 Task: Research Airbnb options in Yonmu, South Korea from 9th December, 2023 to 12th December, 2023 for 1 adult. Place can be entire room with 1  bedroom having 1 bed and 1 bathroom. Property type can be flat.
Action: Mouse moved to (609, 89)
Screenshot: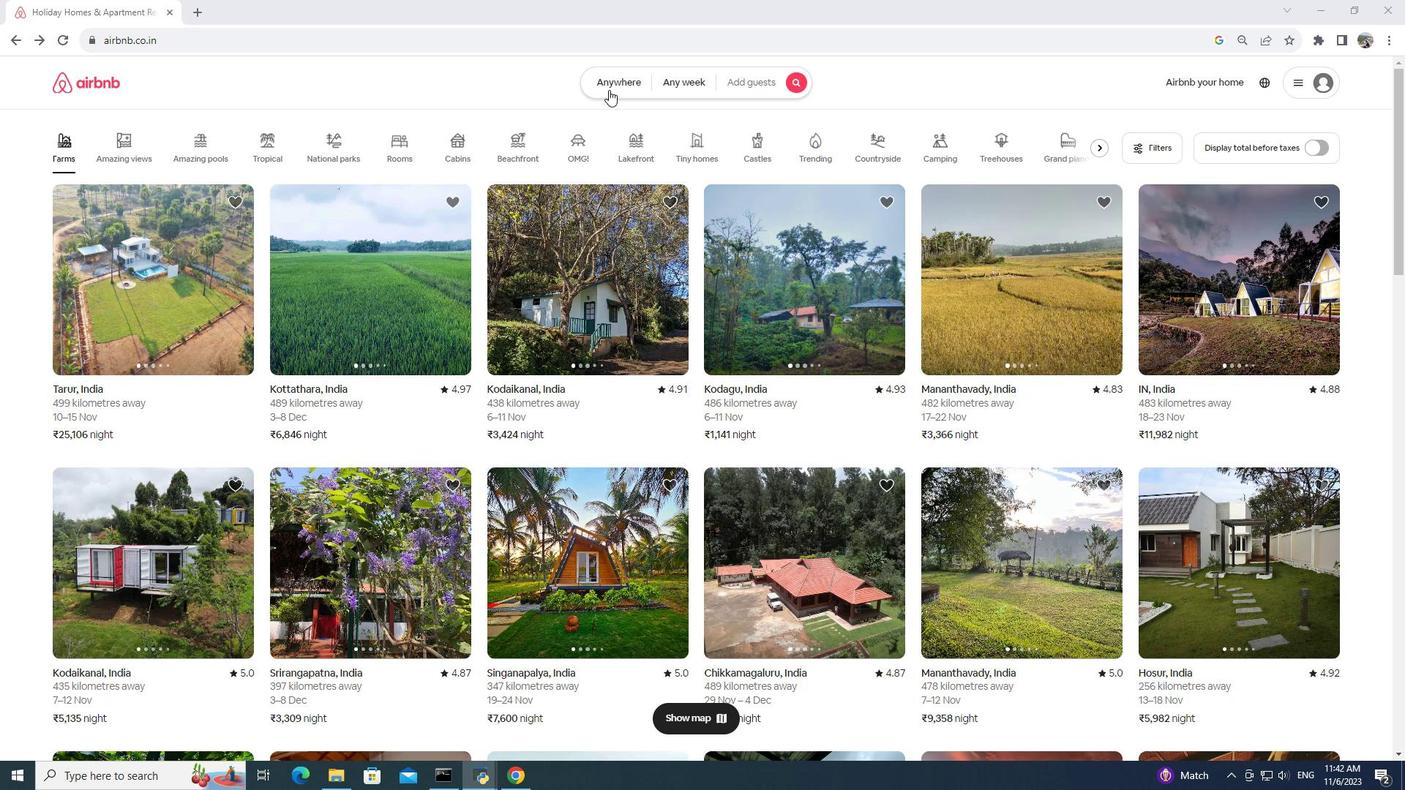 
Action: Mouse pressed left at (609, 89)
Screenshot: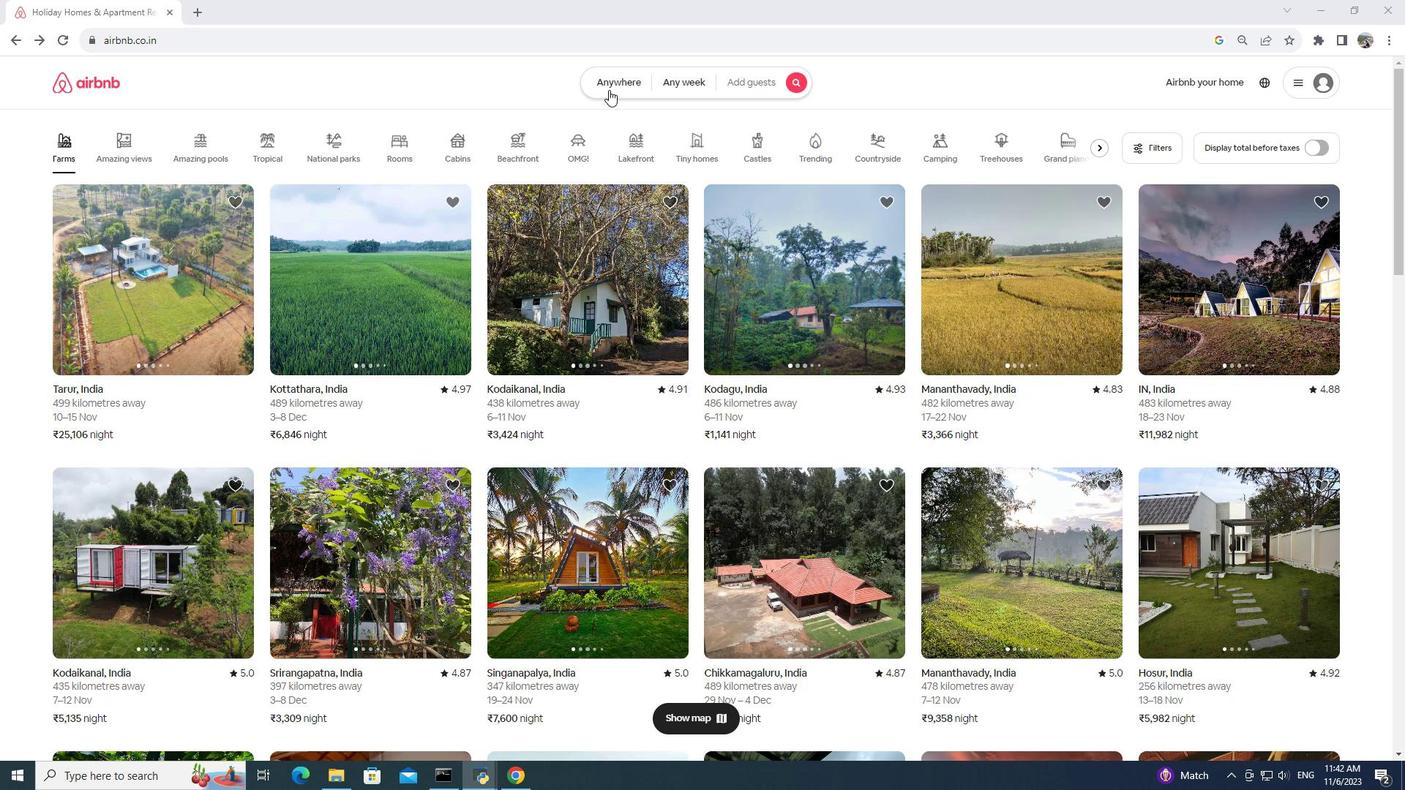 
Action: Mouse moved to (495, 131)
Screenshot: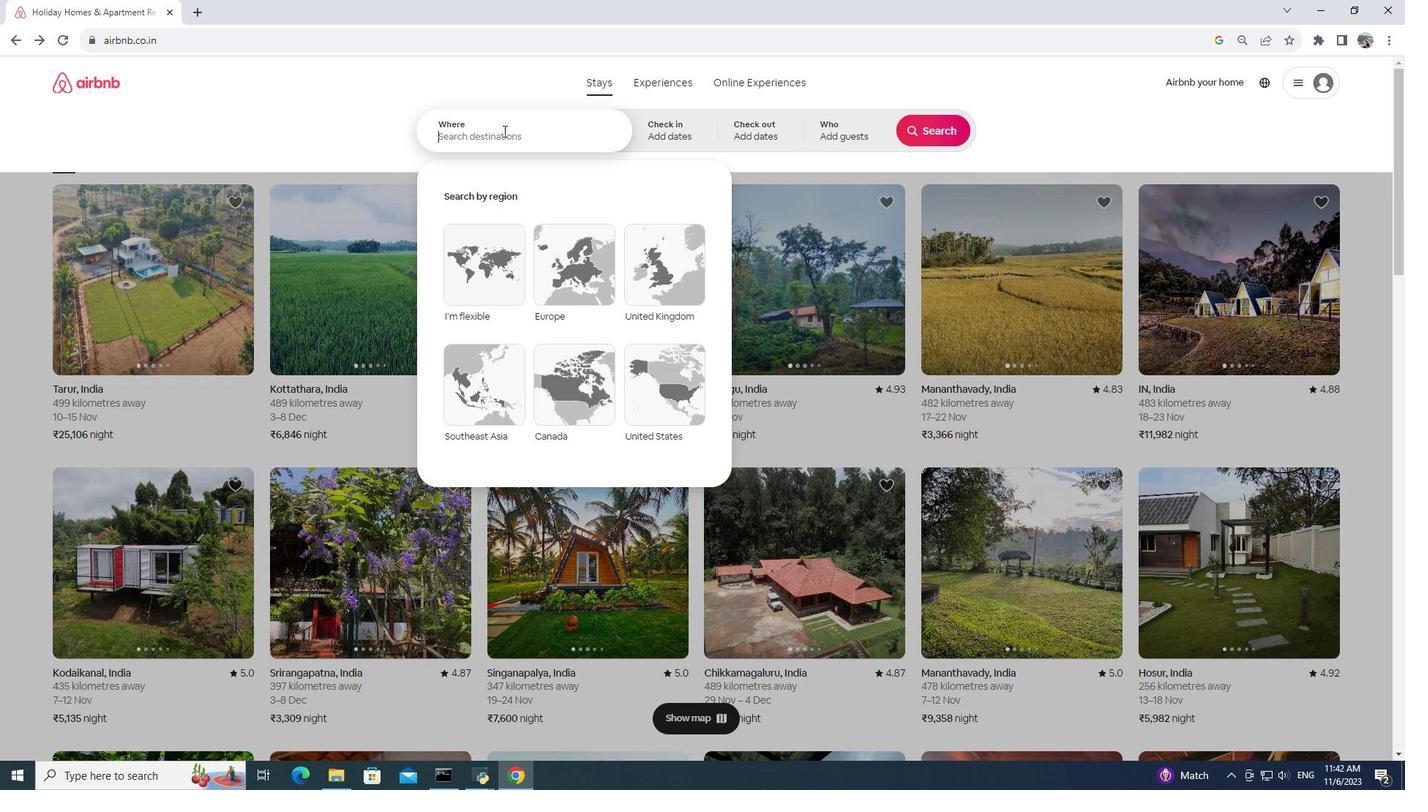 
Action: Mouse pressed left at (495, 131)
Screenshot: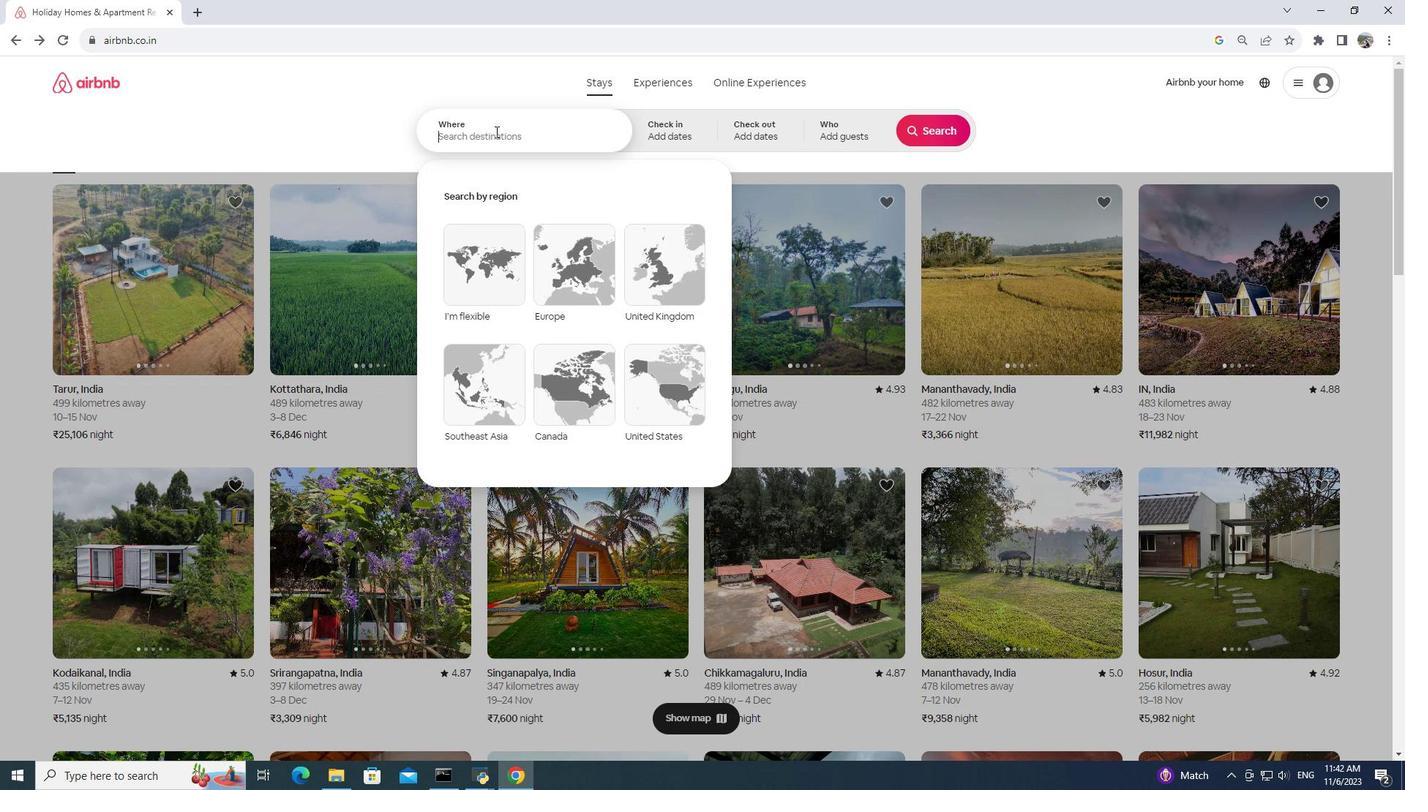 
Action: Key pressed yom<Key.backspace>nmu,<Key.space>south<Key.space>korea
Screenshot: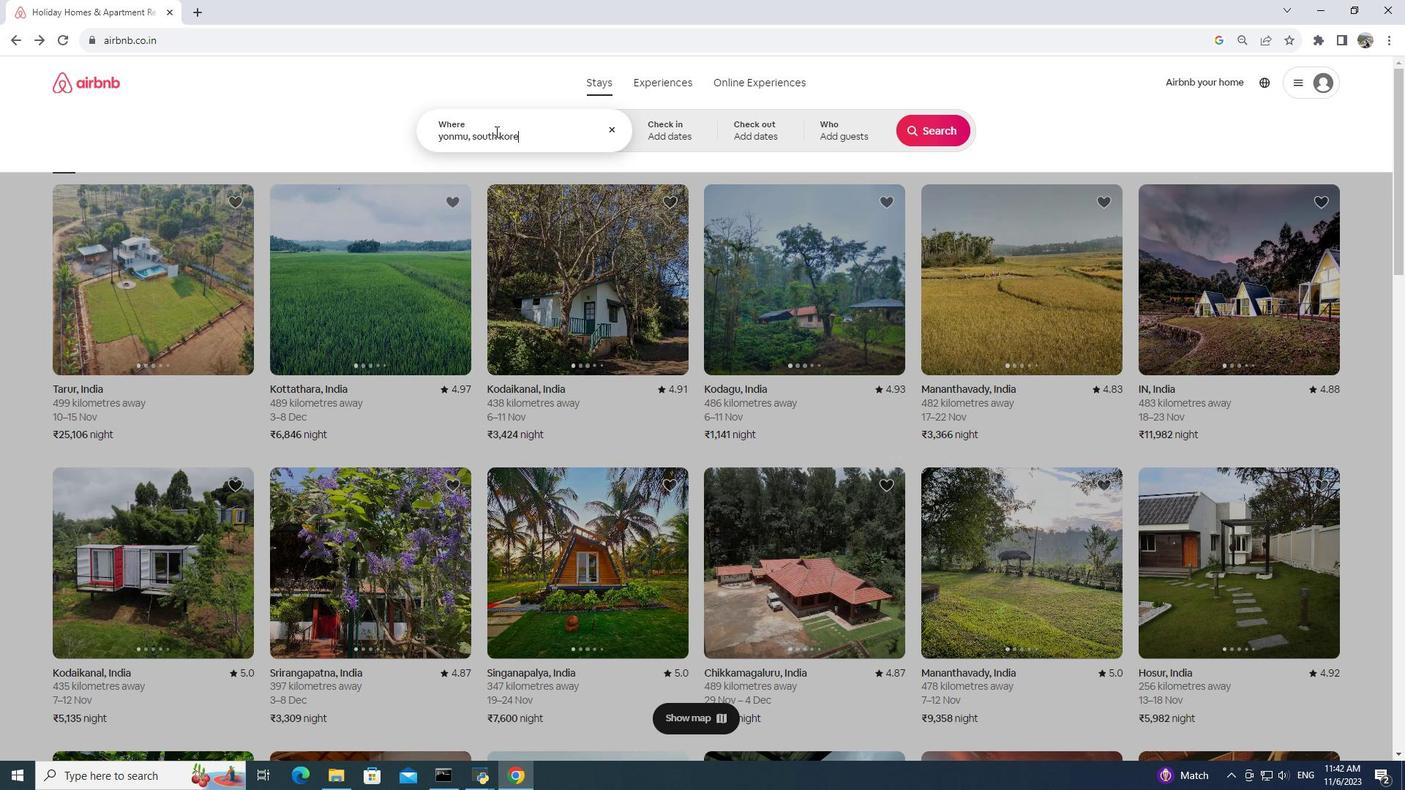 
Action: Mouse moved to (682, 120)
Screenshot: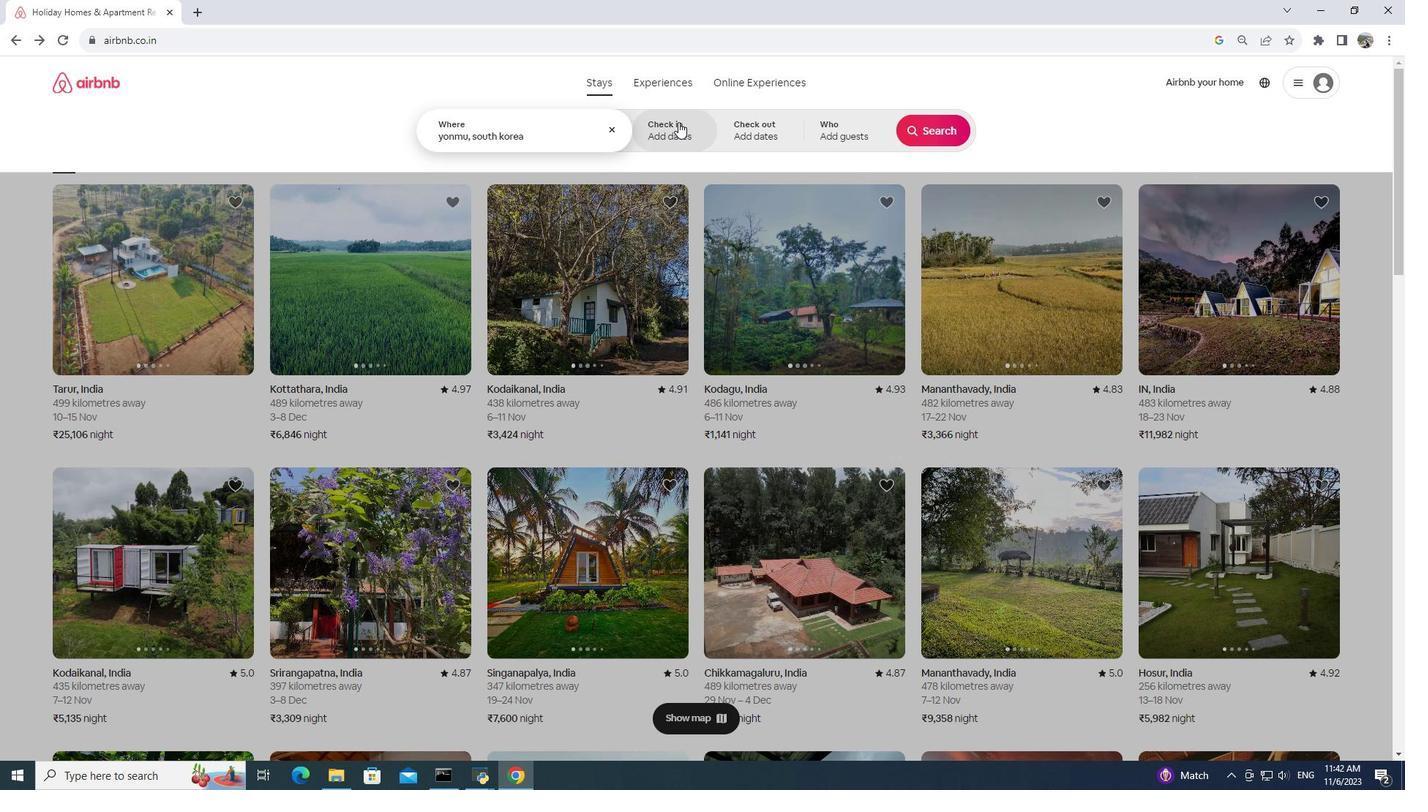 
Action: Mouse pressed left at (682, 120)
Screenshot: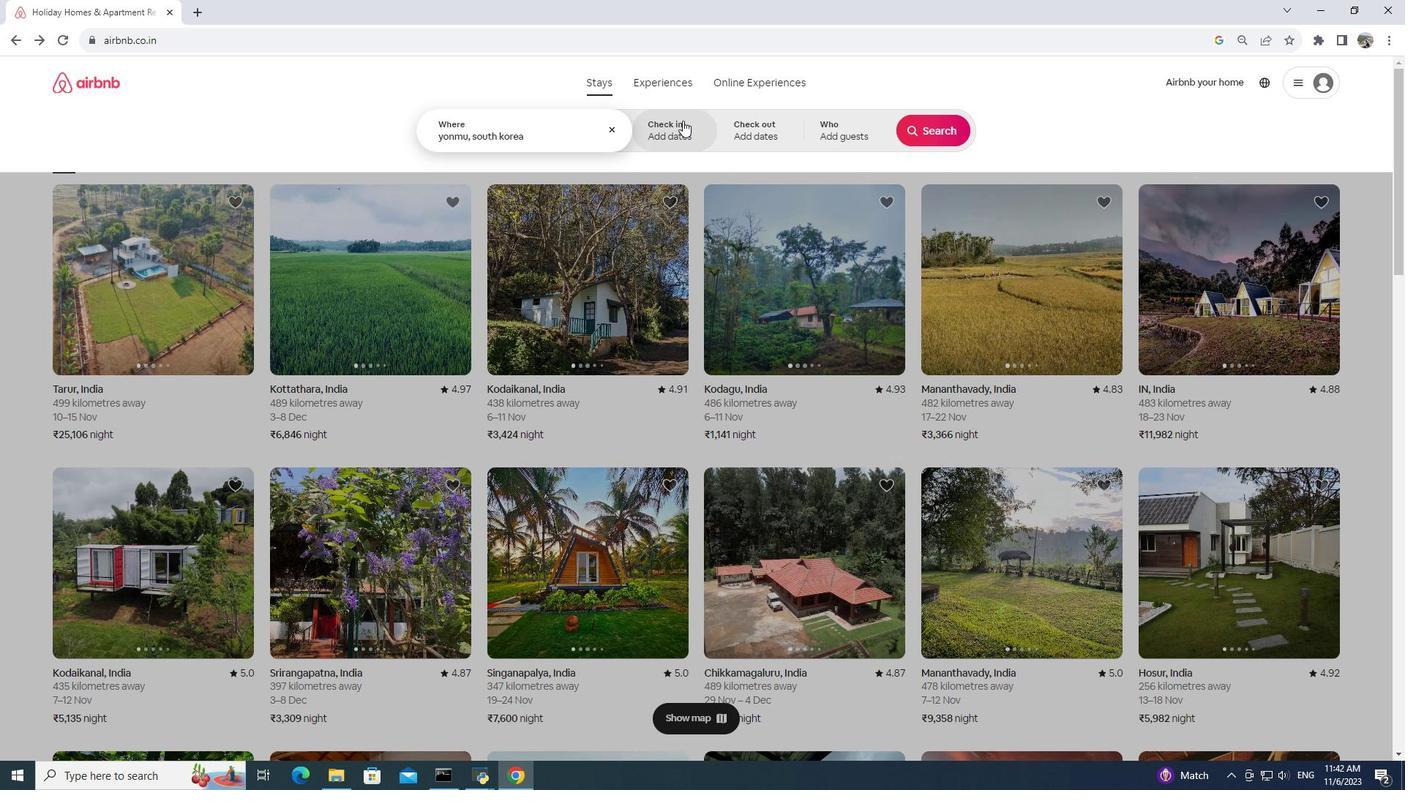 
Action: Mouse moved to (909, 327)
Screenshot: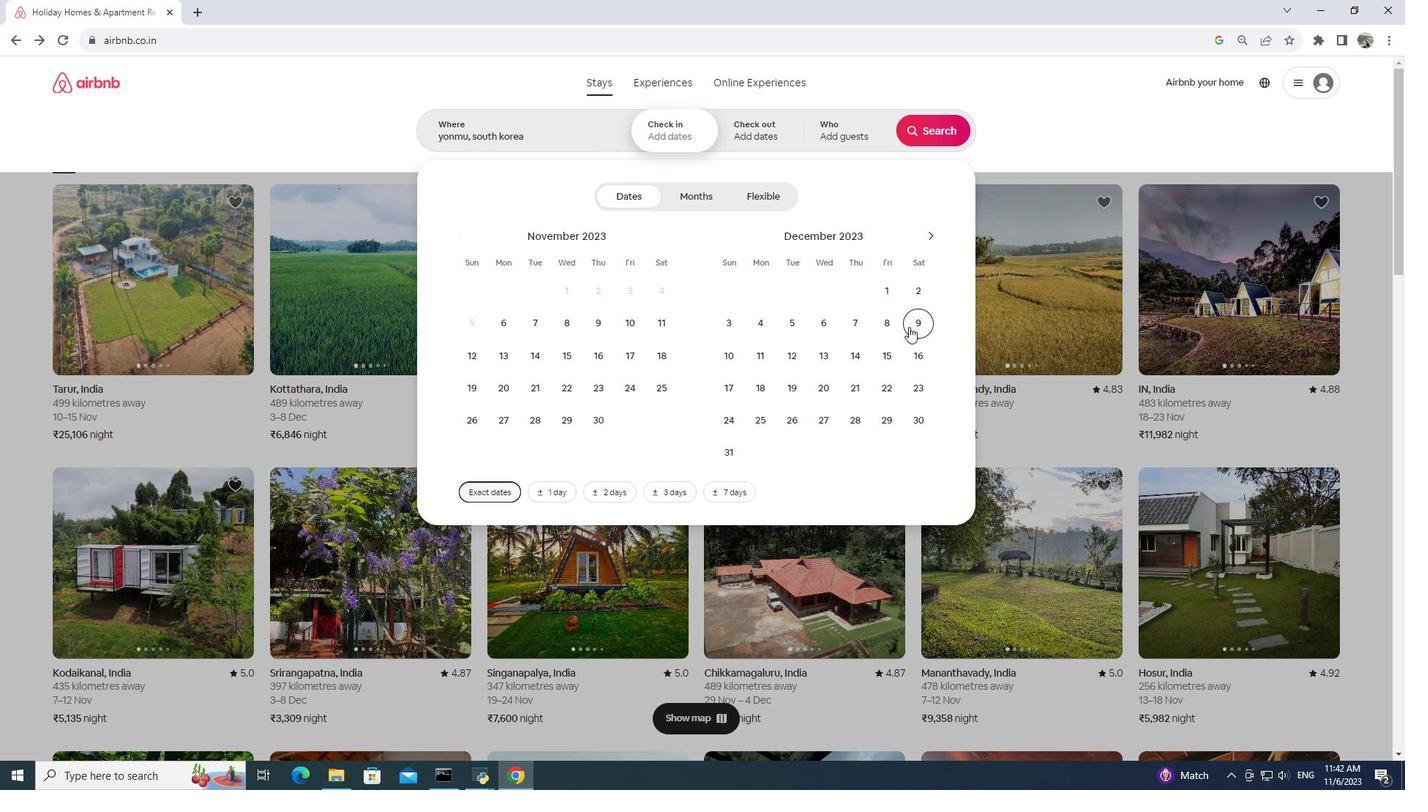 
Action: Mouse pressed left at (909, 327)
Screenshot: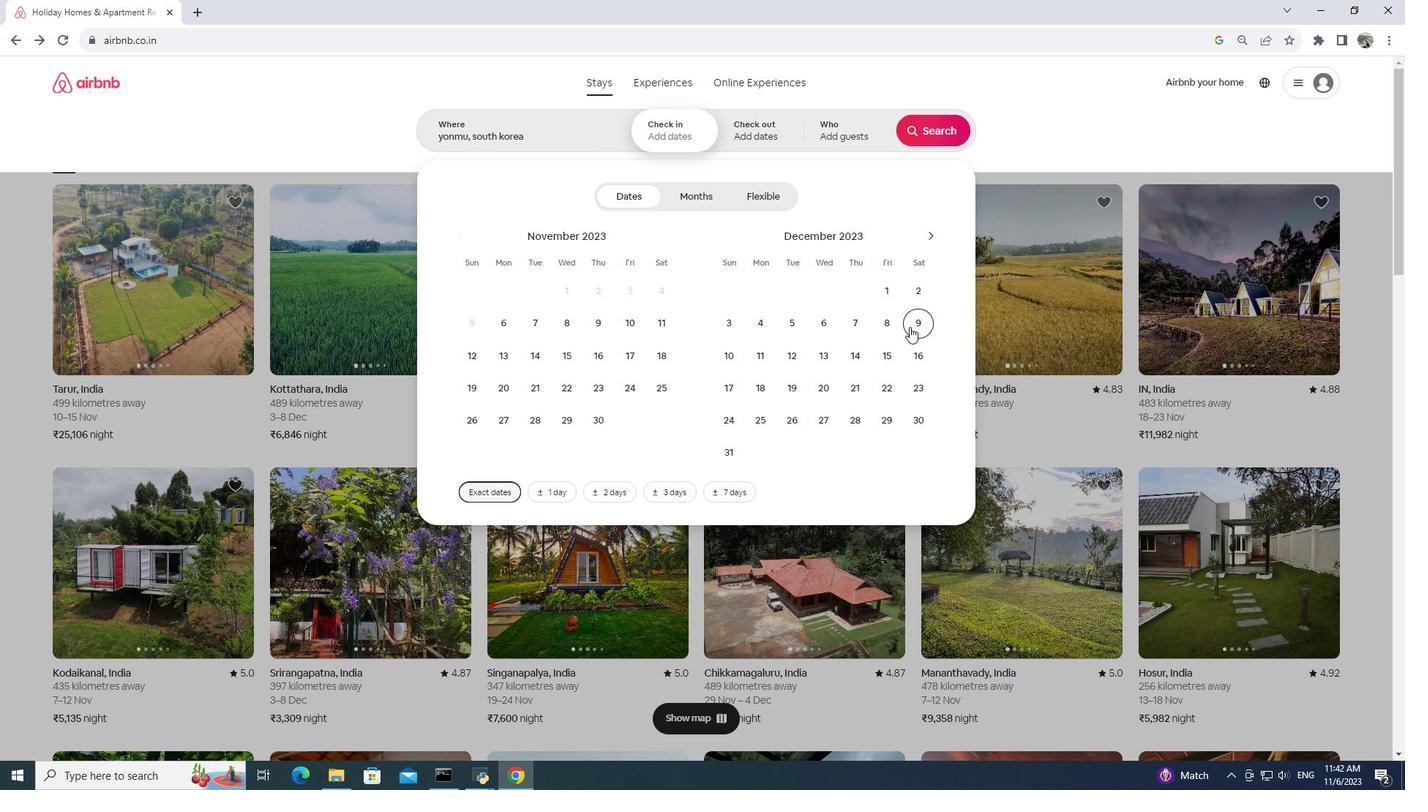 
Action: Mouse moved to (786, 357)
Screenshot: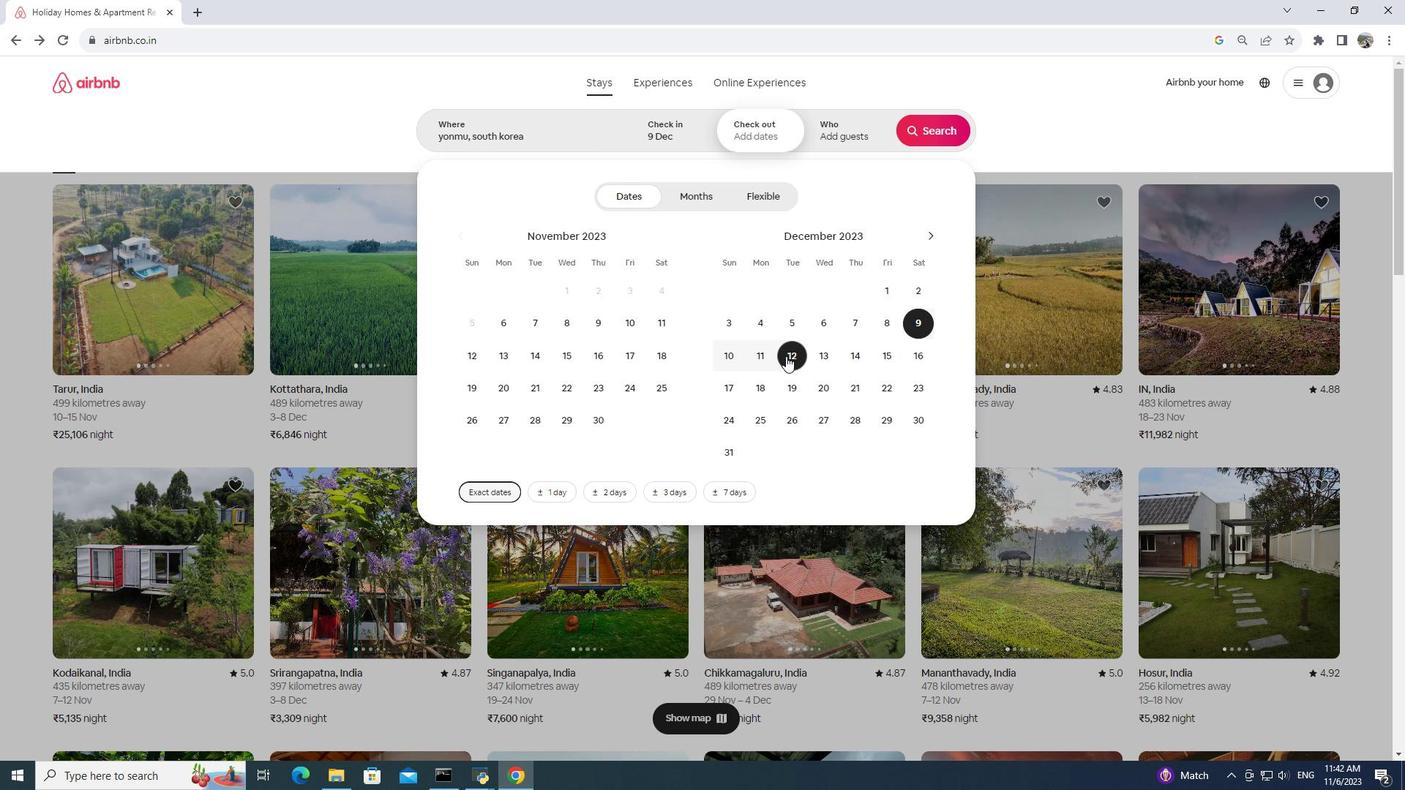 
Action: Mouse pressed left at (786, 357)
Screenshot: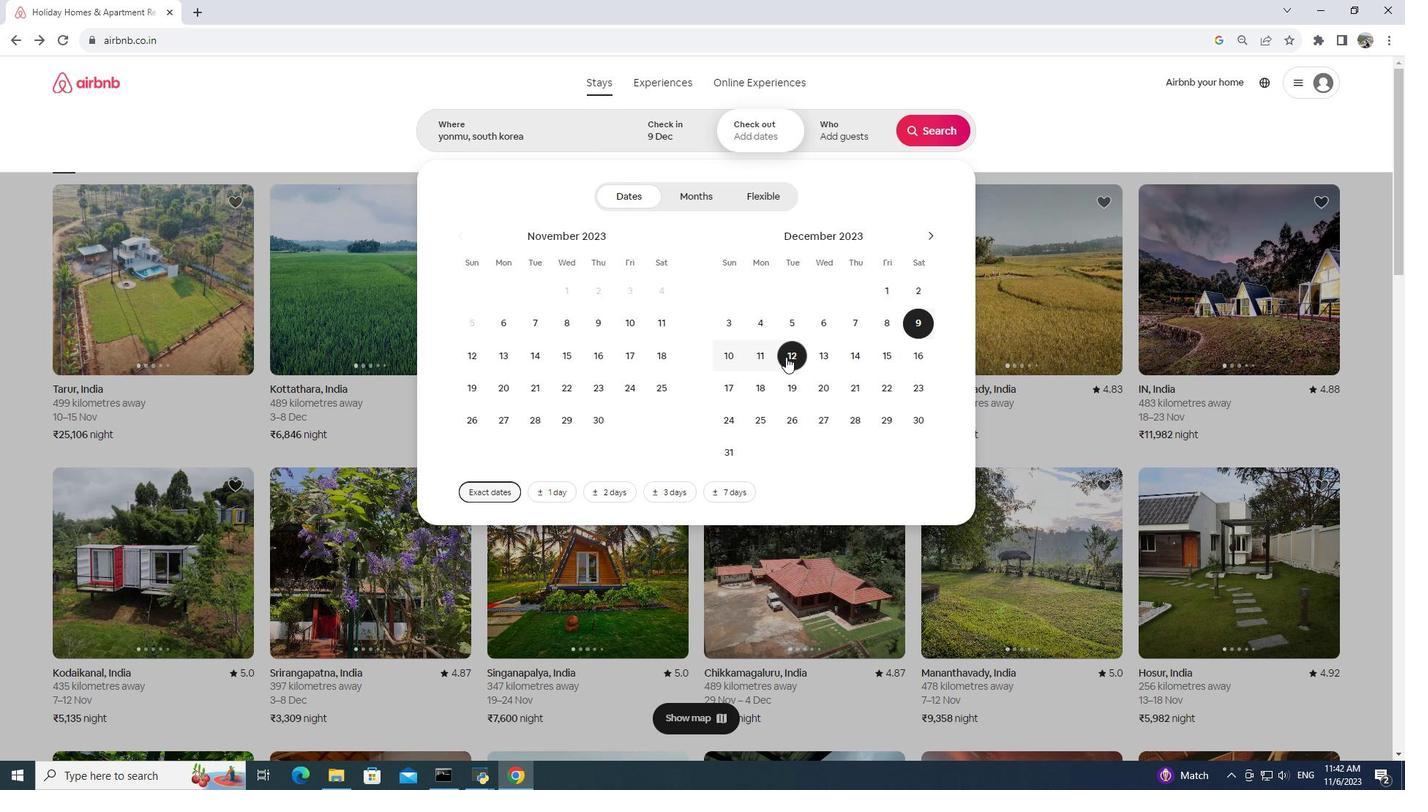 
Action: Mouse moved to (842, 121)
Screenshot: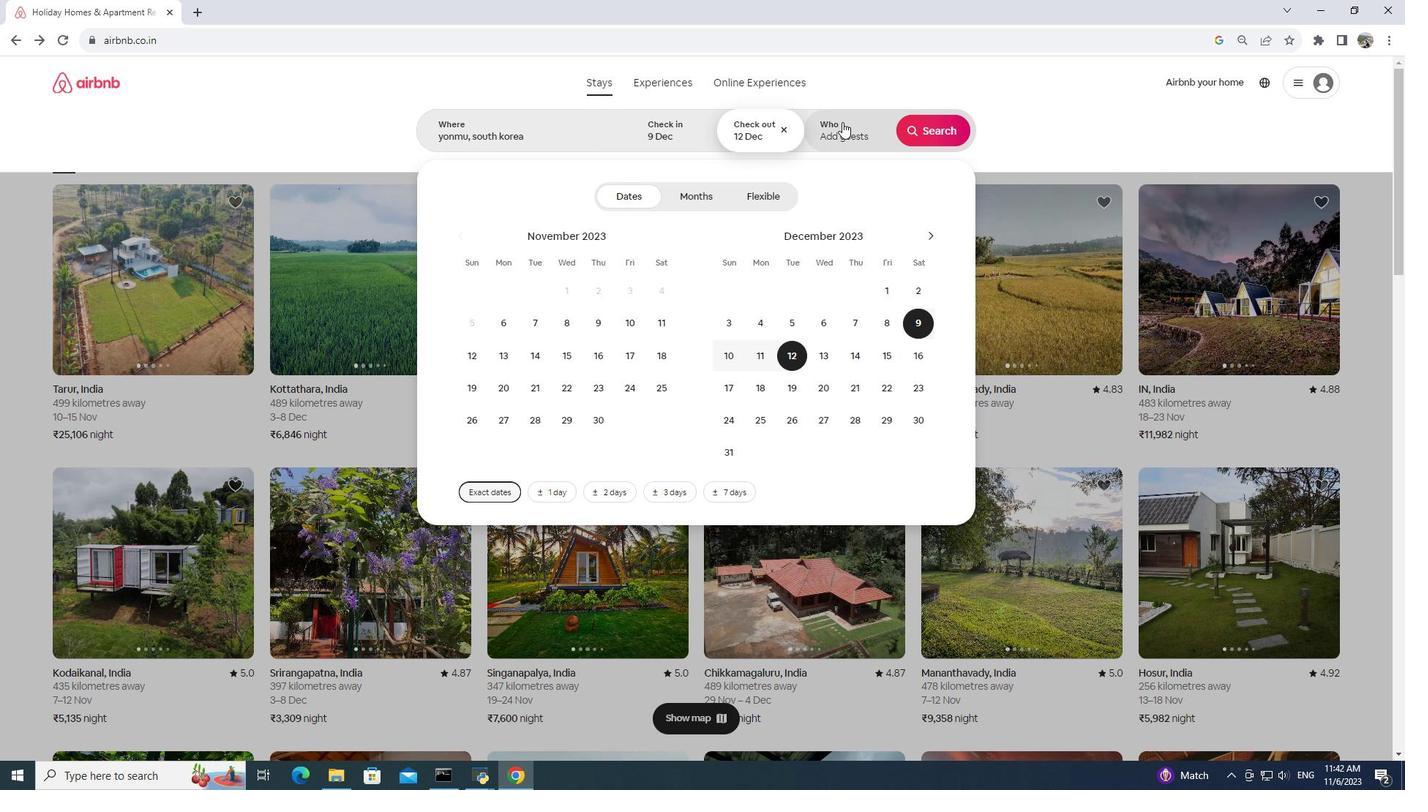 
Action: Mouse pressed left at (842, 121)
Screenshot: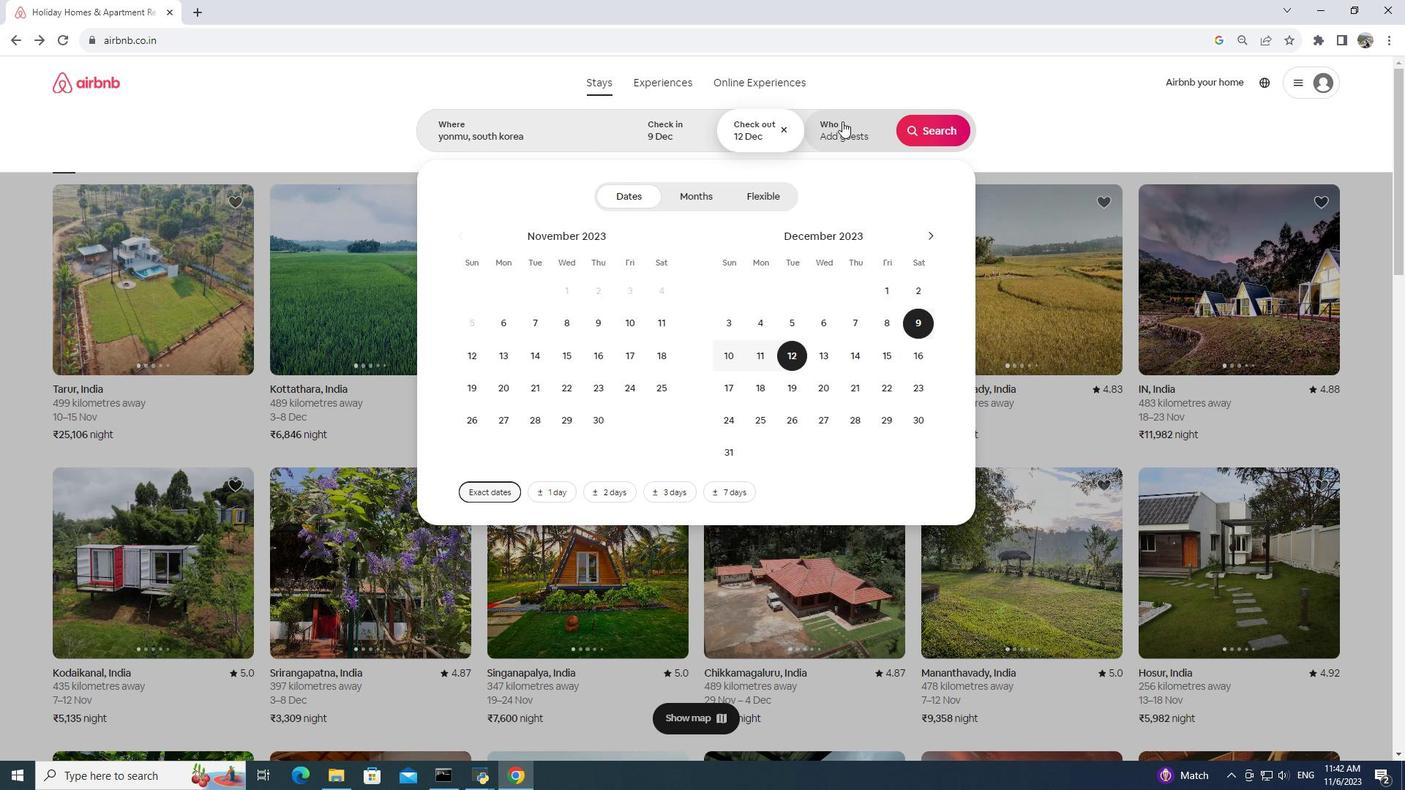 
Action: Mouse moved to (944, 197)
Screenshot: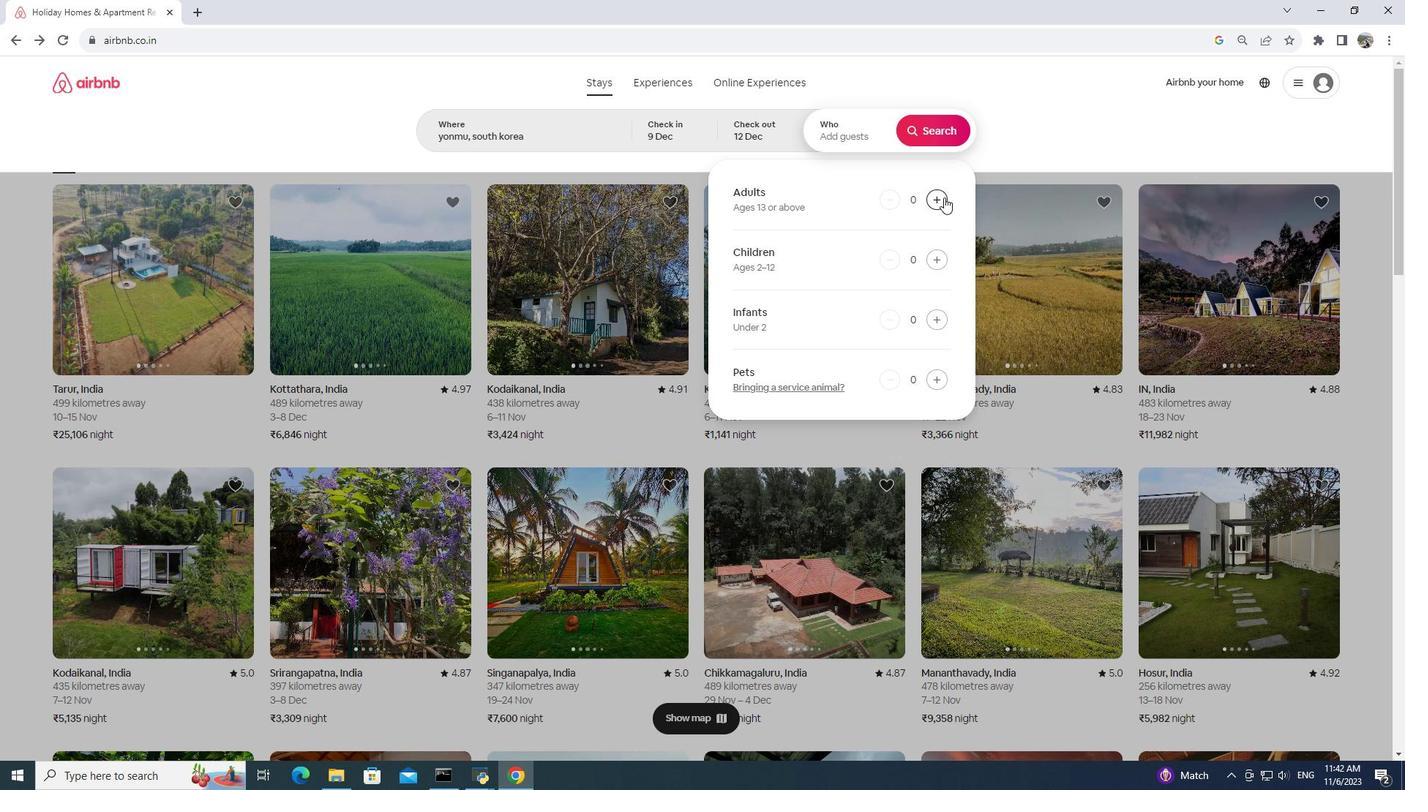 
Action: Mouse pressed left at (944, 197)
Screenshot: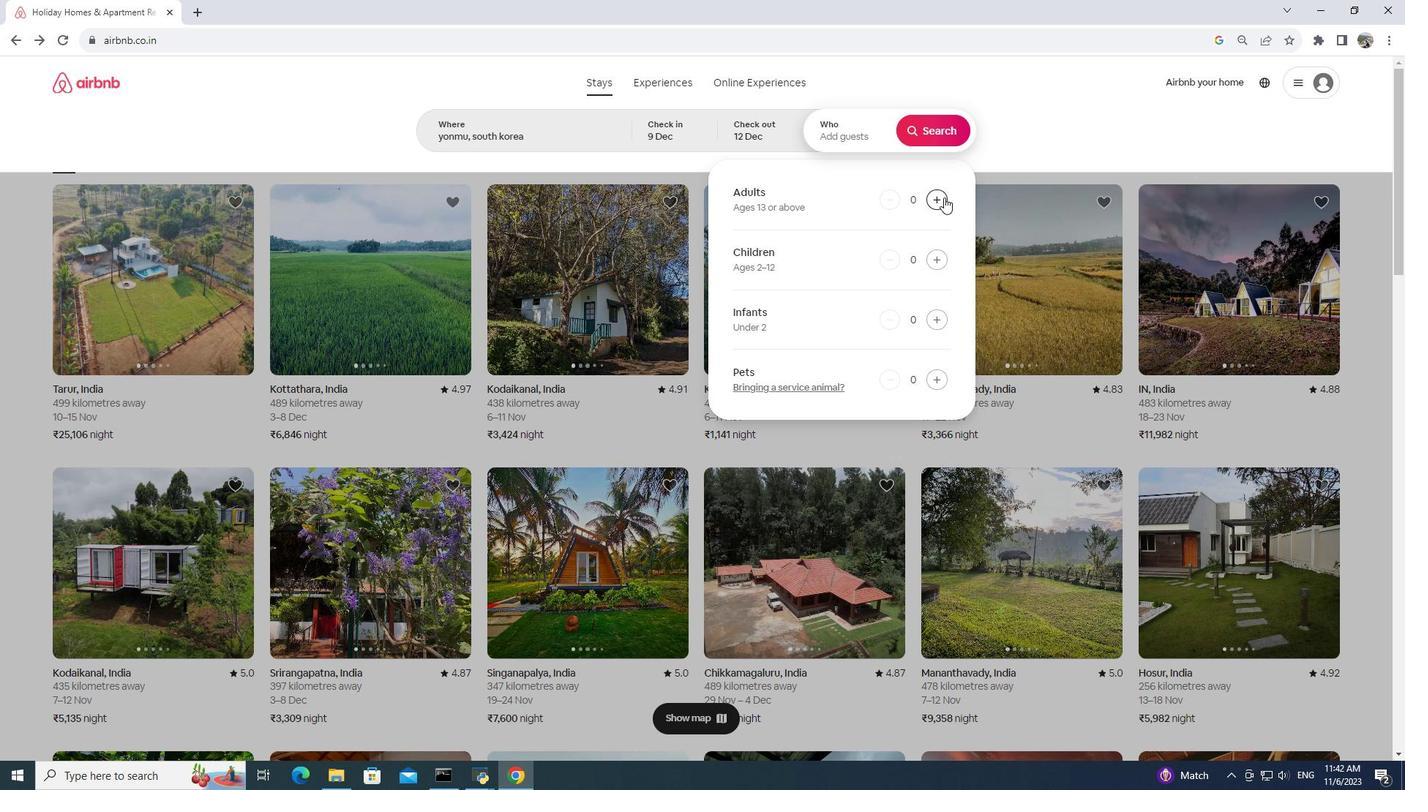 
Action: Mouse moved to (929, 136)
Screenshot: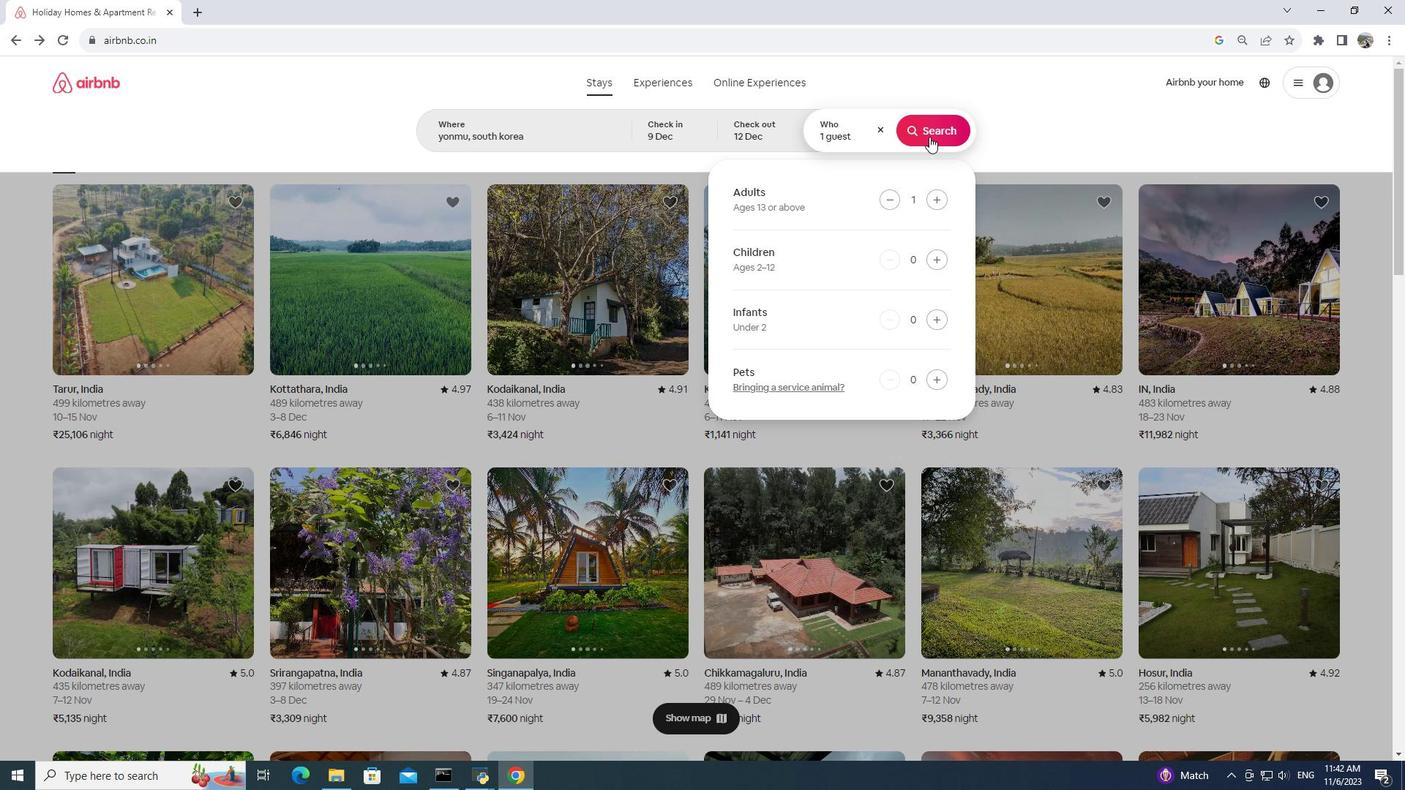 
Action: Mouse pressed left at (929, 136)
Screenshot: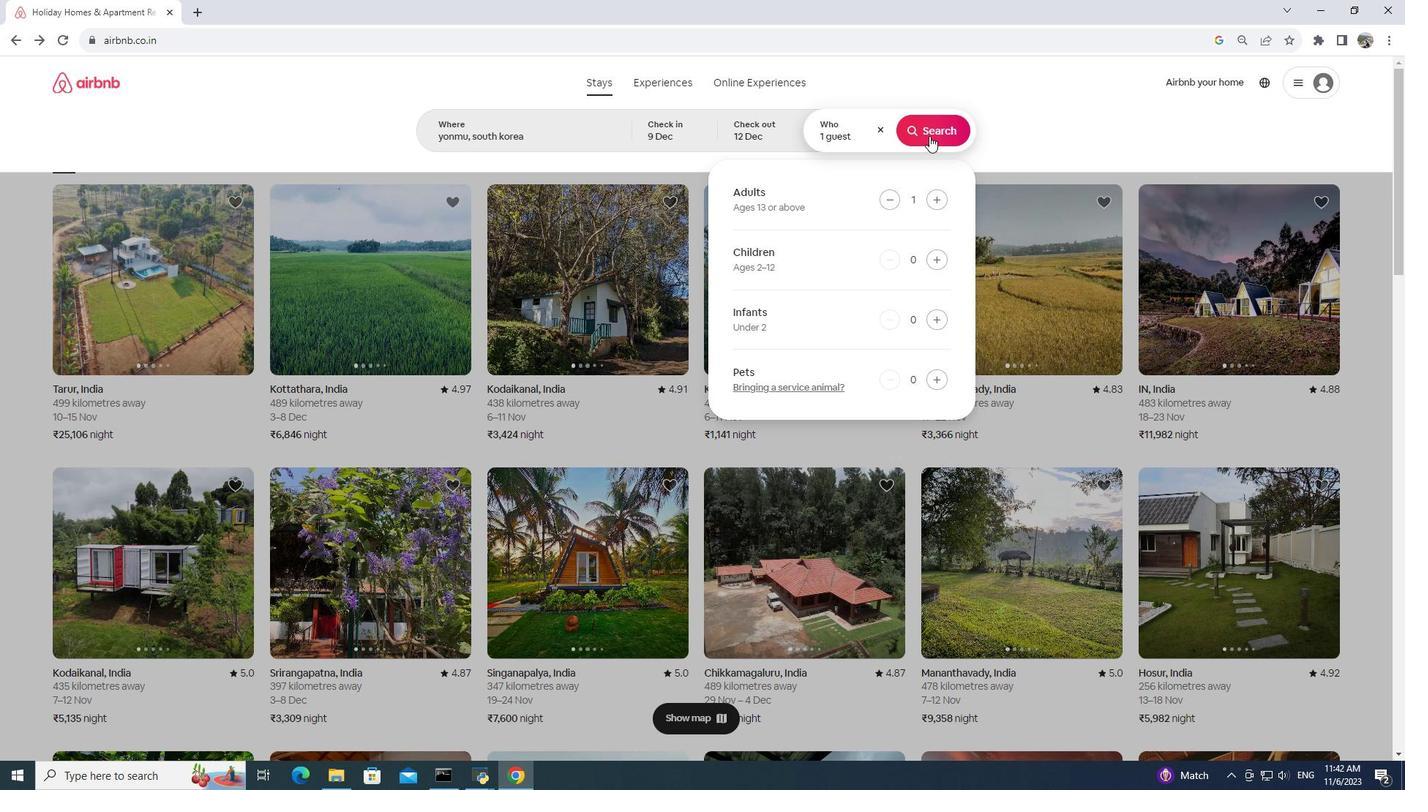 
Action: Mouse moved to (1177, 139)
Screenshot: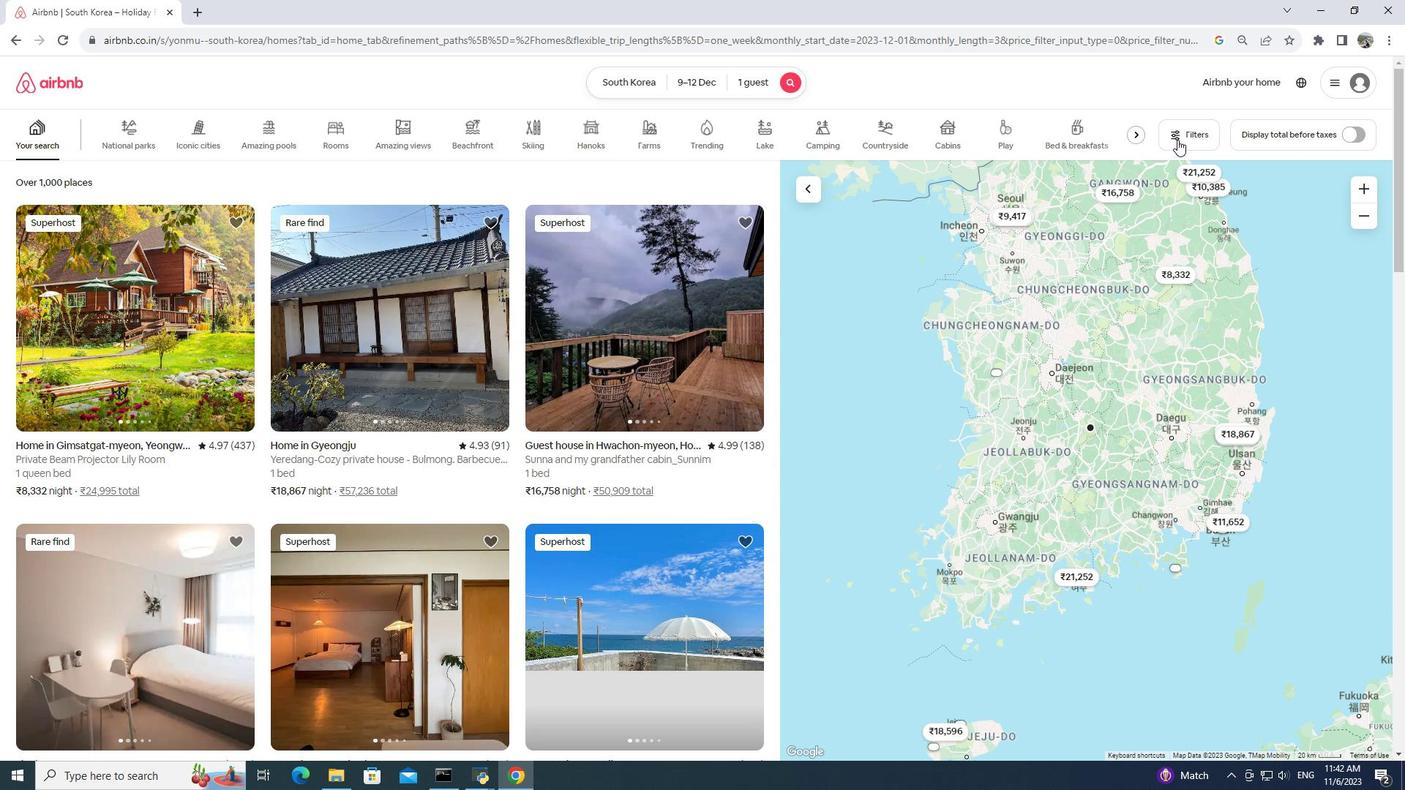 
Action: Mouse pressed left at (1177, 139)
Screenshot: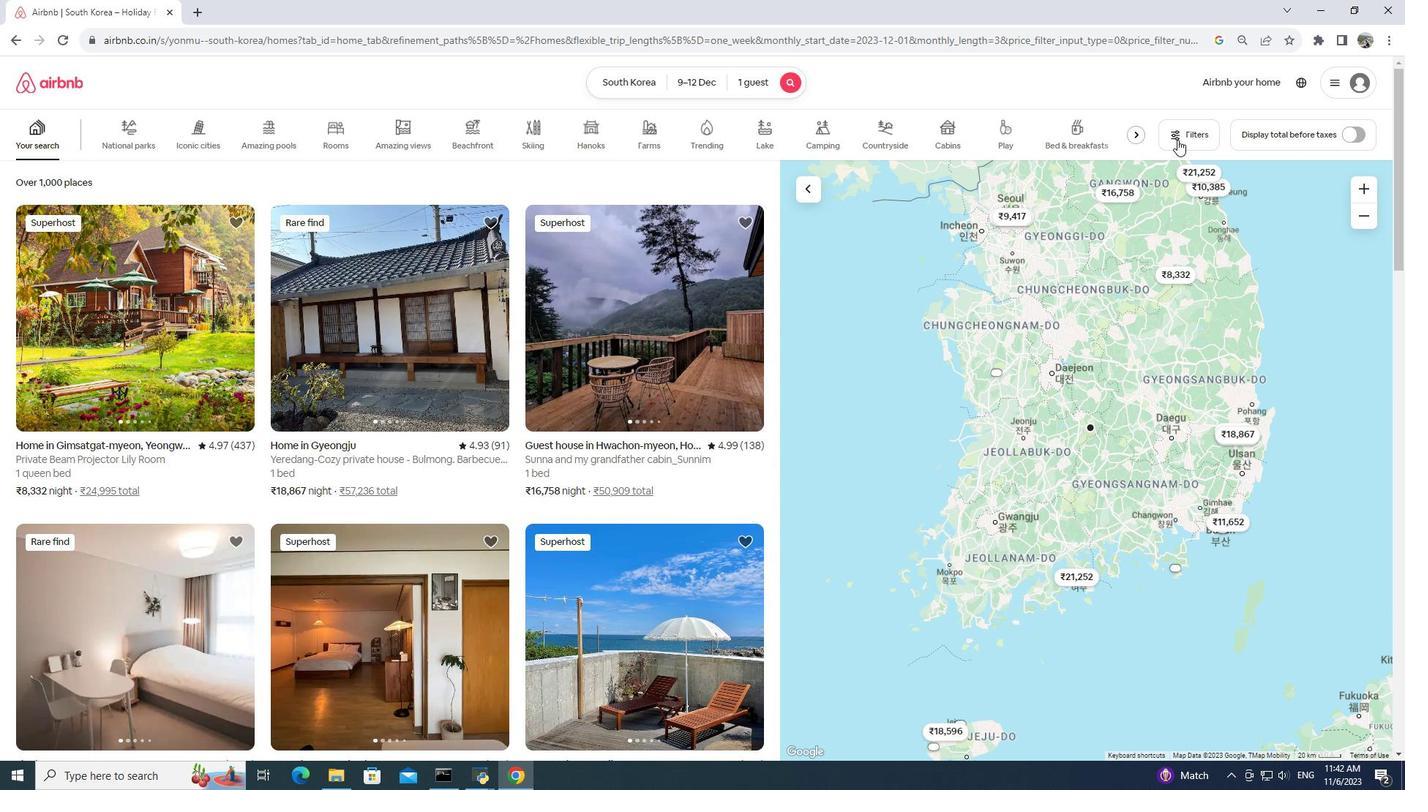 
Action: Mouse moved to (805, 210)
Screenshot: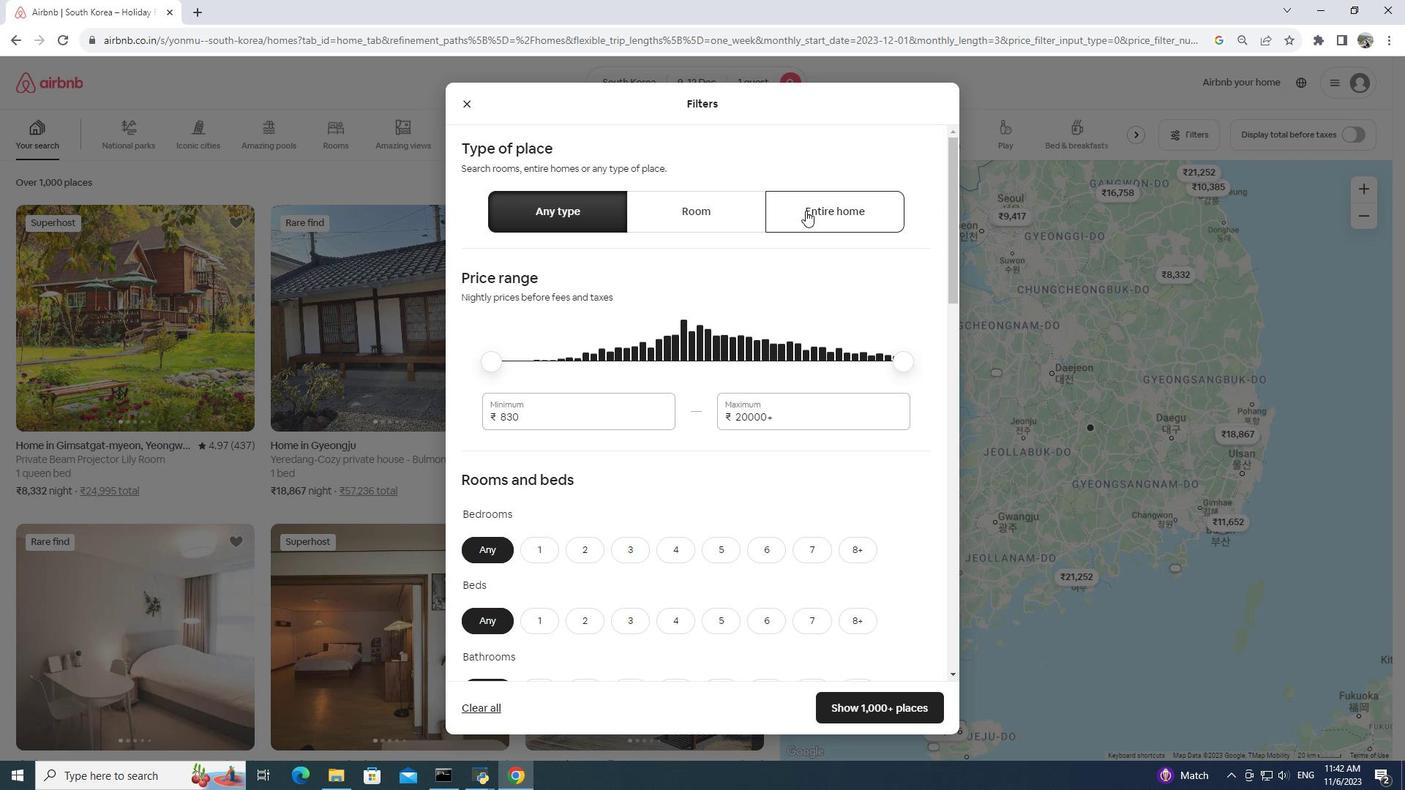 
Action: Mouse scrolled (805, 209) with delta (0, 0)
Screenshot: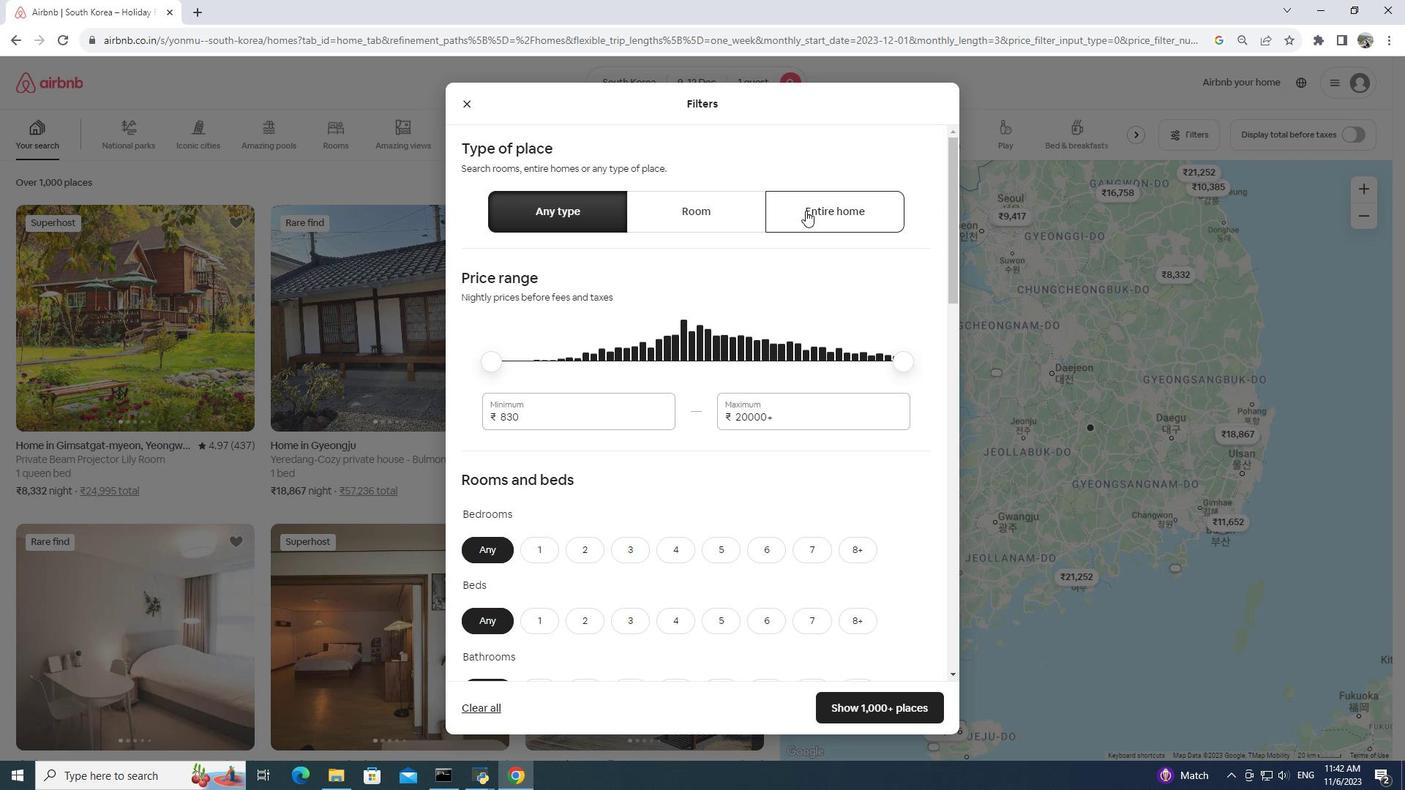 
Action: Mouse moved to (805, 208)
Screenshot: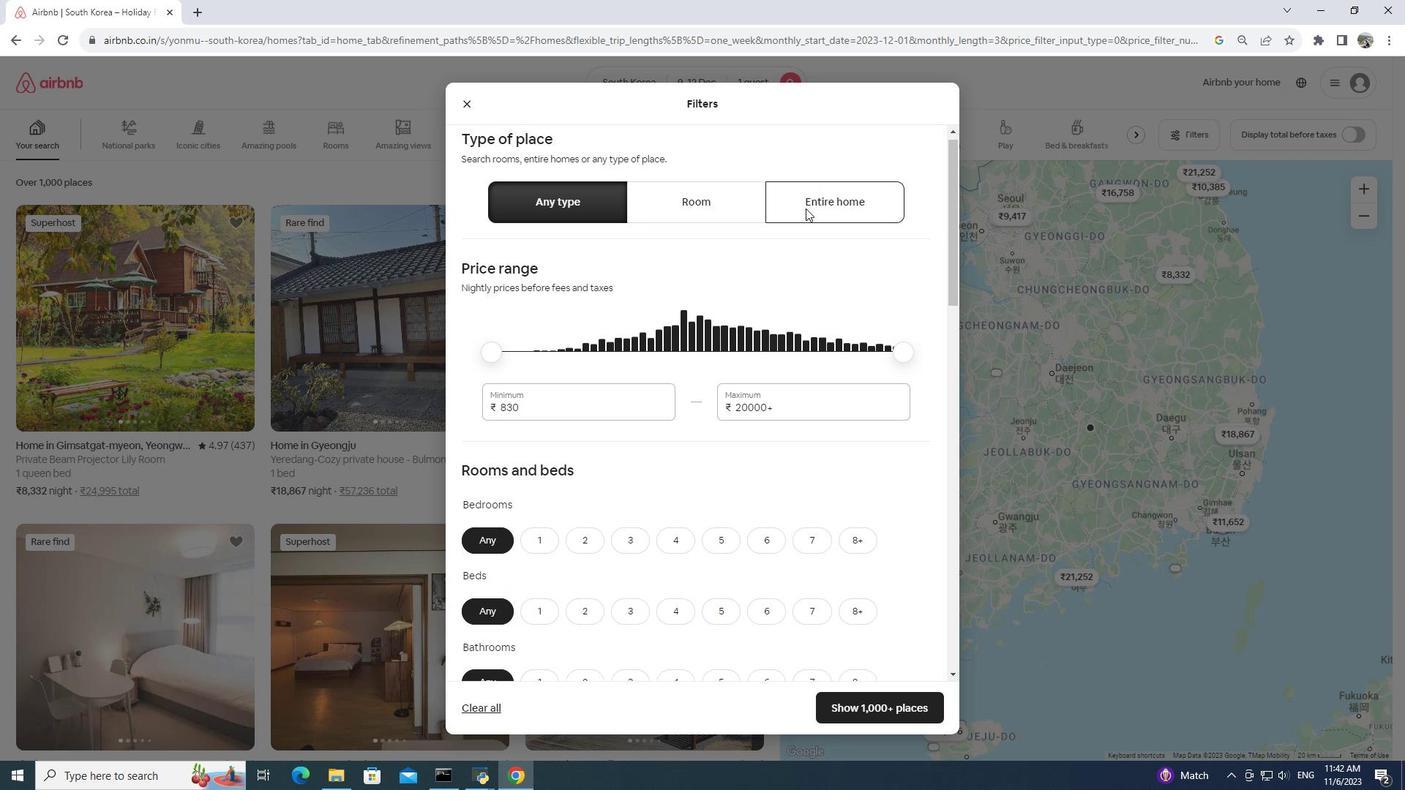 
Action: Mouse scrolled (805, 207) with delta (0, 0)
Screenshot: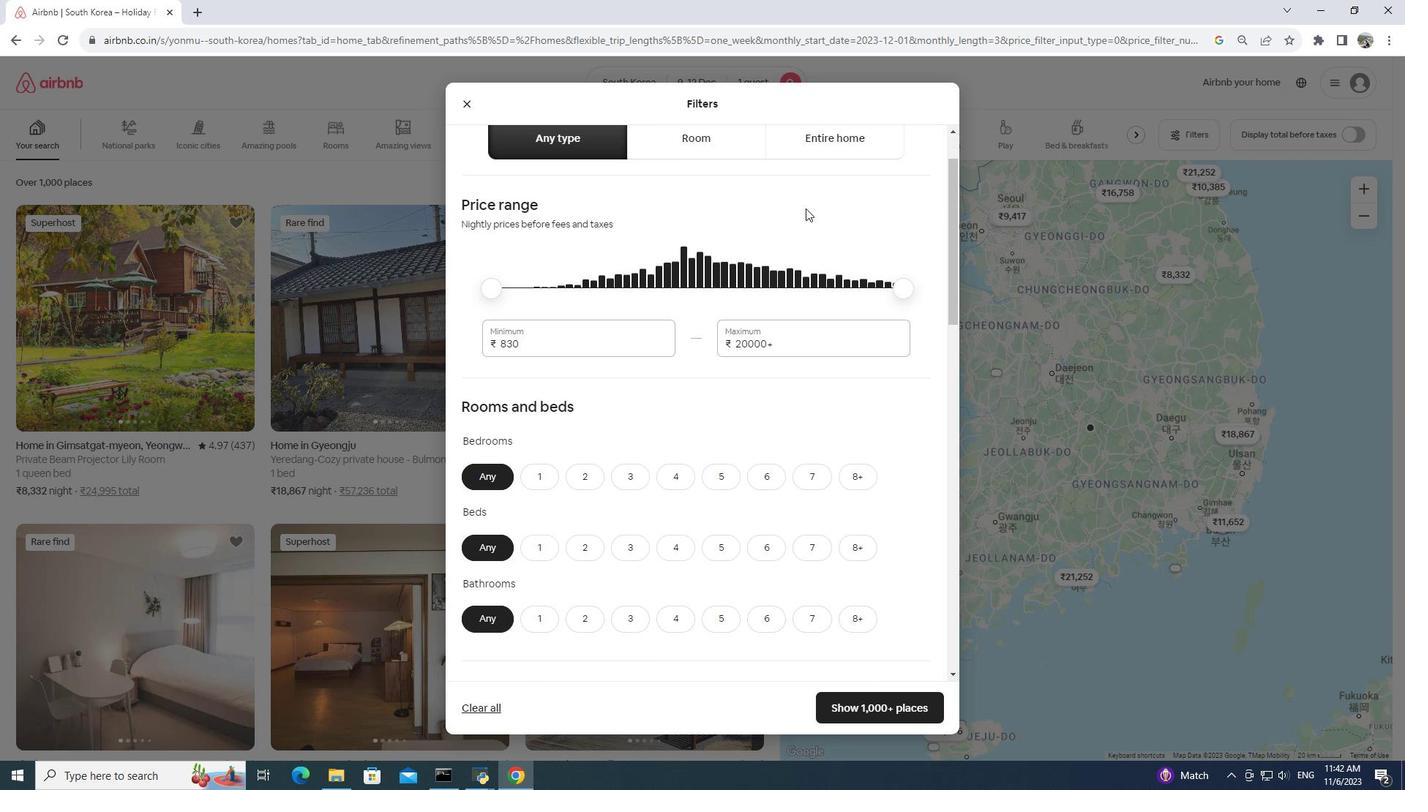 
Action: Mouse moved to (547, 410)
Screenshot: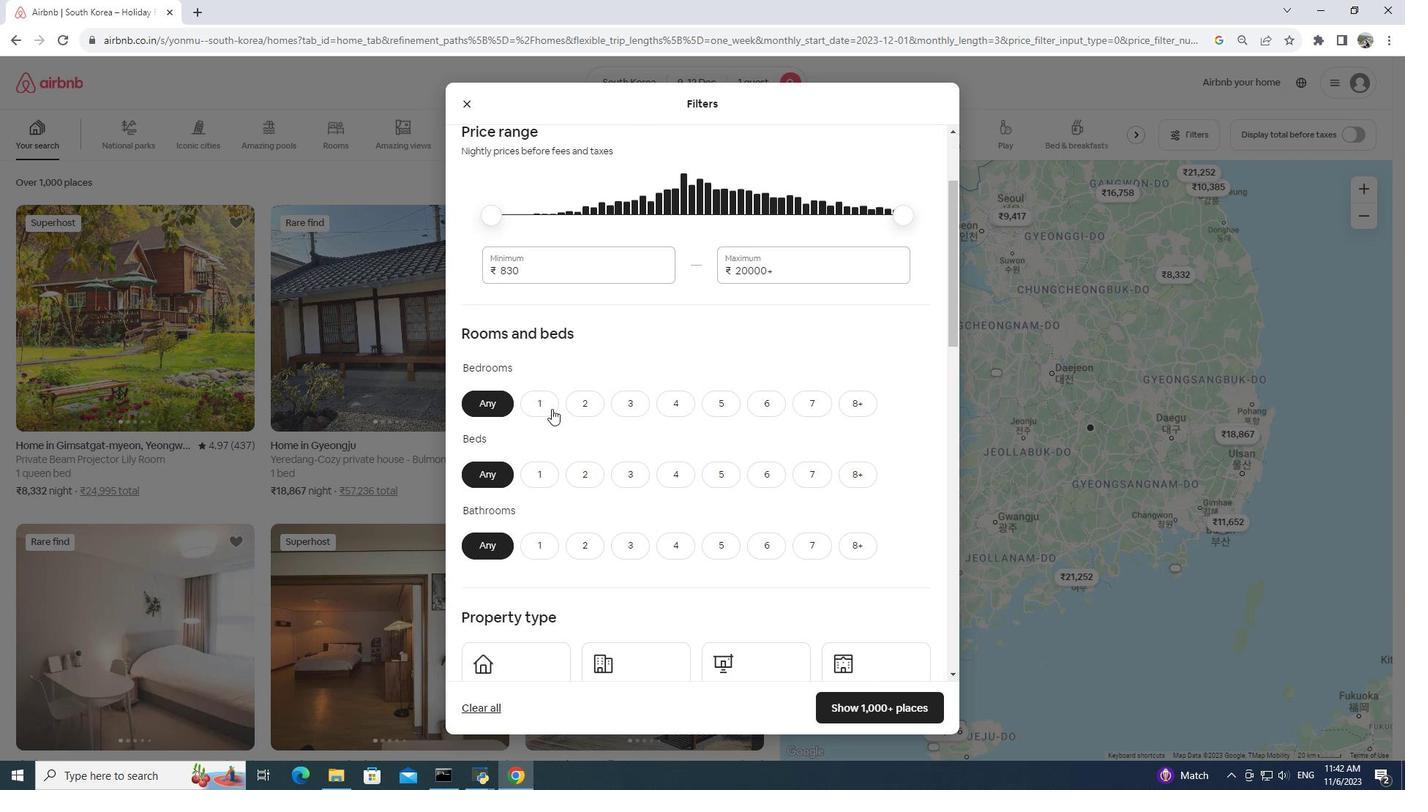 
Action: Mouse pressed left at (547, 410)
Screenshot: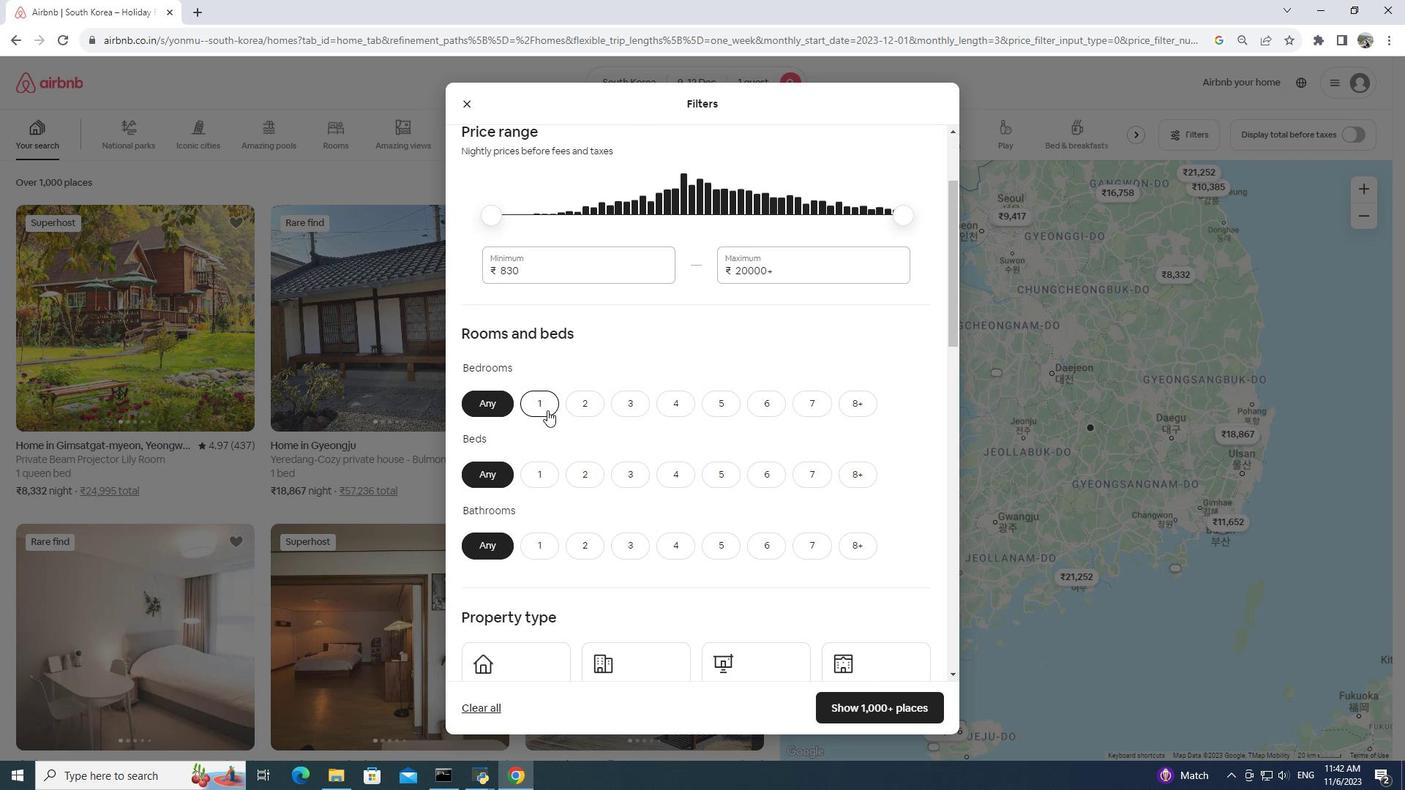 
Action: Mouse moved to (557, 478)
Screenshot: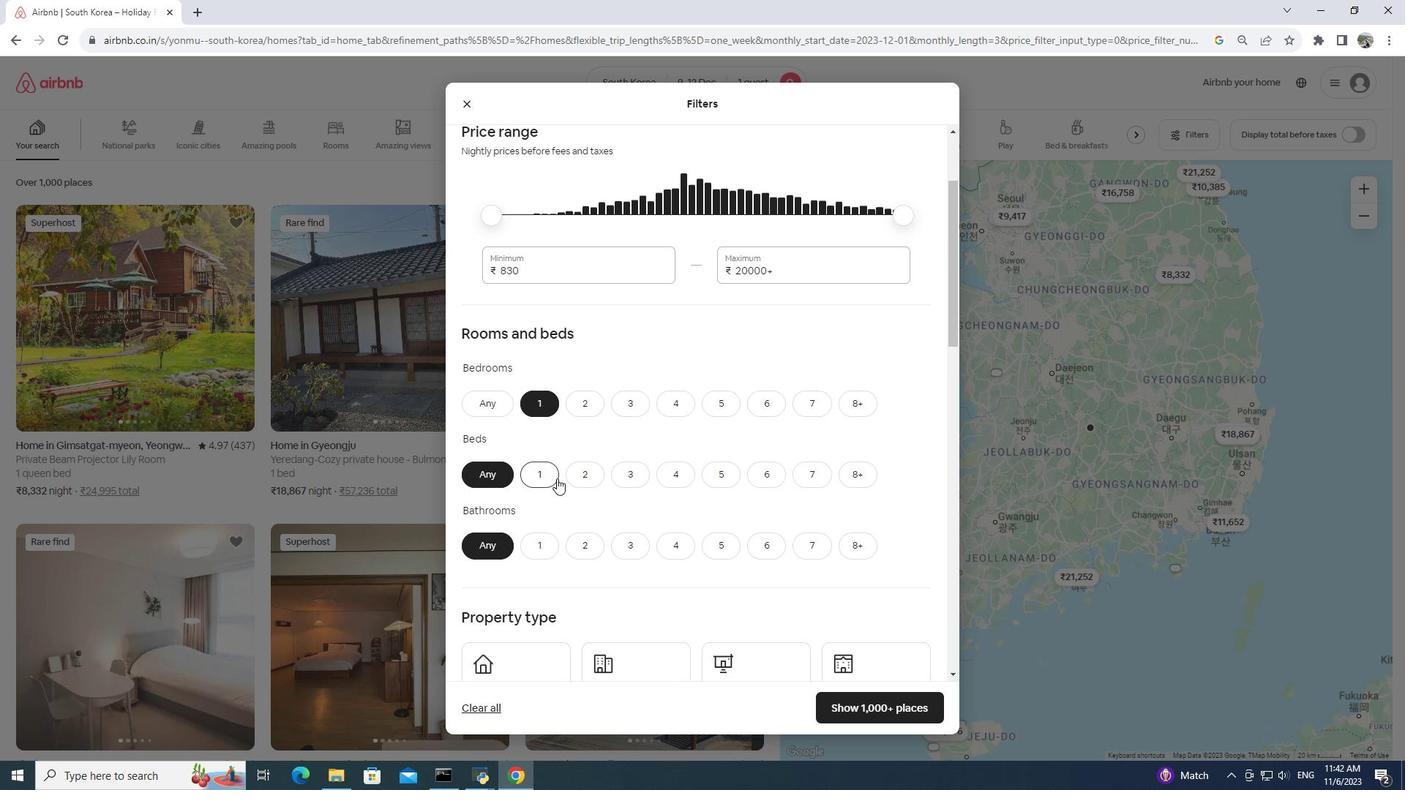 
Action: Mouse pressed left at (557, 478)
Screenshot: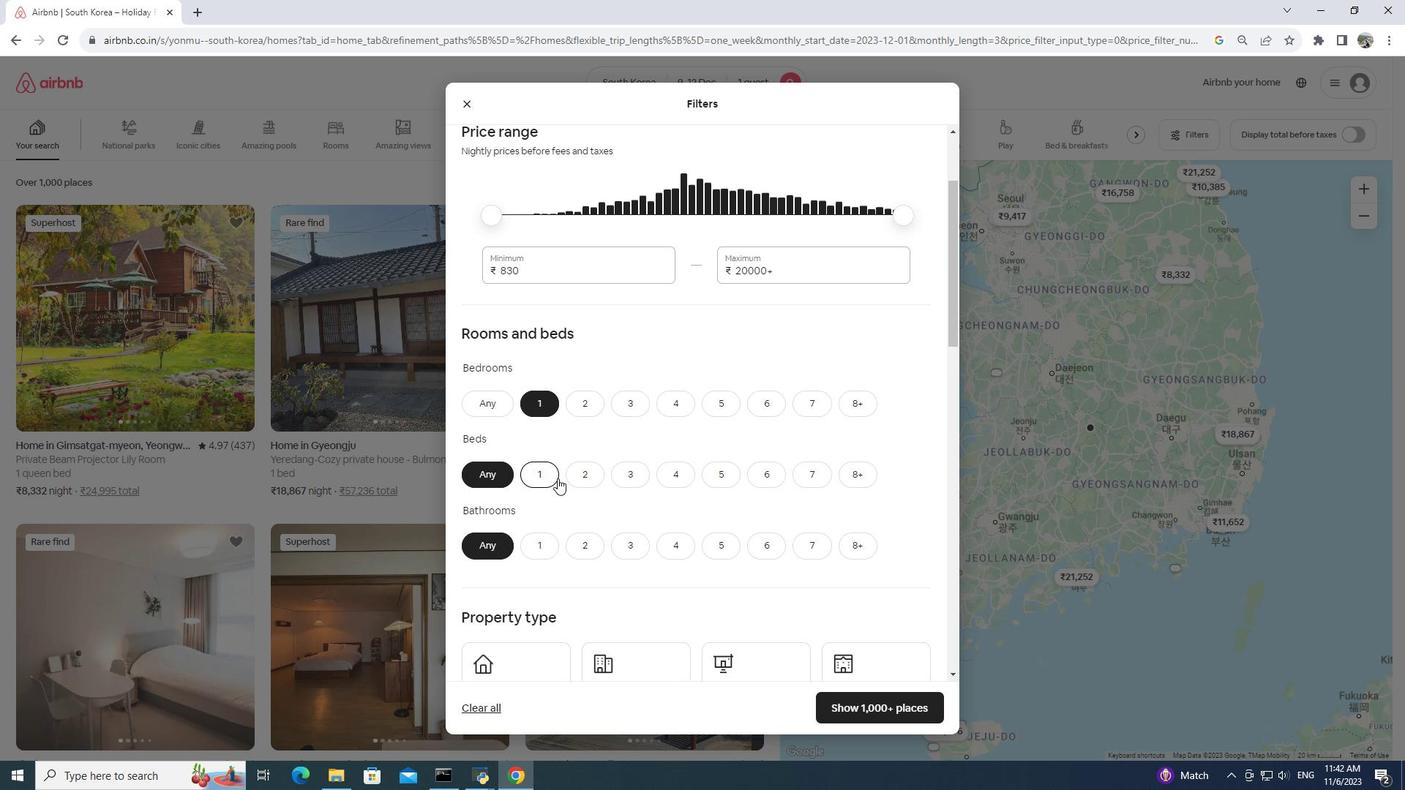 
Action: Mouse moved to (549, 477)
Screenshot: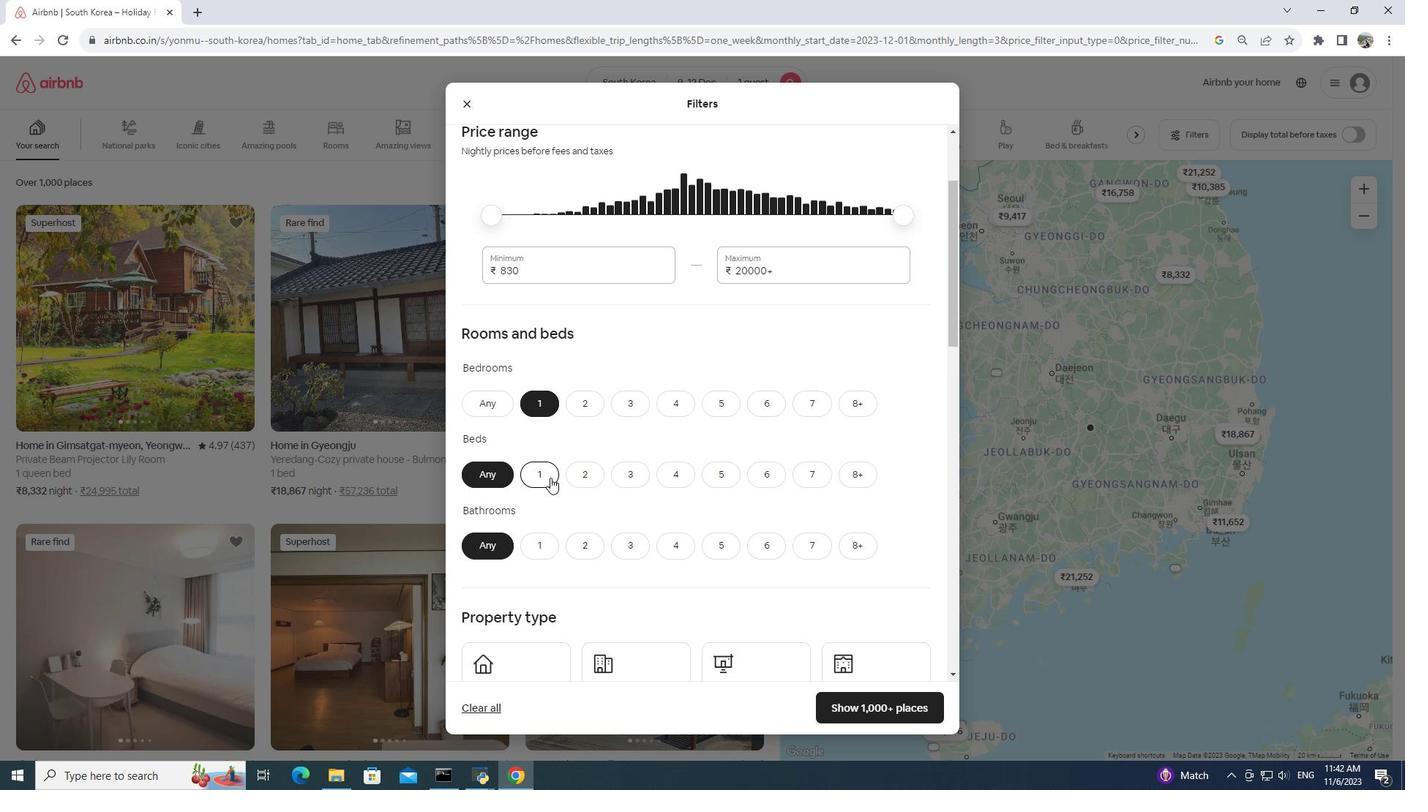 
Action: Mouse pressed left at (549, 477)
Screenshot: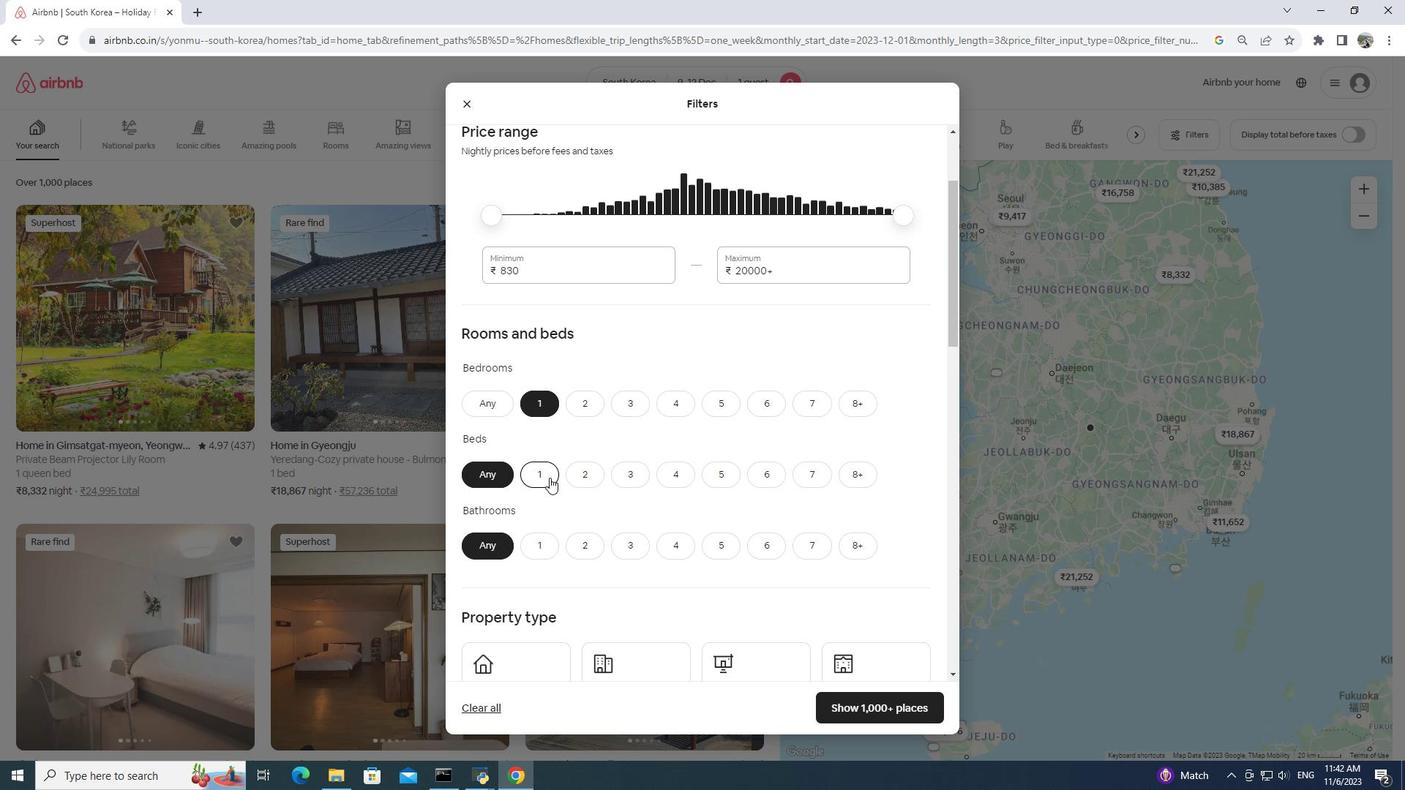 
Action: Mouse moved to (529, 542)
Screenshot: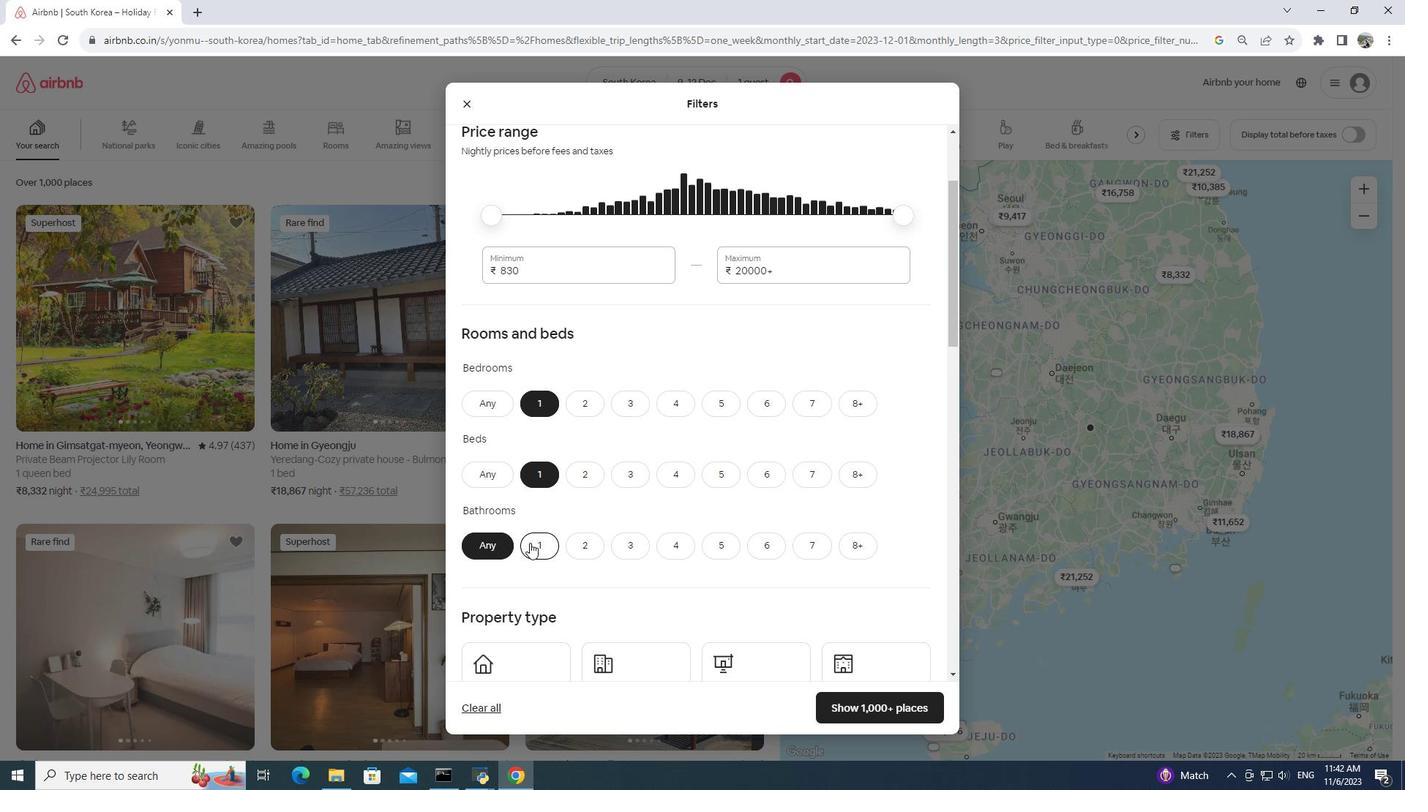 
Action: Mouse pressed left at (529, 542)
Screenshot: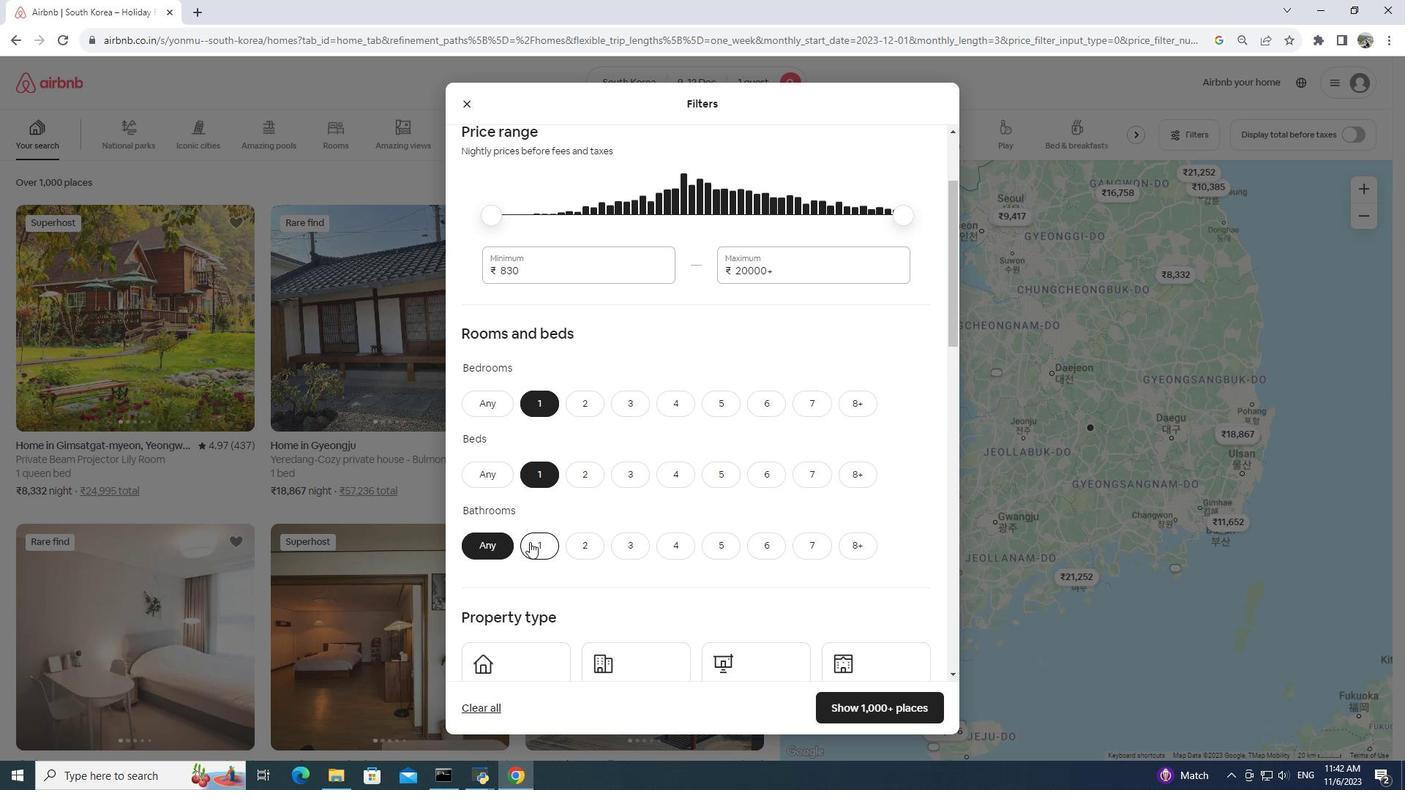 
Action: Mouse moved to (588, 474)
Screenshot: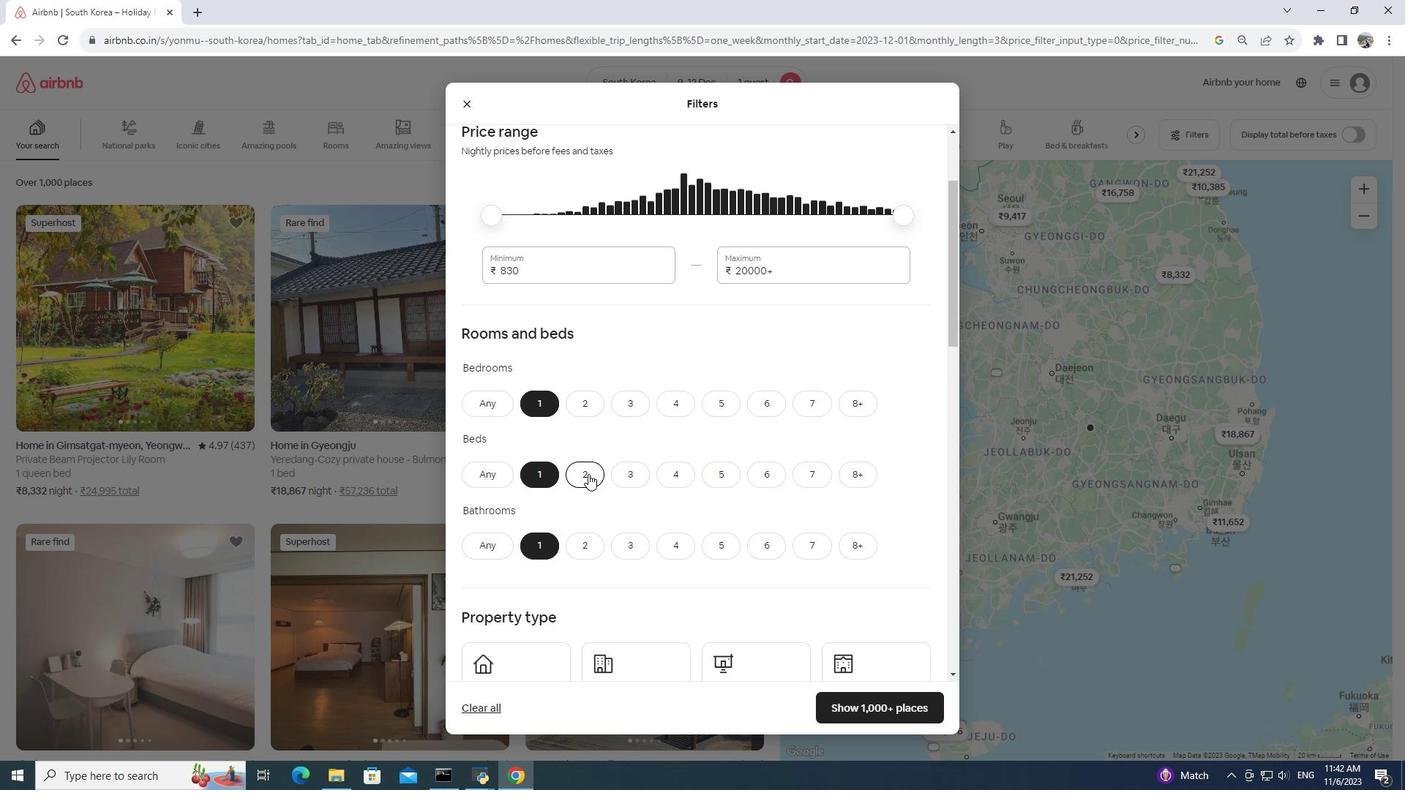 
Action: Mouse scrolled (588, 473) with delta (0, 0)
Screenshot: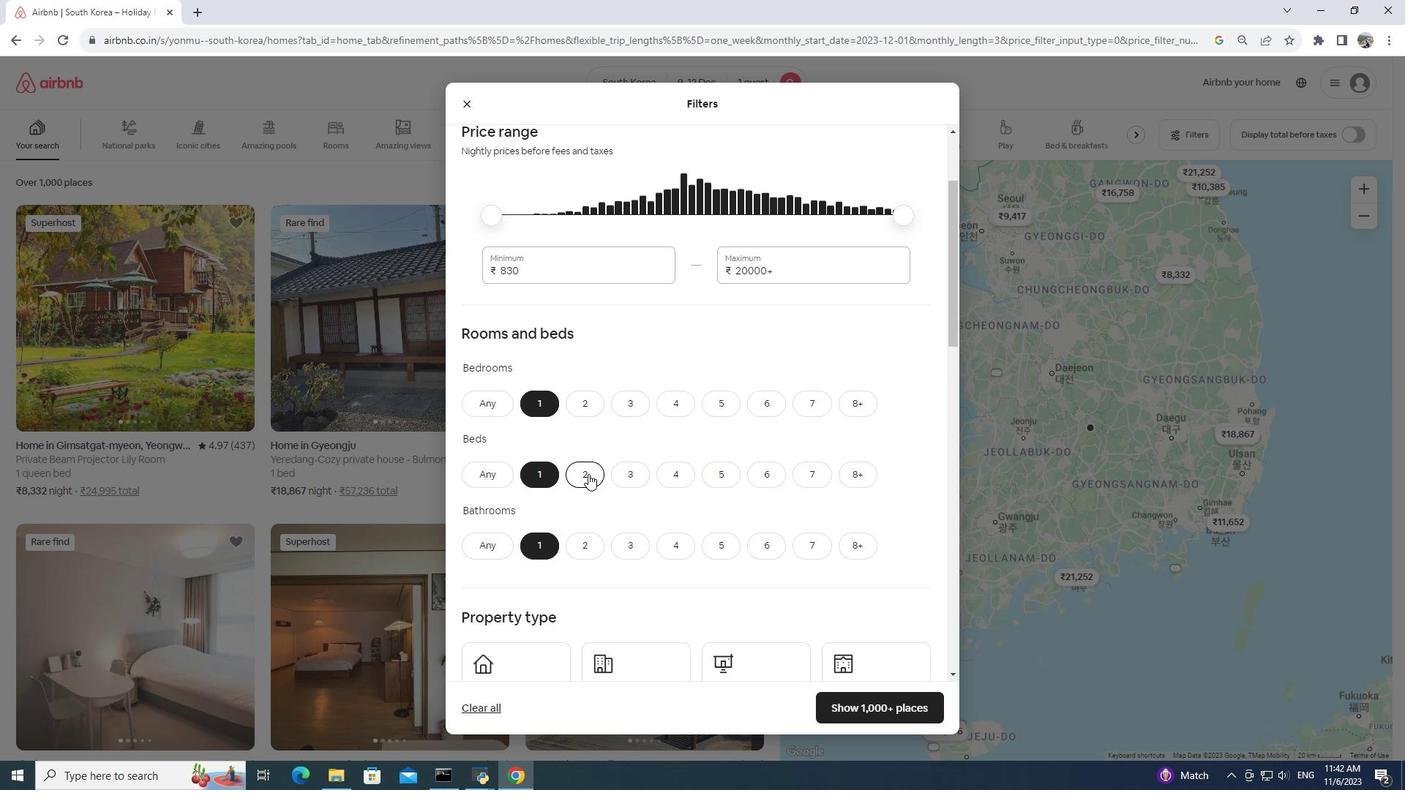 
Action: Mouse moved to (588, 474)
Screenshot: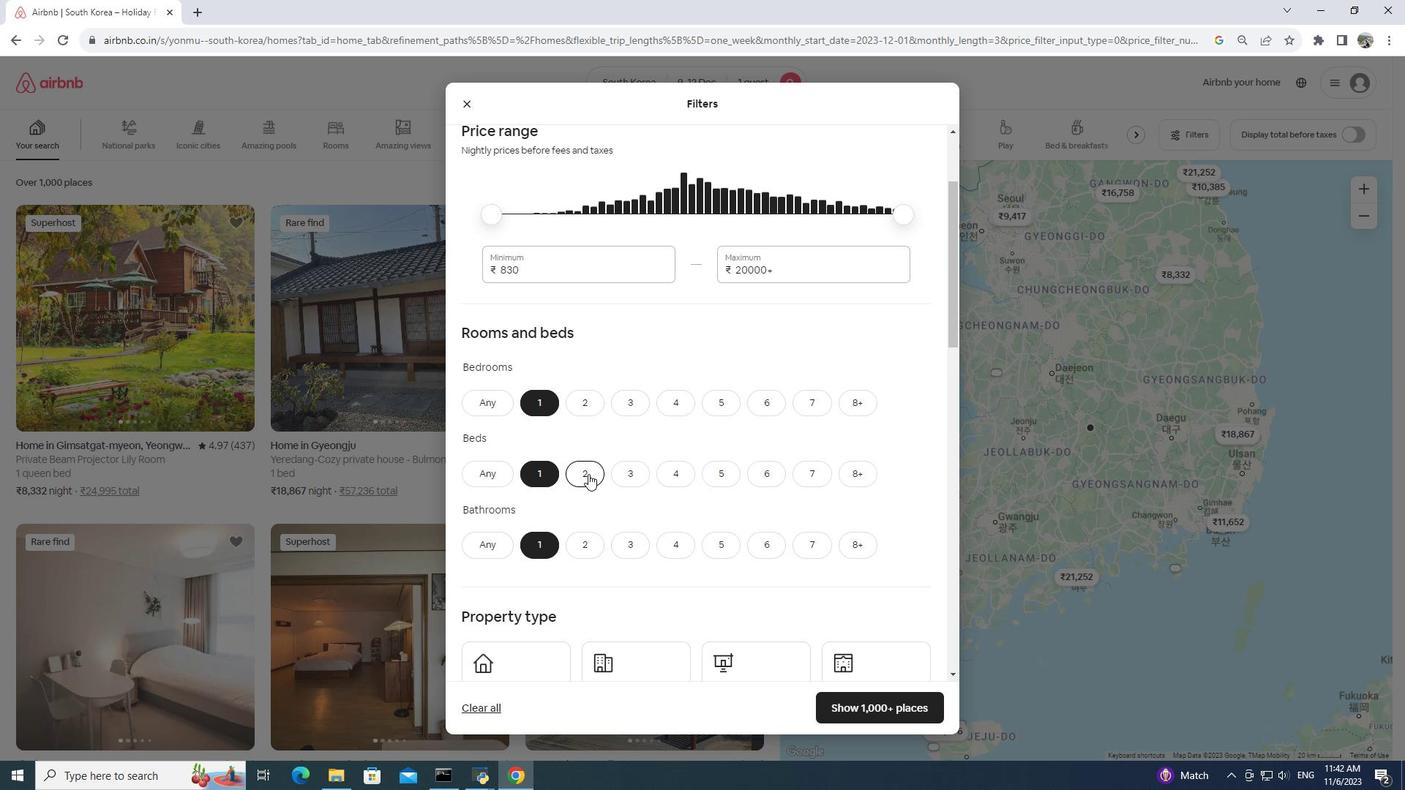 
Action: Mouse scrolled (588, 473) with delta (0, 0)
Screenshot: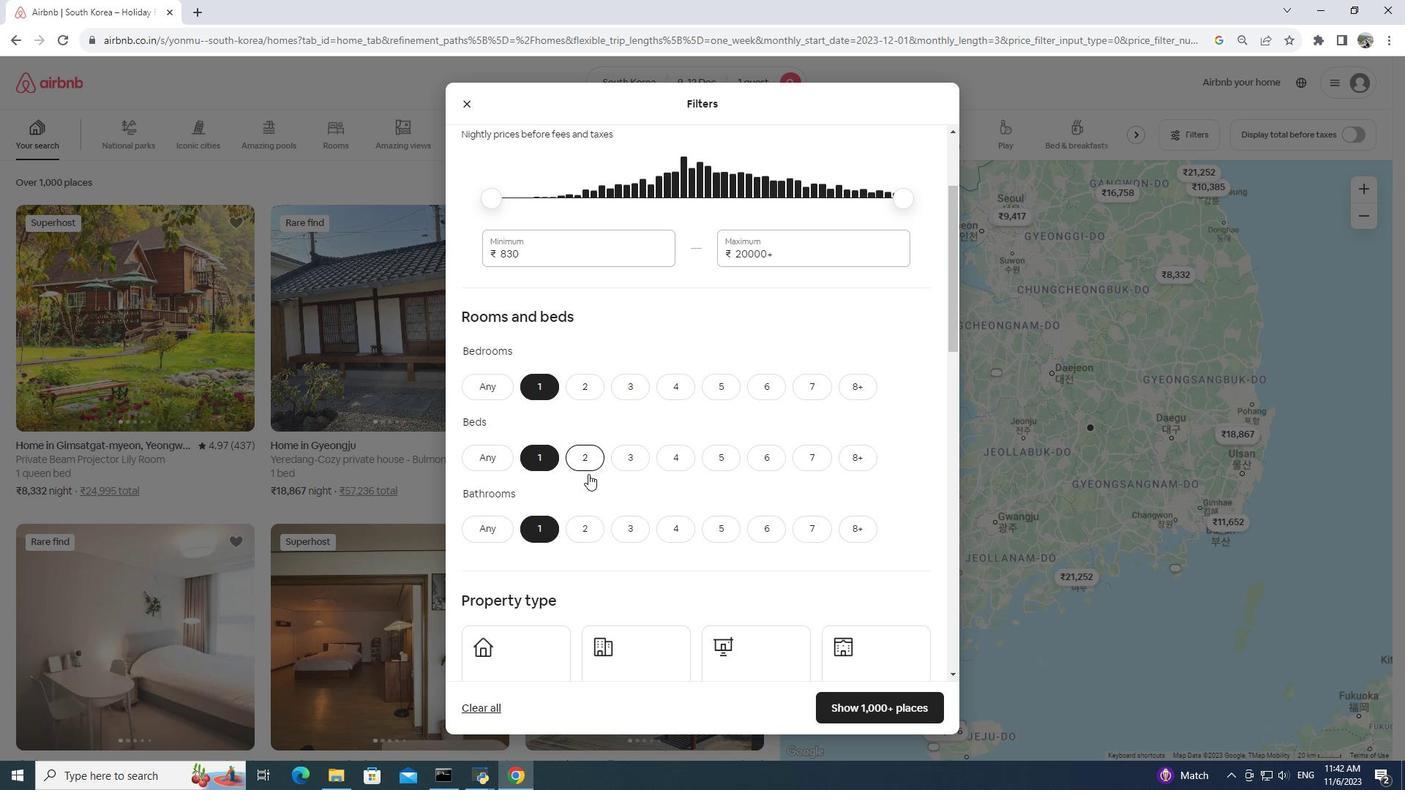 
Action: Mouse scrolled (588, 473) with delta (0, 0)
Screenshot: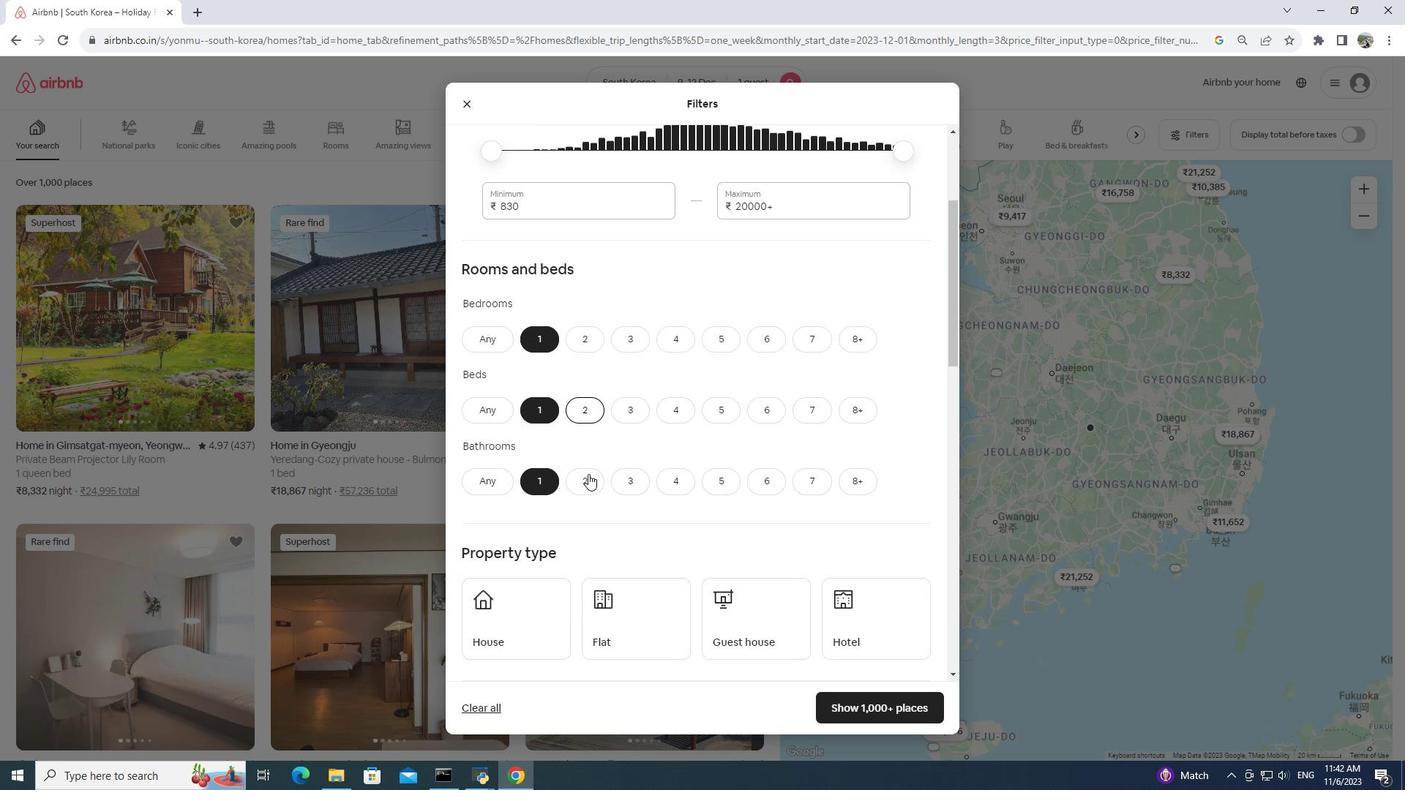 
Action: Mouse moved to (588, 480)
Screenshot: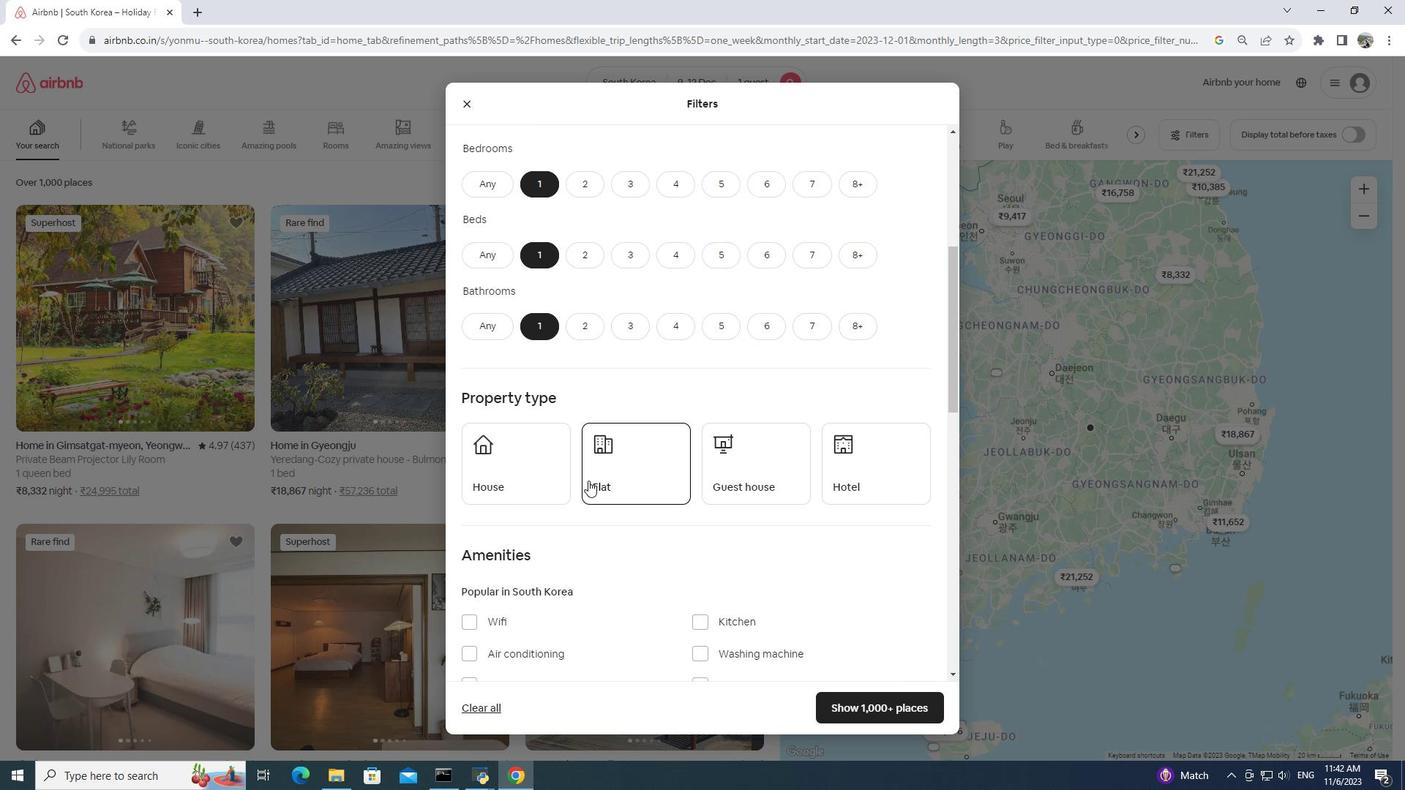 
Action: Mouse pressed left at (588, 480)
Screenshot: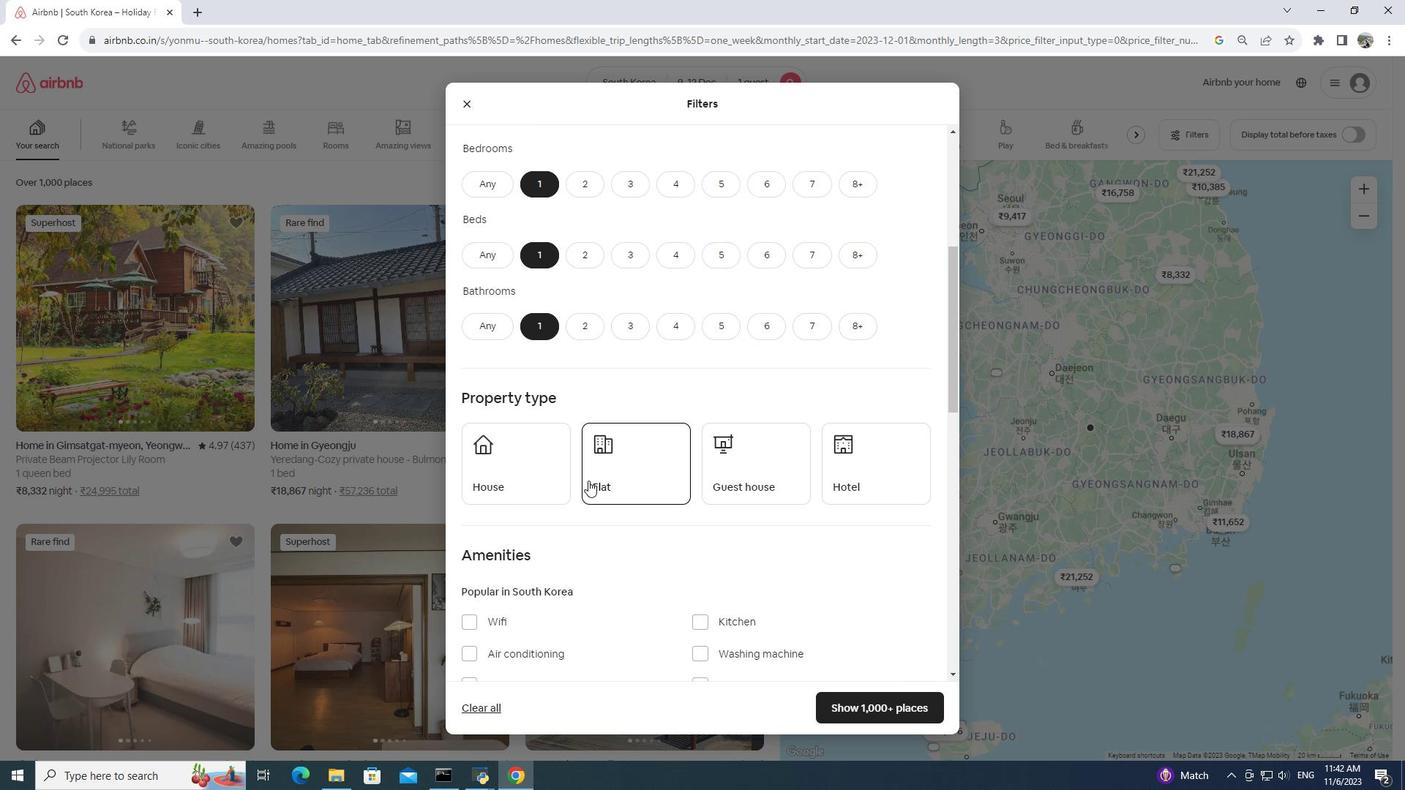 
Action: Mouse moved to (873, 704)
Screenshot: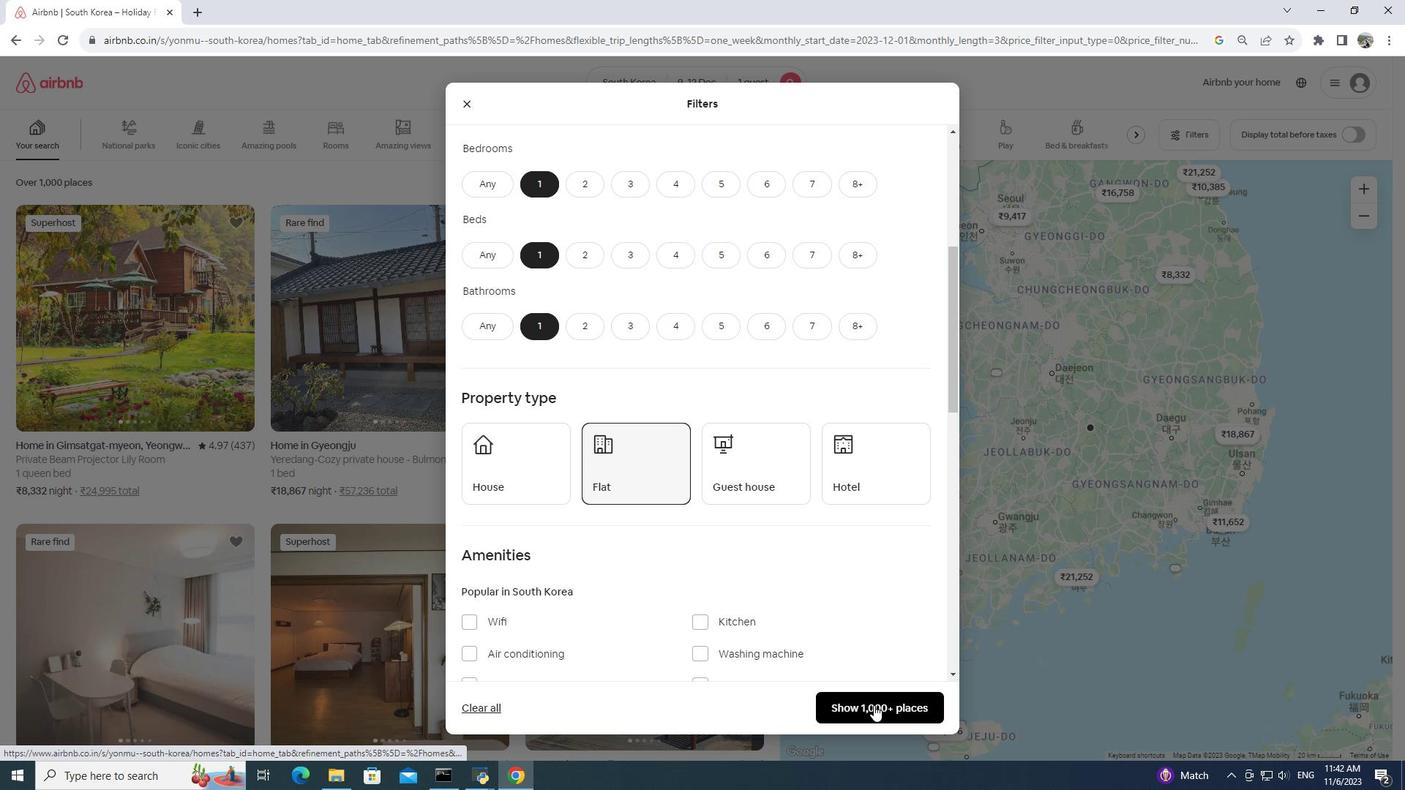 
Action: Mouse pressed left at (873, 704)
Screenshot: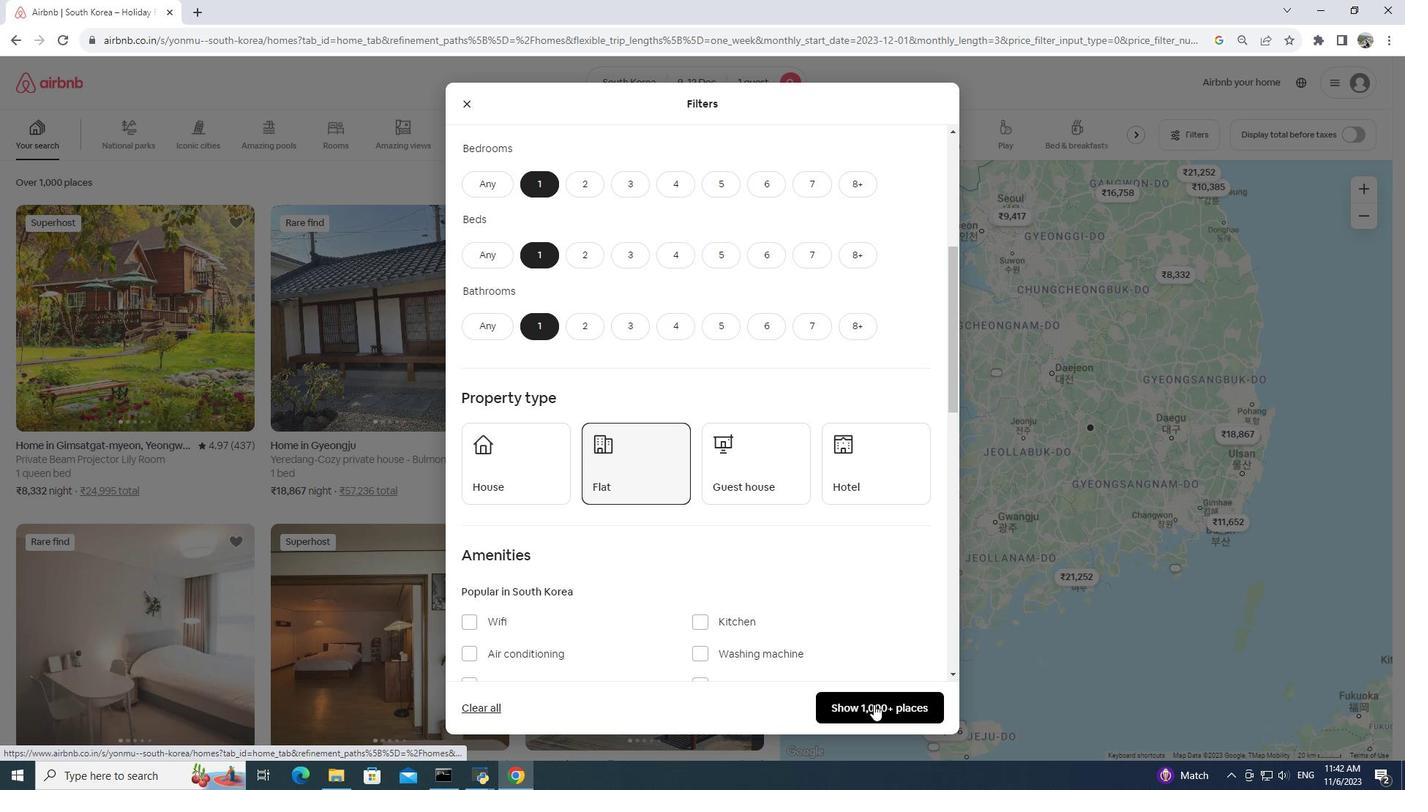 
Action: Mouse moved to (179, 379)
Screenshot: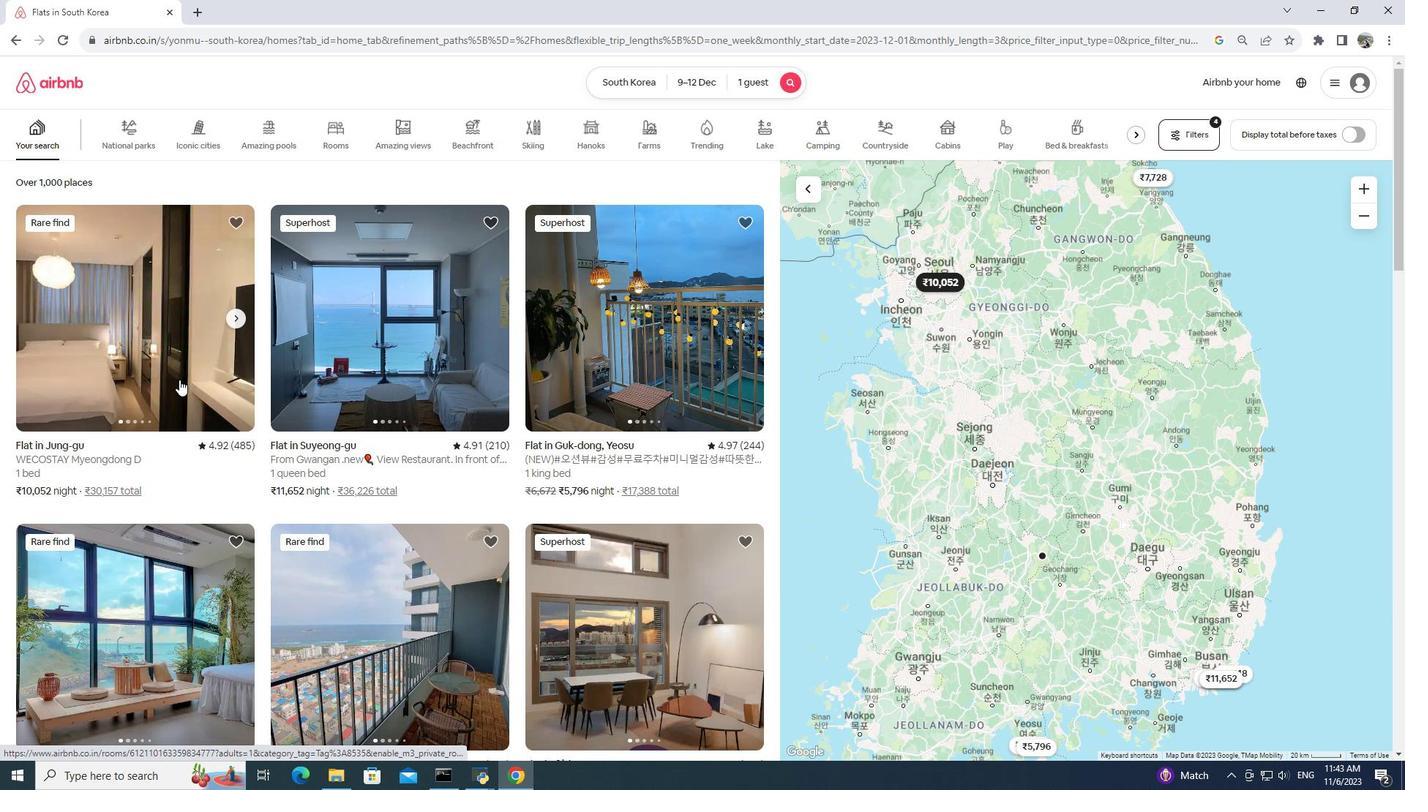 
Action: Mouse pressed left at (179, 379)
Screenshot: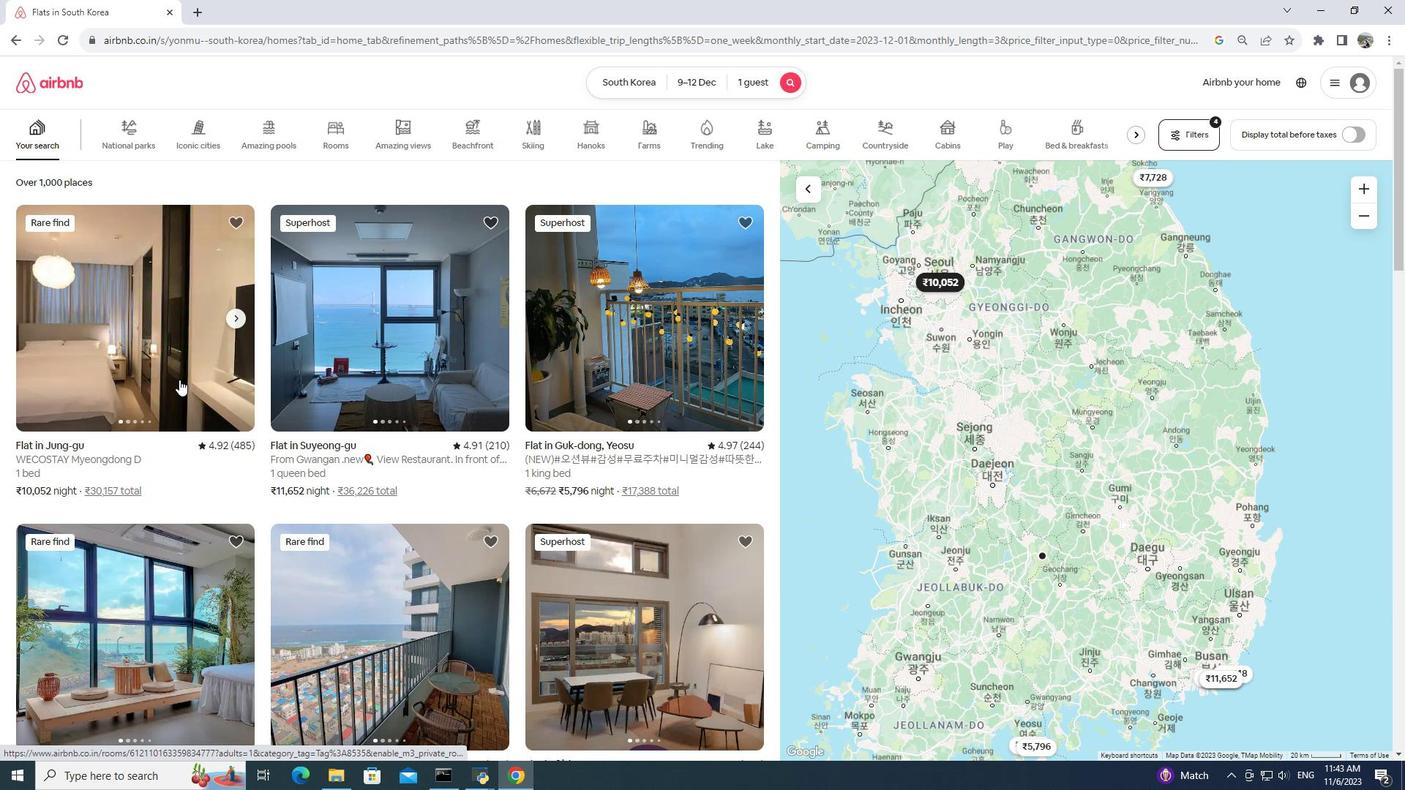 
Action: Mouse pressed left at (179, 379)
Screenshot: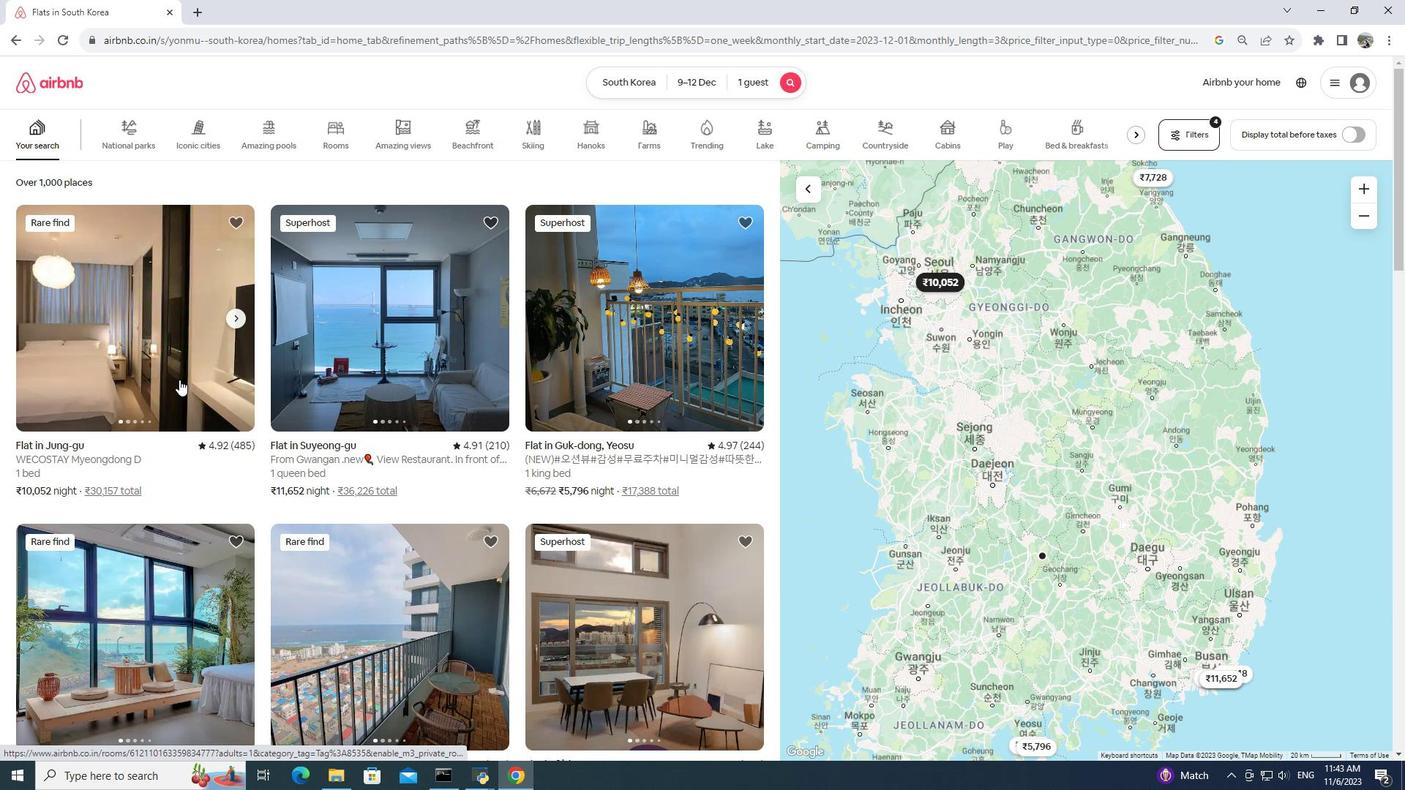 
Action: Mouse moved to (1017, 511)
Screenshot: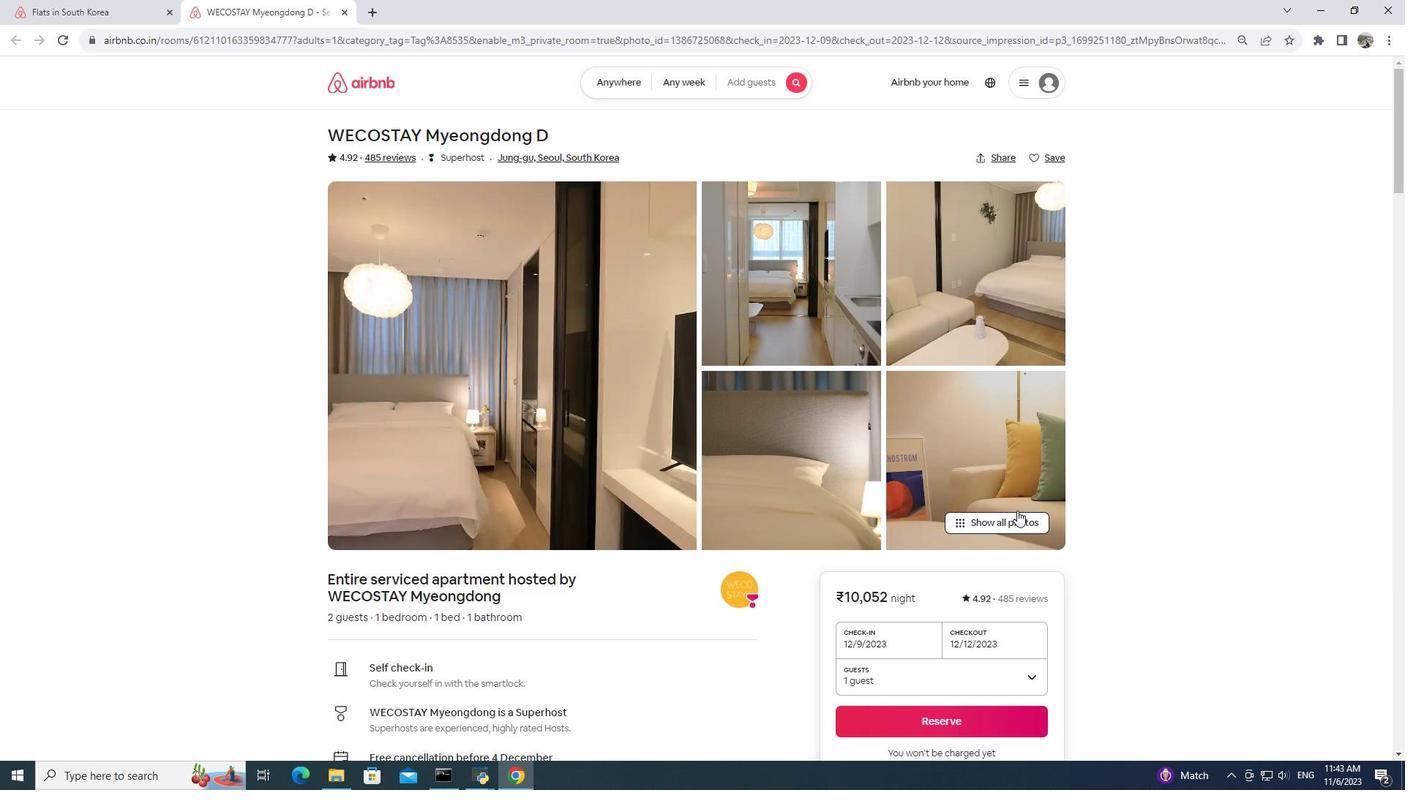 
Action: Mouse pressed left at (1017, 511)
Screenshot: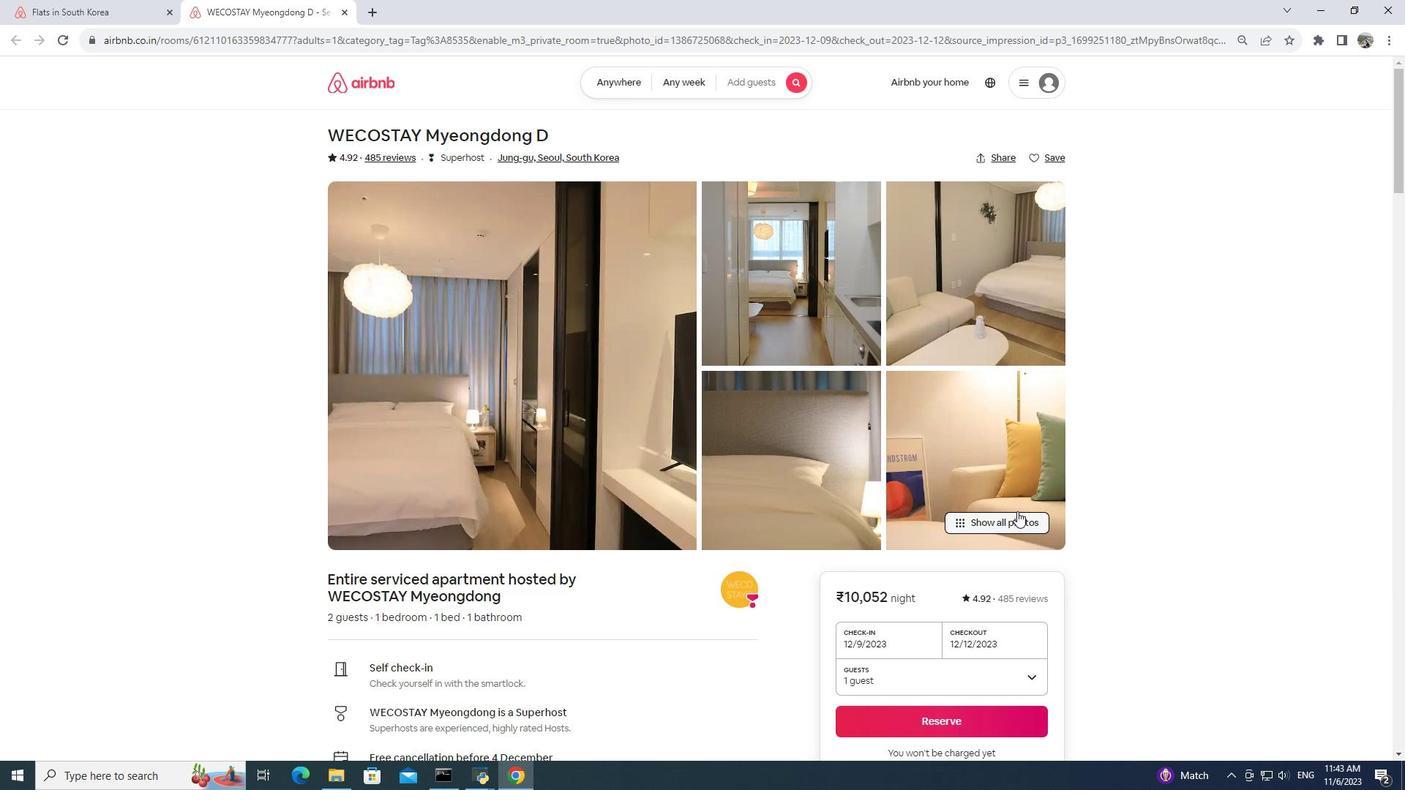 
Action: Mouse moved to (1016, 515)
Screenshot: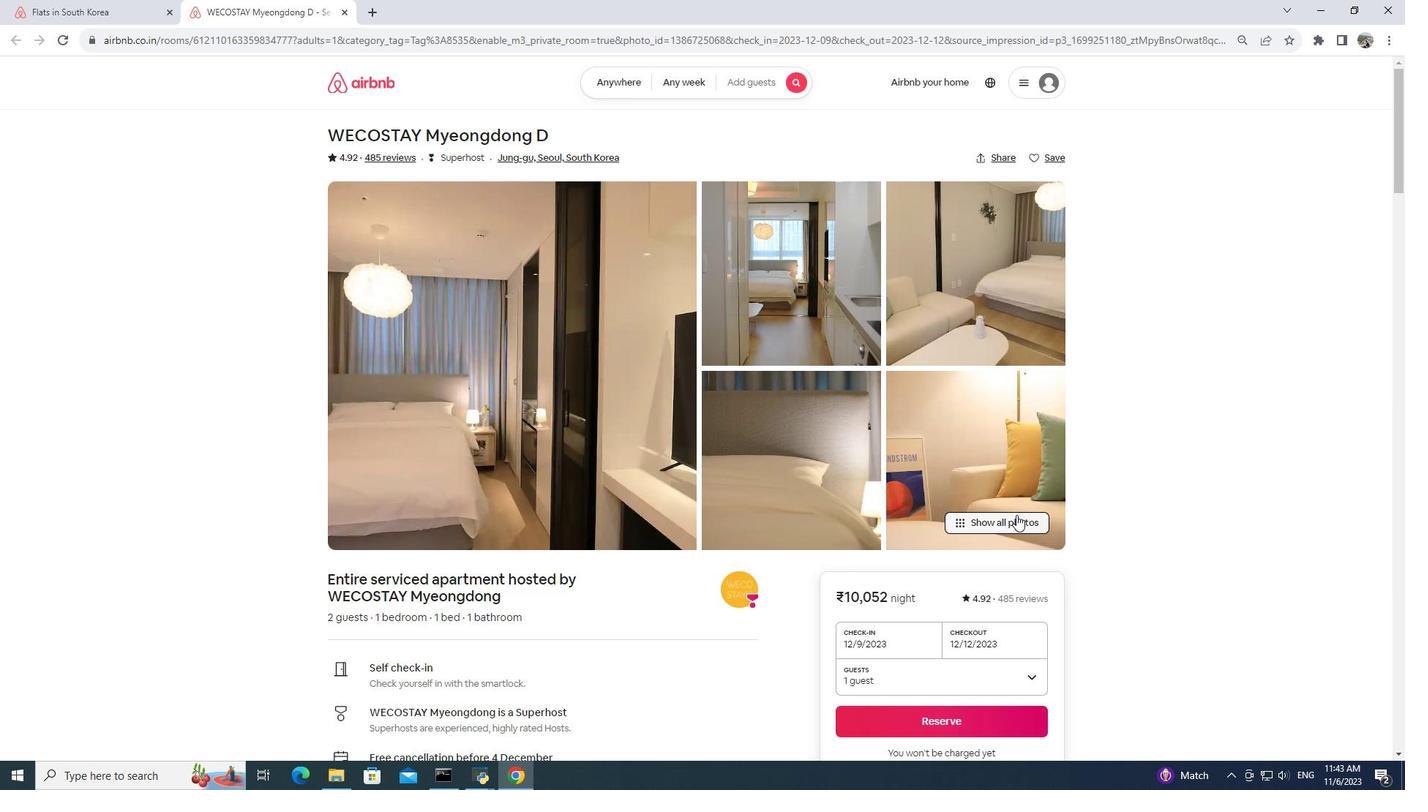 
Action: Mouse pressed left at (1016, 515)
Screenshot: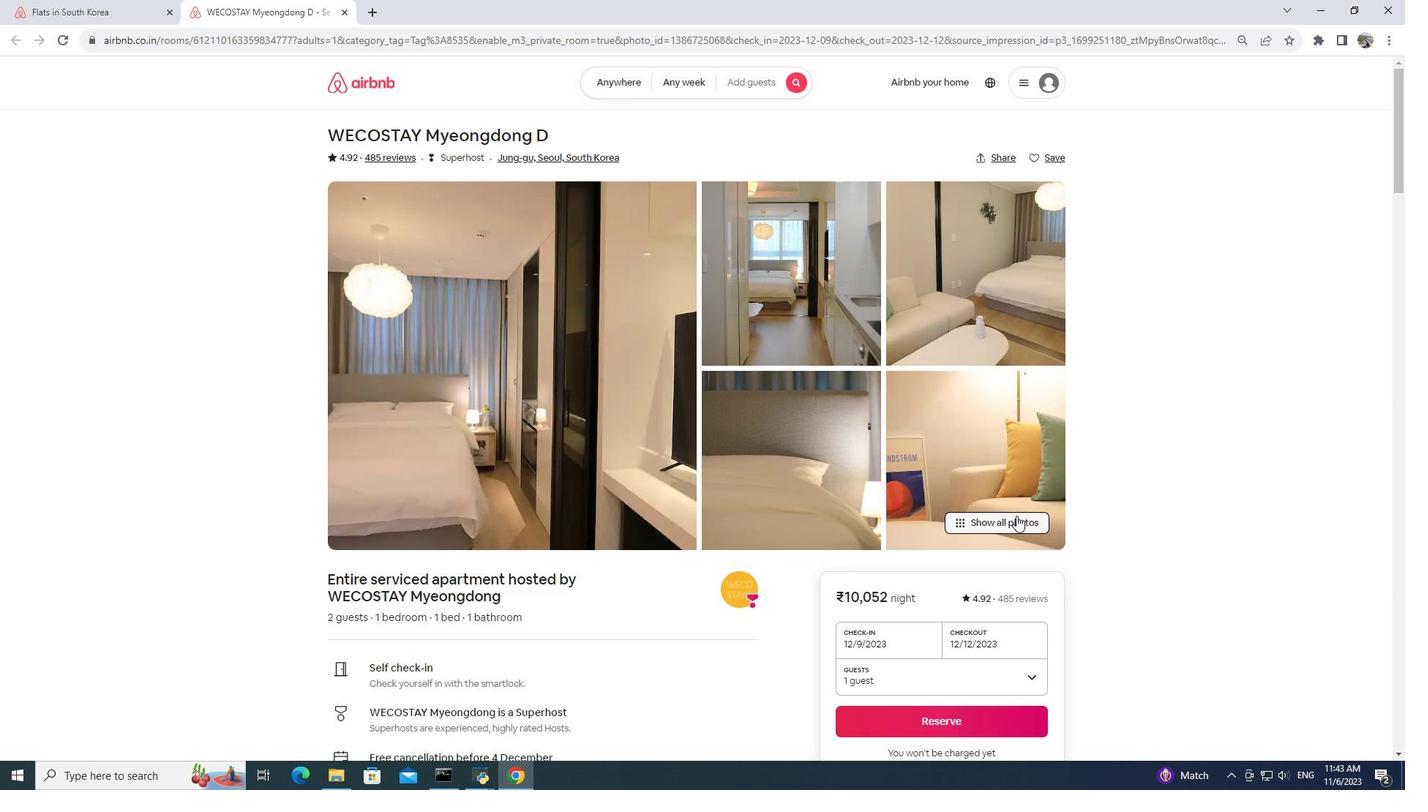 
Action: Mouse pressed left at (1016, 515)
Screenshot: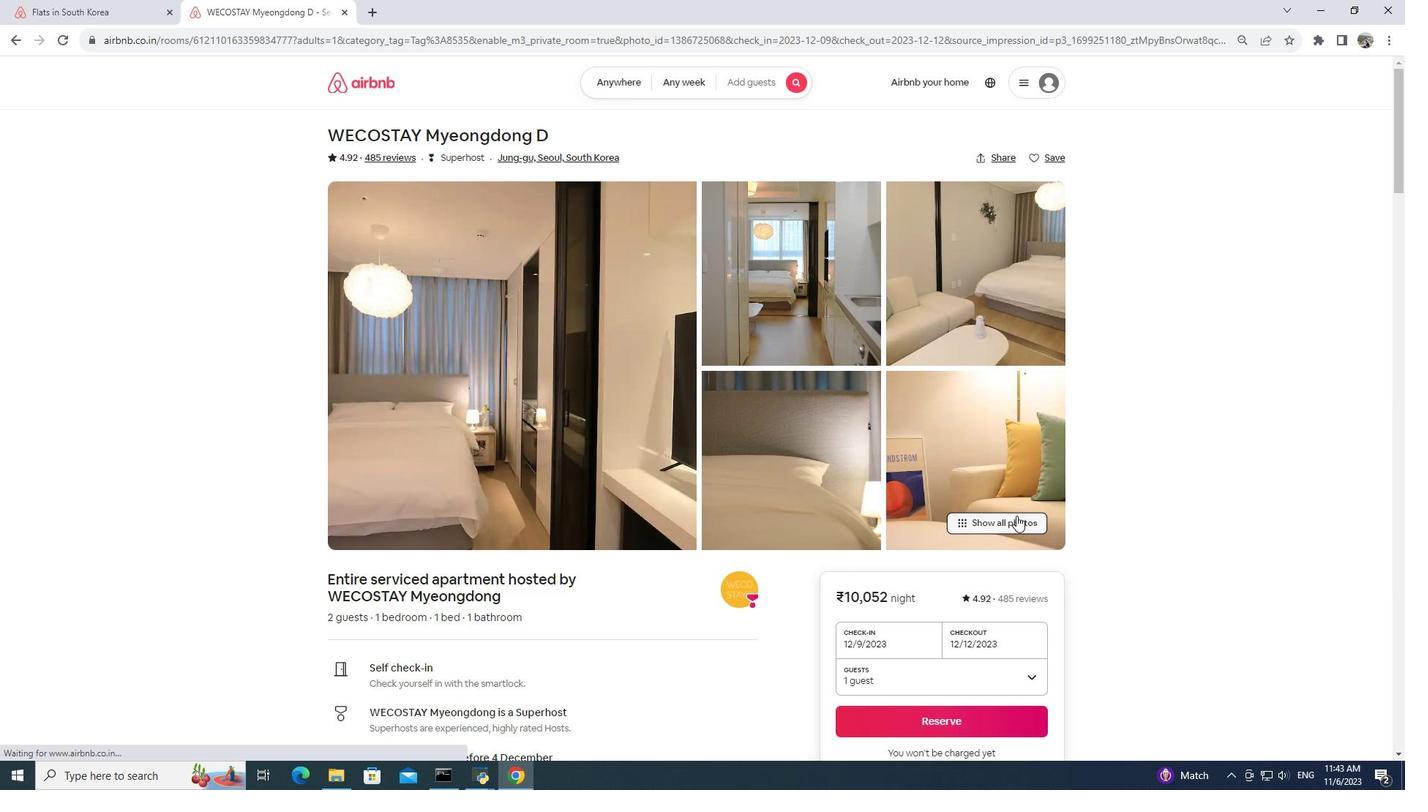 
Action: Mouse moved to (688, 496)
Screenshot: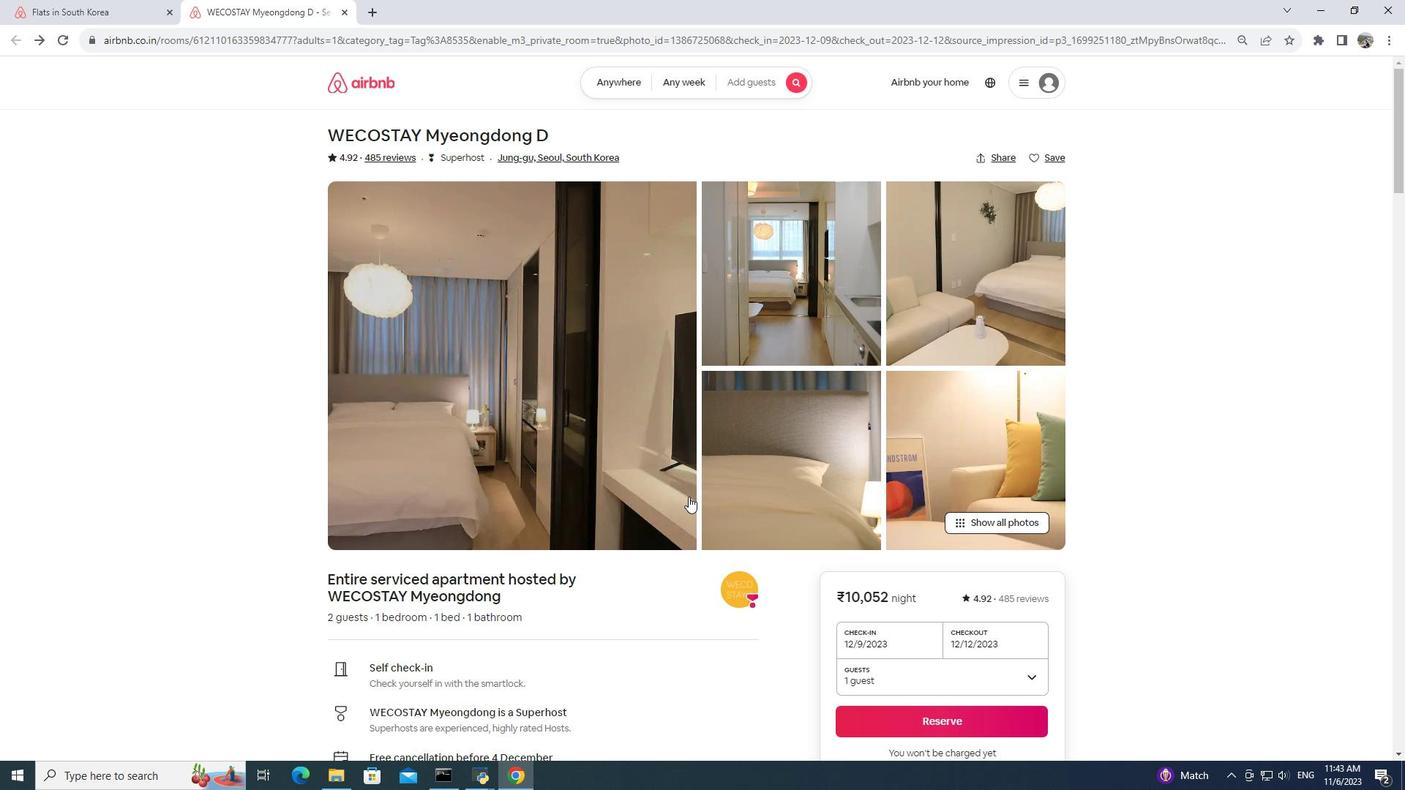 
Action: Mouse scrolled (688, 496) with delta (0, 0)
Screenshot: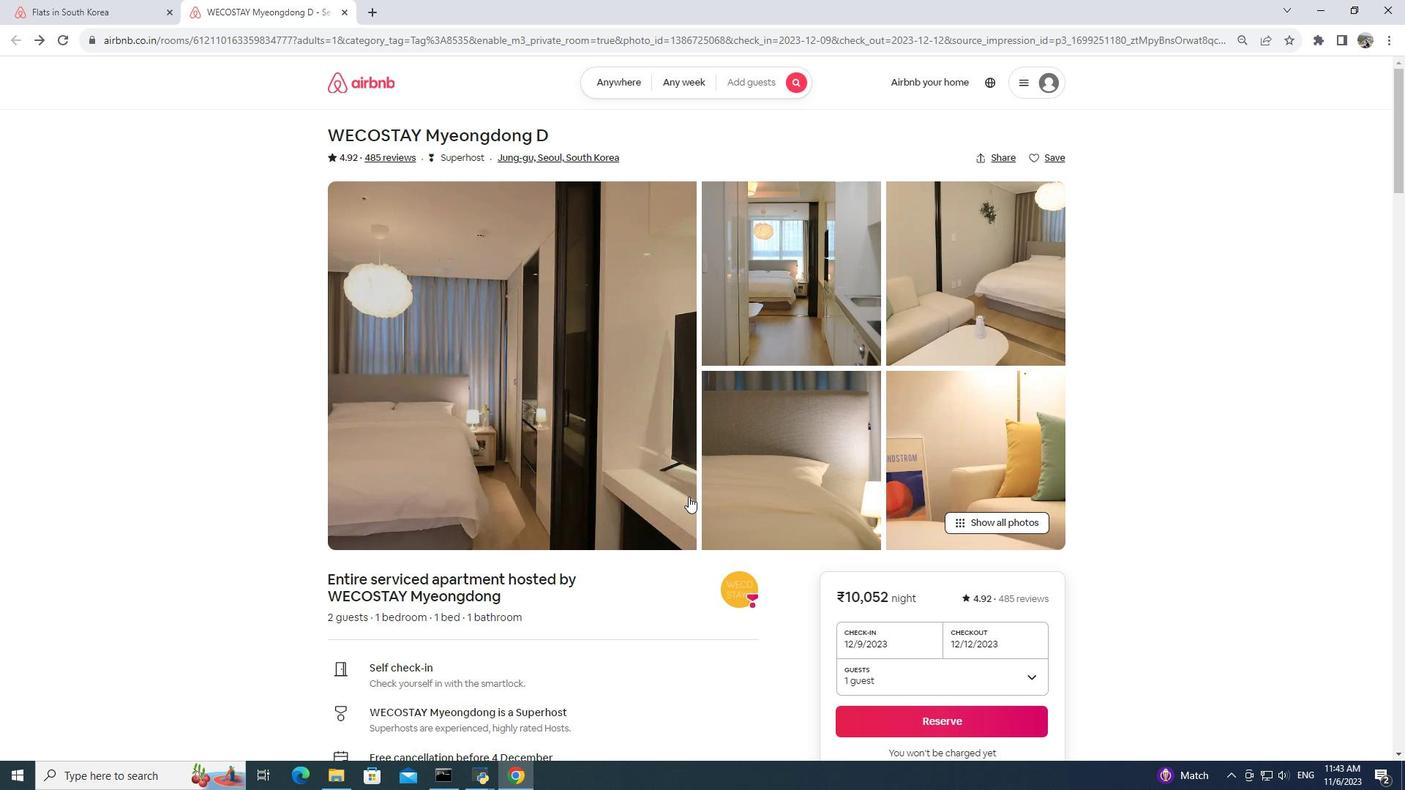 
Action: Mouse moved to (689, 496)
Screenshot: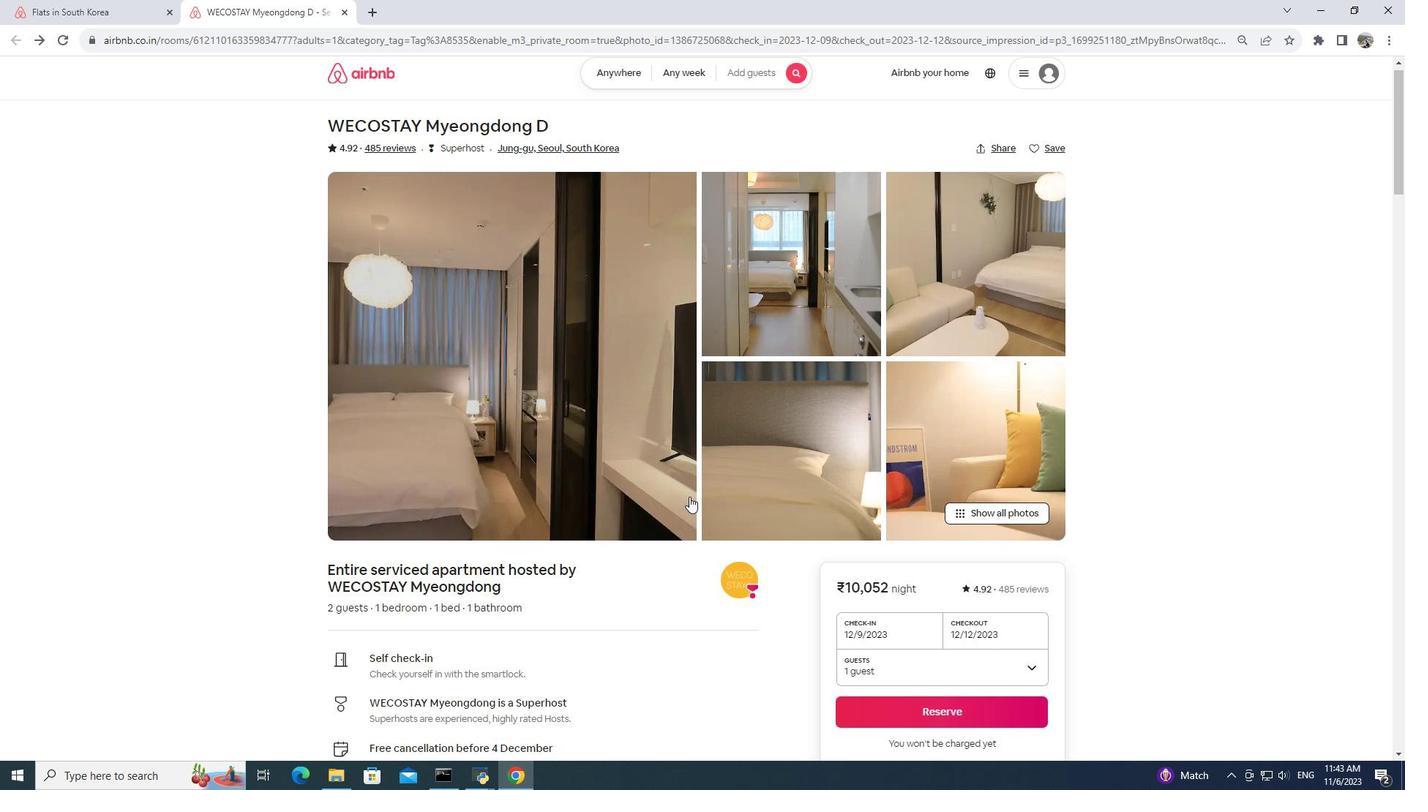 
Action: Mouse scrolled (689, 496) with delta (0, 0)
Screenshot: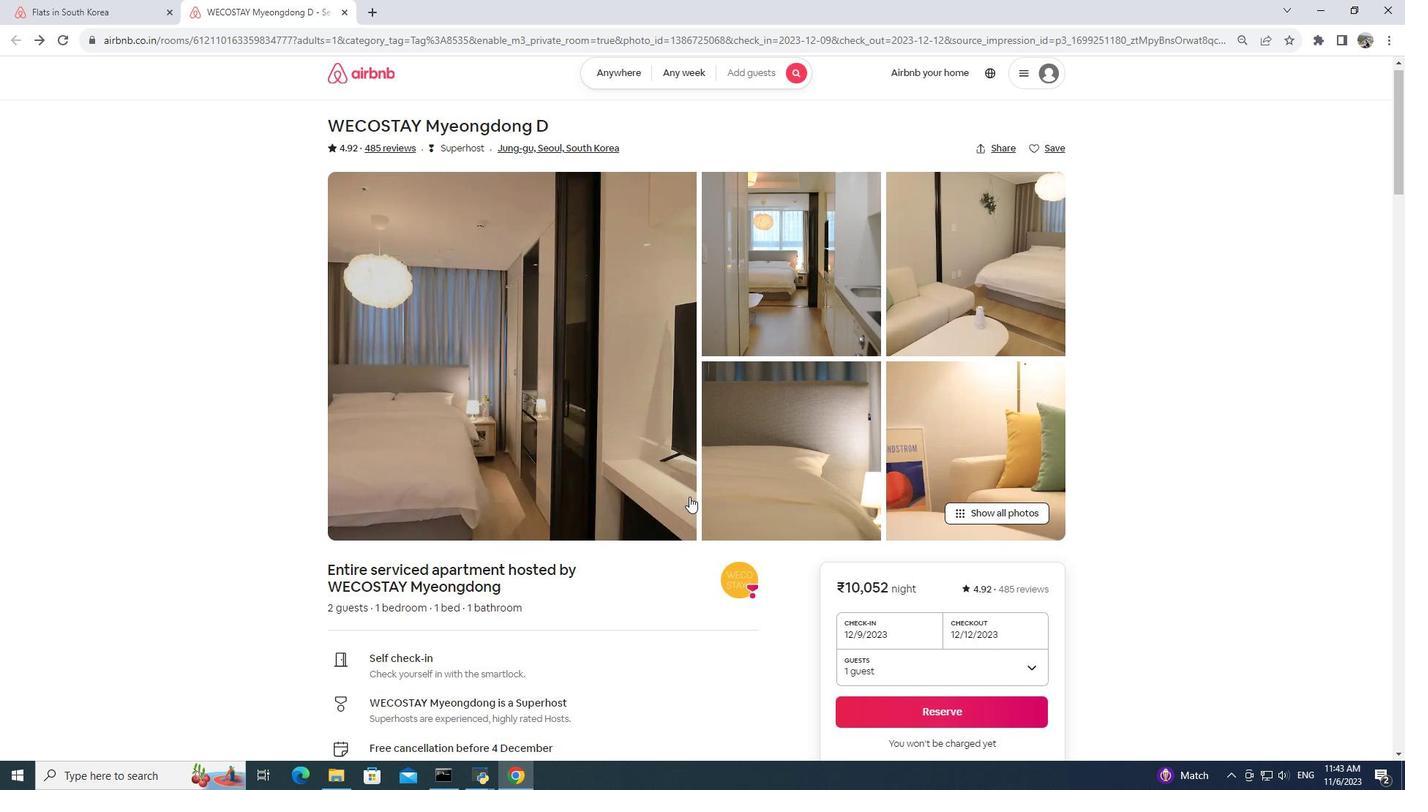 
Action: Mouse moved to (691, 493)
Screenshot: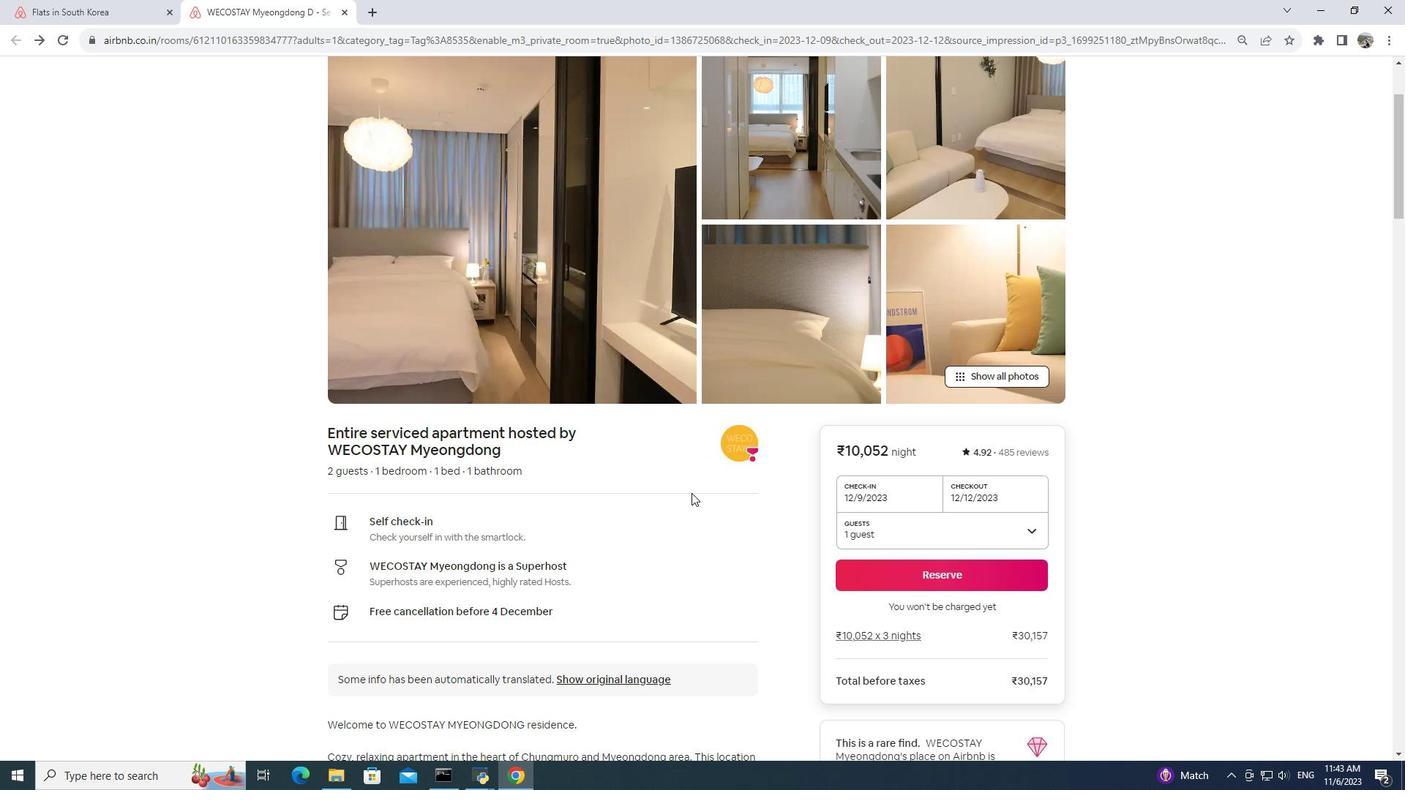 
Action: Mouse scrolled (691, 492) with delta (0, 0)
Screenshot: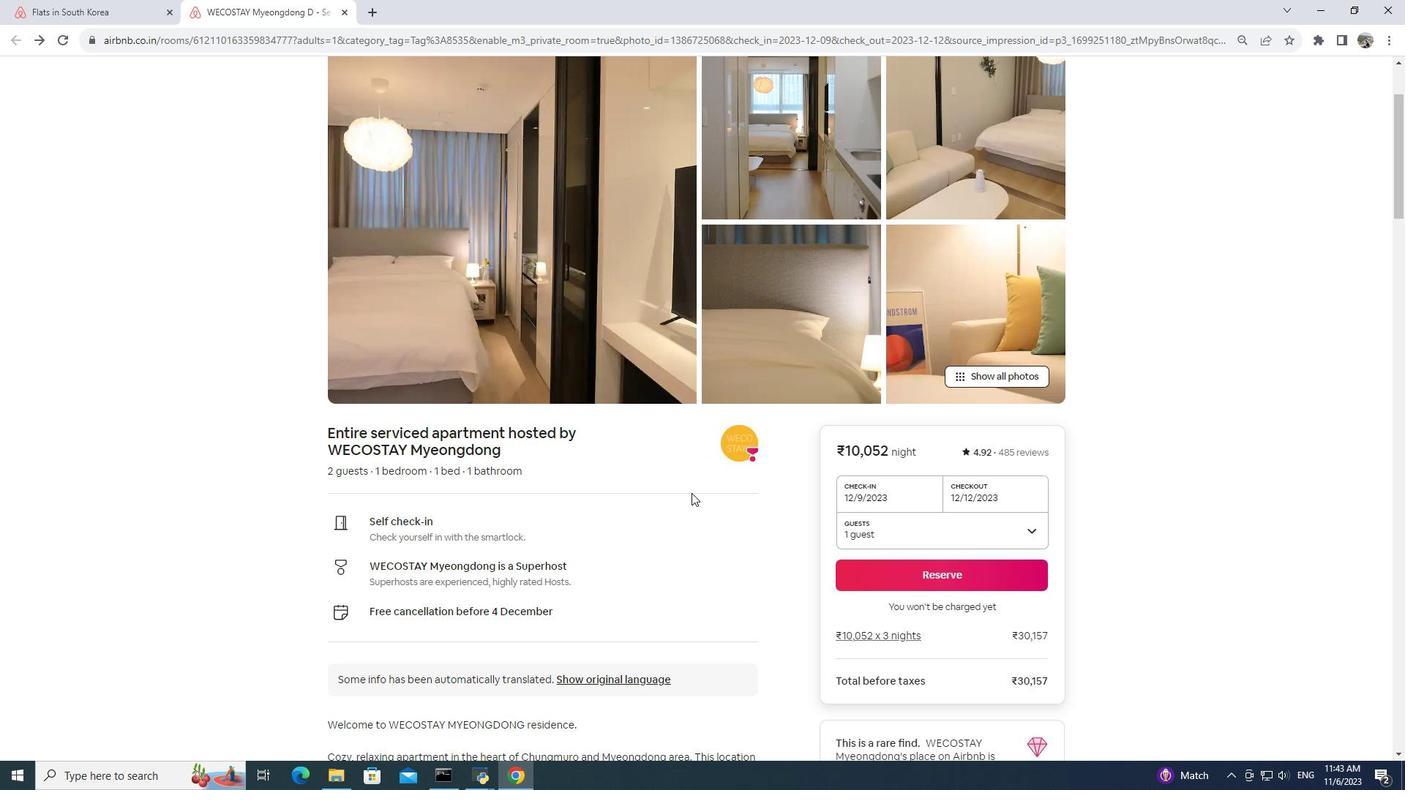 
Action: Mouse scrolled (691, 492) with delta (0, 0)
Screenshot: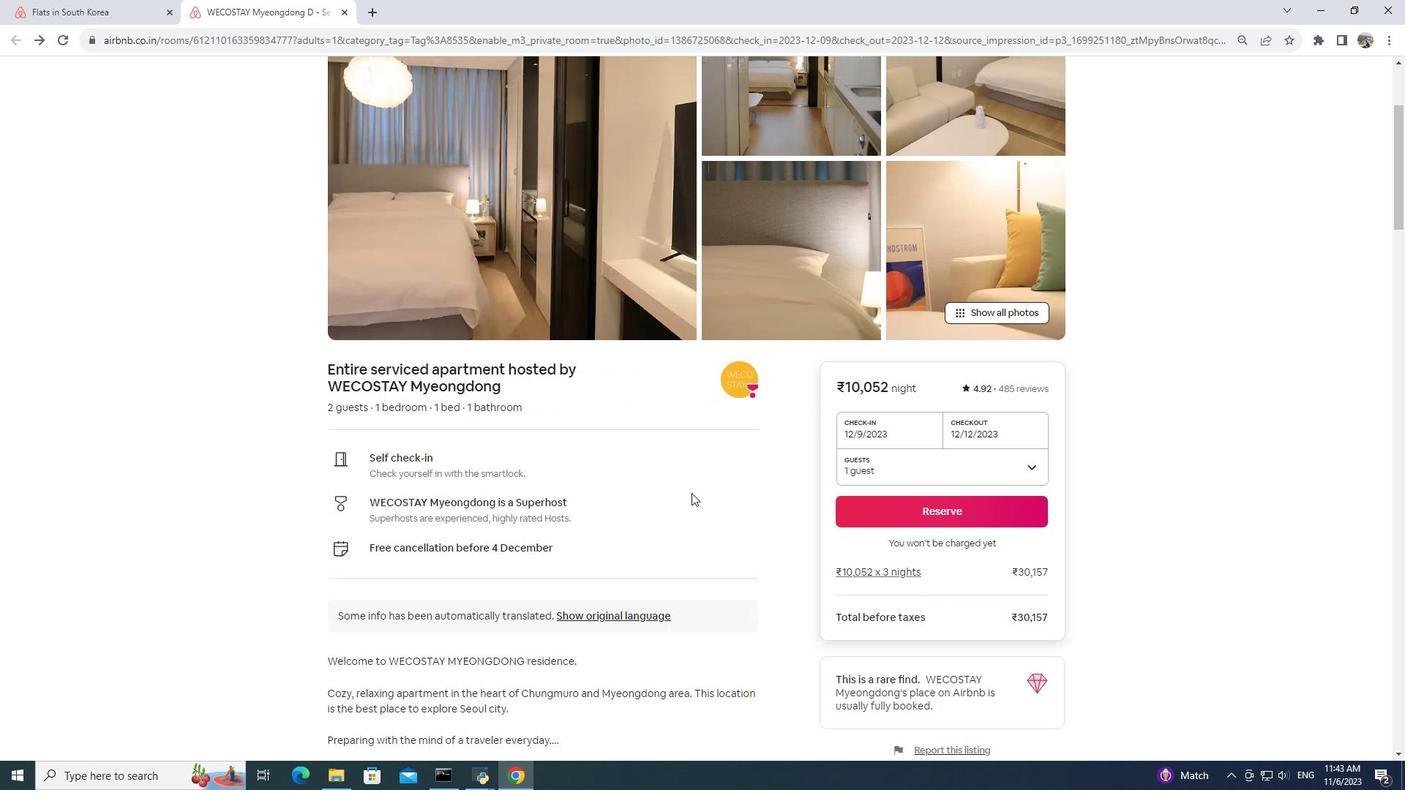 
Action: Mouse moved to (692, 491)
Screenshot: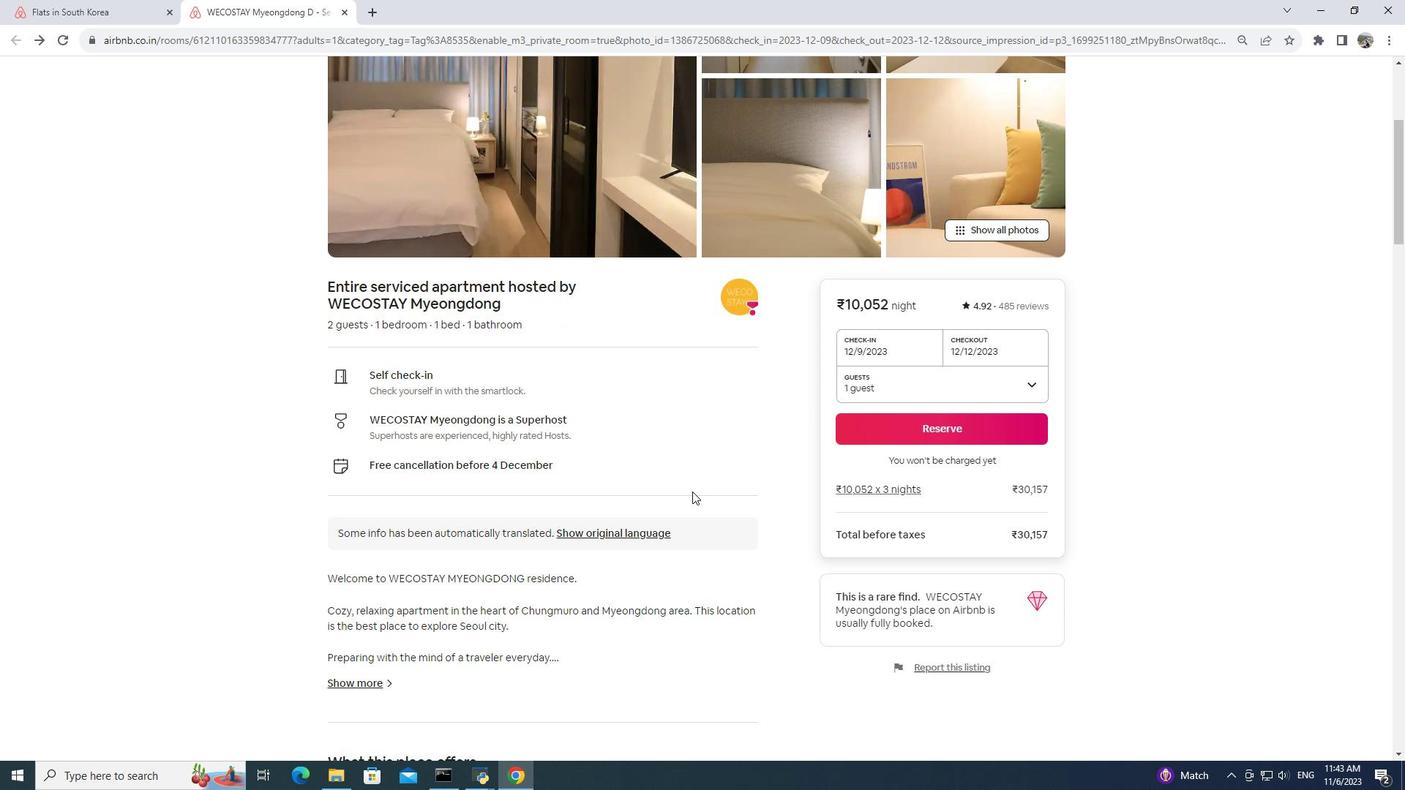
Action: Mouse scrolled (692, 490) with delta (0, 0)
Screenshot: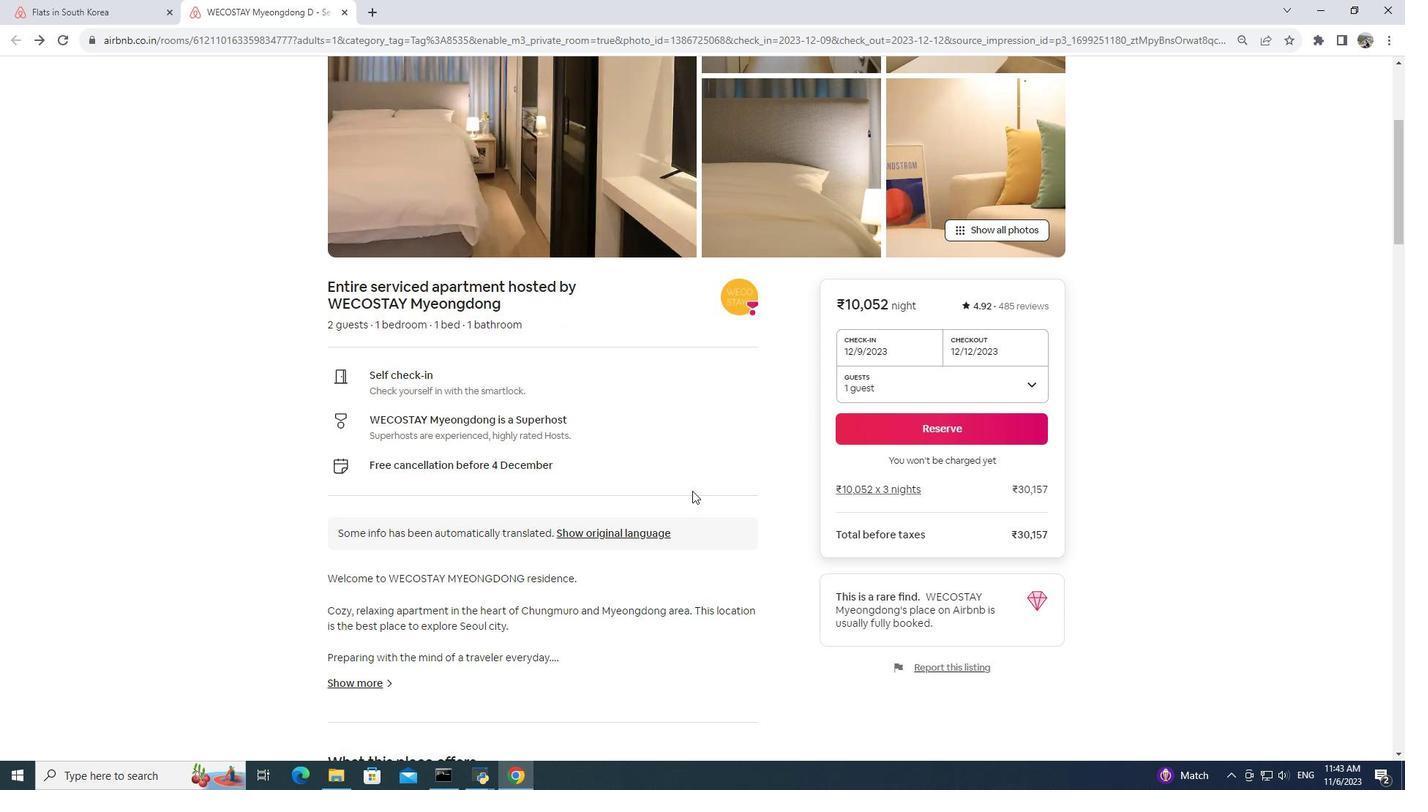 
Action: Mouse moved to (693, 490)
Screenshot: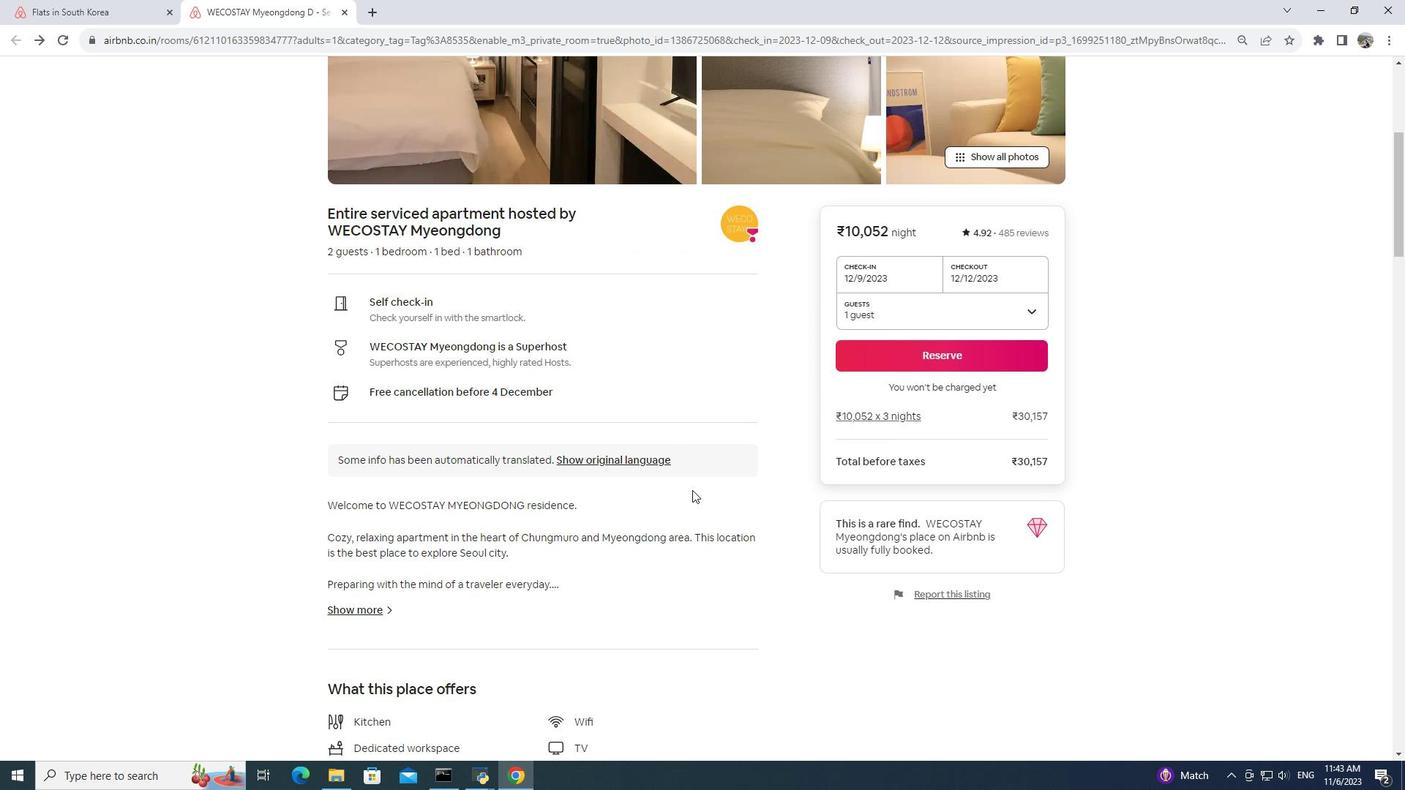 
Action: Mouse scrolled (693, 489) with delta (0, 0)
Screenshot: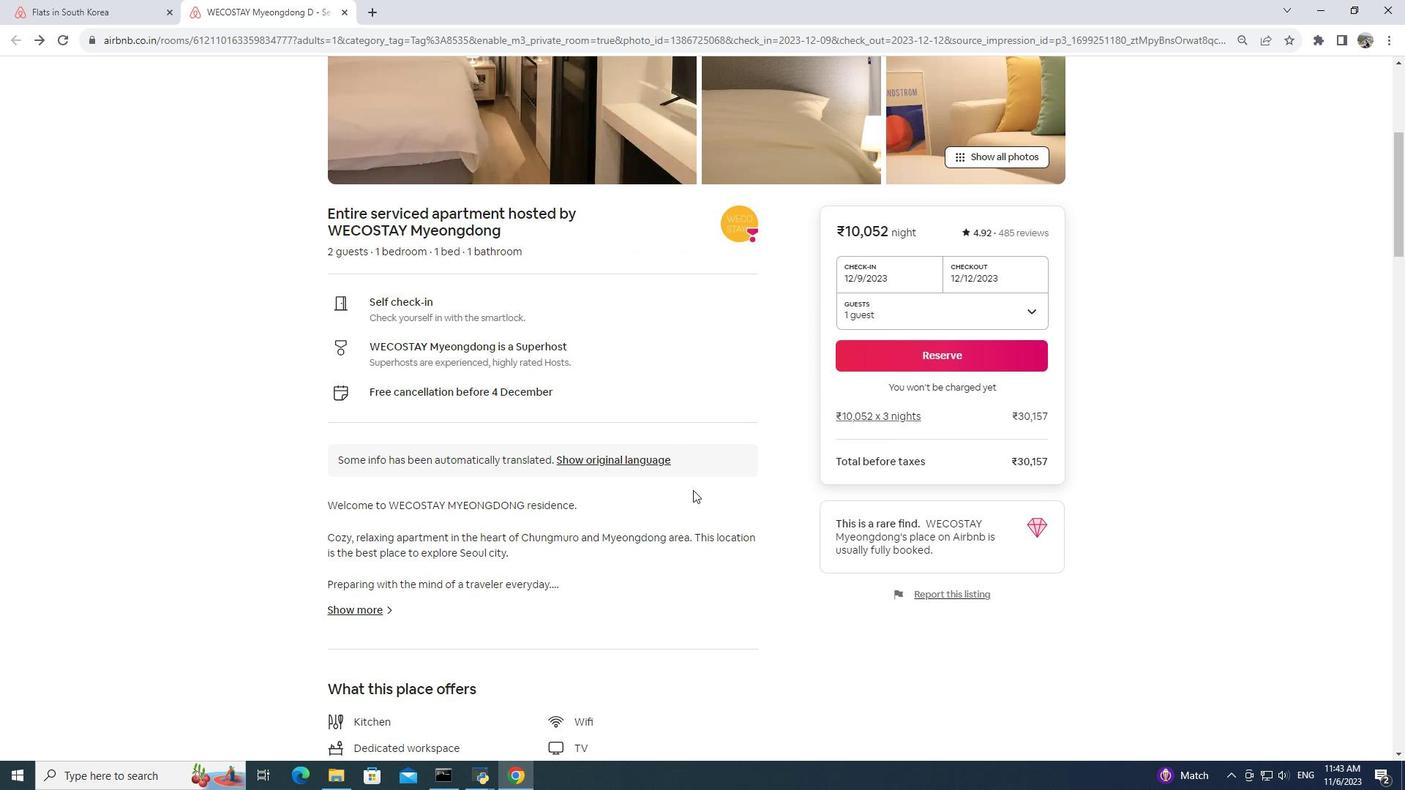 
Action: Mouse scrolled (693, 489) with delta (0, 0)
Screenshot: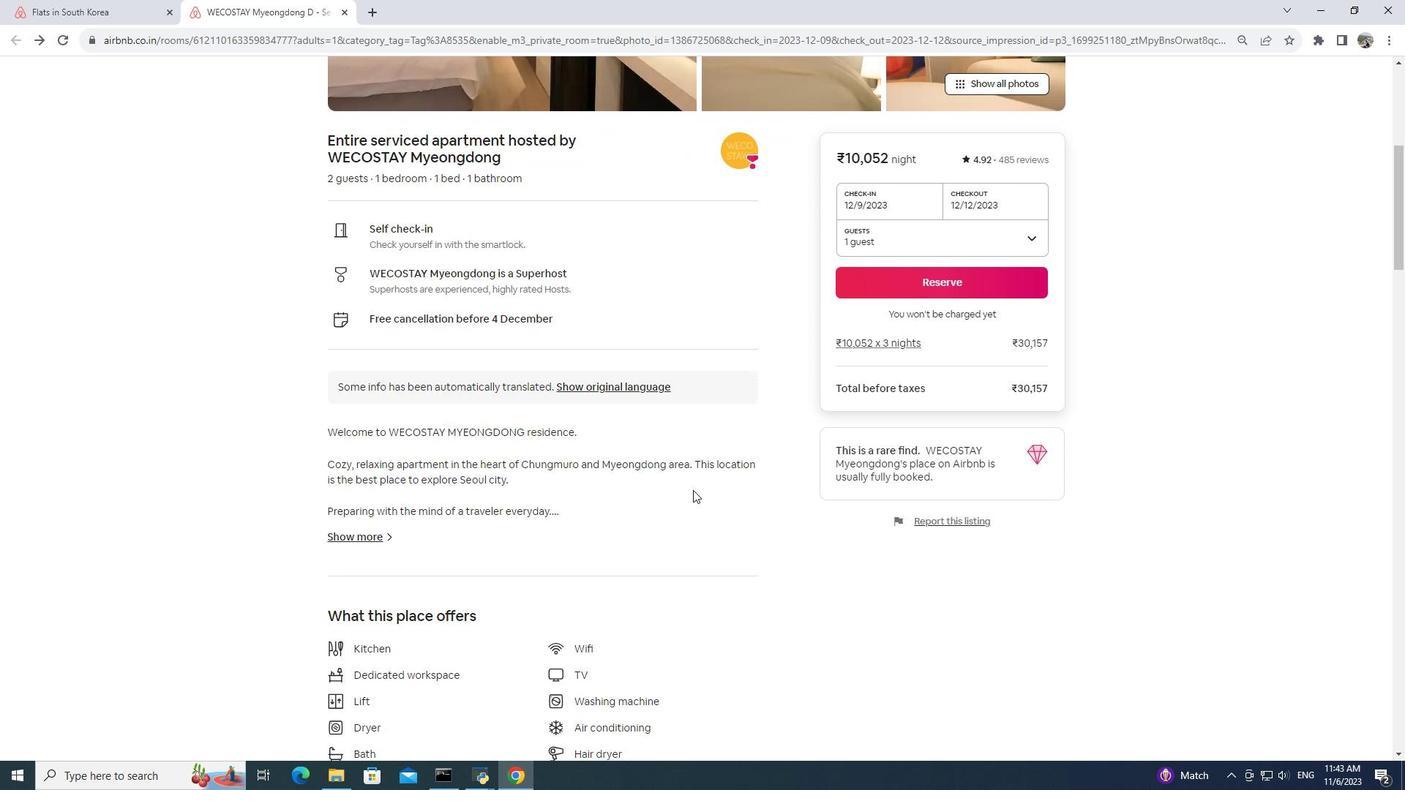 
Action: Mouse scrolled (693, 489) with delta (0, 0)
Screenshot: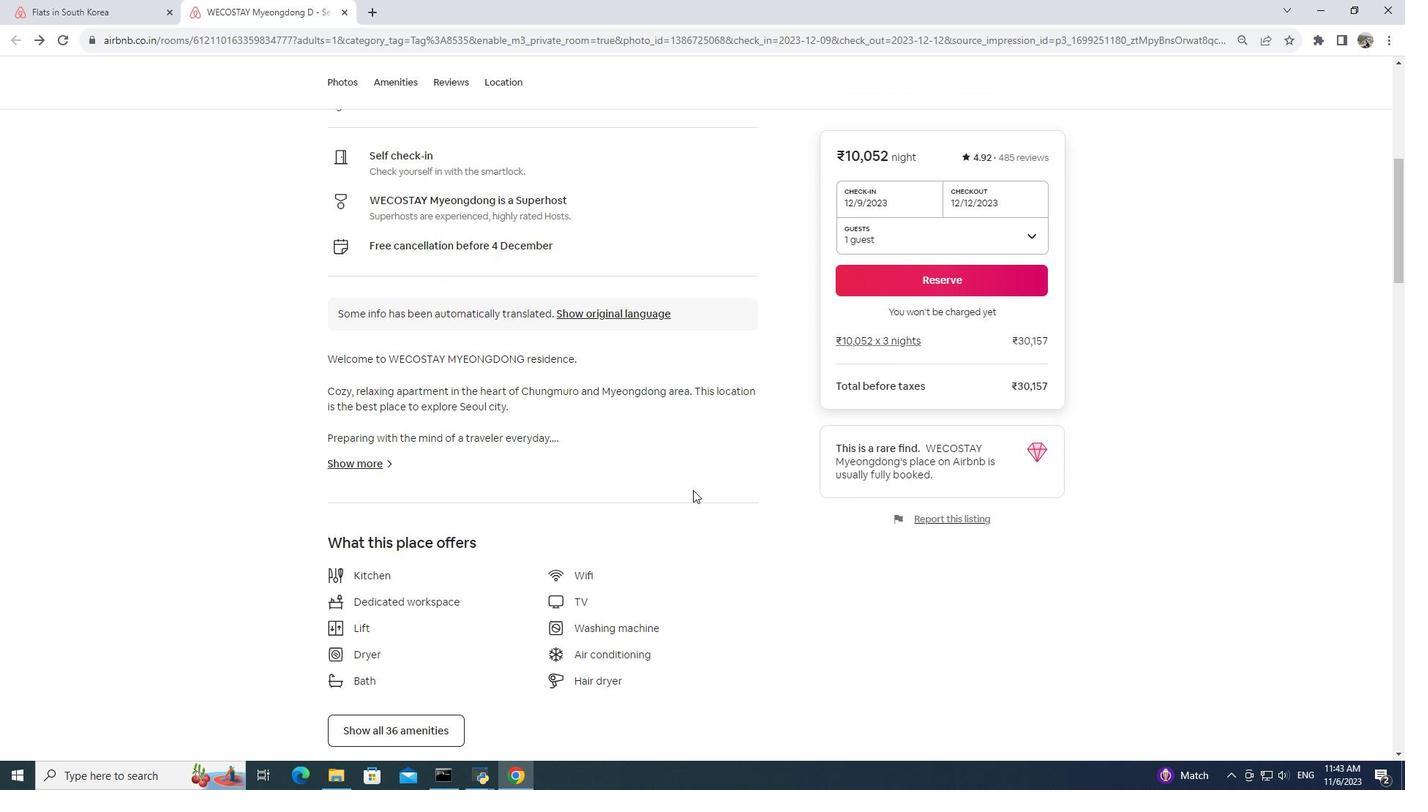 
Action: Mouse scrolled (693, 489) with delta (0, 0)
Screenshot: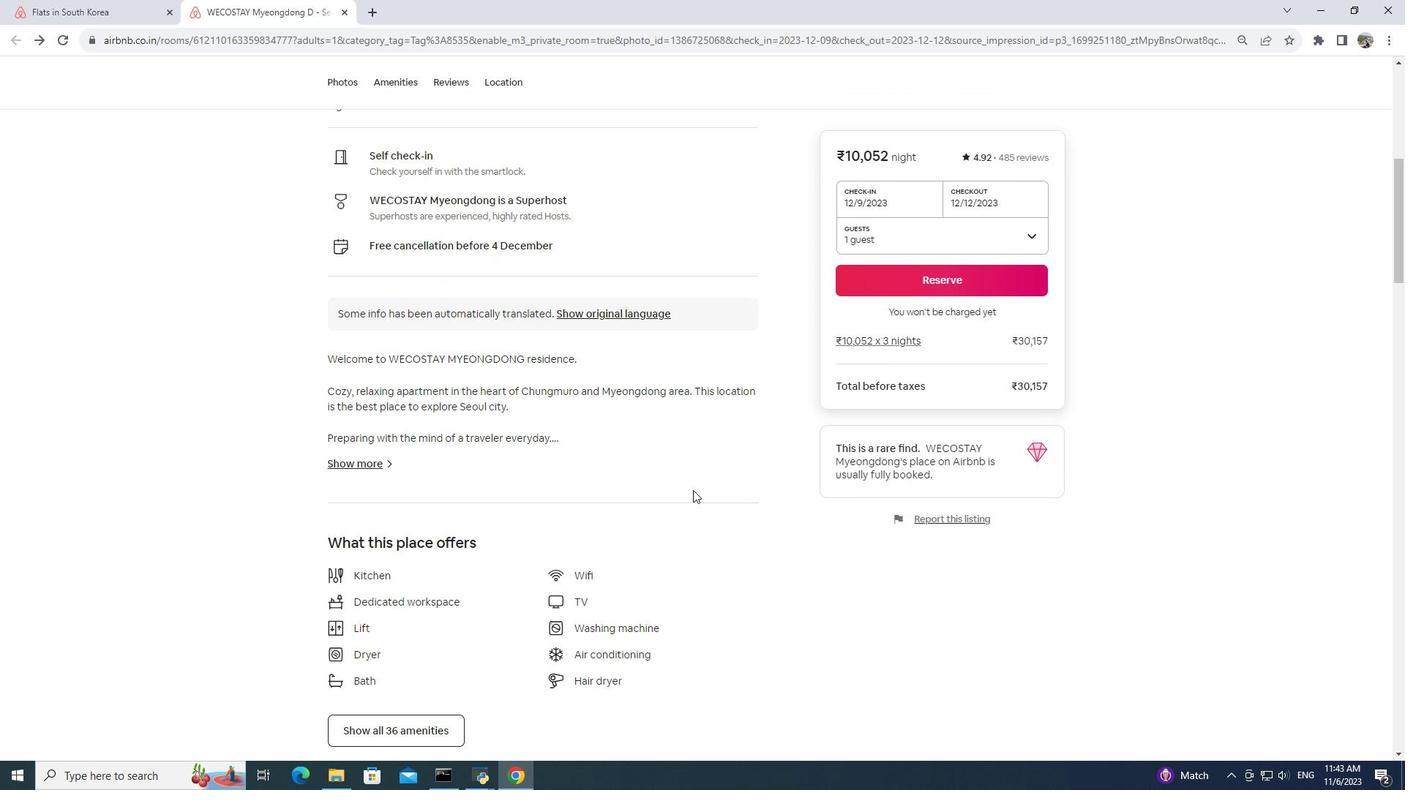 
Action: Mouse moved to (370, 318)
Screenshot: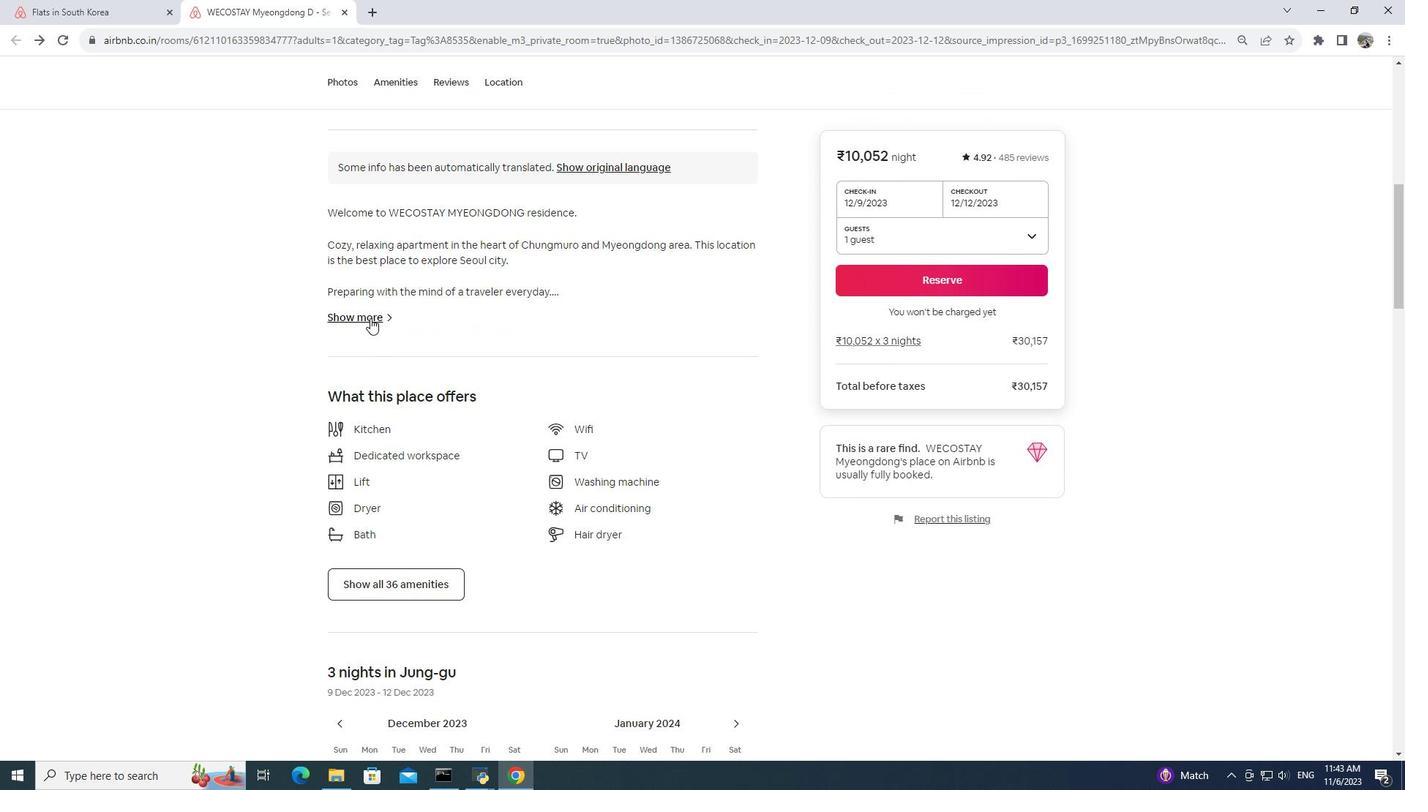
Action: Mouse pressed left at (370, 318)
Screenshot: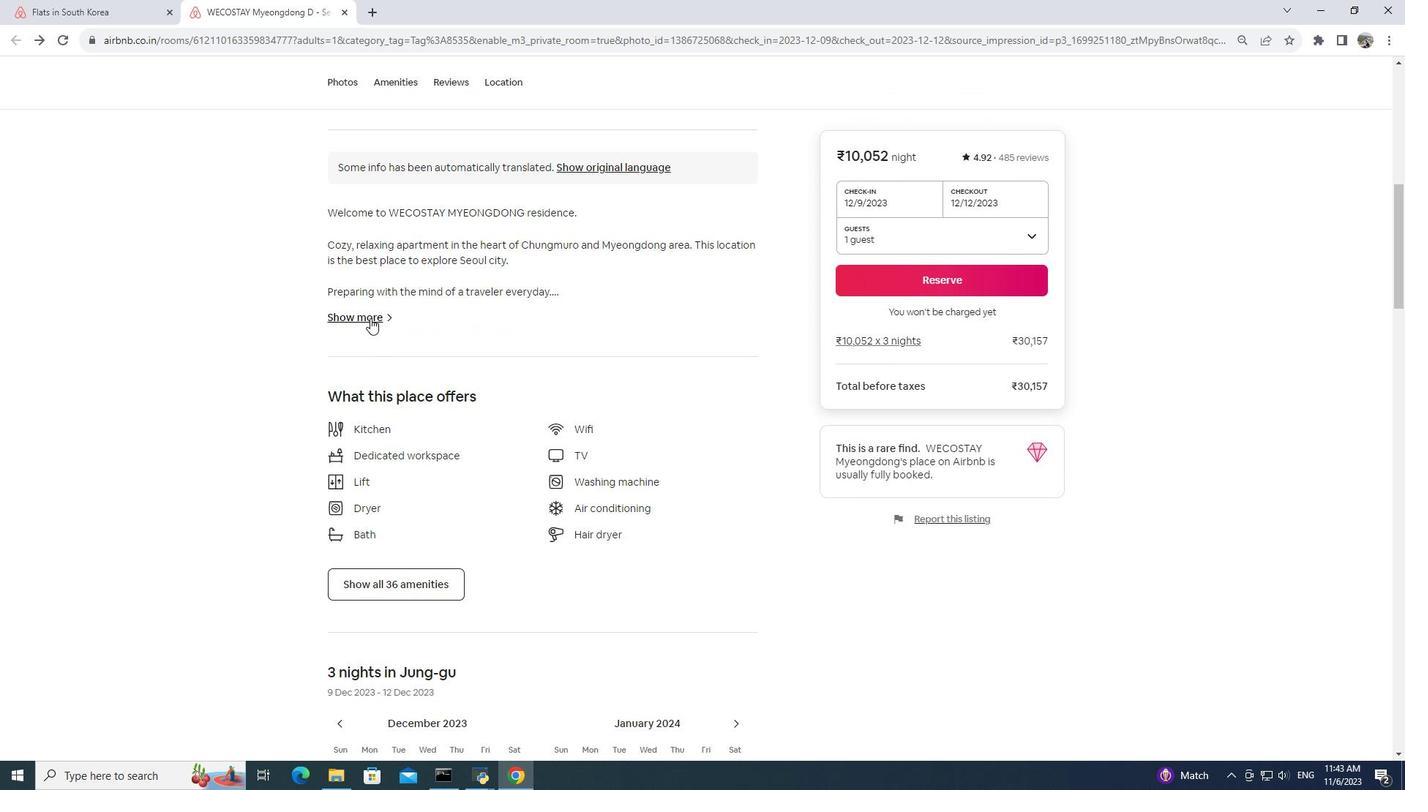 
Action: Mouse moved to (551, 331)
Screenshot: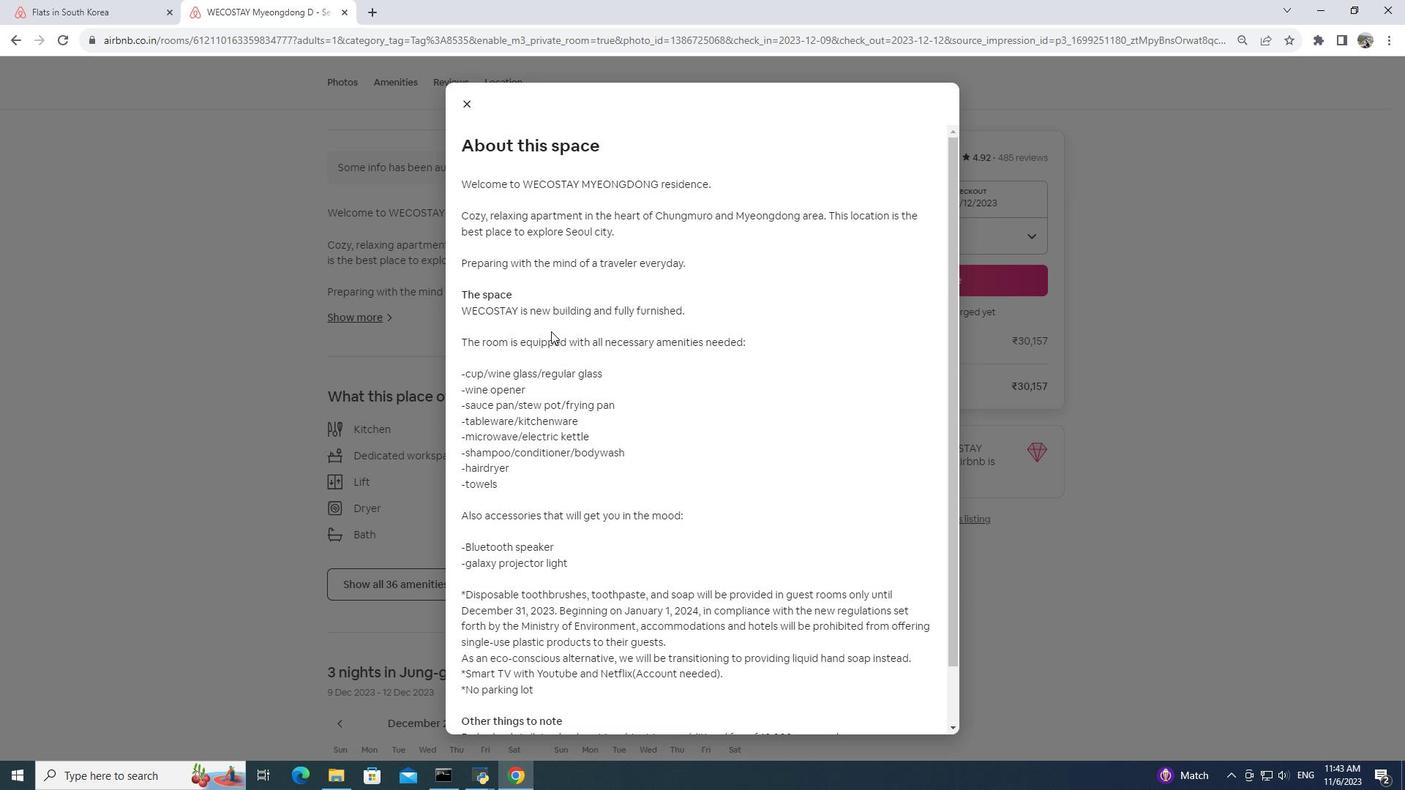 
Action: Mouse scrolled (551, 330) with delta (0, 0)
Screenshot: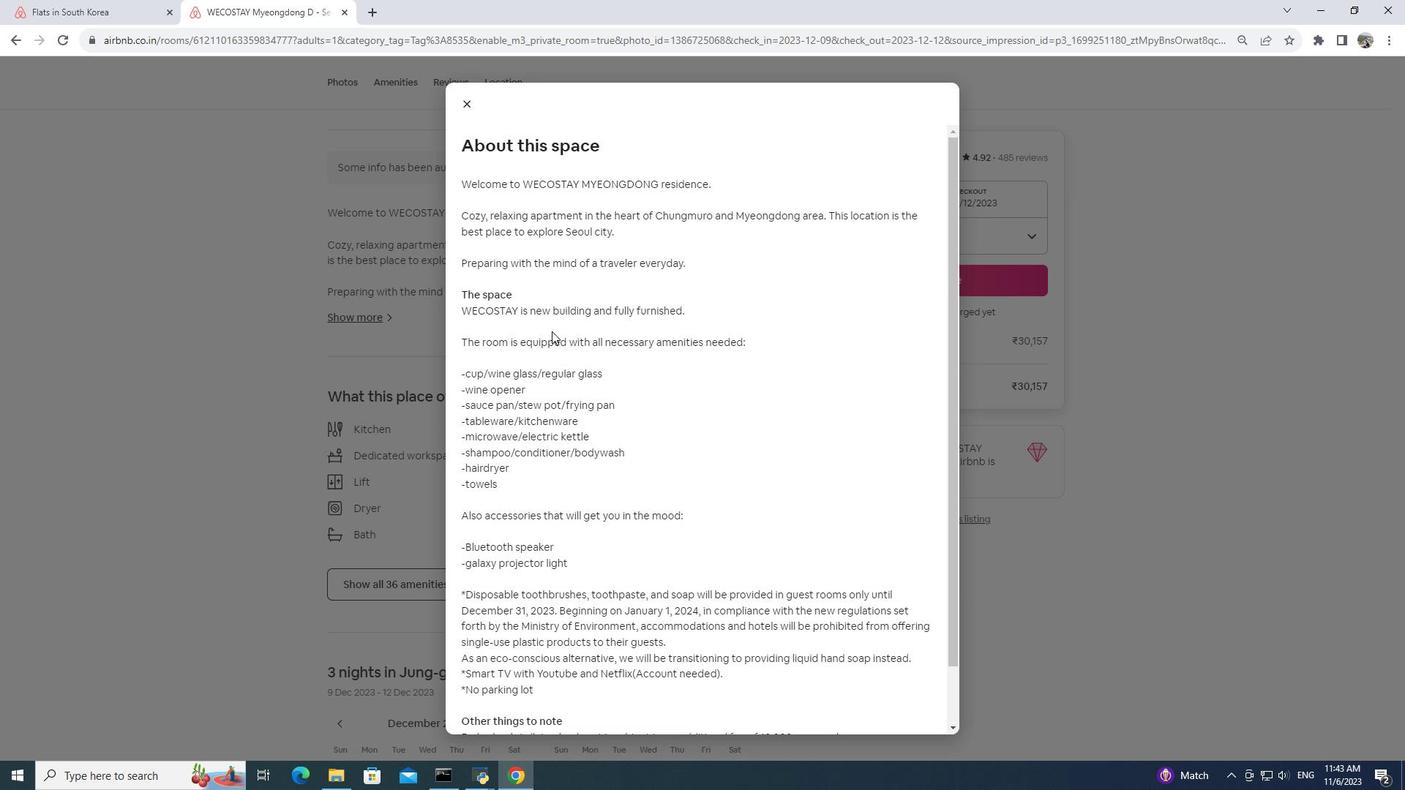 
Action: Mouse scrolled (551, 330) with delta (0, 0)
Screenshot: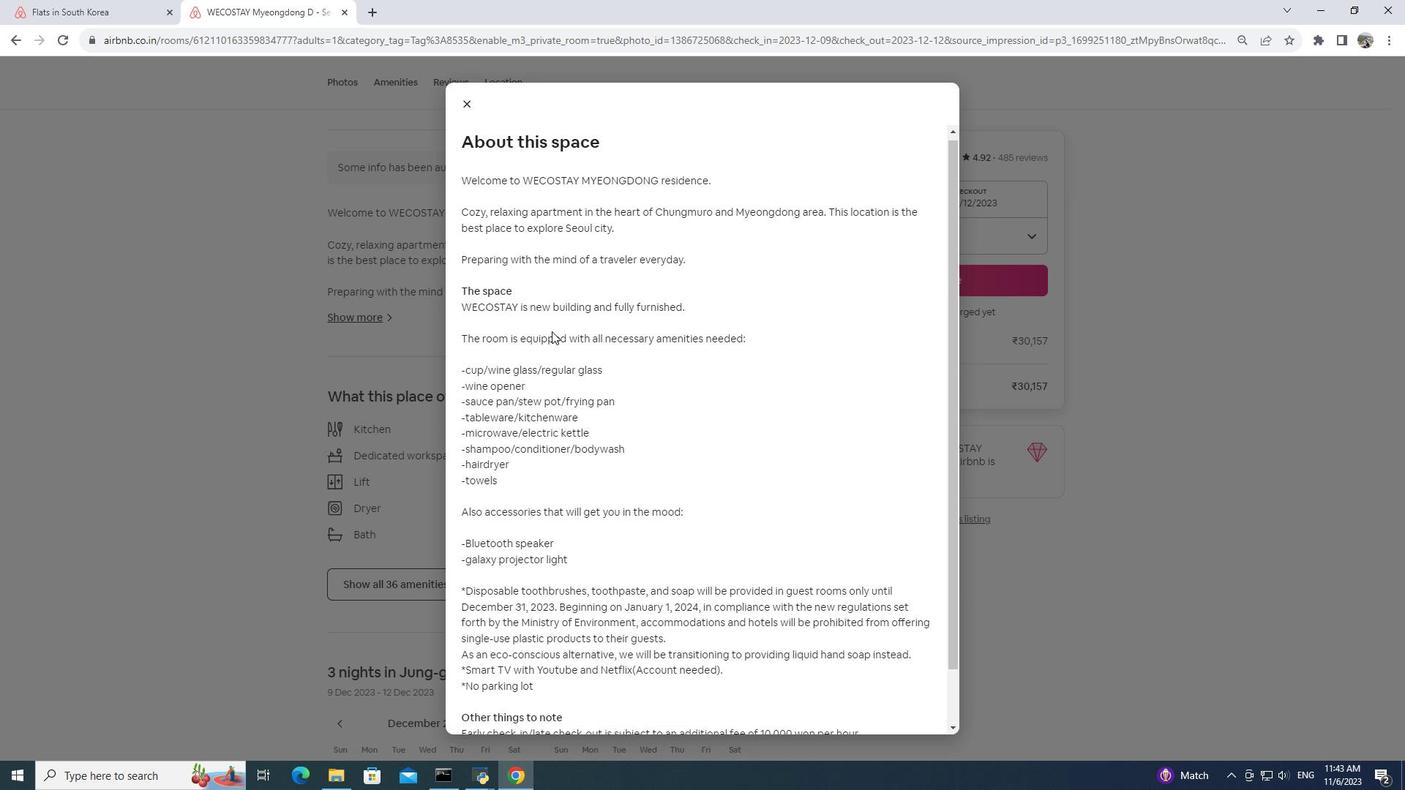 
Action: Mouse scrolled (551, 330) with delta (0, 0)
Screenshot: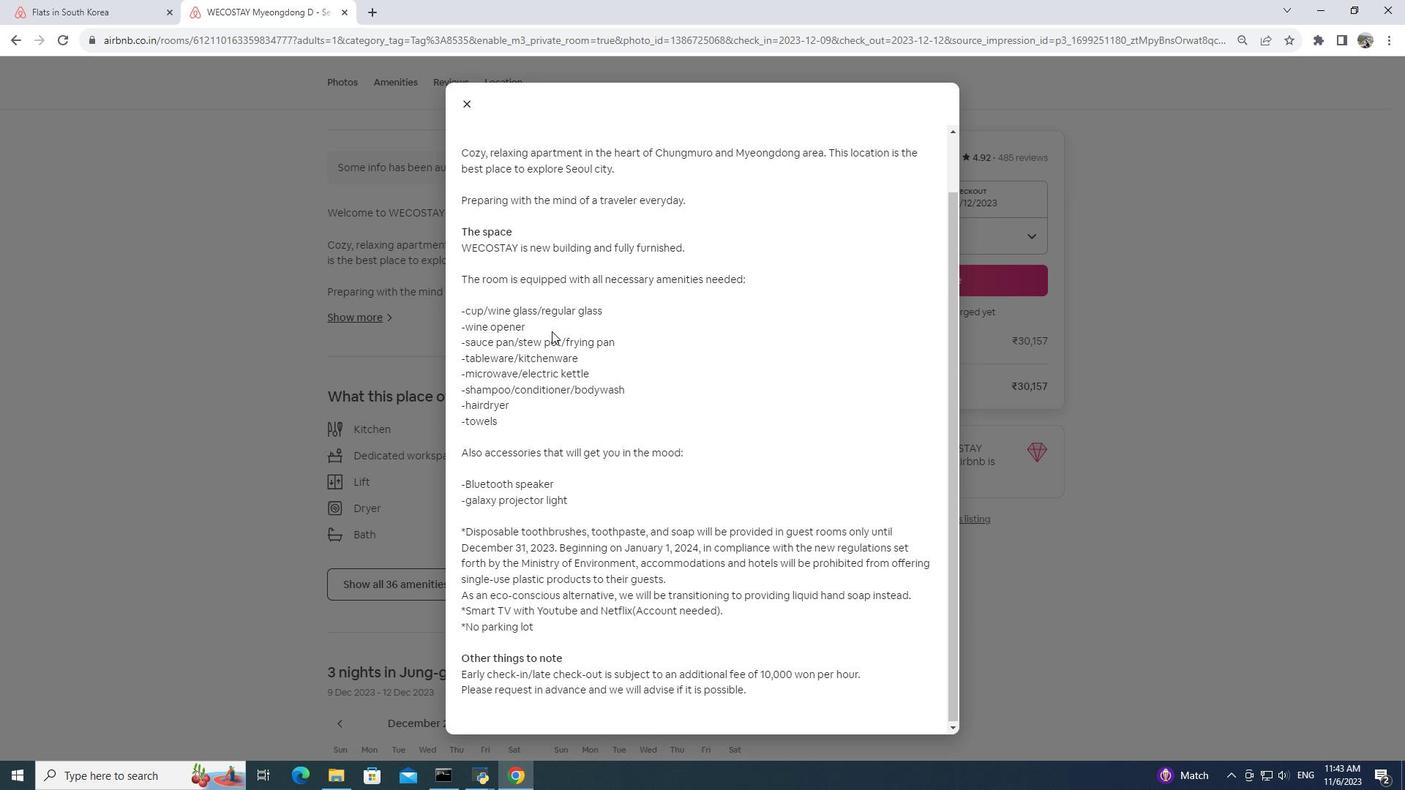 
Action: Mouse scrolled (551, 330) with delta (0, 0)
Screenshot: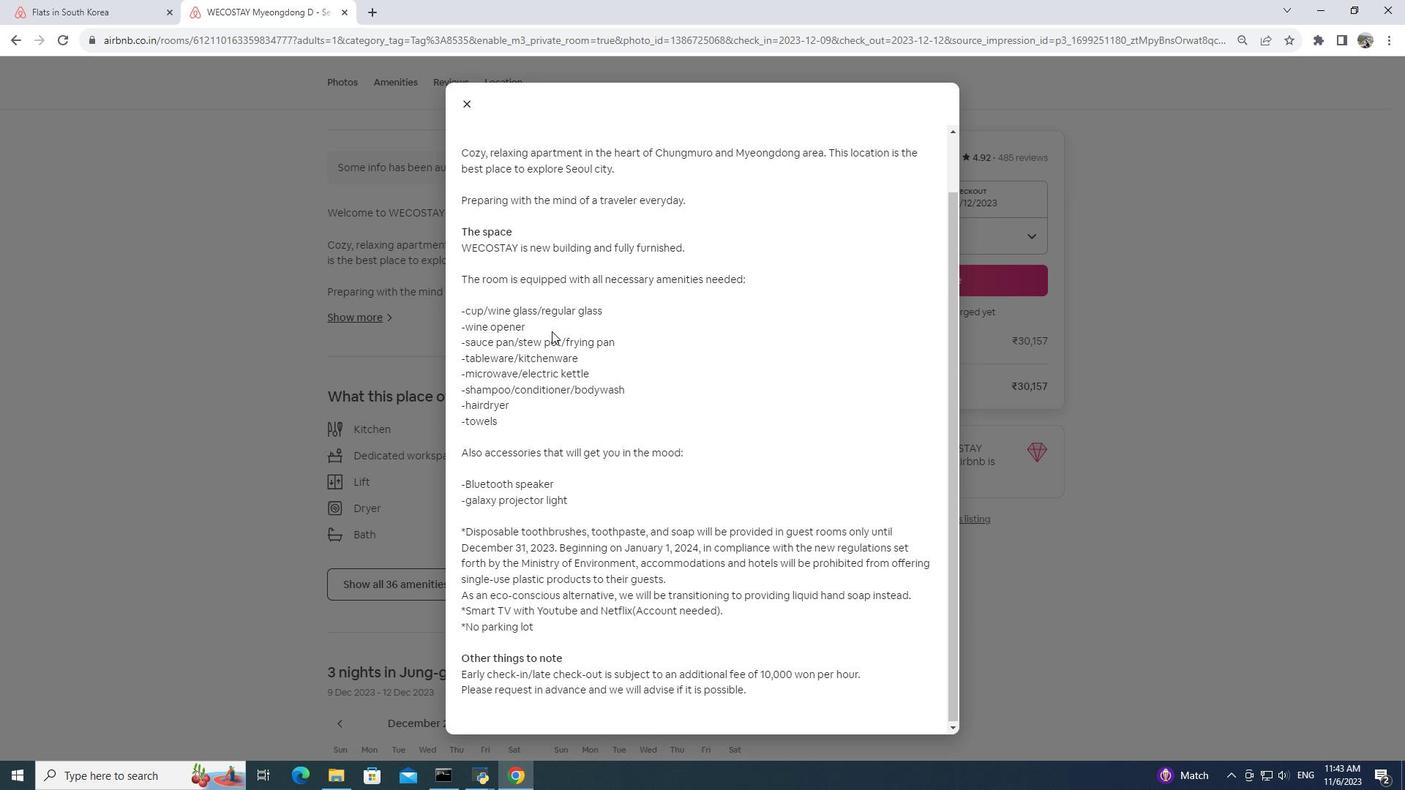 
Action: Mouse scrolled (551, 330) with delta (0, 0)
Screenshot: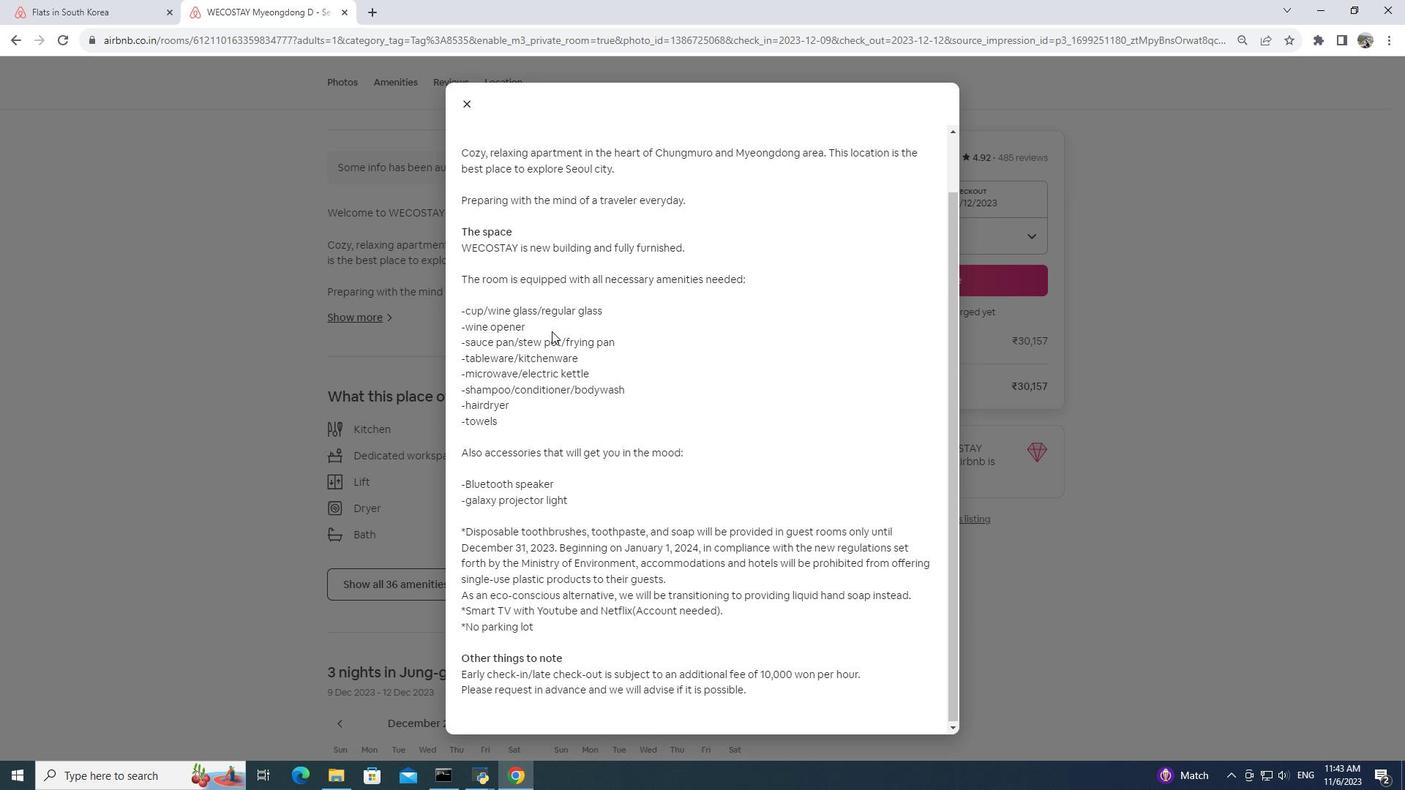 
Action: Mouse moved to (551, 331)
Screenshot: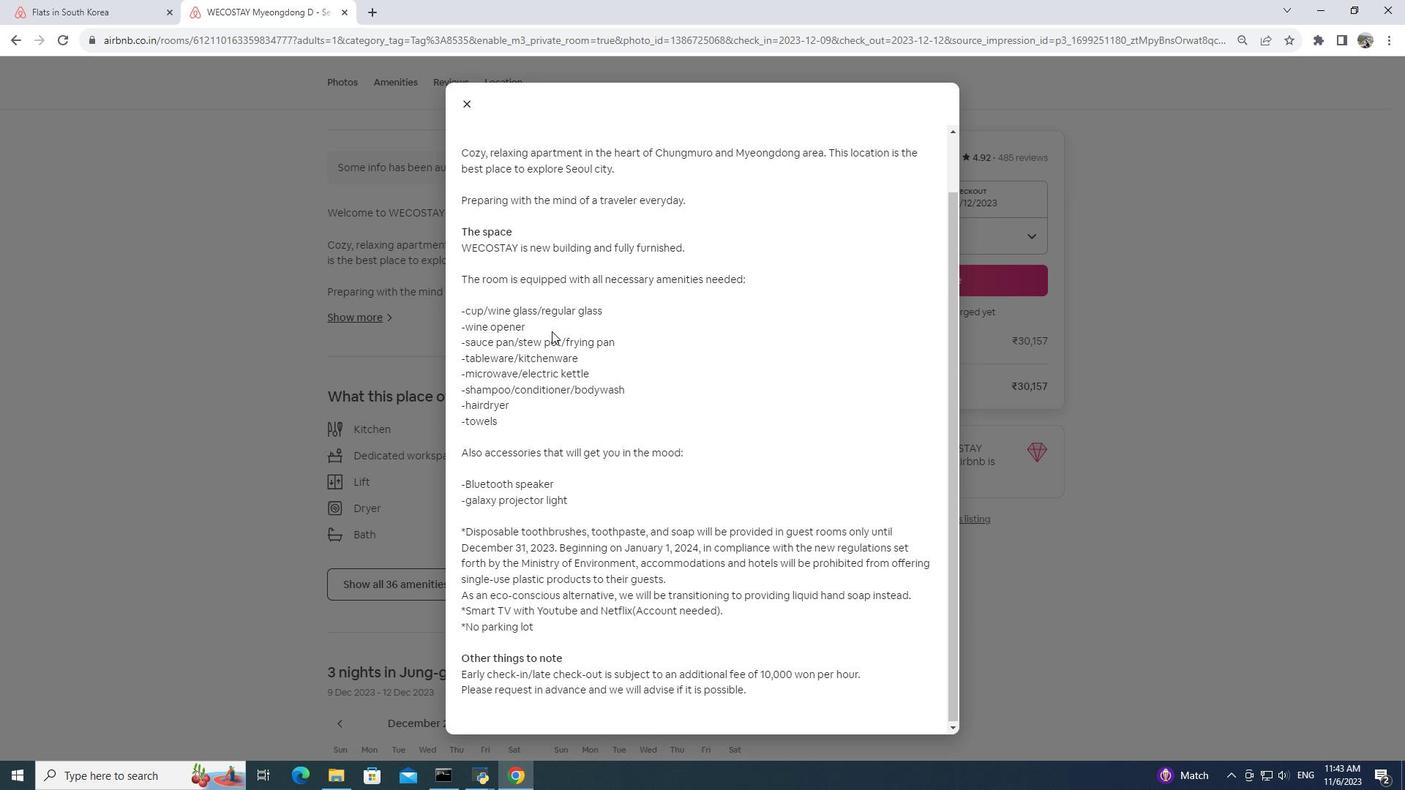 
Action: Mouse scrolled (551, 330) with delta (0, 0)
Screenshot: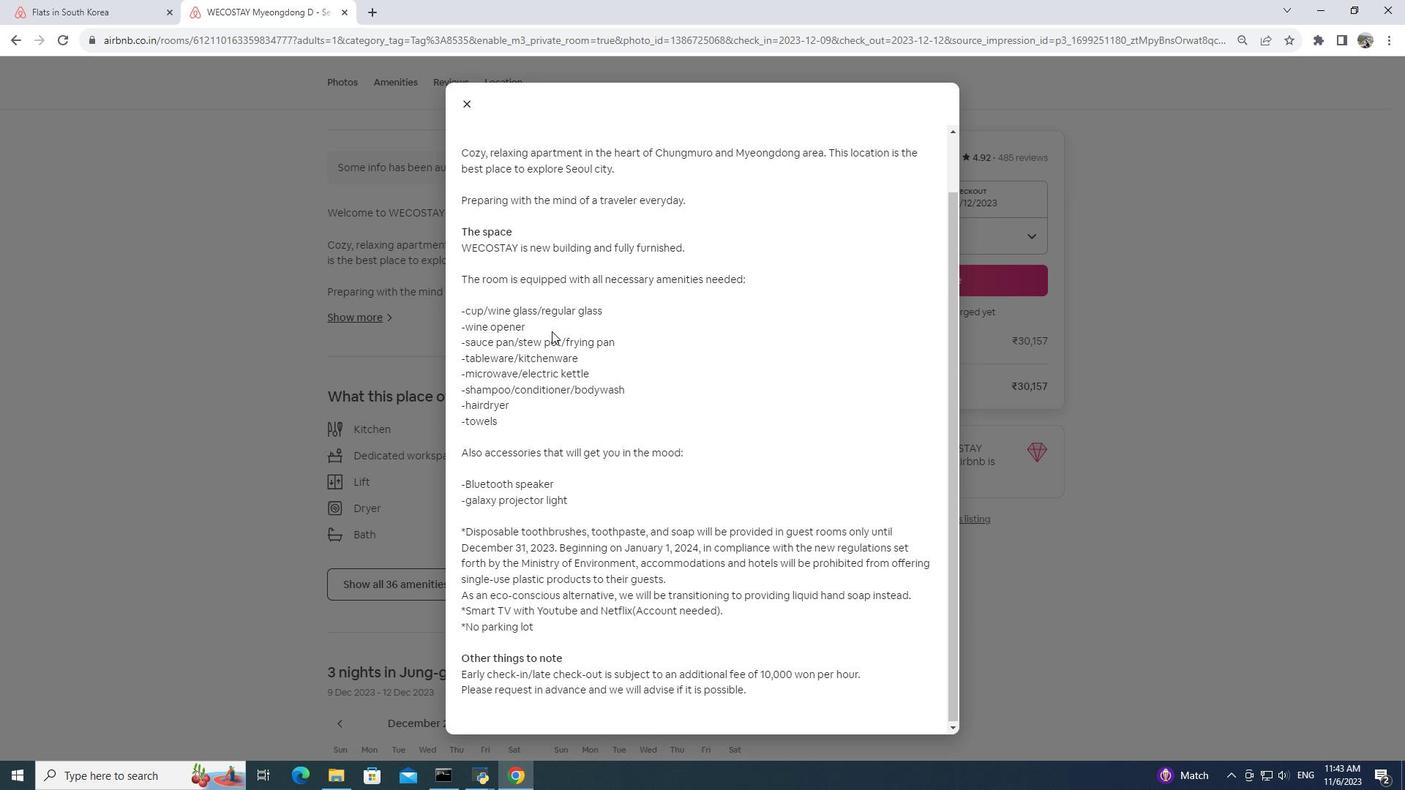 
Action: Mouse scrolled (551, 330) with delta (0, 0)
Screenshot: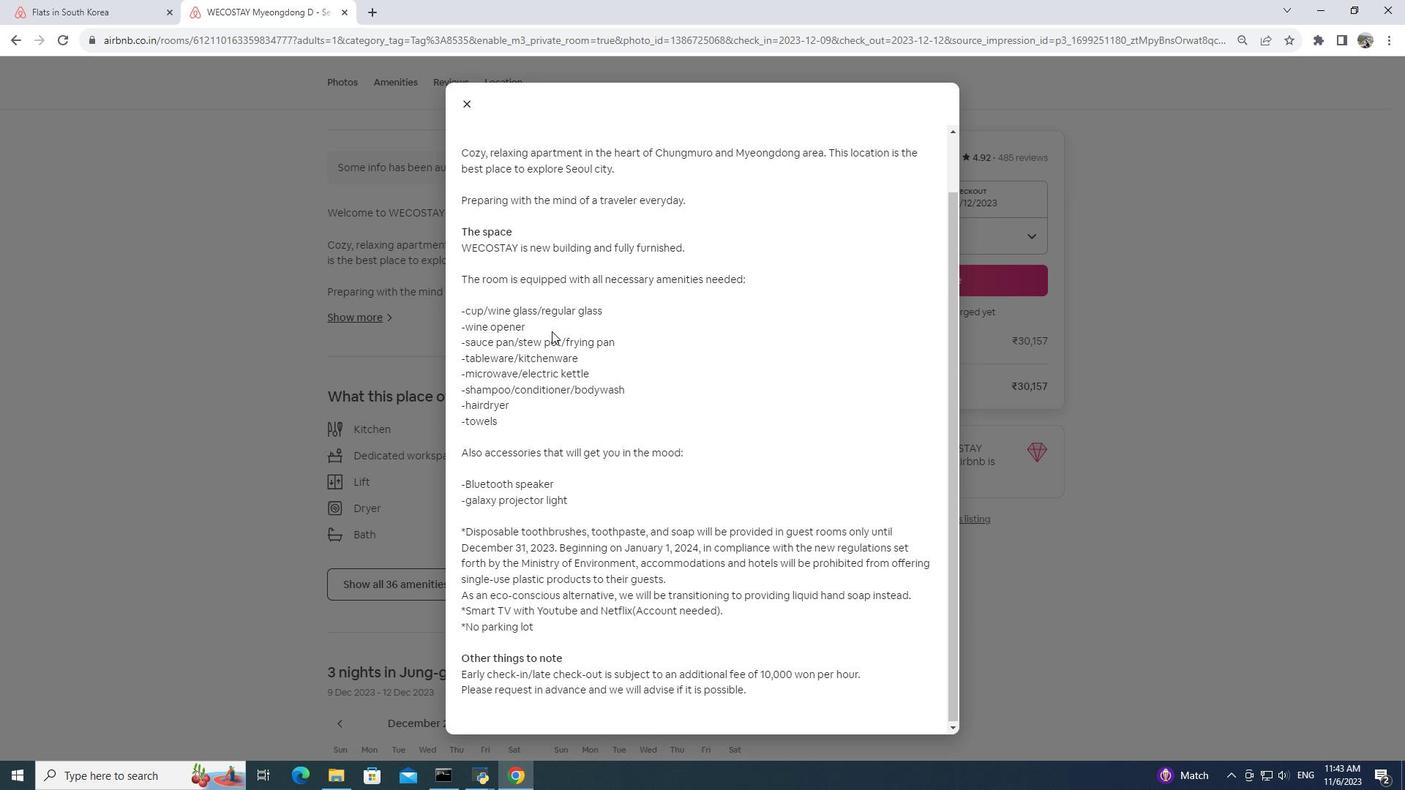 
Action: Mouse moved to (470, 107)
Screenshot: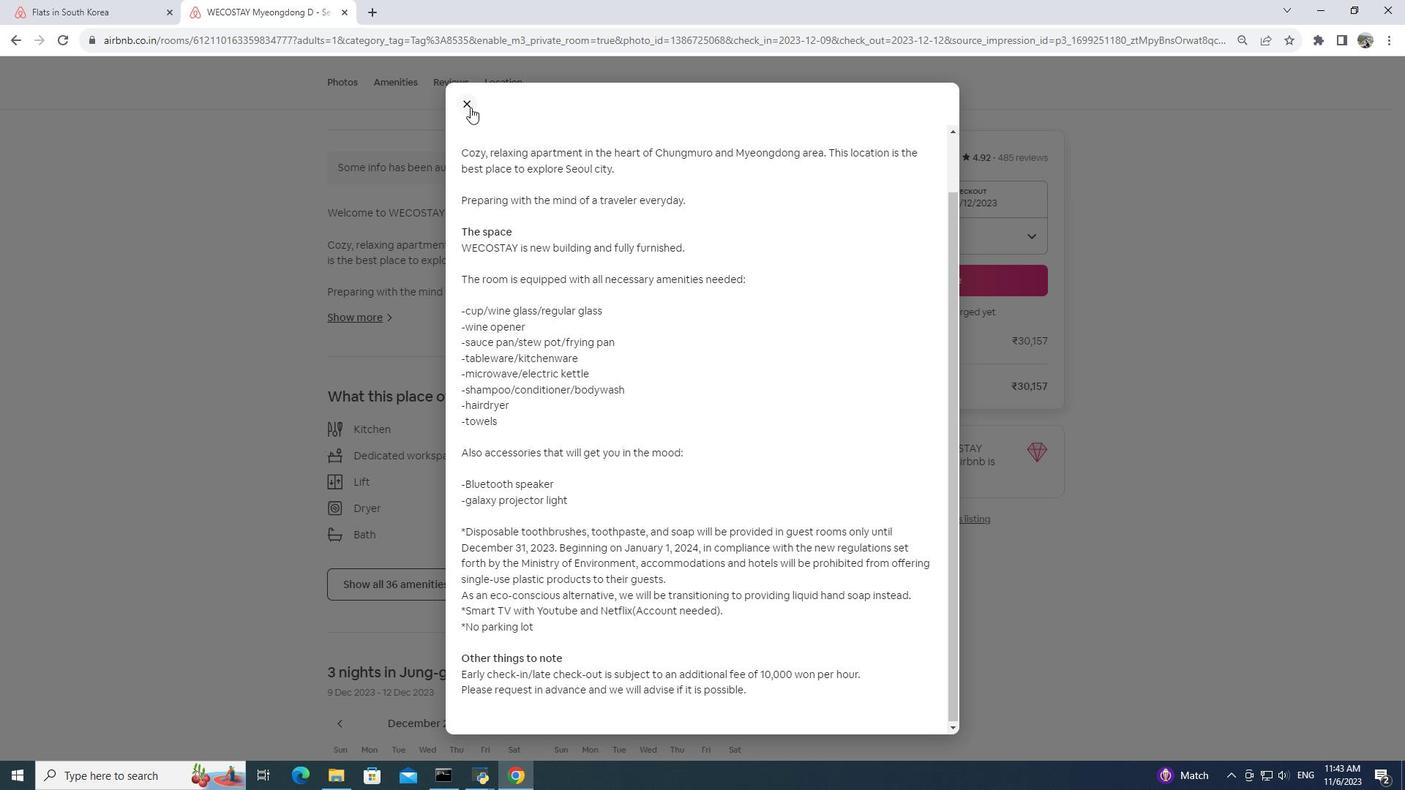 
Action: Mouse pressed left at (470, 107)
Screenshot: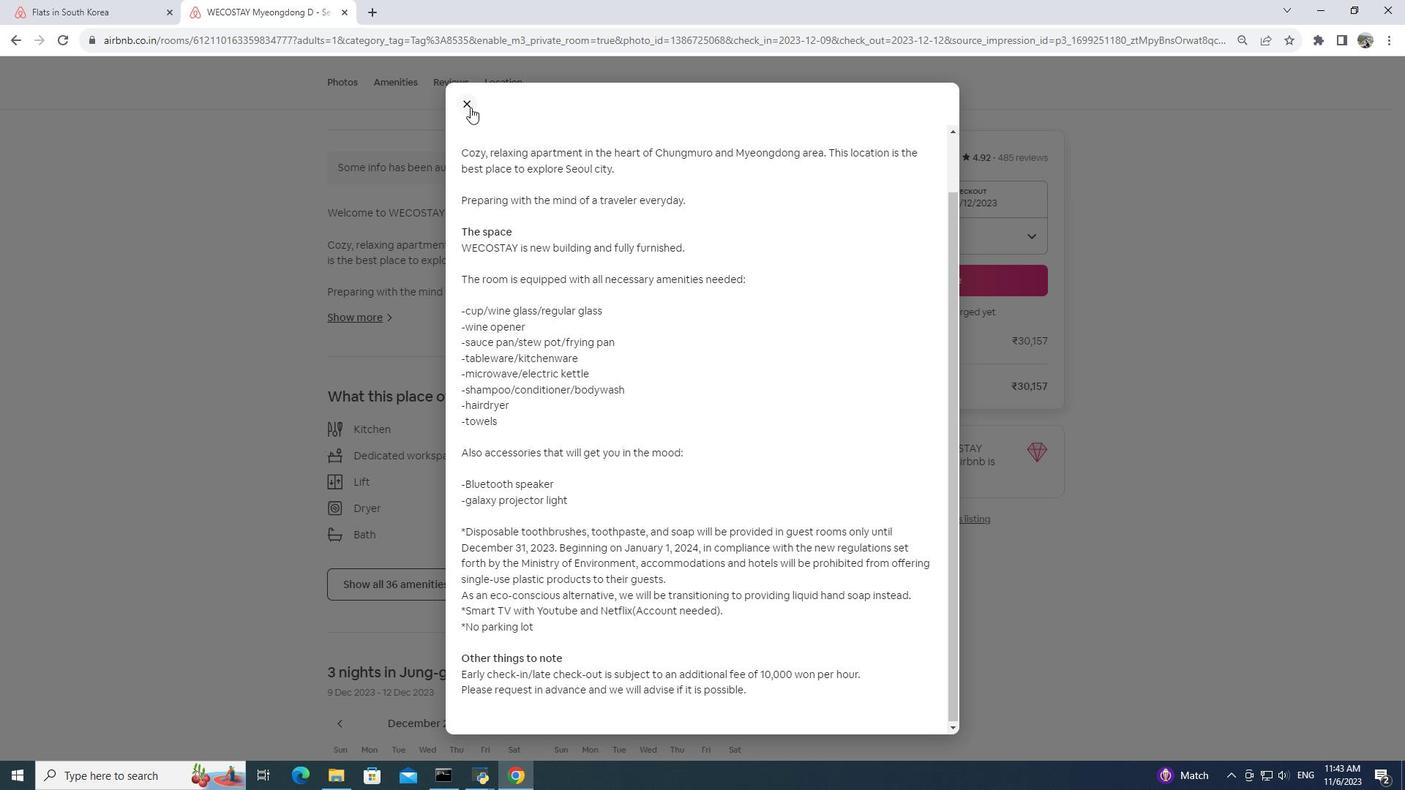 
Action: Mouse moved to (634, 278)
Screenshot: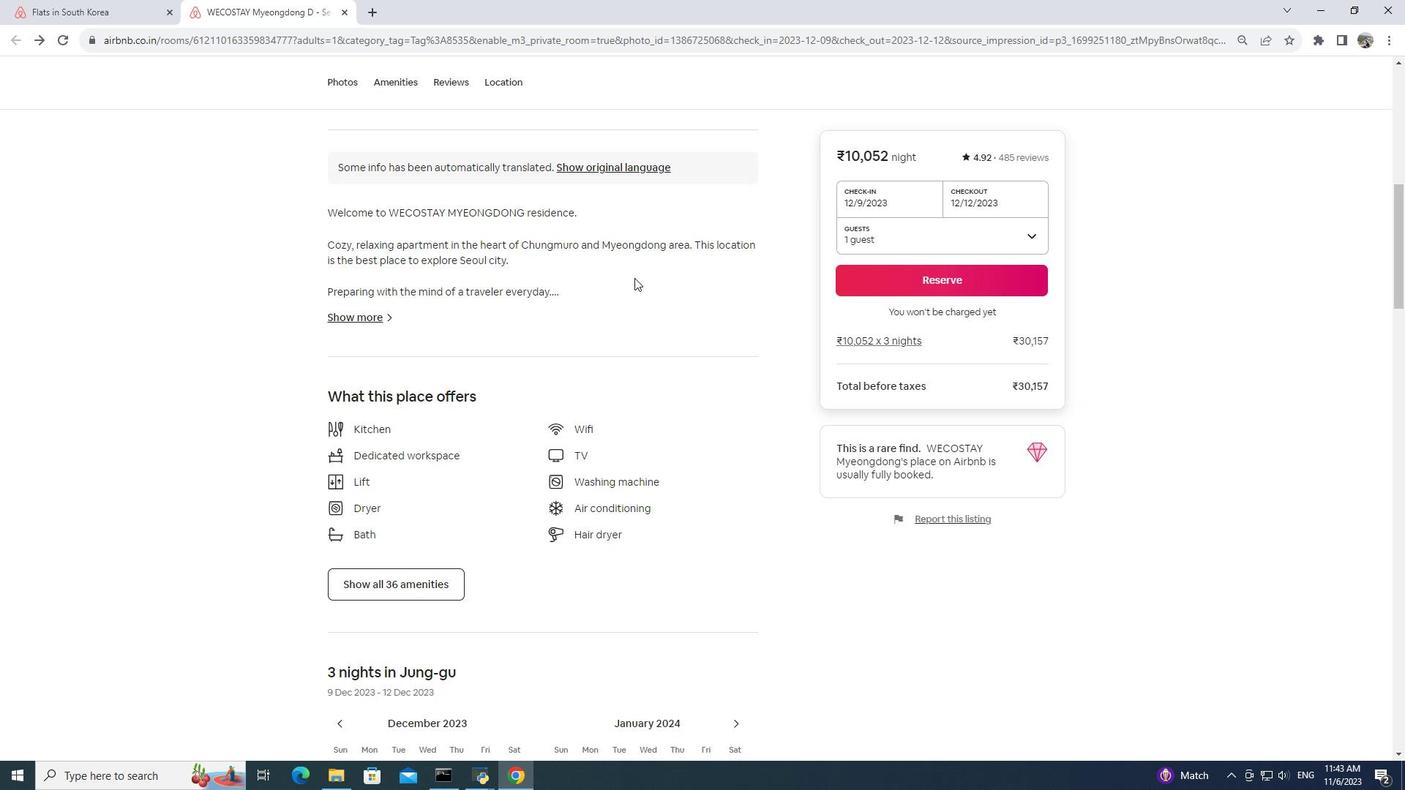 
Action: Mouse scrolled (634, 277) with delta (0, 0)
Screenshot: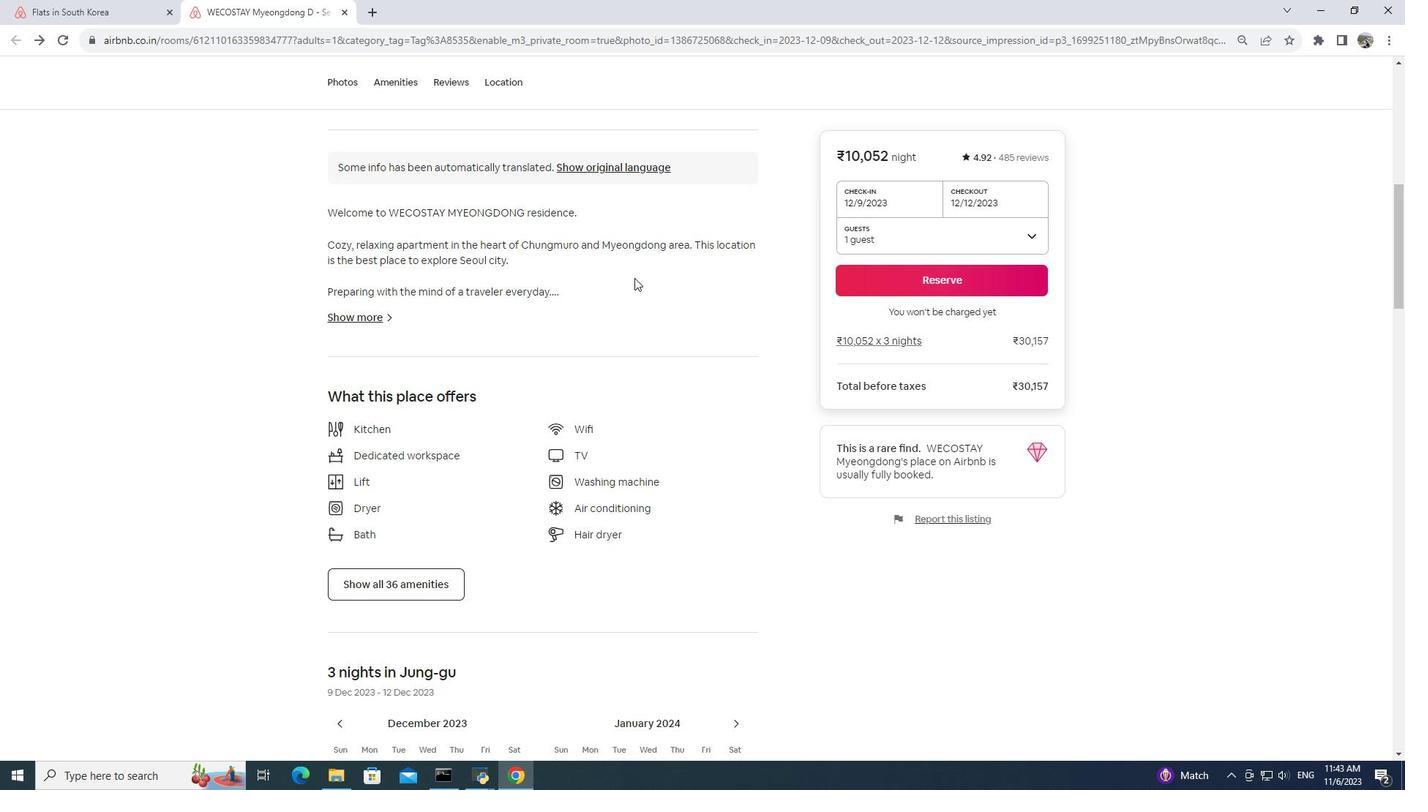 
Action: Mouse scrolled (634, 277) with delta (0, 0)
Screenshot: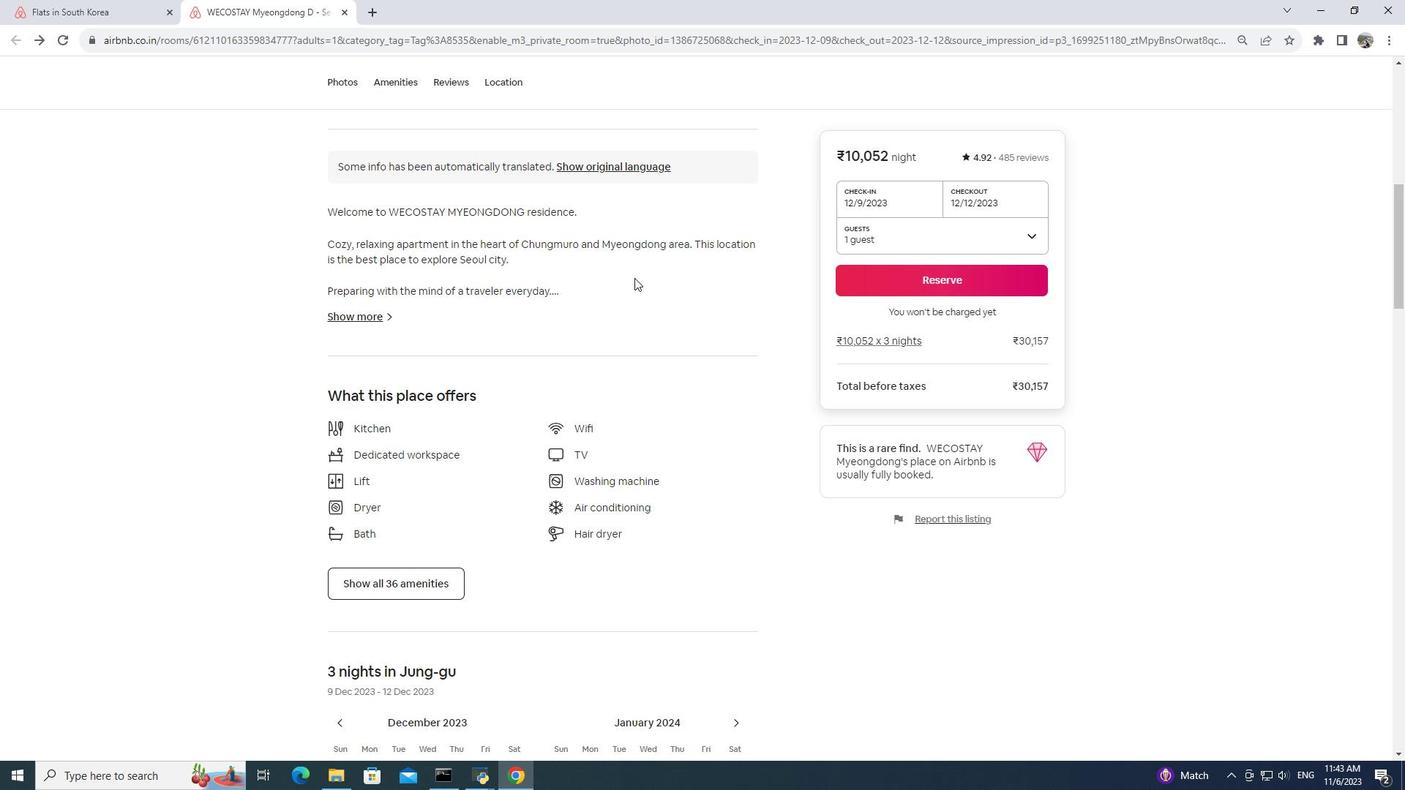 
Action: Mouse scrolled (634, 277) with delta (0, 0)
Screenshot: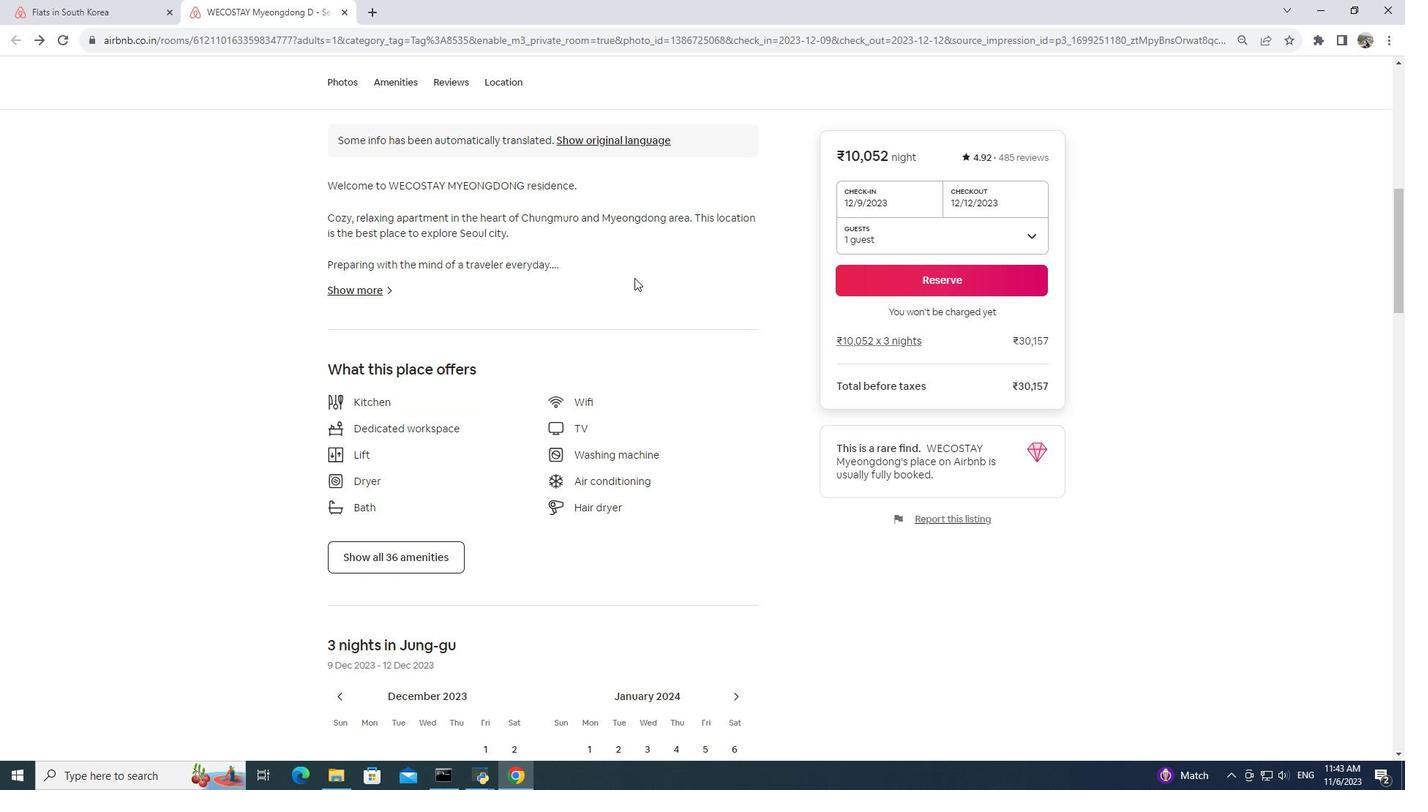 
Action: Mouse scrolled (634, 277) with delta (0, 0)
Screenshot: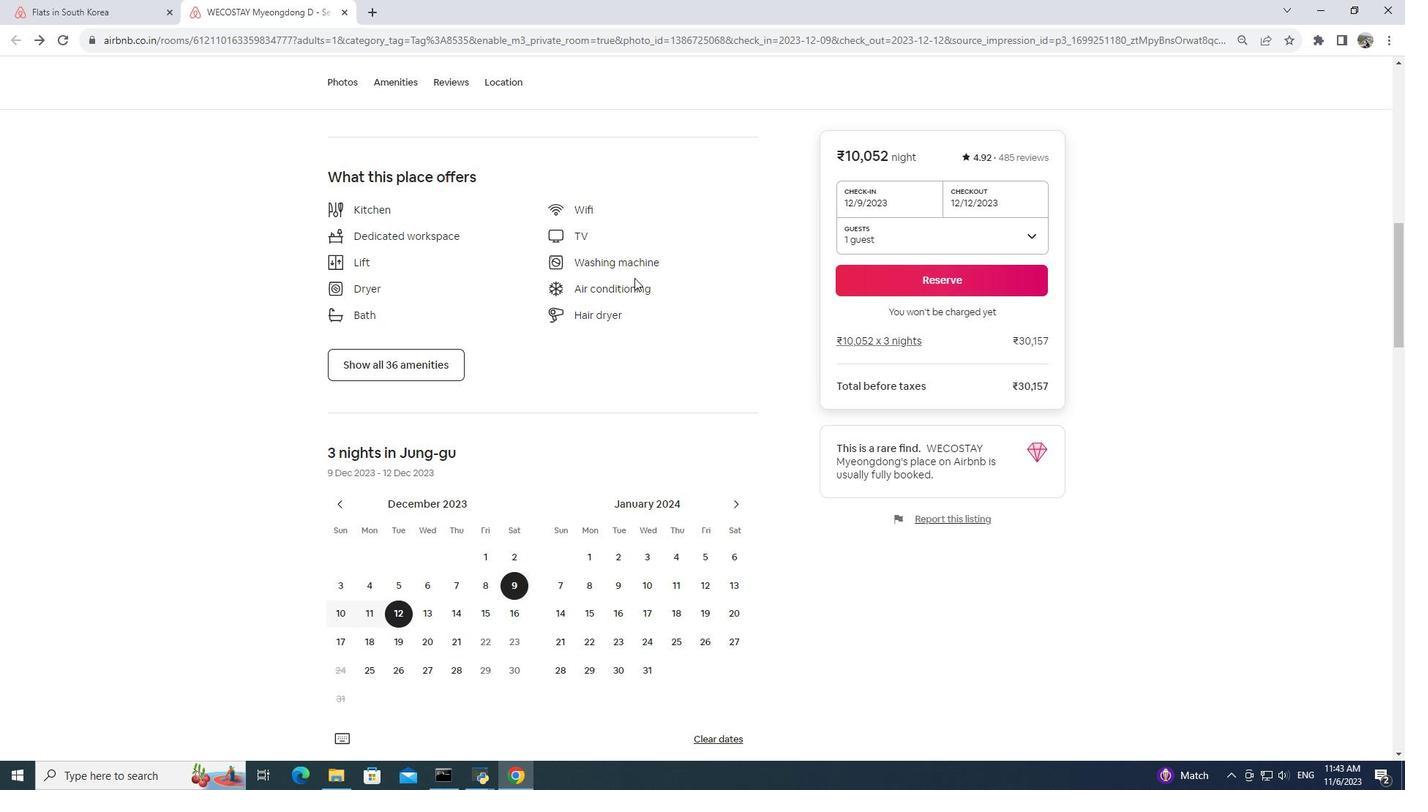 
Action: Mouse moved to (458, 286)
Screenshot: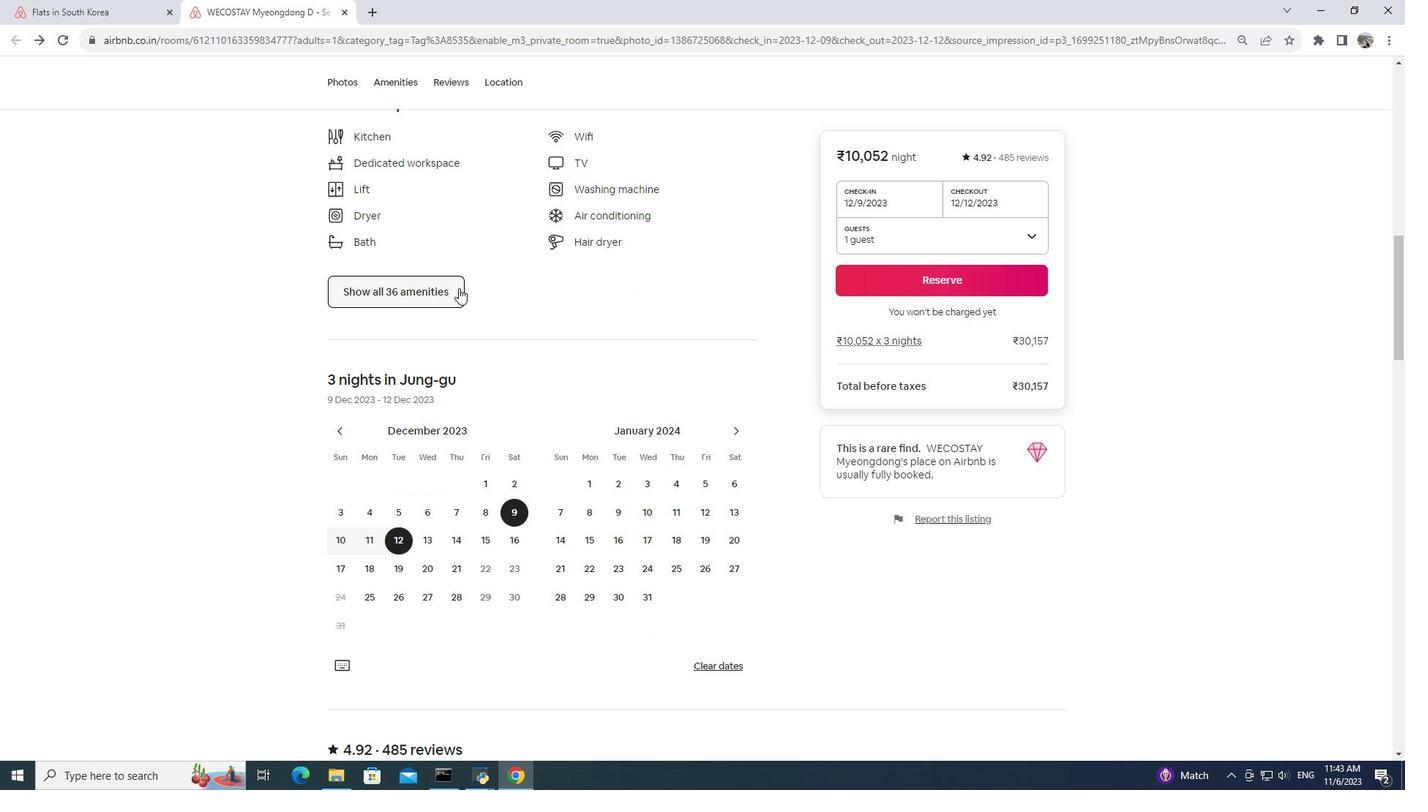 
Action: Mouse pressed left at (458, 286)
Screenshot: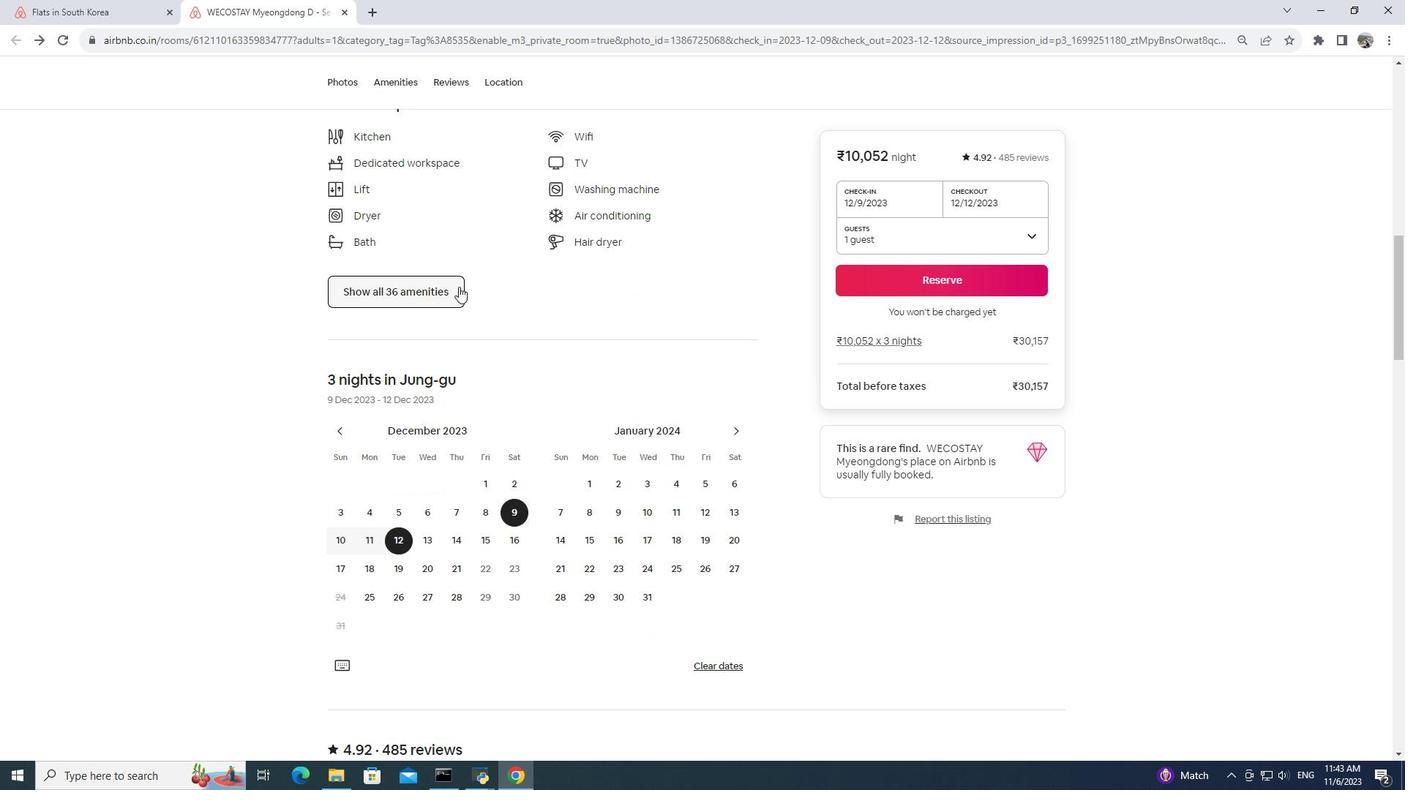 
Action: Mouse moved to (962, 376)
Screenshot: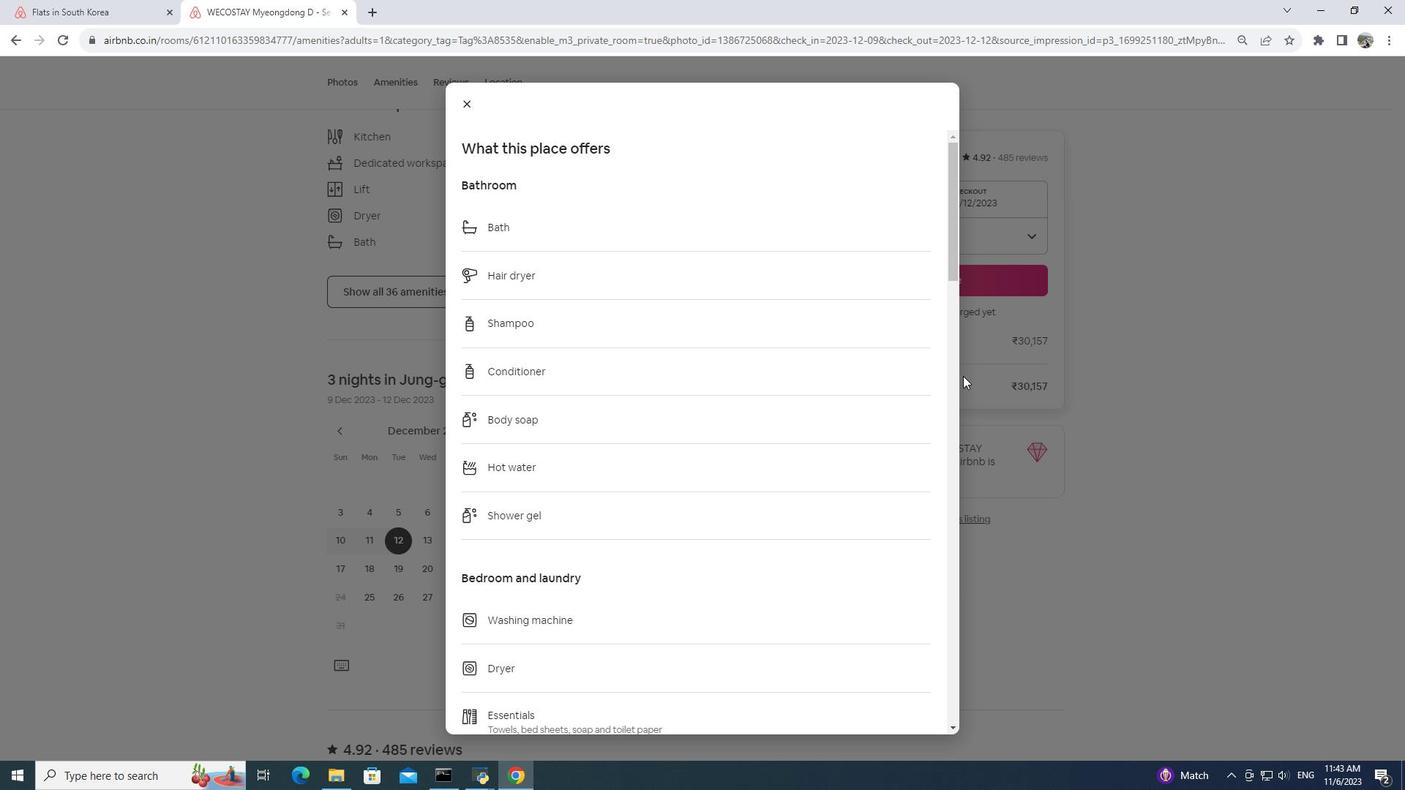 
Action: Mouse scrolled (962, 375) with delta (0, 0)
Screenshot: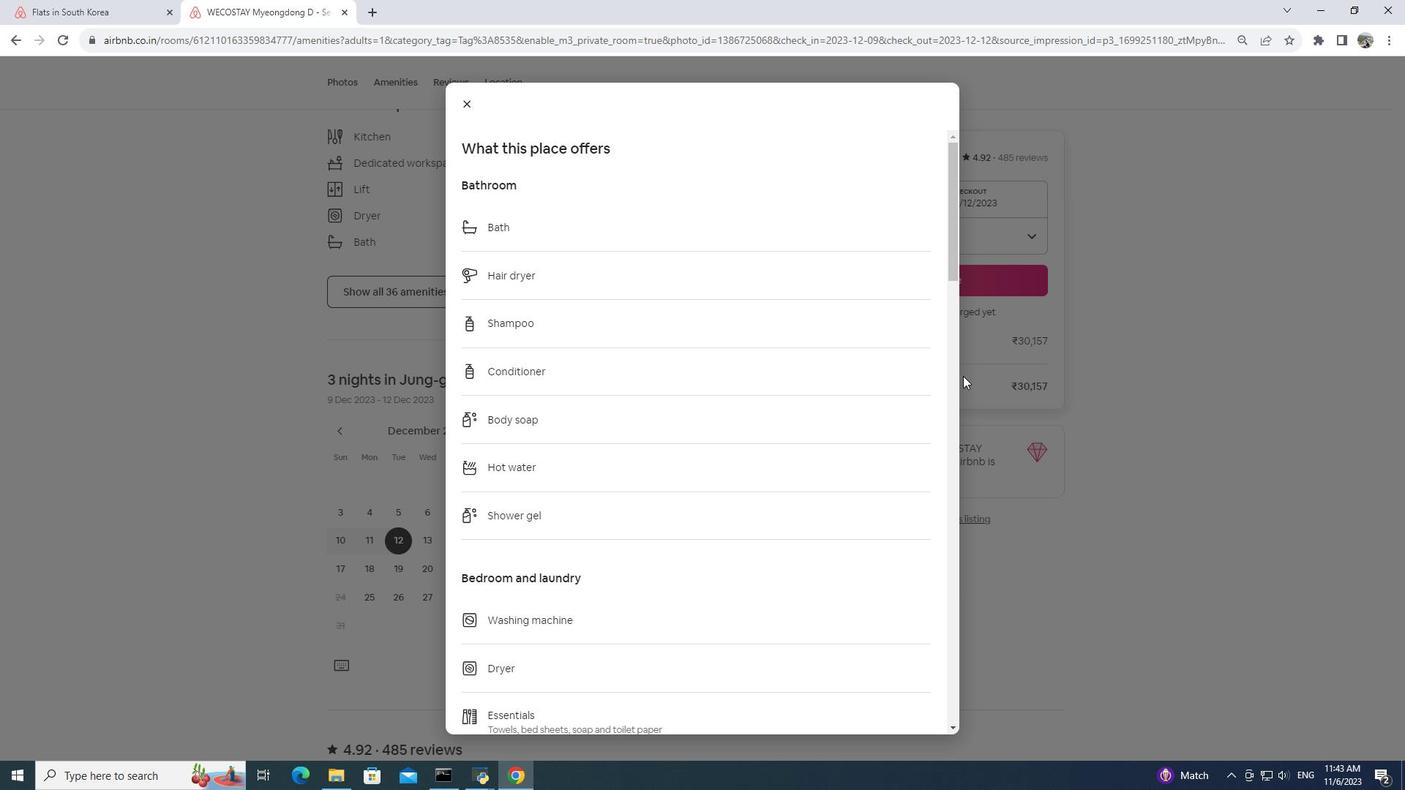 
Action: Mouse moved to (808, 379)
Screenshot: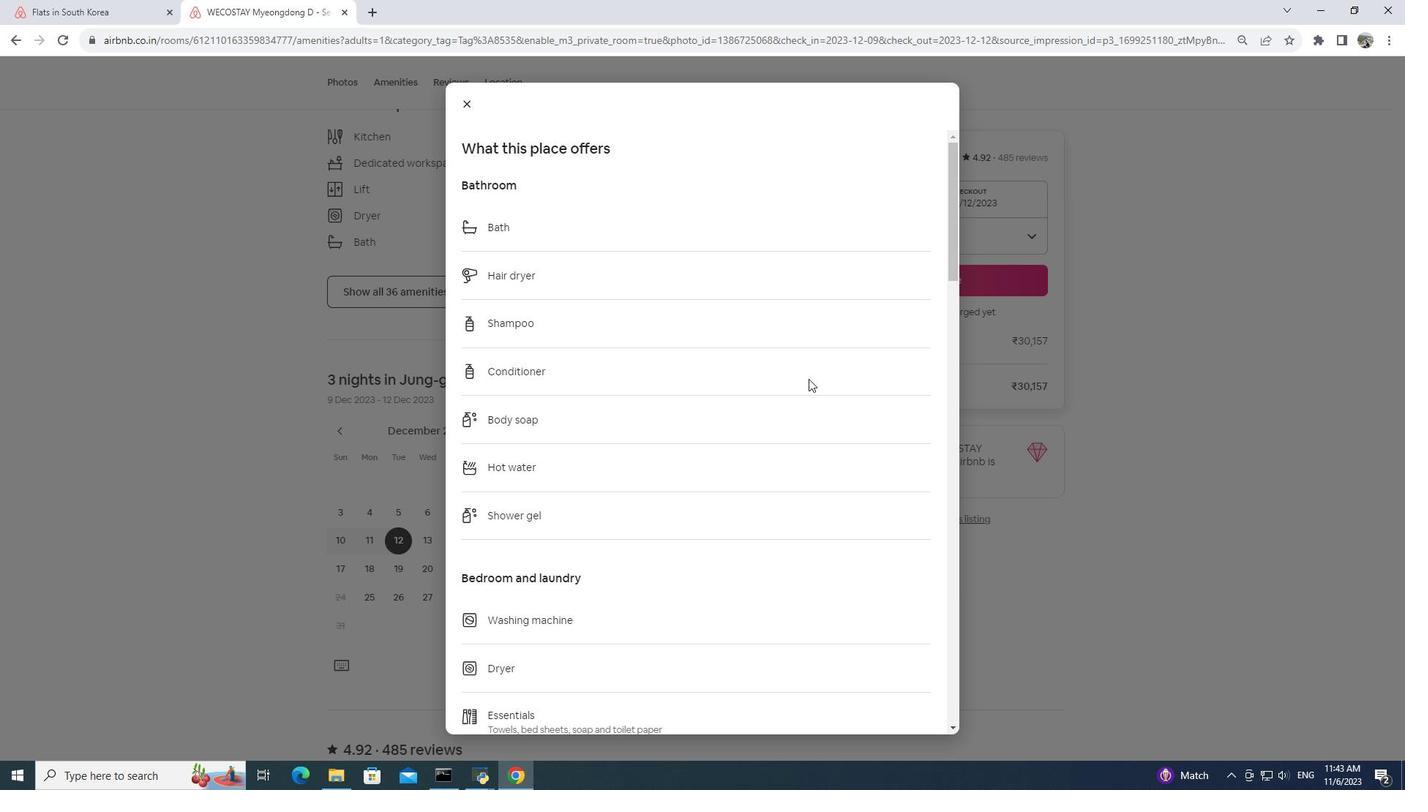
Action: Mouse scrolled (808, 378) with delta (0, 0)
Screenshot: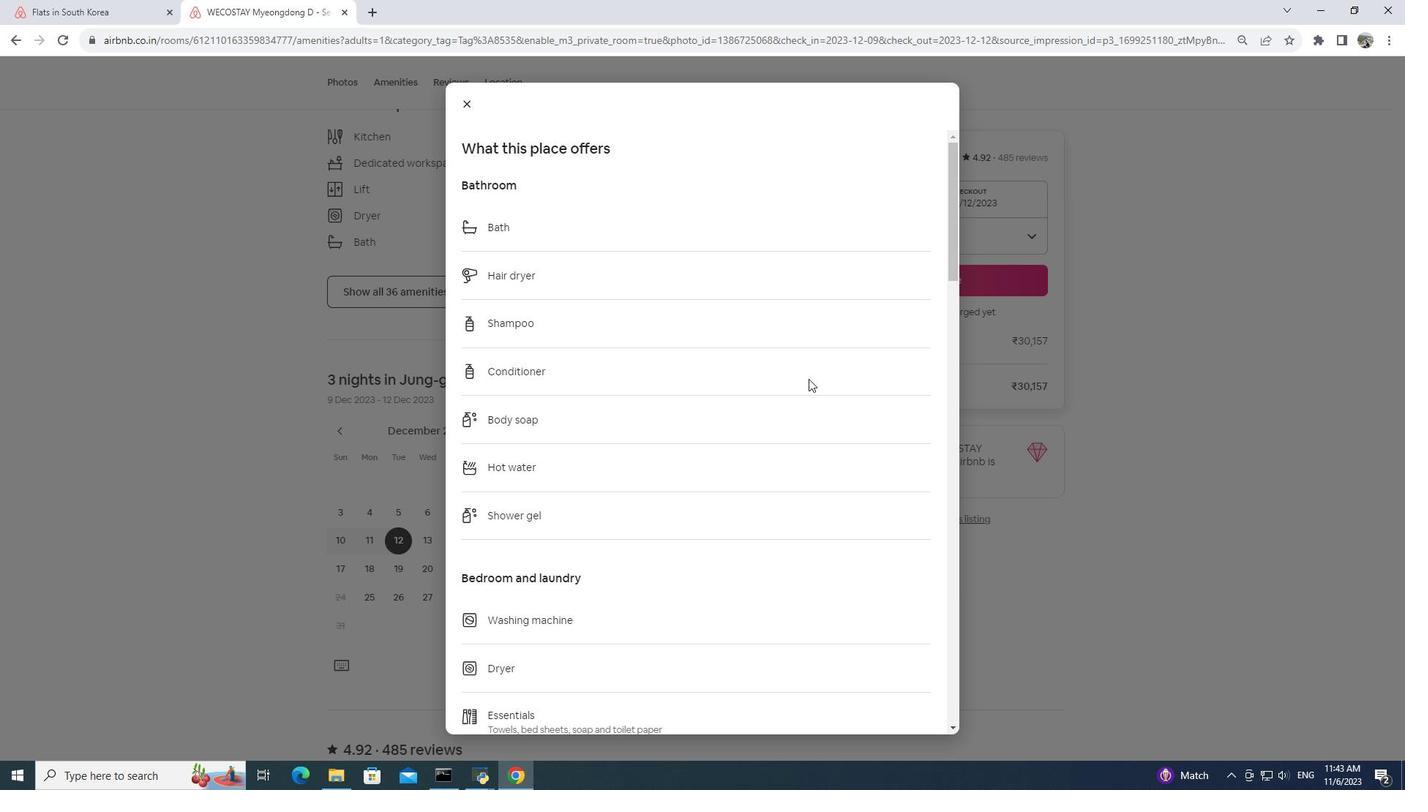
Action: Mouse scrolled (808, 378) with delta (0, 0)
Screenshot: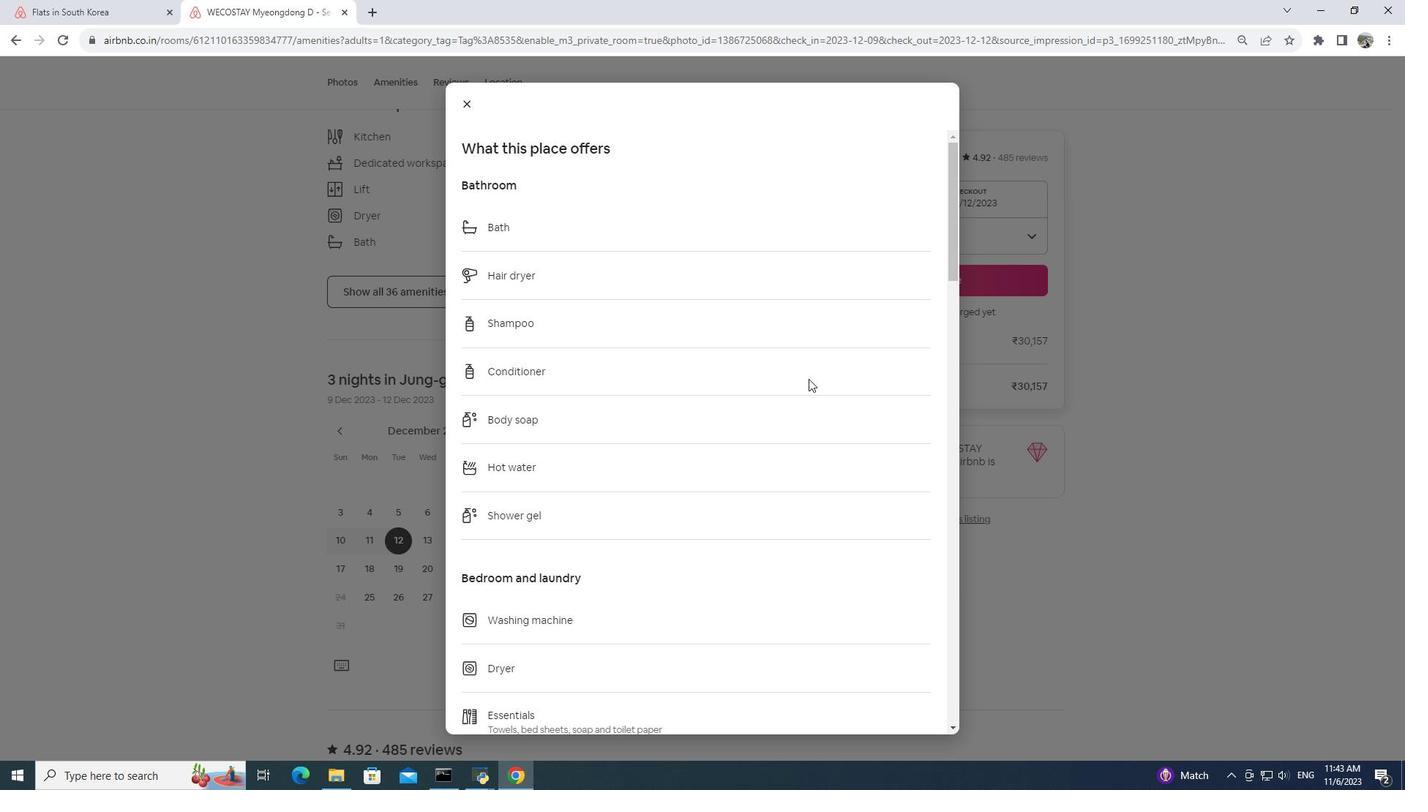 
Action: Mouse moved to (808, 378)
Screenshot: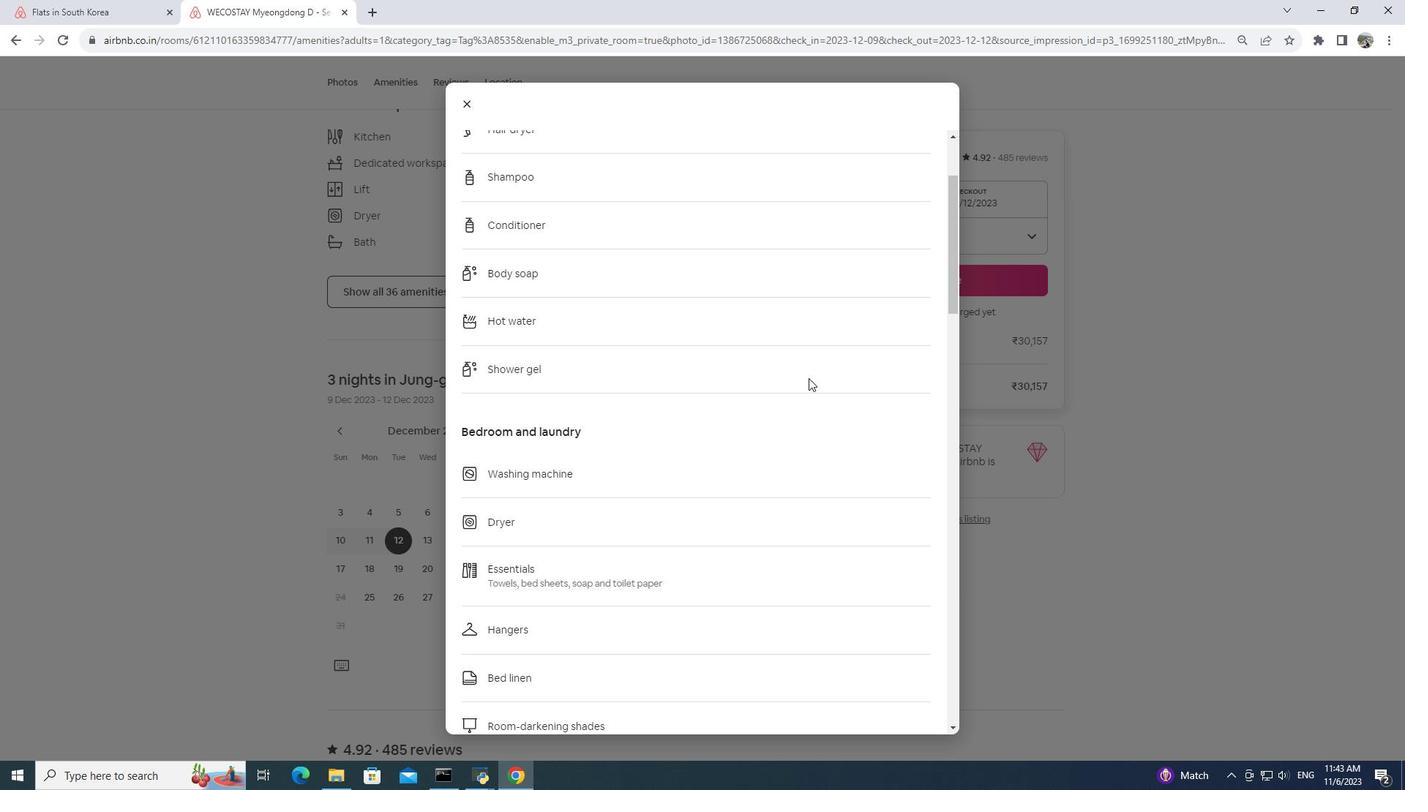 
Action: Mouse scrolled (808, 377) with delta (0, 0)
Screenshot: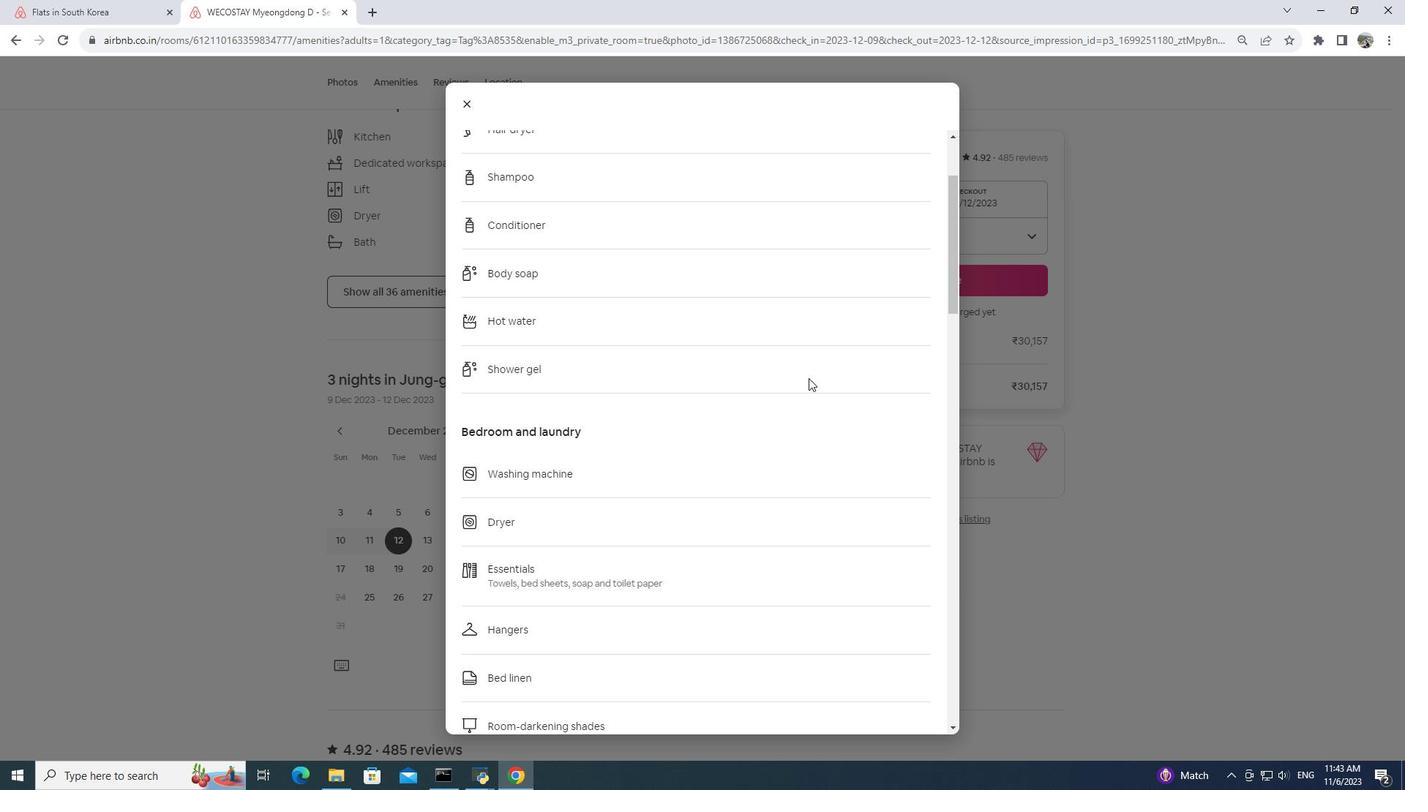 
Action: Mouse scrolled (808, 377) with delta (0, 0)
Screenshot: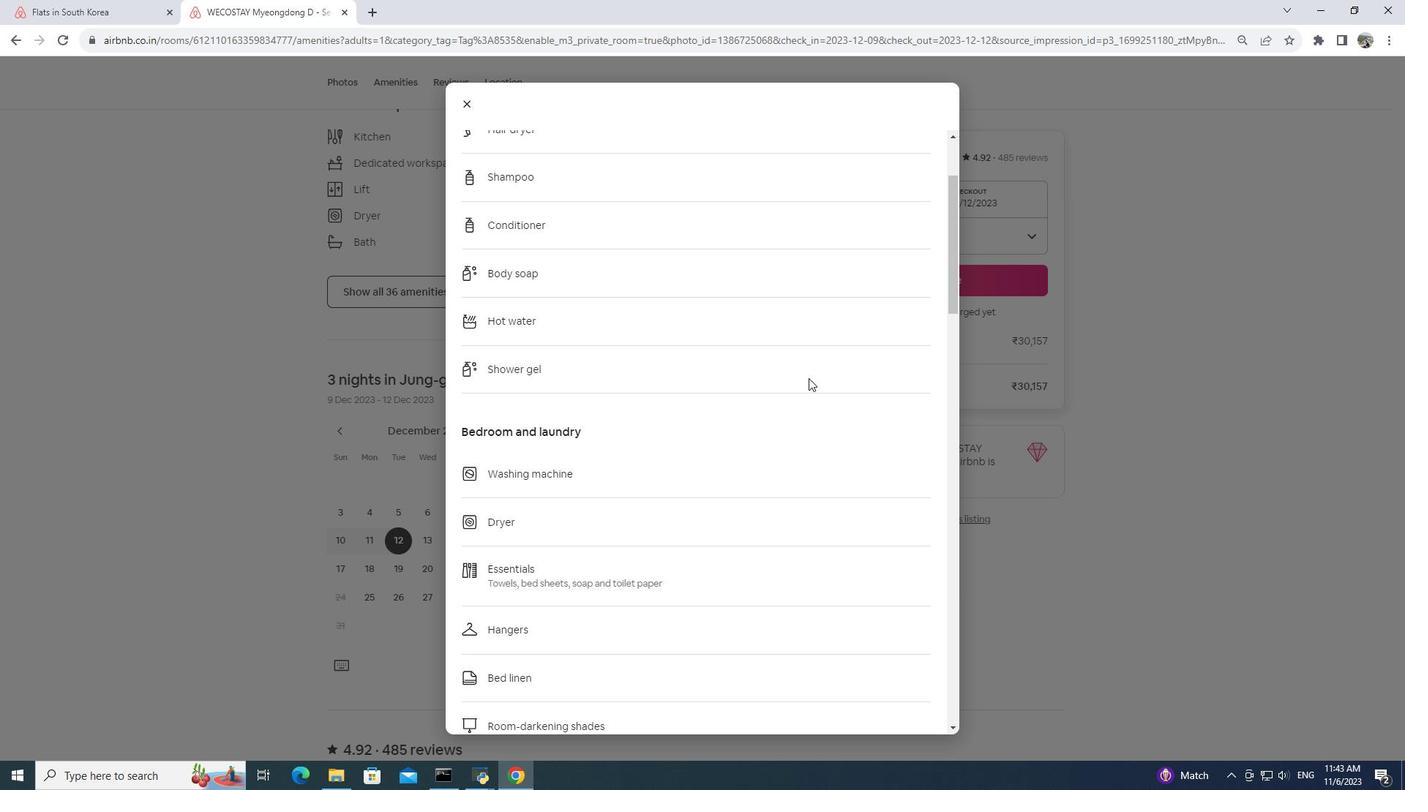 
Action: Mouse moved to (807, 378)
Screenshot: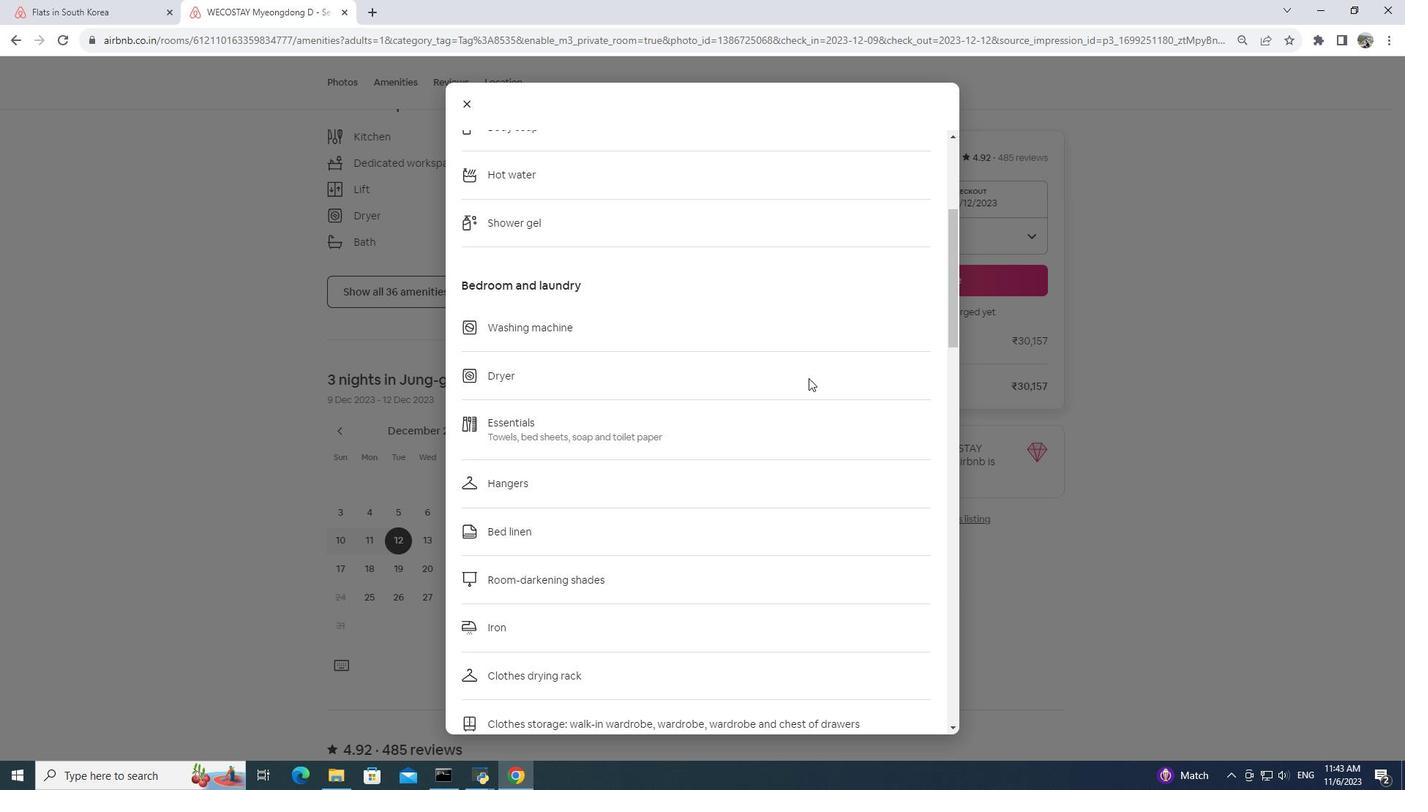 
Action: Mouse scrolled (807, 377) with delta (0, 0)
Screenshot: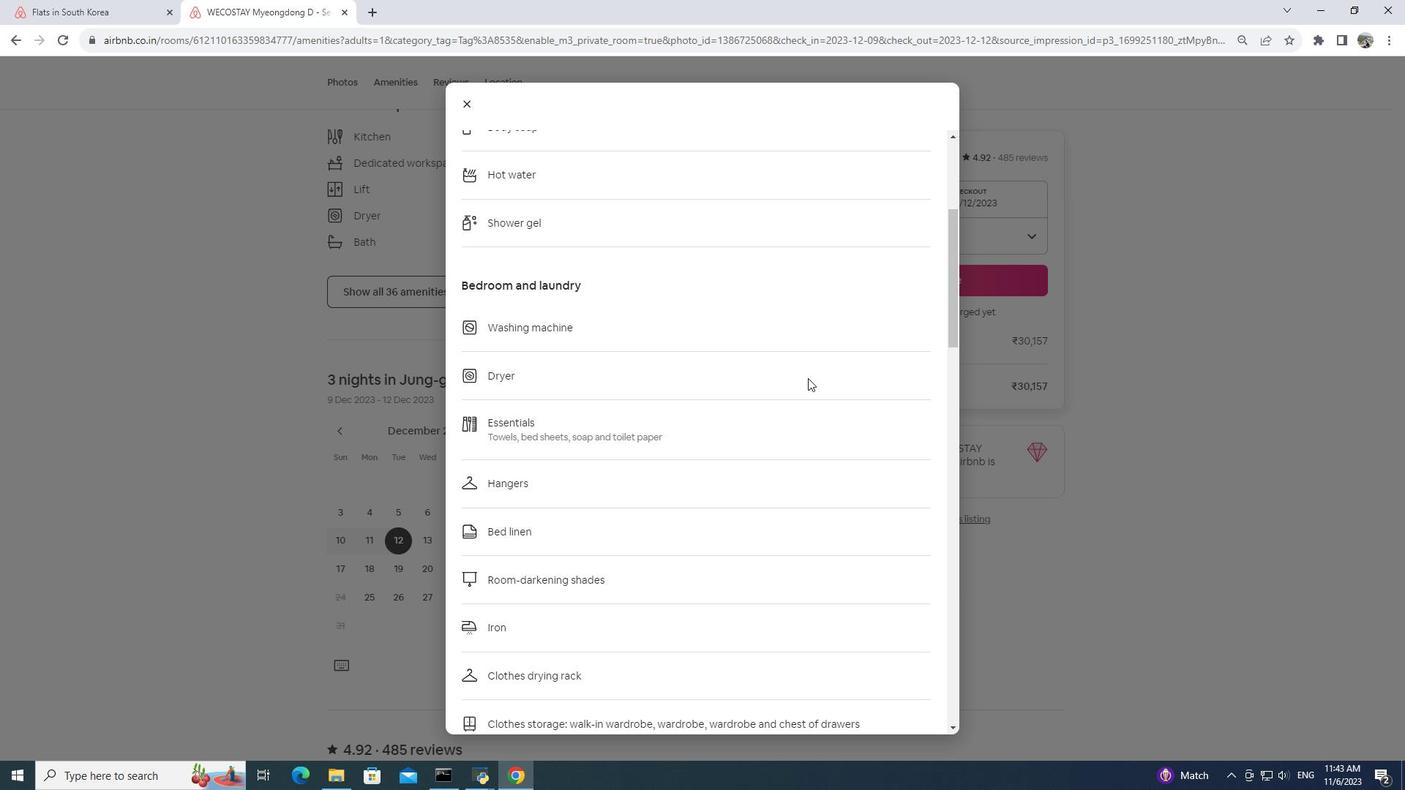 
Action: Mouse scrolled (807, 377) with delta (0, 0)
Screenshot: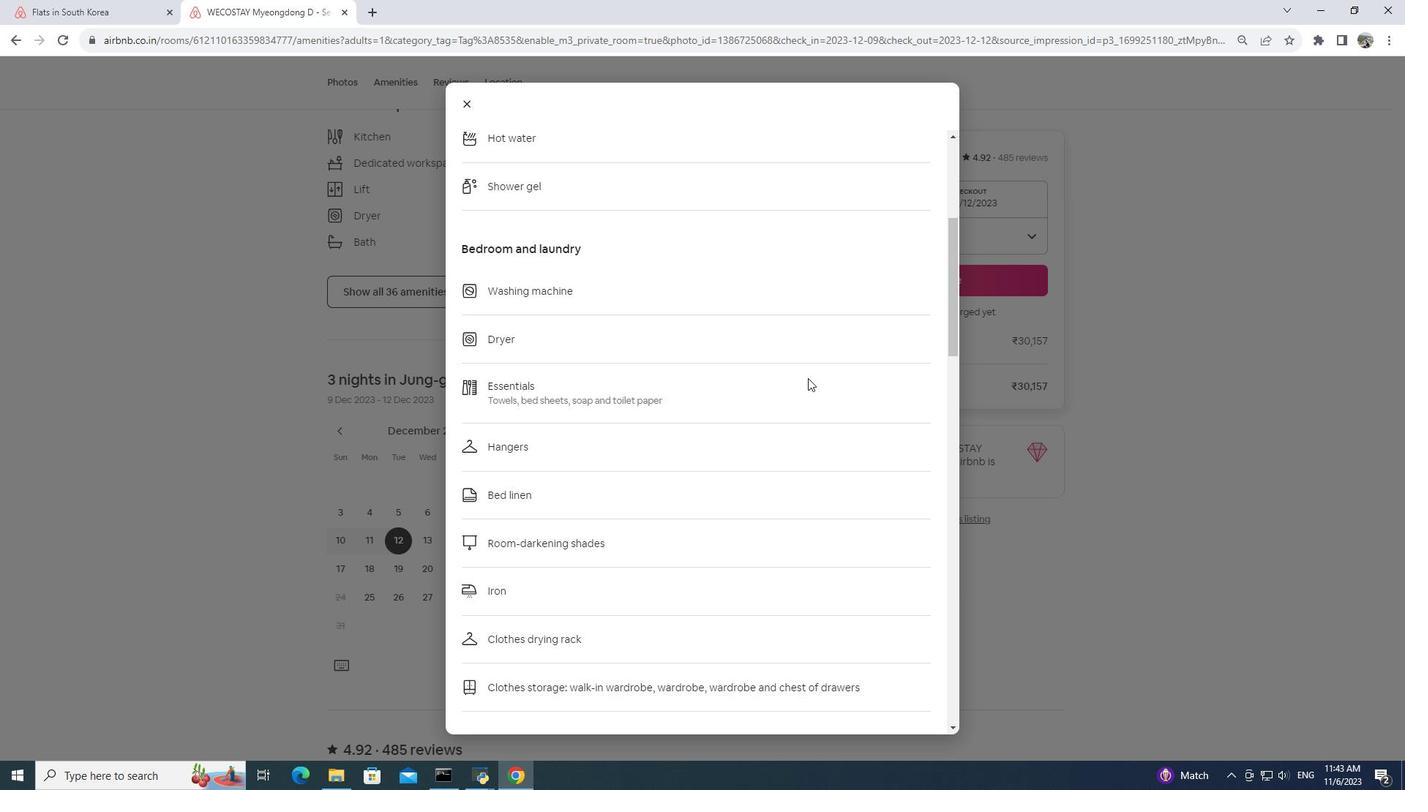 
Action: Mouse scrolled (807, 377) with delta (0, 0)
Screenshot: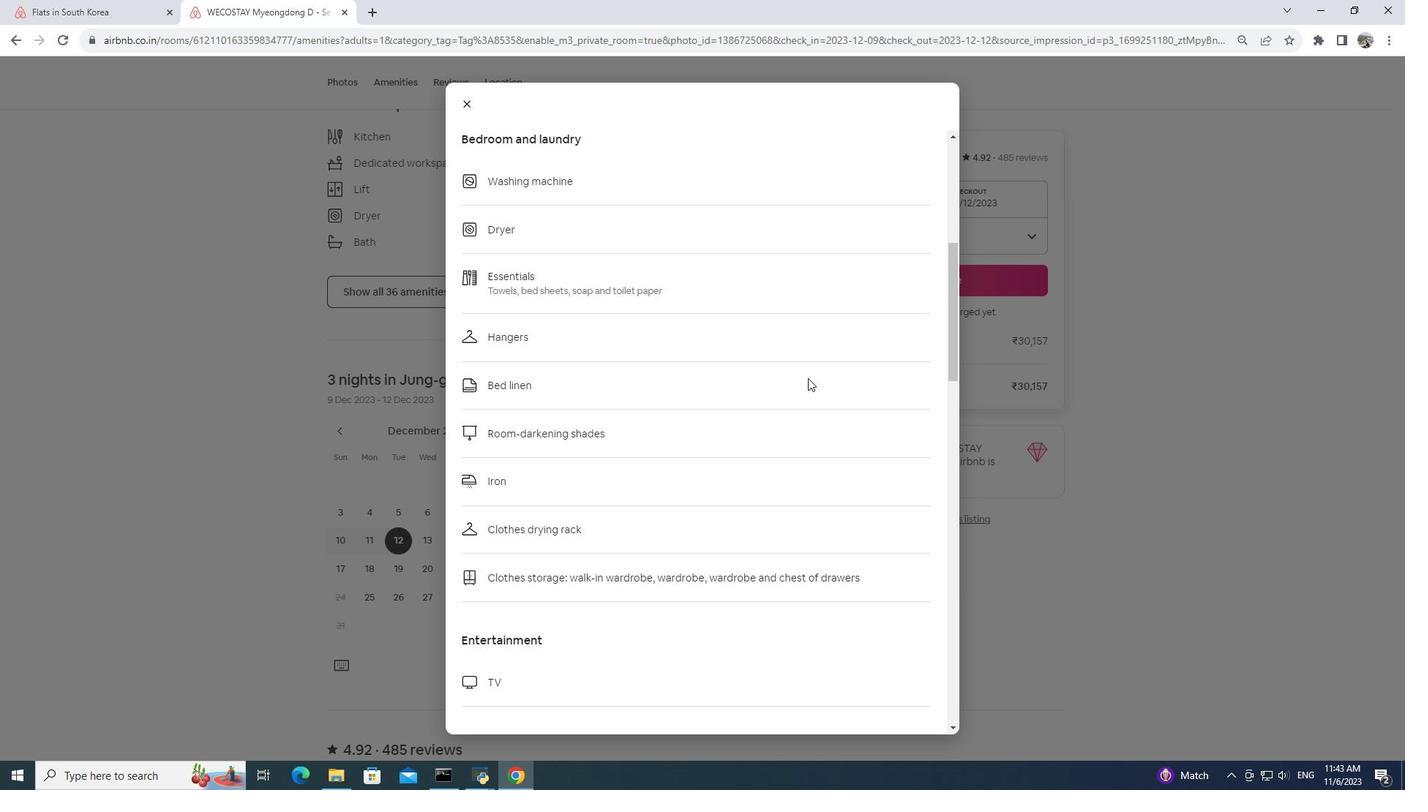 
Action: Mouse scrolled (807, 377) with delta (0, 0)
Screenshot: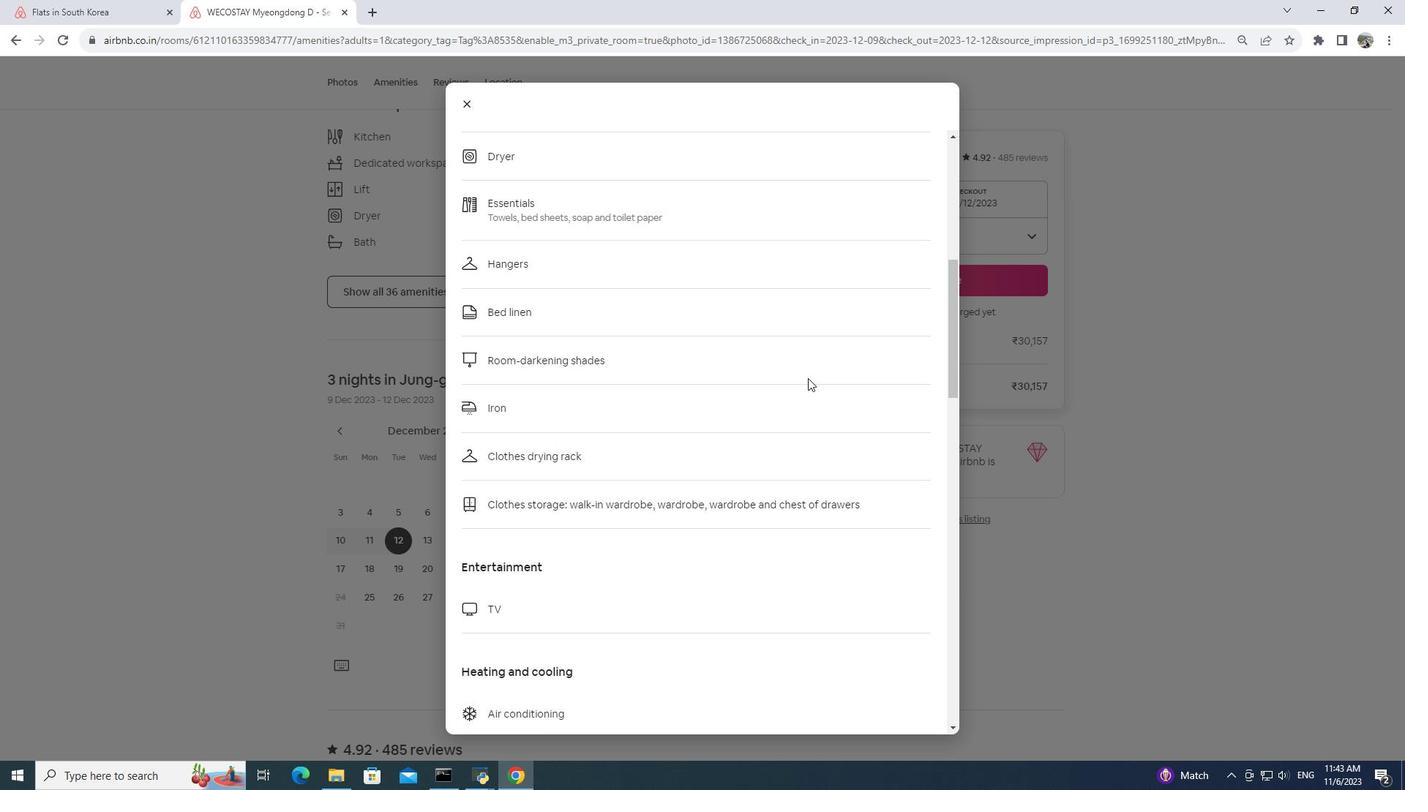 
Action: Mouse moved to (807, 376)
Screenshot: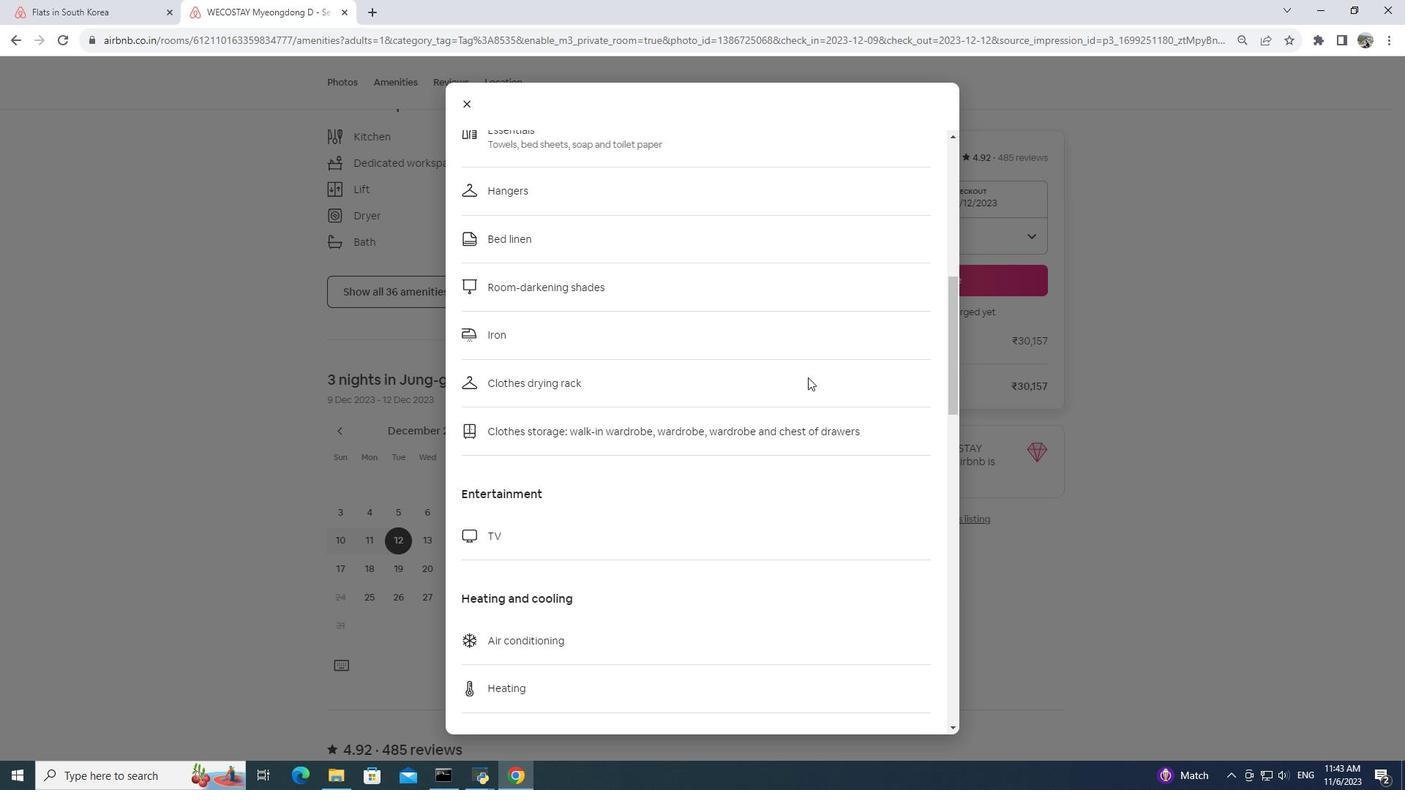 
Action: Mouse scrolled (807, 376) with delta (0, 0)
Screenshot: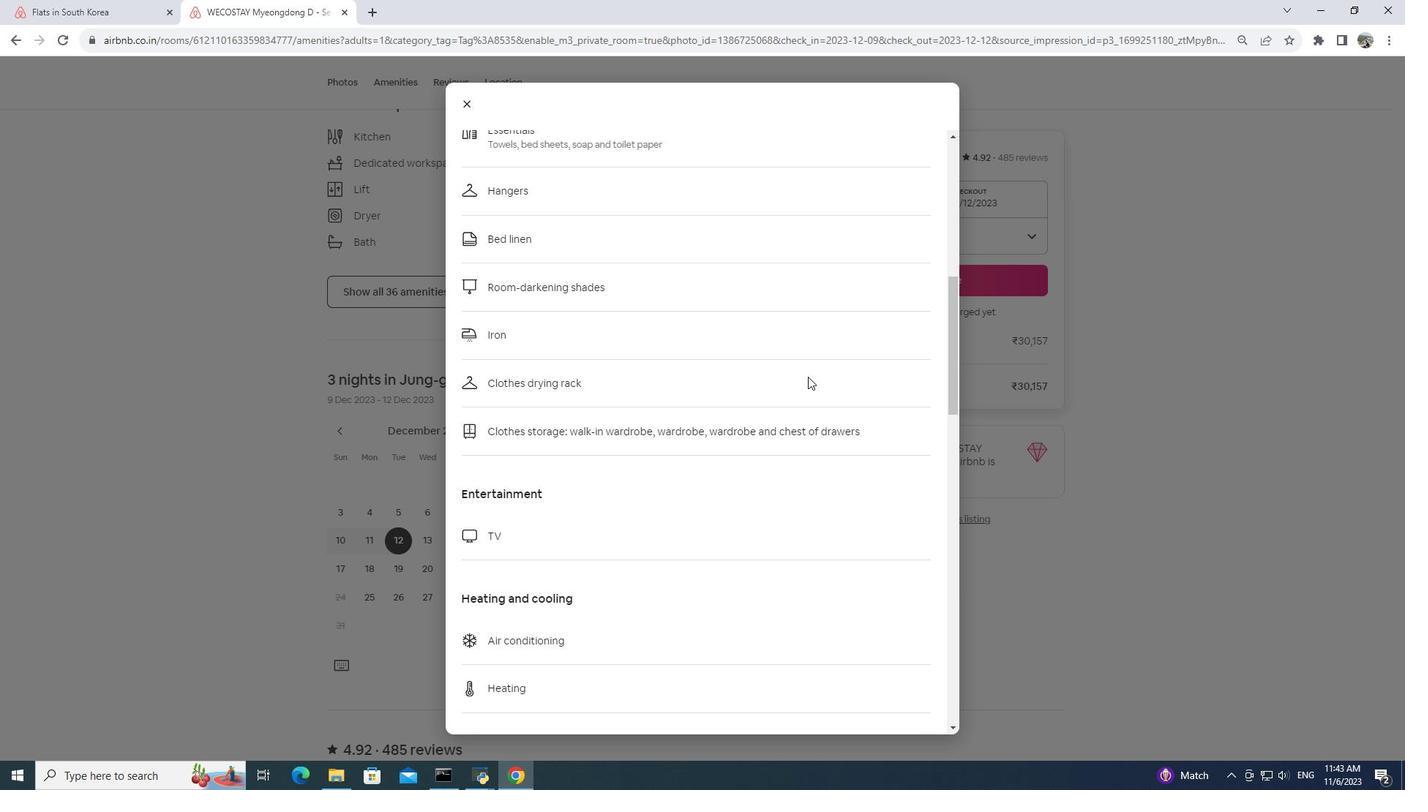 
Action: Mouse scrolled (807, 376) with delta (0, 0)
Screenshot: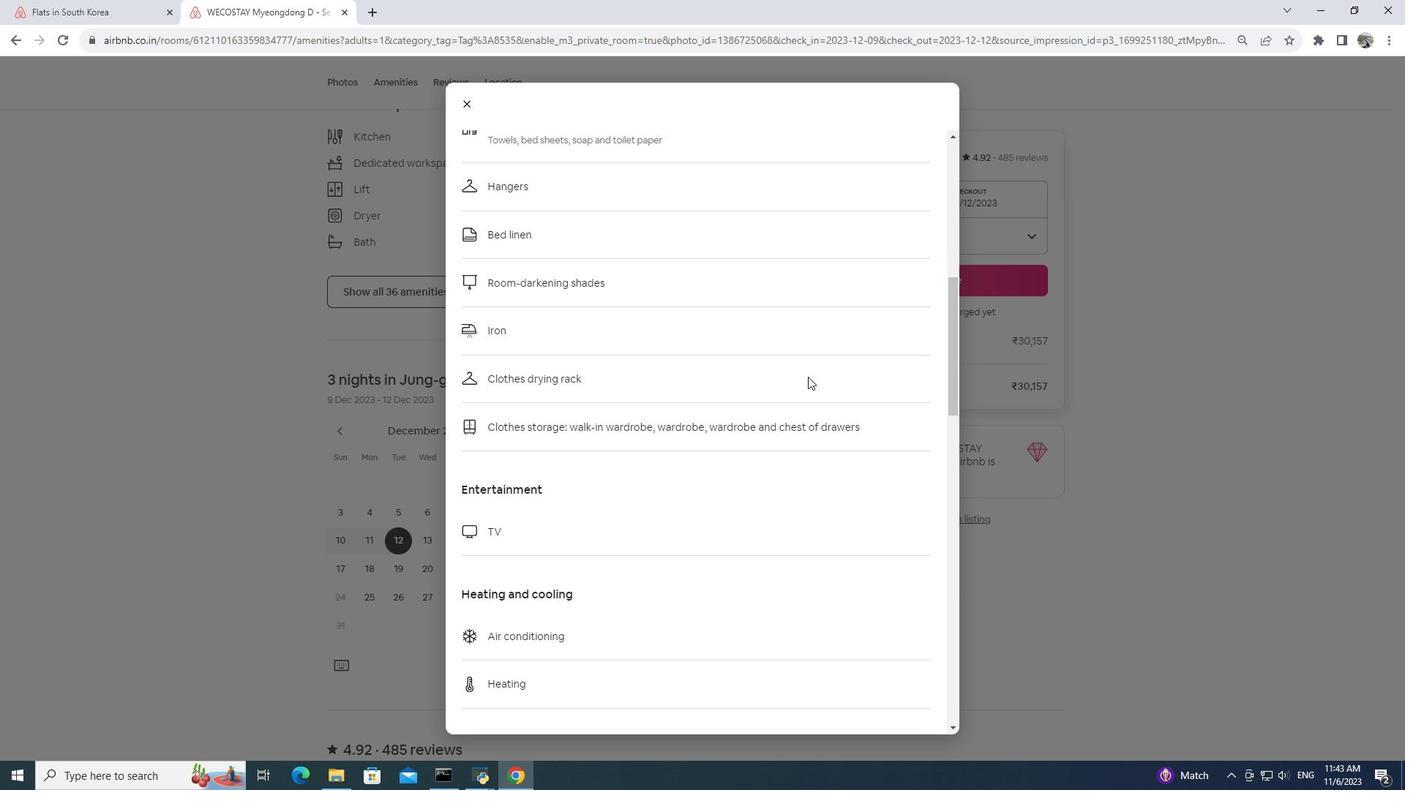 
Action: Mouse scrolled (807, 376) with delta (0, 0)
Screenshot: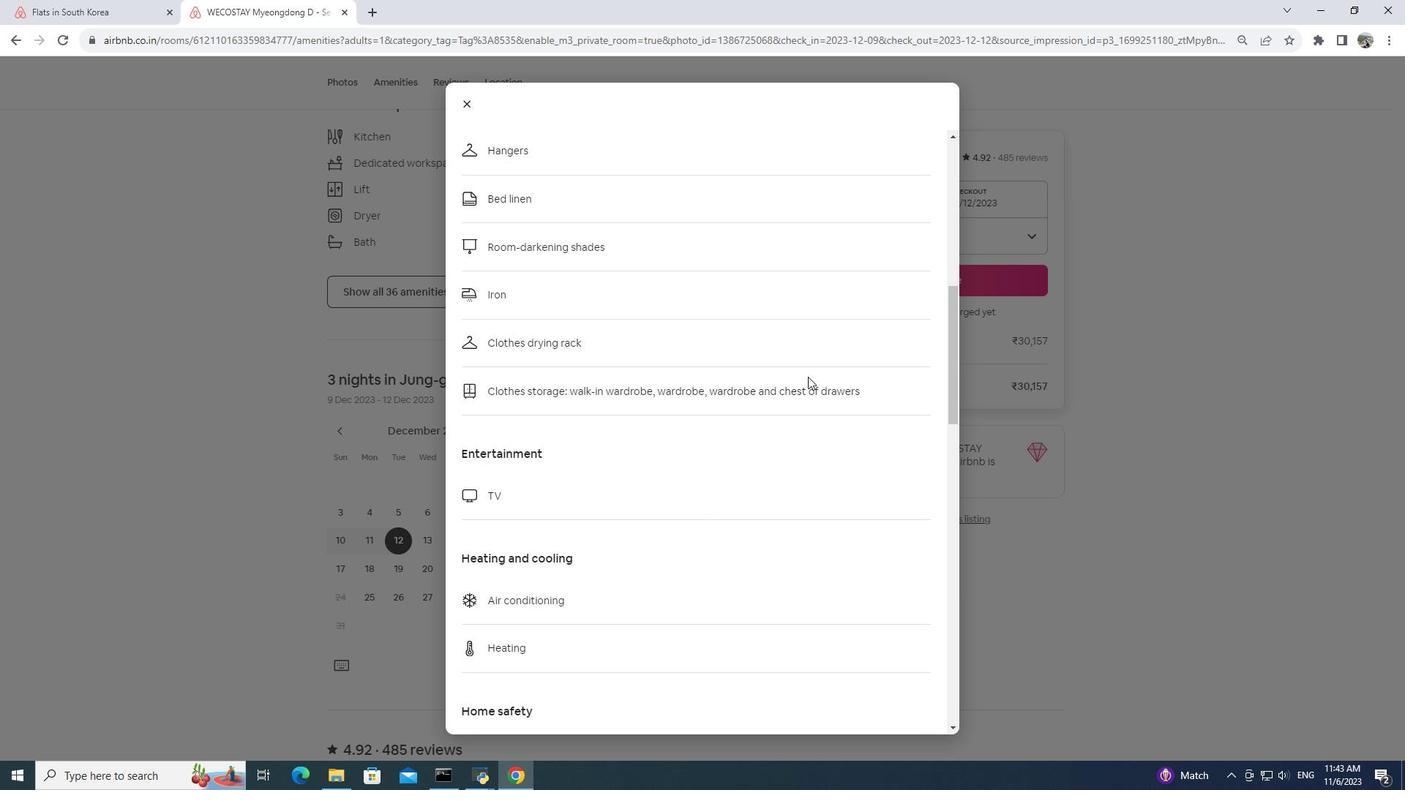 
Action: Mouse moved to (807, 375)
Screenshot: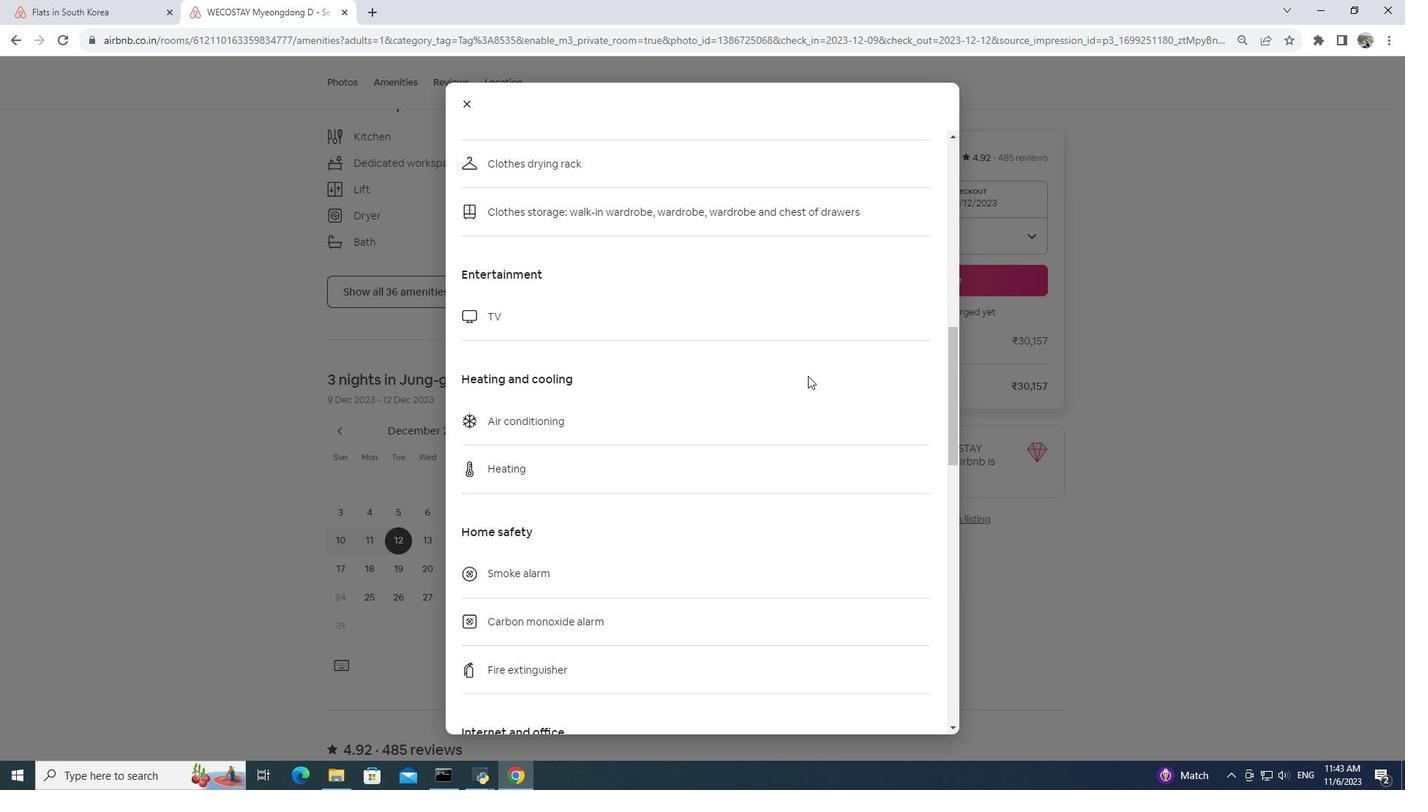
Action: Mouse scrolled (807, 374) with delta (0, 0)
Screenshot: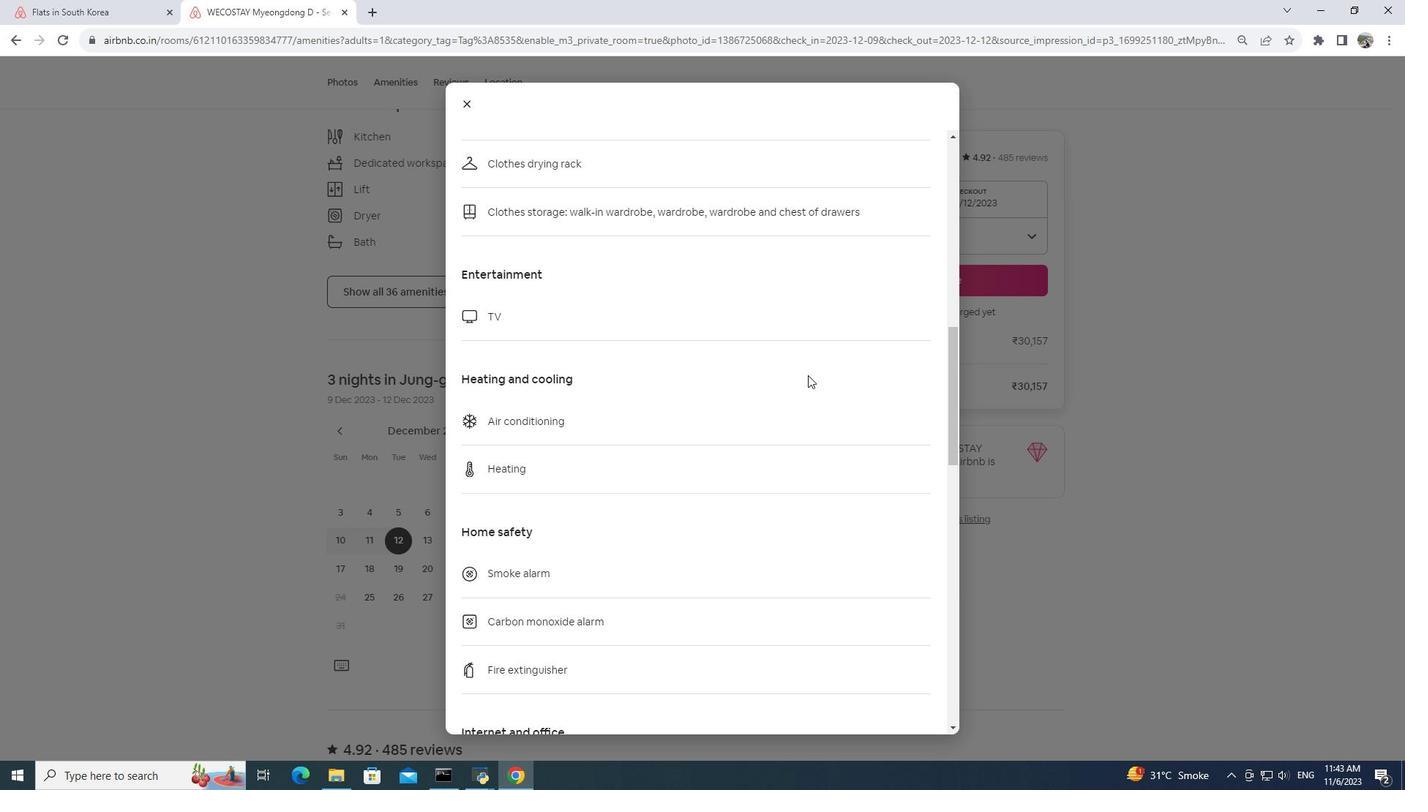 
Action: Mouse scrolled (807, 374) with delta (0, 0)
Screenshot: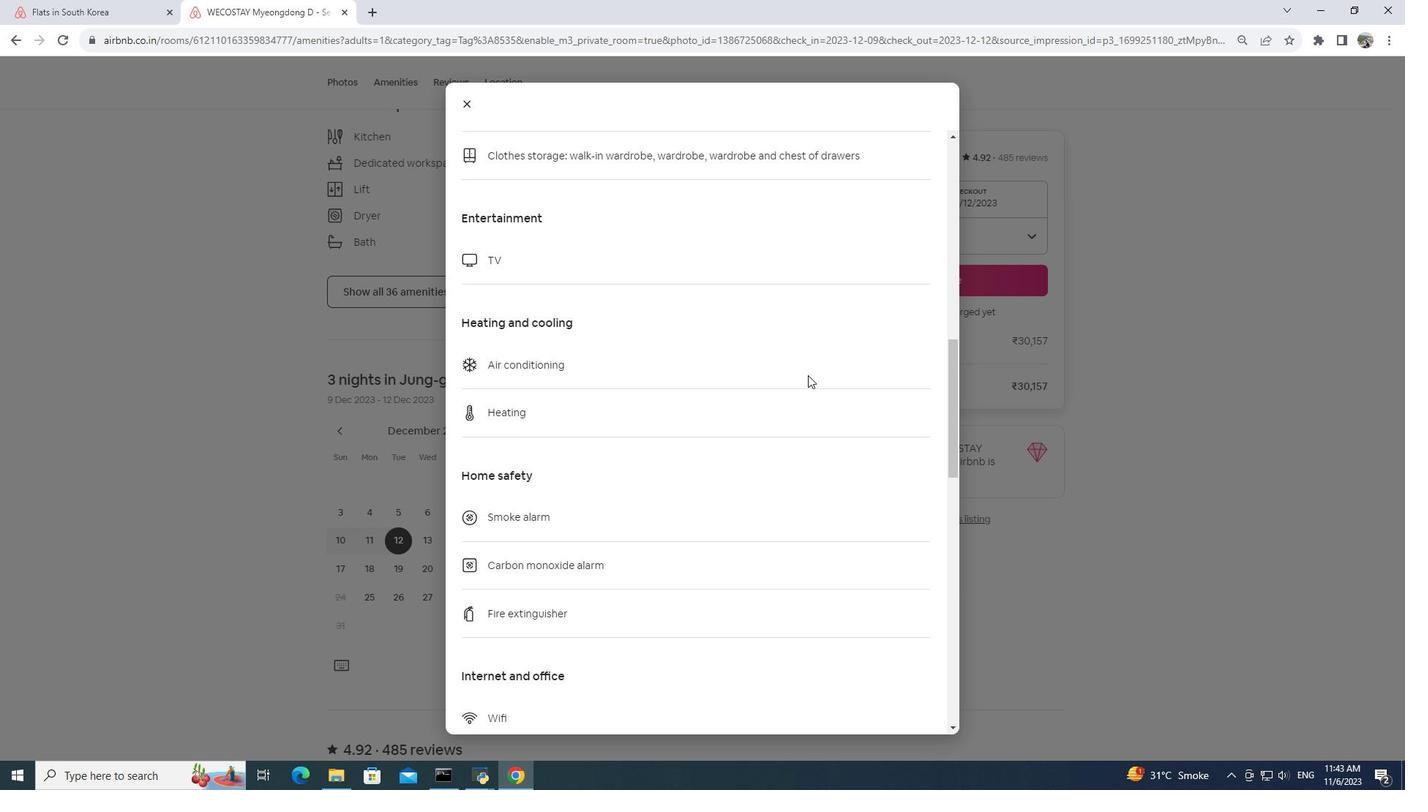 
Action: Mouse scrolled (807, 374) with delta (0, 0)
Screenshot: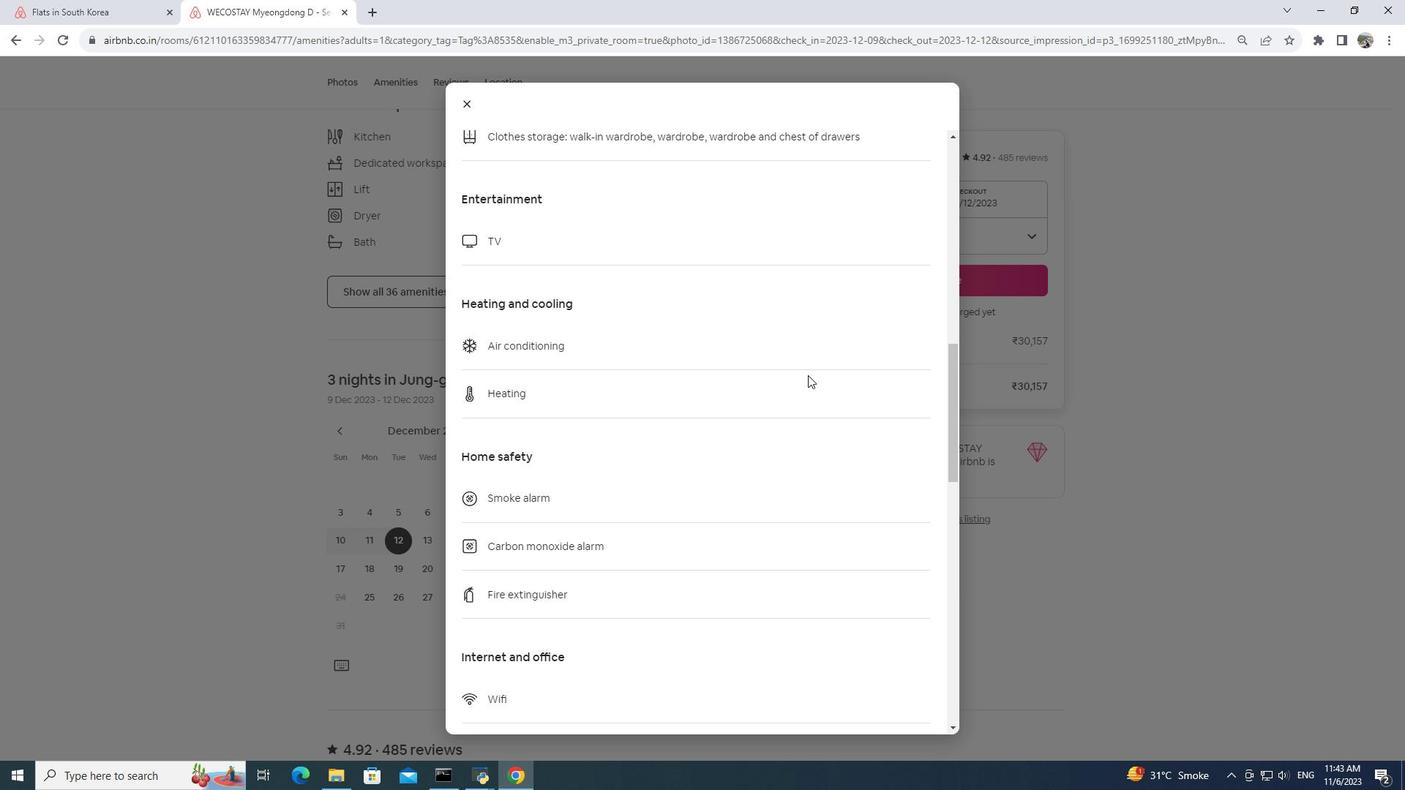 
Action: Mouse scrolled (807, 374) with delta (0, 0)
Screenshot: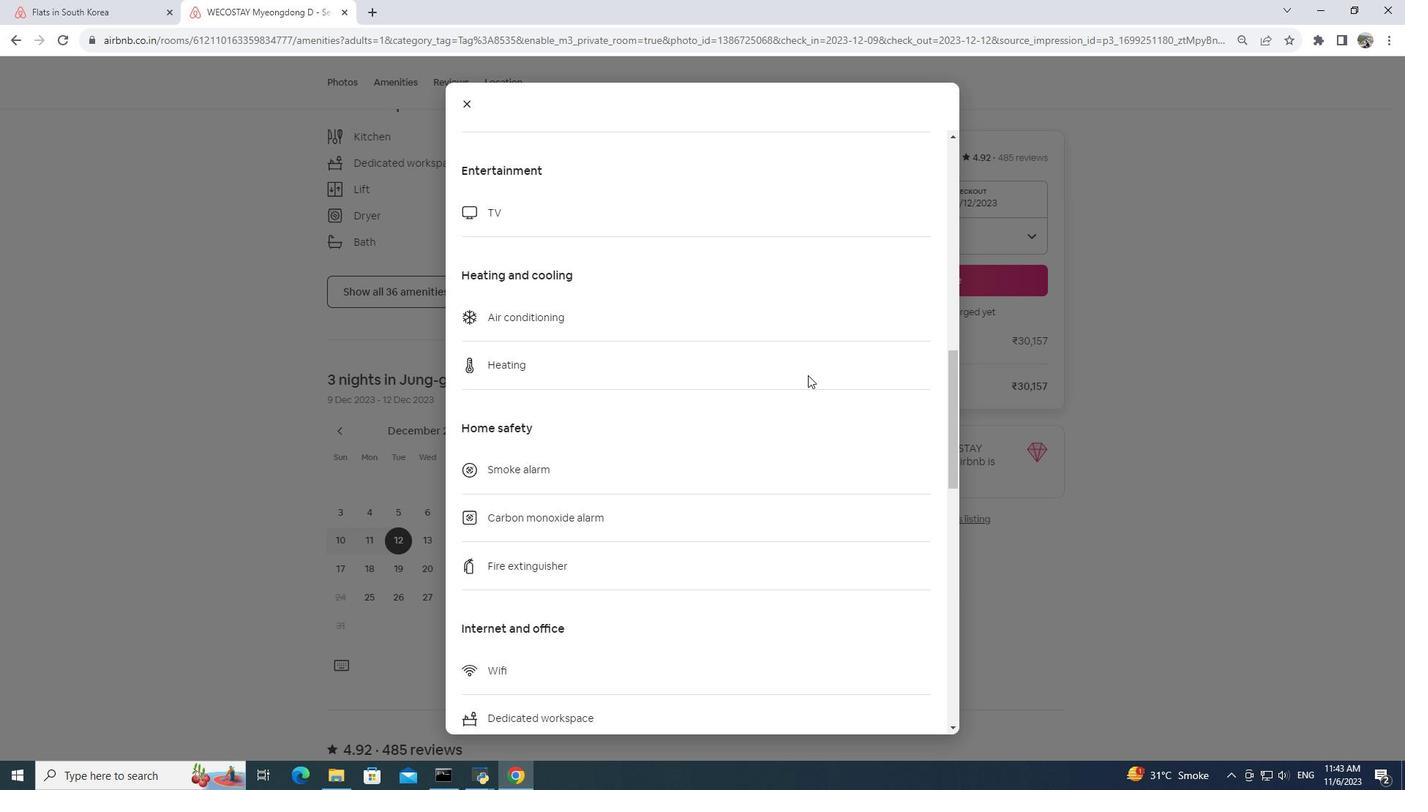 
Action: Mouse scrolled (807, 374) with delta (0, 0)
Screenshot: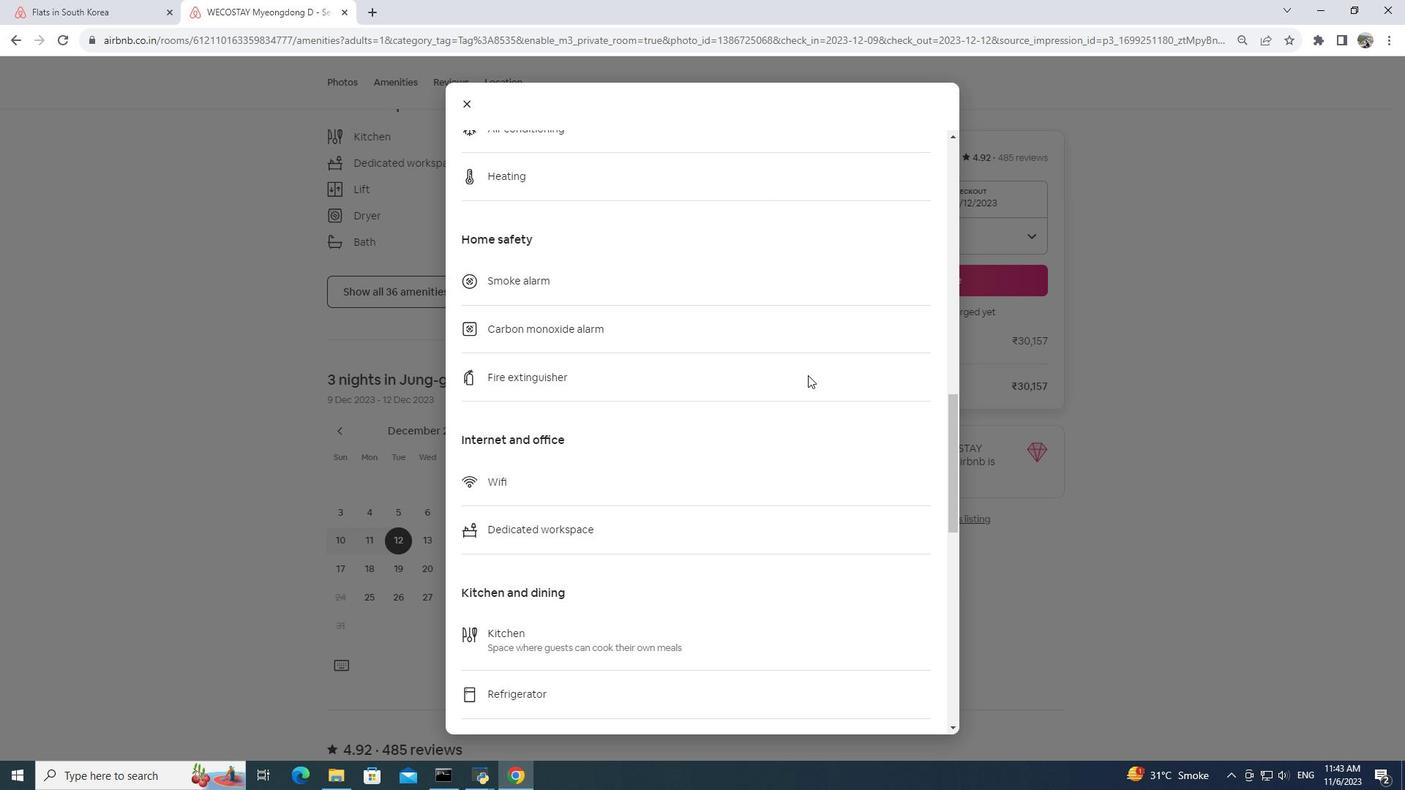 
Action: Mouse scrolled (807, 374) with delta (0, 0)
Screenshot: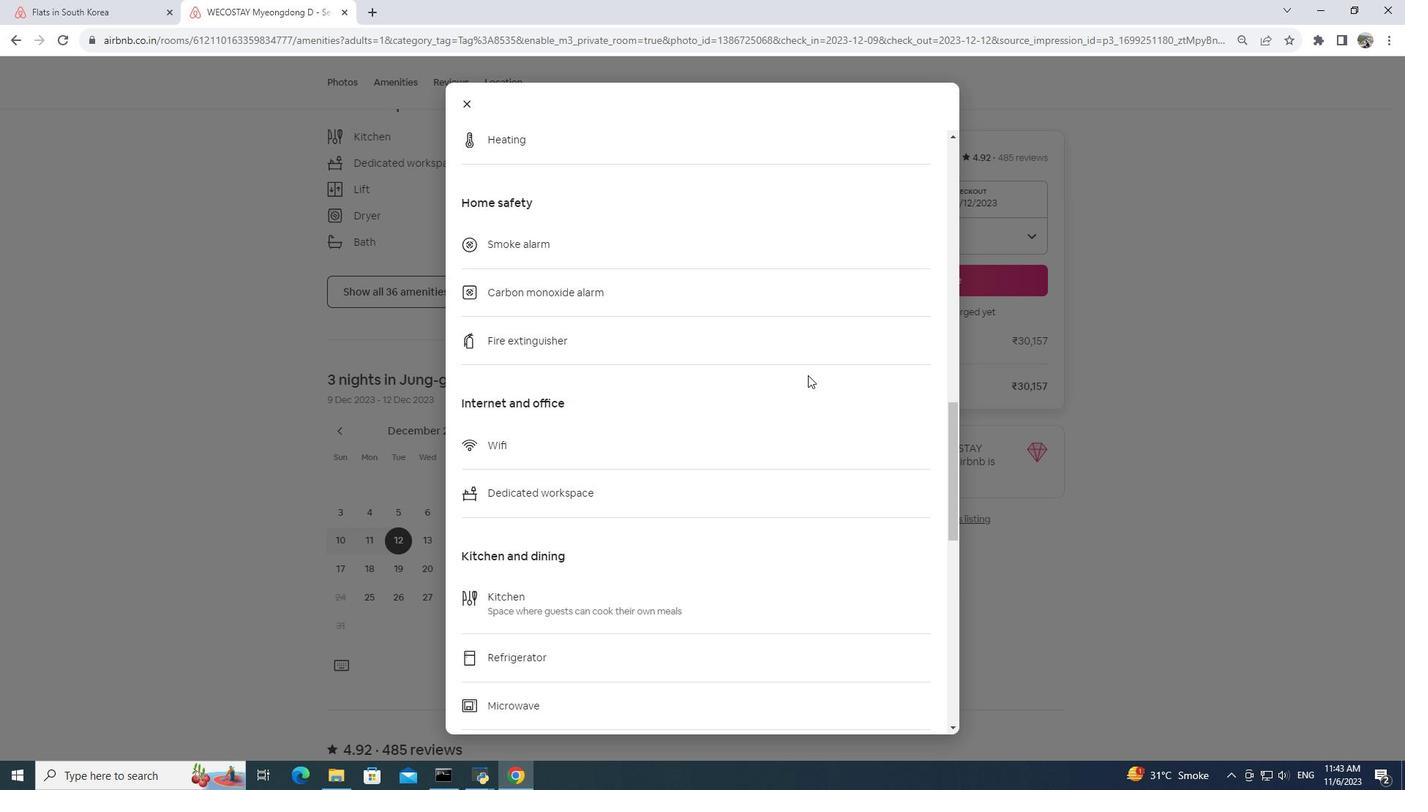 
Action: Mouse scrolled (807, 374) with delta (0, 0)
Screenshot: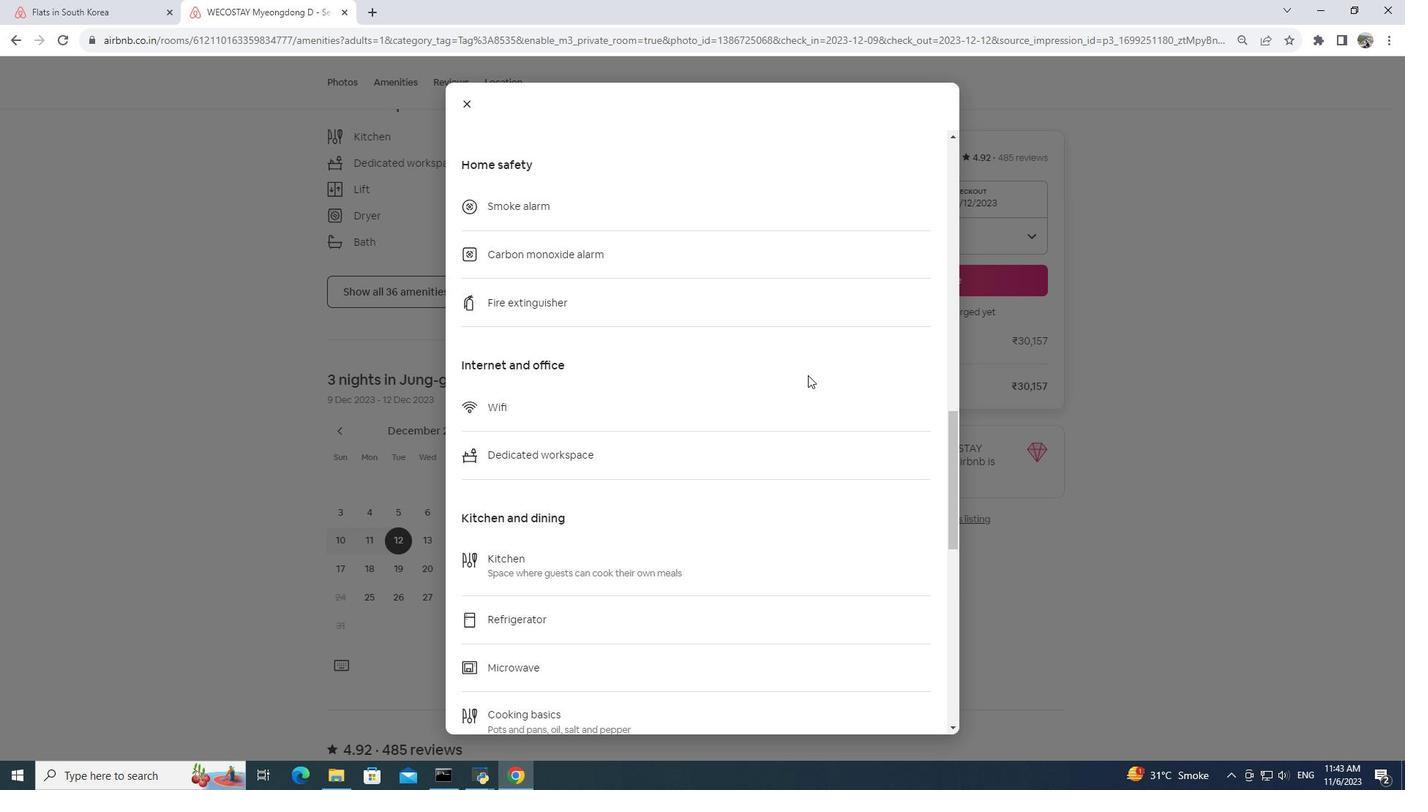 
Action: Mouse scrolled (807, 374) with delta (0, 0)
Screenshot: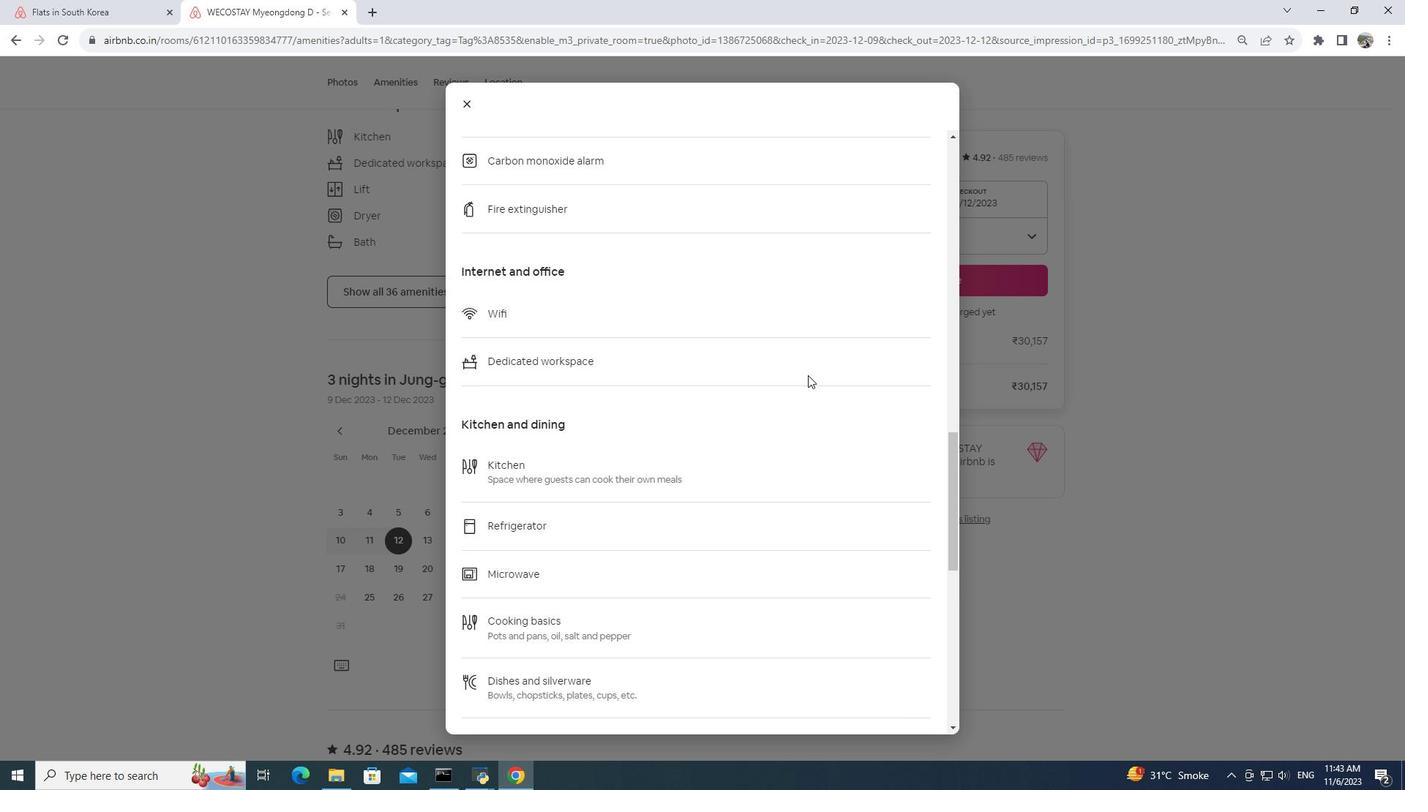 
Action: Mouse scrolled (807, 374) with delta (0, 0)
Screenshot: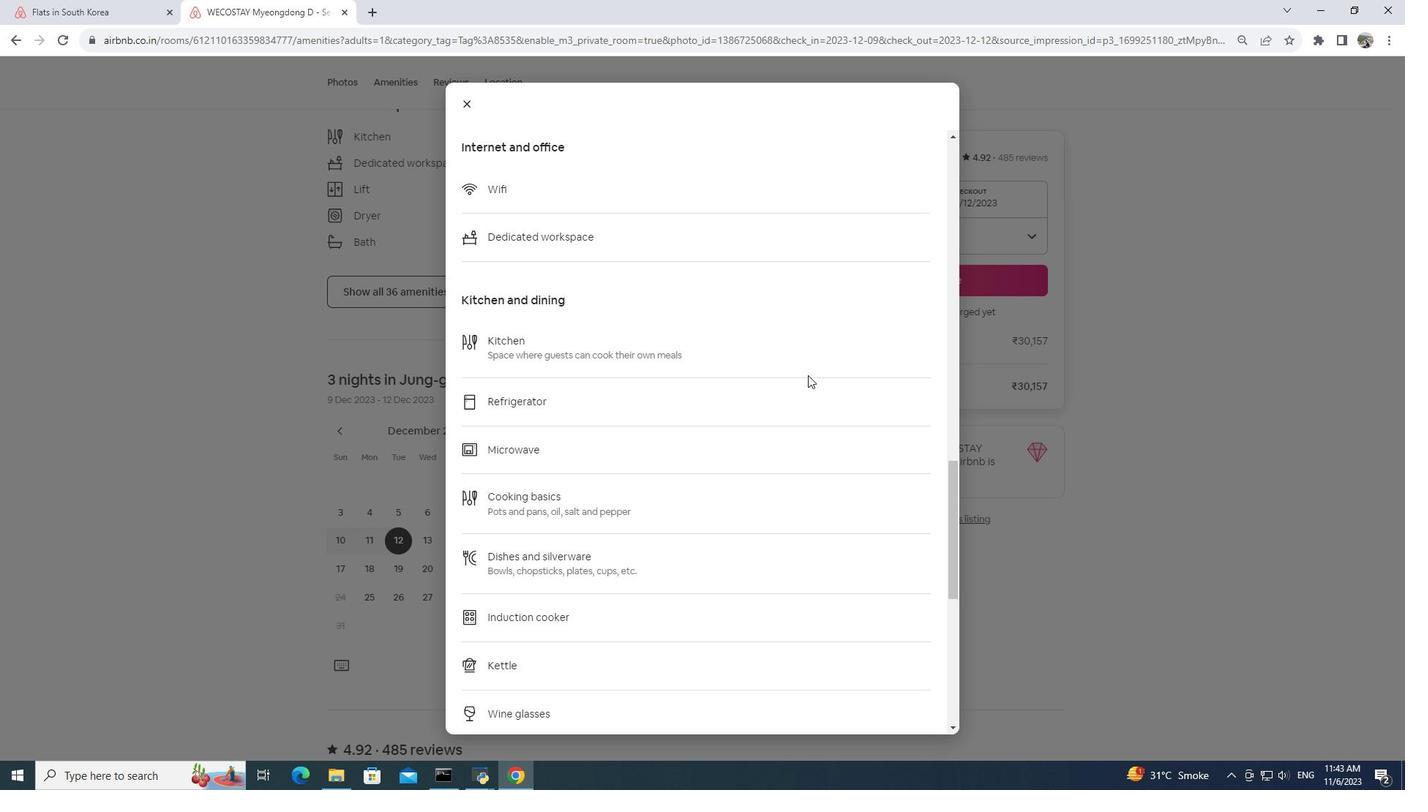 
Action: Mouse scrolled (807, 374) with delta (0, 0)
Screenshot: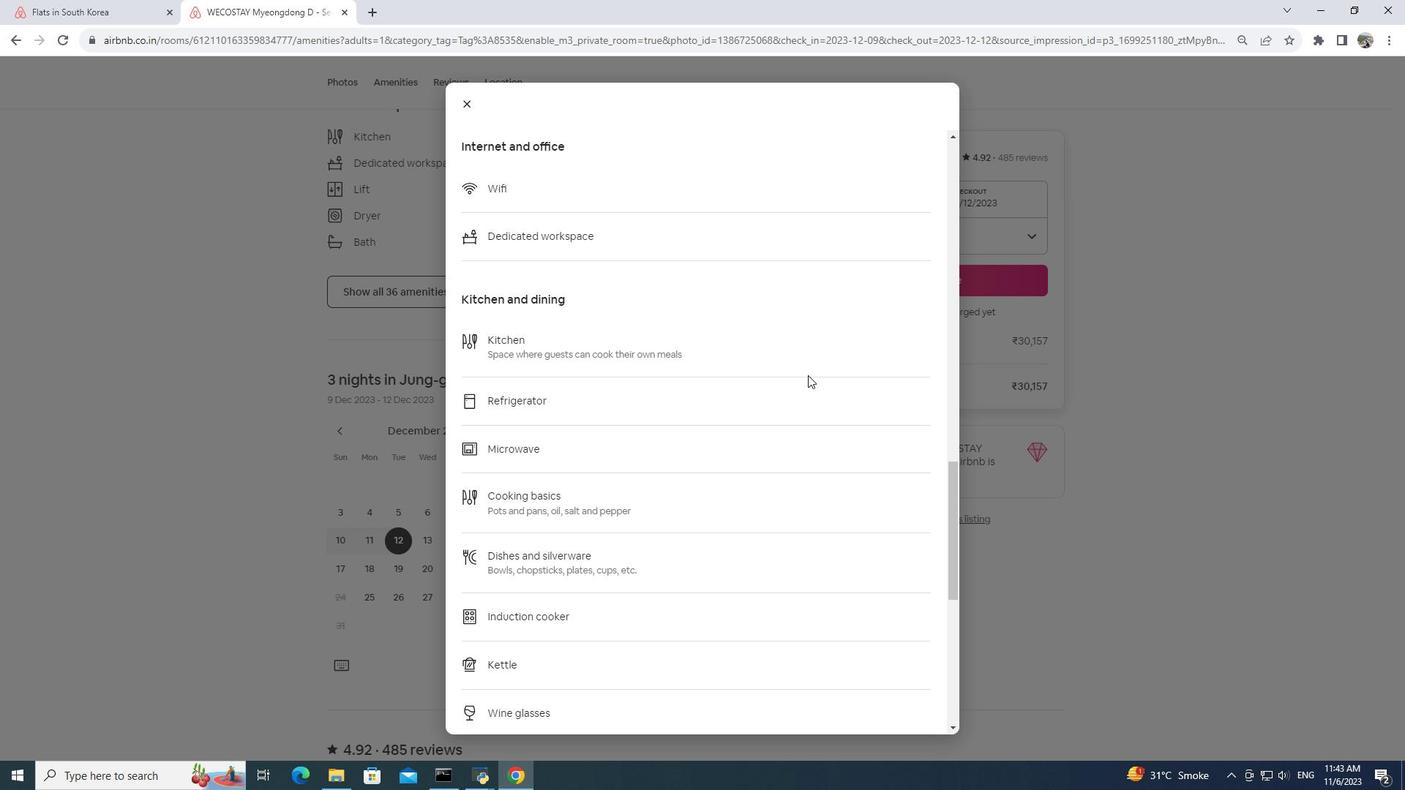 
Action: Mouse scrolled (807, 374) with delta (0, 0)
Screenshot: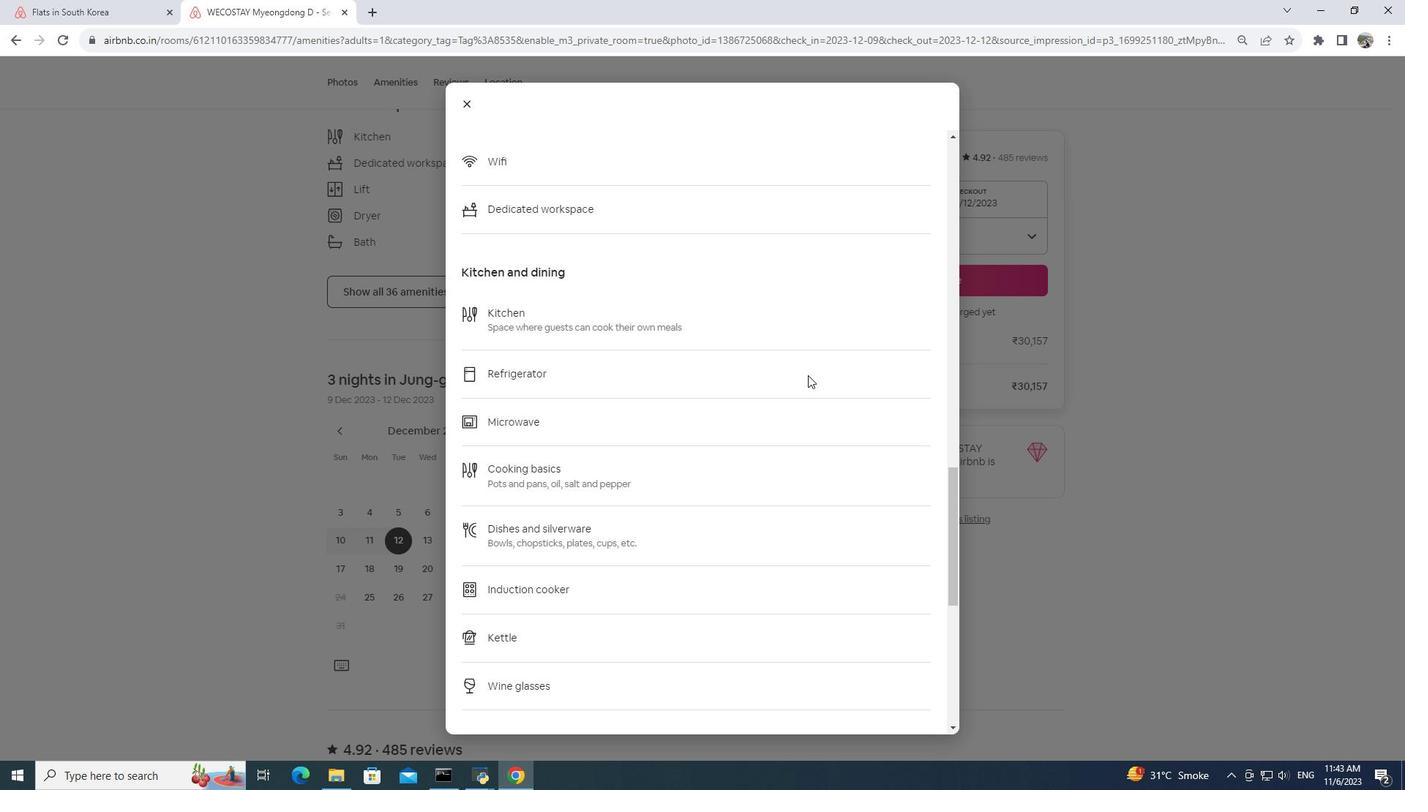 
Action: Mouse scrolled (807, 374) with delta (0, 0)
Screenshot: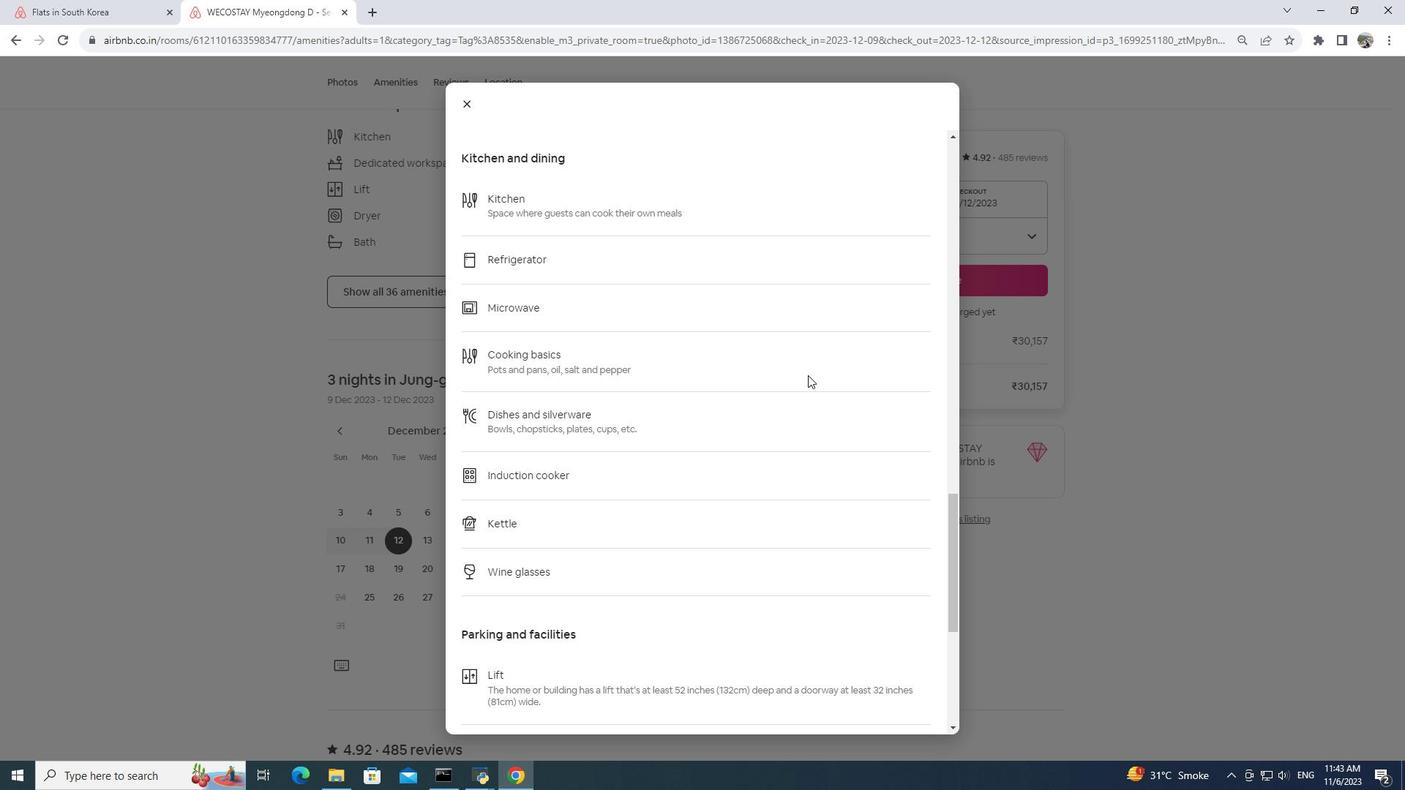 
Action: Mouse scrolled (807, 374) with delta (0, 0)
Screenshot: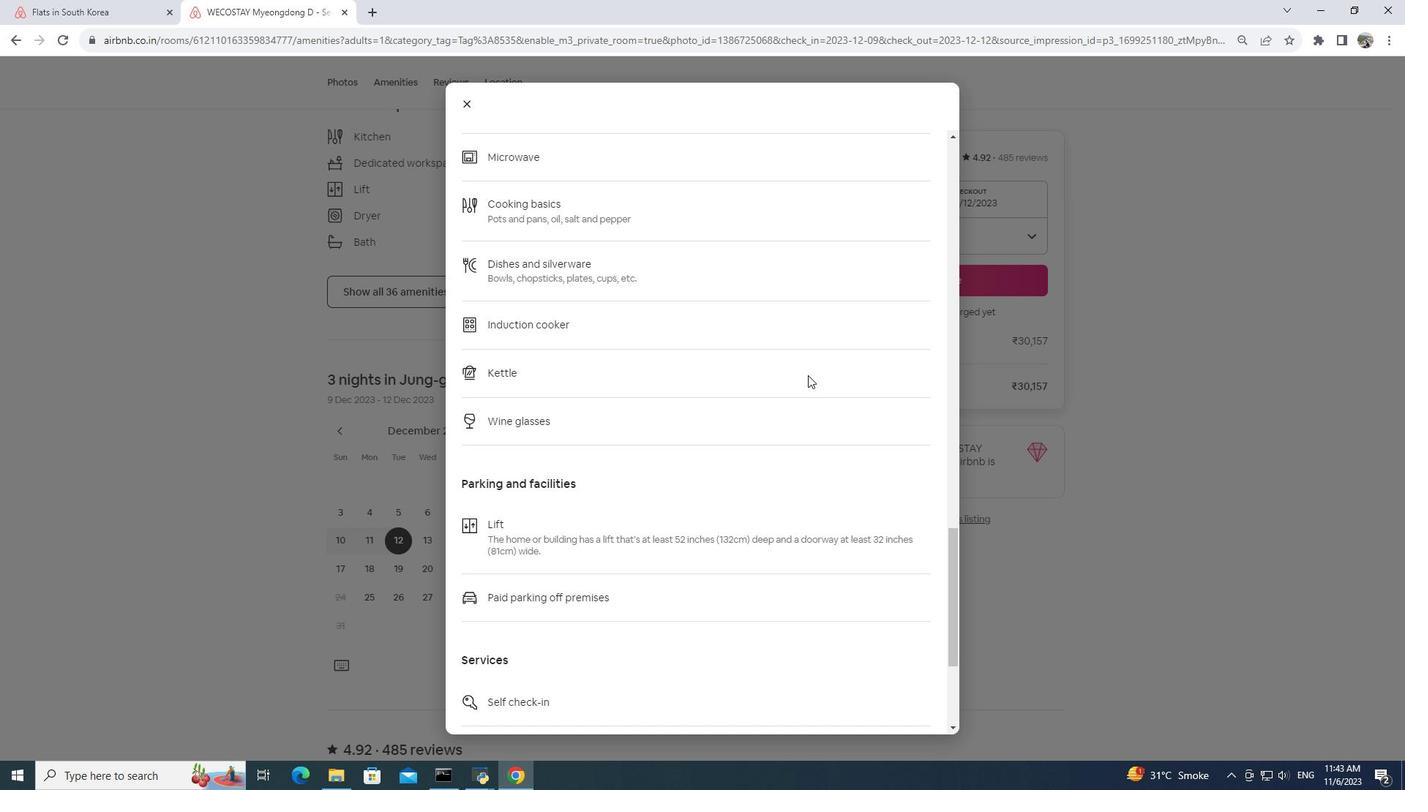 
Action: Mouse scrolled (807, 374) with delta (0, 0)
Screenshot: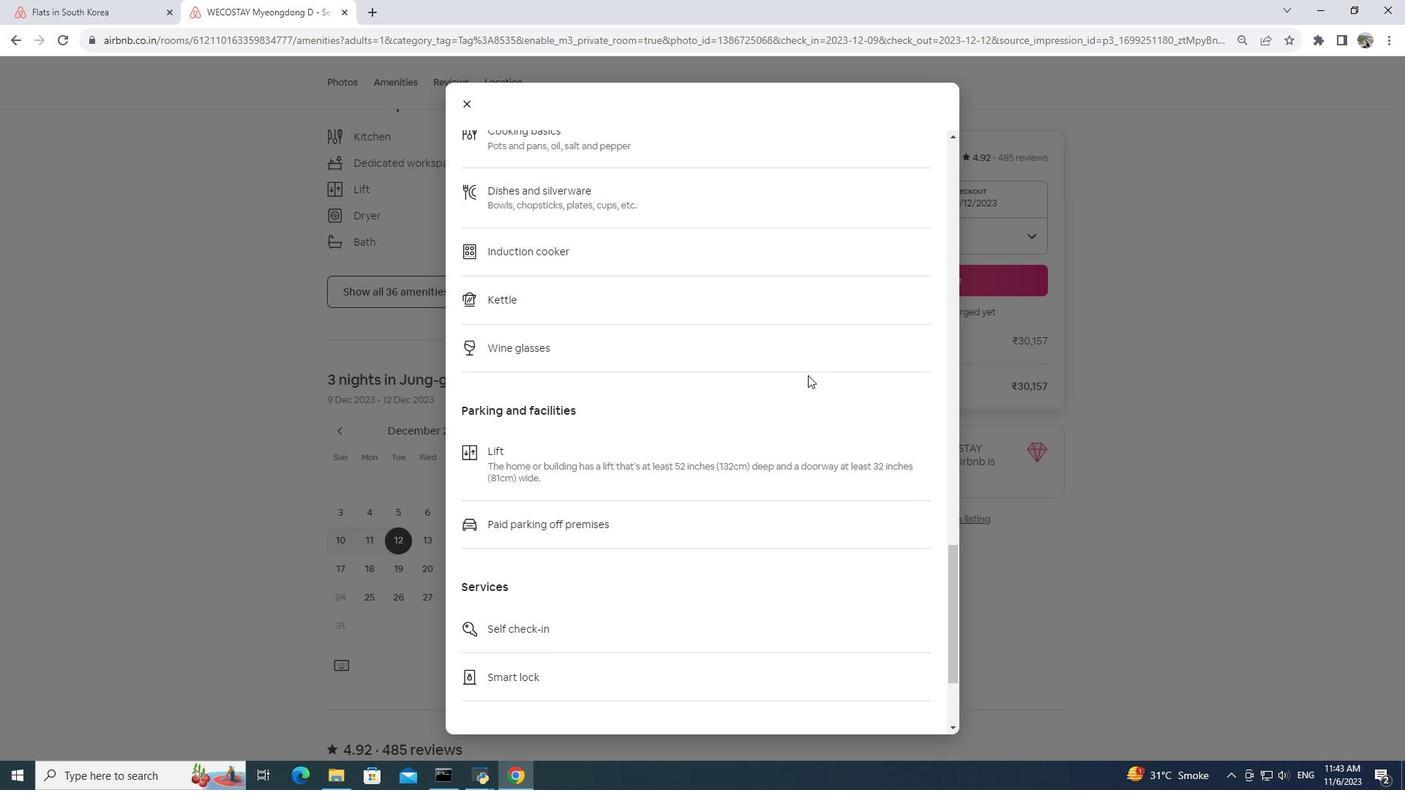 
Action: Mouse scrolled (807, 374) with delta (0, 0)
Screenshot: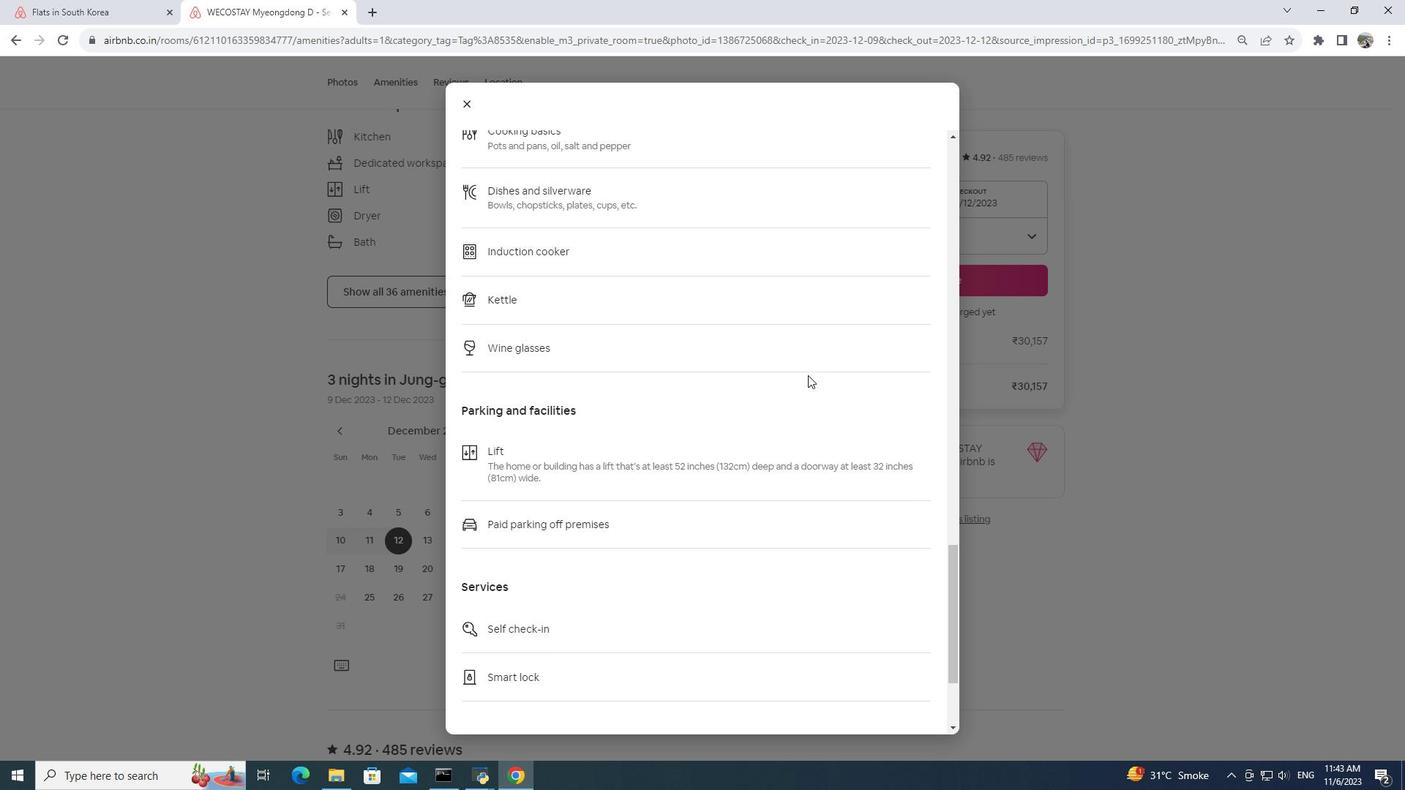 
Action: Mouse scrolled (807, 374) with delta (0, 0)
Screenshot: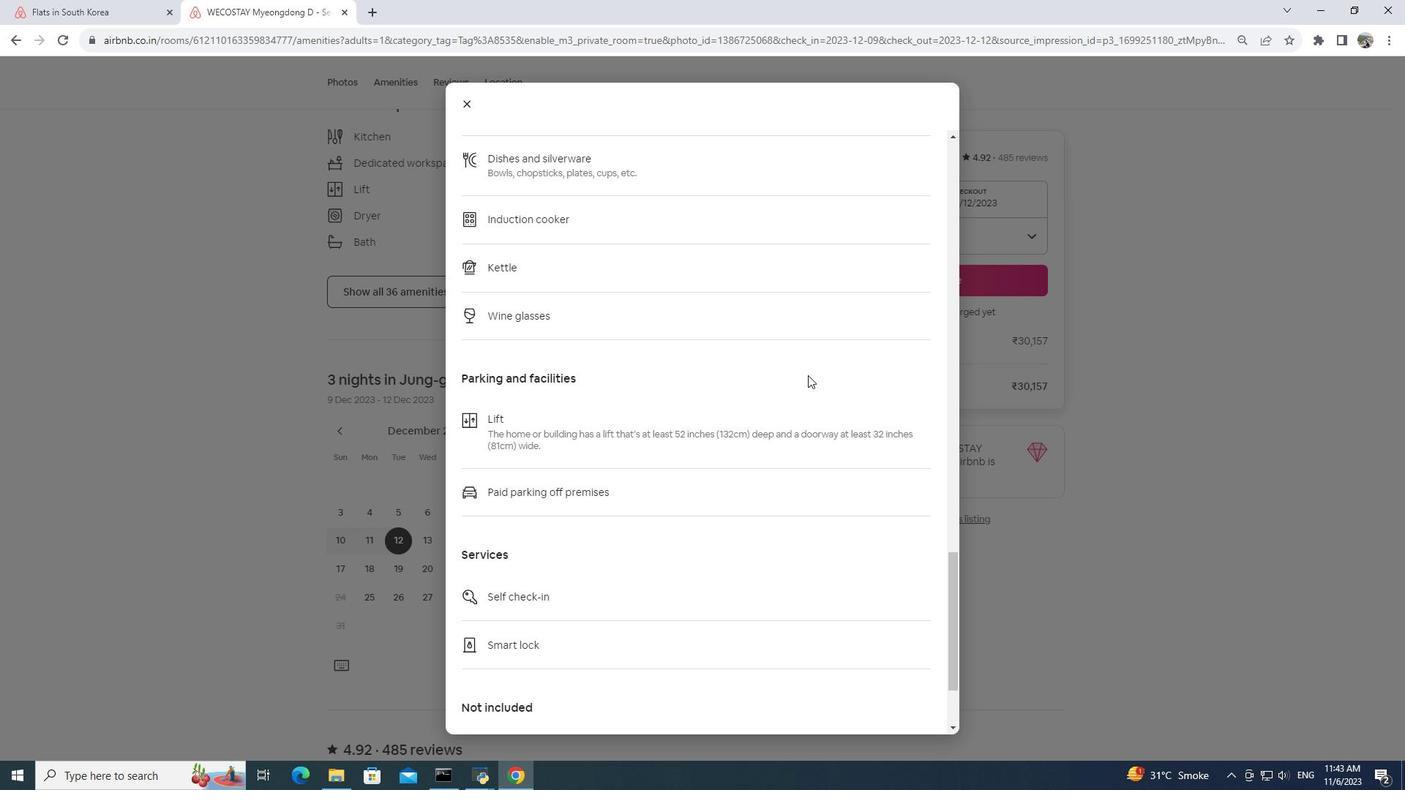 
Action: Mouse scrolled (807, 374) with delta (0, 0)
Screenshot: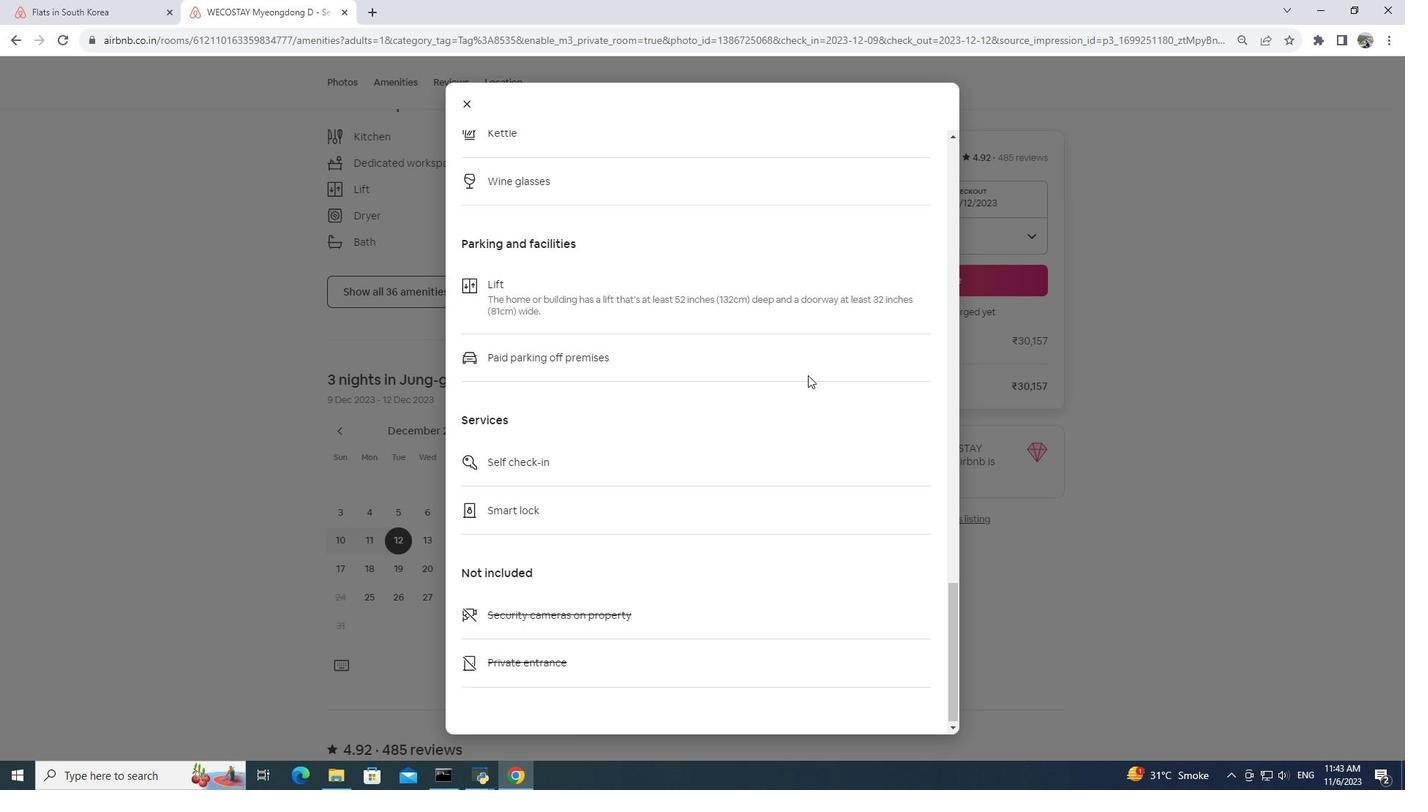 
Action: Mouse scrolled (807, 374) with delta (0, 0)
Screenshot: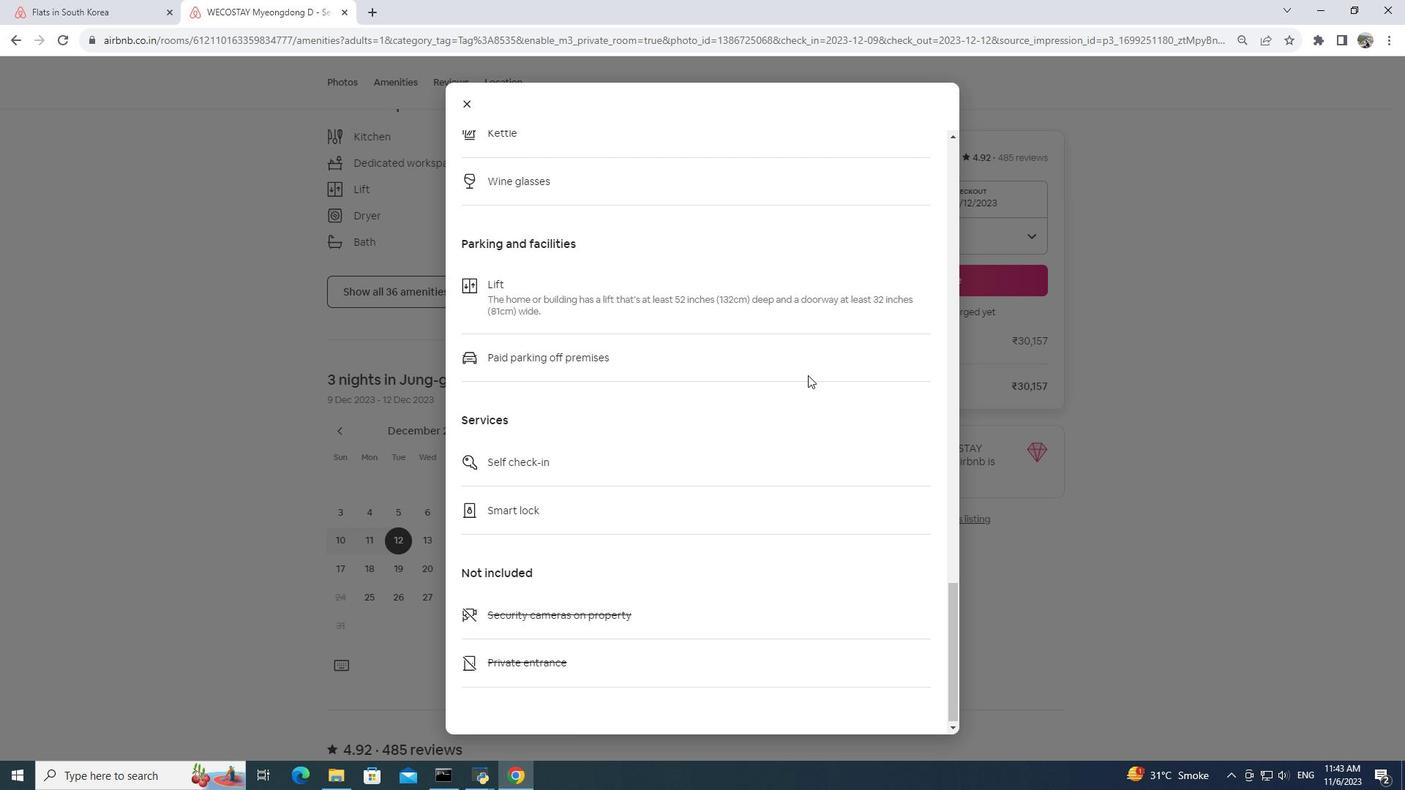 
Action: Mouse scrolled (807, 374) with delta (0, 0)
Screenshot: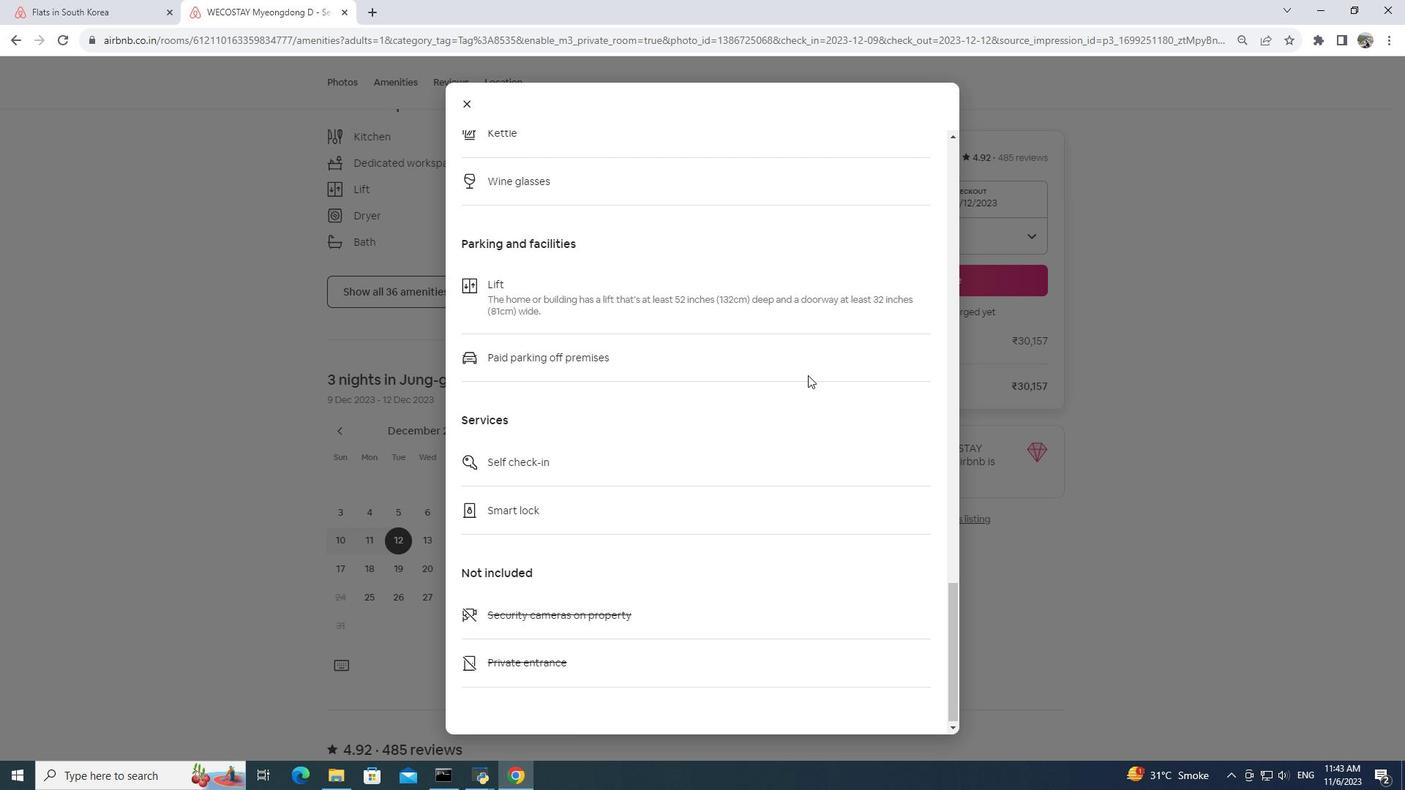 
Action: Mouse scrolled (807, 374) with delta (0, 0)
Screenshot: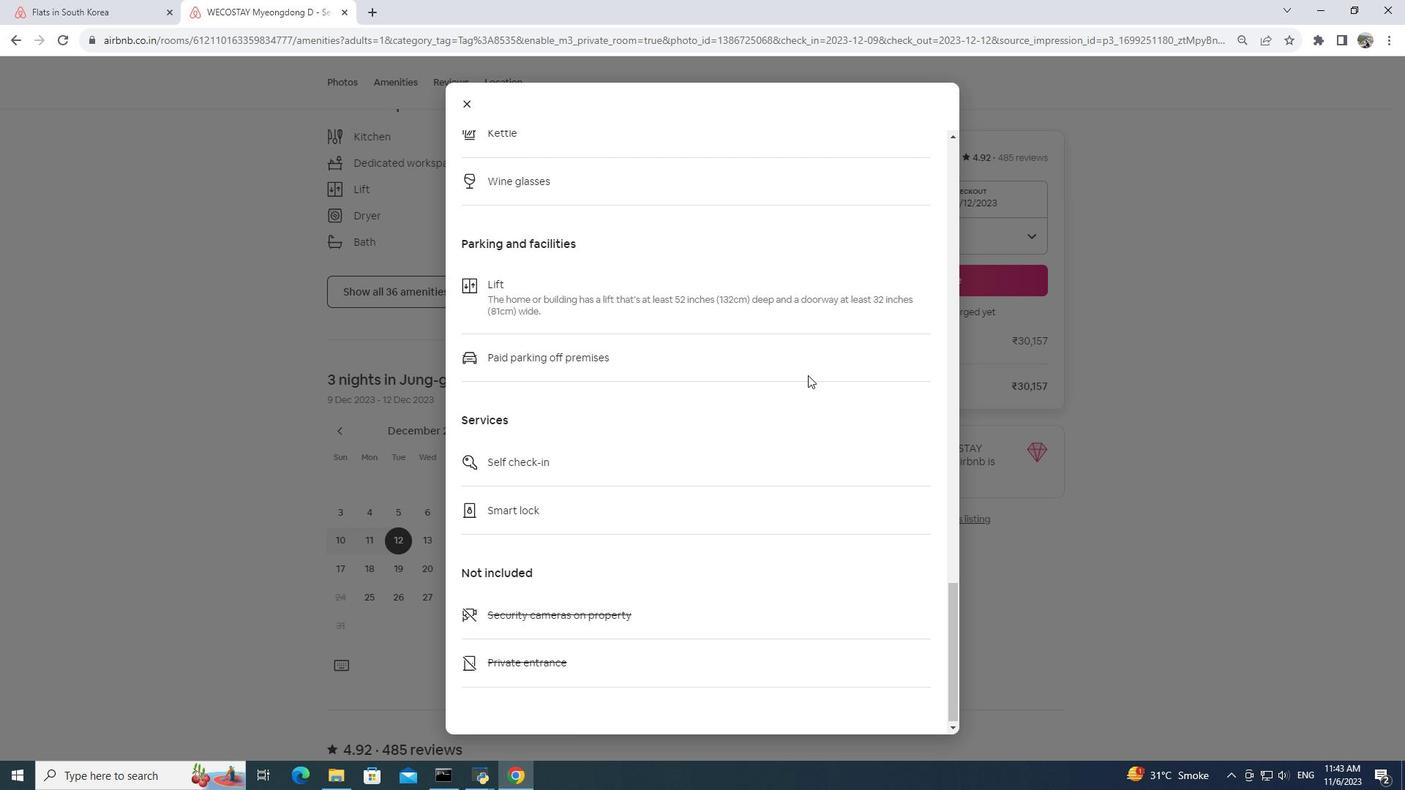 
Action: Mouse moved to (455, 101)
Screenshot: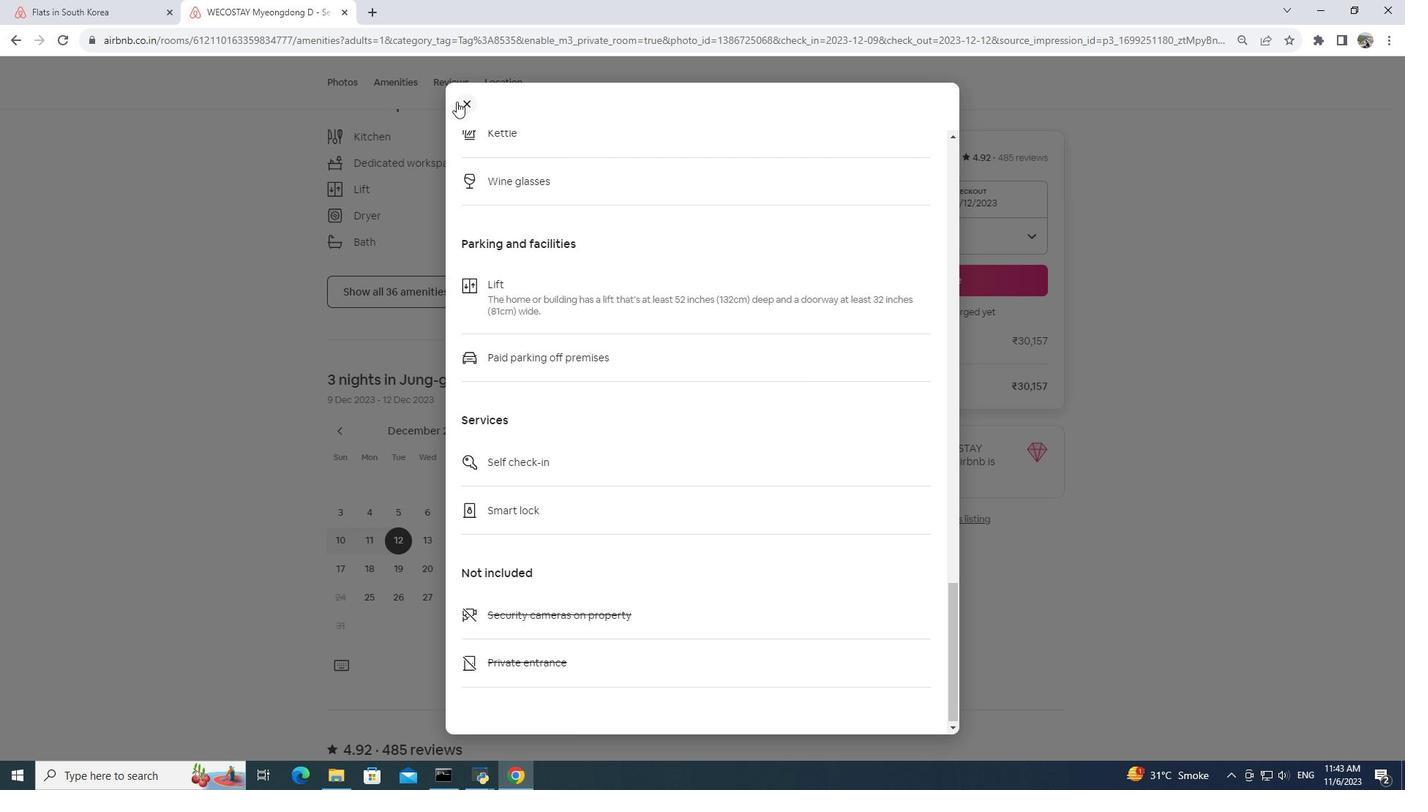 
Action: Mouse pressed left at (455, 101)
Screenshot: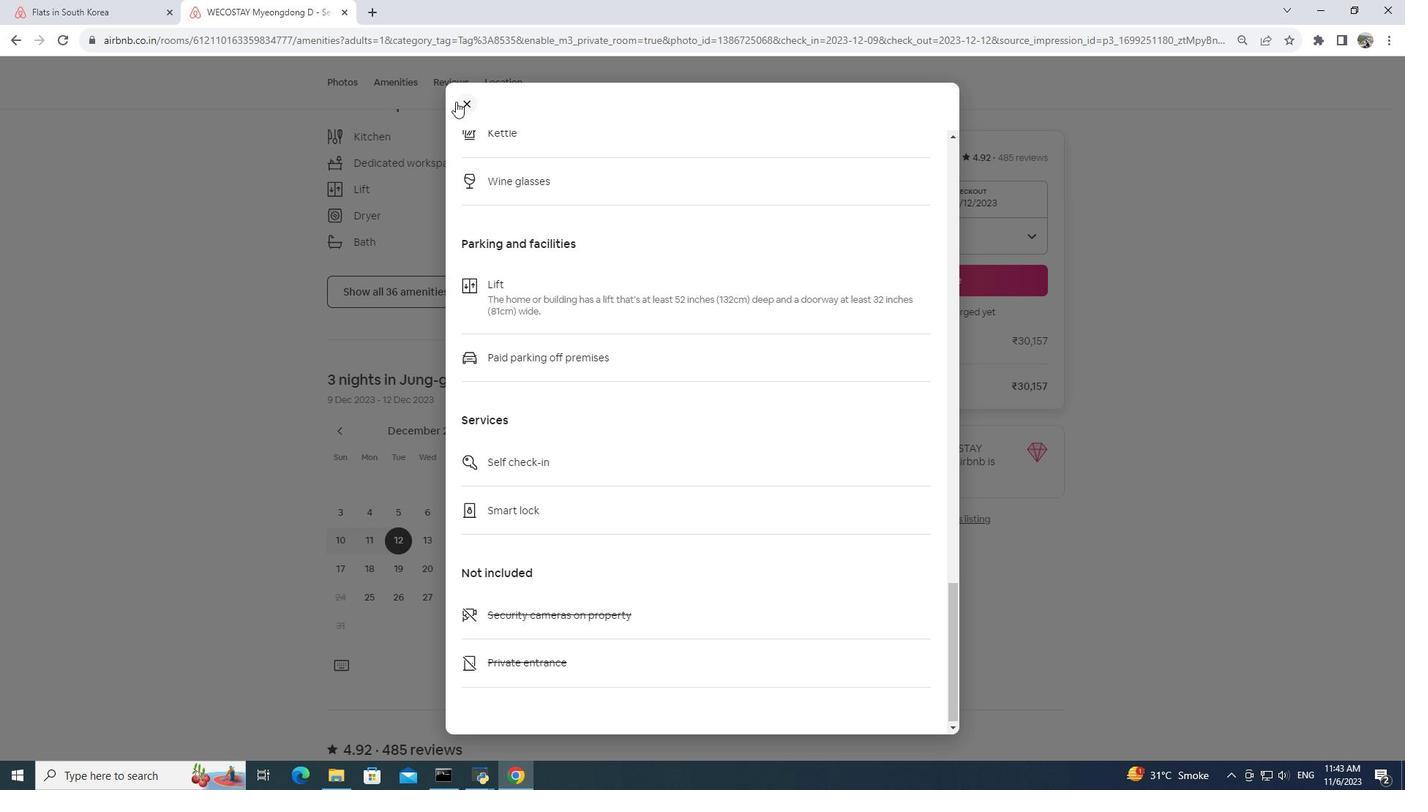 
Action: Mouse moved to (466, 103)
Screenshot: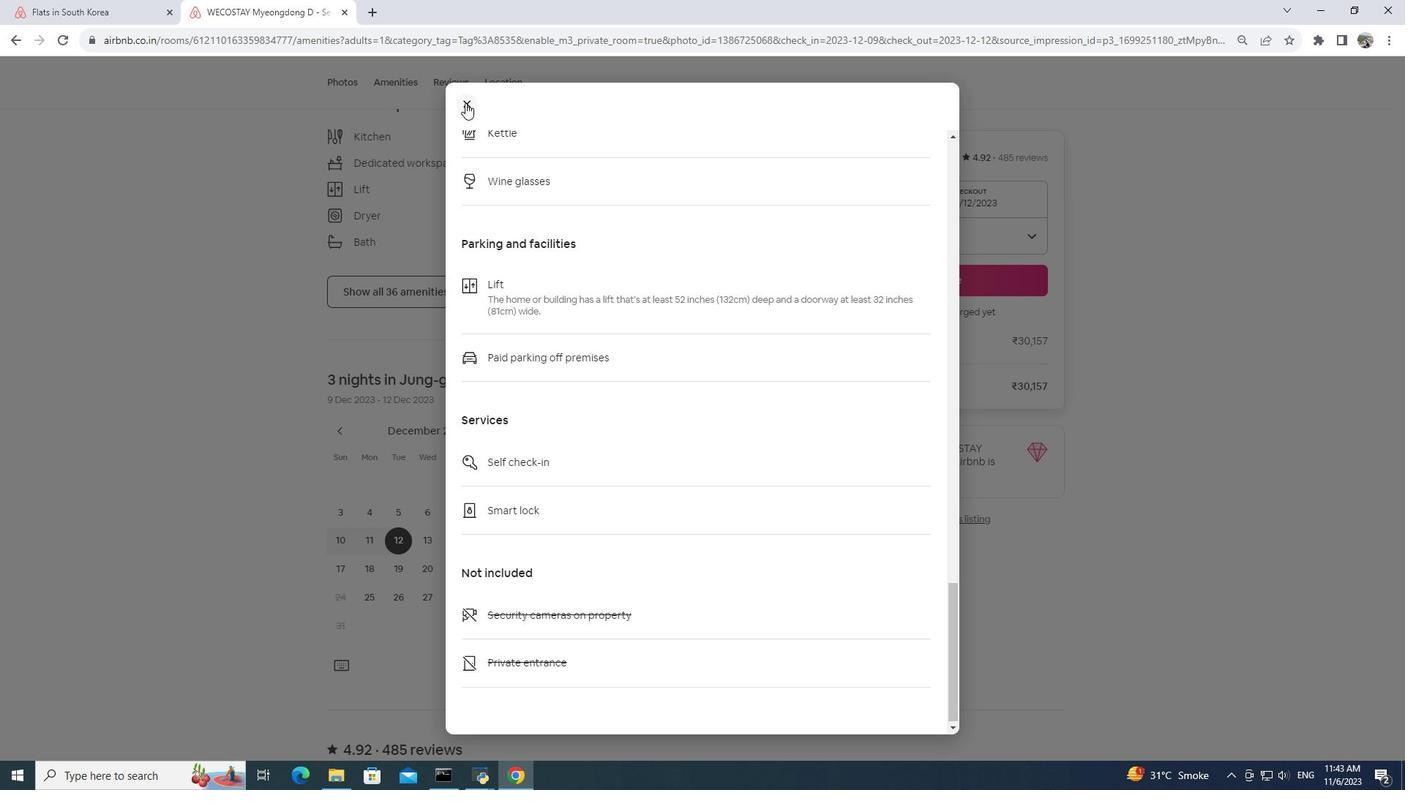 
Action: Mouse pressed left at (466, 103)
Screenshot: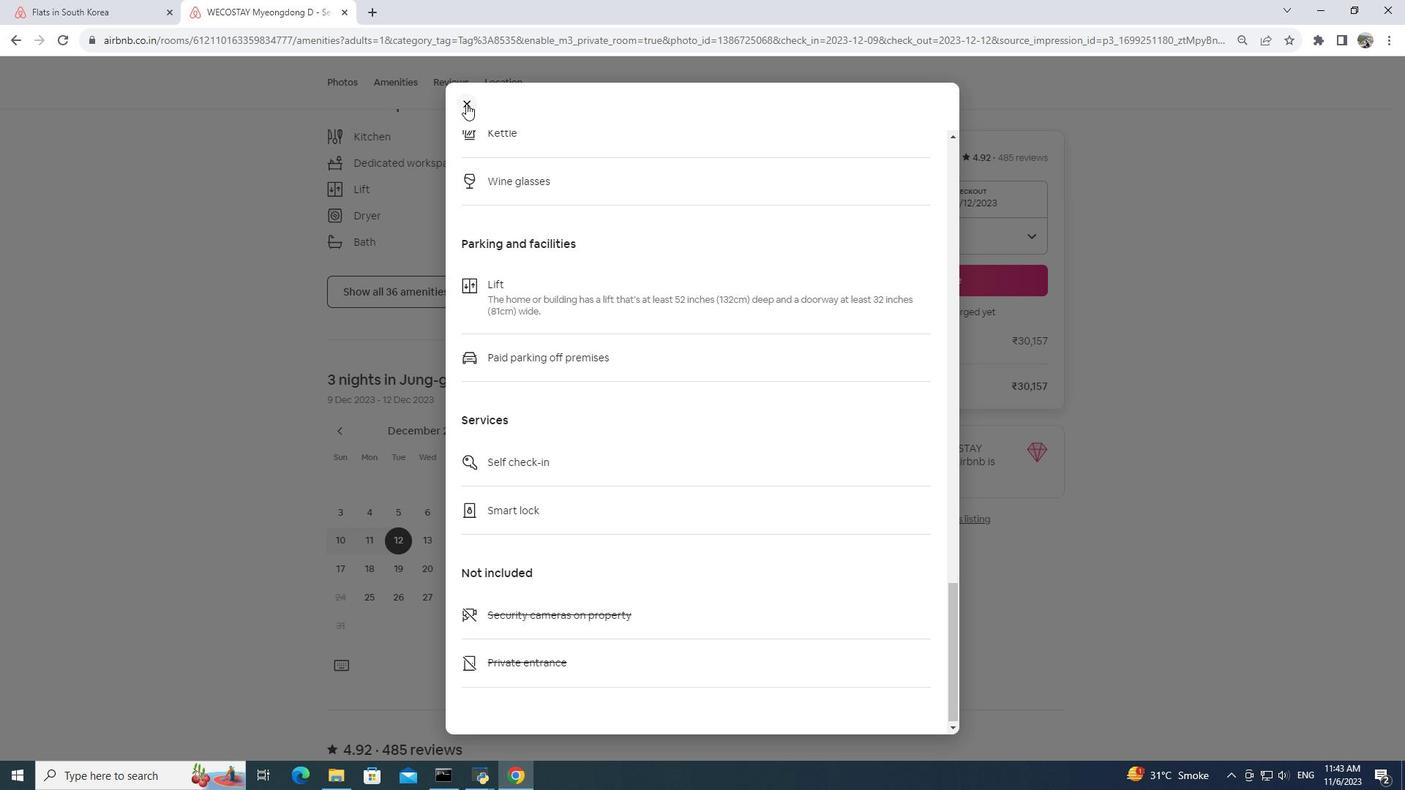 
Action: Mouse moved to (466, 314)
Screenshot: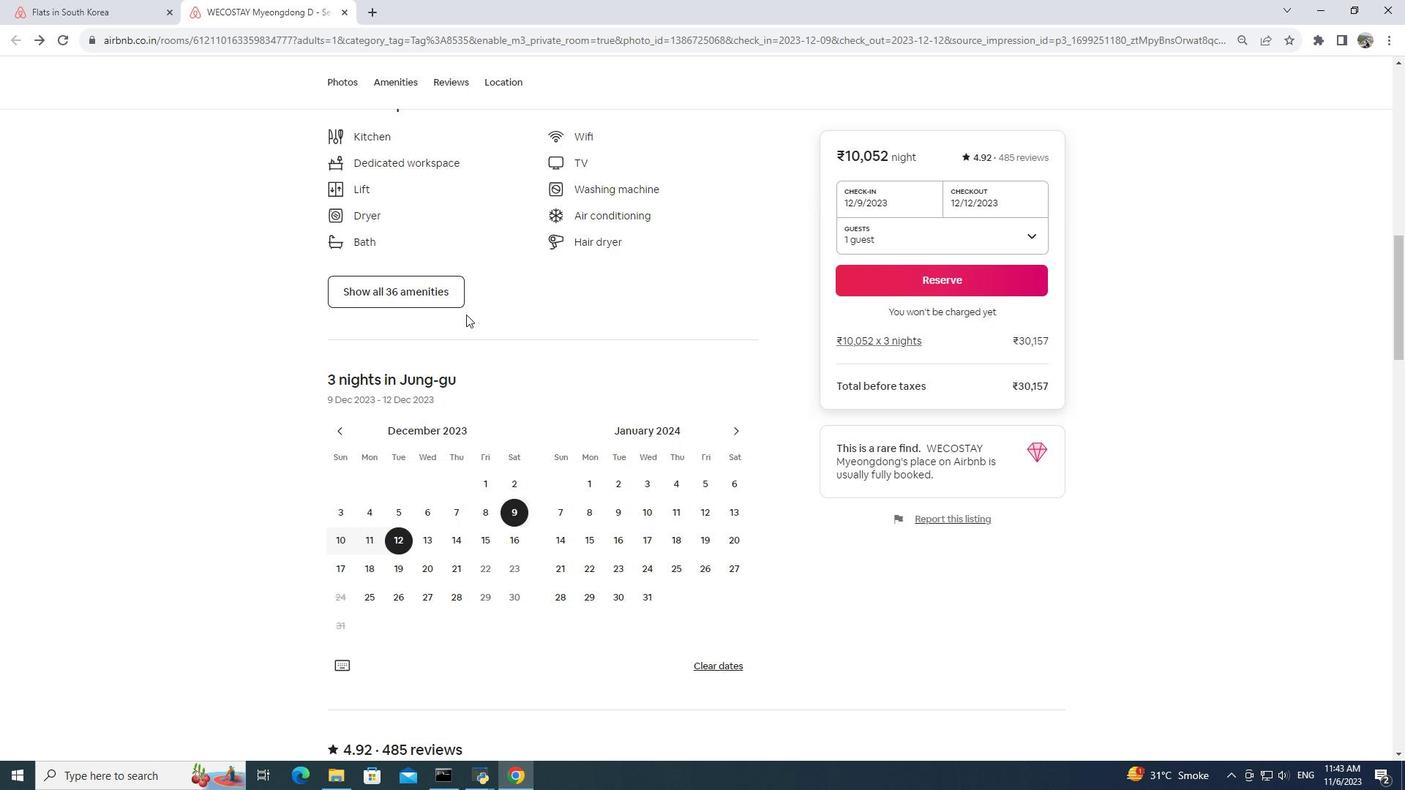 
Action: Mouse scrolled (466, 313) with delta (0, 0)
Screenshot: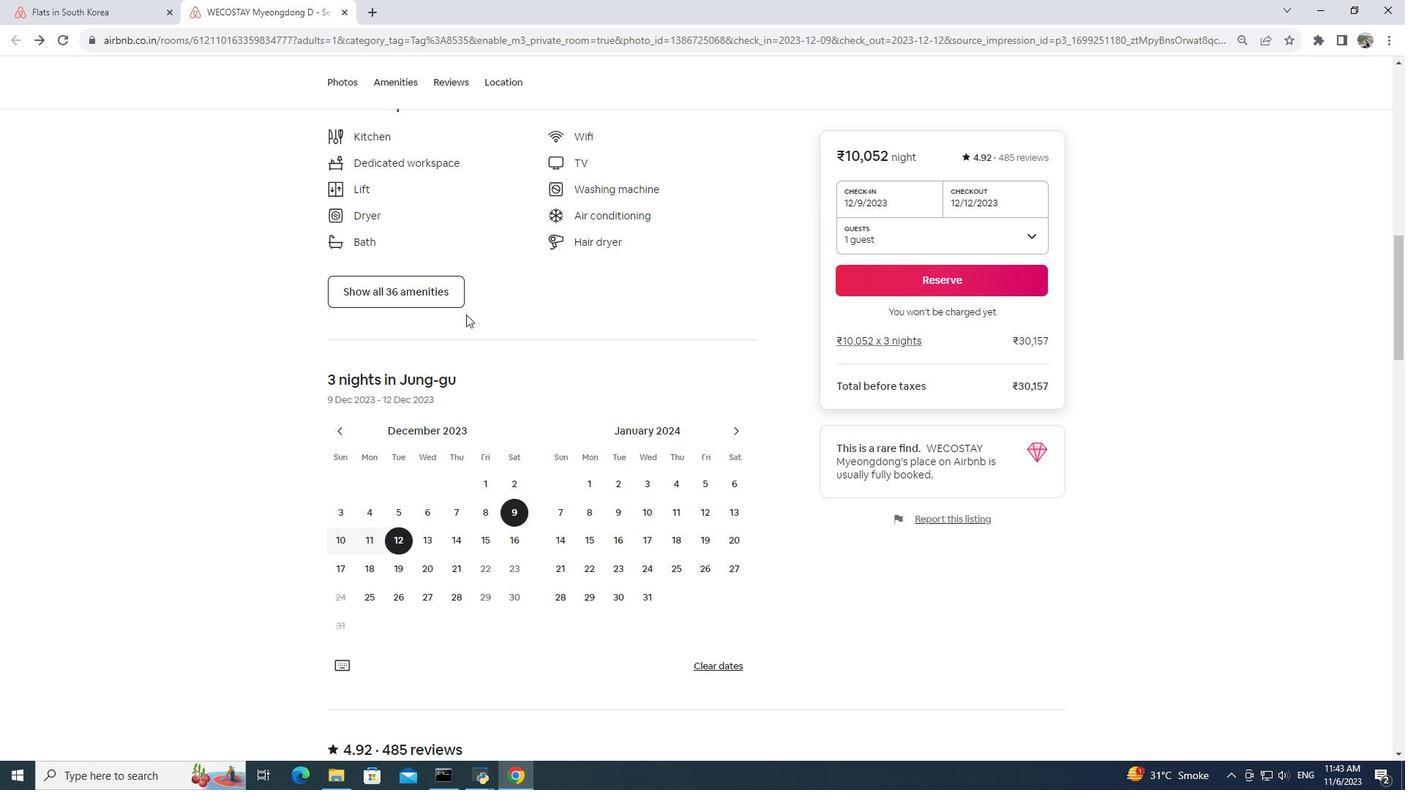 
Action: Mouse scrolled (466, 313) with delta (0, 0)
Screenshot: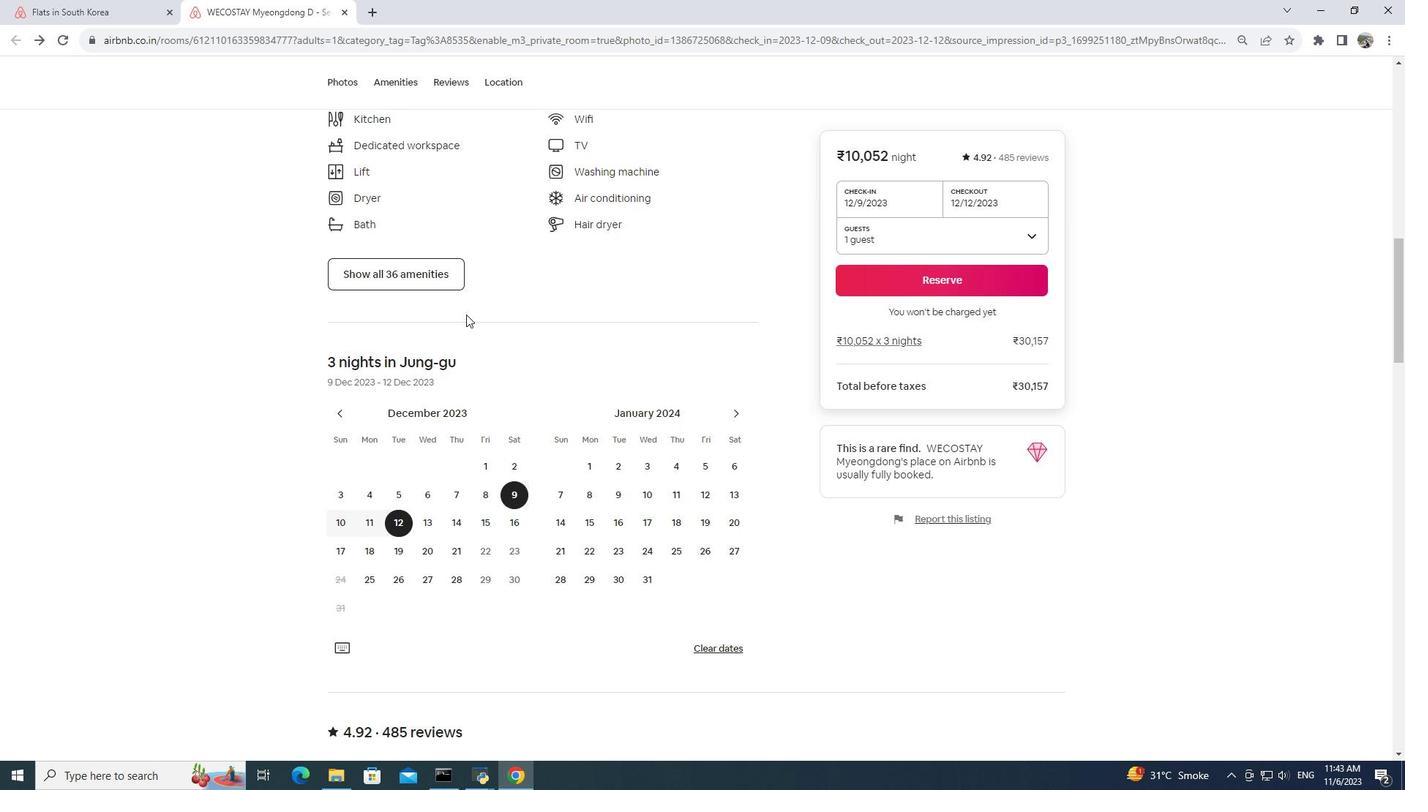 
Action: Mouse scrolled (466, 313) with delta (0, 0)
Screenshot: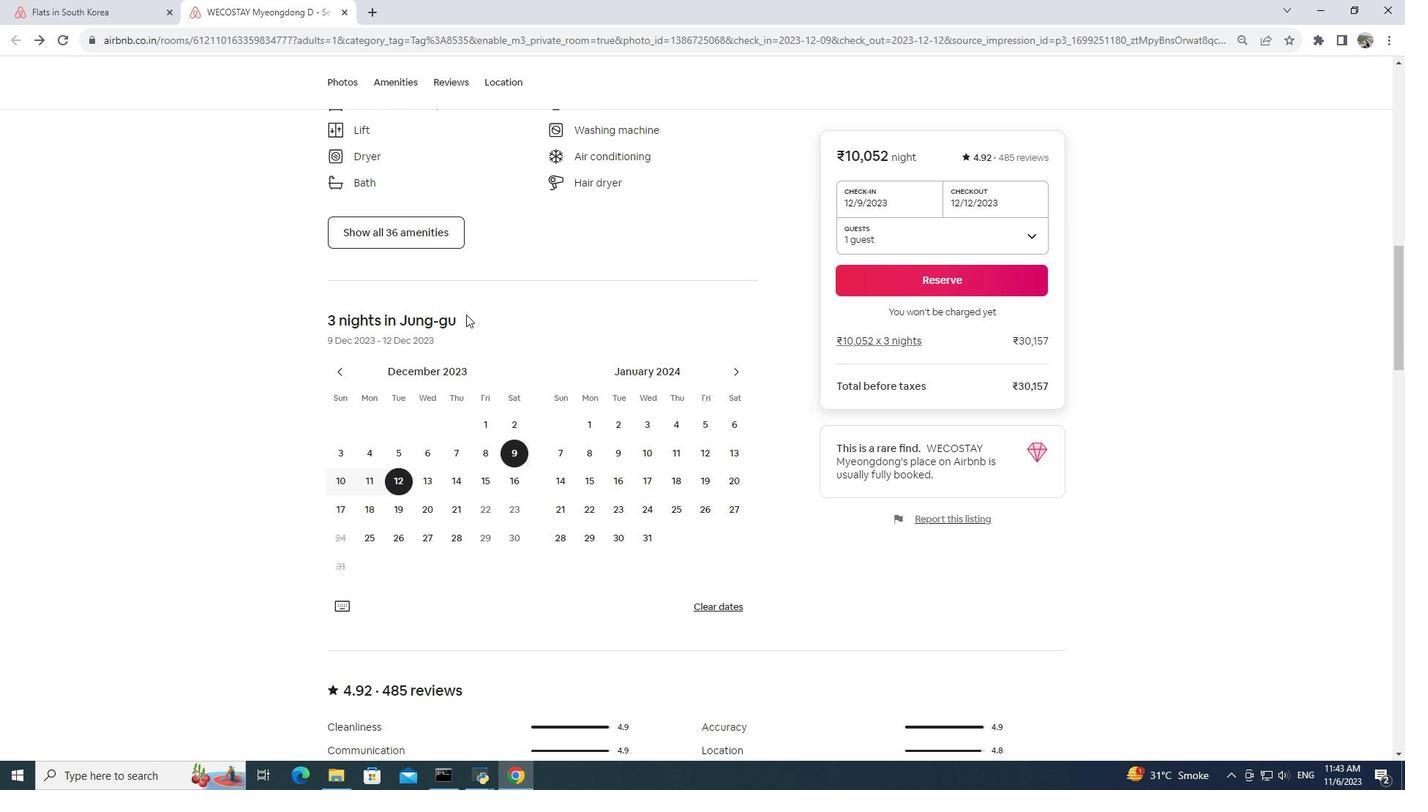 
Action: Mouse moved to (449, 373)
Screenshot: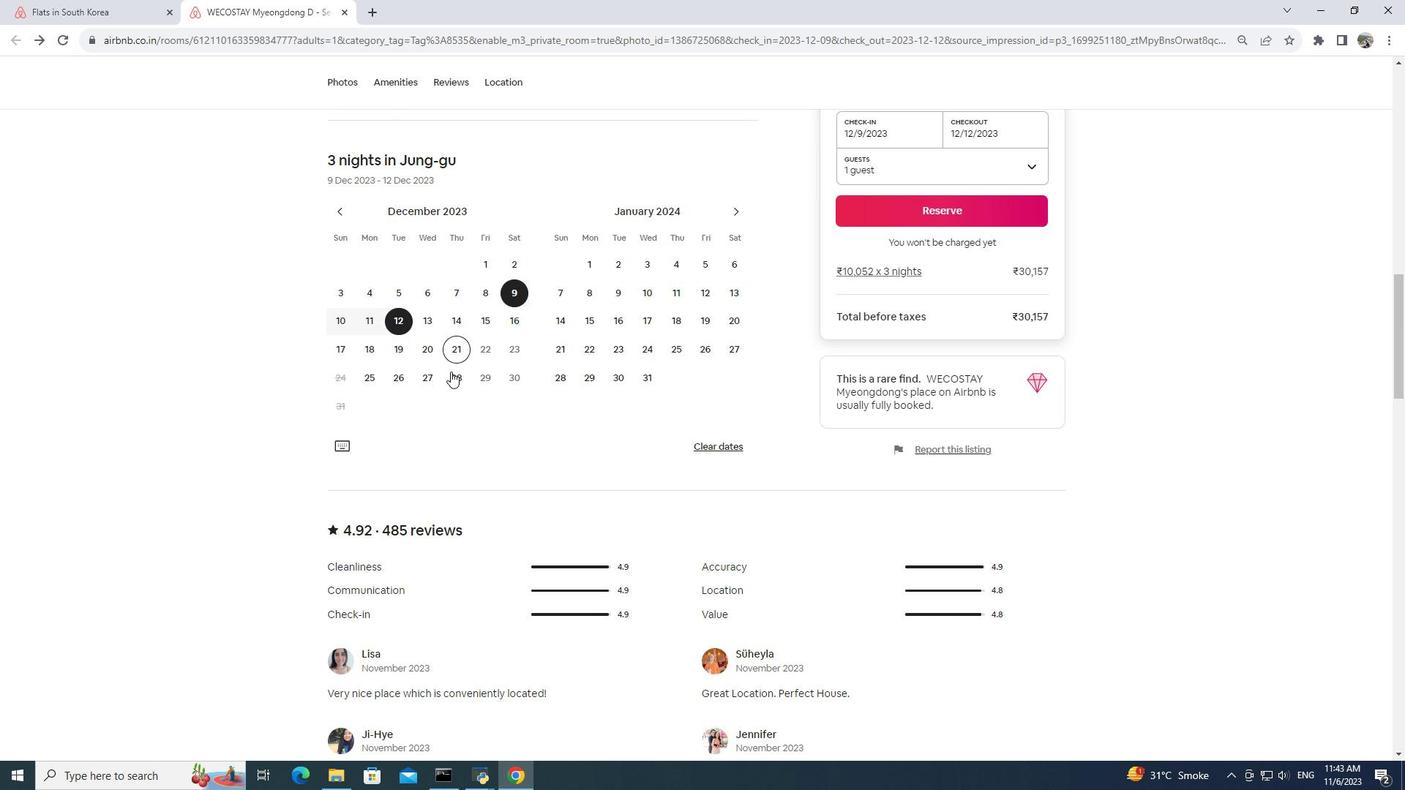 
Action: Mouse scrolled (449, 373) with delta (0, 0)
Screenshot: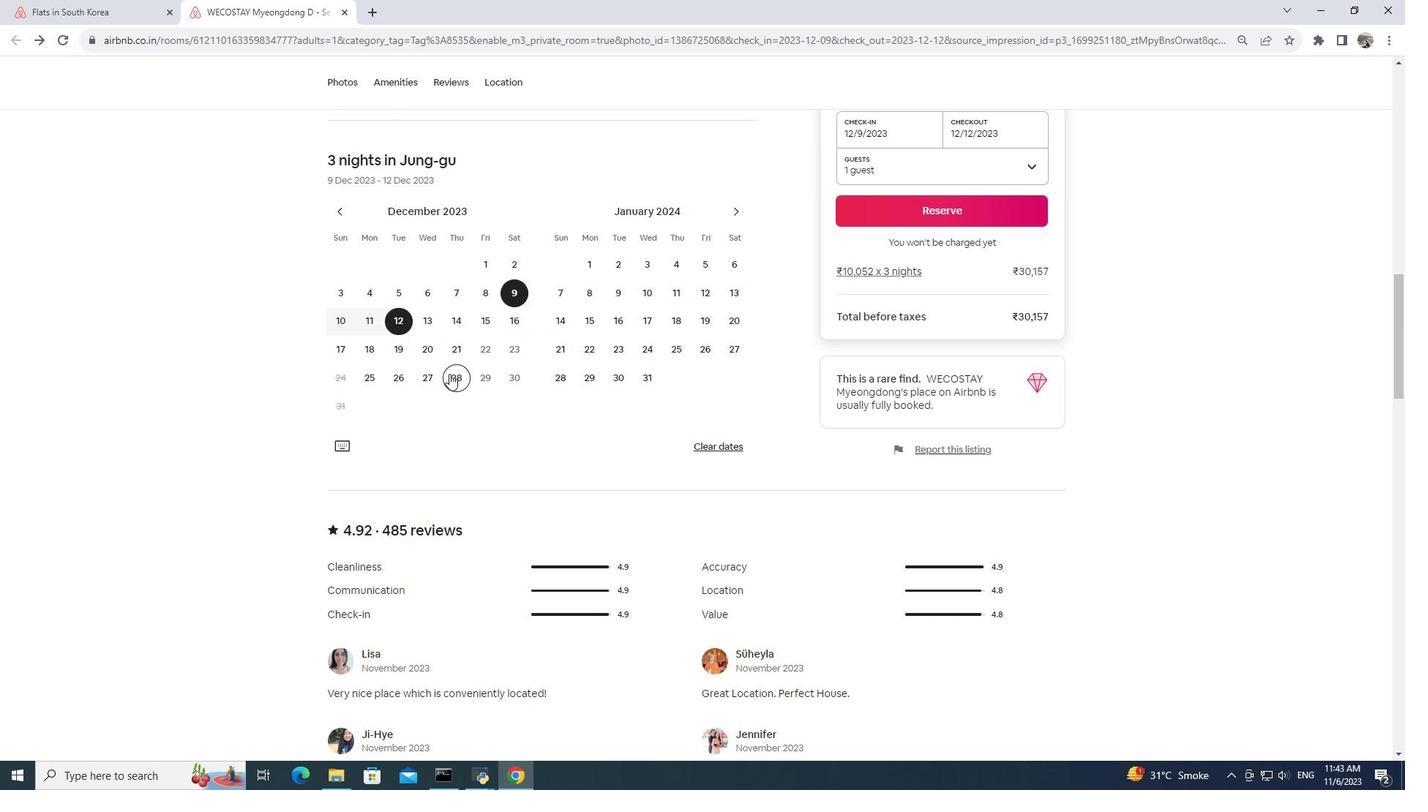 
Action: Mouse moved to (447, 335)
Screenshot: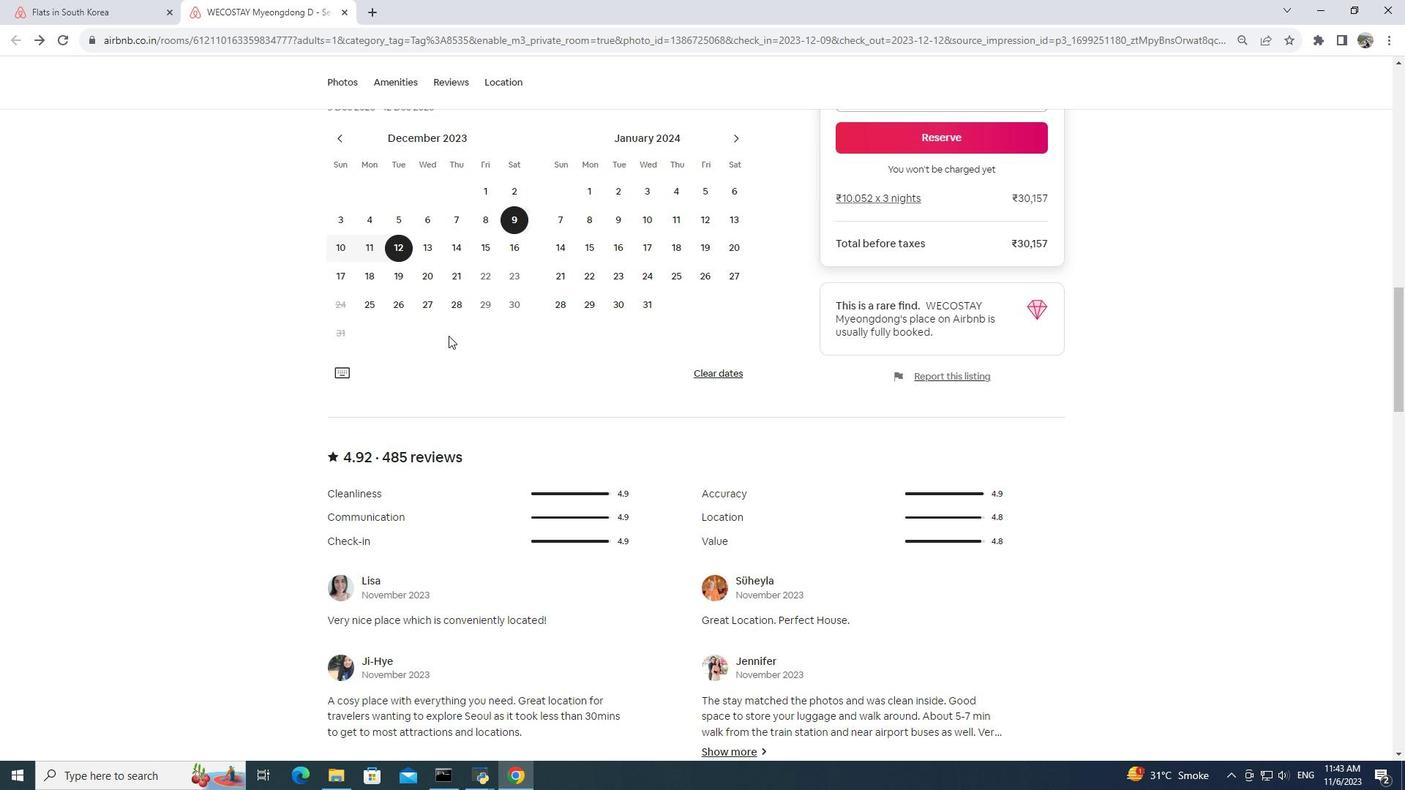 
Action: Mouse scrolled (447, 335) with delta (0, 0)
Screenshot: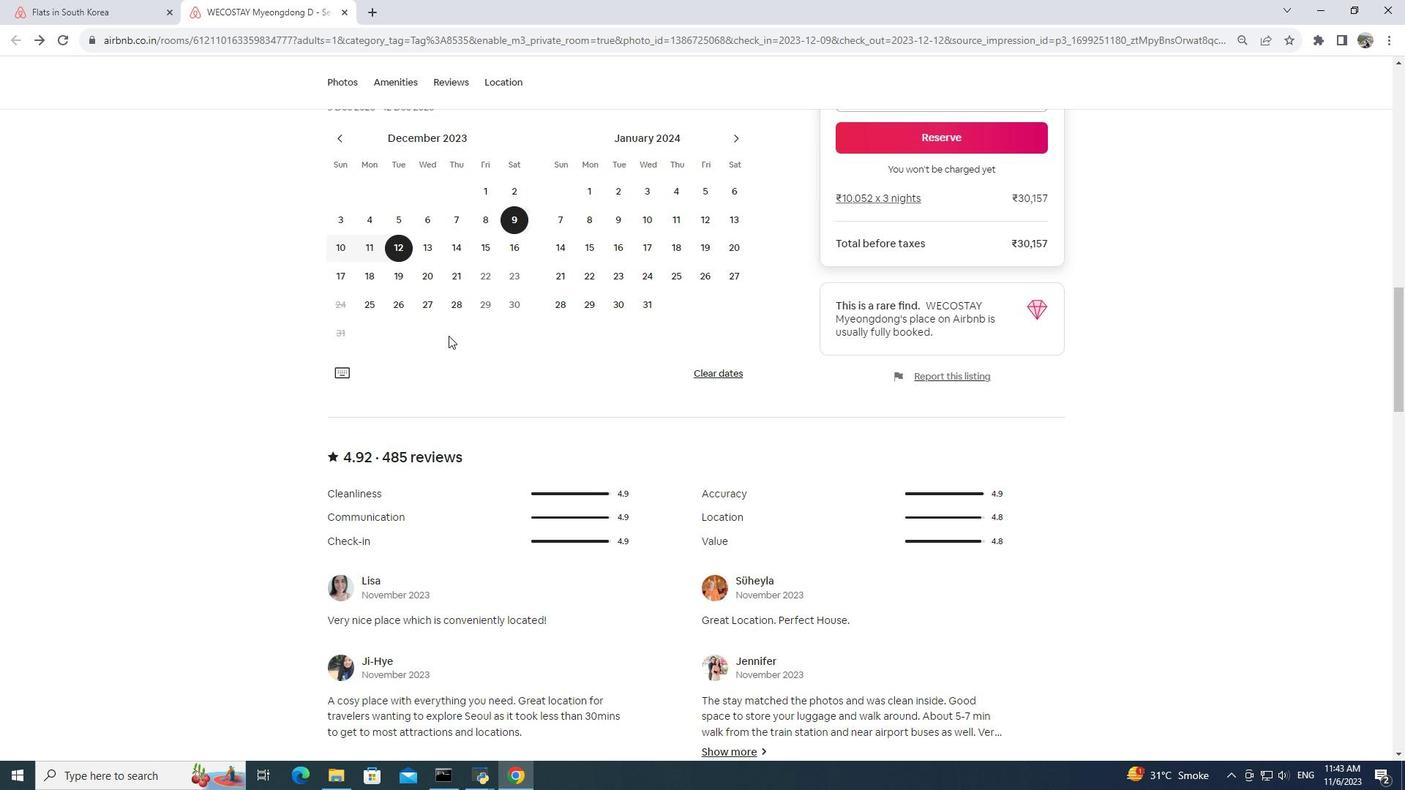 
Action: Mouse moved to (453, 335)
Screenshot: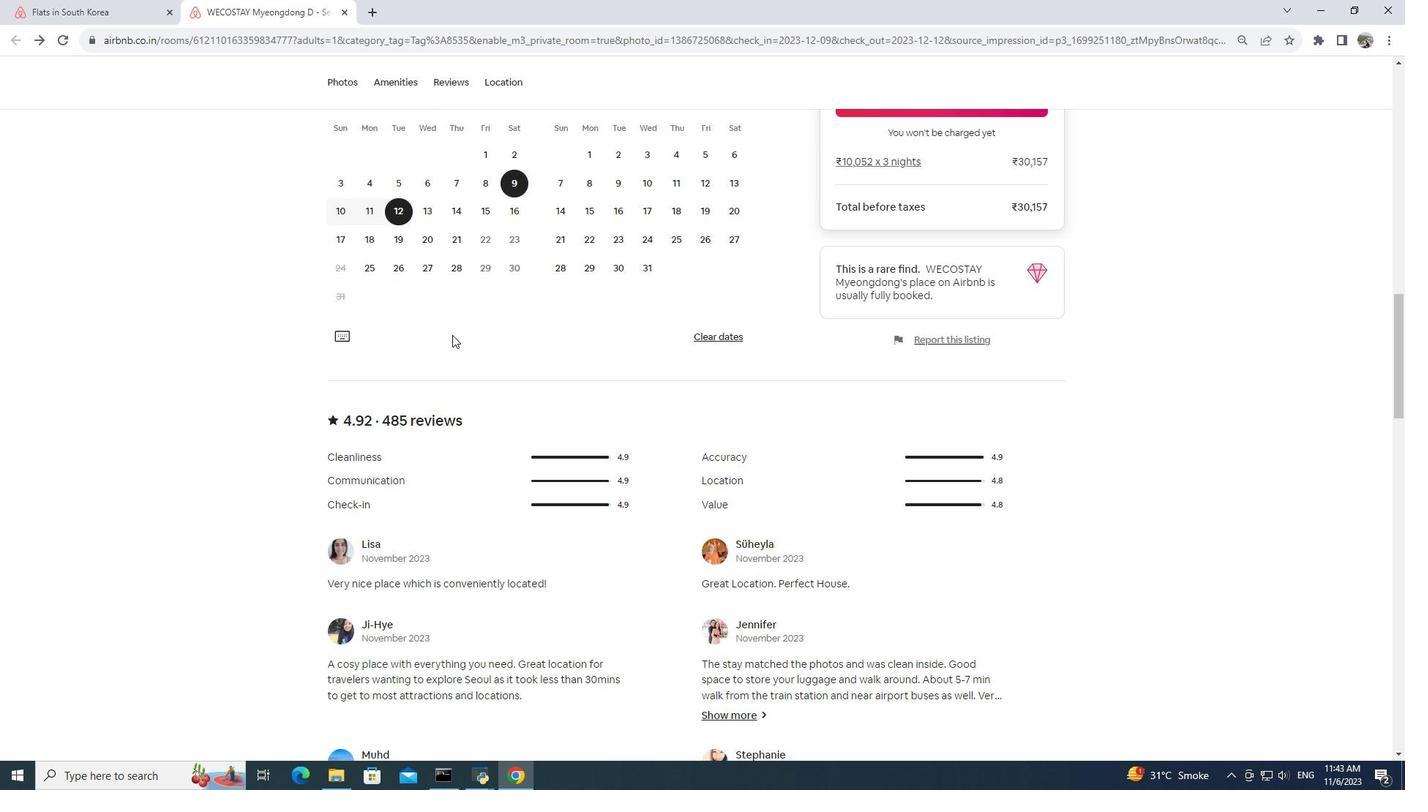 
Action: Mouse scrolled (453, 334) with delta (0, 0)
Screenshot: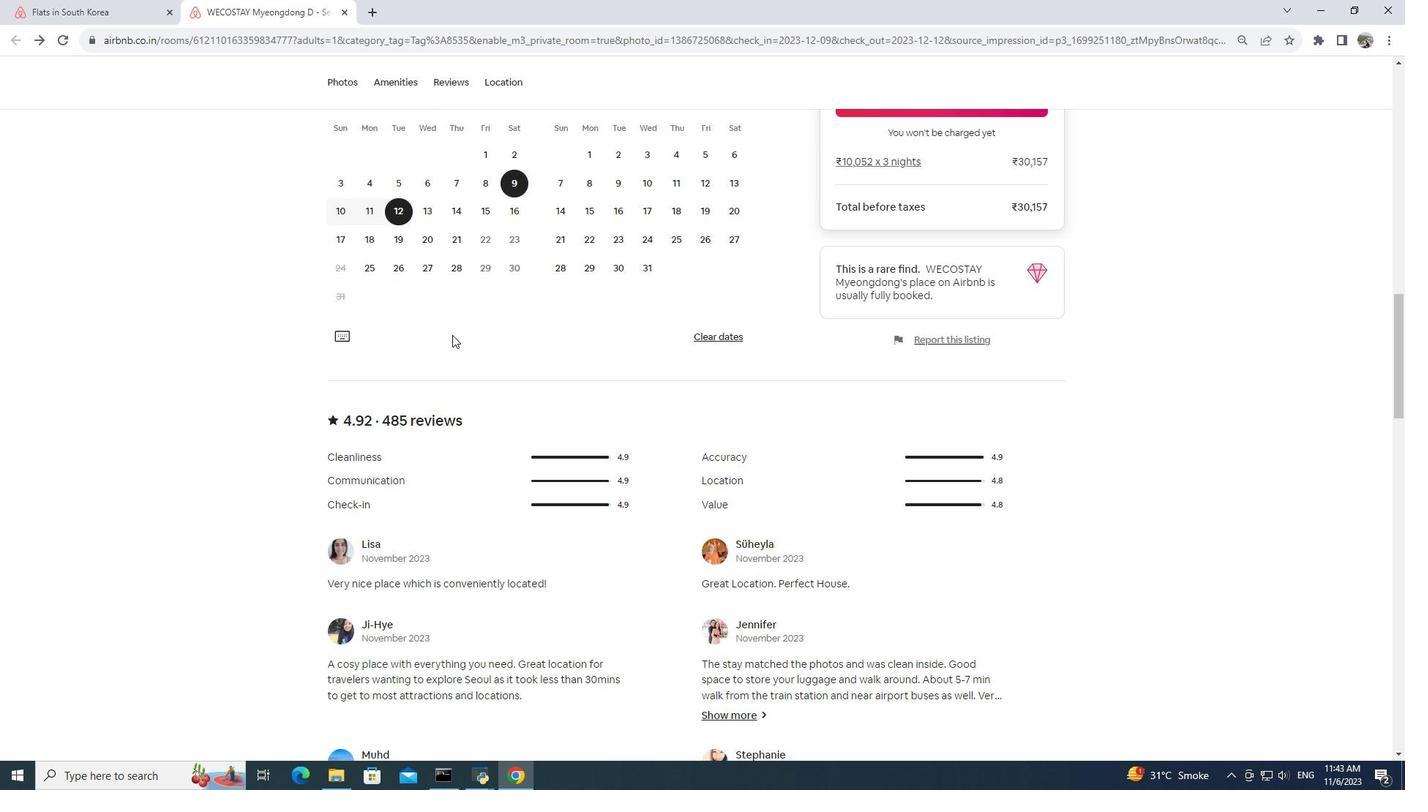 
Action: Mouse moved to (455, 332)
Screenshot: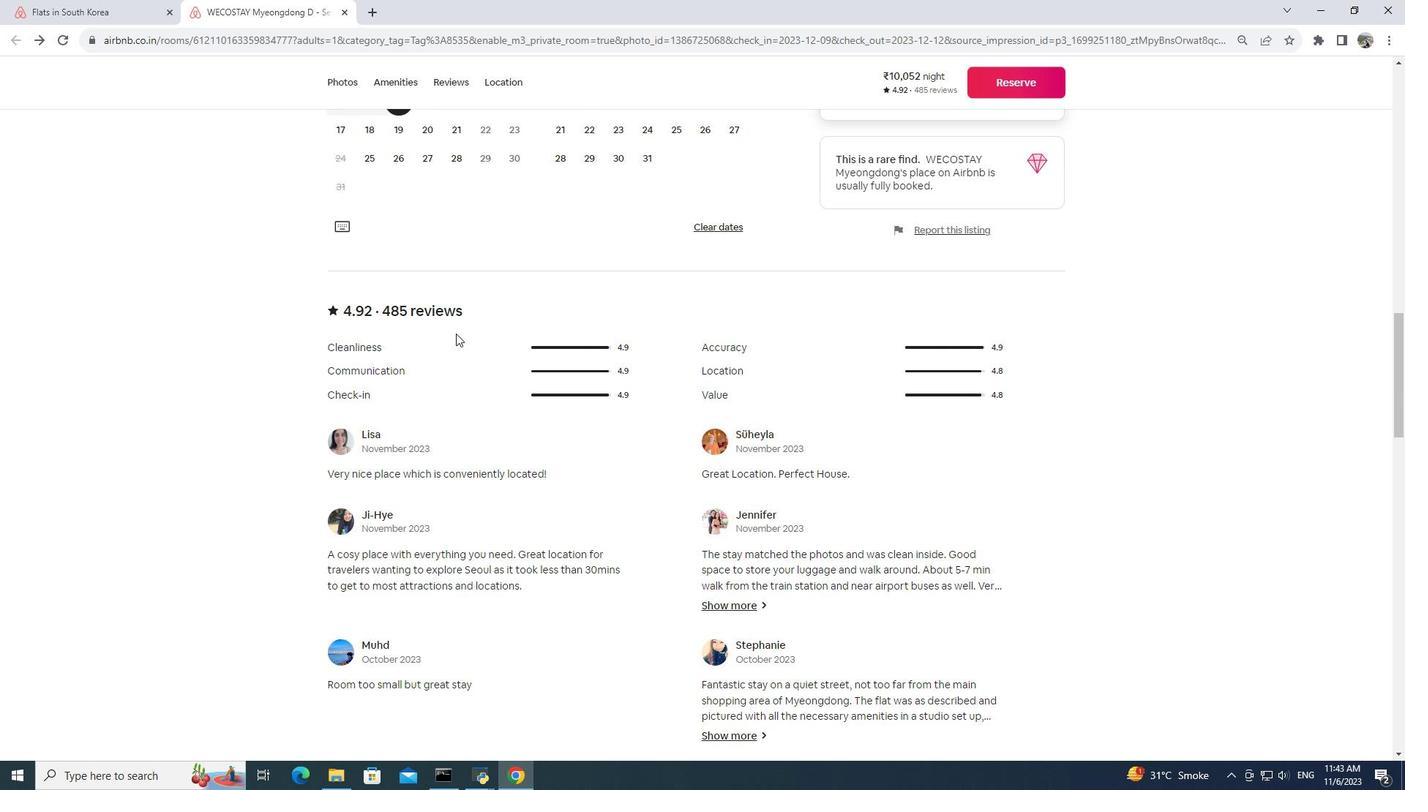 
Action: Mouse scrolled (455, 333) with delta (0, 0)
Screenshot: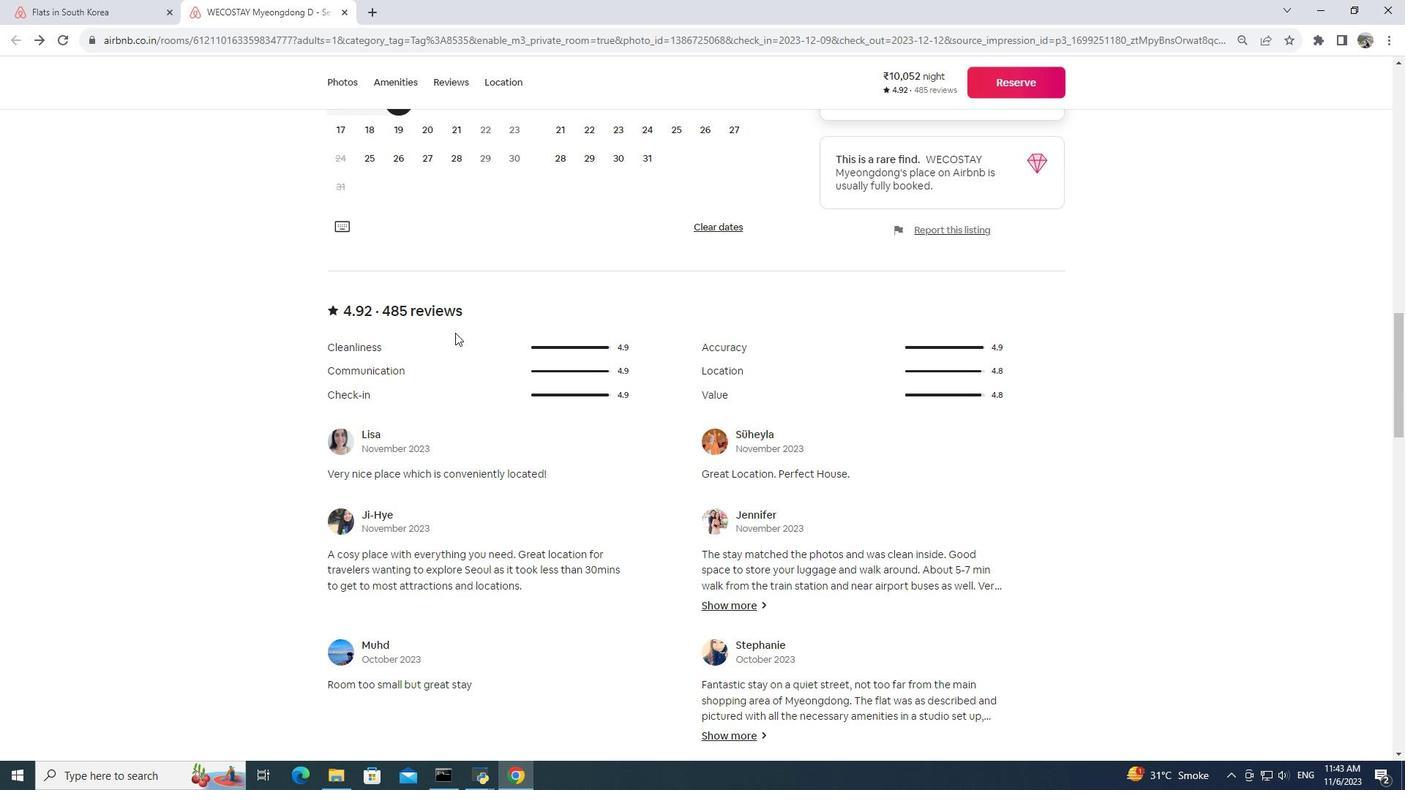 
Action: Mouse moved to (458, 328)
Screenshot: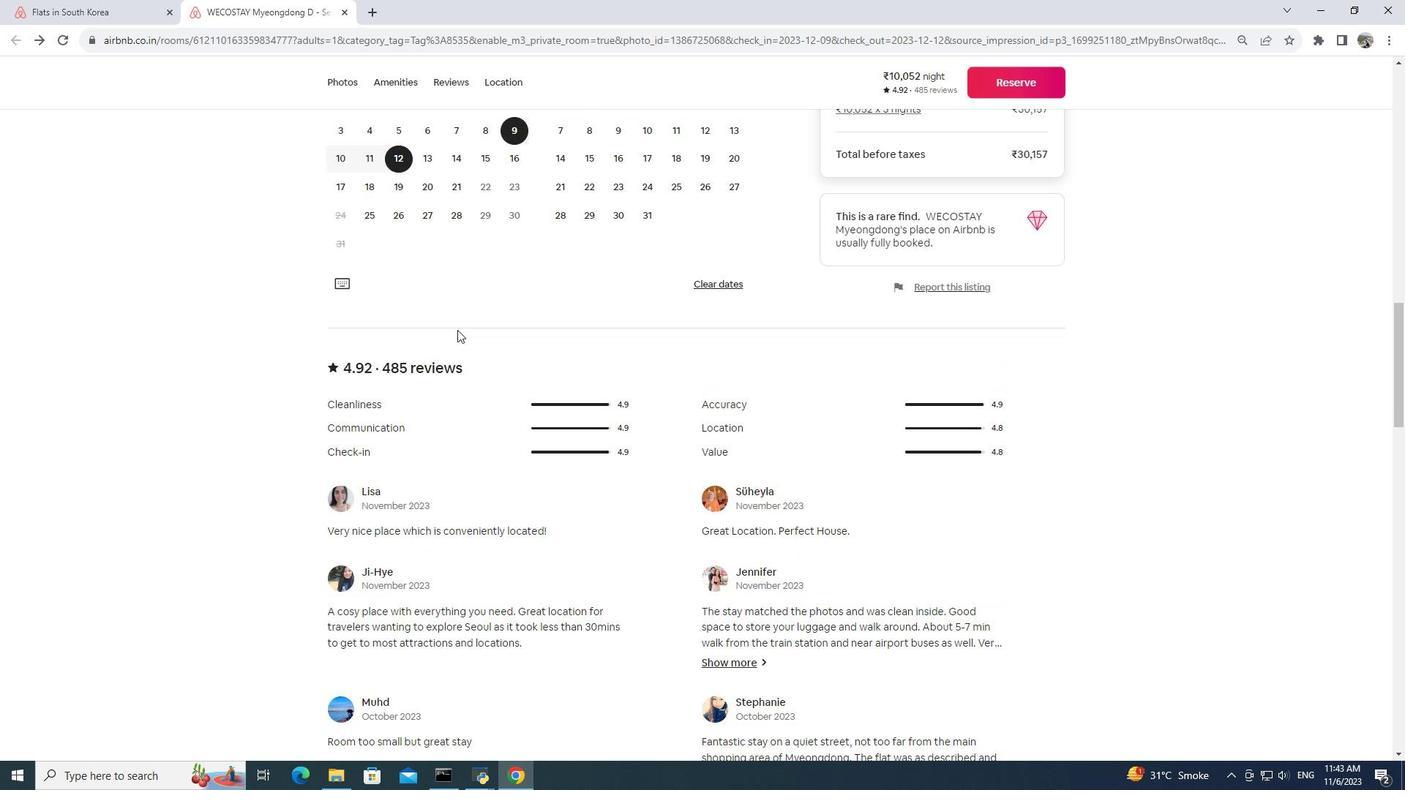
Action: Mouse scrolled (458, 327) with delta (0, 0)
Screenshot: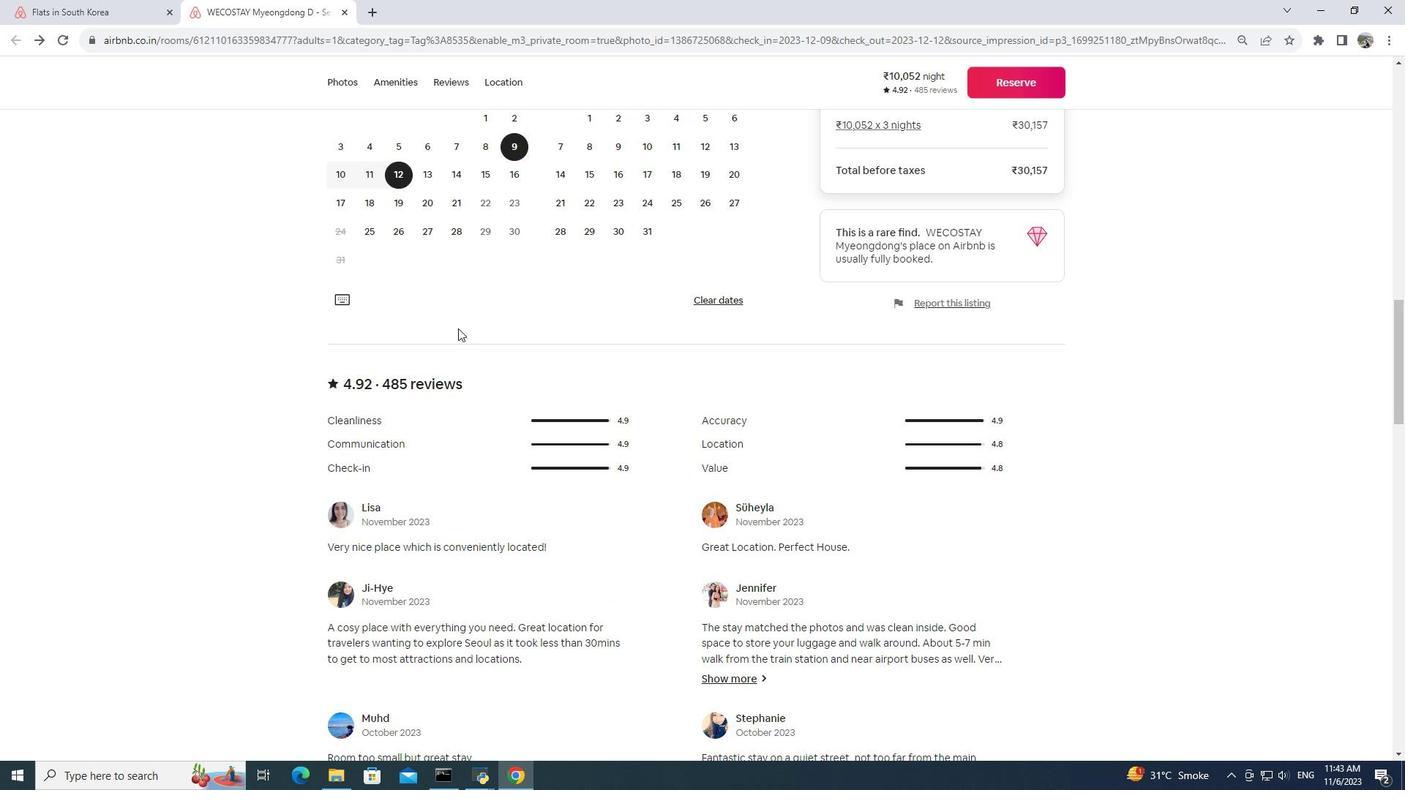 
Action: Mouse scrolled (458, 327) with delta (0, 0)
Screenshot: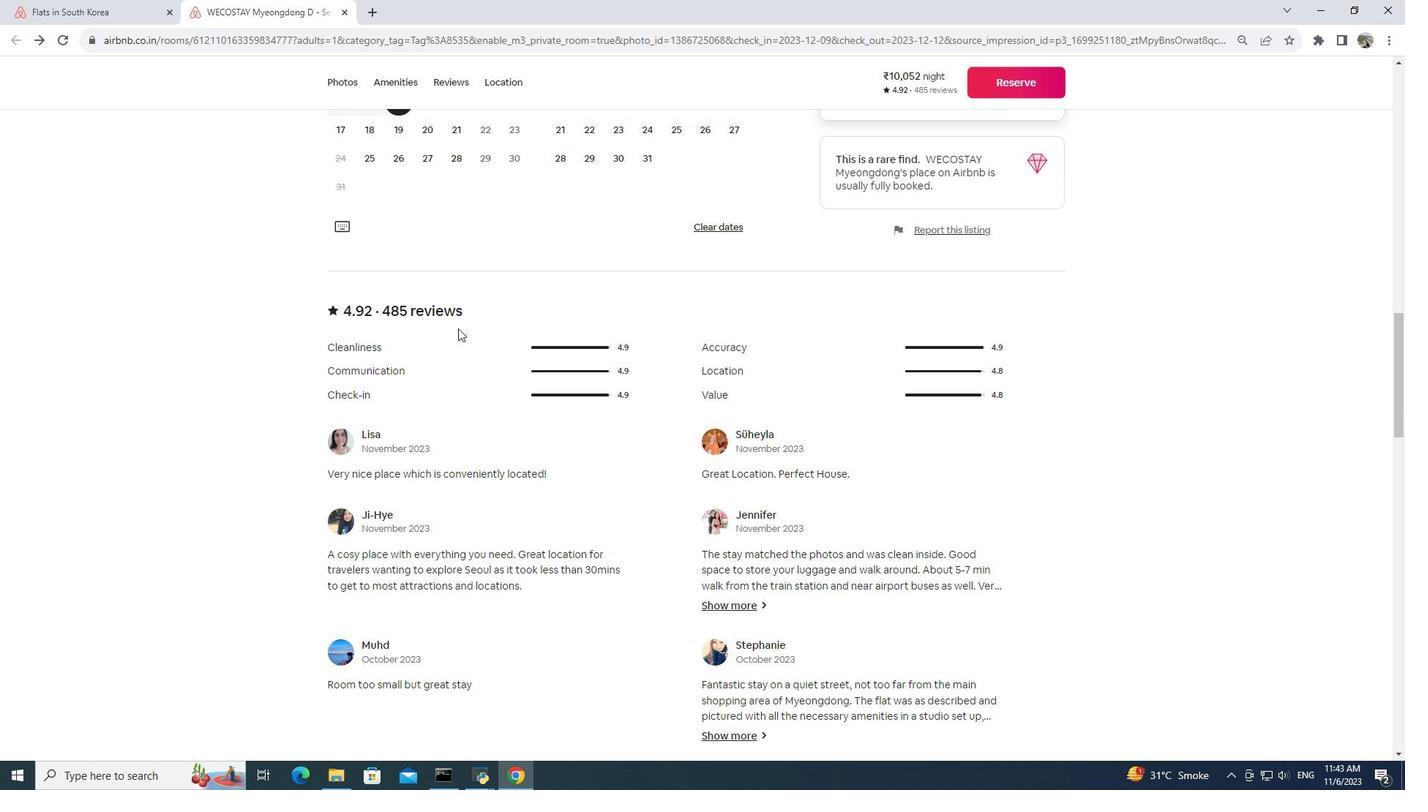 
Action: Mouse moved to (458, 329)
Screenshot: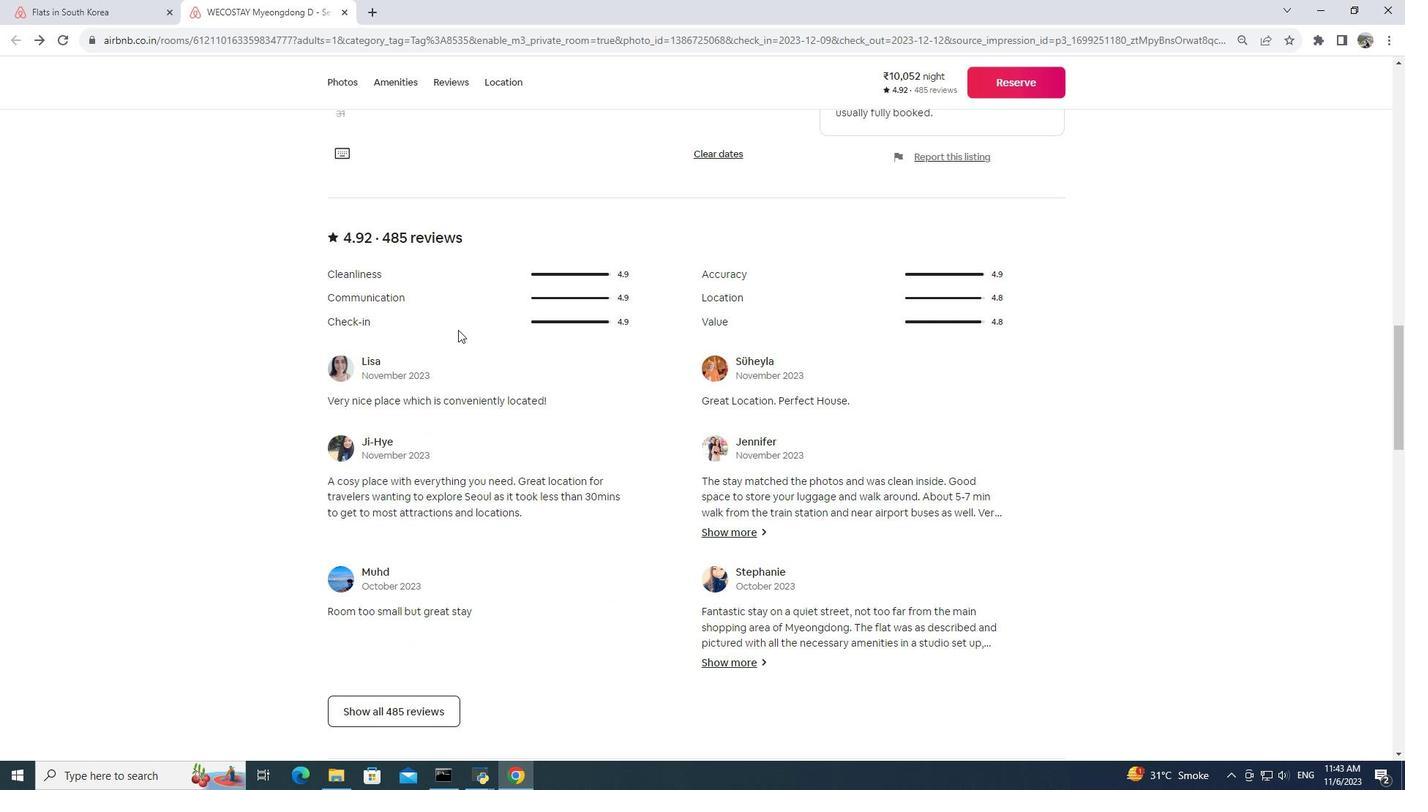 
Action: Mouse scrolled (458, 328) with delta (0, 0)
Screenshot: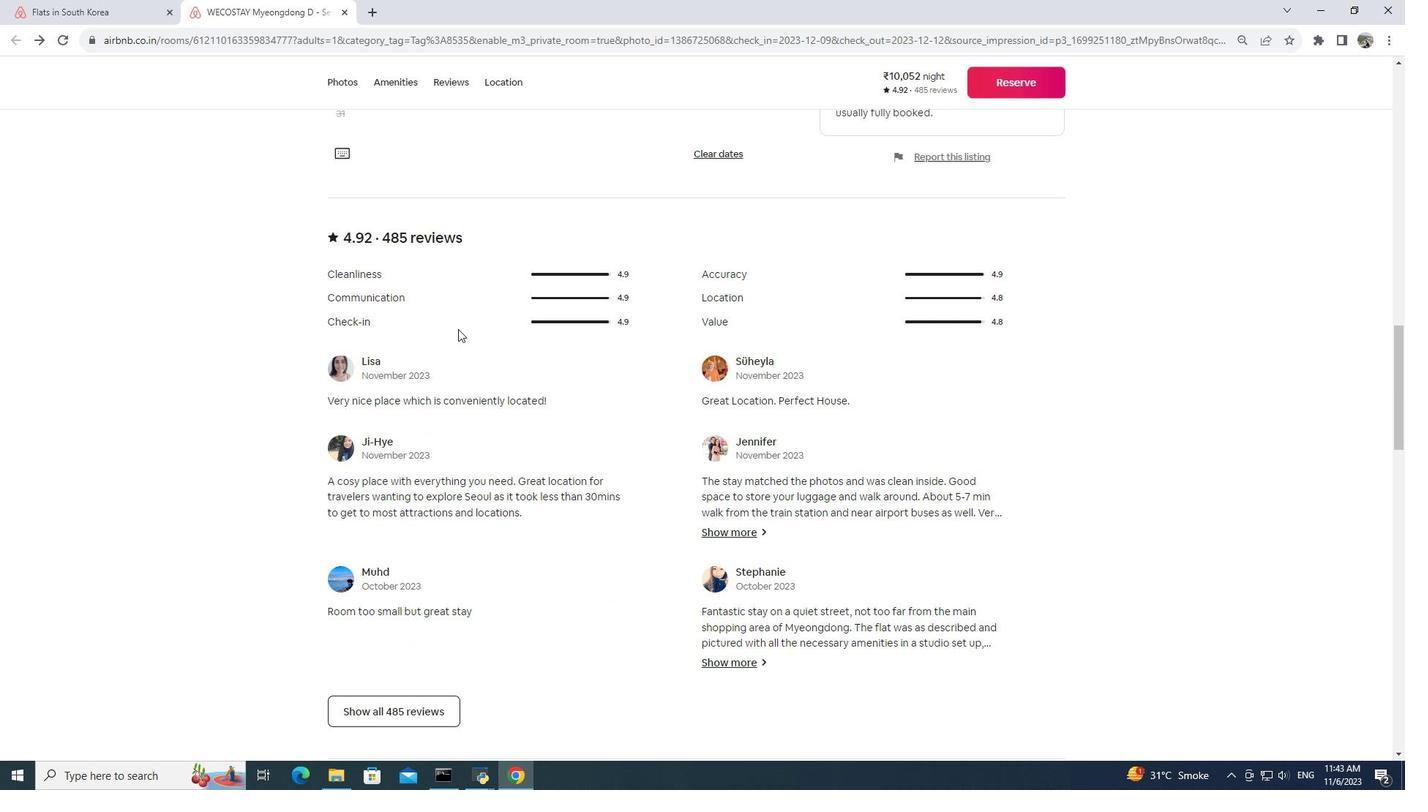 
Action: Mouse scrolled (458, 328) with delta (0, 0)
Screenshot: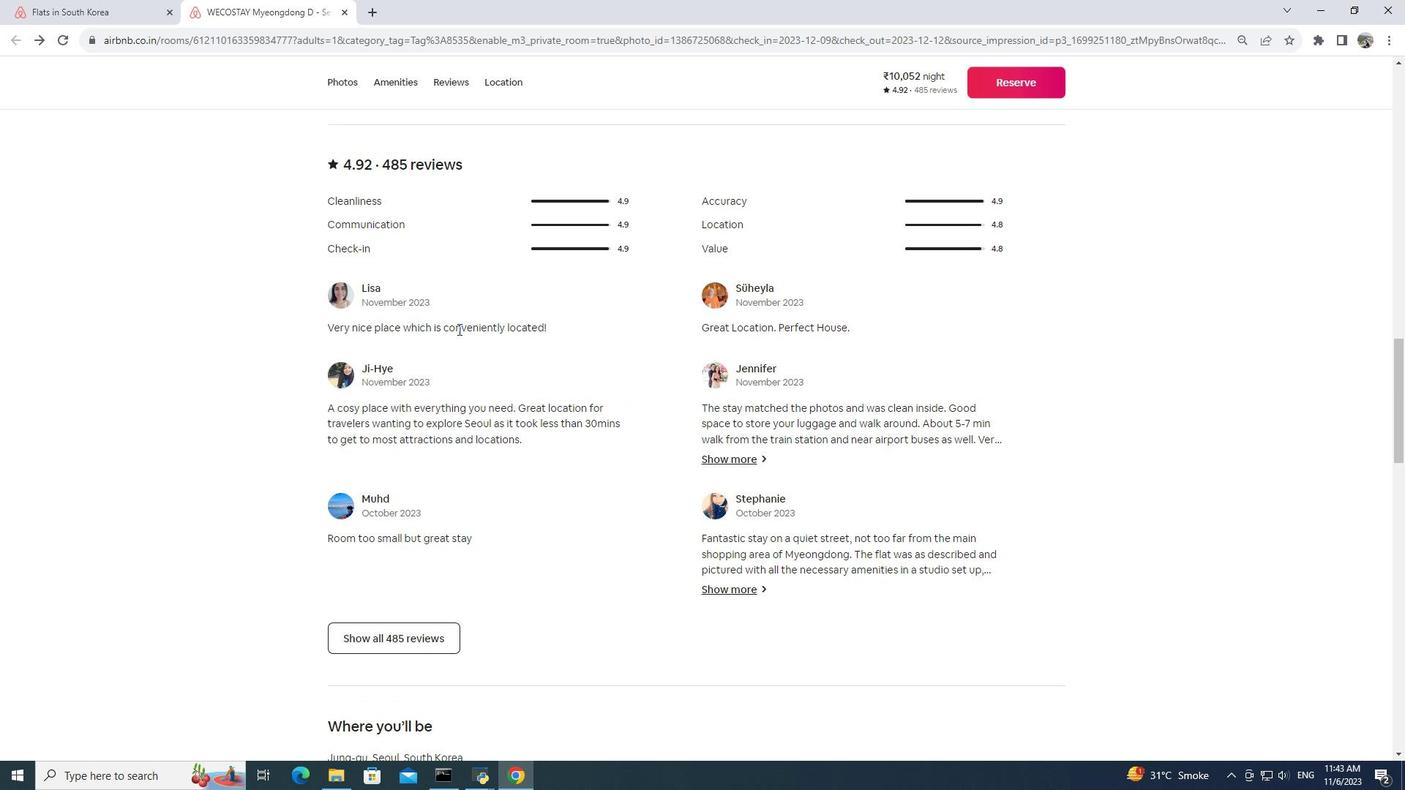 
Action: Mouse scrolled (458, 328) with delta (0, 0)
Screenshot: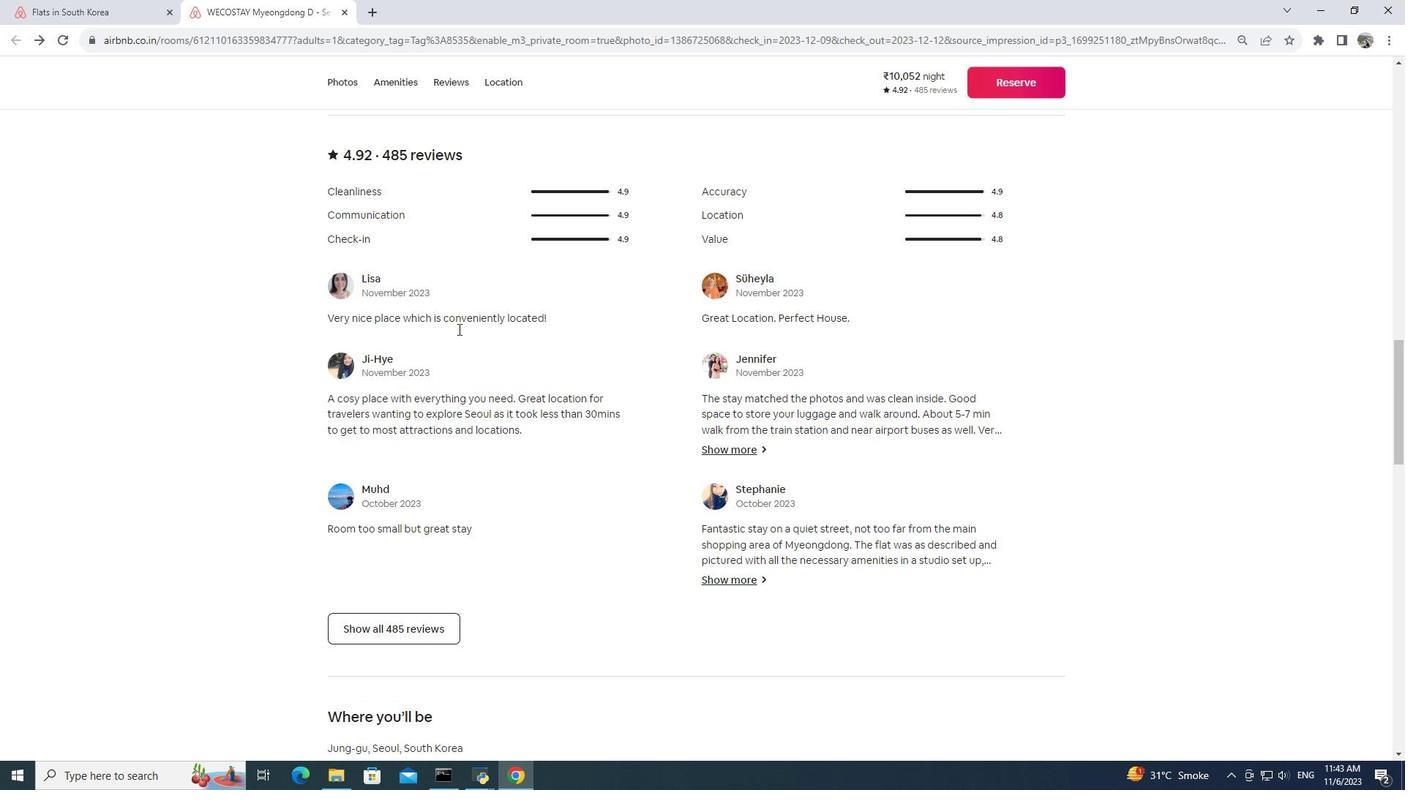 
Action: Mouse moved to (454, 328)
Screenshot: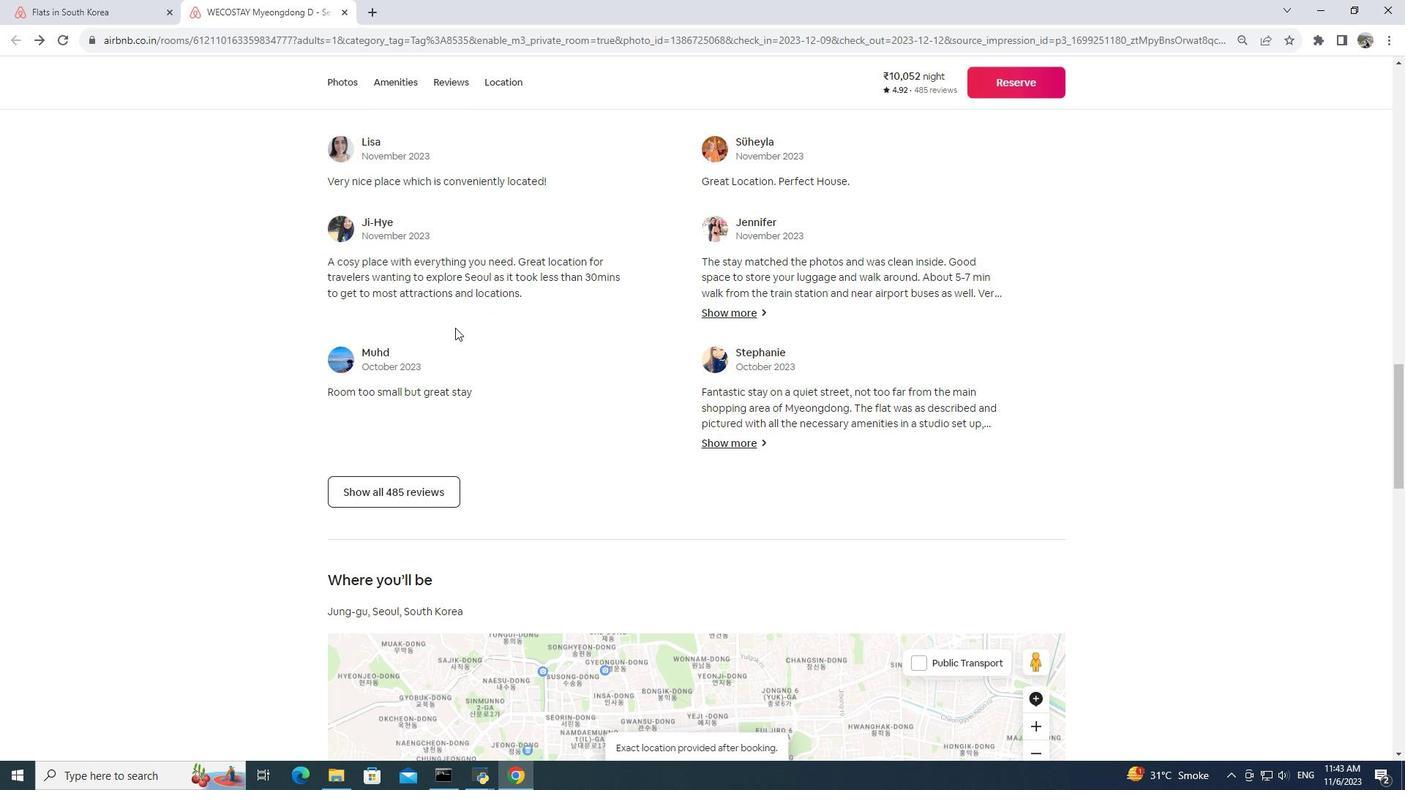 
Action: Mouse scrolled (454, 327) with delta (0, 0)
Screenshot: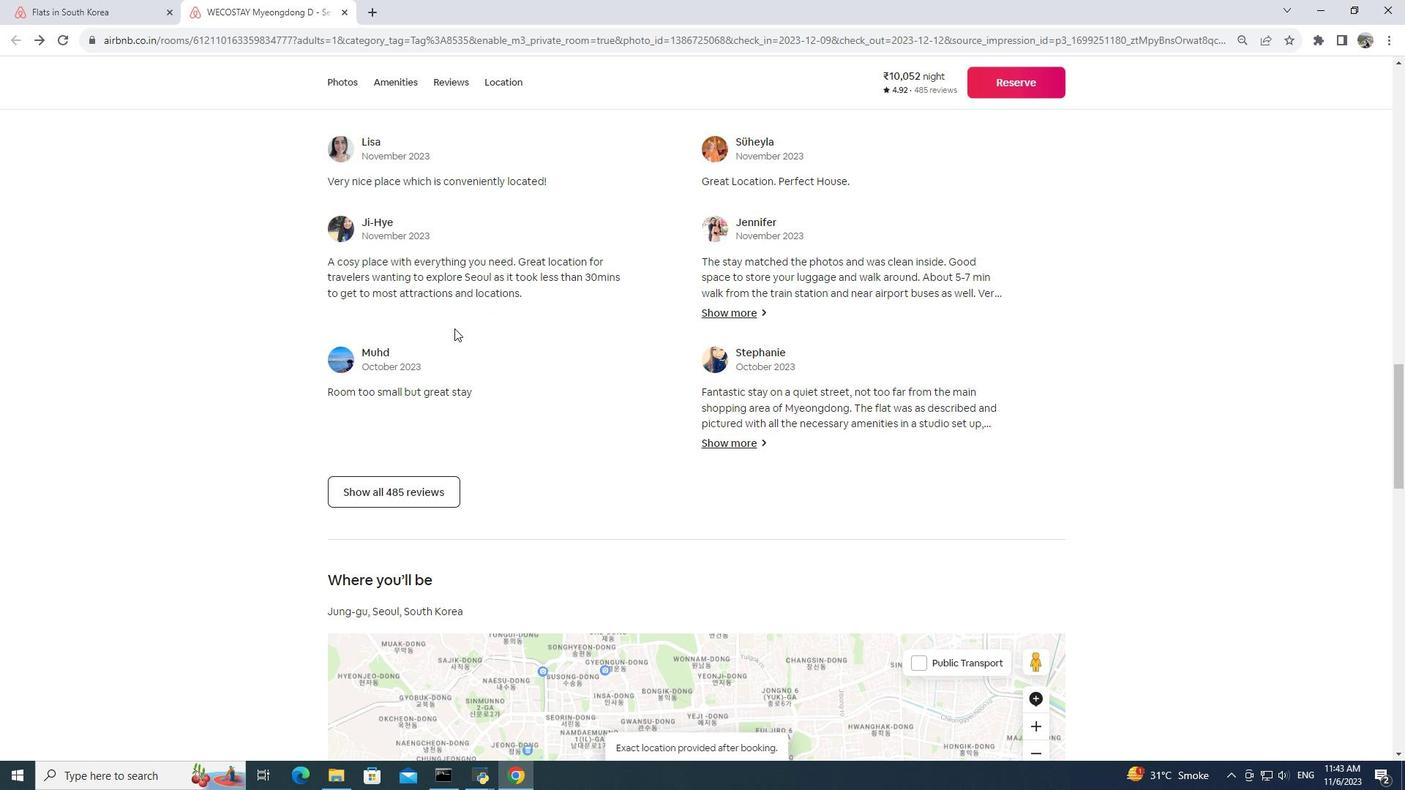 
Action: Mouse moved to (420, 412)
Screenshot: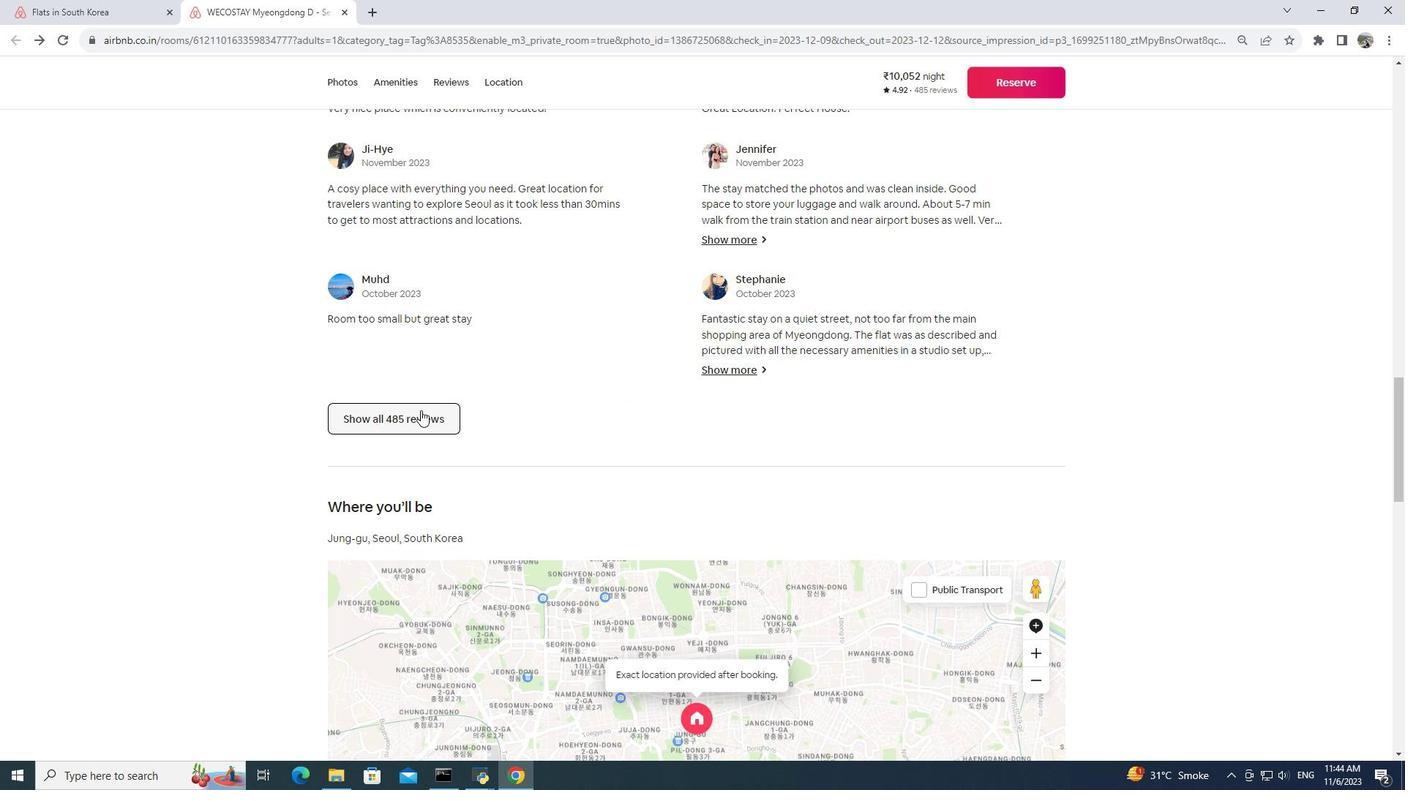 
Action: Mouse pressed left at (420, 412)
Screenshot: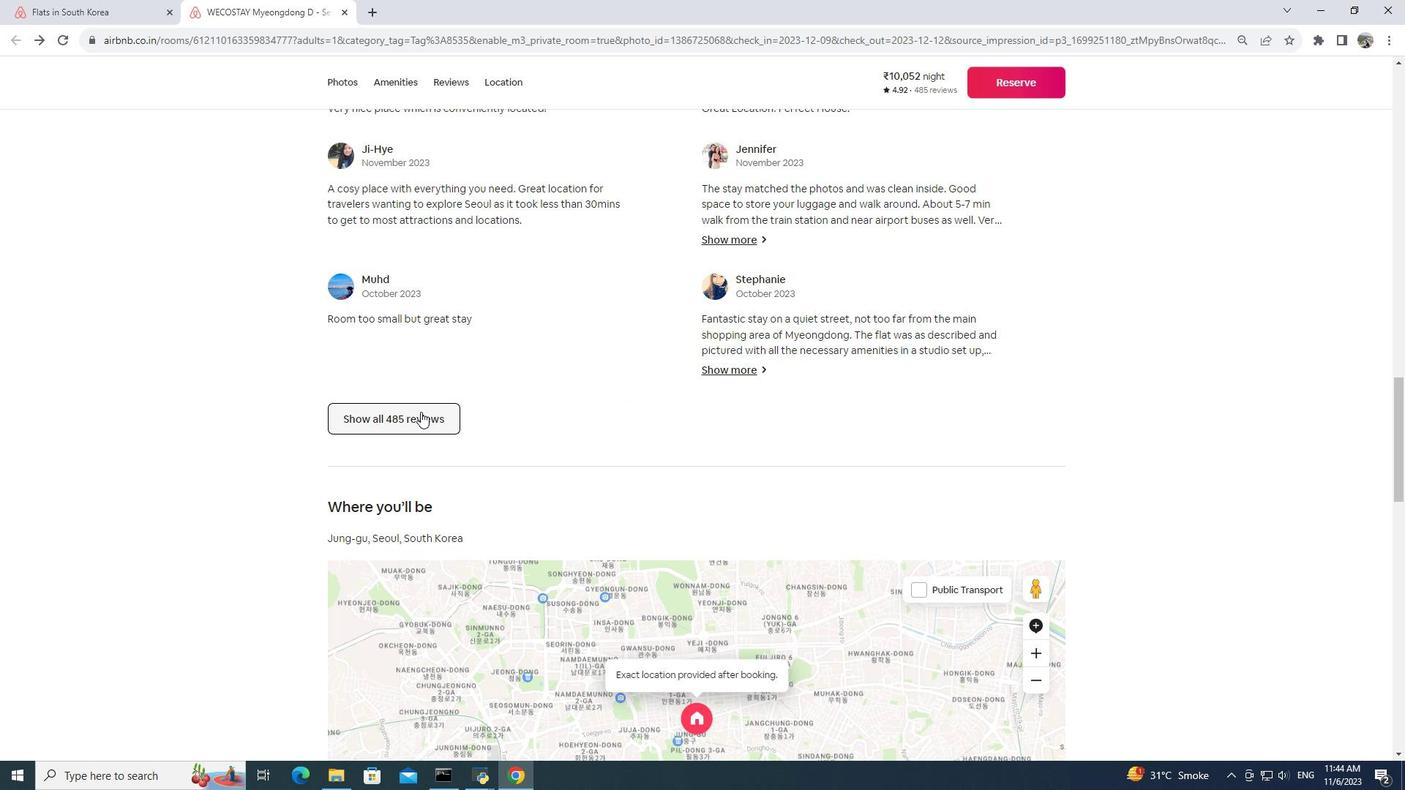 
Action: Mouse moved to (597, 379)
Screenshot: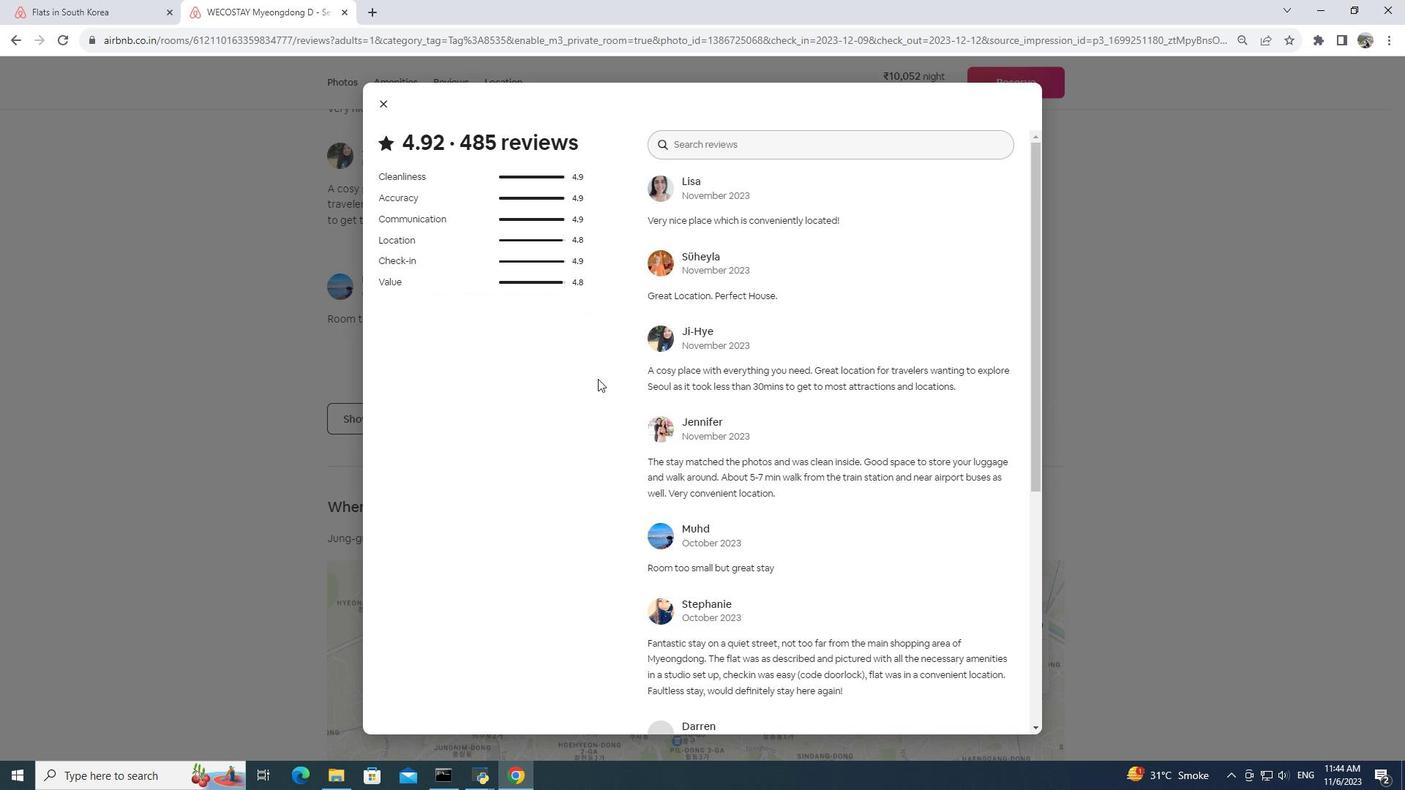 
Action: Mouse scrolled (597, 378) with delta (0, 0)
Screenshot: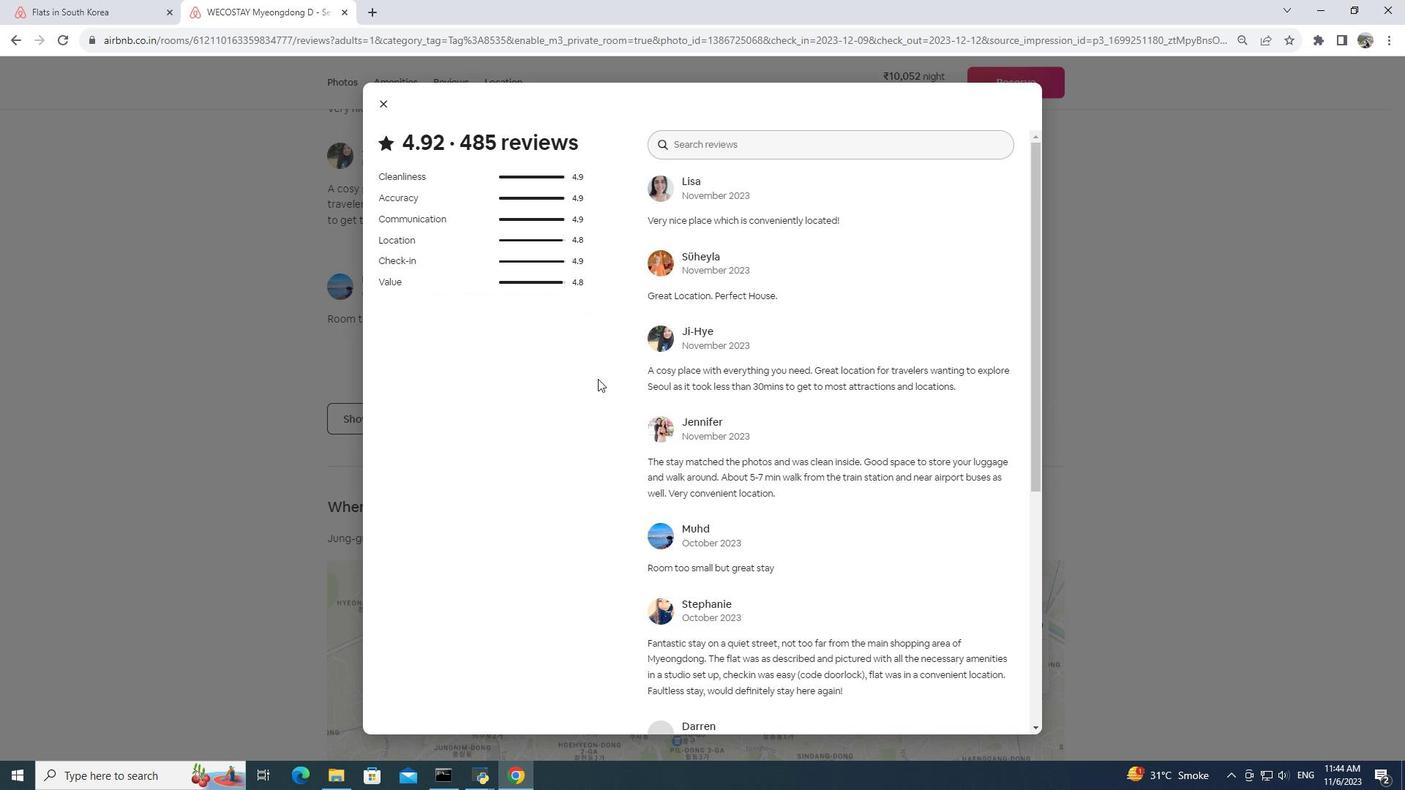 
Action: Mouse moved to (596, 378)
Screenshot: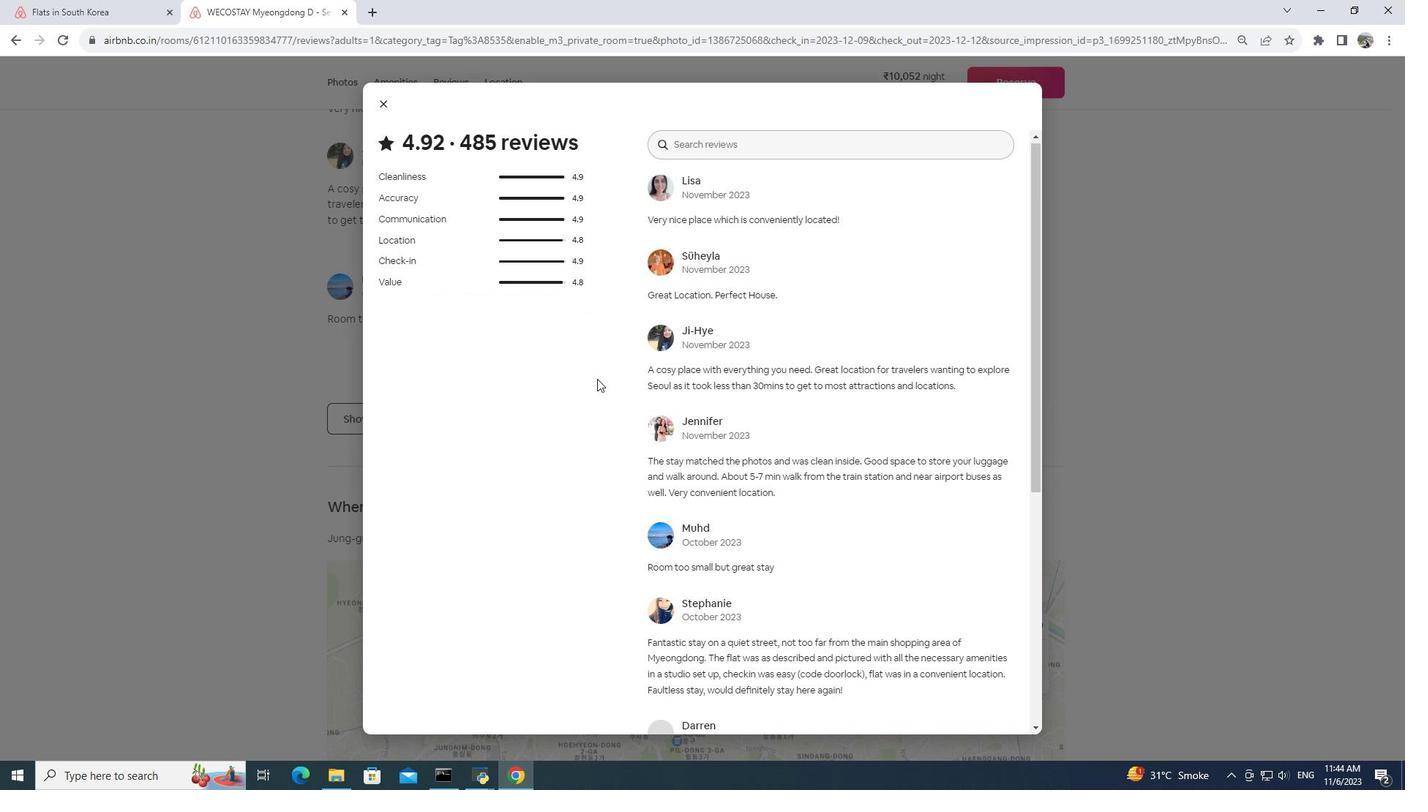 
Action: Mouse scrolled (596, 377) with delta (0, 0)
Screenshot: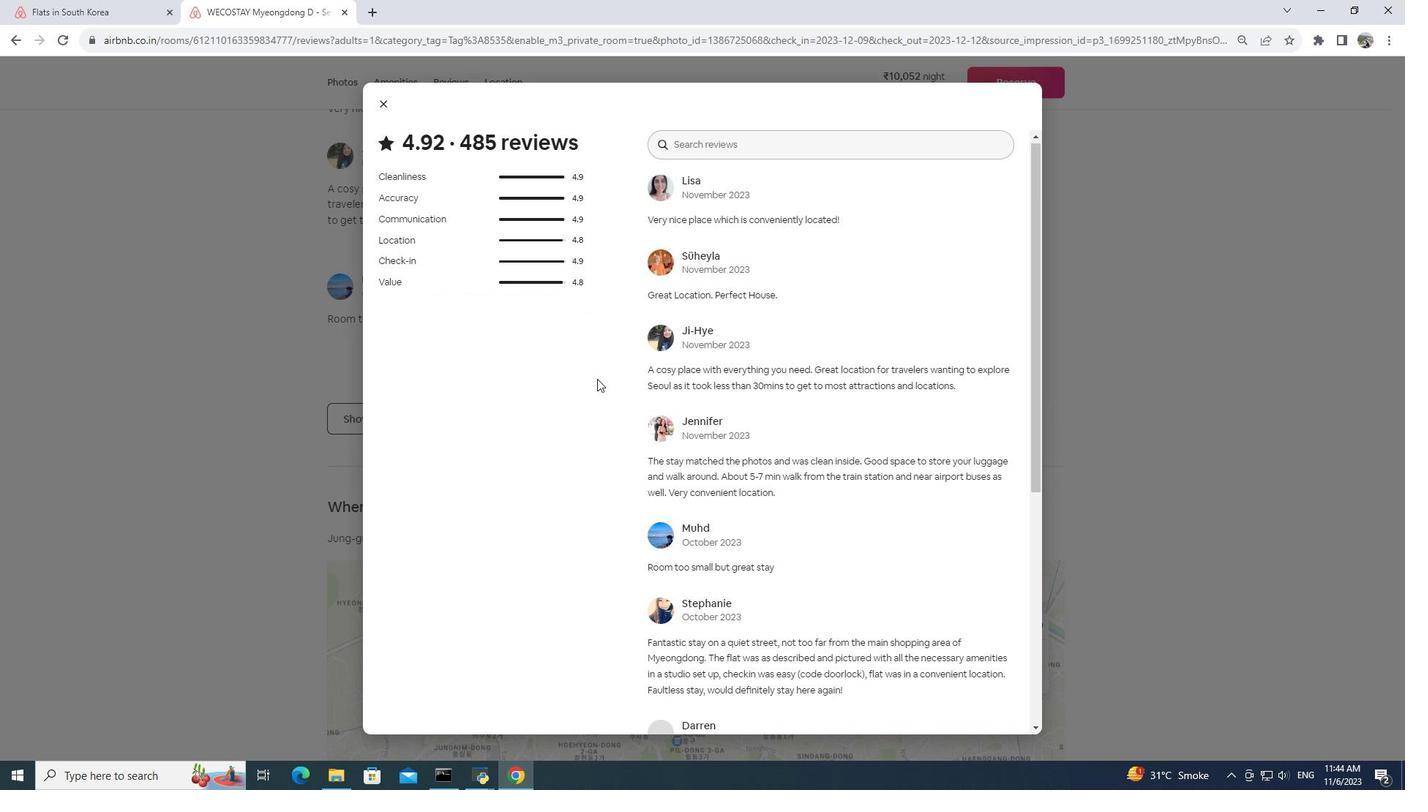 
Action: Mouse moved to (592, 355)
Screenshot: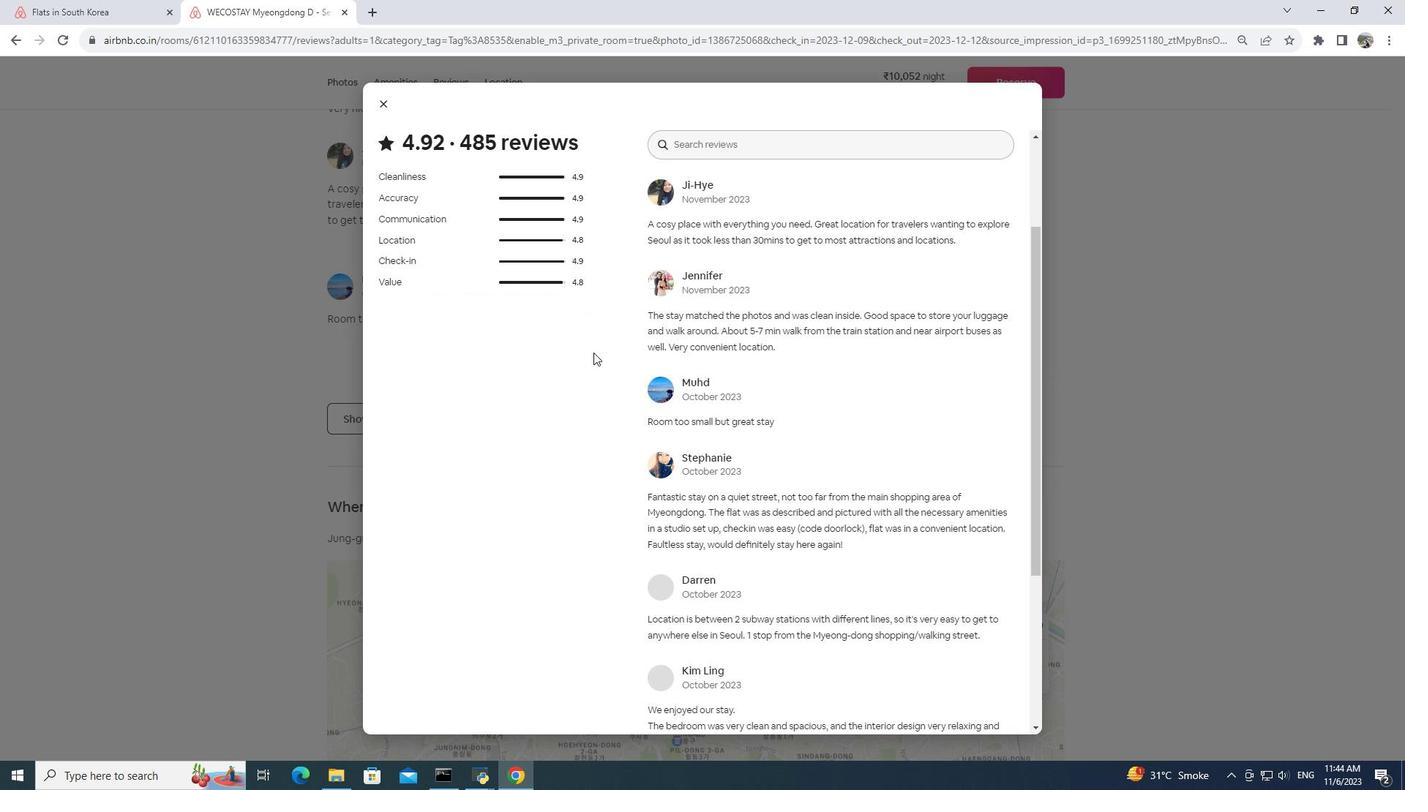 
Action: Mouse scrolled (592, 354) with delta (0, 0)
Screenshot: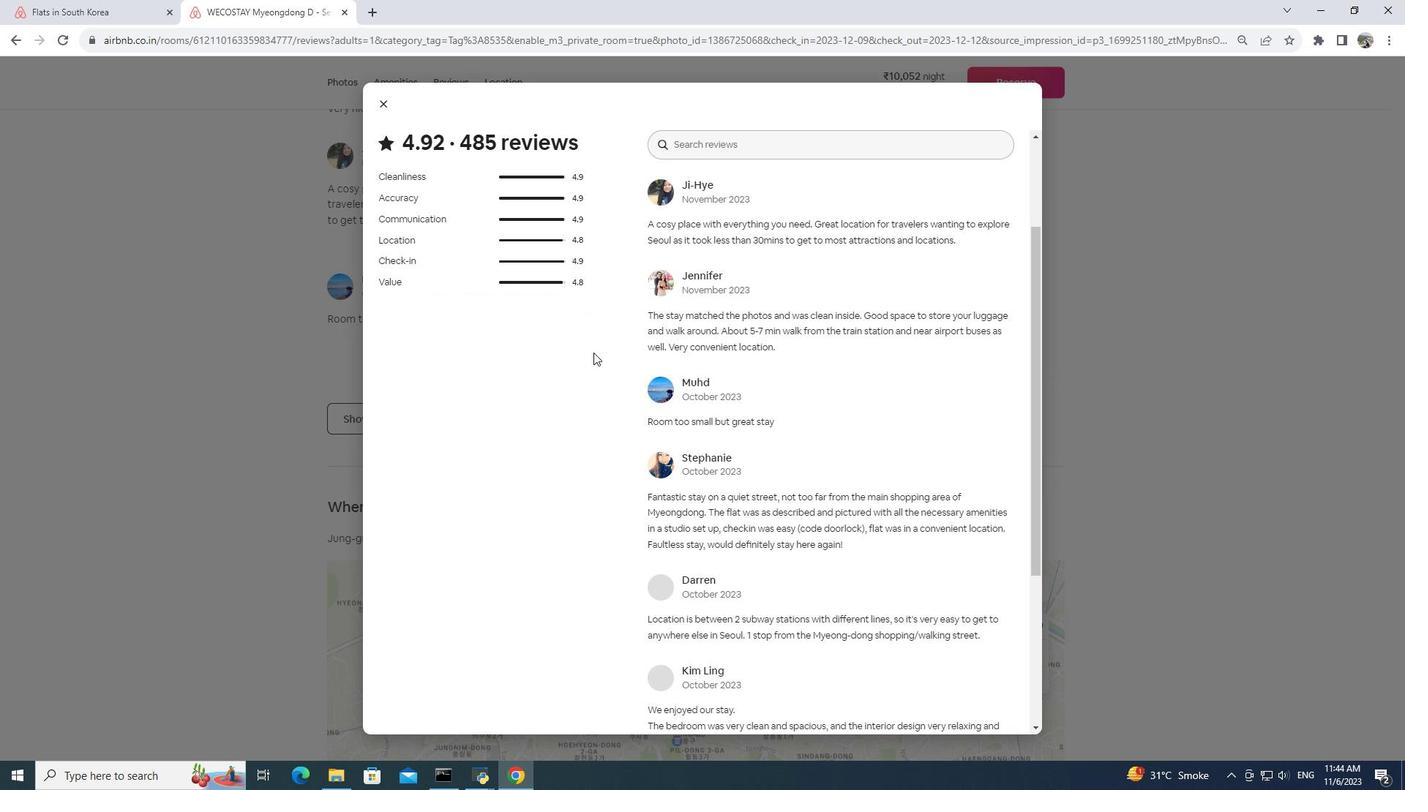
Action: Mouse moved to (593, 350)
Screenshot: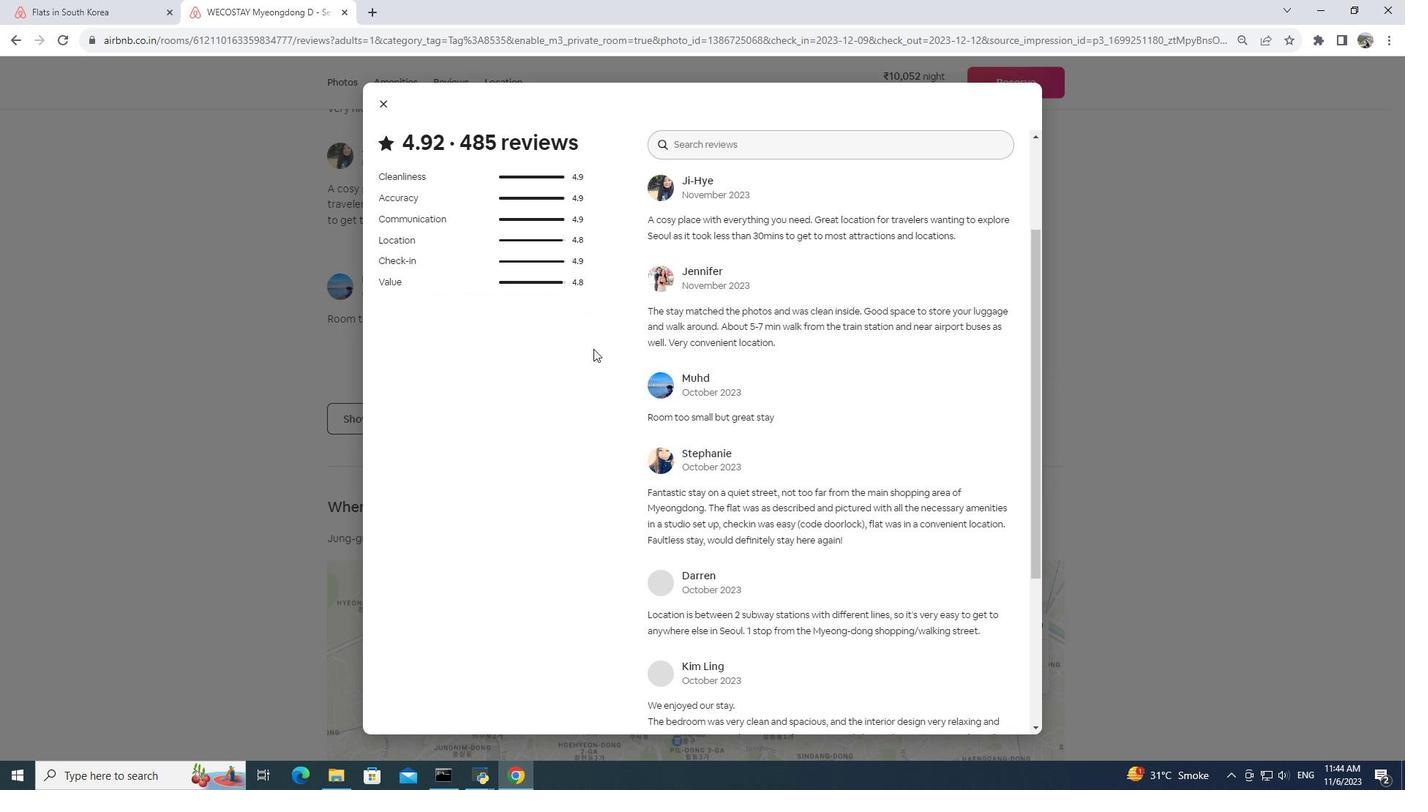 
Action: Mouse scrolled (593, 349) with delta (0, 0)
Screenshot: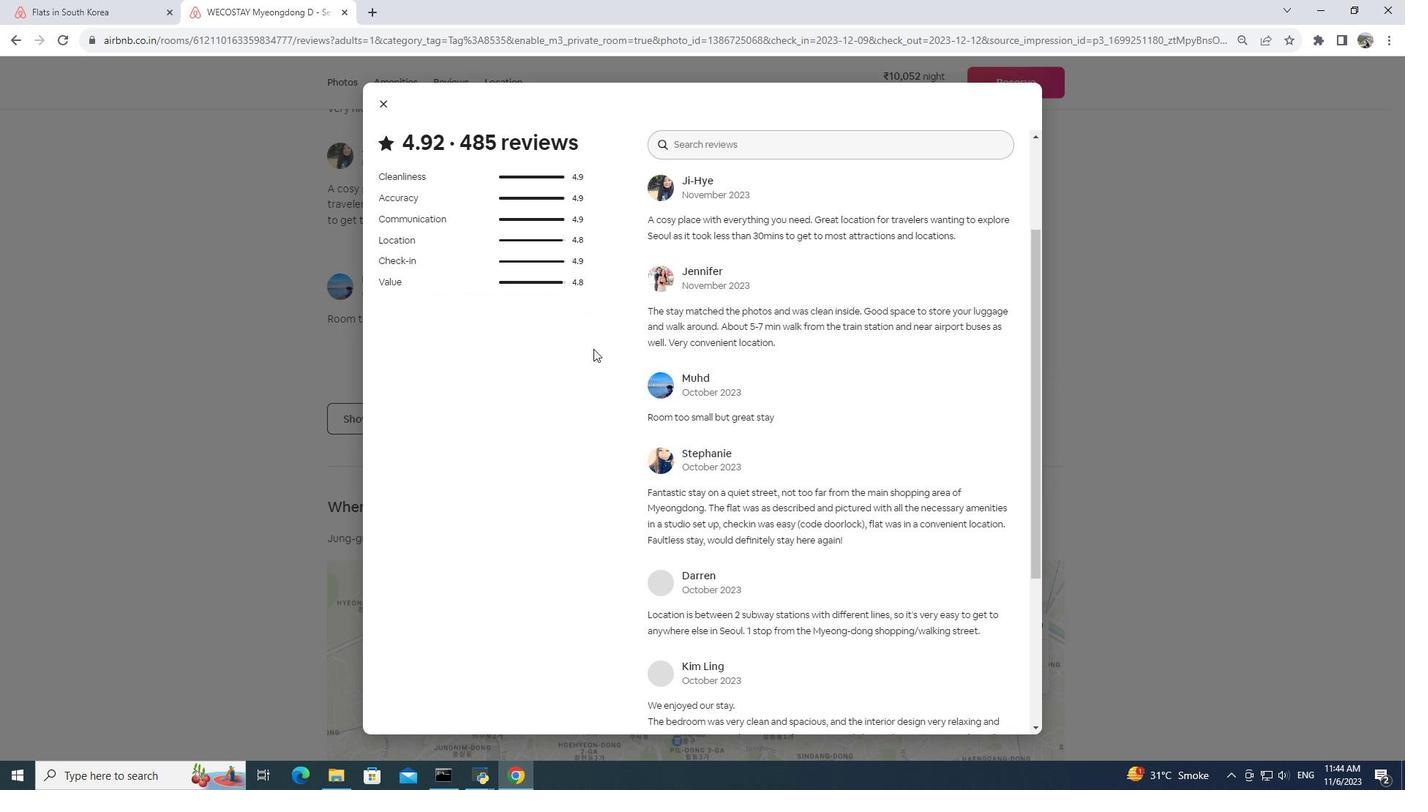 
Action: Mouse moved to (595, 324)
Screenshot: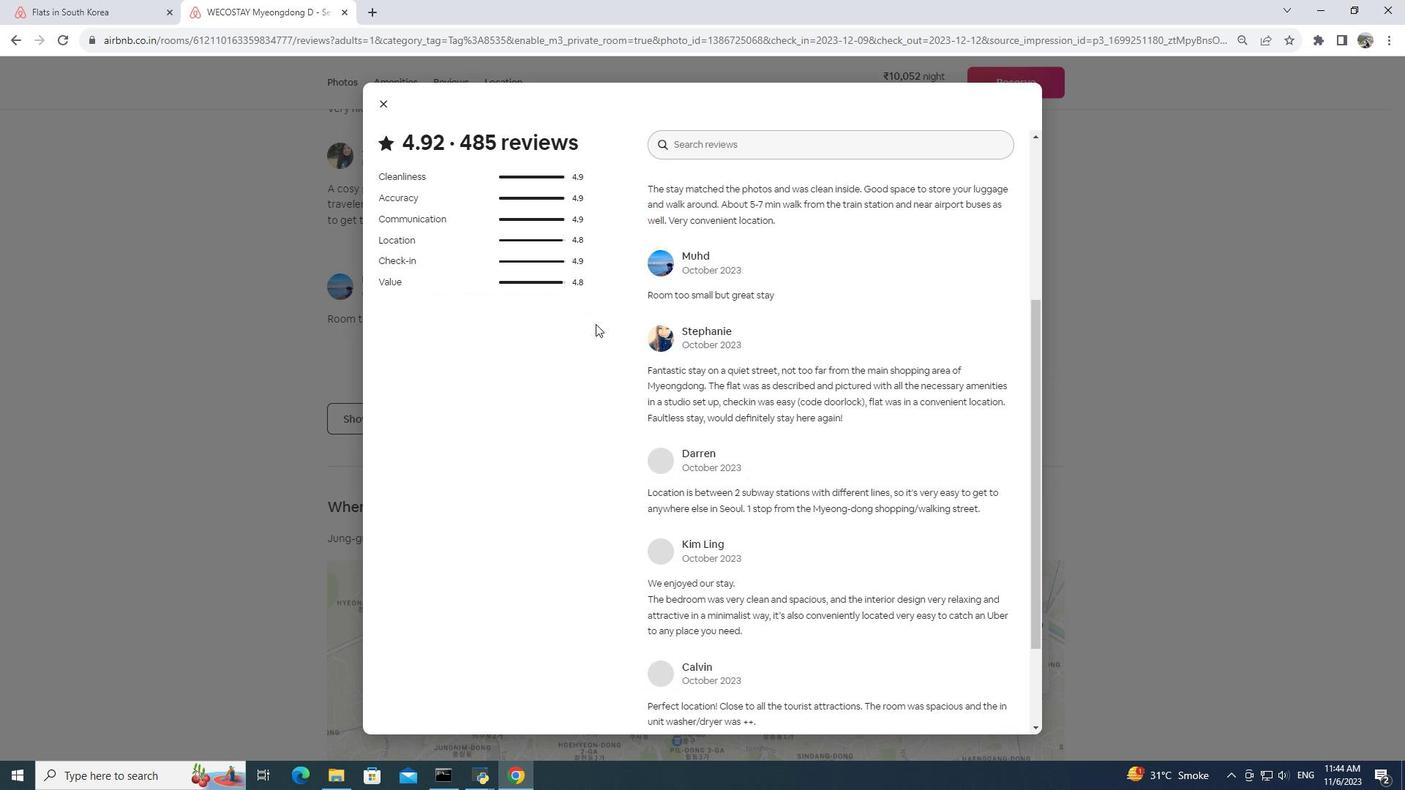 
Action: Mouse scrolled (595, 323) with delta (0, 0)
Screenshot: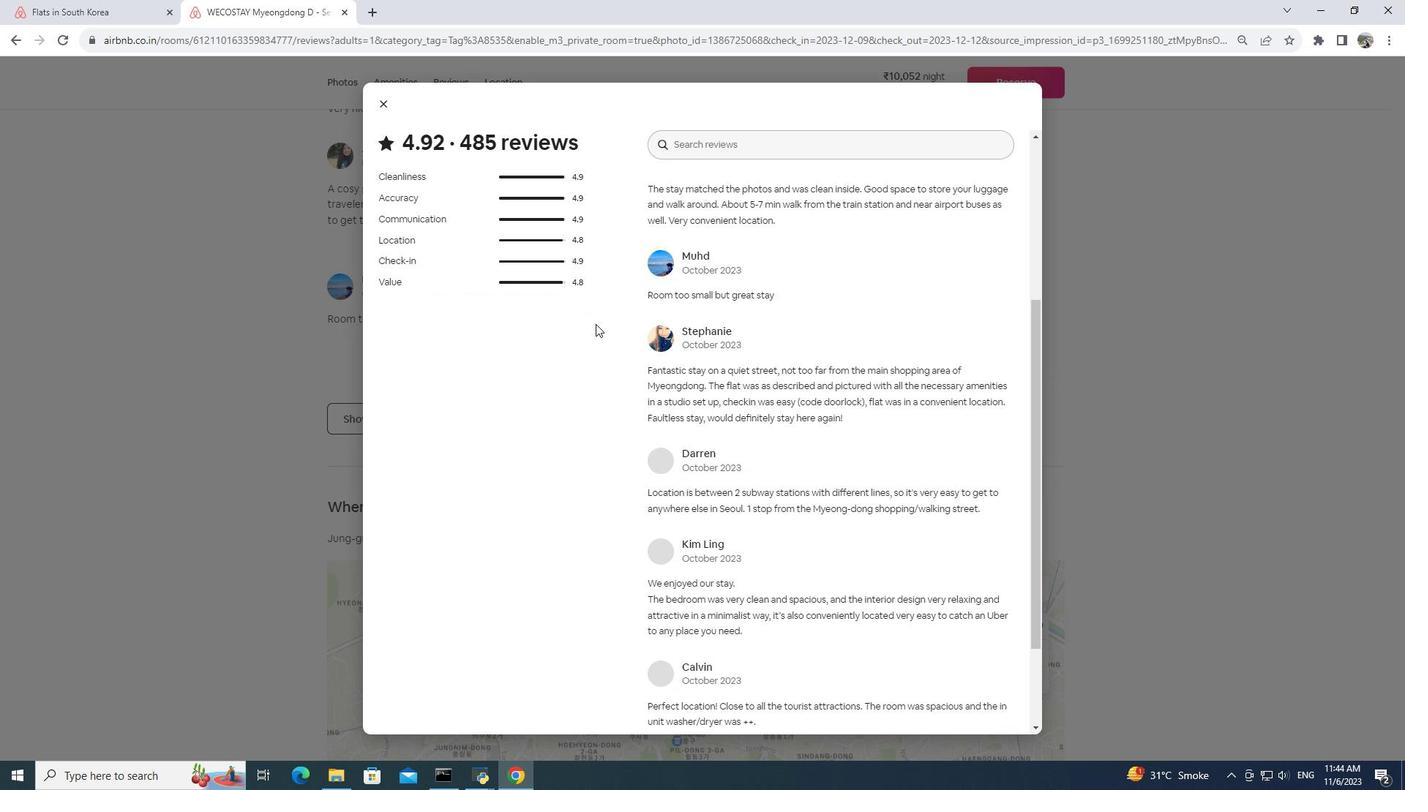 
Action: Mouse scrolled (595, 323) with delta (0, 0)
Screenshot: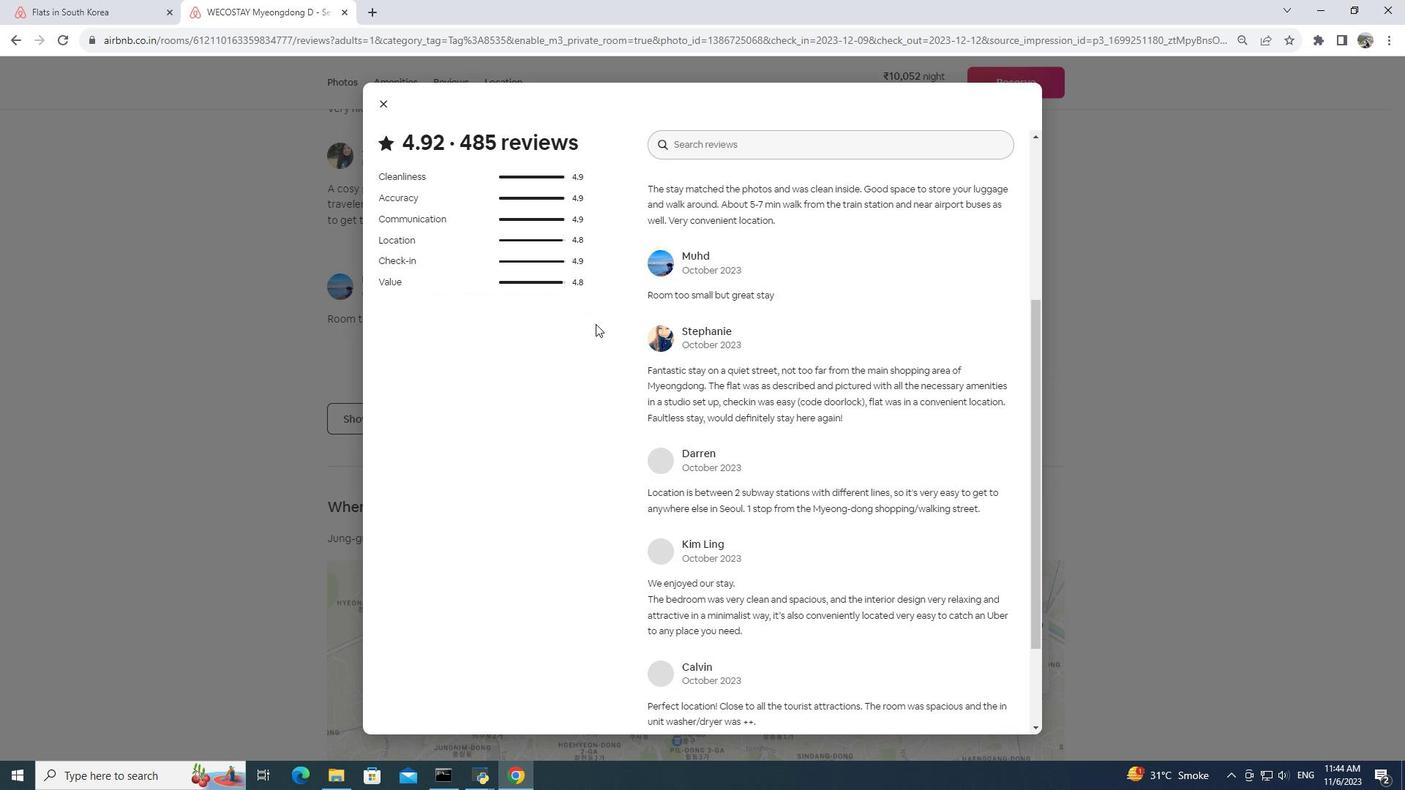 
Action: Mouse moved to (596, 323)
Screenshot: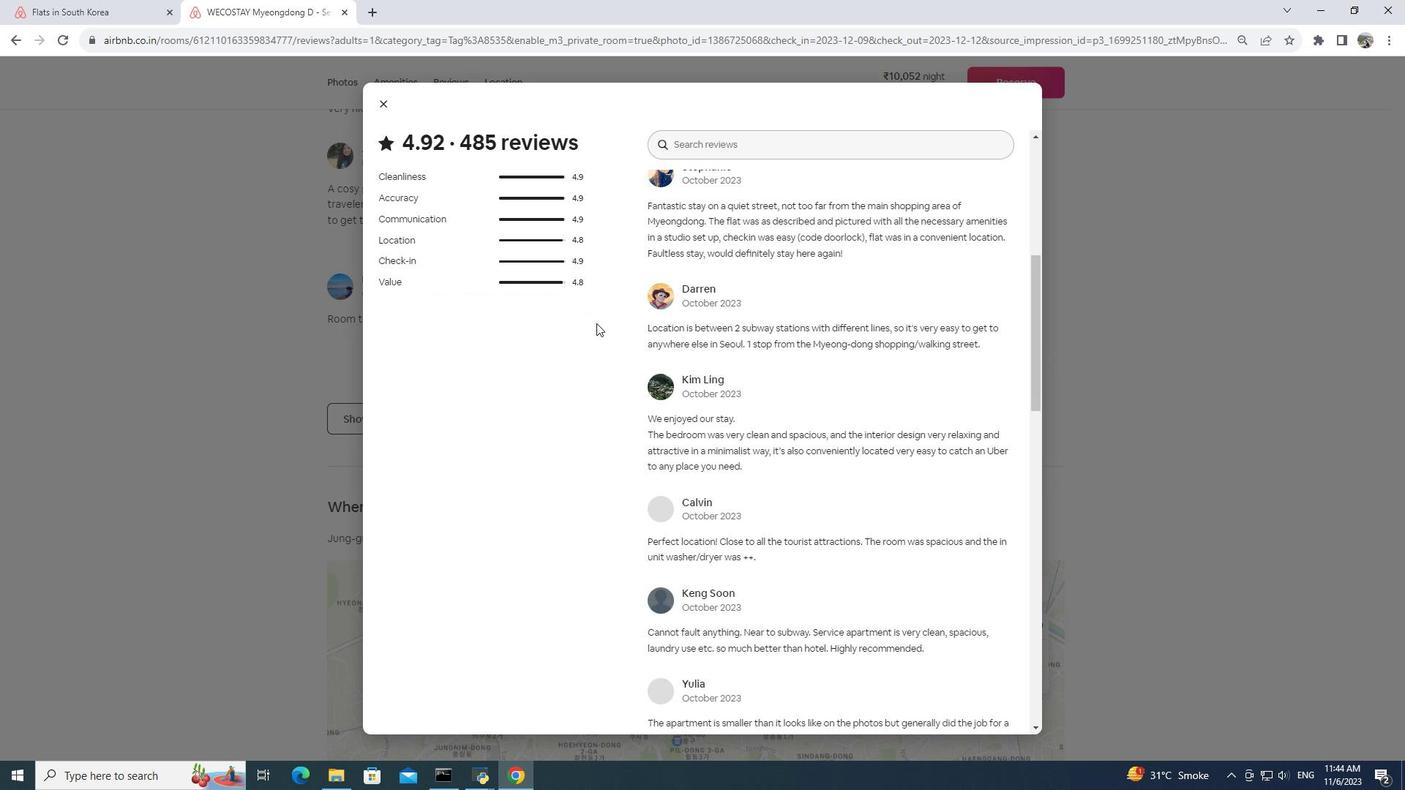 
Action: Mouse scrolled (596, 322) with delta (0, 0)
Screenshot: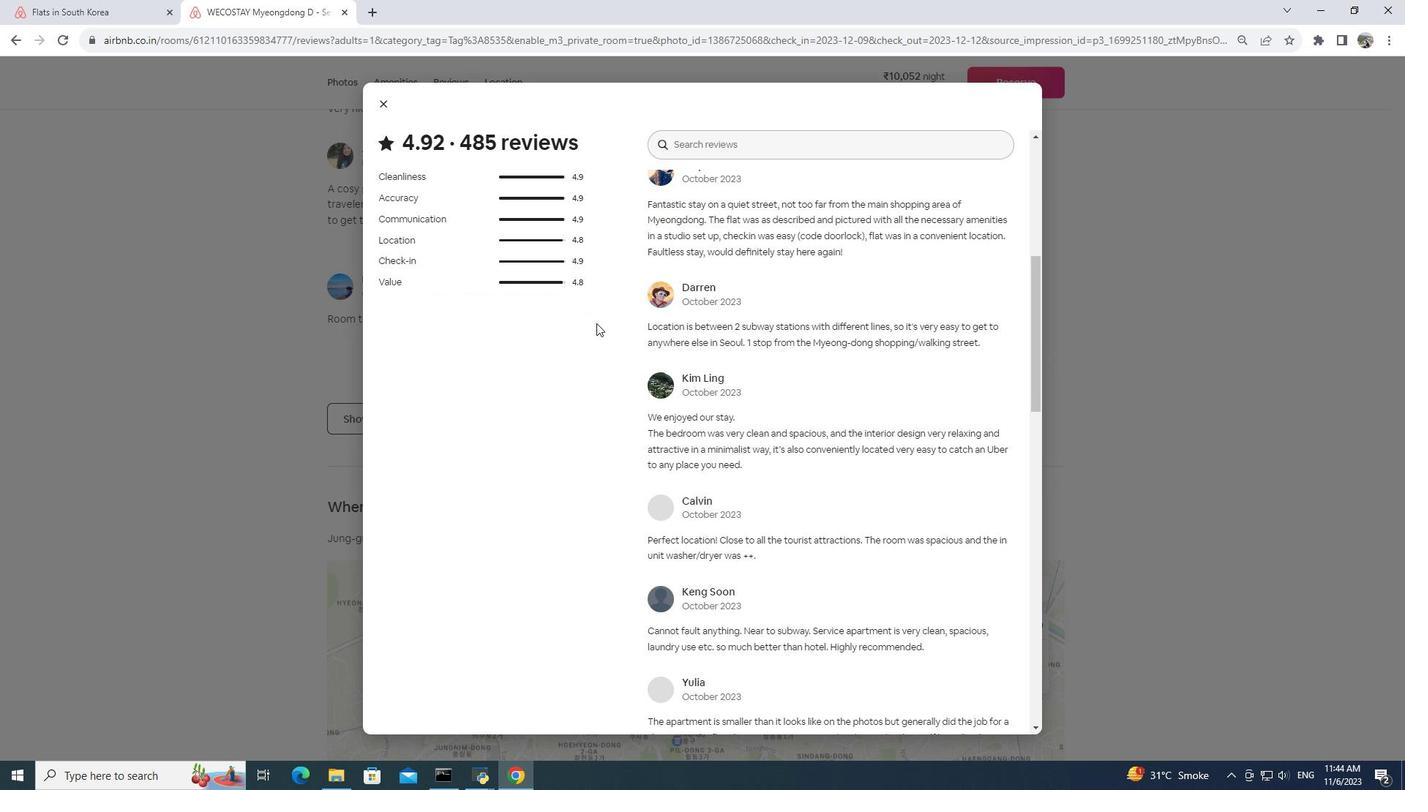 
Action: Mouse scrolled (596, 322) with delta (0, 0)
Screenshot: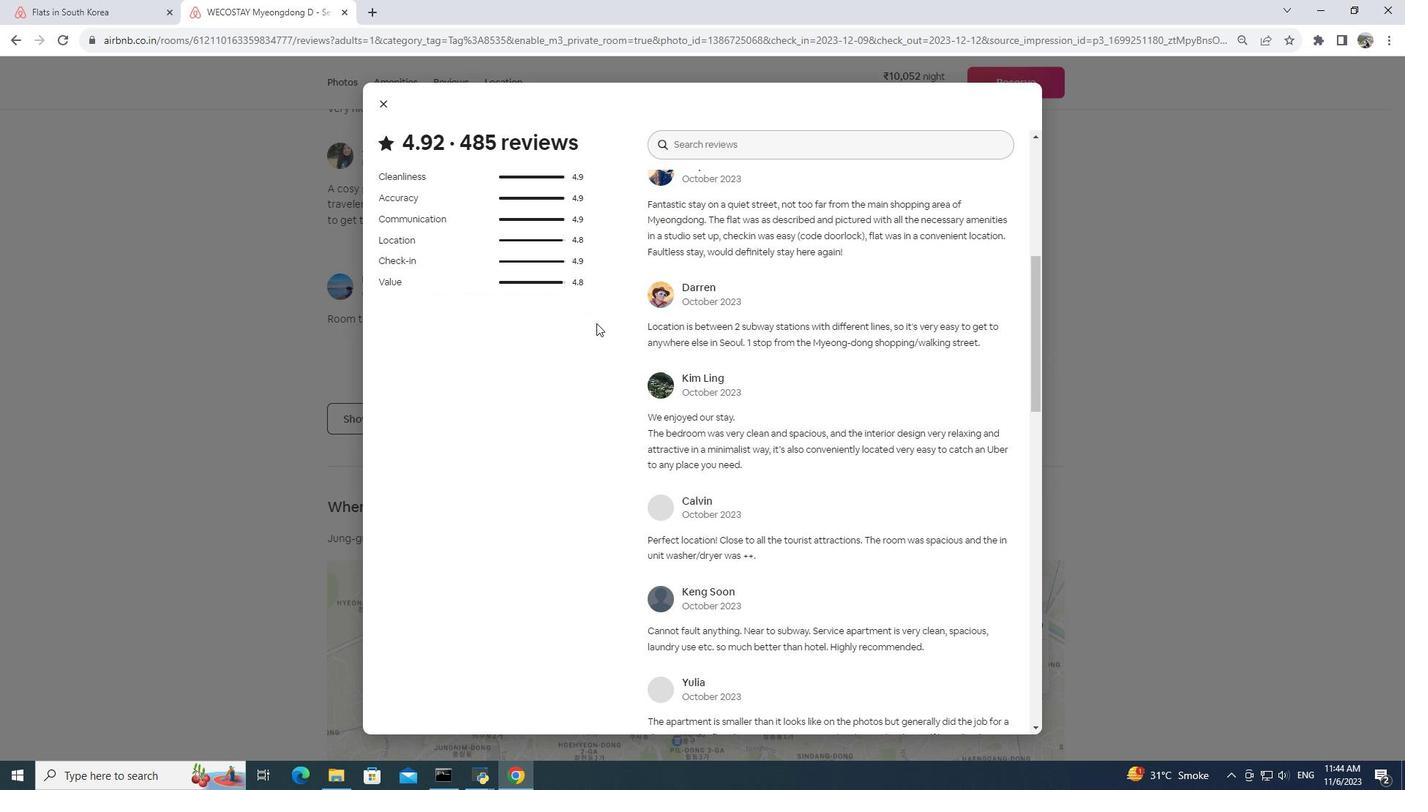 
Action: Mouse scrolled (596, 322) with delta (0, 0)
Screenshot: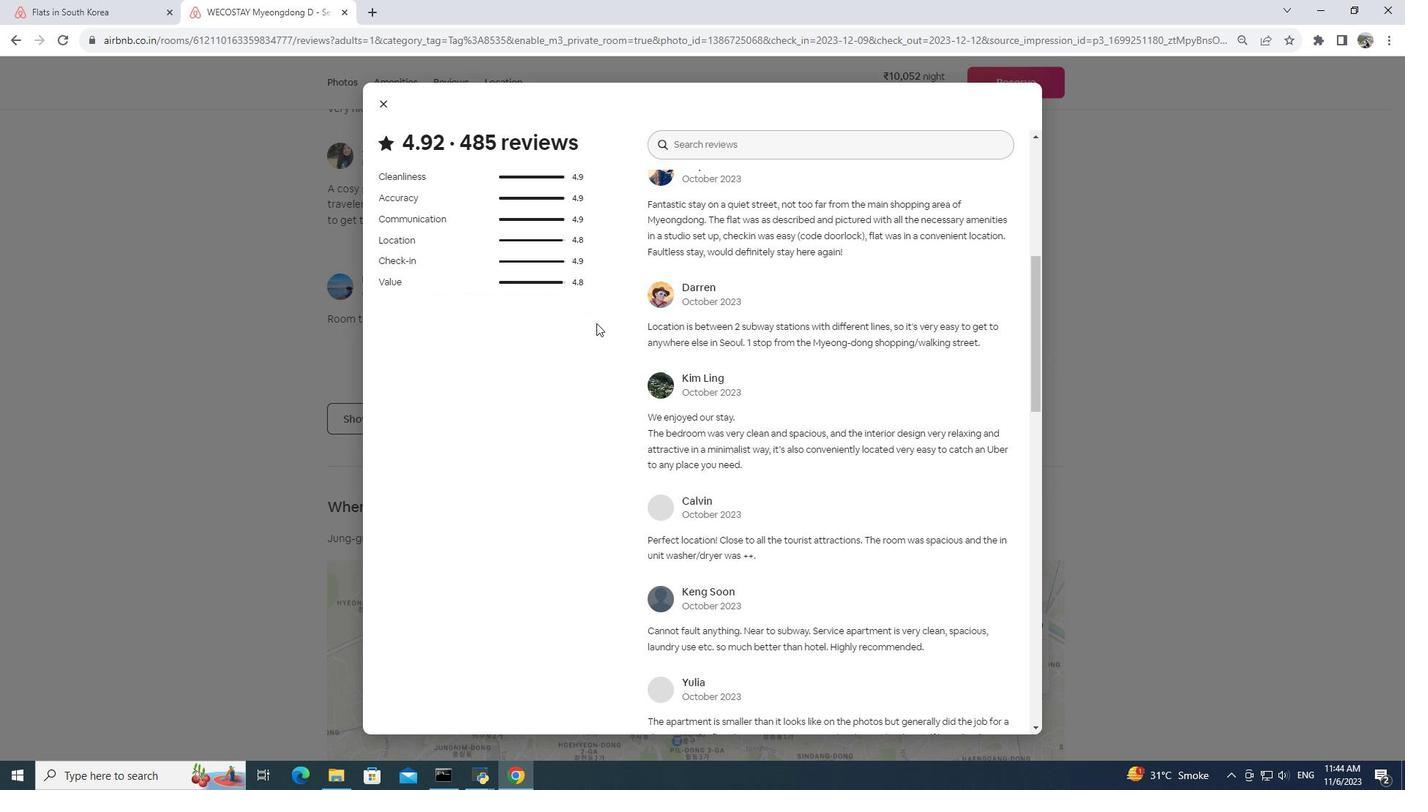 
Action: Mouse scrolled (596, 322) with delta (0, 0)
Screenshot: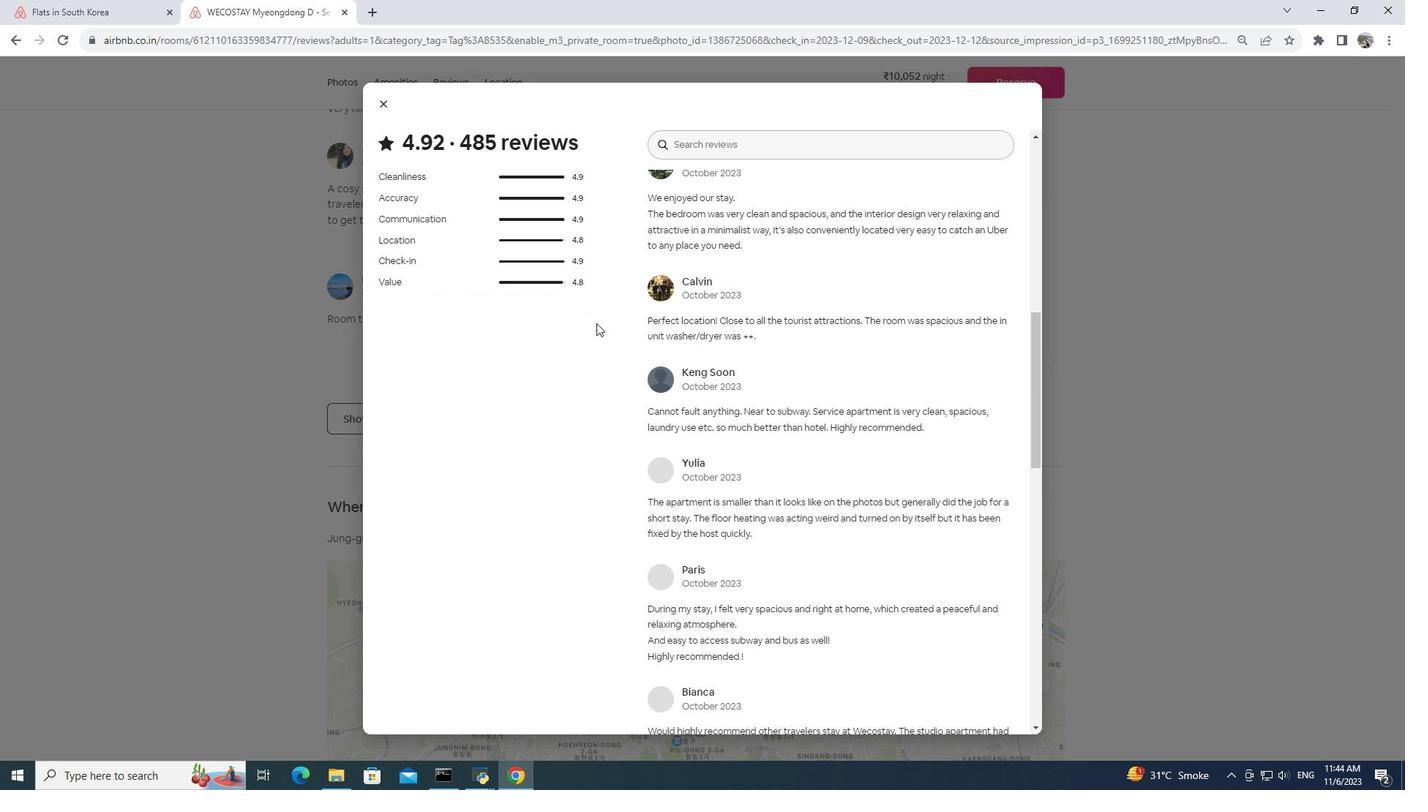 
Action: Mouse scrolled (596, 322) with delta (0, 0)
Screenshot: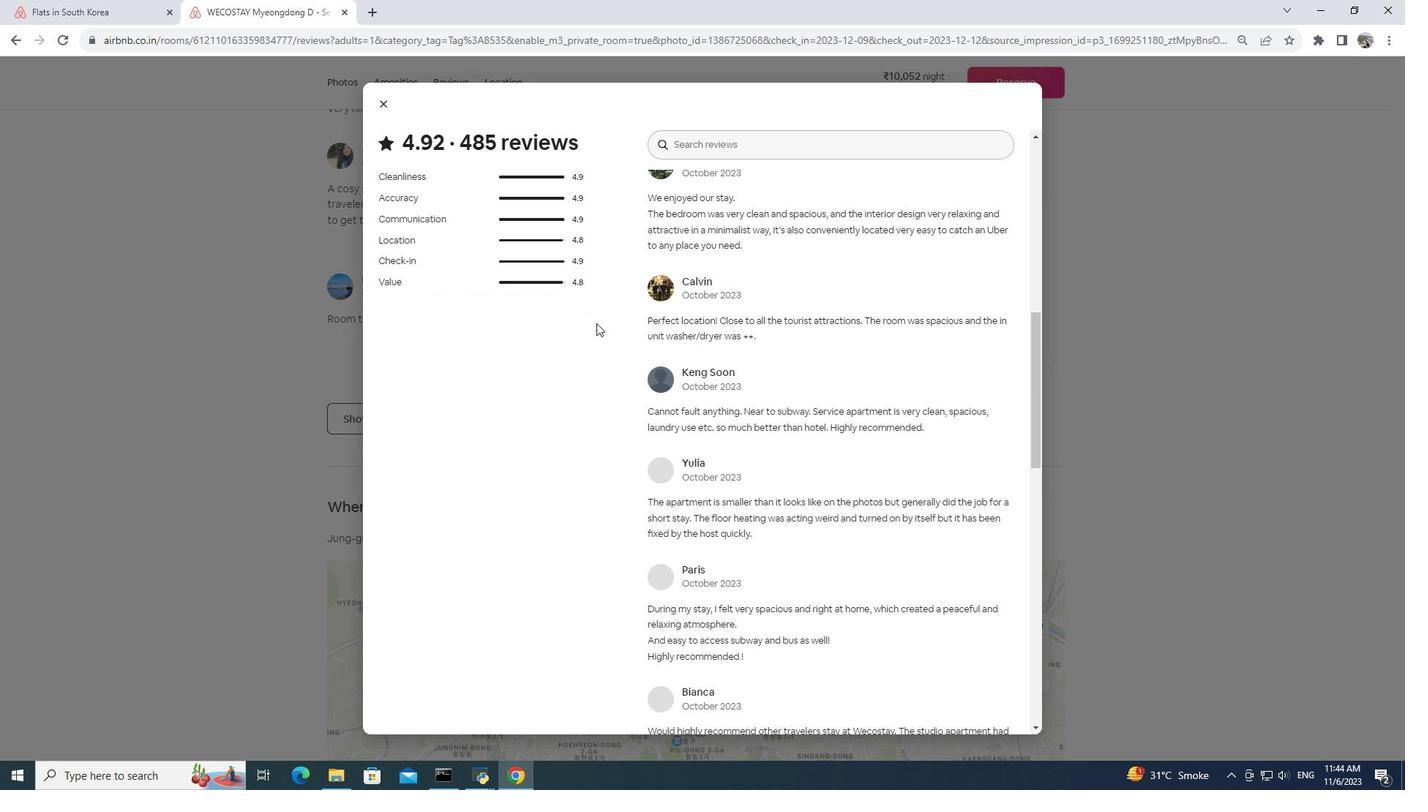 
Action: Mouse scrolled (596, 322) with delta (0, 0)
Screenshot: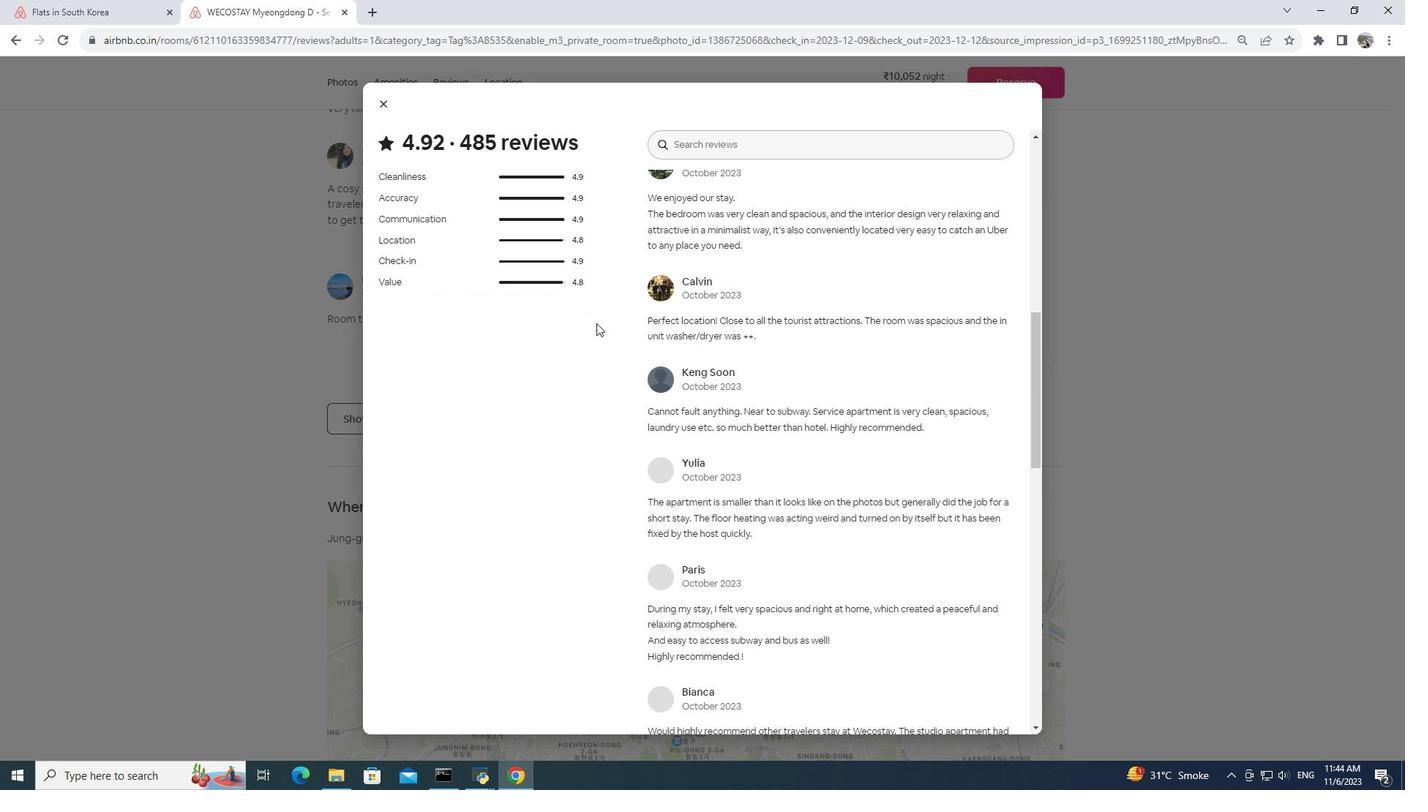 
Action: Mouse moved to (594, 316)
Screenshot: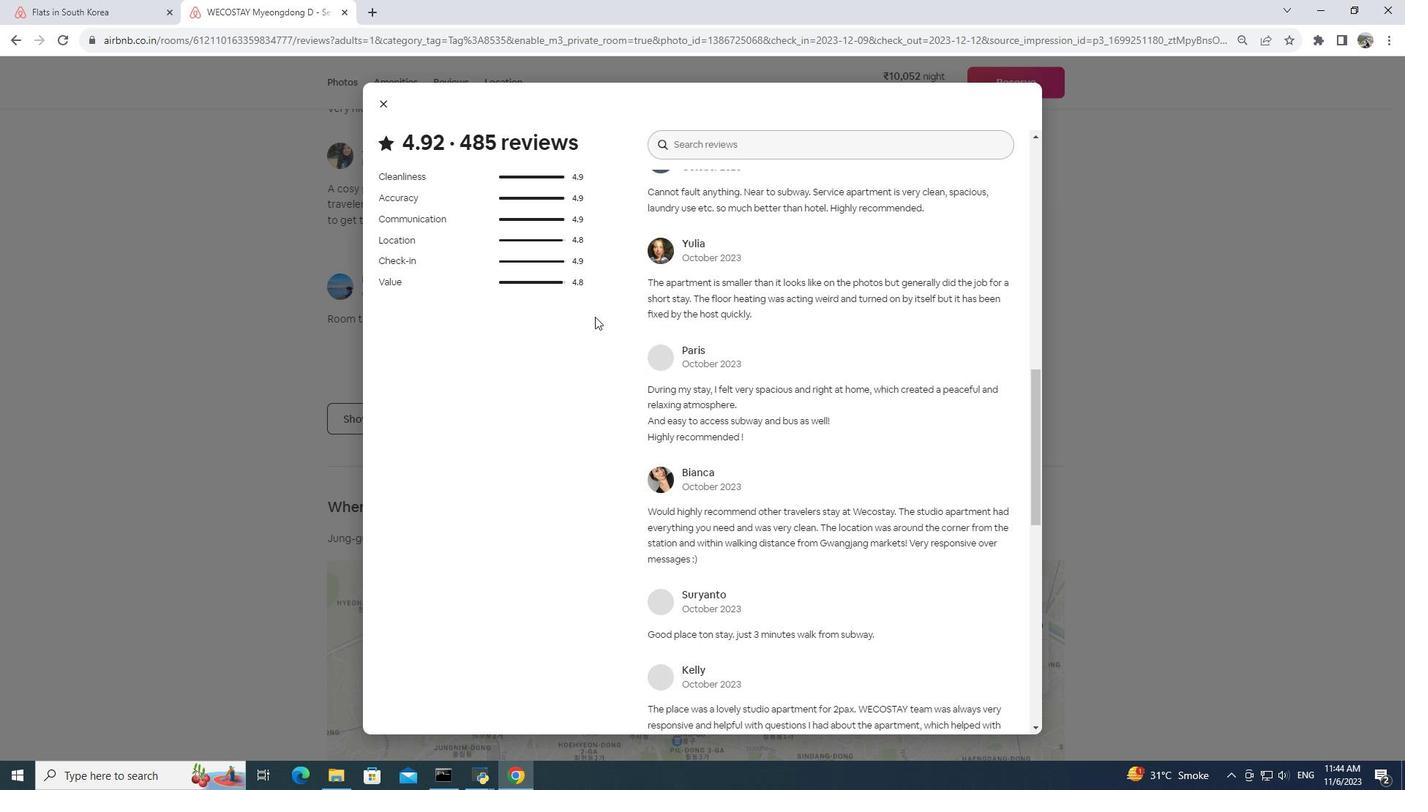 
Action: Mouse scrolled (594, 316) with delta (0, 0)
Screenshot: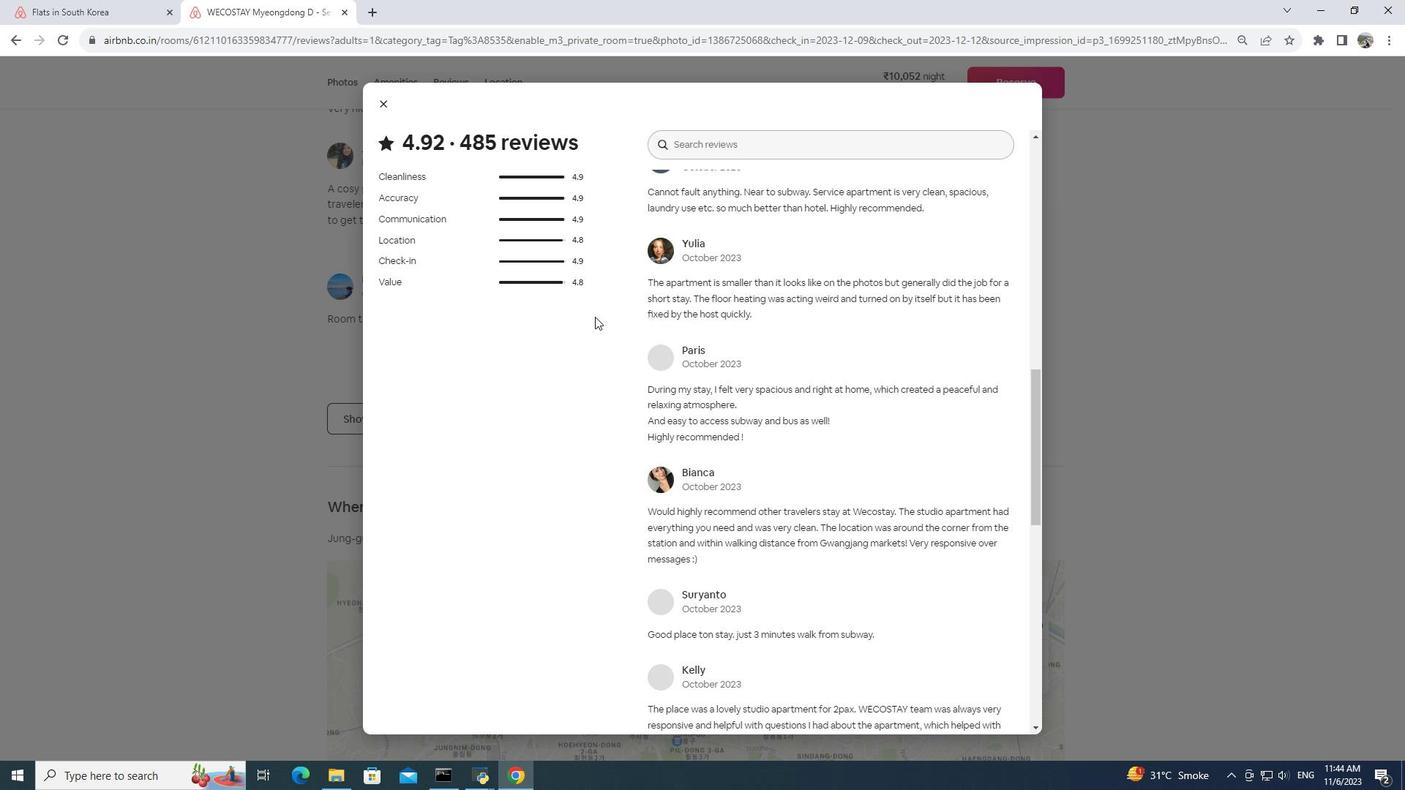 
Action: Mouse scrolled (594, 316) with delta (0, 0)
Screenshot: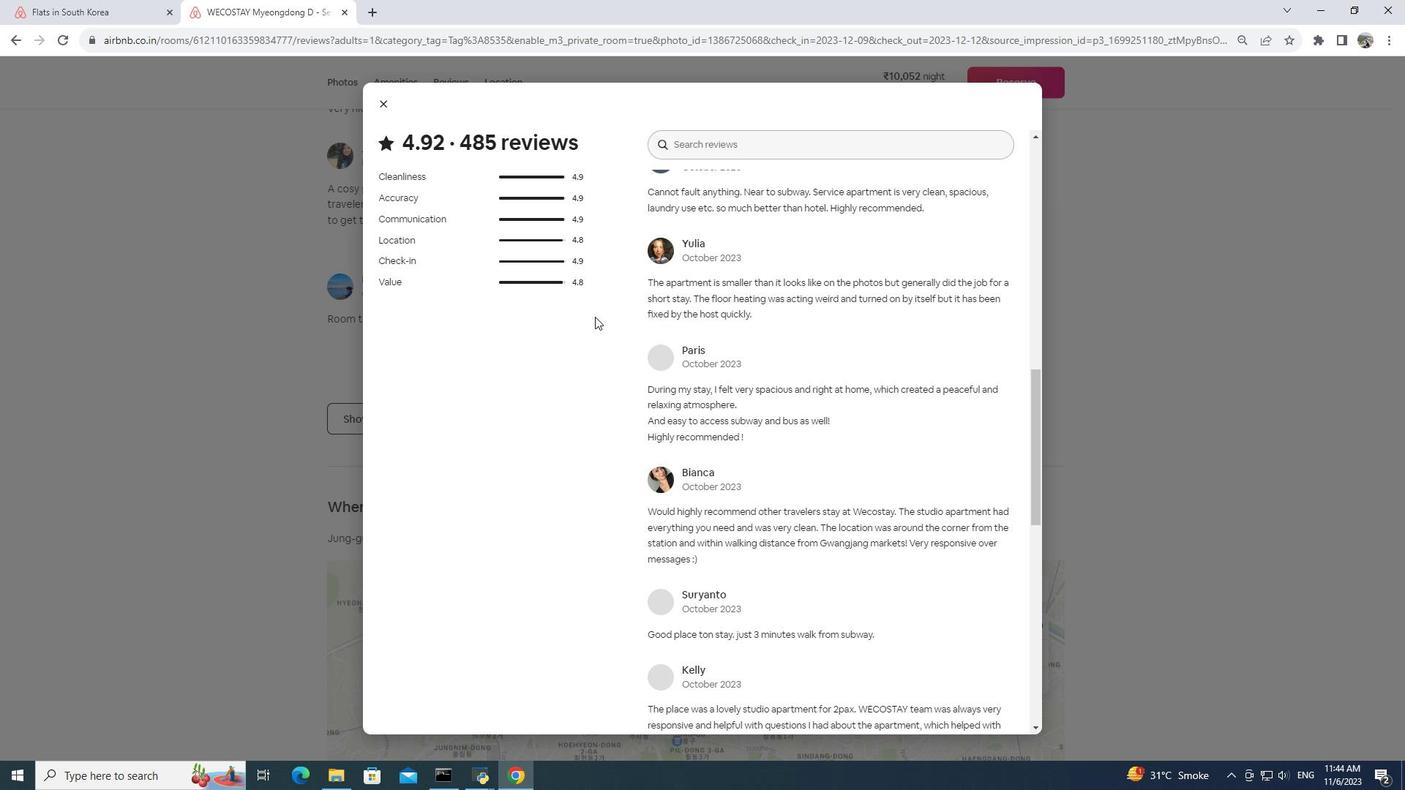 
Action: Mouse moved to (589, 325)
Screenshot: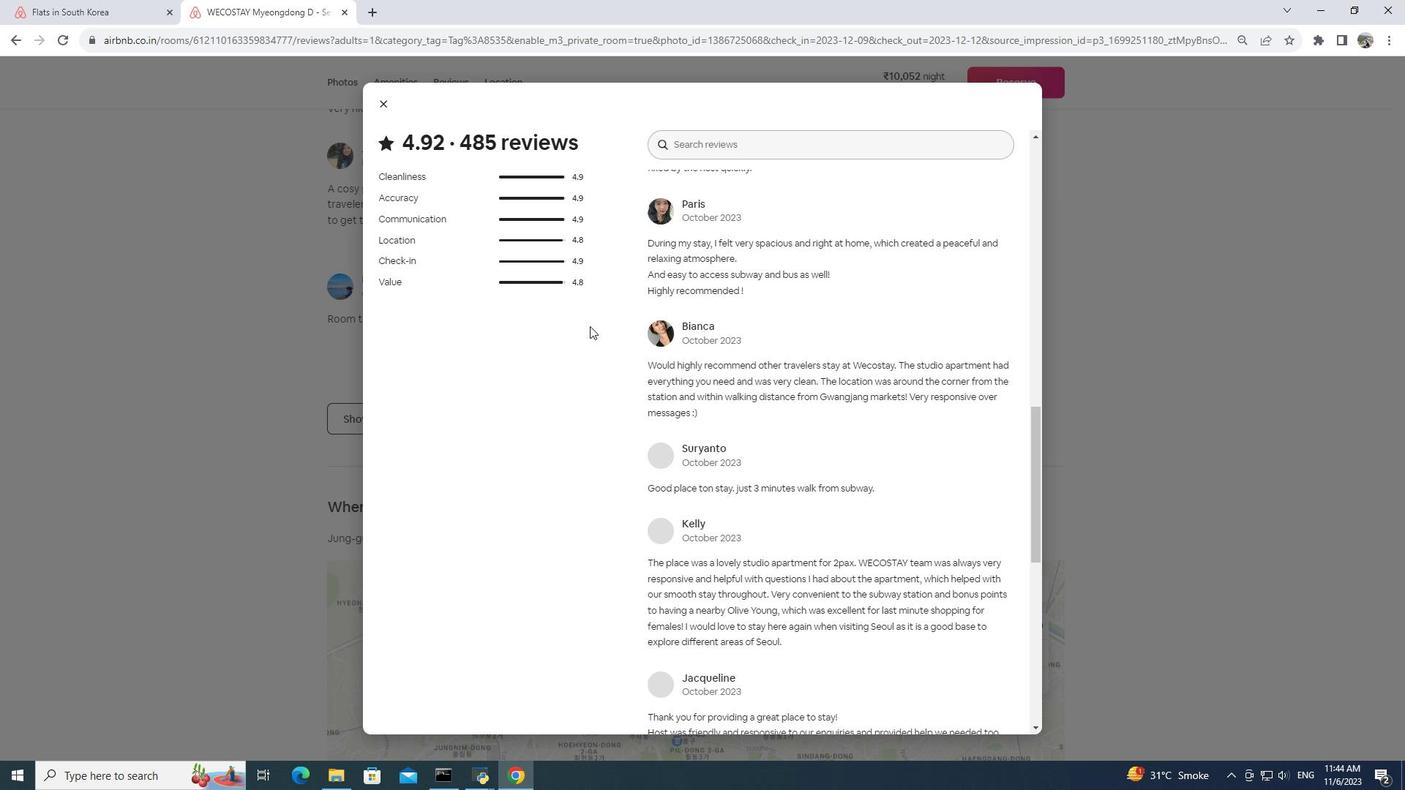 
Action: Mouse scrolled (589, 324) with delta (0, 0)
Screenshot: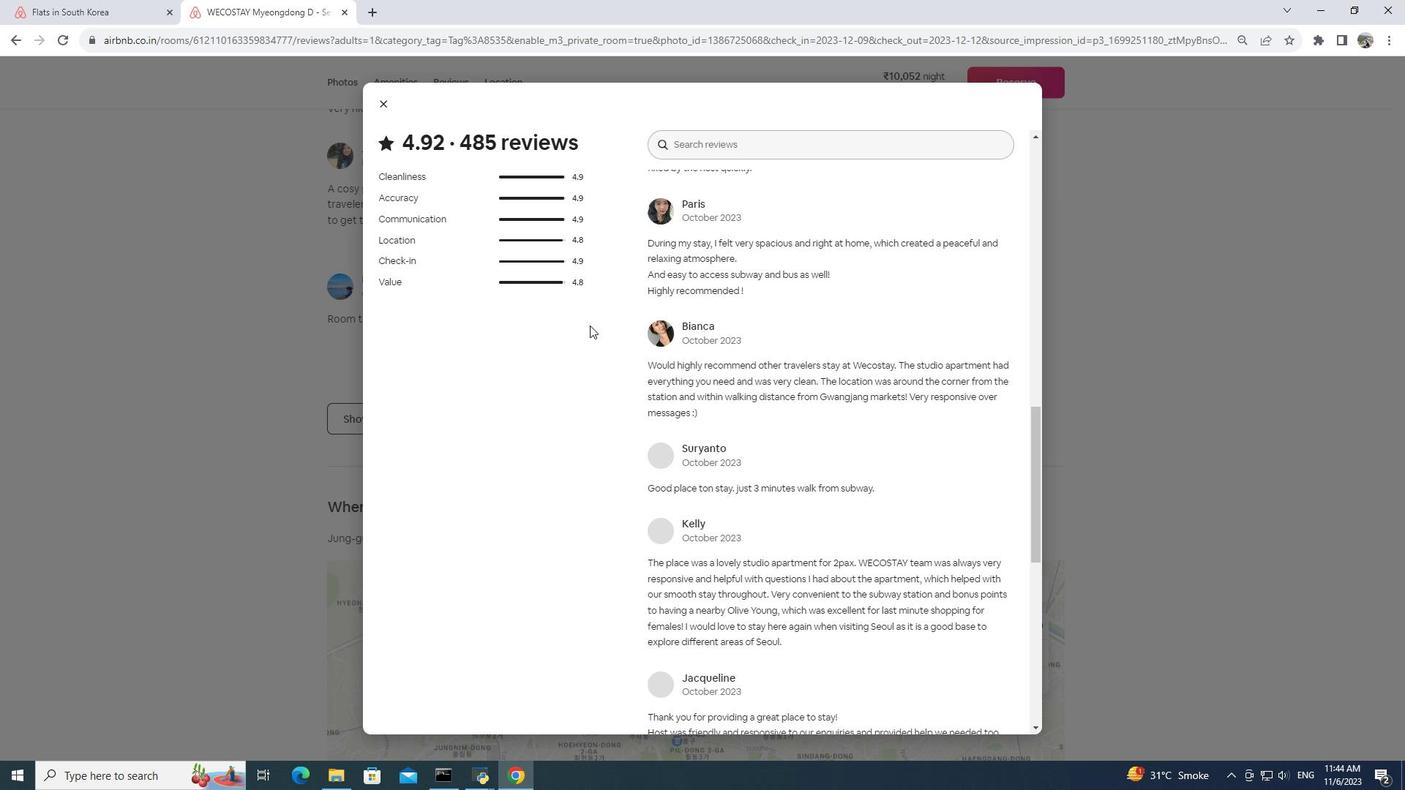 
Action: Mouse moved to (586, 327)
Screenshot: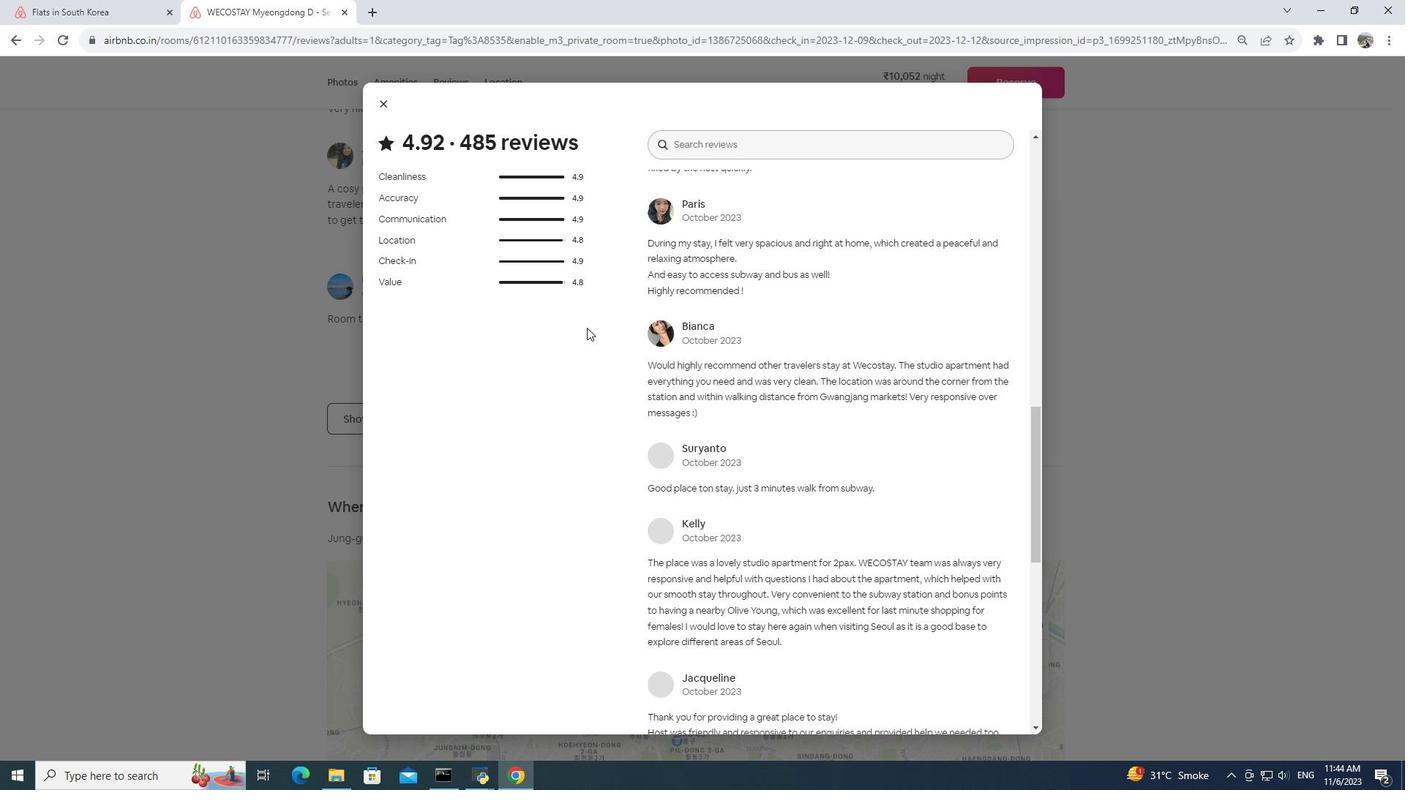 
Action: Mouse scrolled (586, 327) with delta (0, 0)
Screenshot: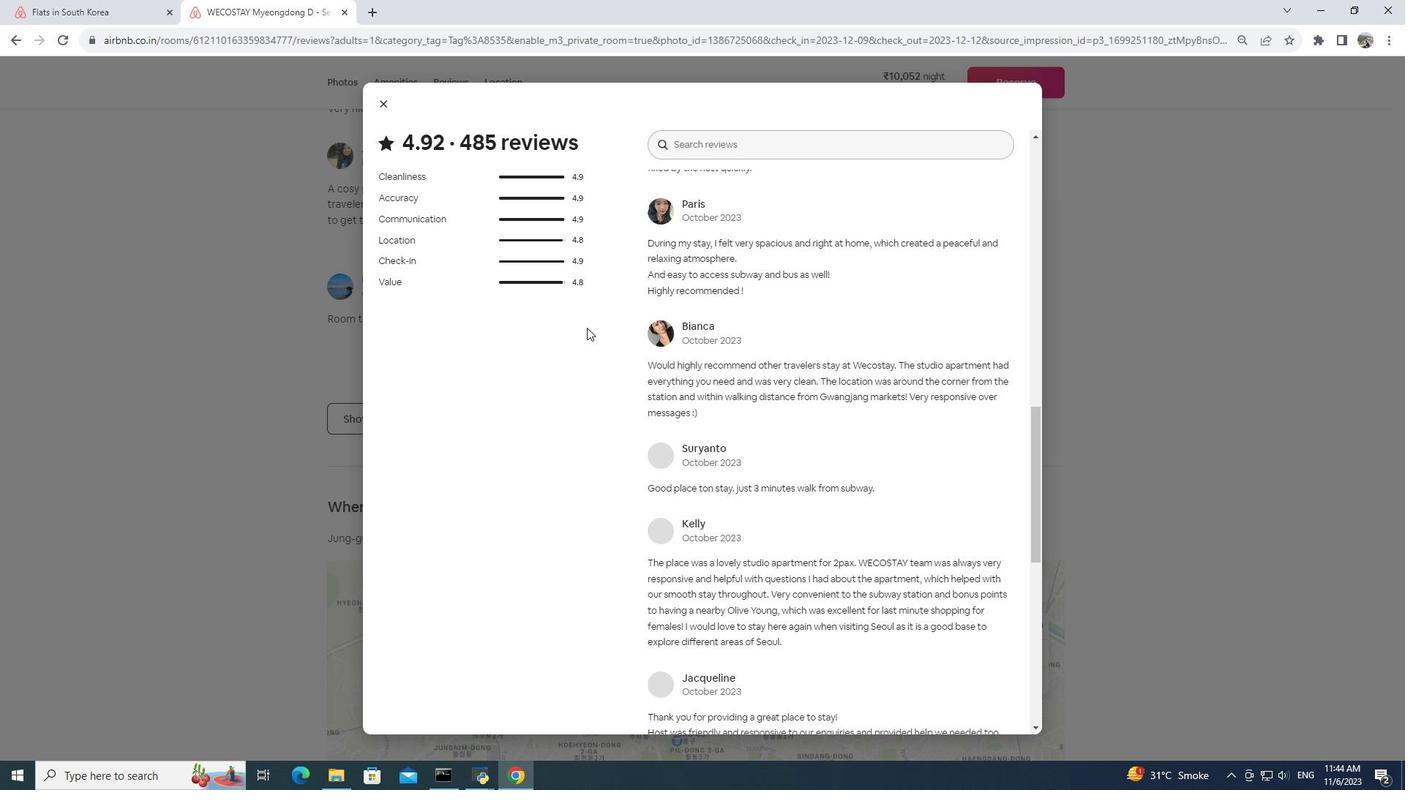 
Action: Mouse moved to (582, 318)
Screenshot: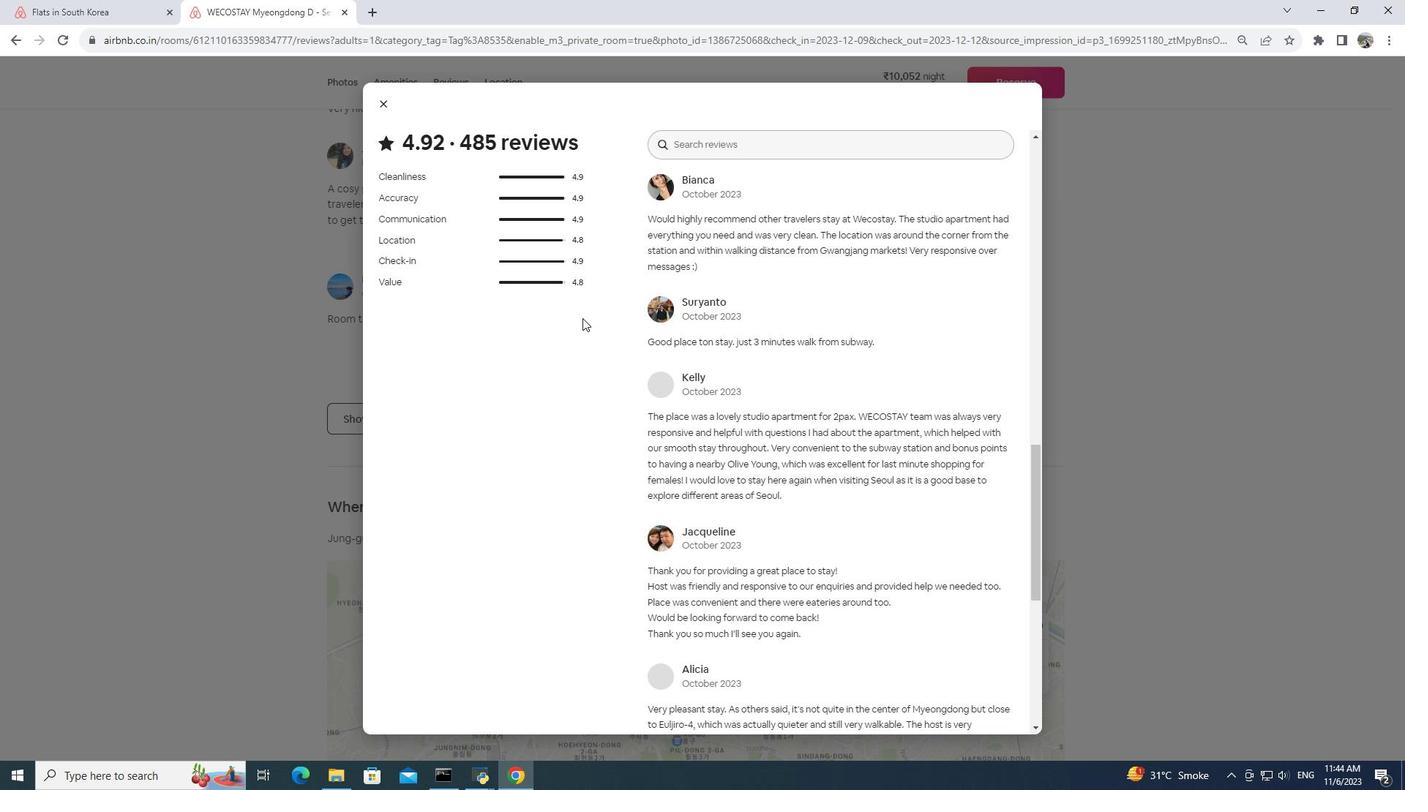 
Action: Mouse scrolled (582, 317) with delta (0, 0)
Screenshot: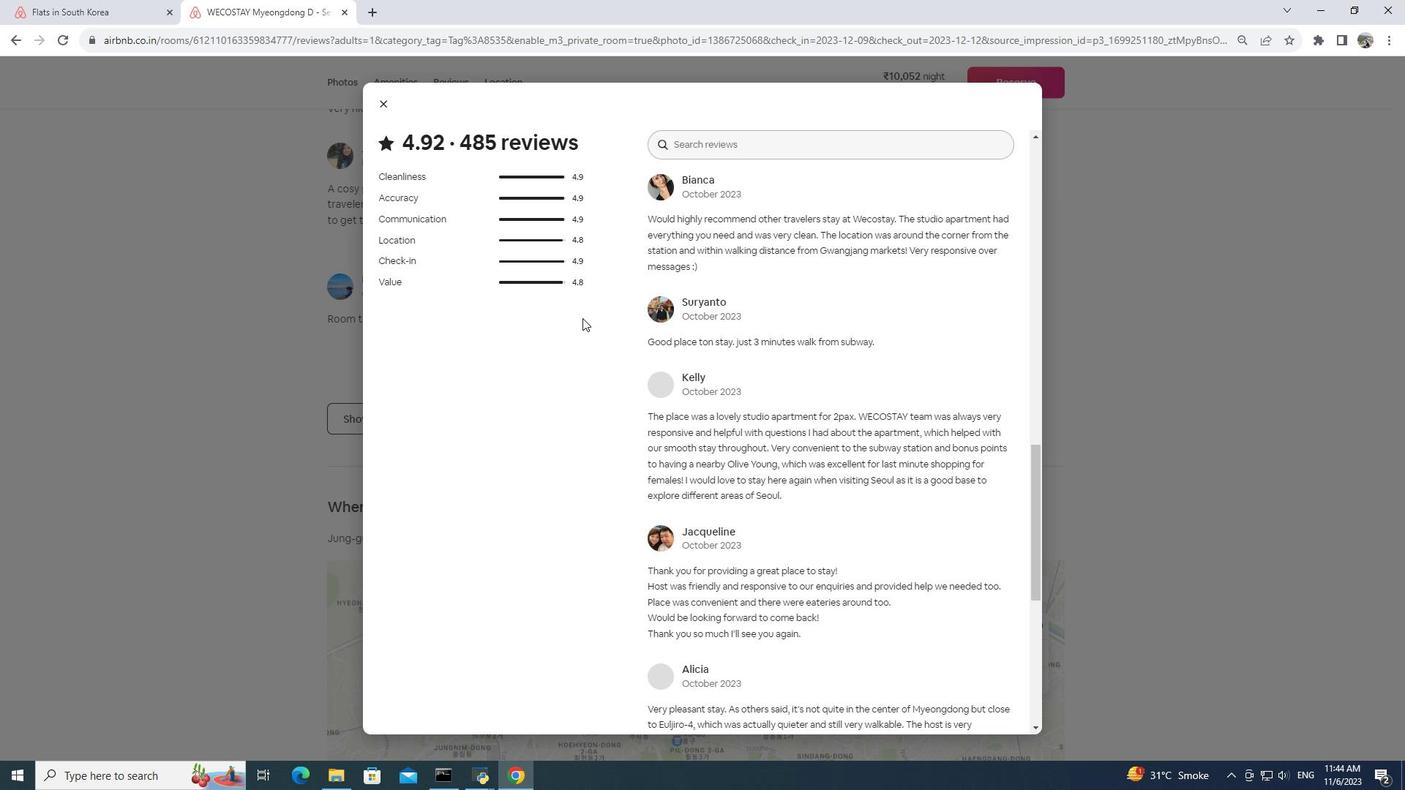 
Action: Mouse scrolled (582, 317) with delta (0, 0)
Screenshot: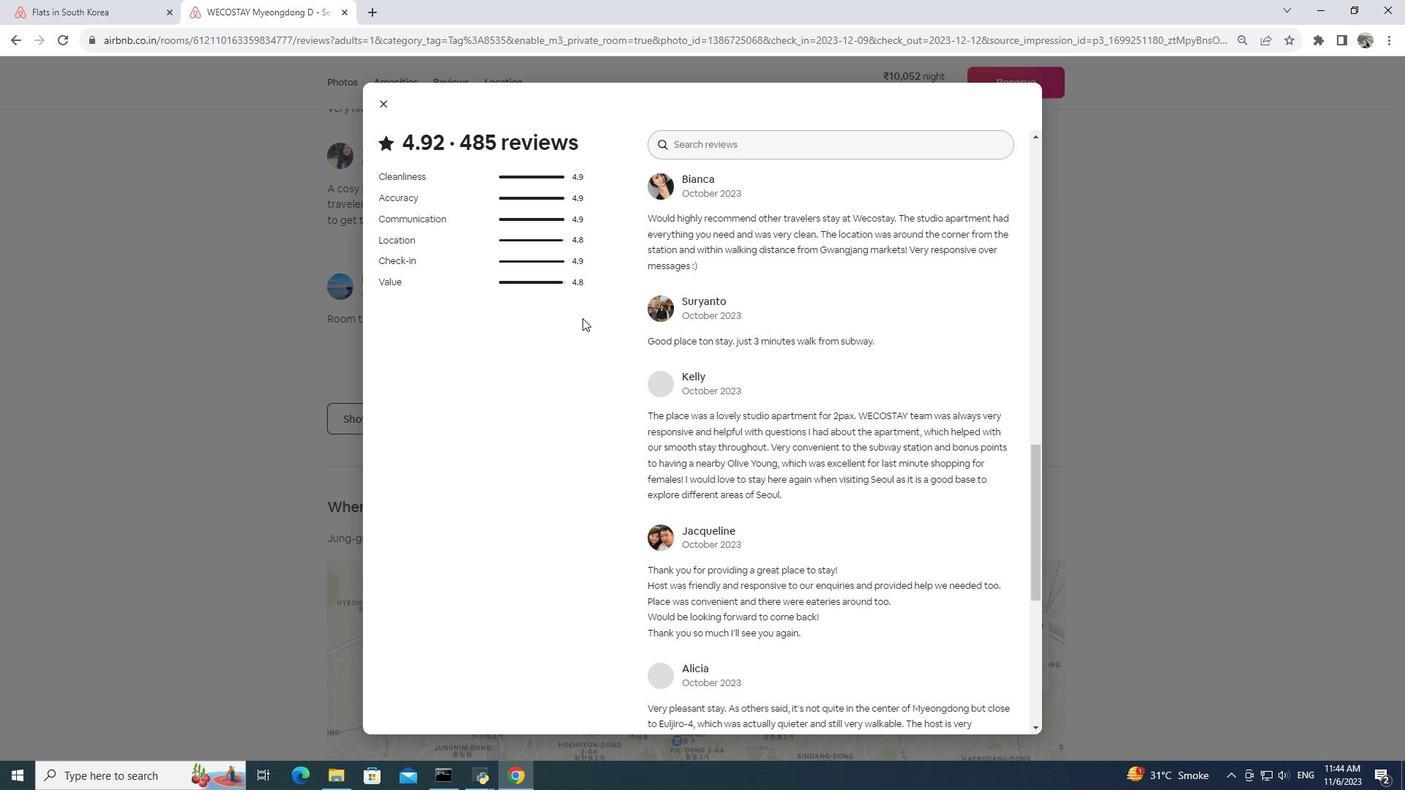 
Action: Mouse scrolled (582, 317) with delta (0, 0)
Screenshot: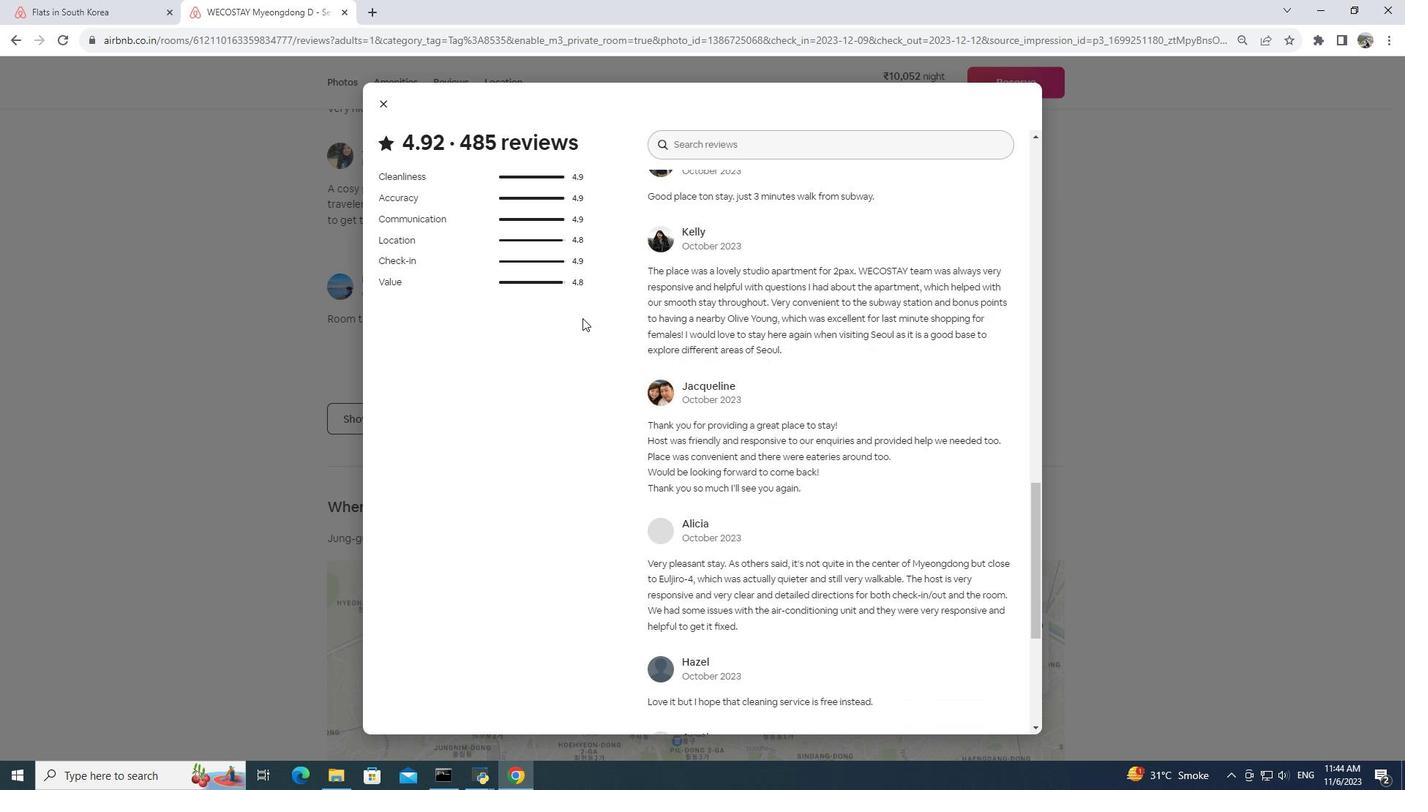 
Action: Mouse scrolled (582, 317) with delta (0, 0)
Screenshot: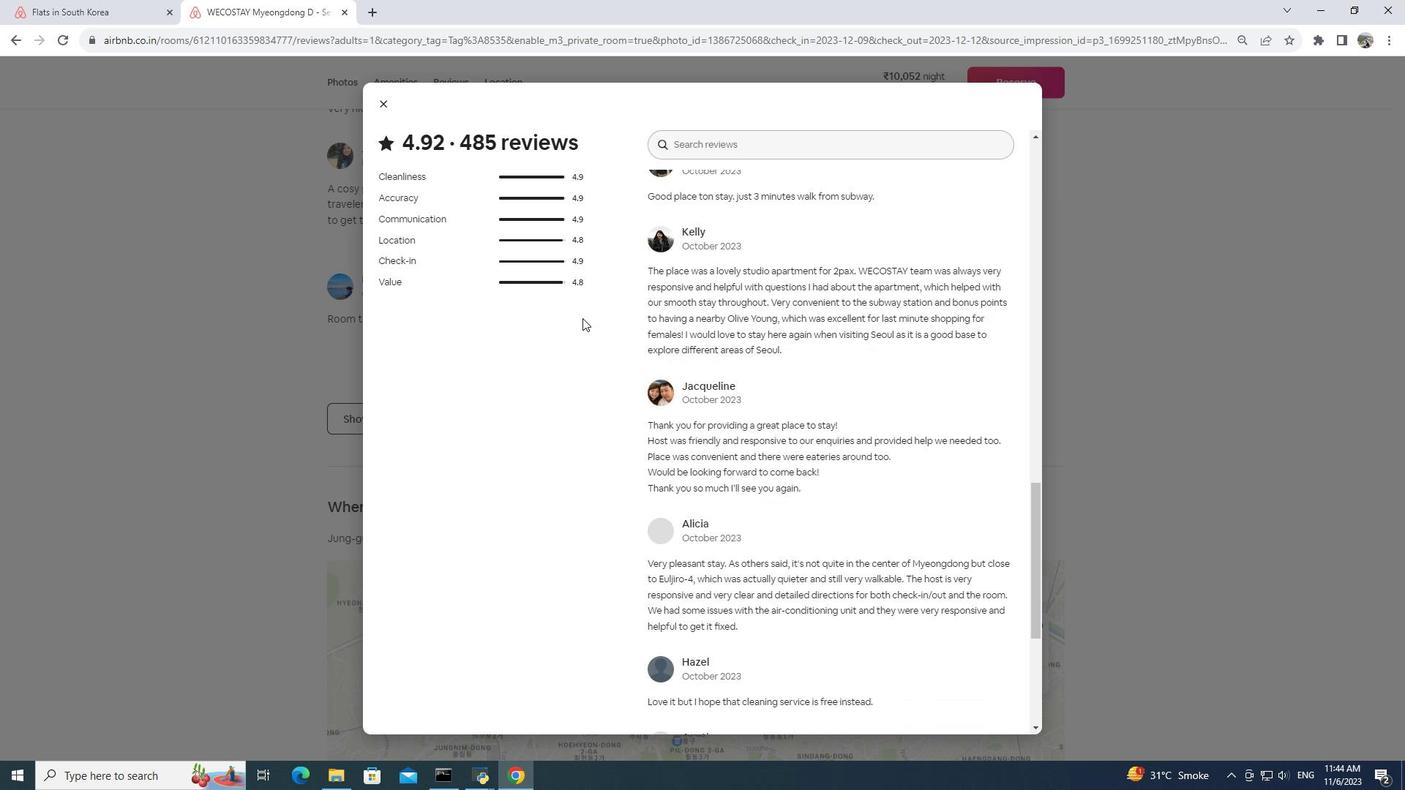 
Action: Mouse moved to (583, 317)
Screenshot: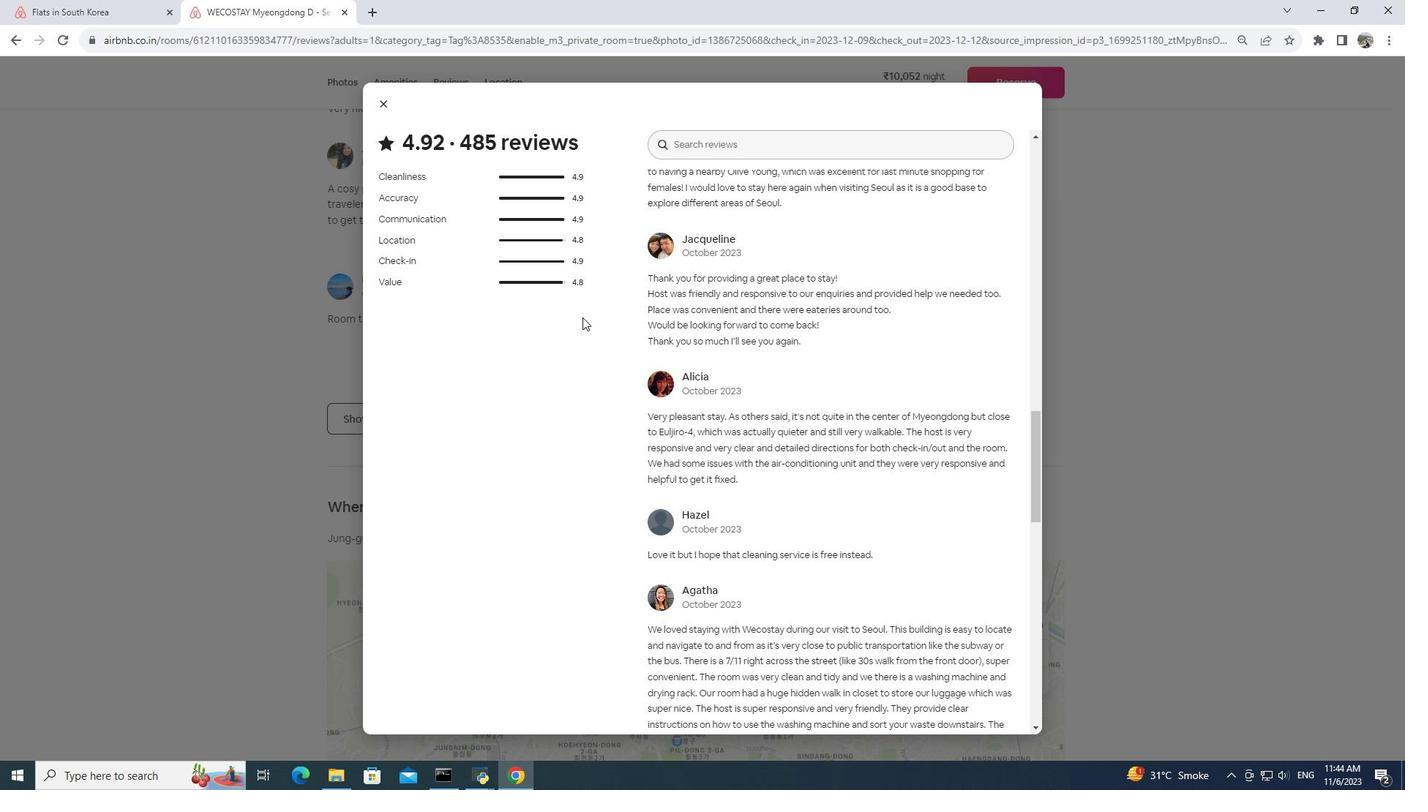 
Action: Mouse scrolled (583, 316) with delta (0, 0)
Screenshot: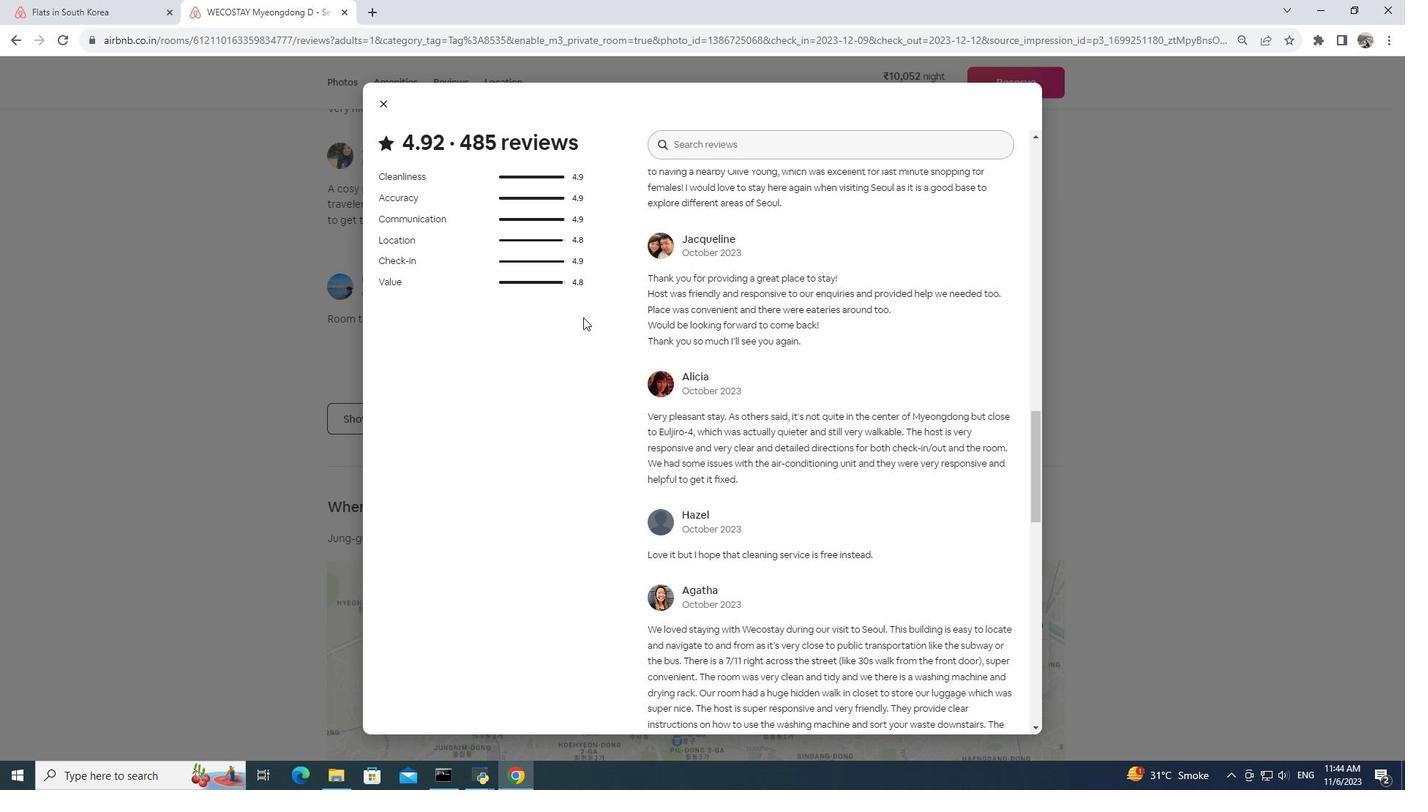 
Action: Mouse scrolled (583, 316) with delta (0, 0)
Screenshot: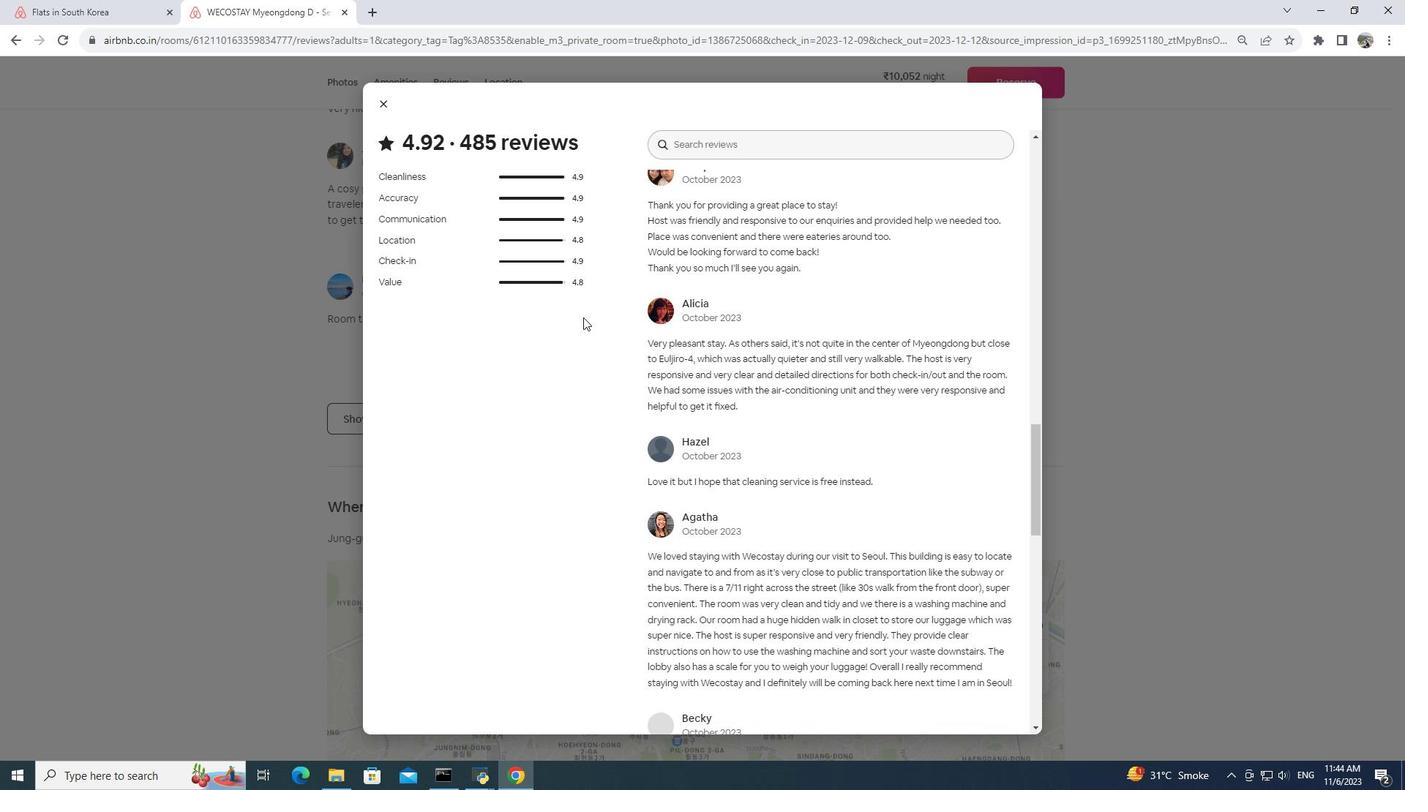 
Action: Mouse scrolled (583, 316) with delta (0, 0)
Screenshot: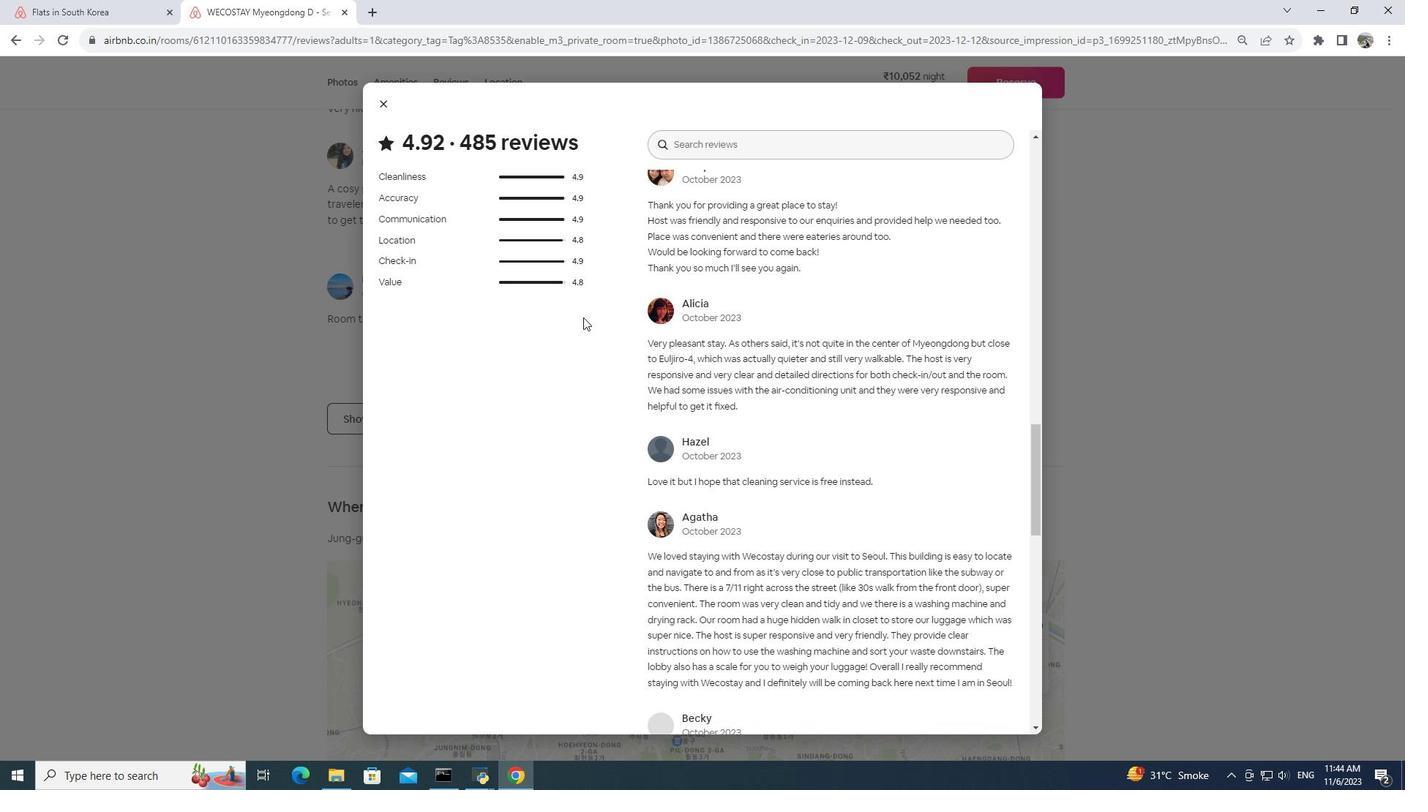 
Action: Mouse moved to (584, 313)
Screenshot: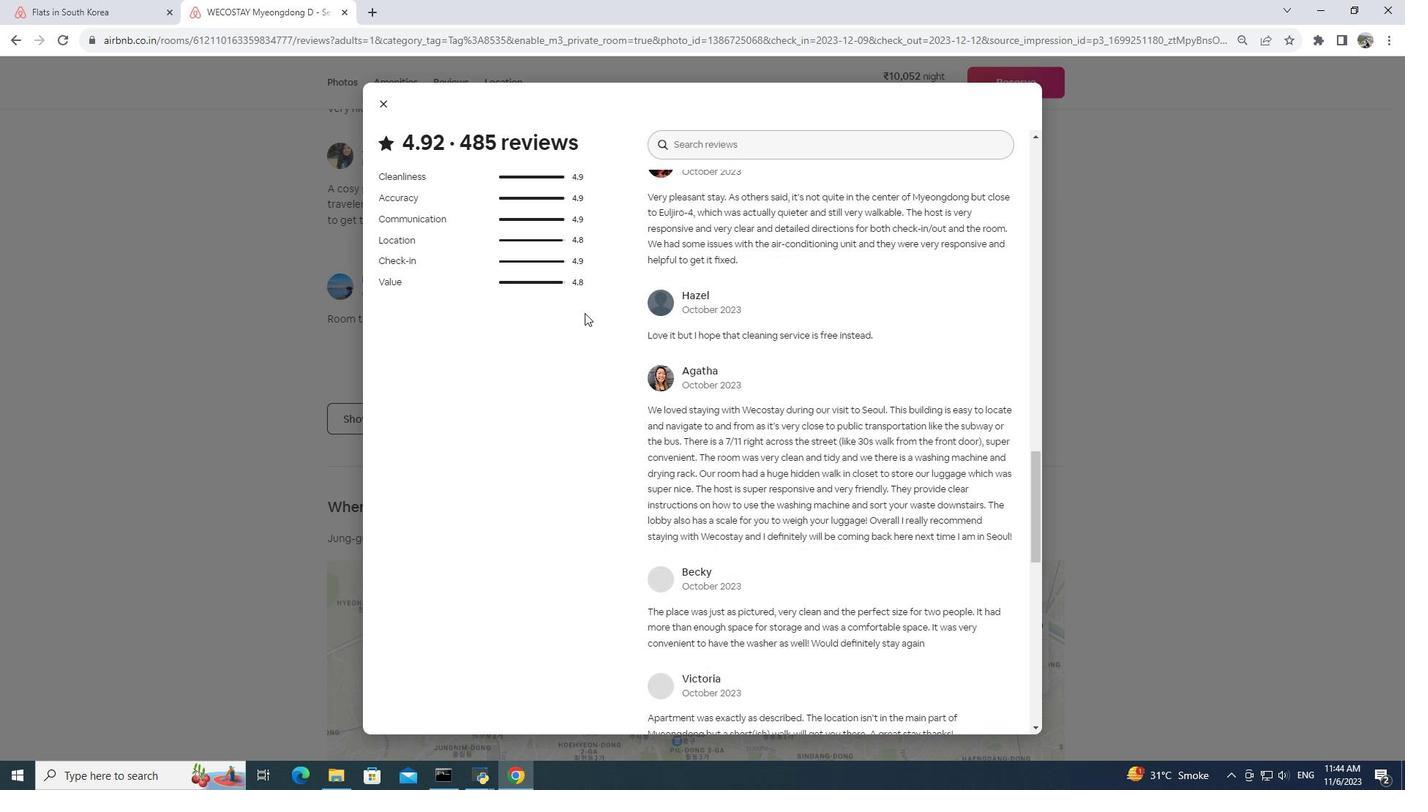 
Action: Mouse scrolled (584, 312) with delta (0, 0)
Screenshot: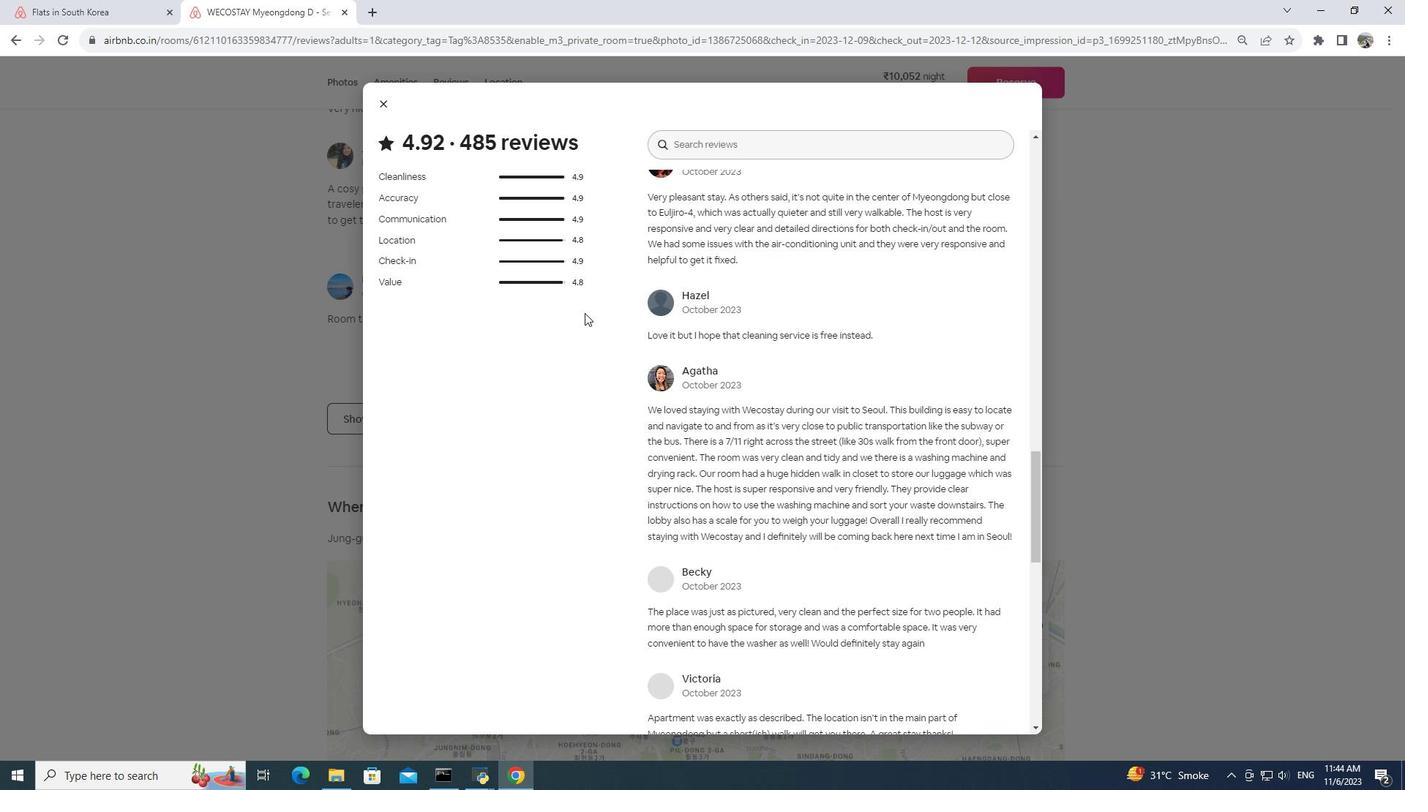 
Action: Mouse moved to (585, 313)
Screenshot: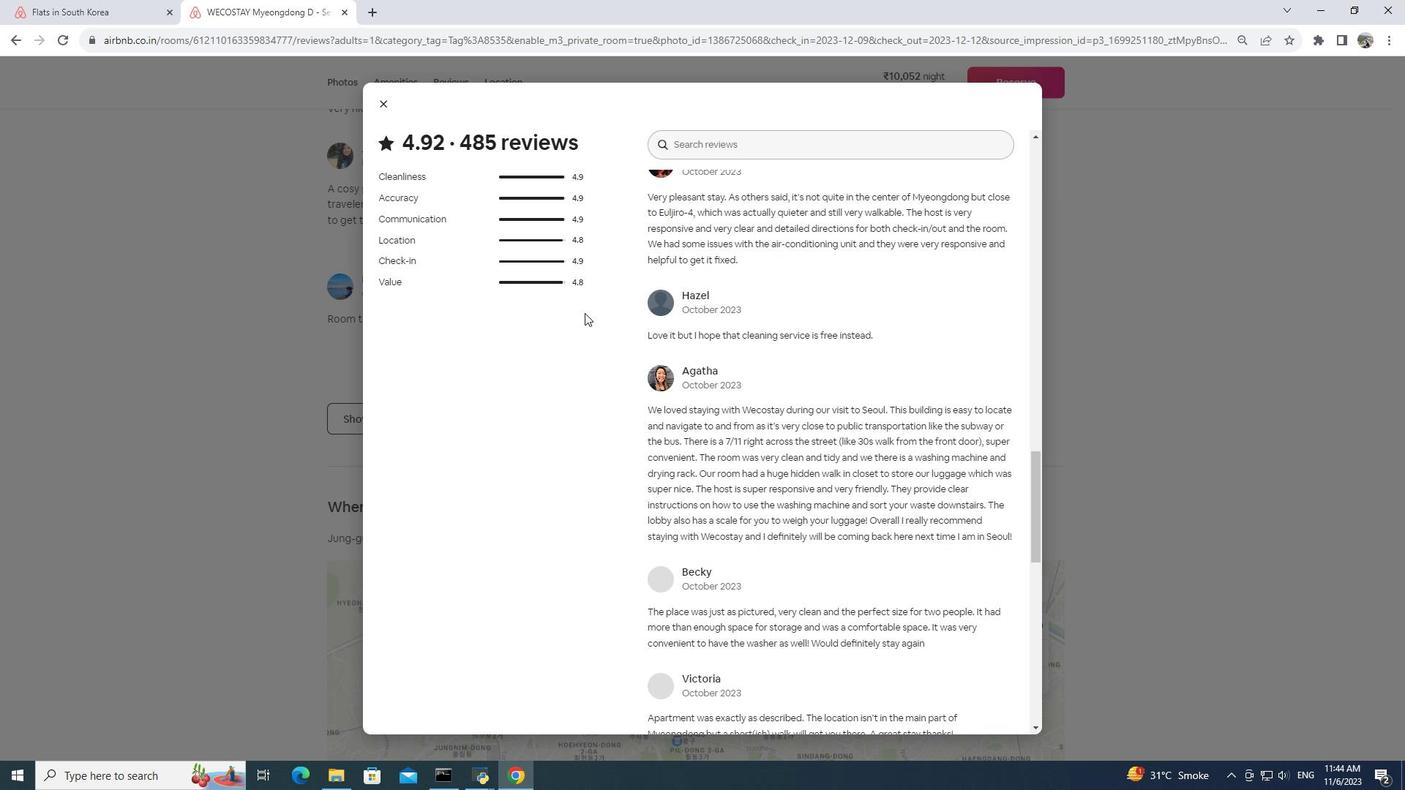 
Action: Mouse scrolled (585, 312) with delta (0, 0)
Screenshot: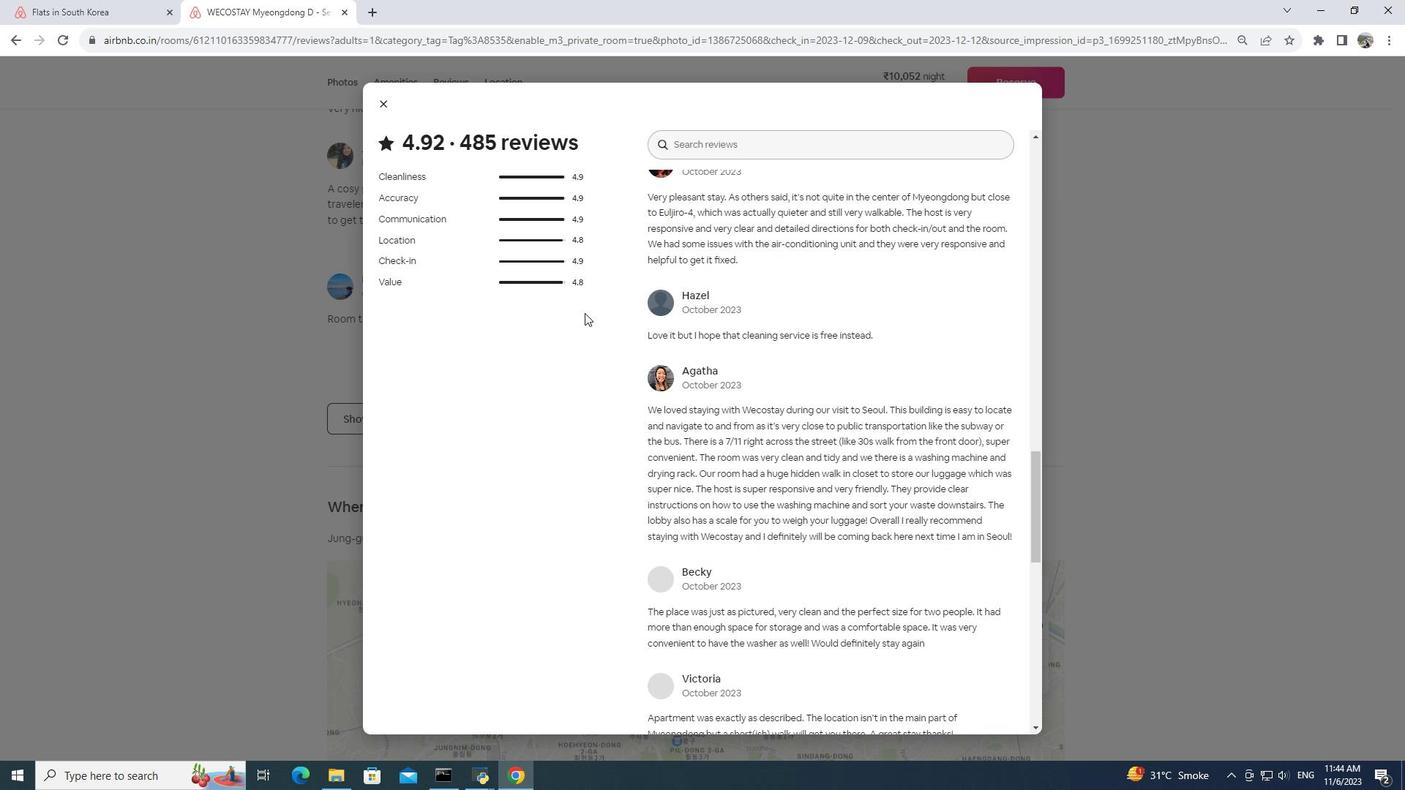 
Action: Mouse moved to (586, 312)
Screenshot: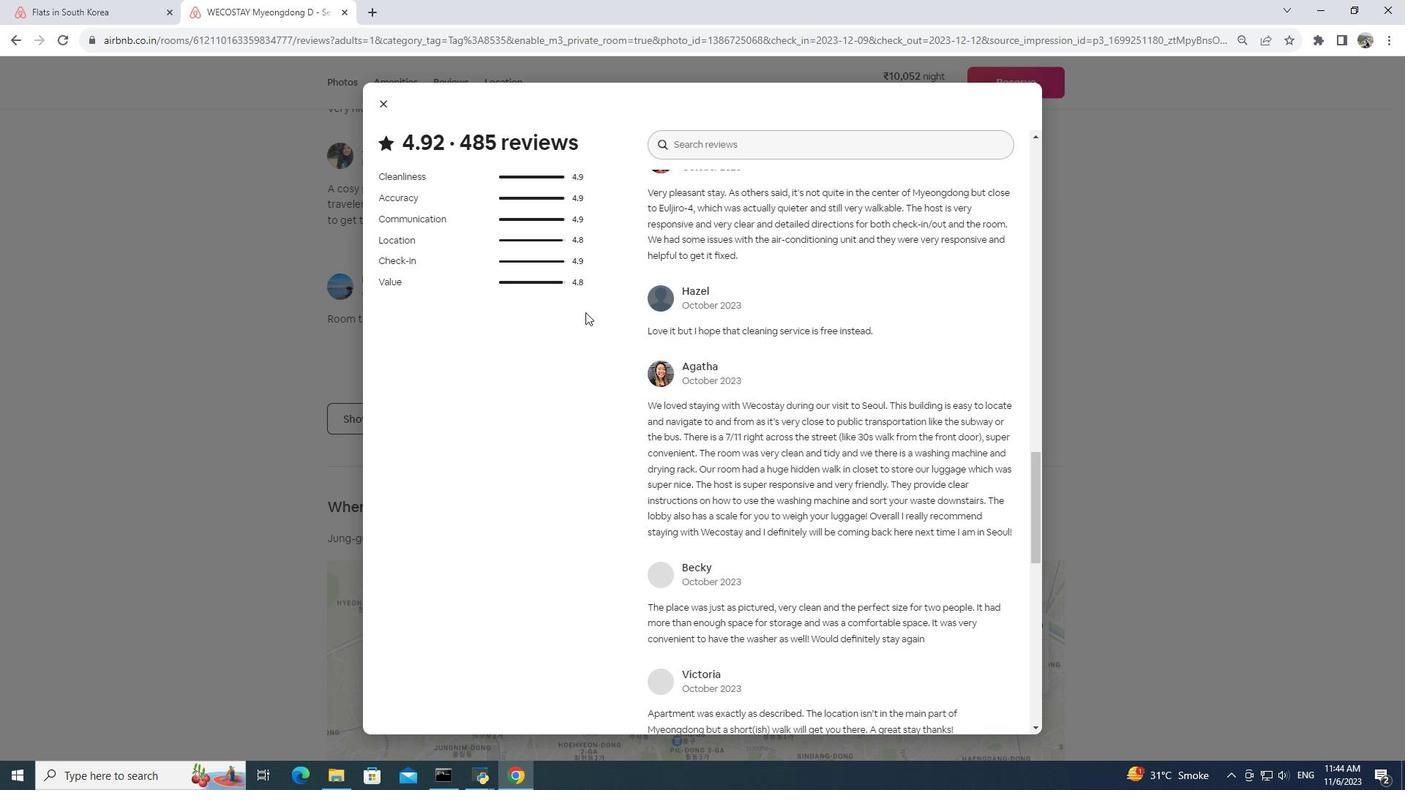
Action: Mouse scrolled (586, 311) with delta (0, 0)
Screenshot: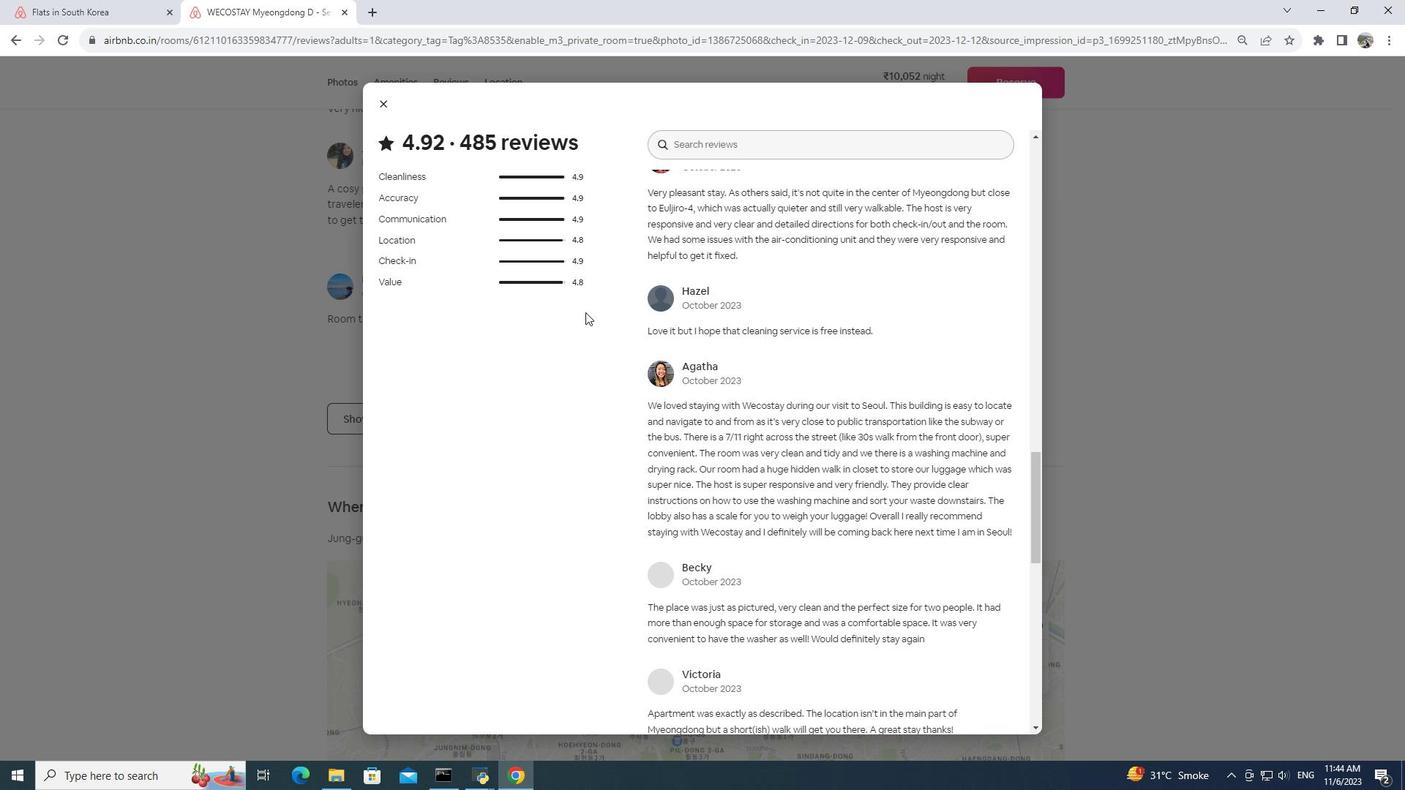 
Action: Mouse moved to (586, 312)
Screenshot: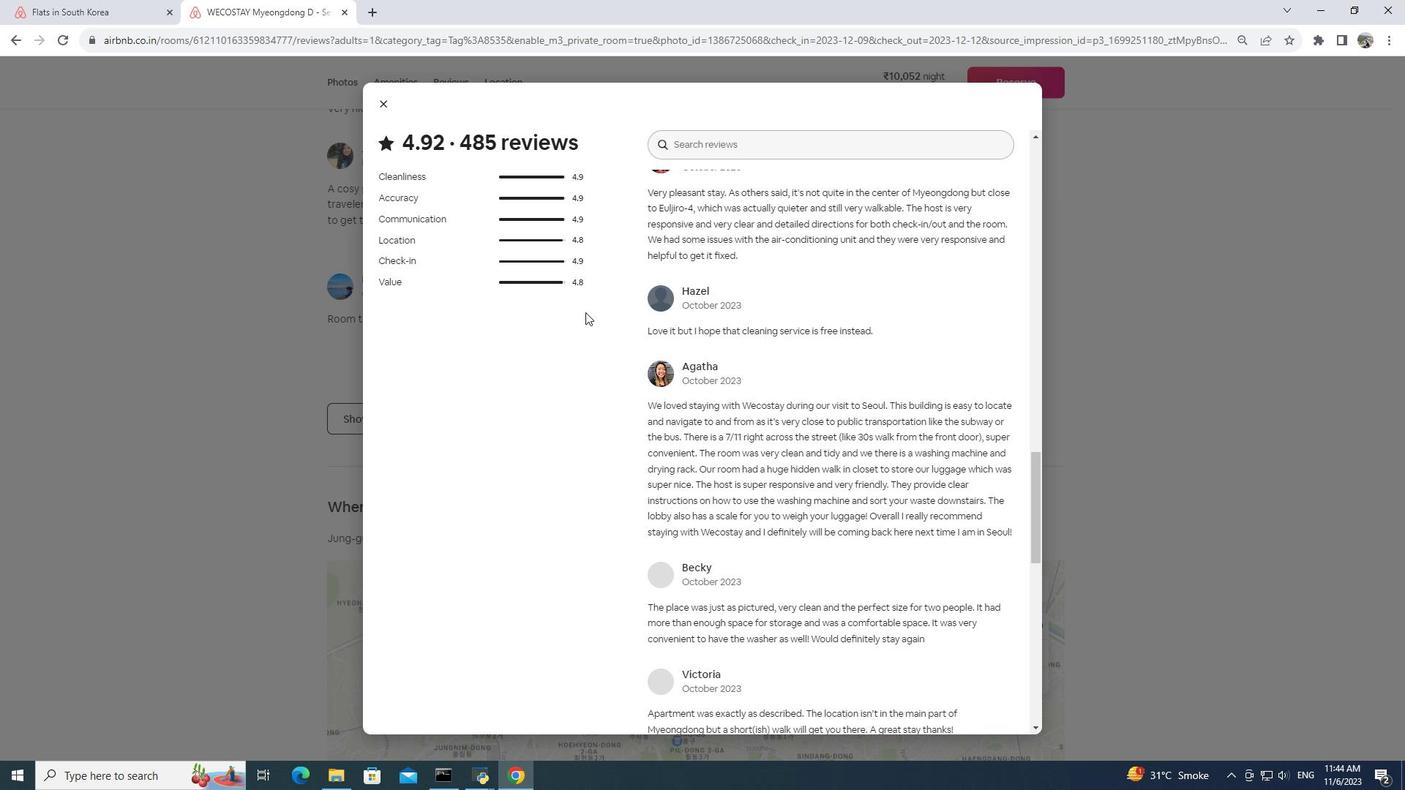 
Action: Mouse scrolled (586, 311) with delta (0, 0)
Screenshot: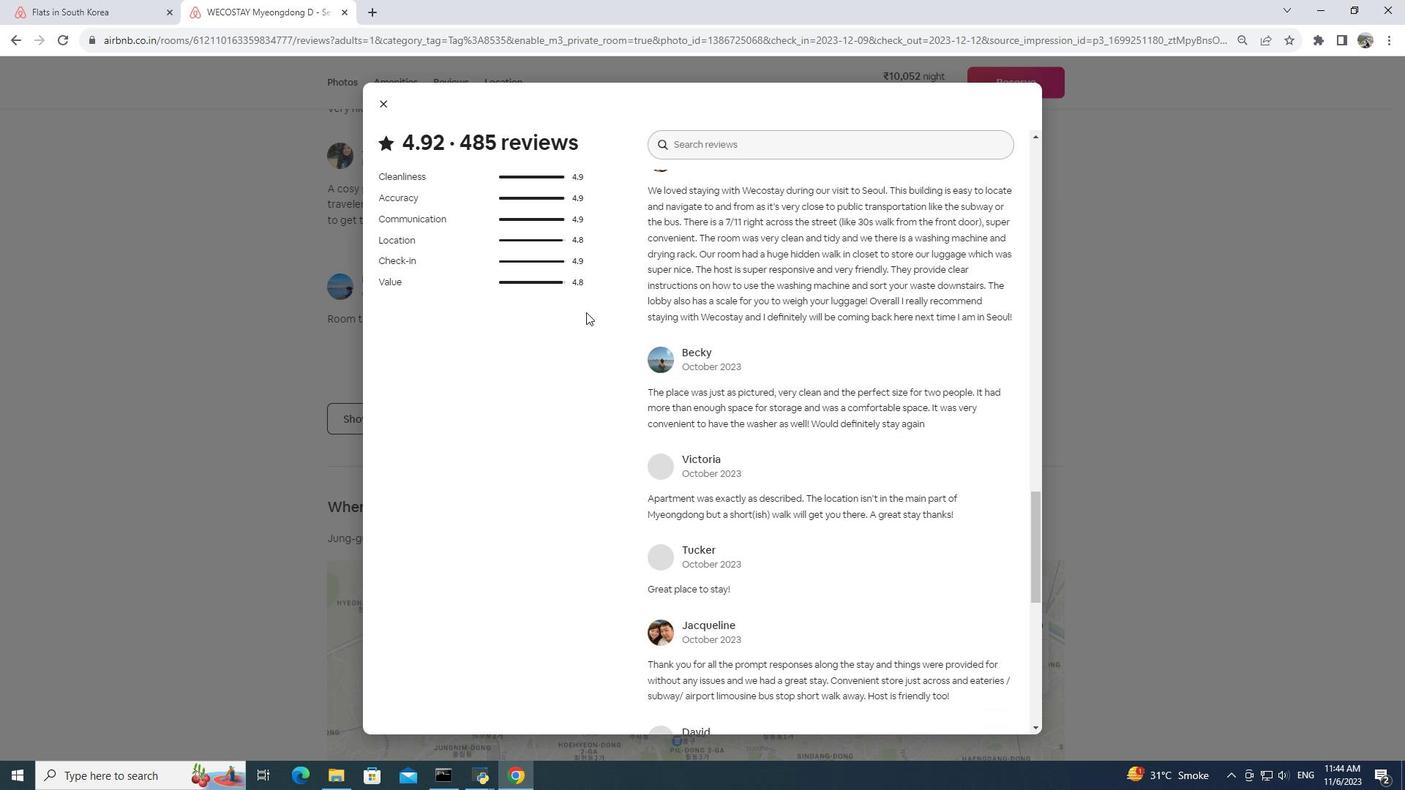 
Action: Mouse scrolled (586, 311) with delta (0, 0)
Screenshot: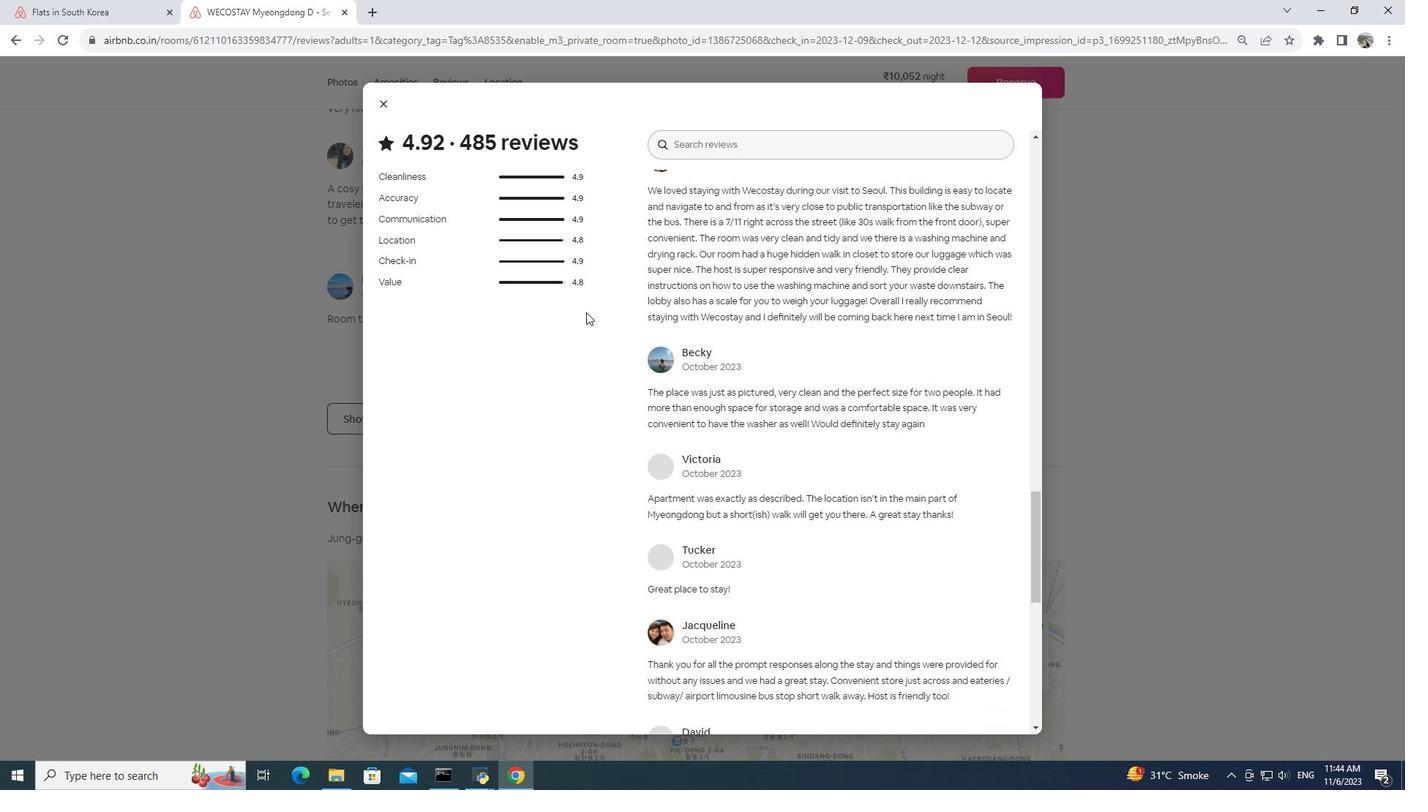 
Action: Mouse scrolled (586, 311) with delta (0, 0)
Screenshot: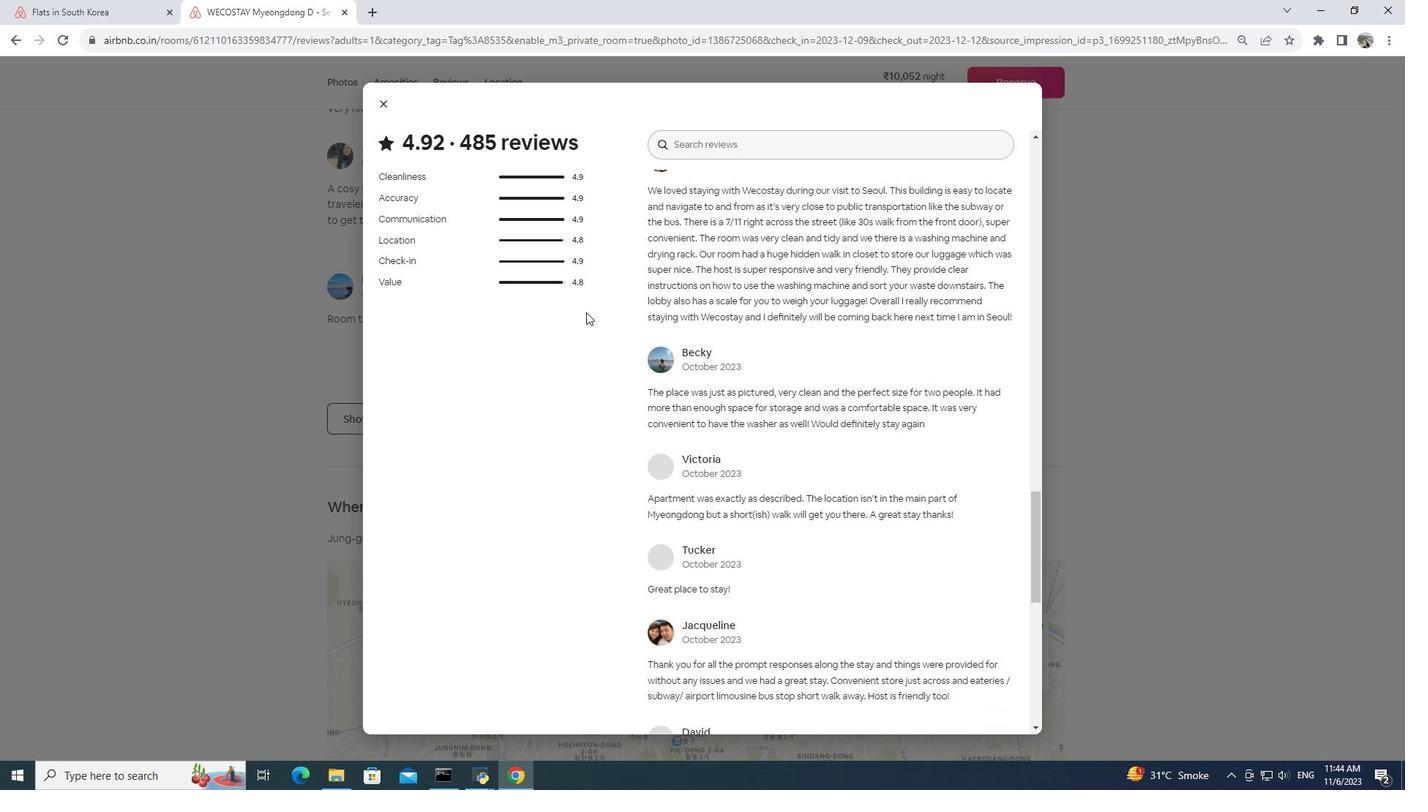 
Action: Mouse moved to (586, 308)
Screenshot: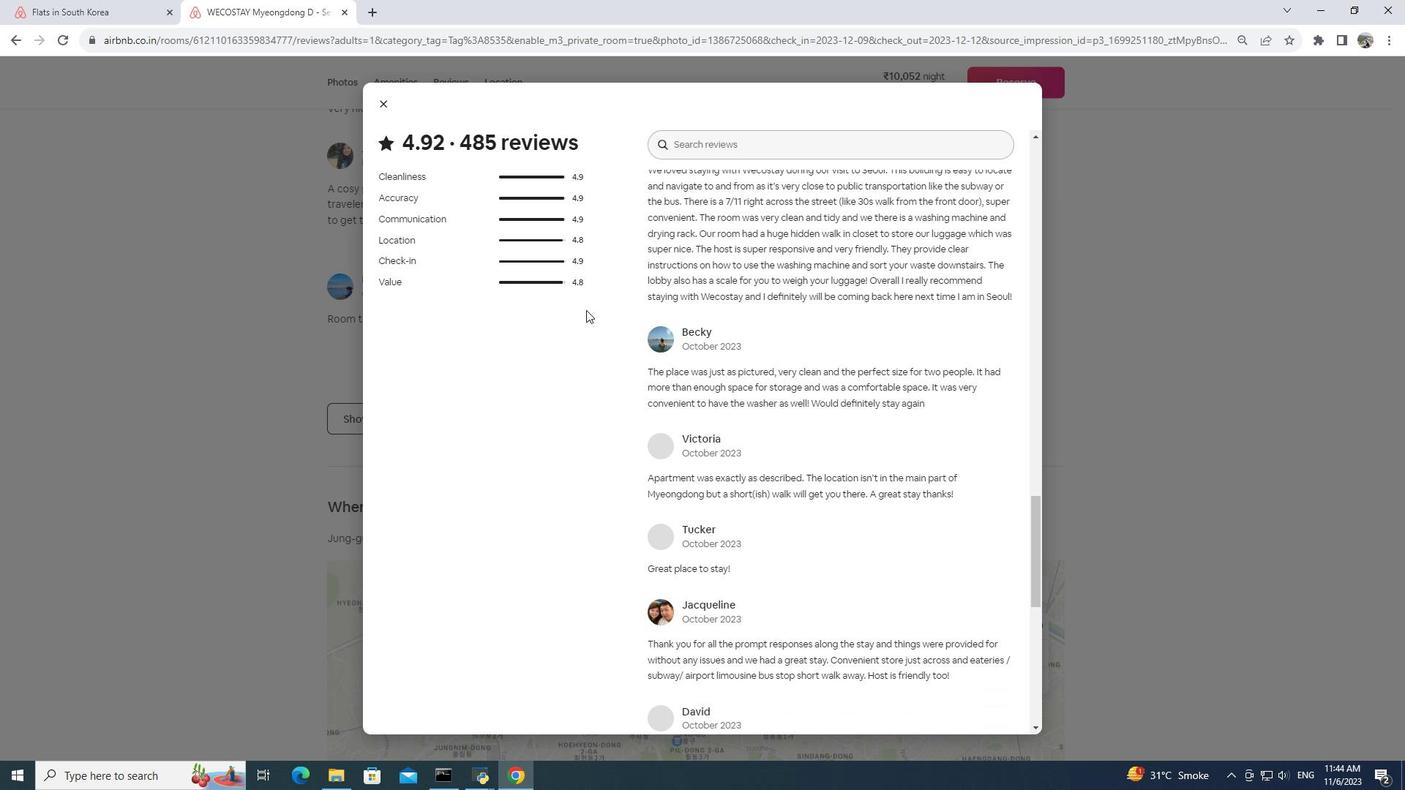 
Action: Mouse scrolled (586, 307) with delta (0, 0)
Screenshot: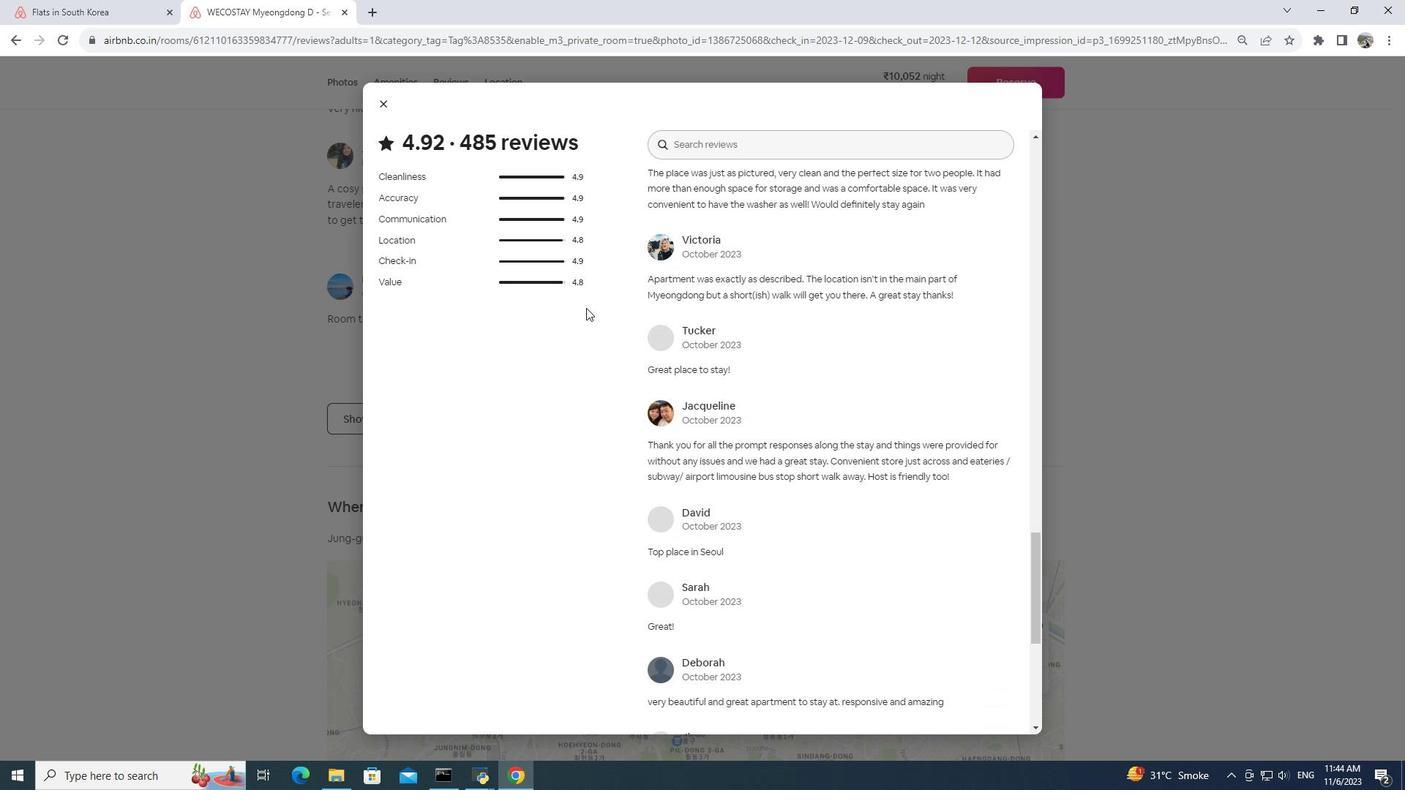 
Action: Mouse scrolled (586, 307) with delta (0, 0)
Screenshot: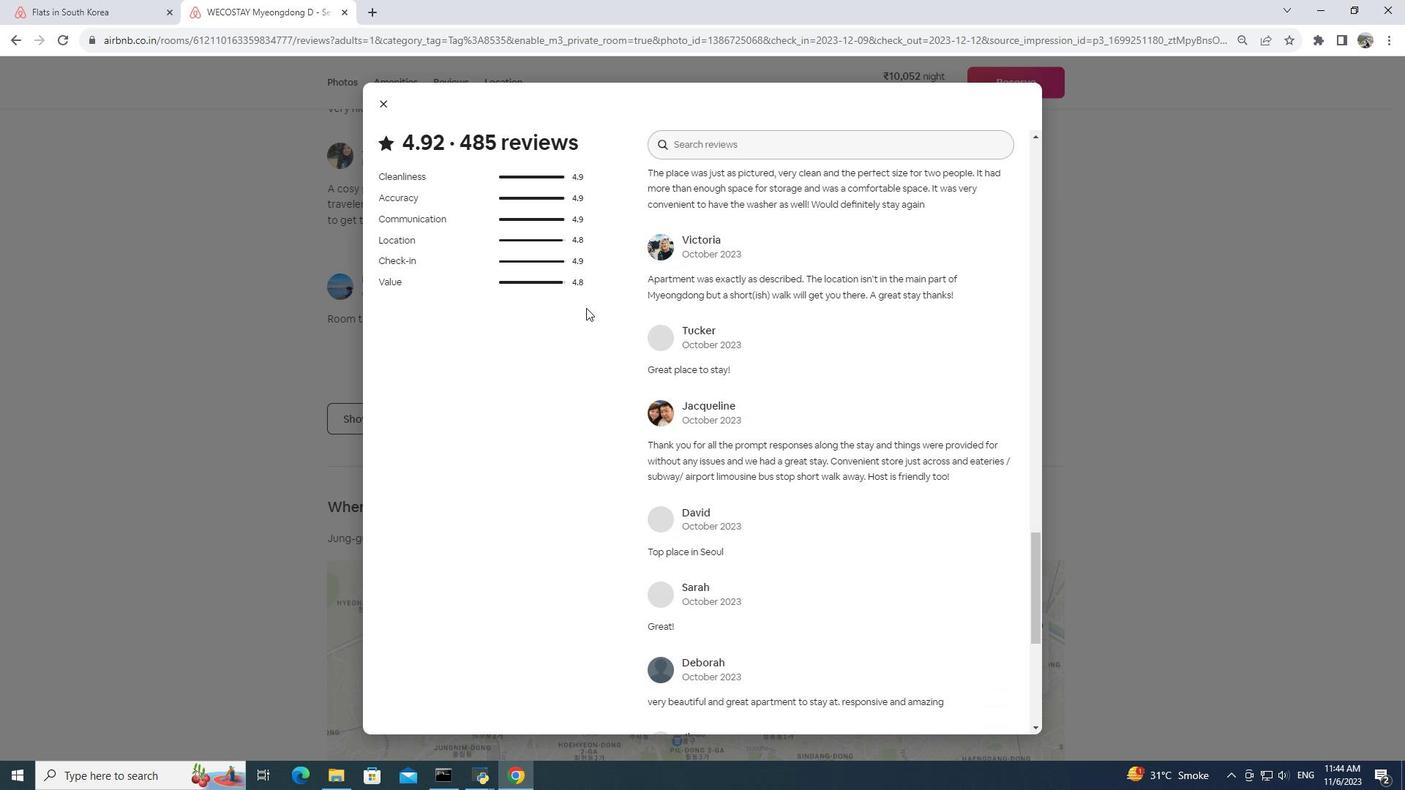 
Action: Mouse scrolled (586, 307) with delta (0, 0)
Screenshot: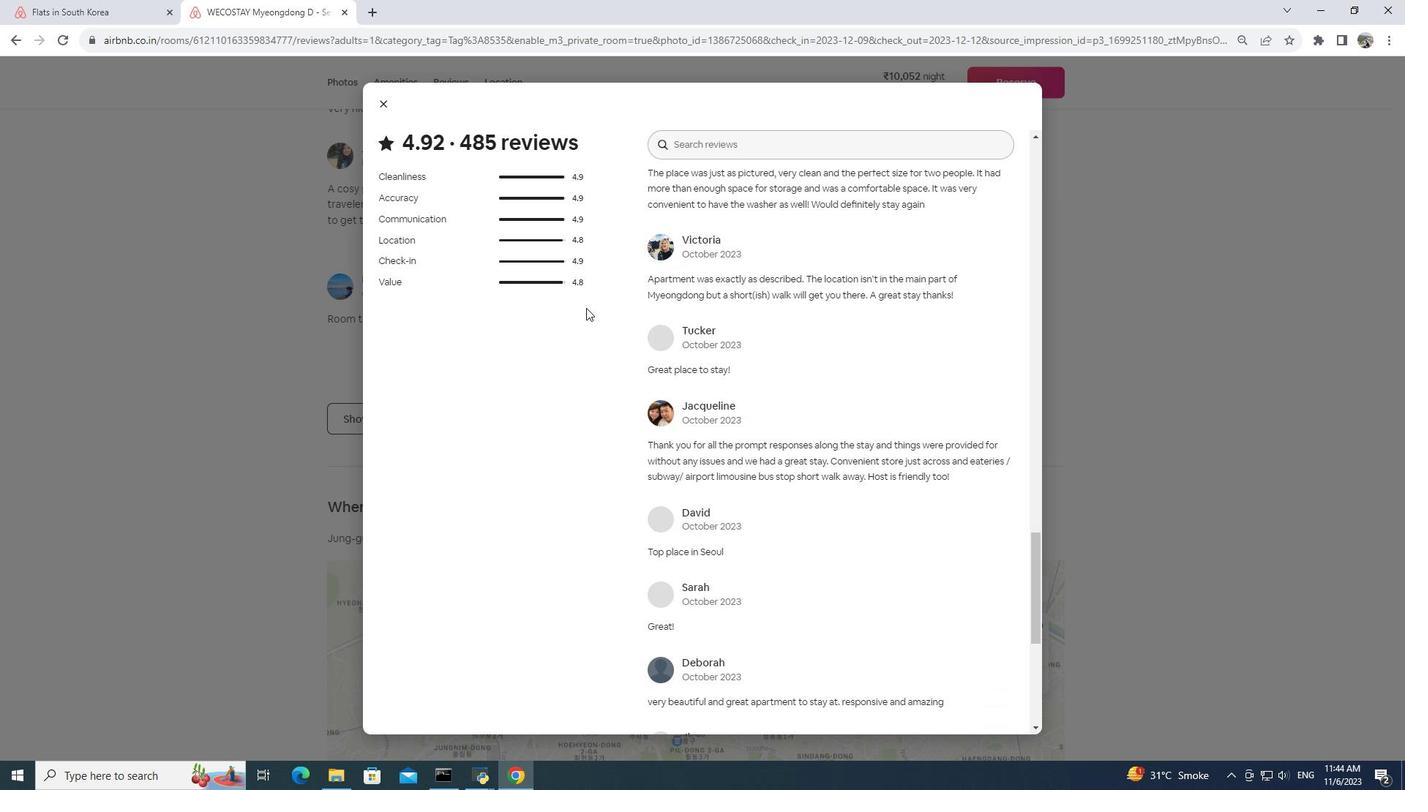 
Action: Mouse moved to (585, 319)
Screenshot: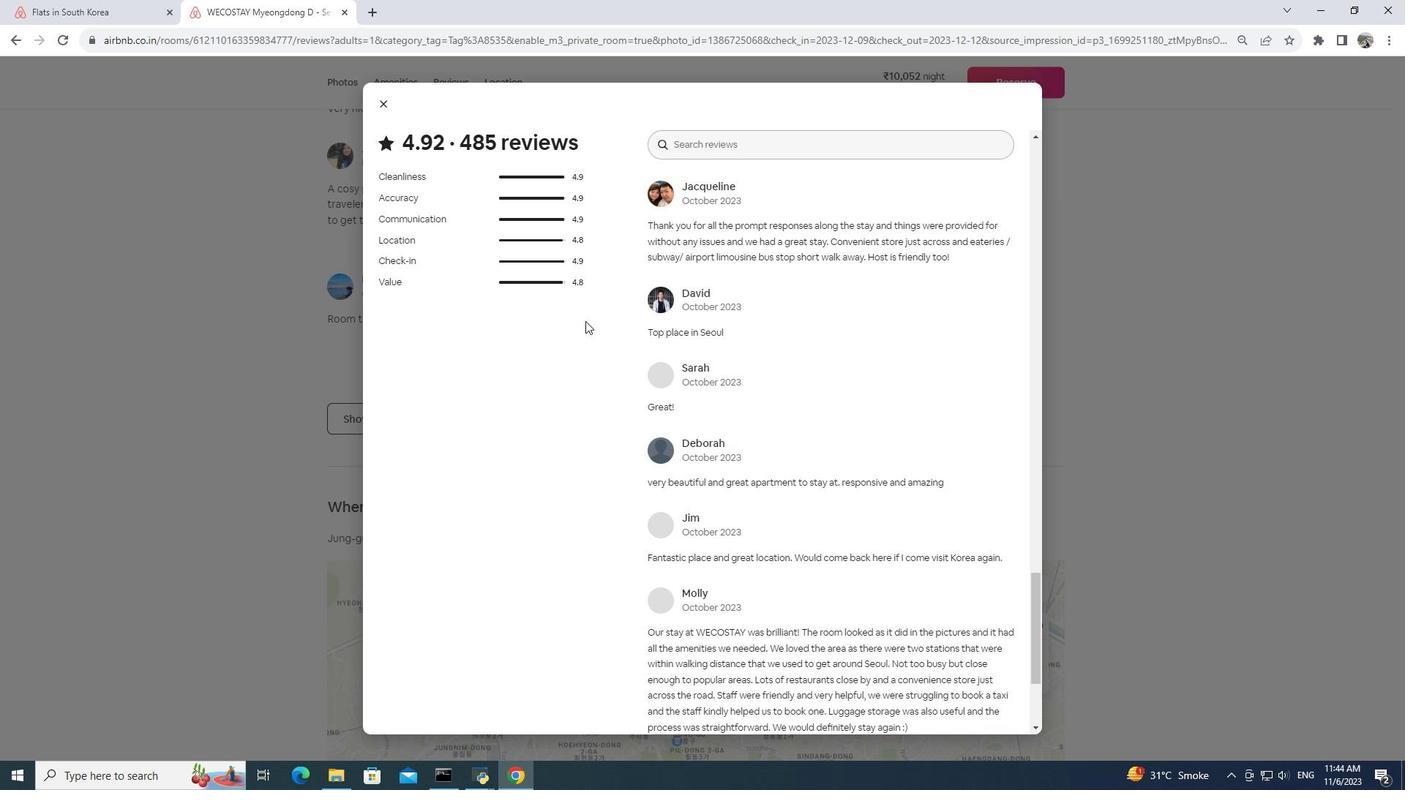 
Action: Mouse scrolled (585, 319) with delta (0, 0)
Screenshot: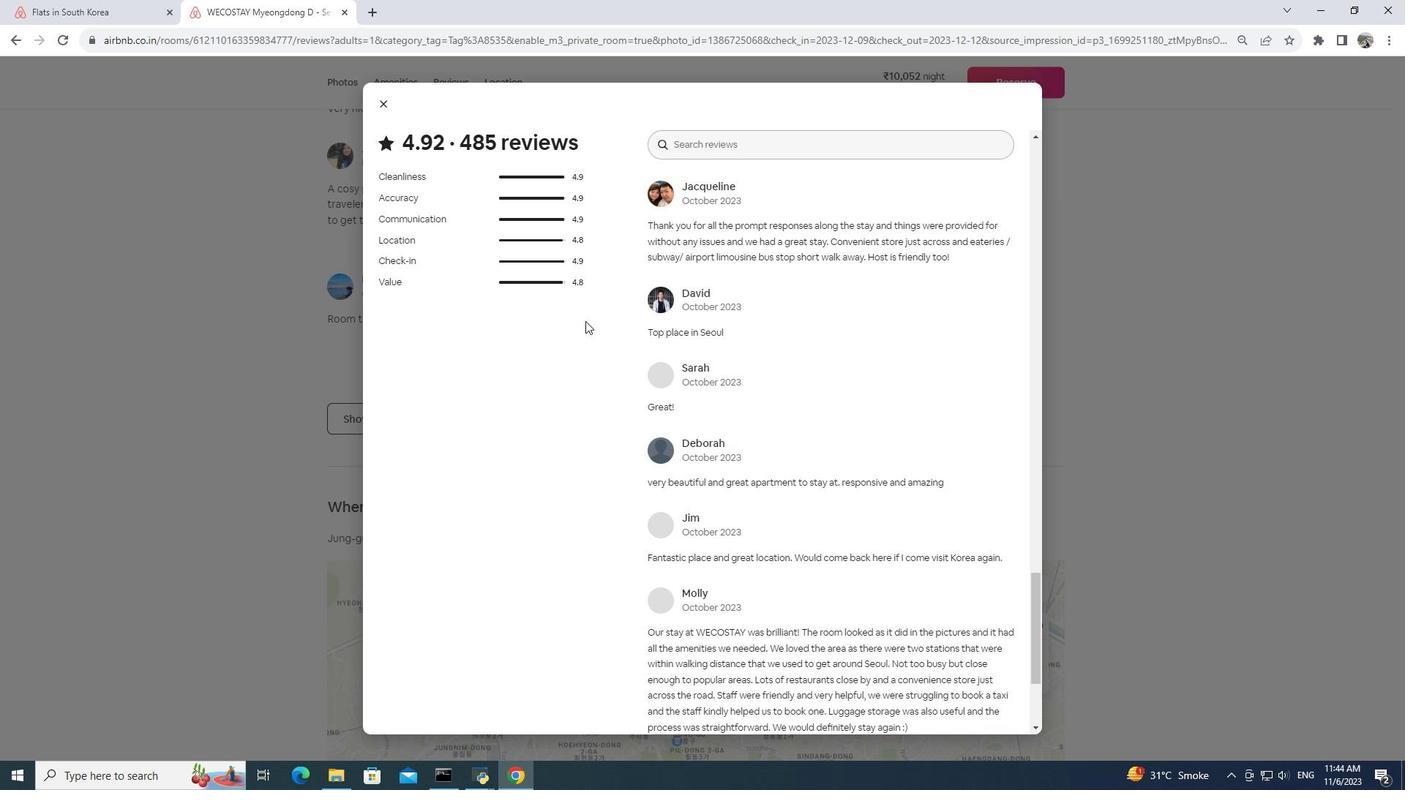 
Action: Mouse moved to (585, 320)
Screenshot: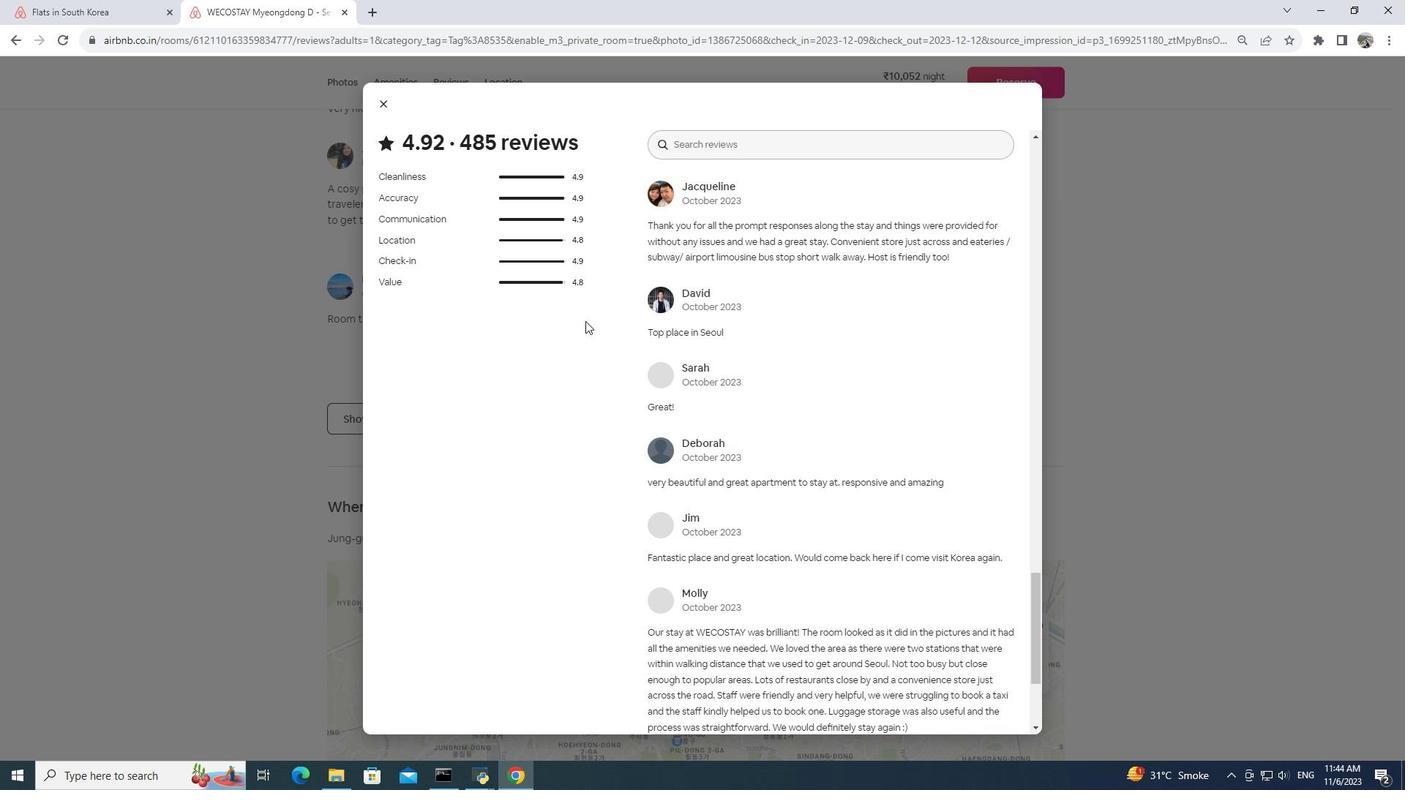 
Action: Mouse scrolled (585, 319) with delta (0, 0)
Screenshot: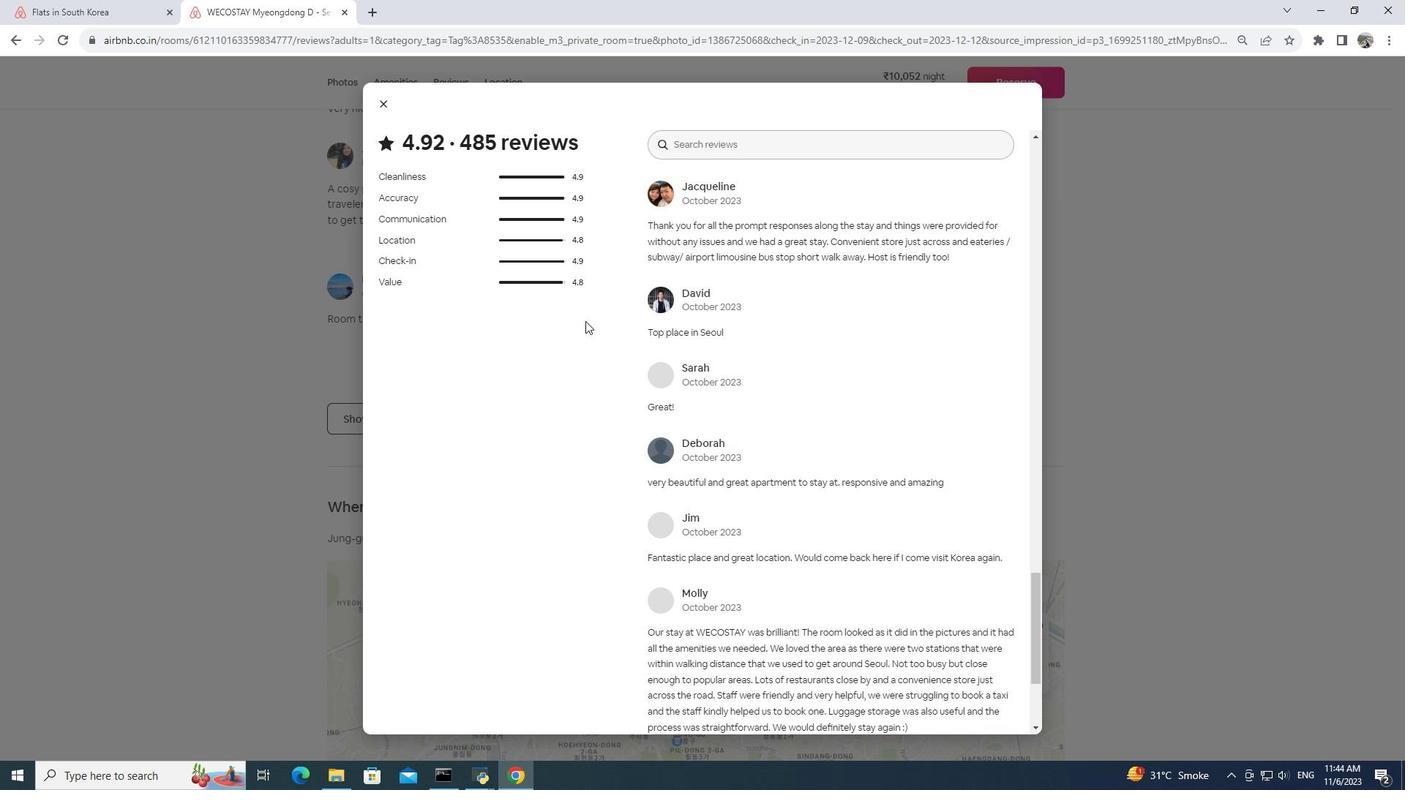 
Action: Mouse moved to (586, 322)
Screenshot: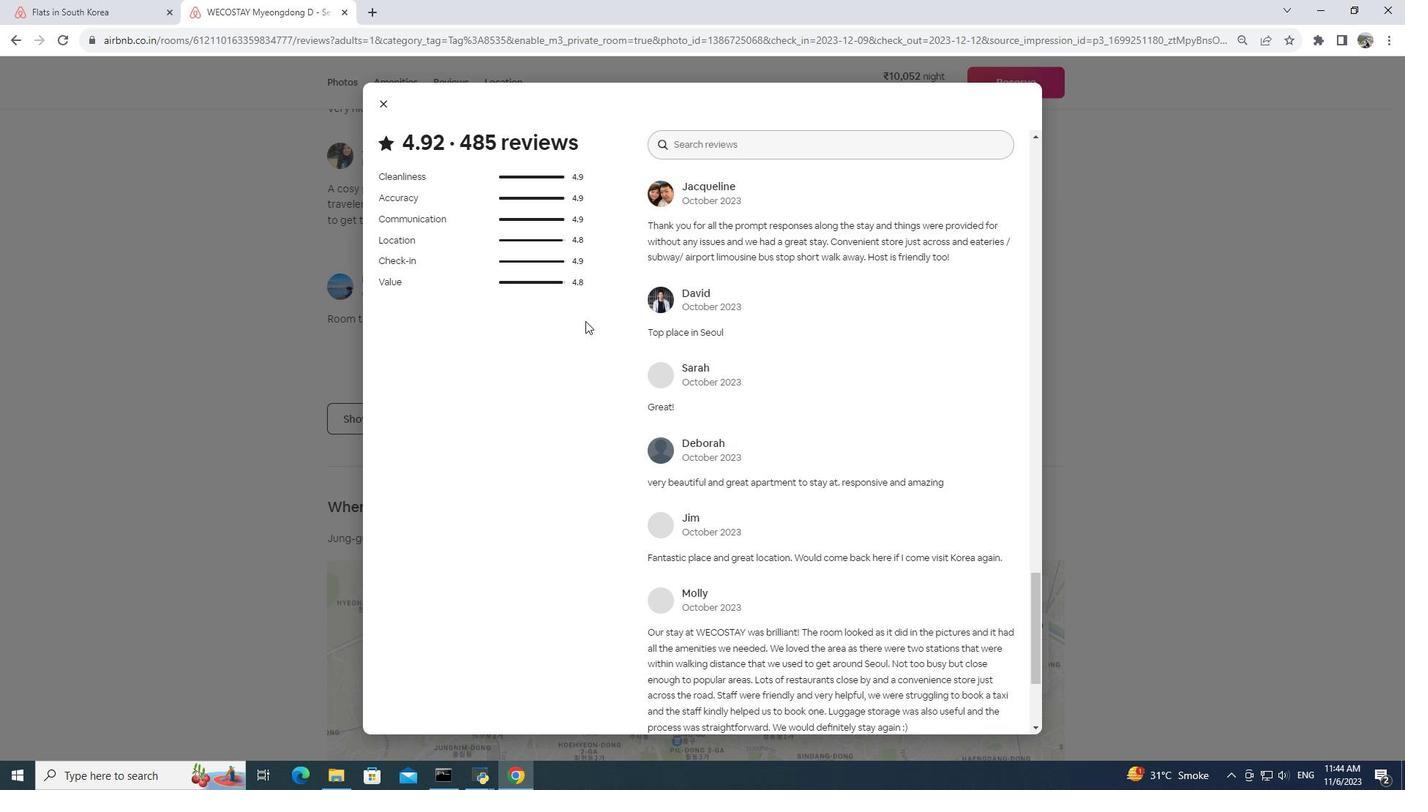 
Action: Mouse scrolled (586, 321) with delta (0, 0)
Screenshot: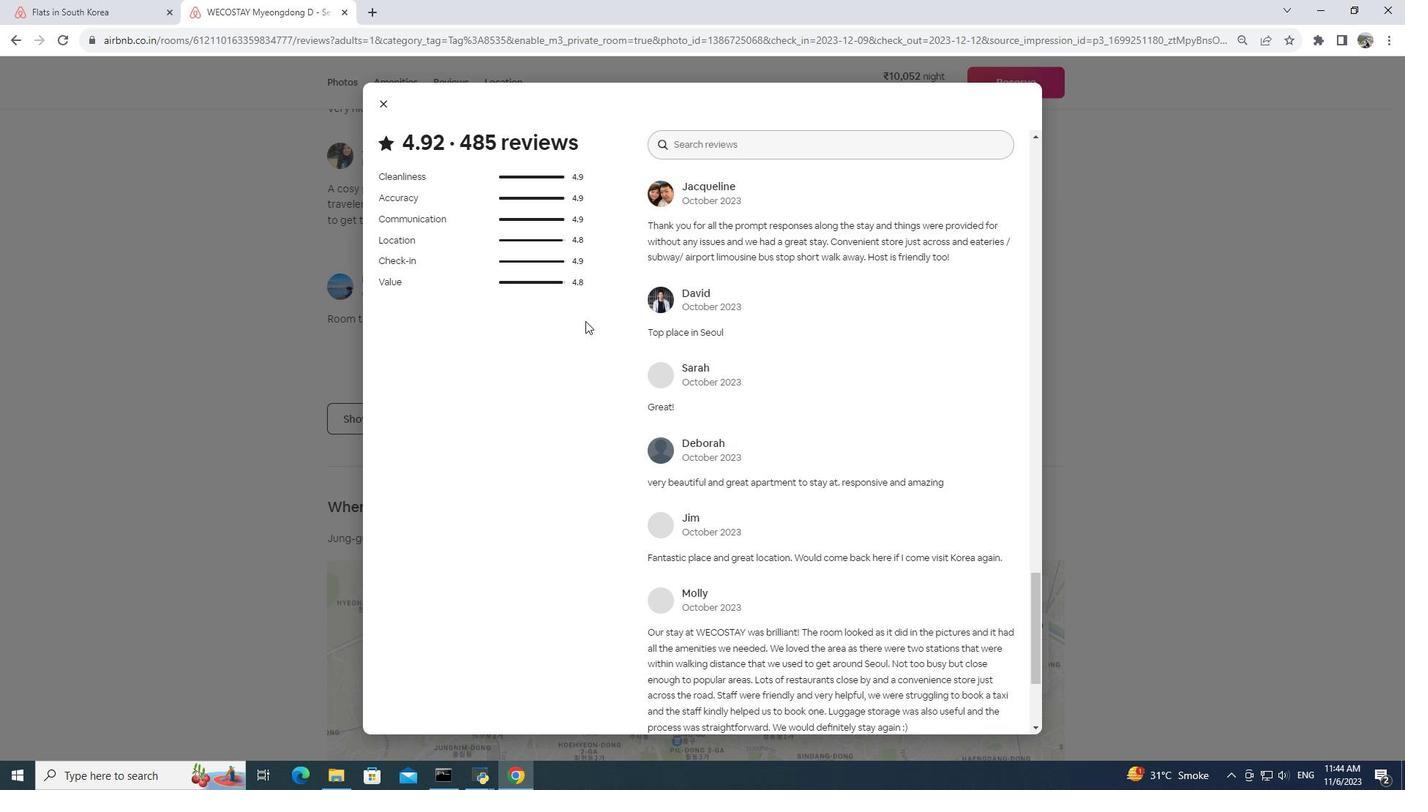 
Action: Mouse moved to (601, 327)
Screenshot: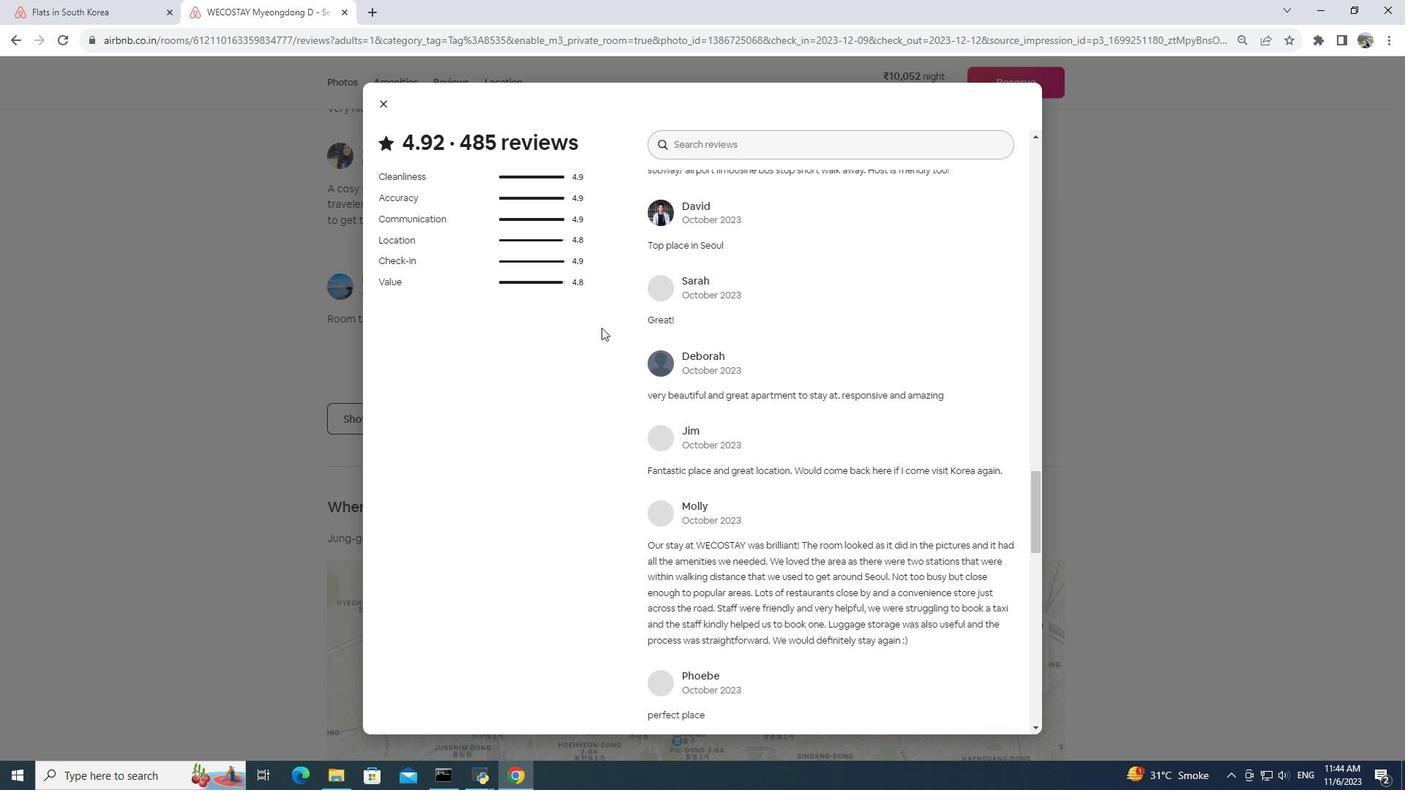 
Action: Mouse scrolled (601, 327) with delta (0, 0)
Screenshot: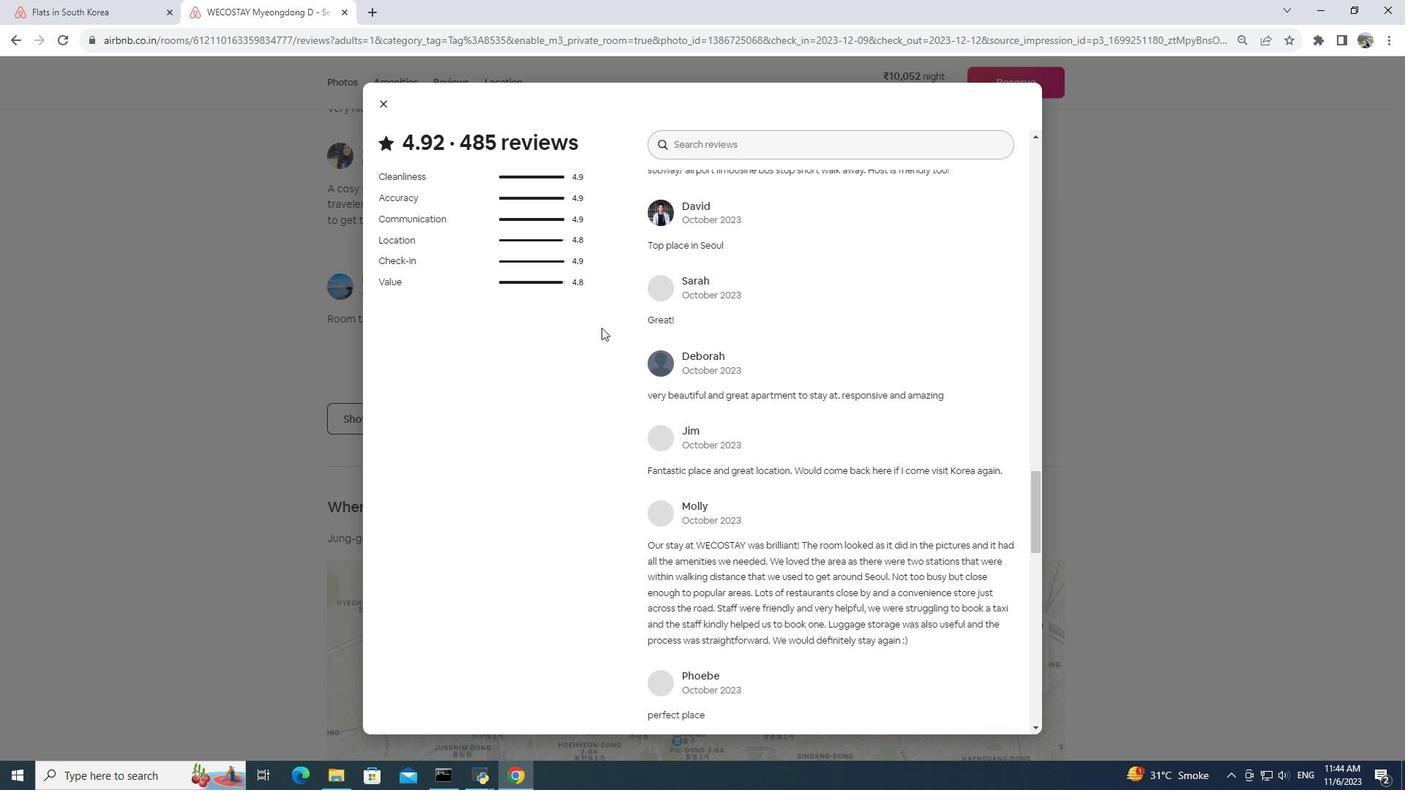 
Action: Mouse scrolled (601, 327) with delta (0, 0)
Screenshot: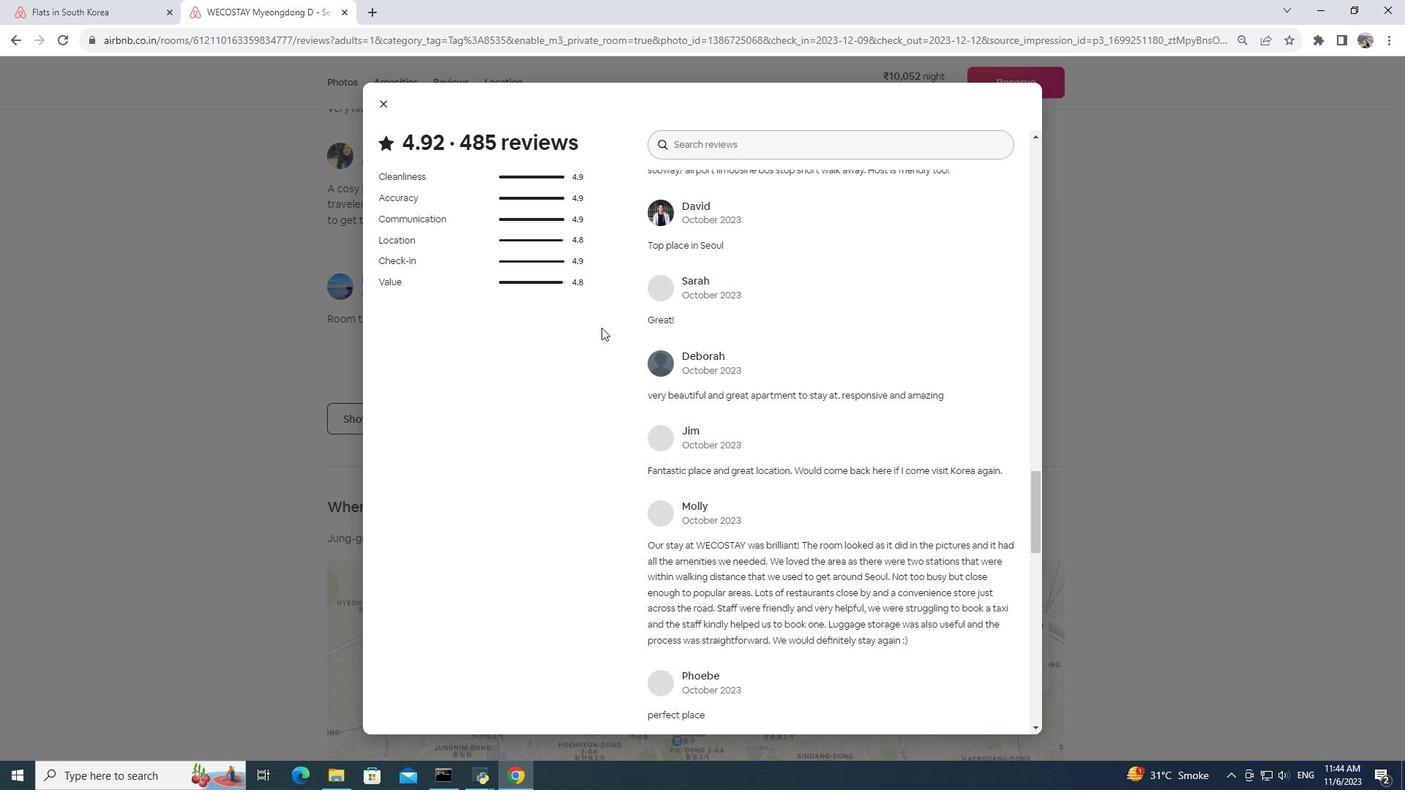 
Action: Mouse scrolled (601, 327) with delta (0, 0)
Screenshot: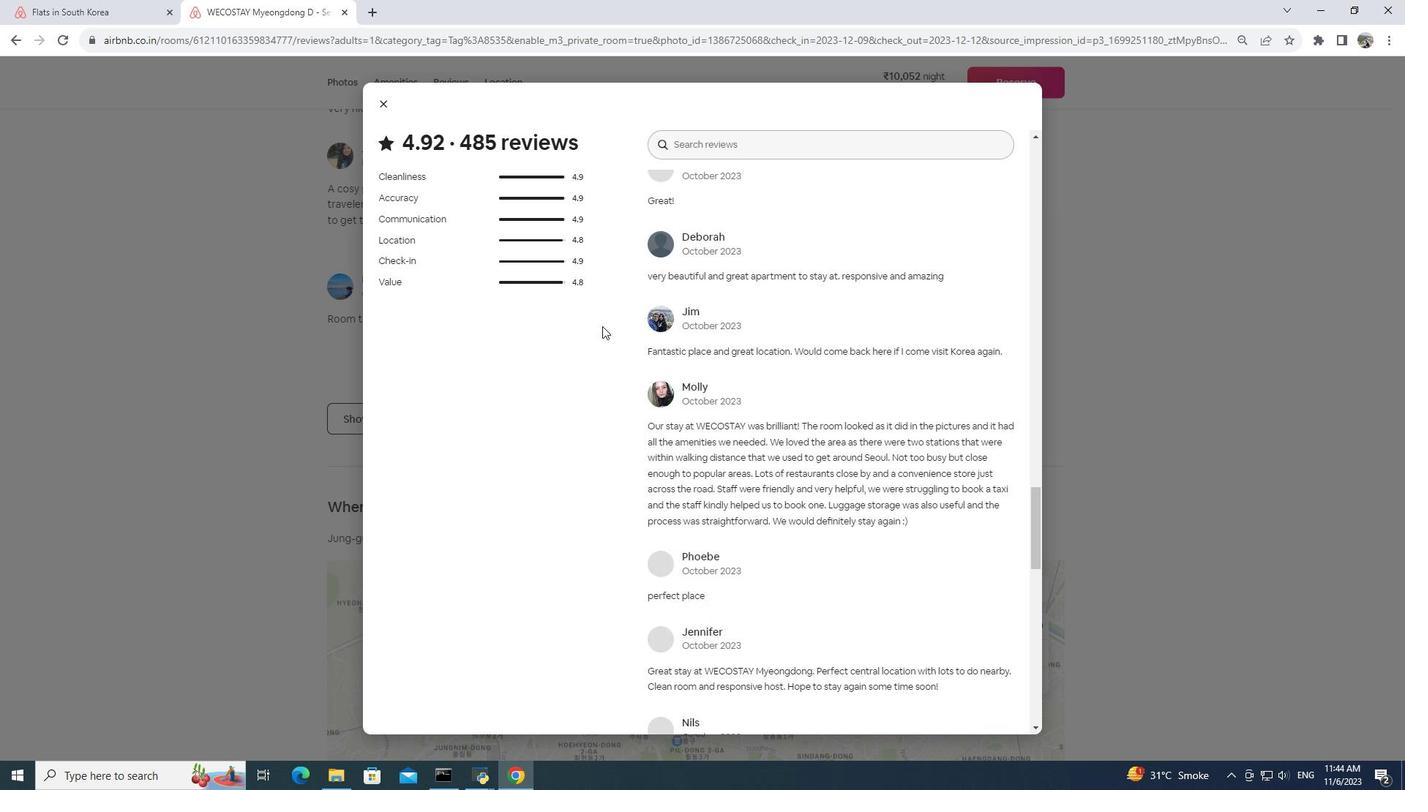 
Action: Mouse moved to (603, 316)
Screenshot: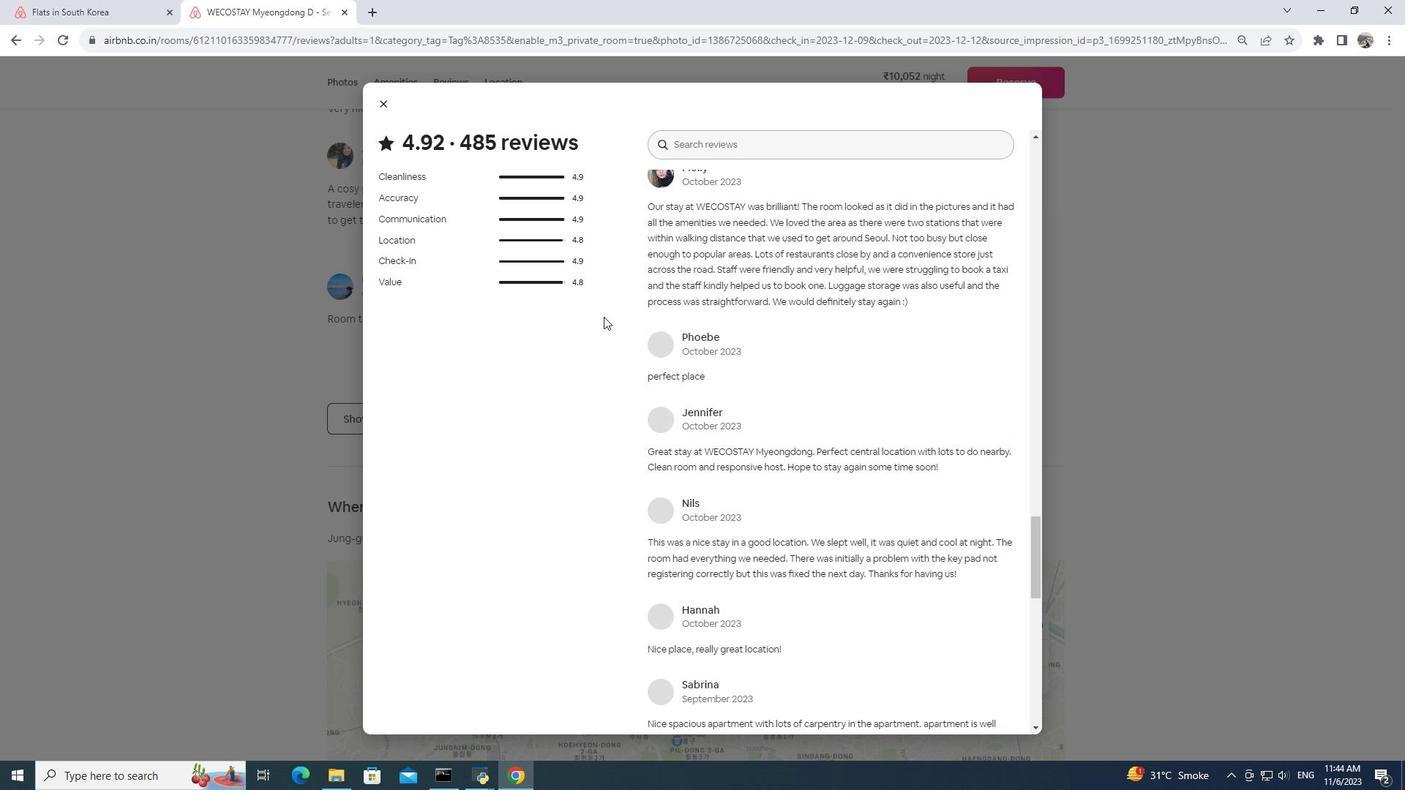 
Action: Mouse scrolled (603, 316) with delta (0, 0)
Screenshot: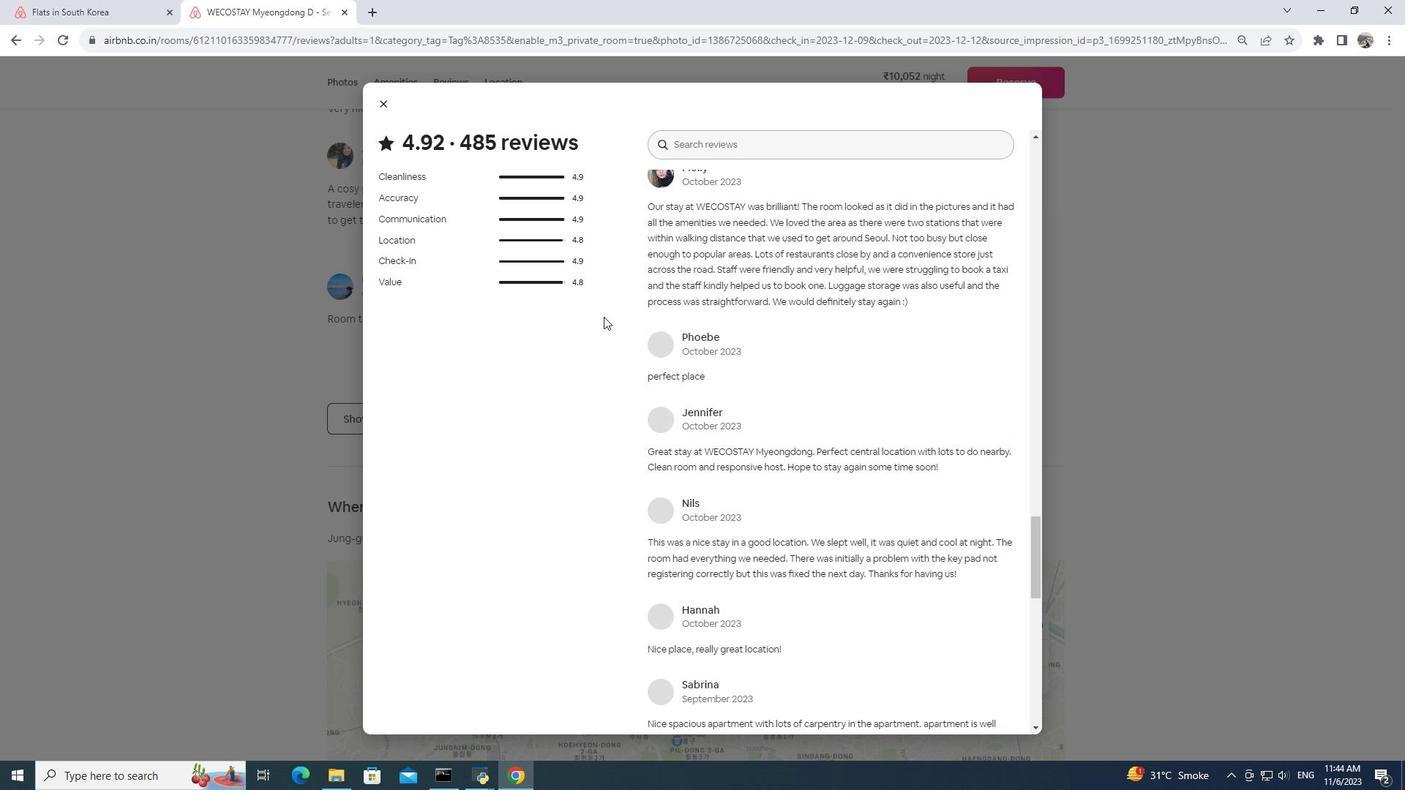 
Action: Mouse scrolled (603, 316) with delta (0, 0)
Screenshot: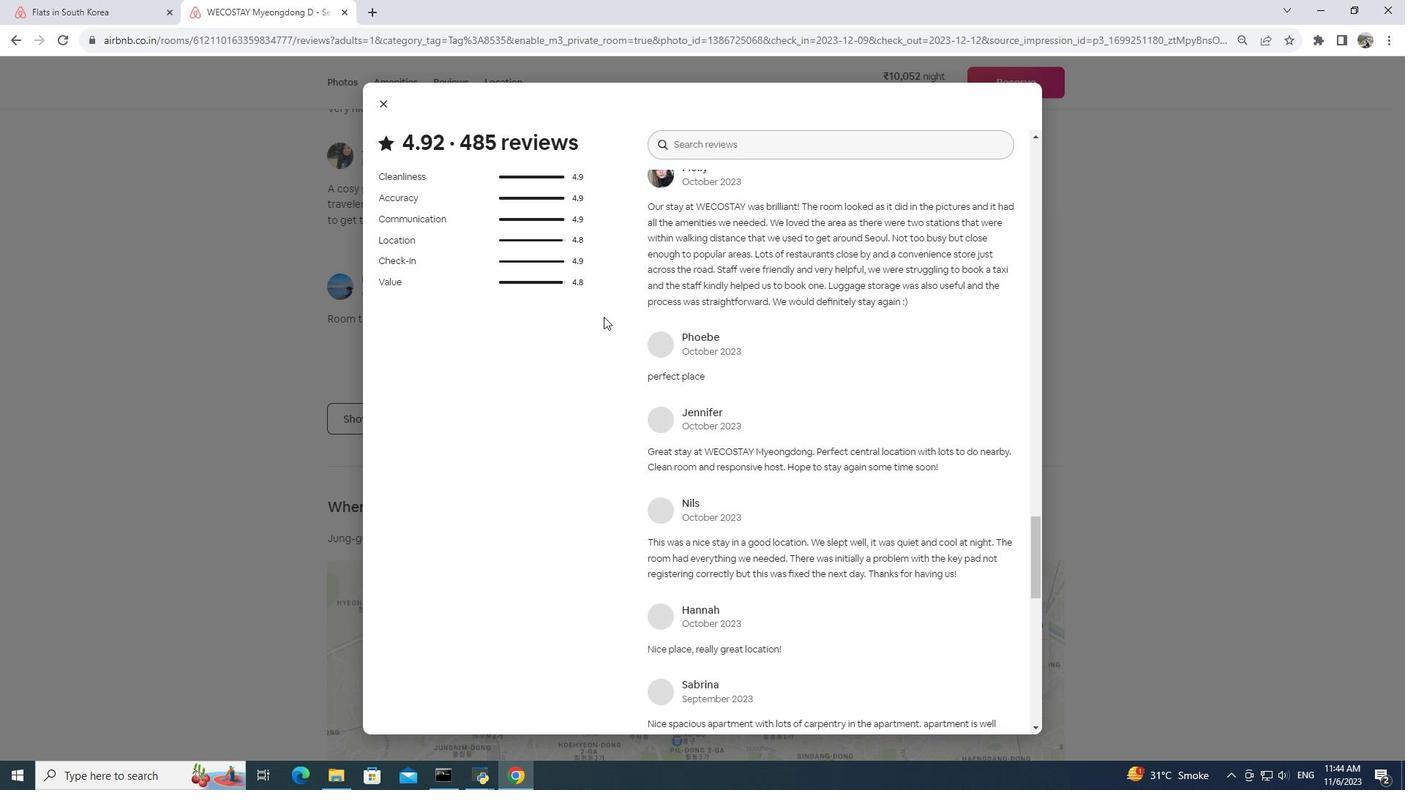 
Action: Mouse scrolled (603, 316) with delta (0, 0)
Screenshot: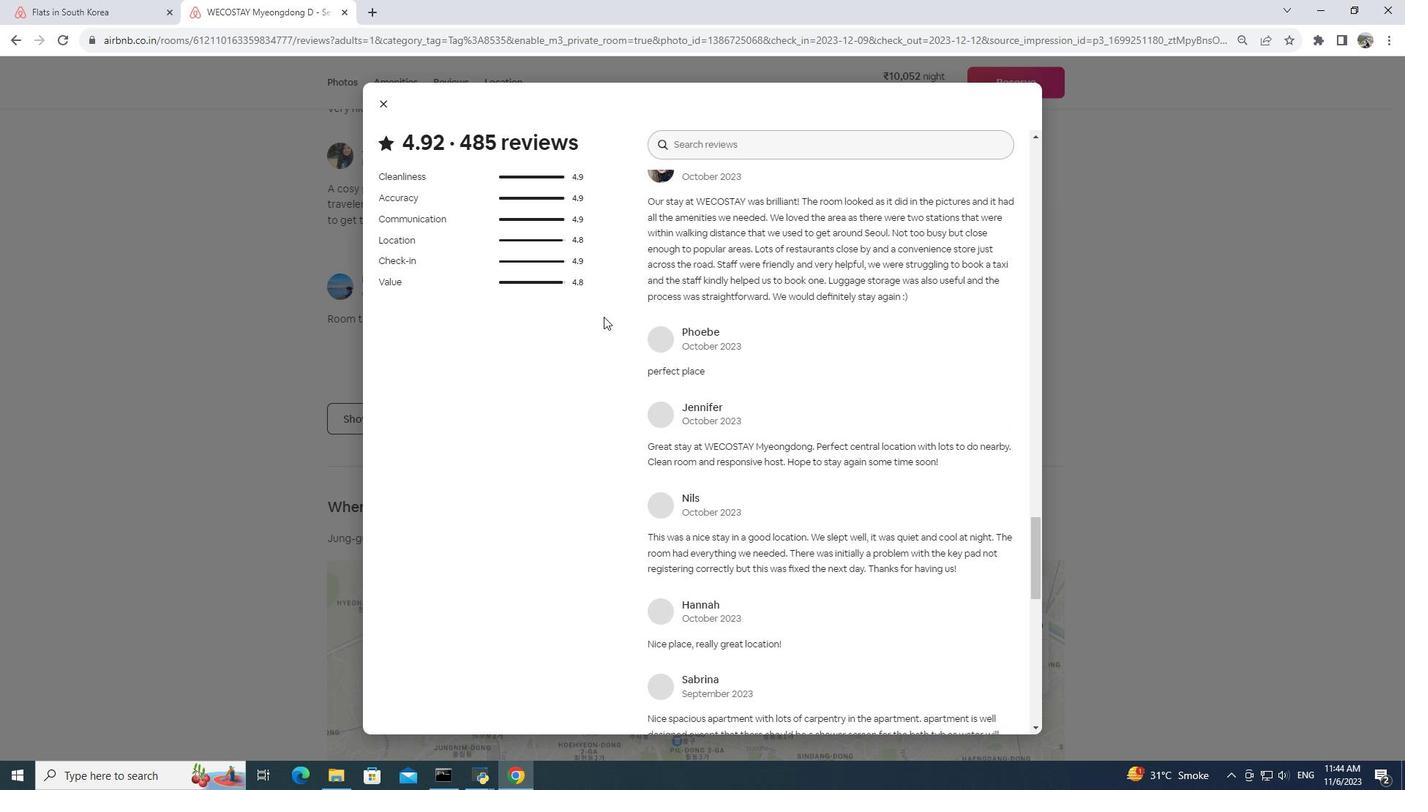 
Action: Mouse moved to (591, 301)
Screenshot: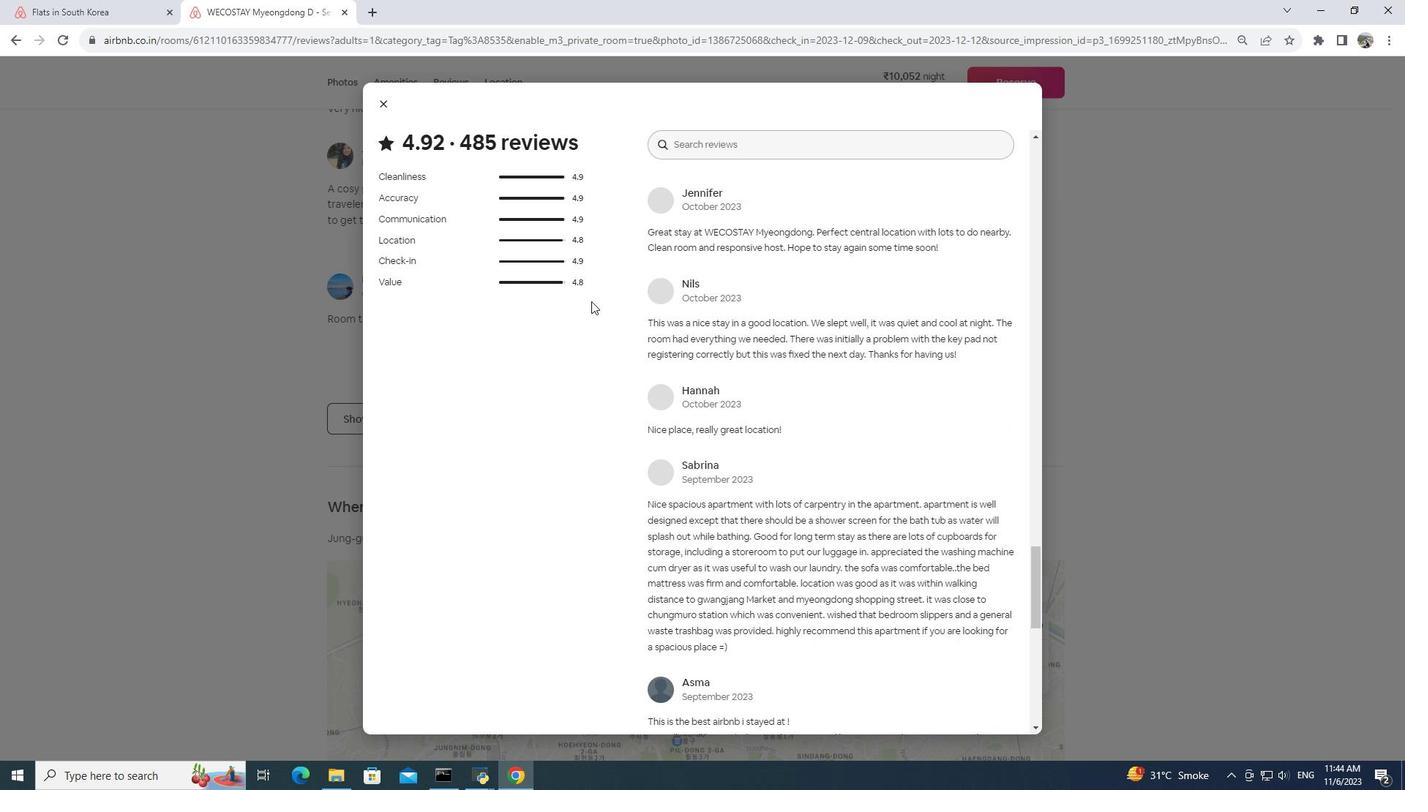 
Action: Mouse scrolled (591, 300) with delta (0, 0)
Screenshot: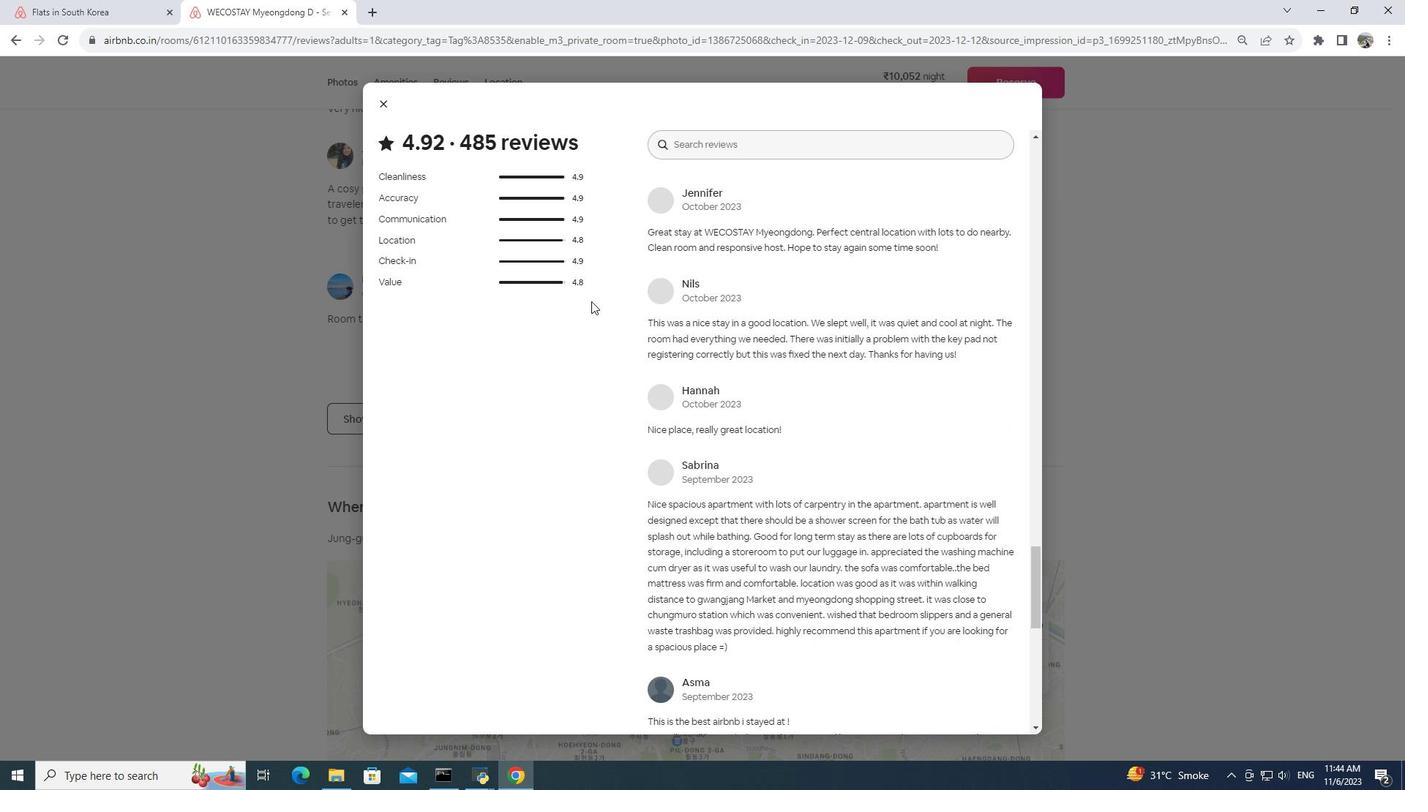 
Action: Mouse moved to (590, 303)
Screenshot: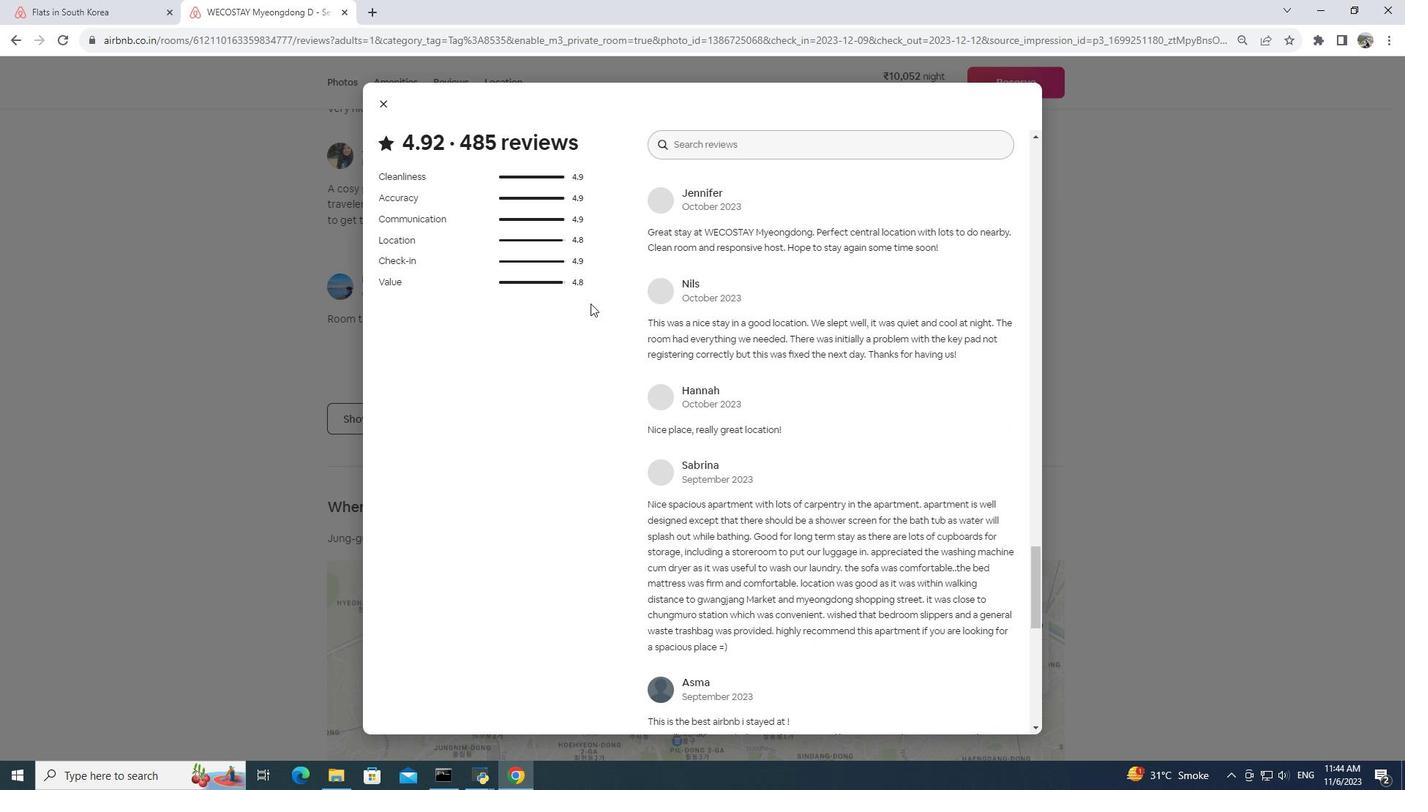 
Action: Mouse scrolled (590, 302) with delta (0, 0)
Screenshot: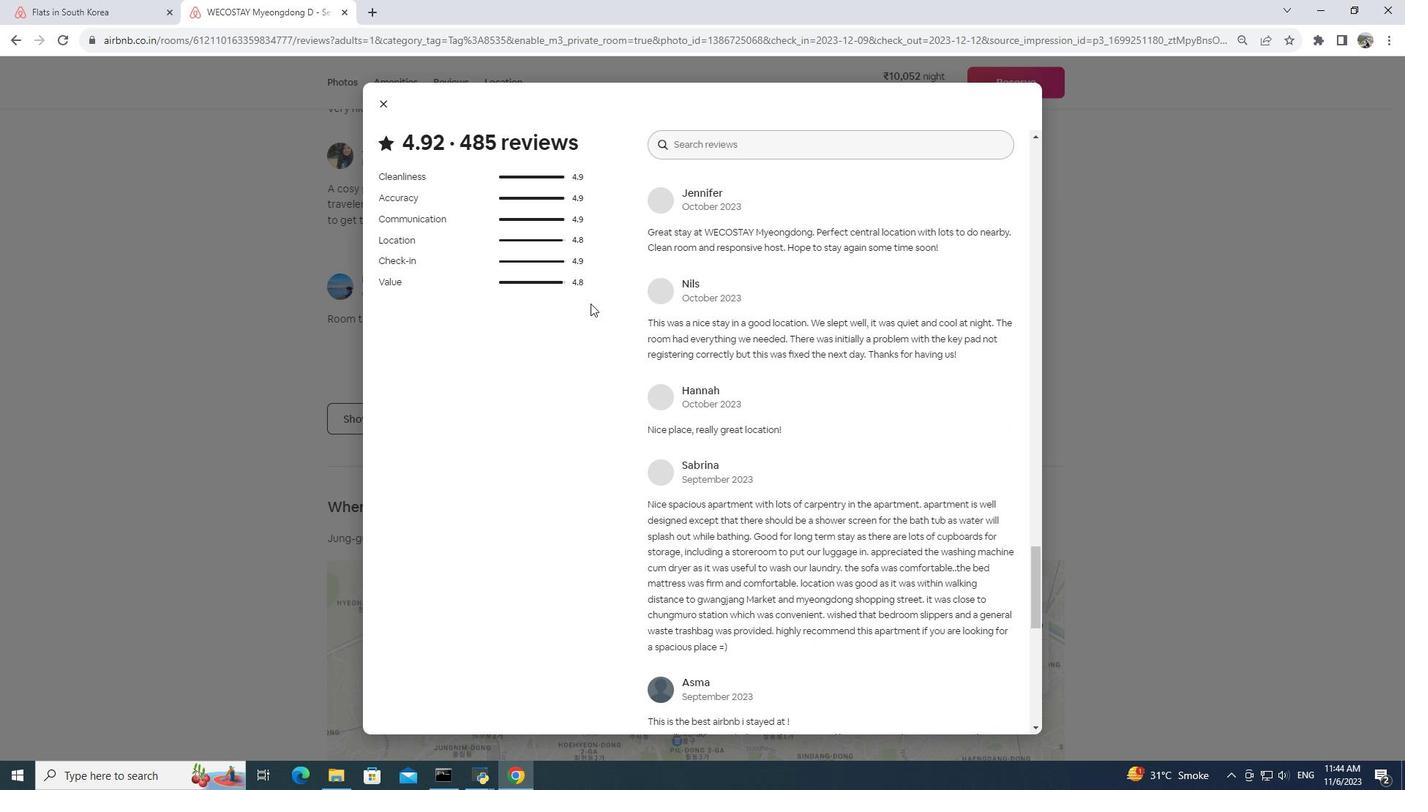 
Action: Mouse moved to (589, 305)
Screenshot: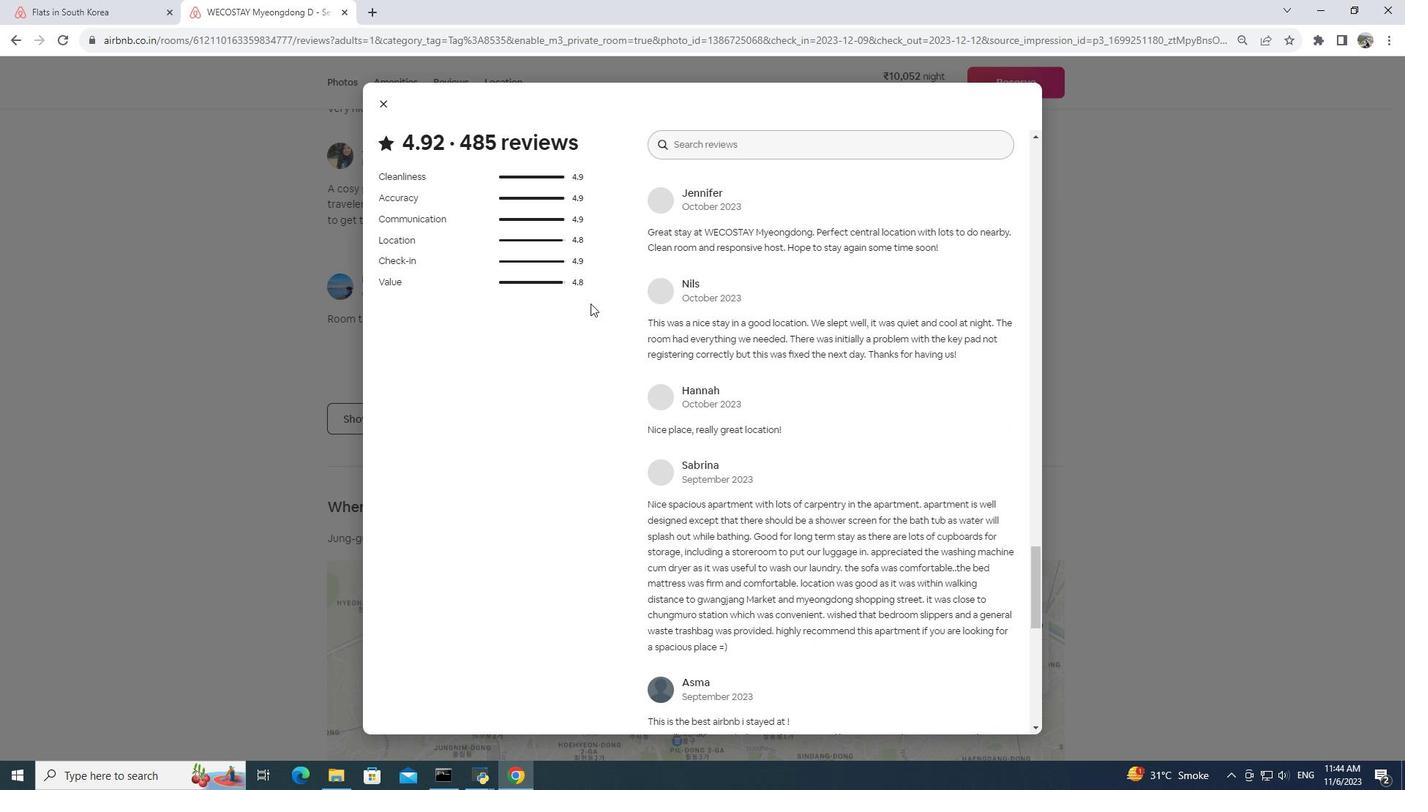 
Action: Mouse scrolled (589, 304) with delta (0, 0)
Screenshot: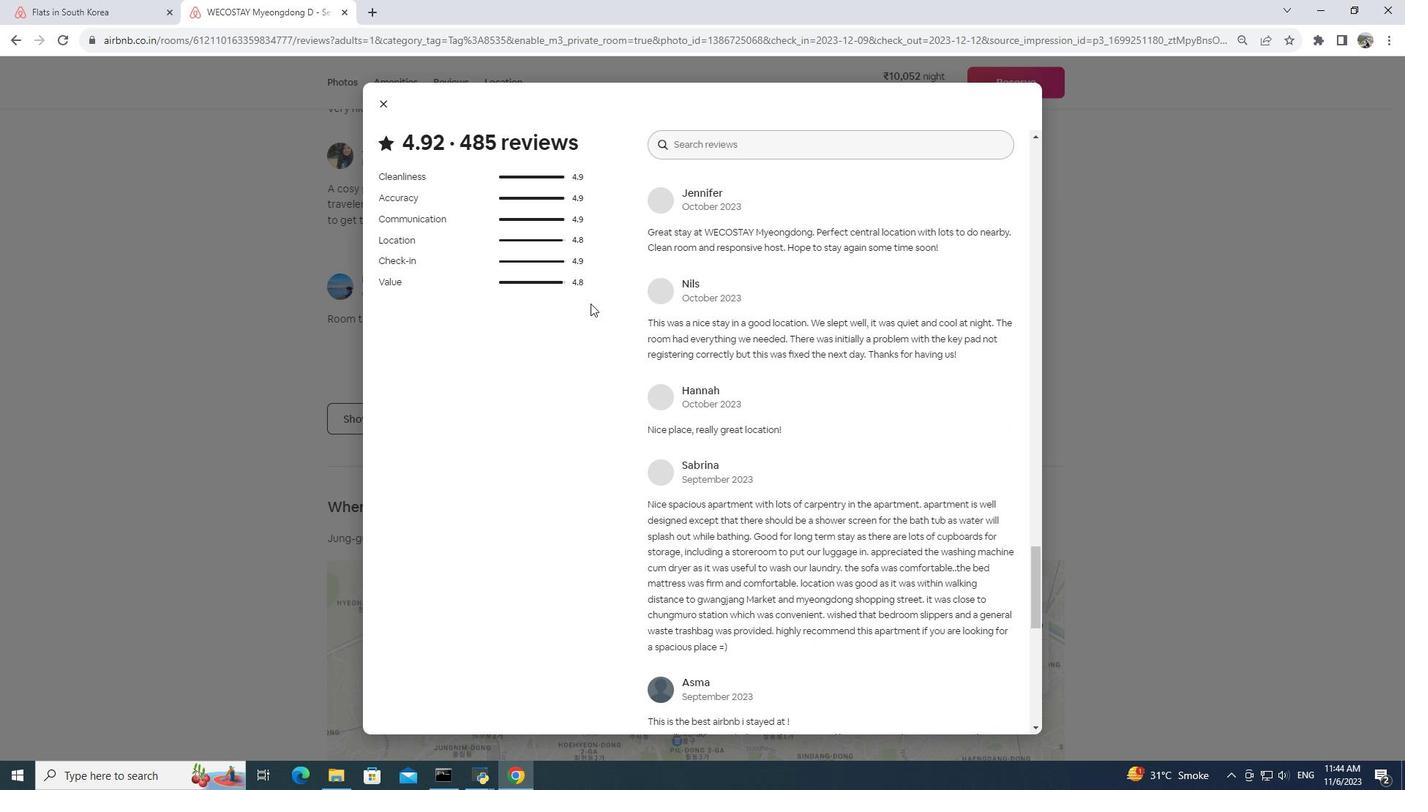 
Action: Mouse moved to (589, 305)
Screenshot: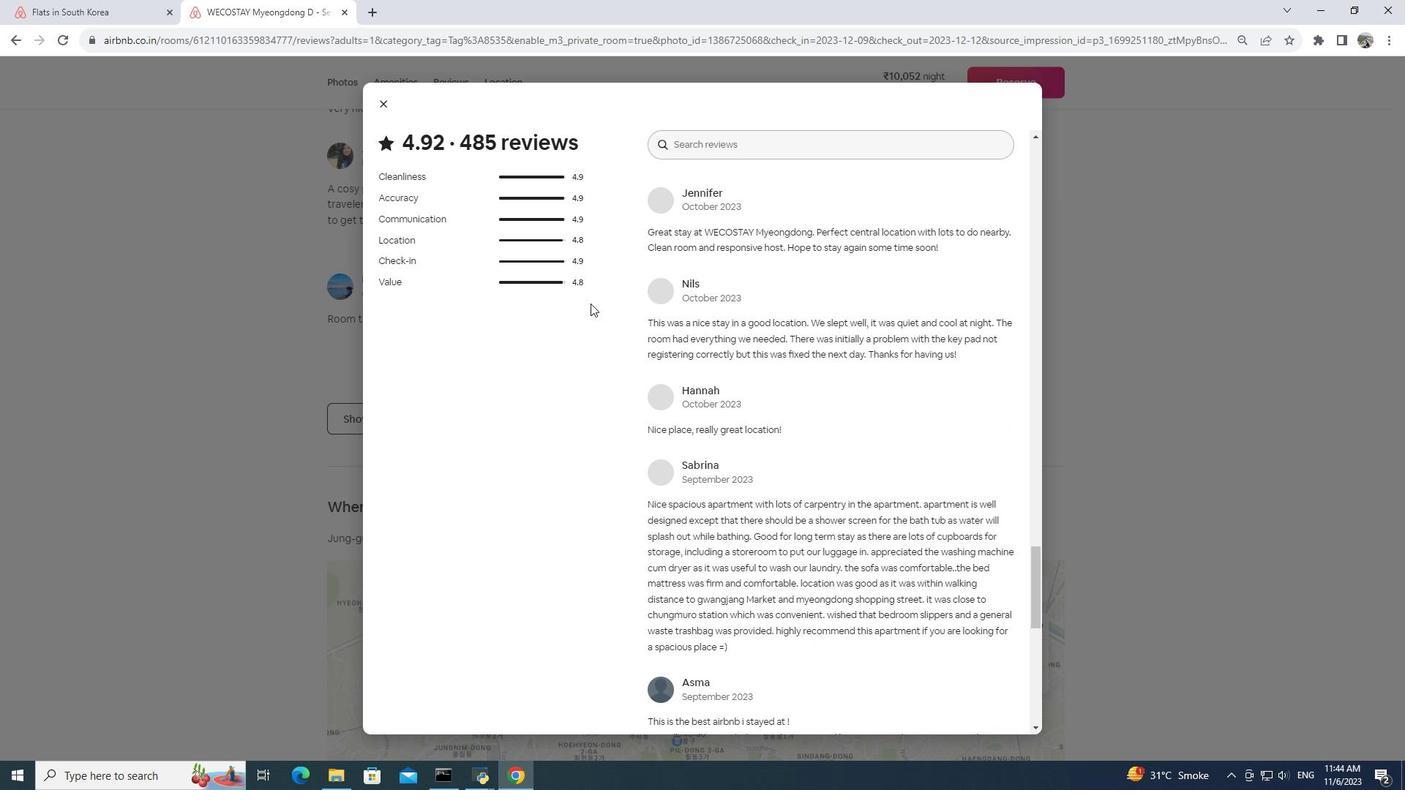 
Action: Mouse scrolled (589, 305) with delta (0, 0)
Screenshot: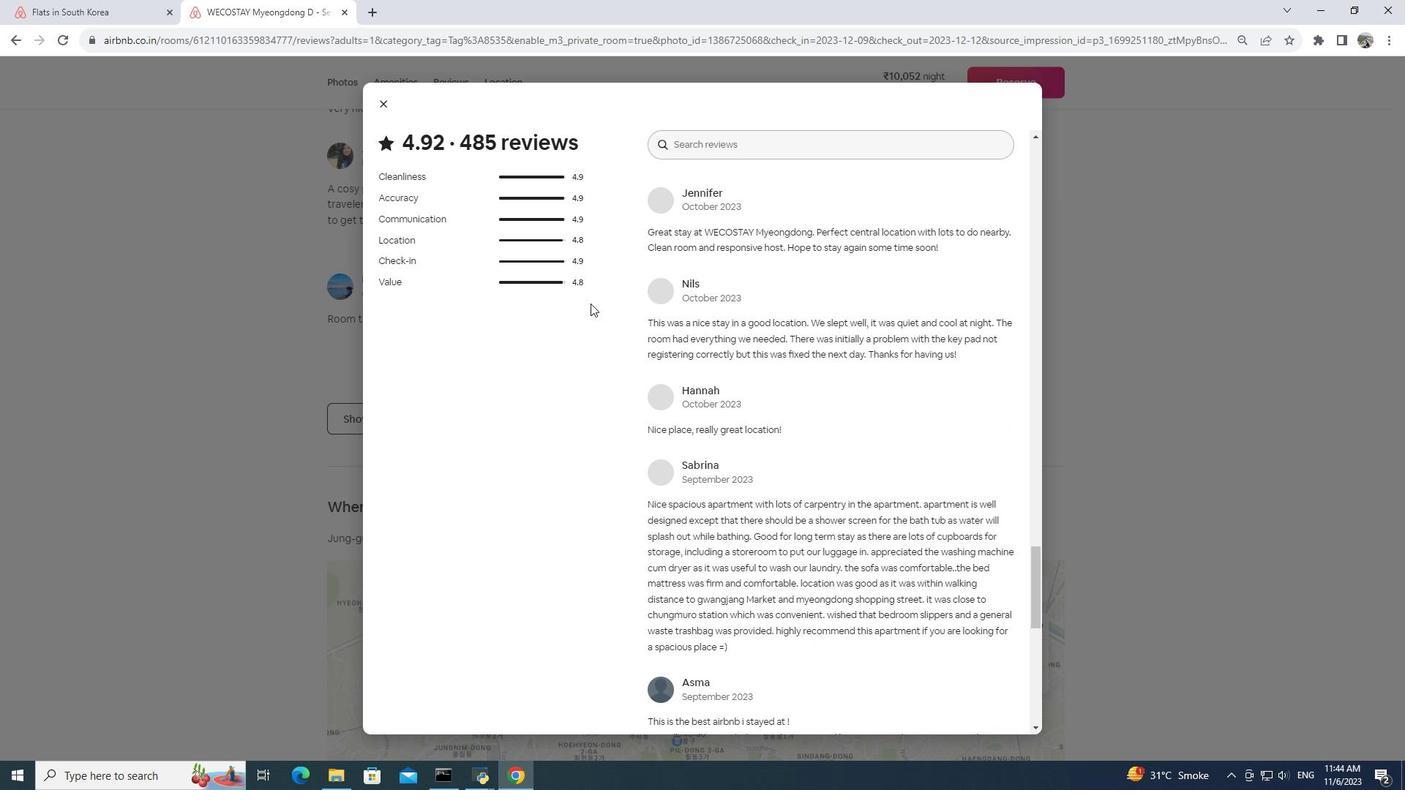 
Action: Mouse moved to (589, 306)
Screenshot: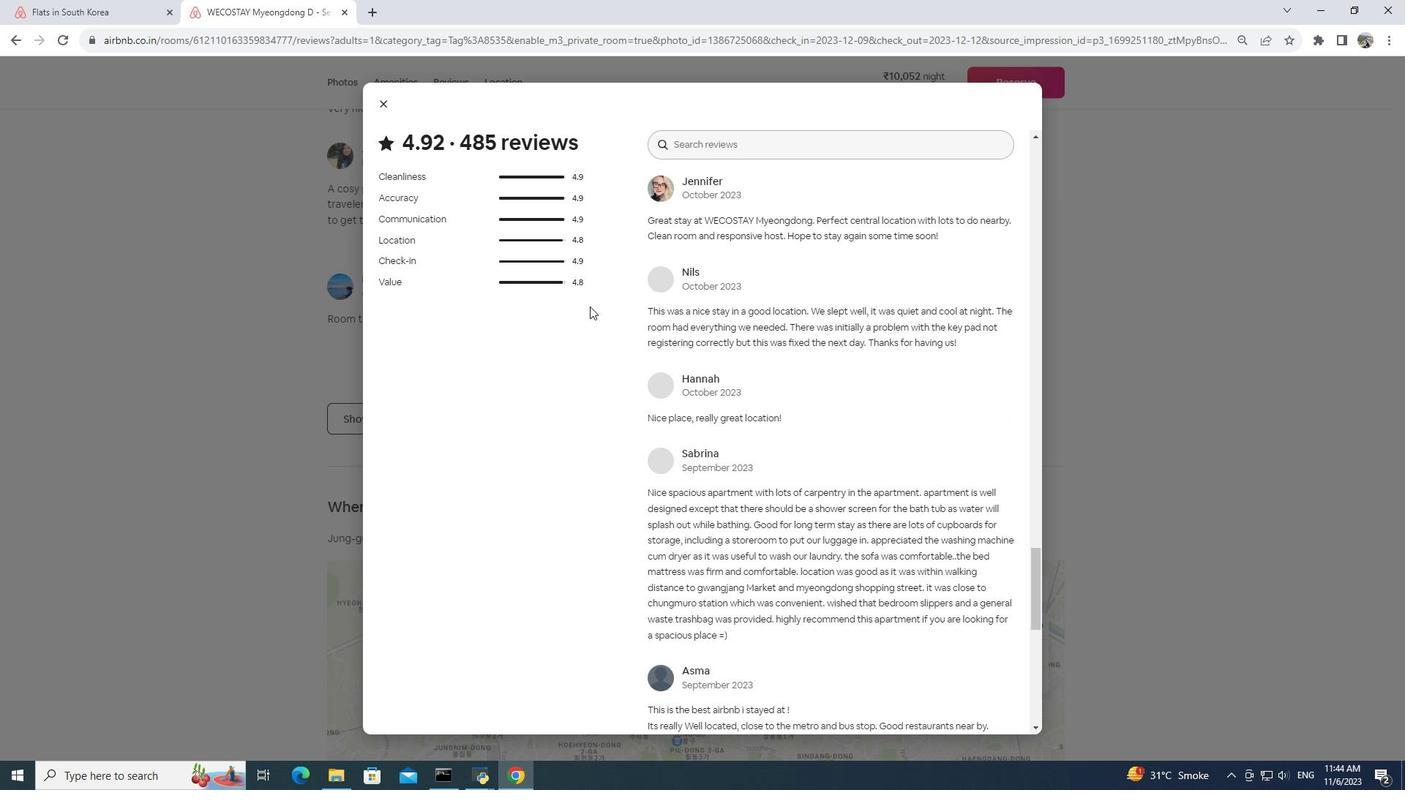 
Action: Mouse scrolled (589, 305) with delta (0, 0)
Screenshot: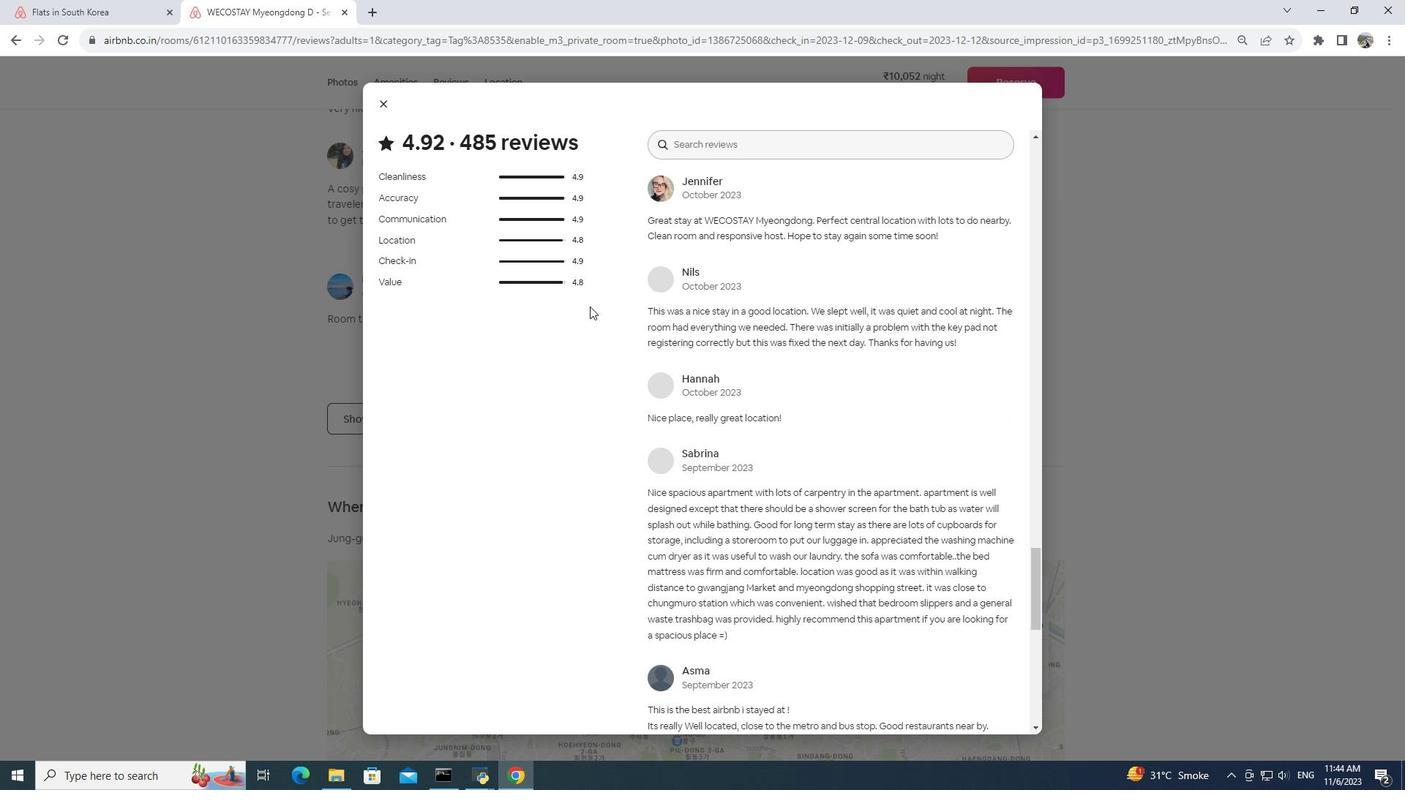 
Action: Mouse moved to (586, 307)
Screenshot: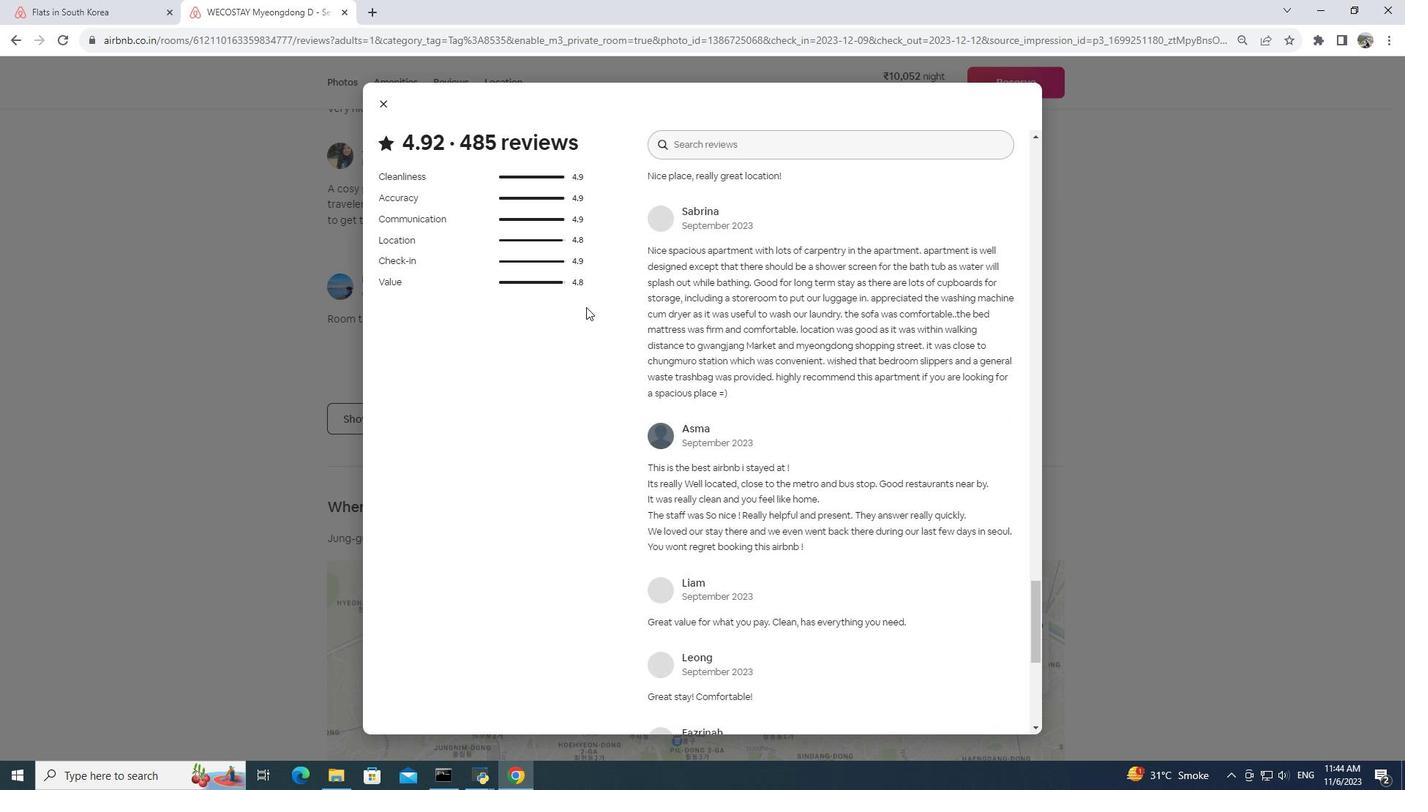 
Action: Mouse scrolled (586, 306) with delta (0, 0)
Screenshot: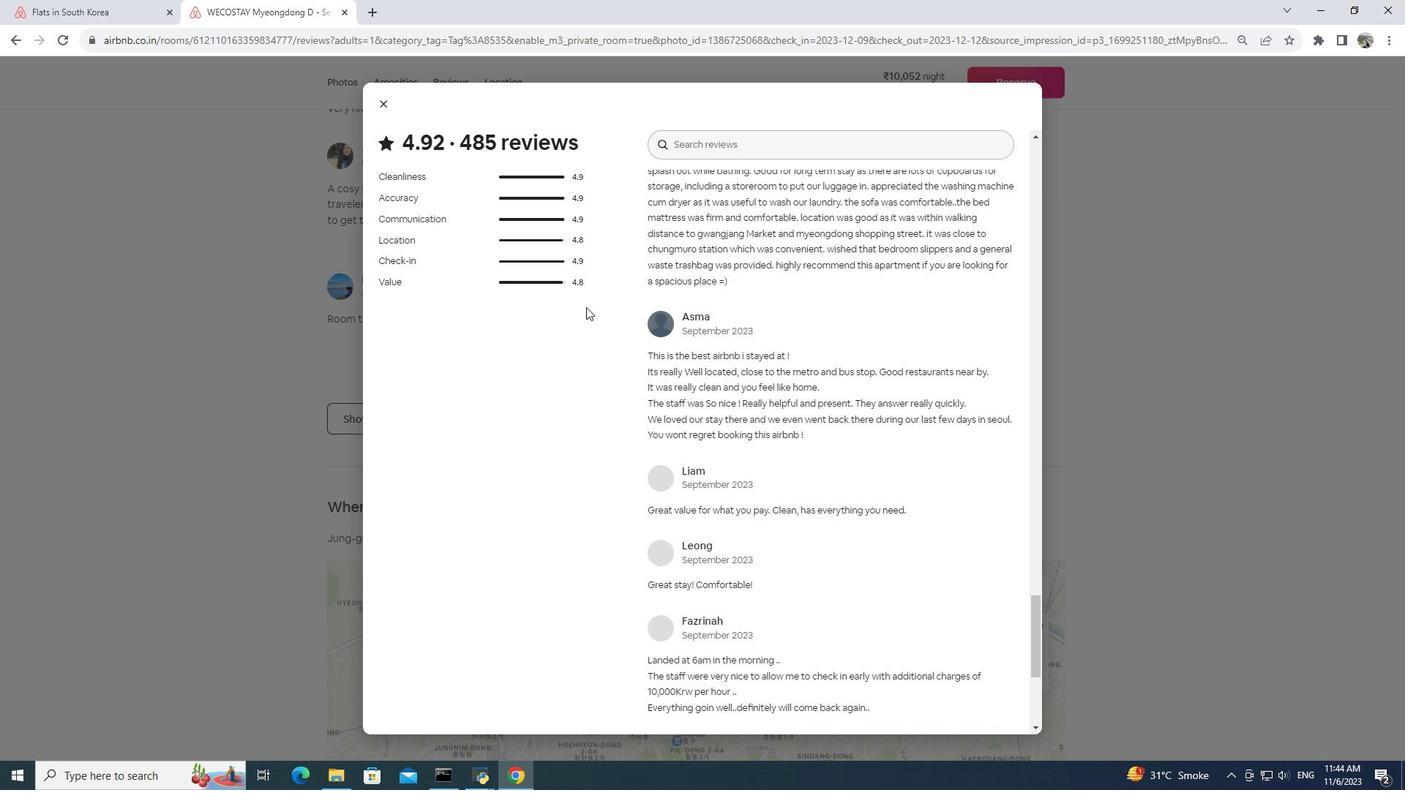
Action: Mouse scrolled (586, 306) with delta (0, 0)
Screenshot: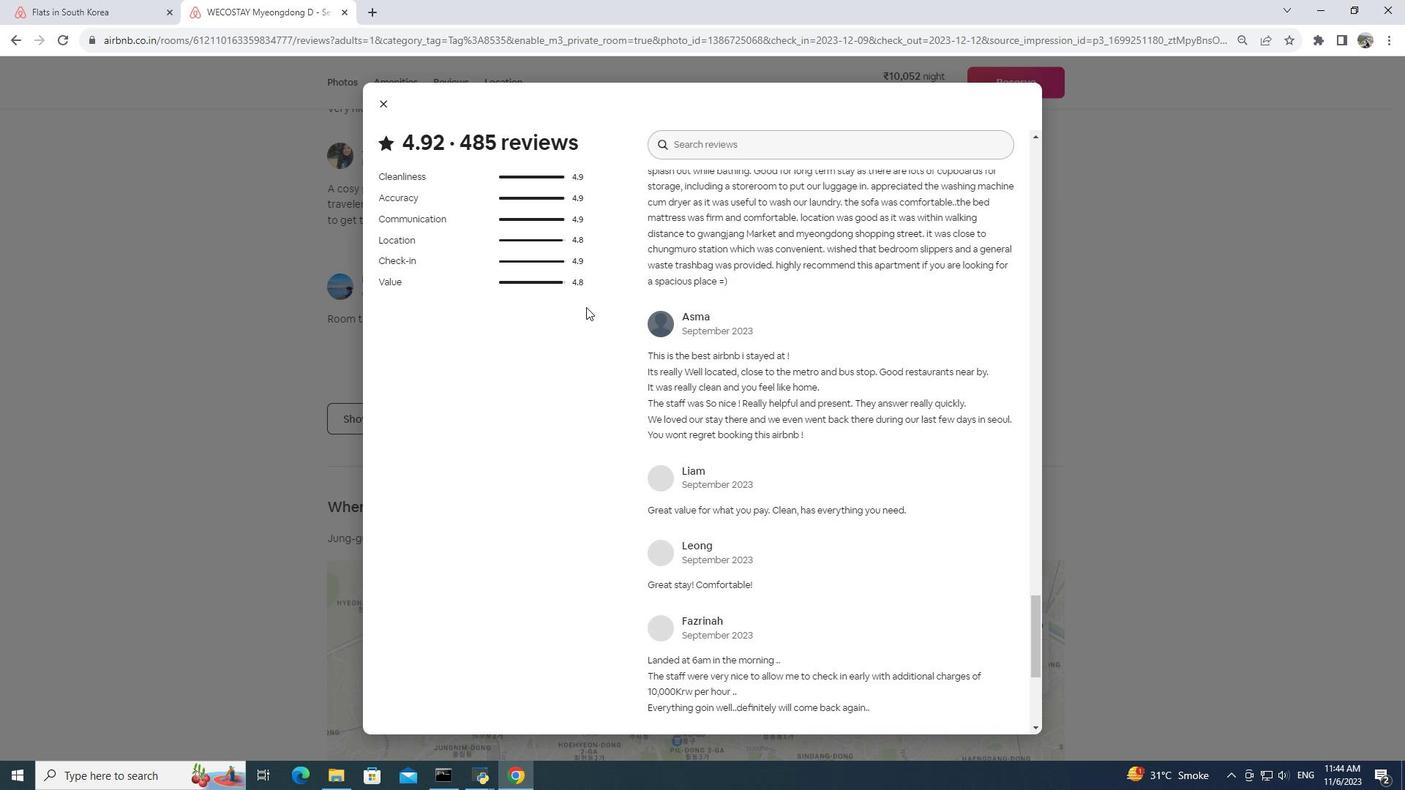 
Action: Mouse scrolled (586, 306) with delta (0, 0)
Screenshot: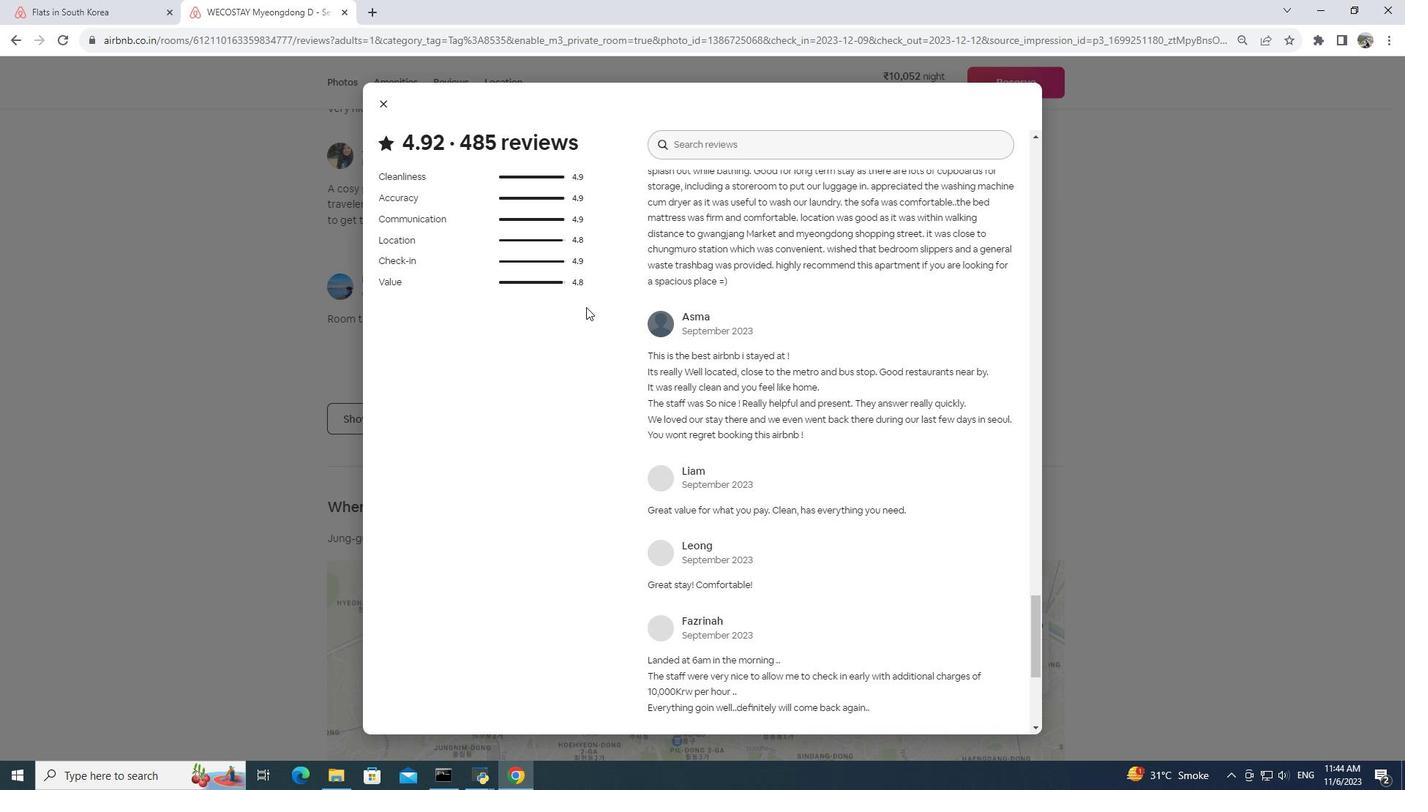 
Action: Mouse scrolled (586, 306) with delta (0, 0)
Screenshot: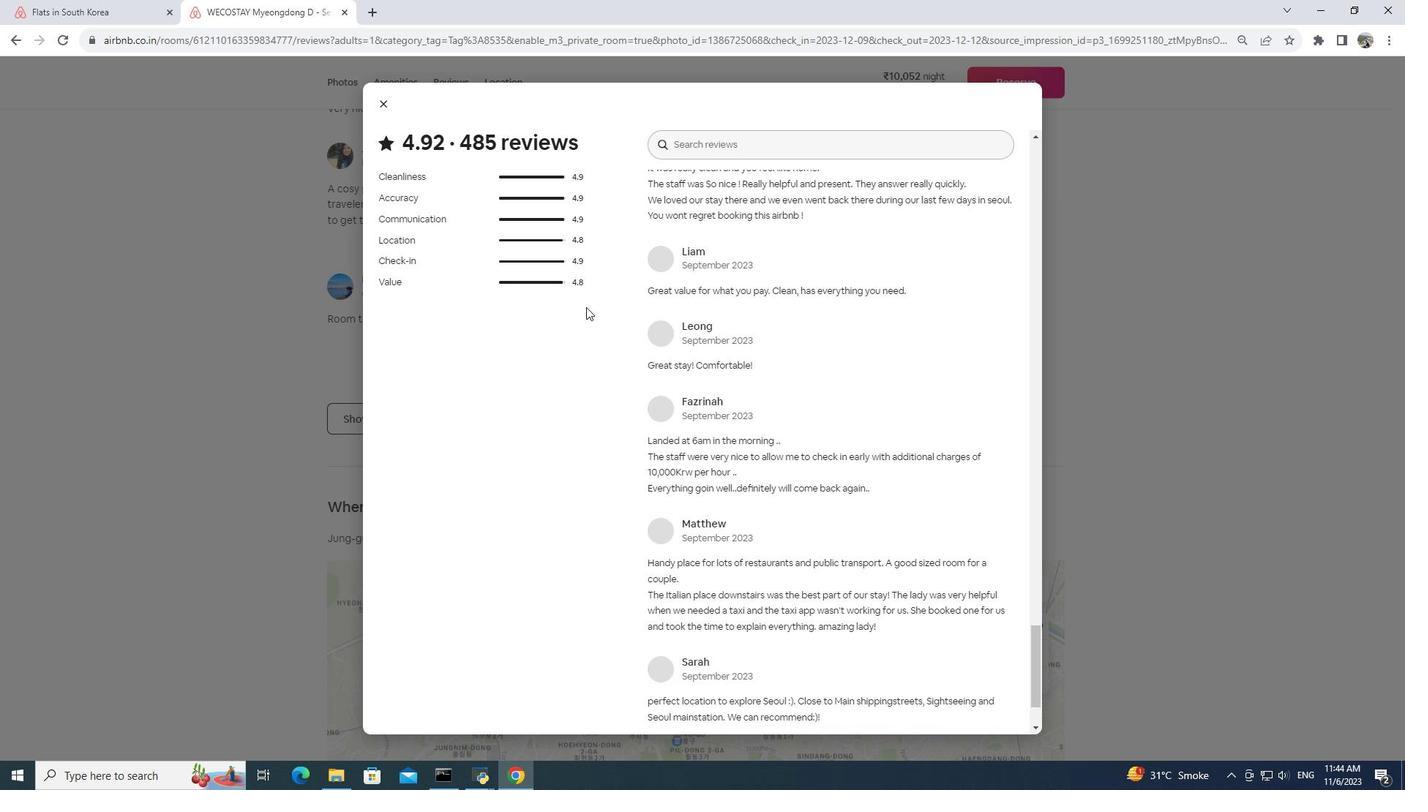 
Action: Mouse scrolled (586, 306) with delta (0, 0)
Screenshot: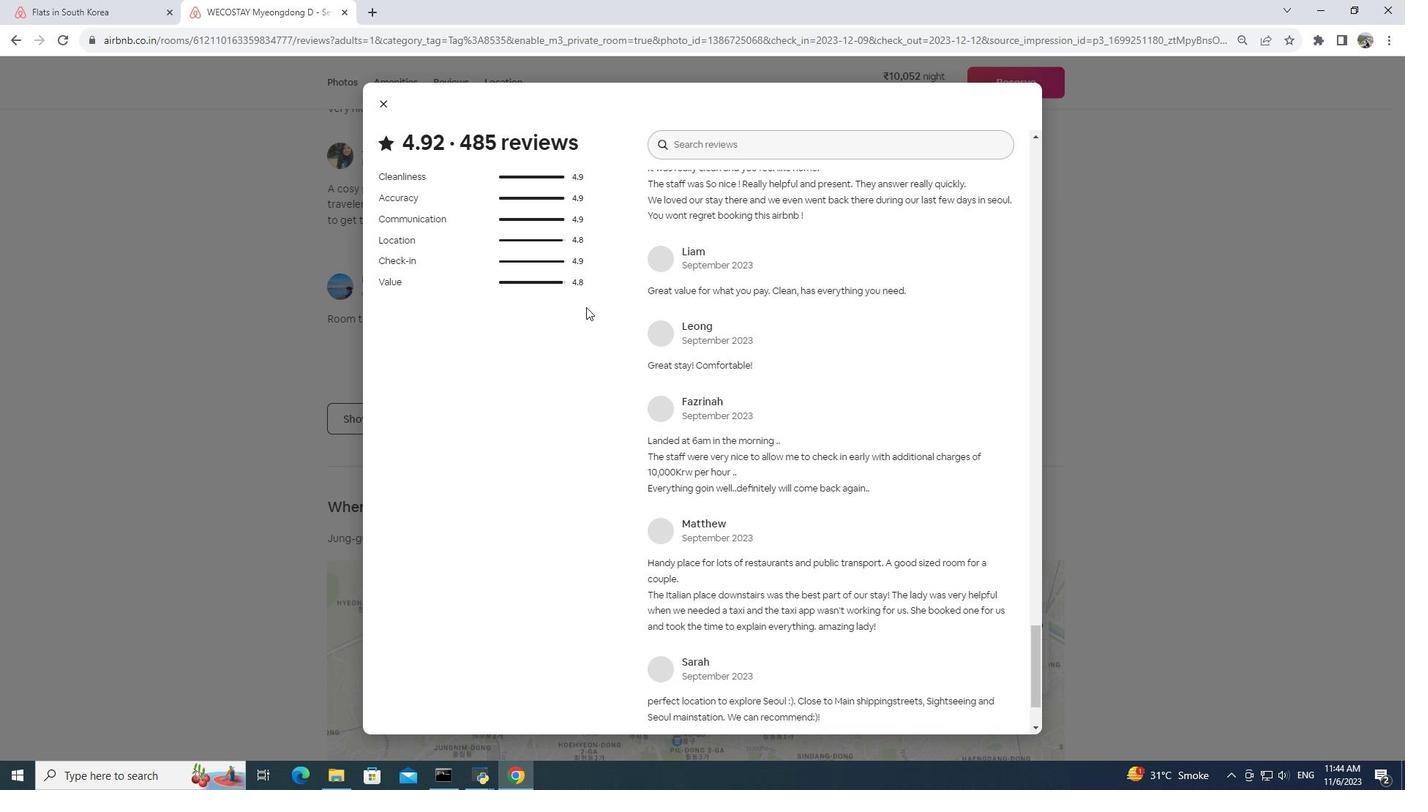 
Action: Mouse scrolled (586, 306) with delta (0, 0)
Screenshot: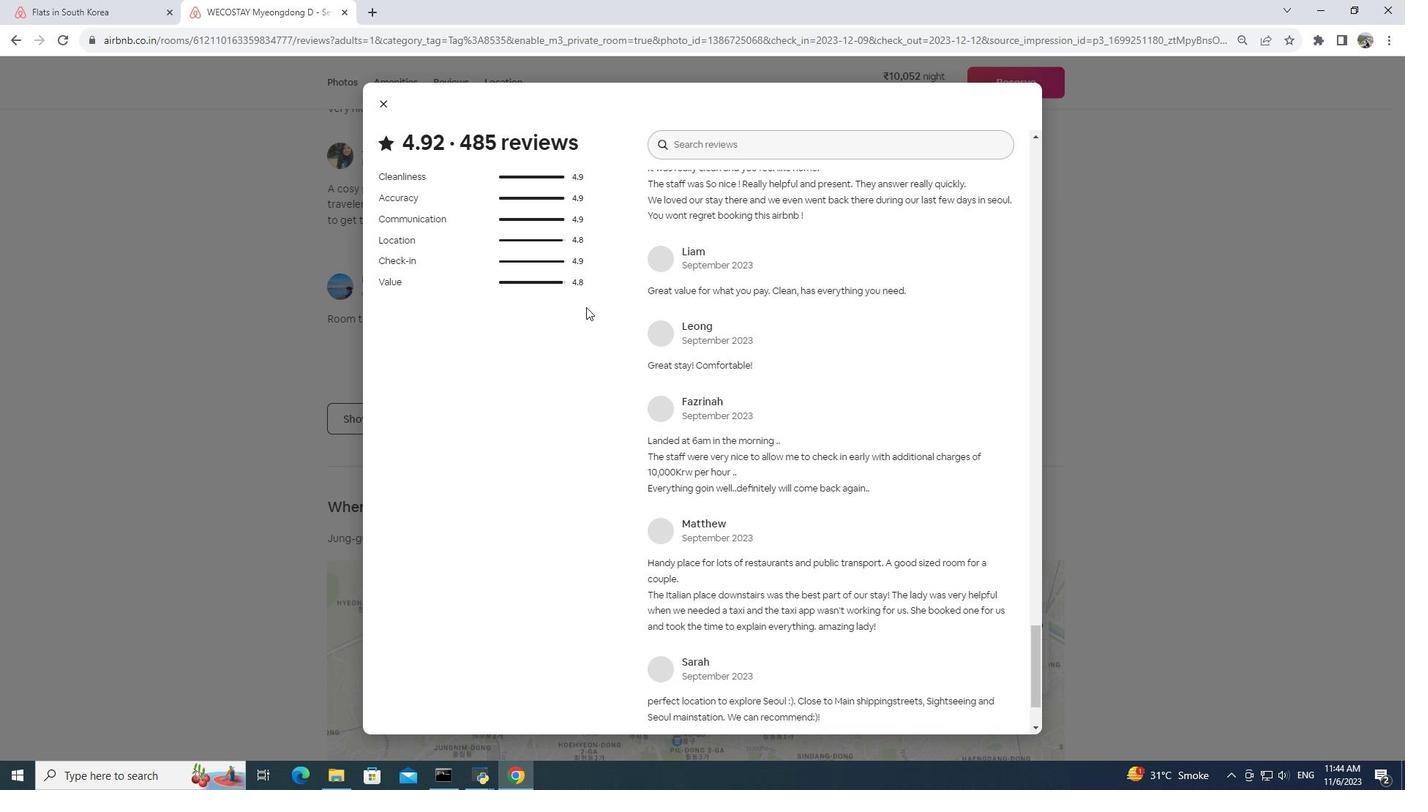 
Action: Mouse scrolled (586, 306) with delta (0, 0)
Screenshot: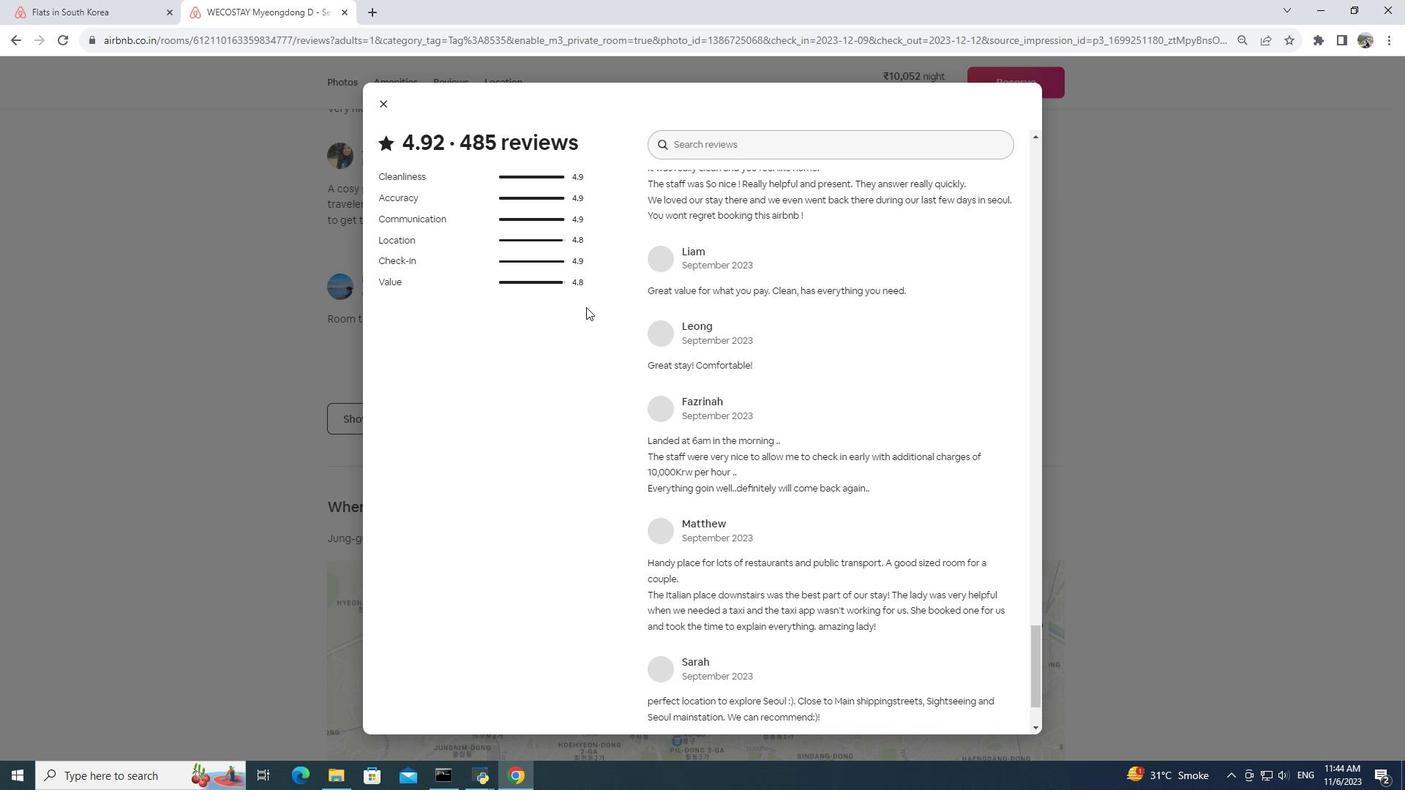 
Action: Mouse moved to (586, 308)
Screenshot: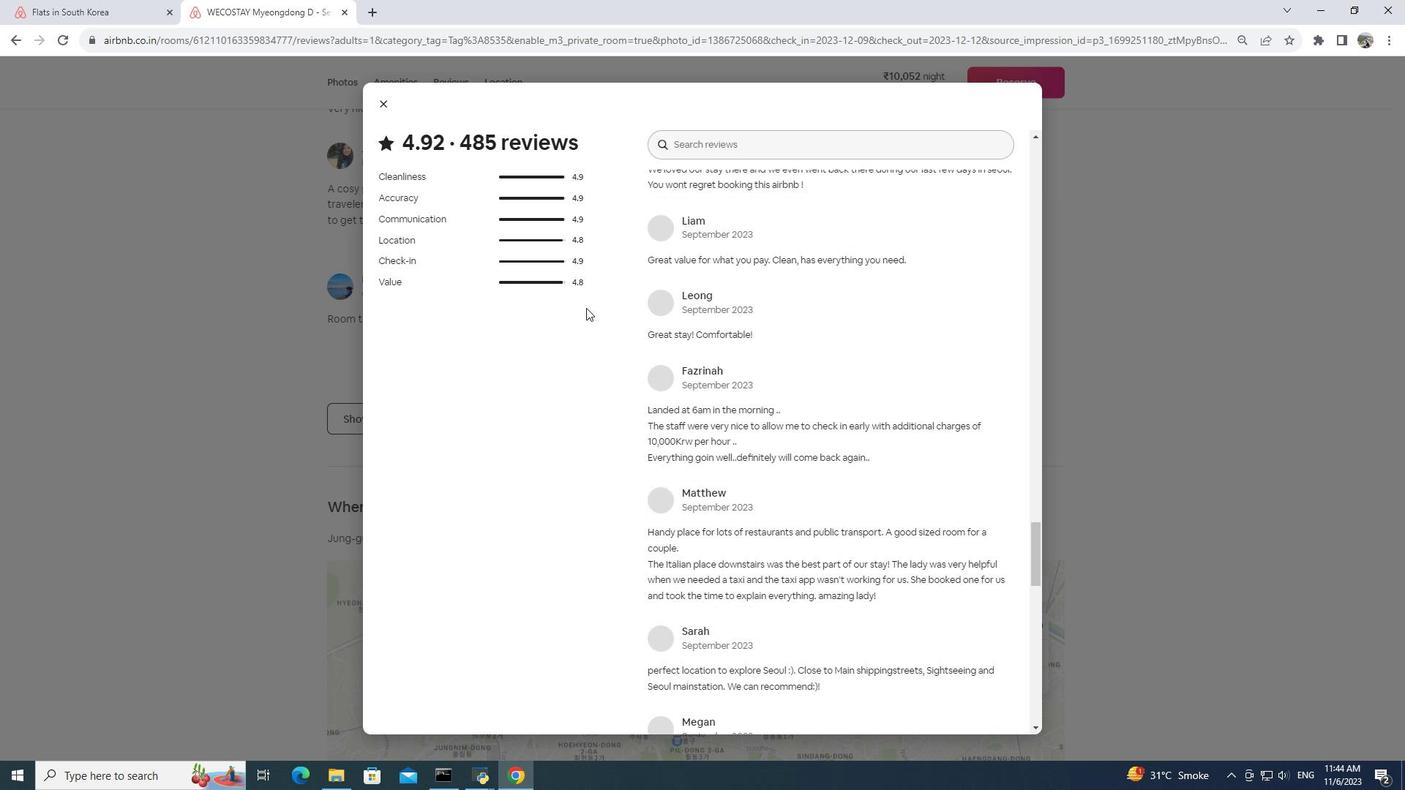 
Action: Mouse scrolled (586, 307) with delta (0, 0)
Screenshot: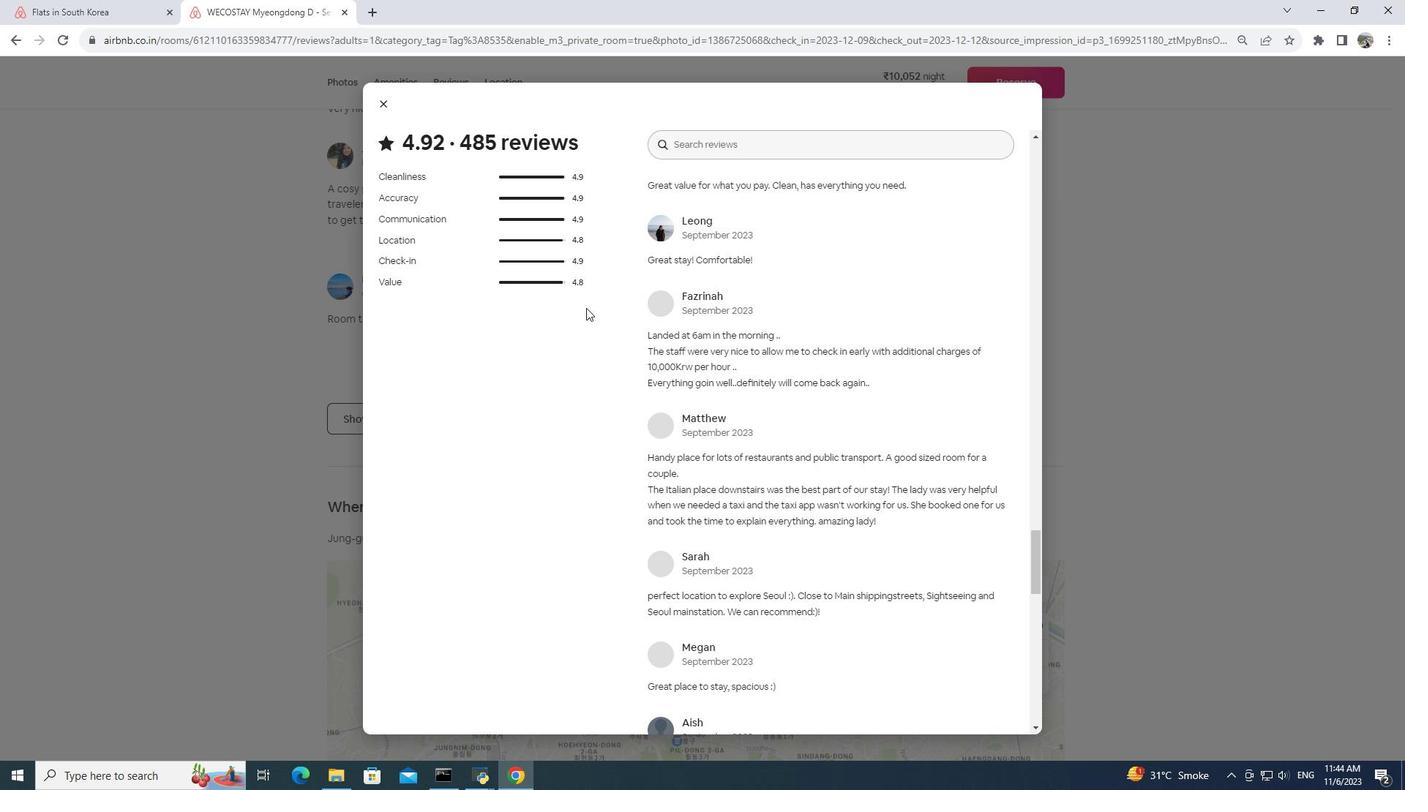 
Action: Mouse scrolled (586, 307) with delta (0, 0)
Screenshot: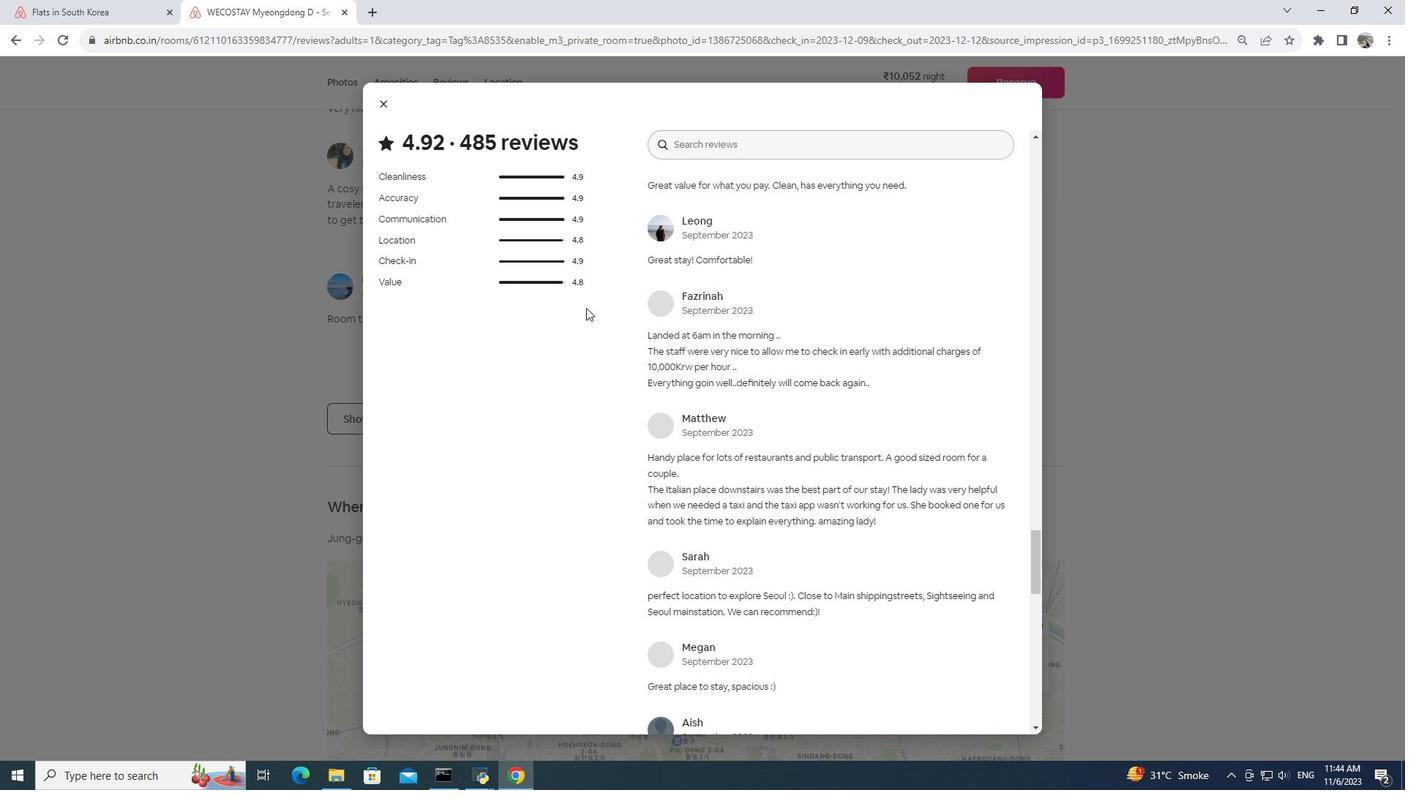 
Action: Mouse scrolled (586, 307) with delta (0, 0)
Screenshot: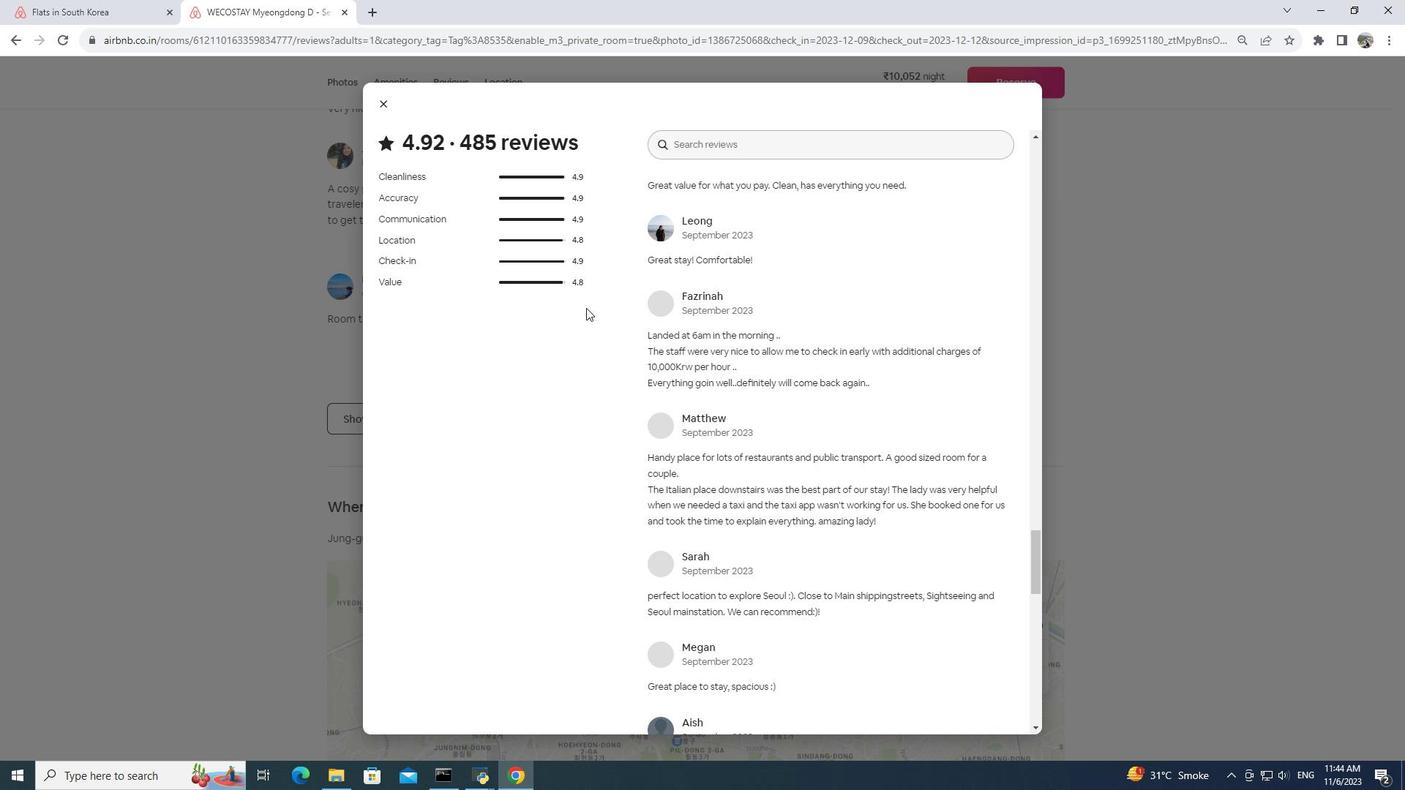 
Action: Mouse scrolled (586, 307) with delta (0, 0)
Screenshot: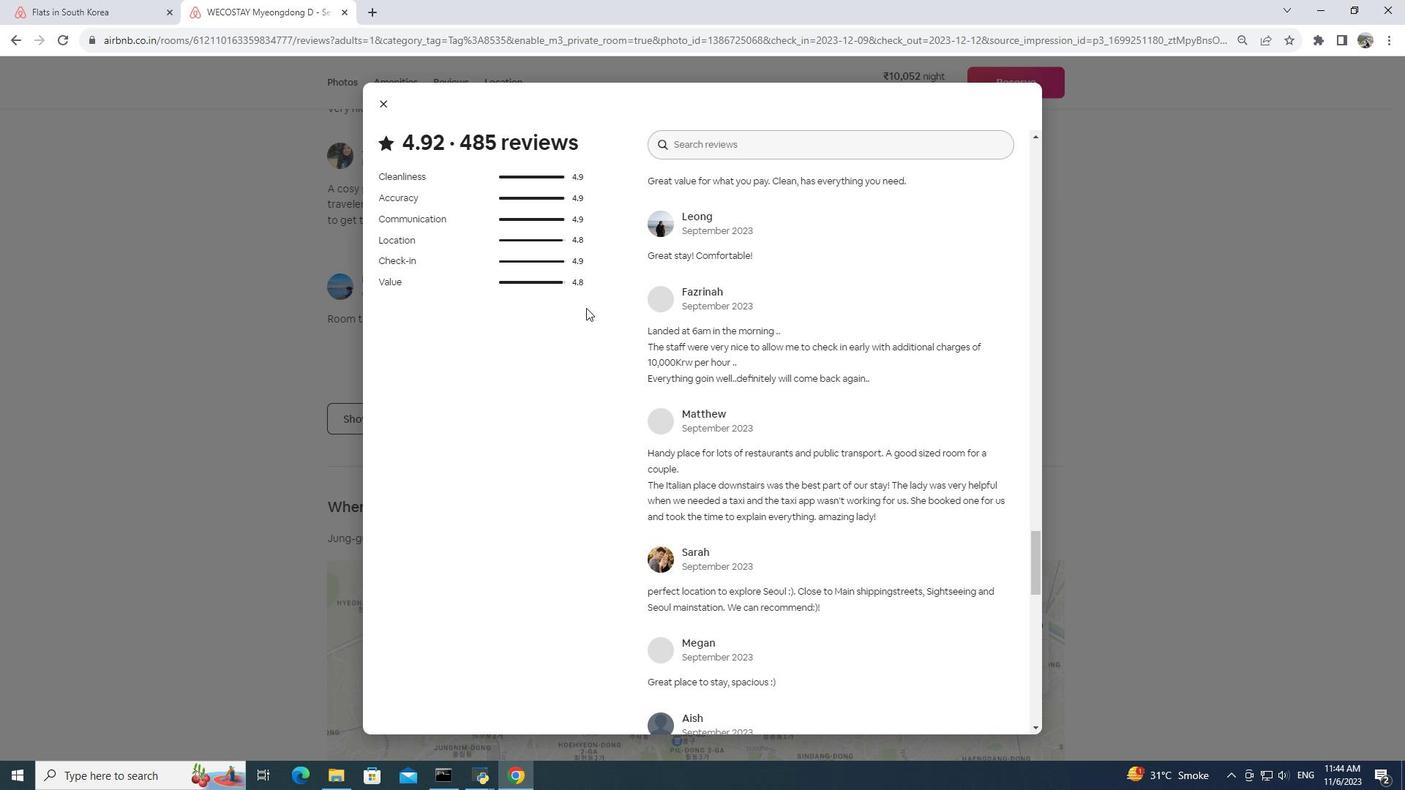 
Action: Mouse moved to (580, 297)
Screenshot: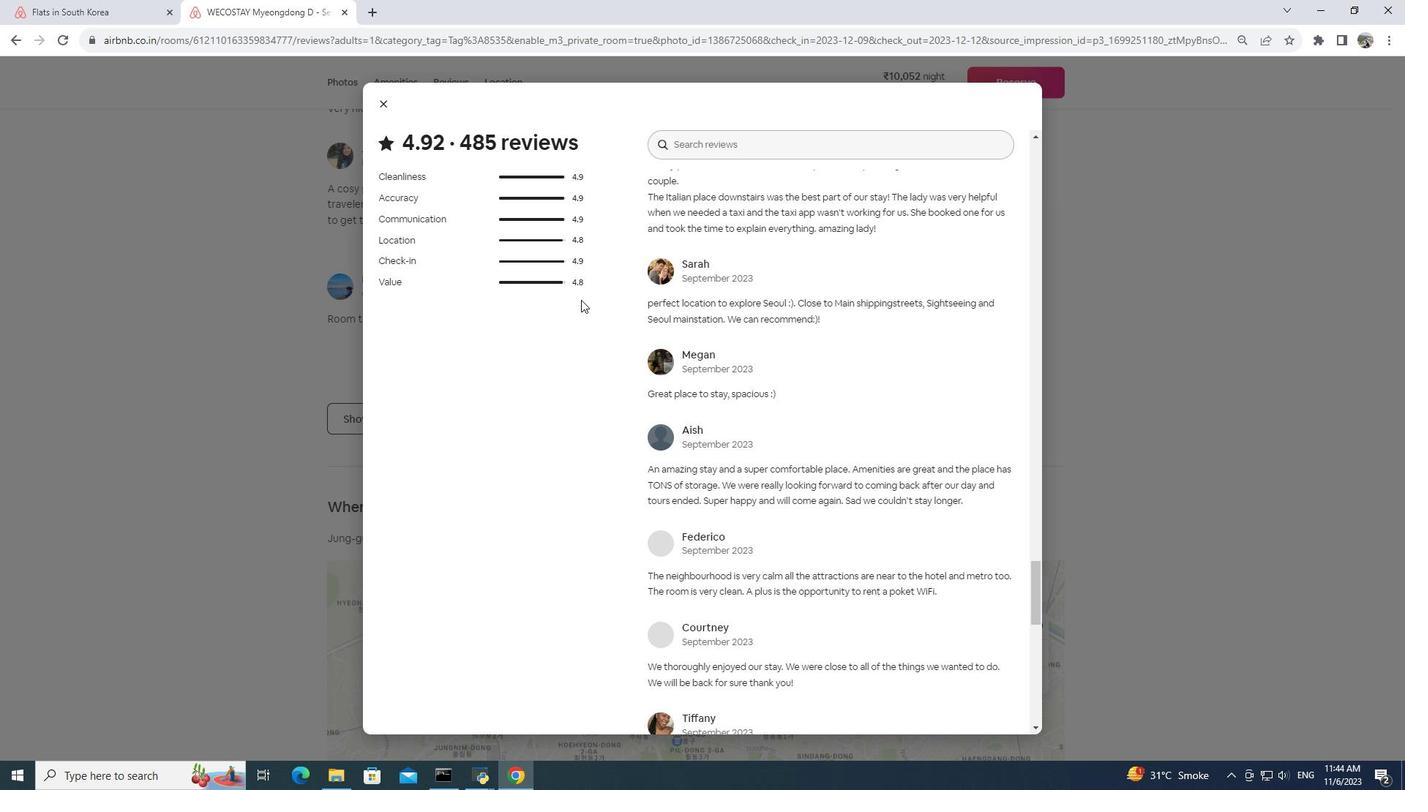 
Action: Mouse scrolled (580, 296) with delta (0, 0)
Screenshot: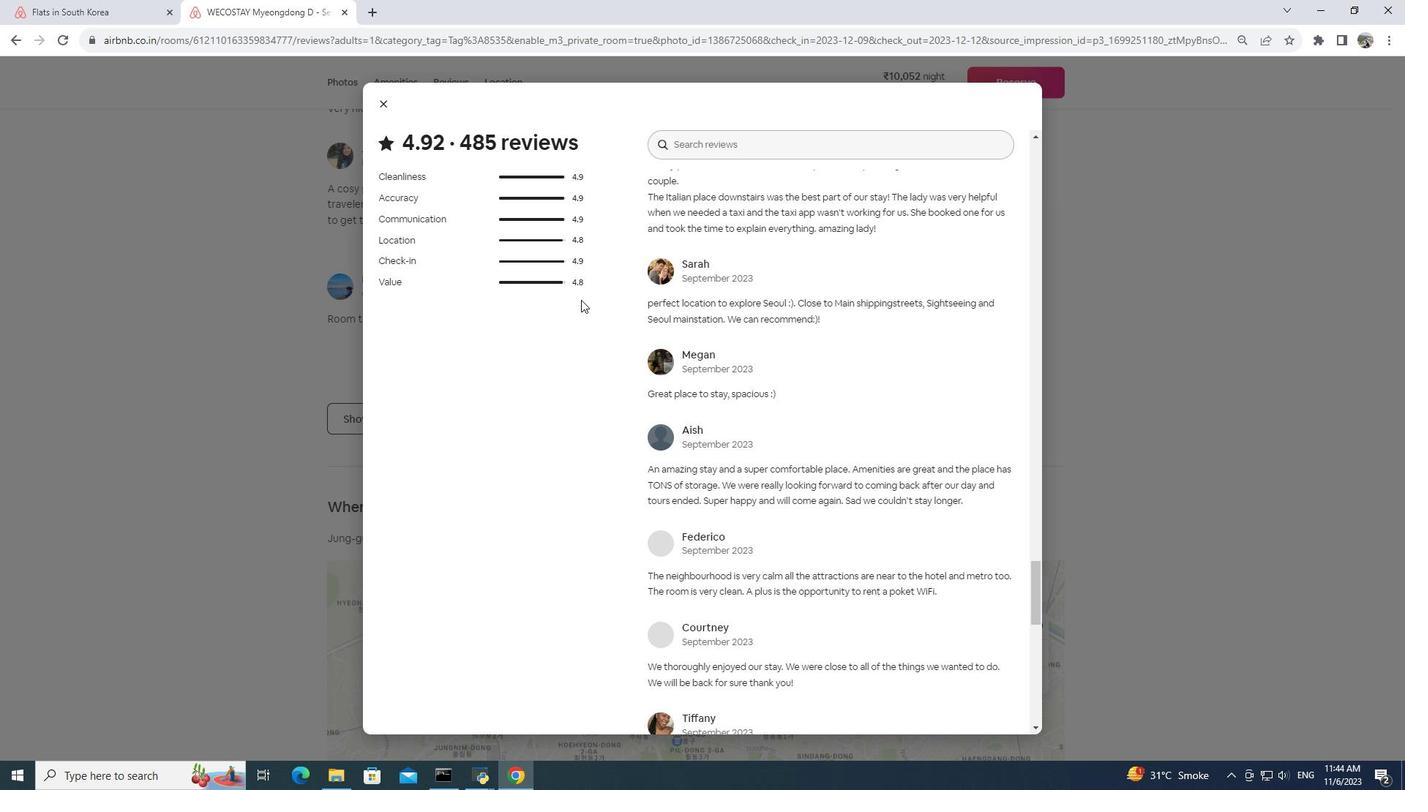
Action: Mouse moved to (580, 290)
Screenshot: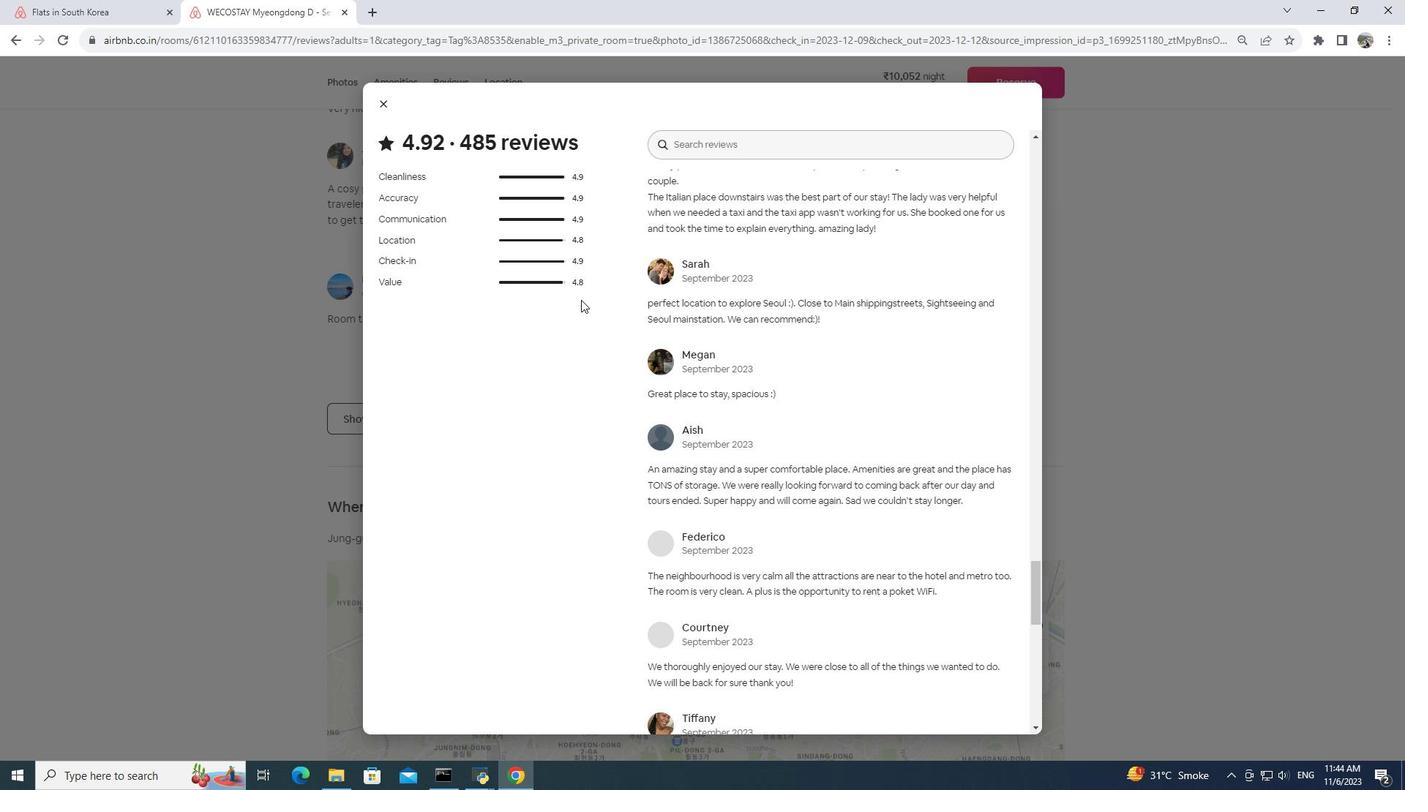 
Action: Mouse scrolled (580, 289) with delta (0, 0)
Screenshot: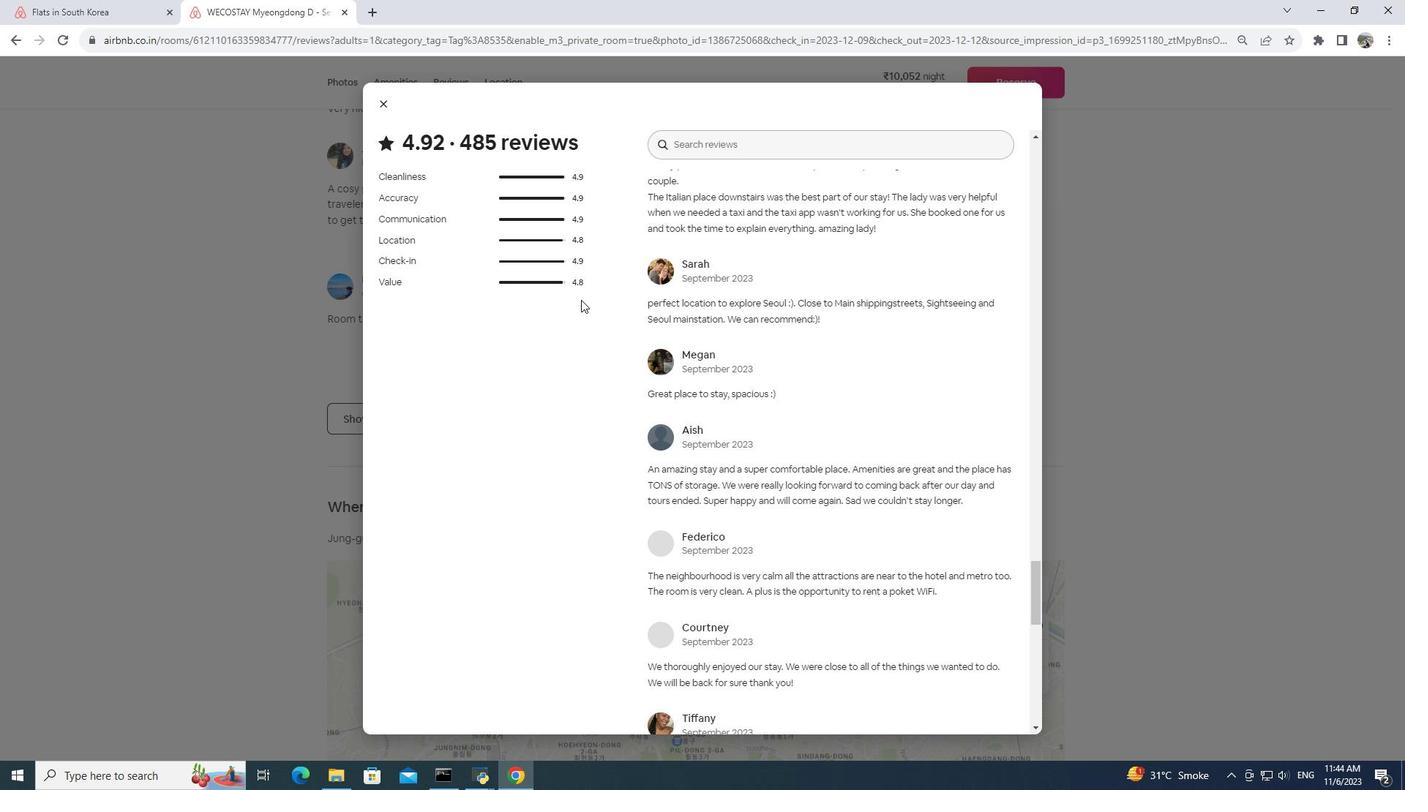 
Action: Mouse moved to (582, 290)
Screenshot: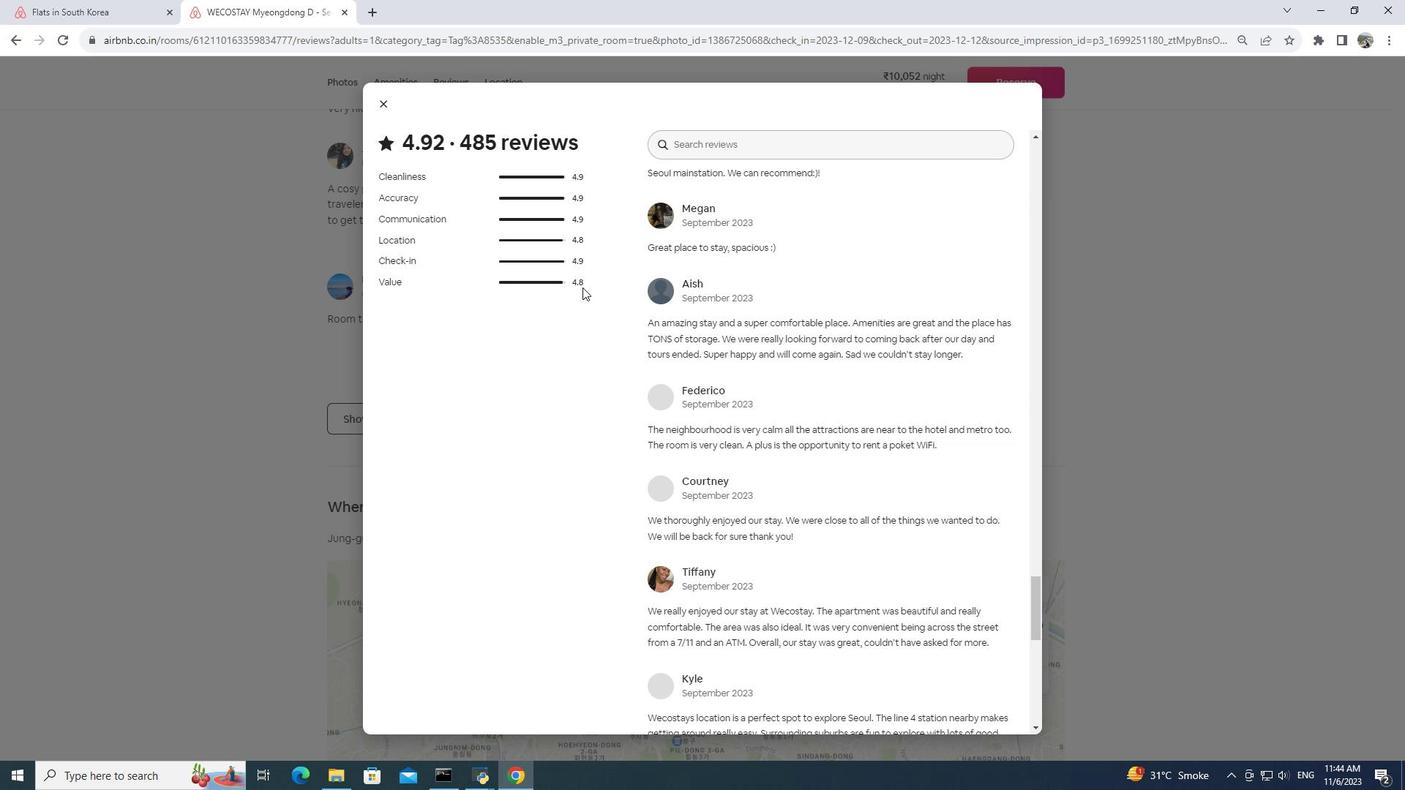 
Action: Mouse scrolled (582, 289) with delta (0, 0)
Screenshot: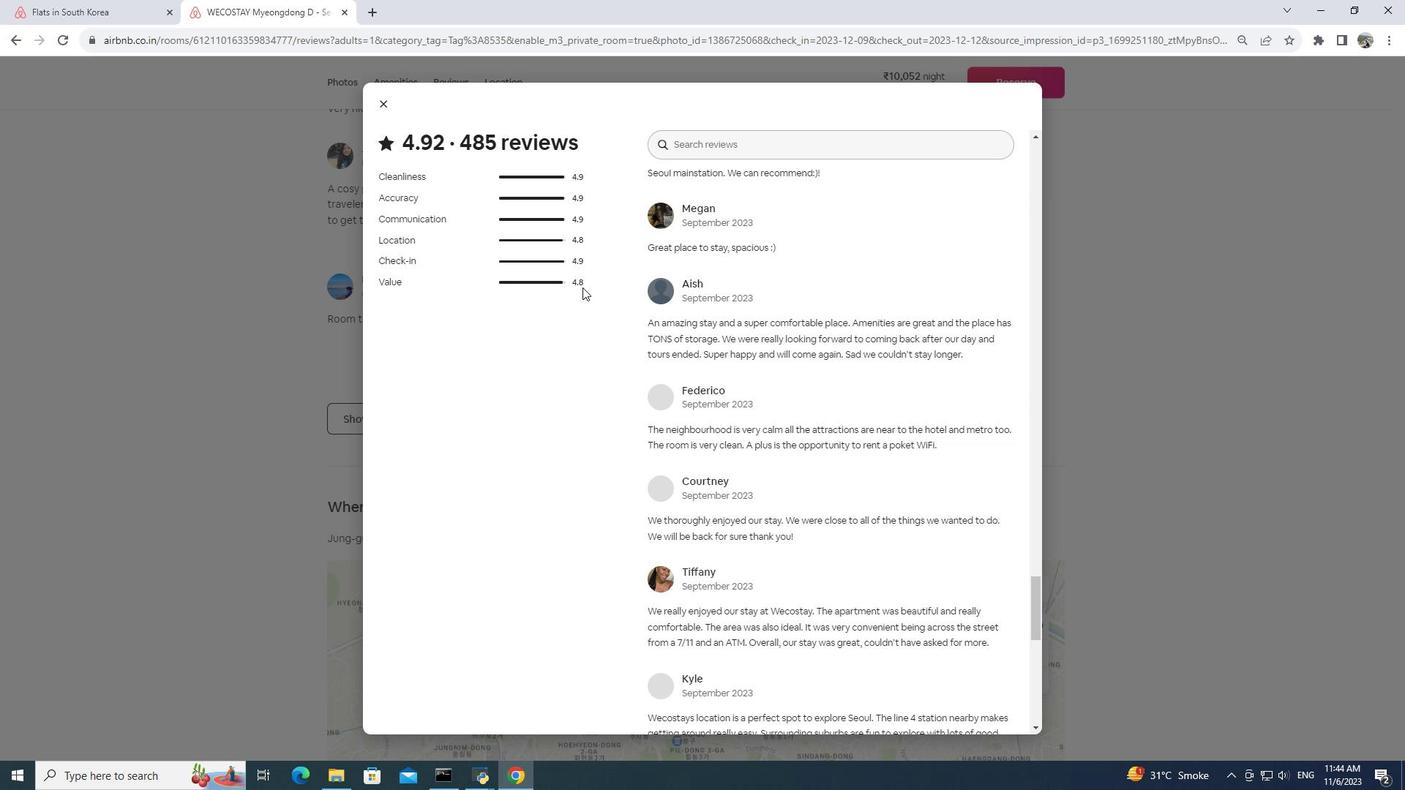 
Action: Mouse moved to (582, 294)
Screenshot: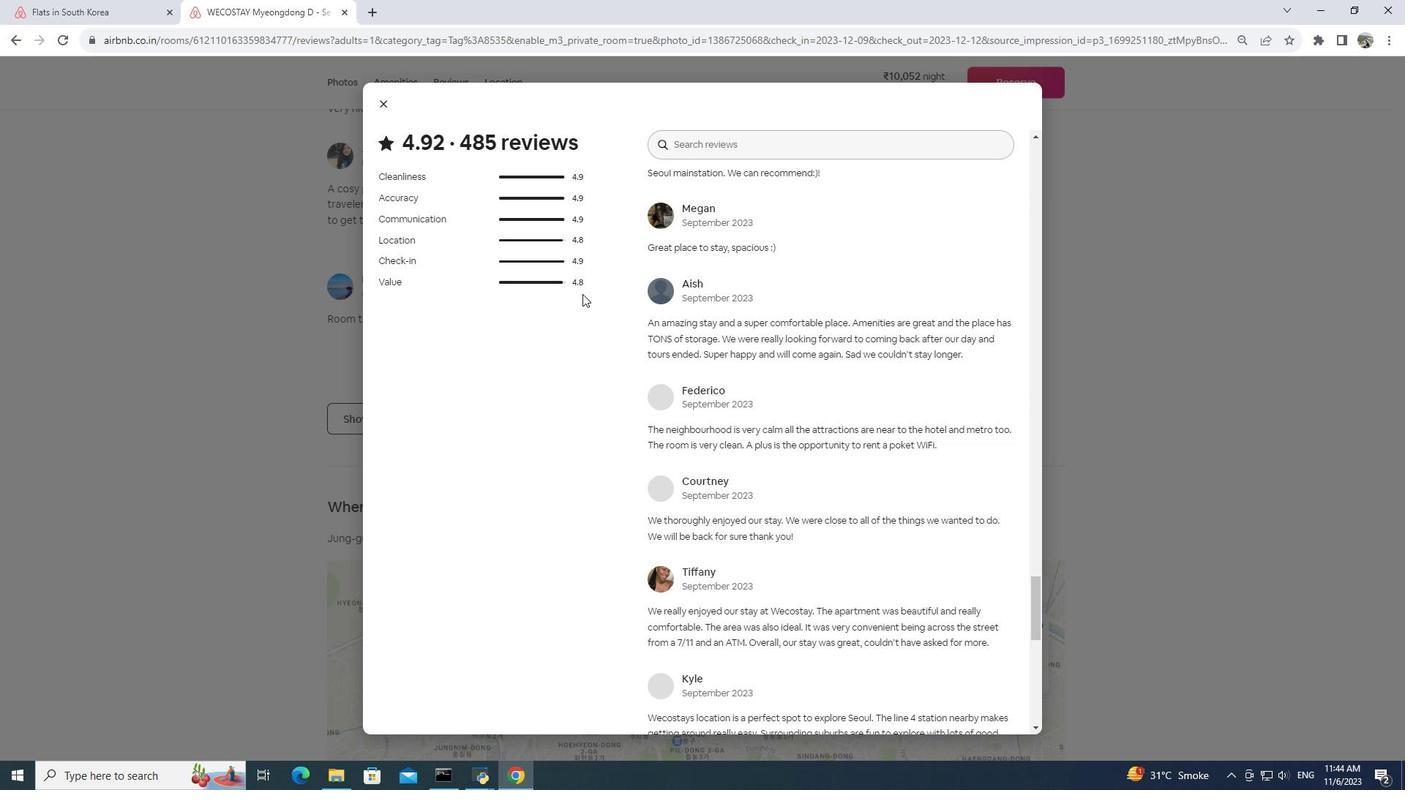 
Action: Mouse scrolled (582, 293) with delta (0, 0)
Screenshot: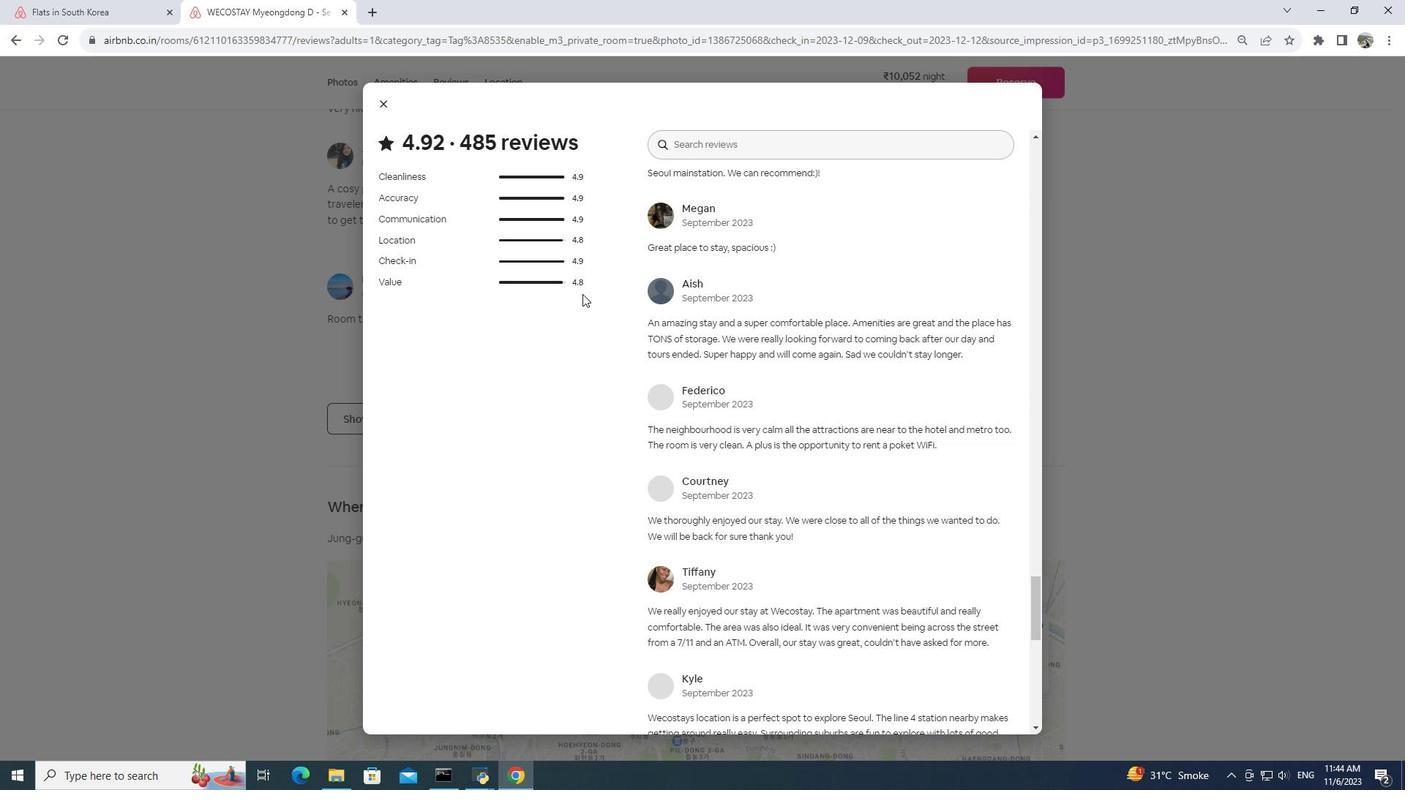 
Action: Mouse scrolled (582, 293) with delta (0, 0)
Screenshot: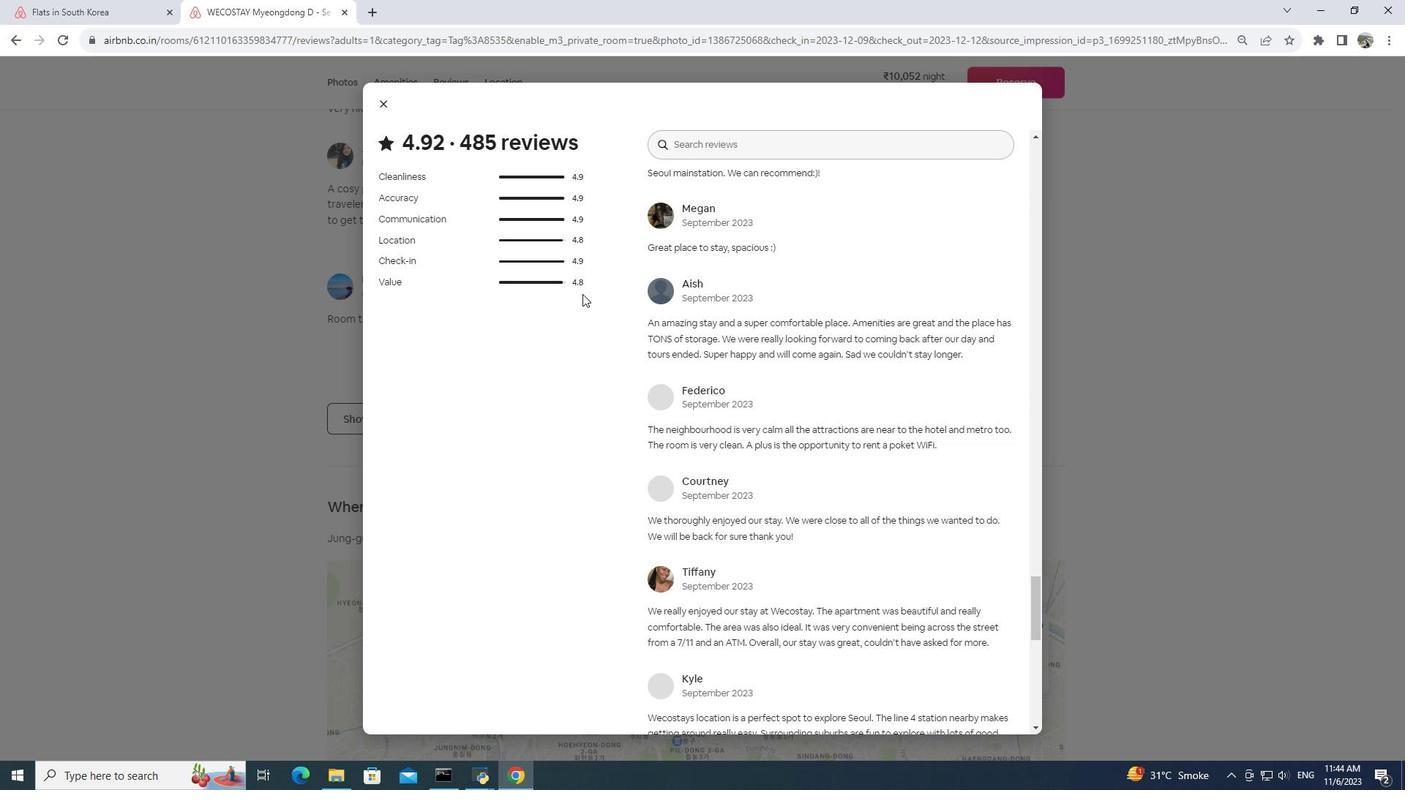 
Action: Mouse scrolled (582, 293) with delta (0, 0)
Screenshot: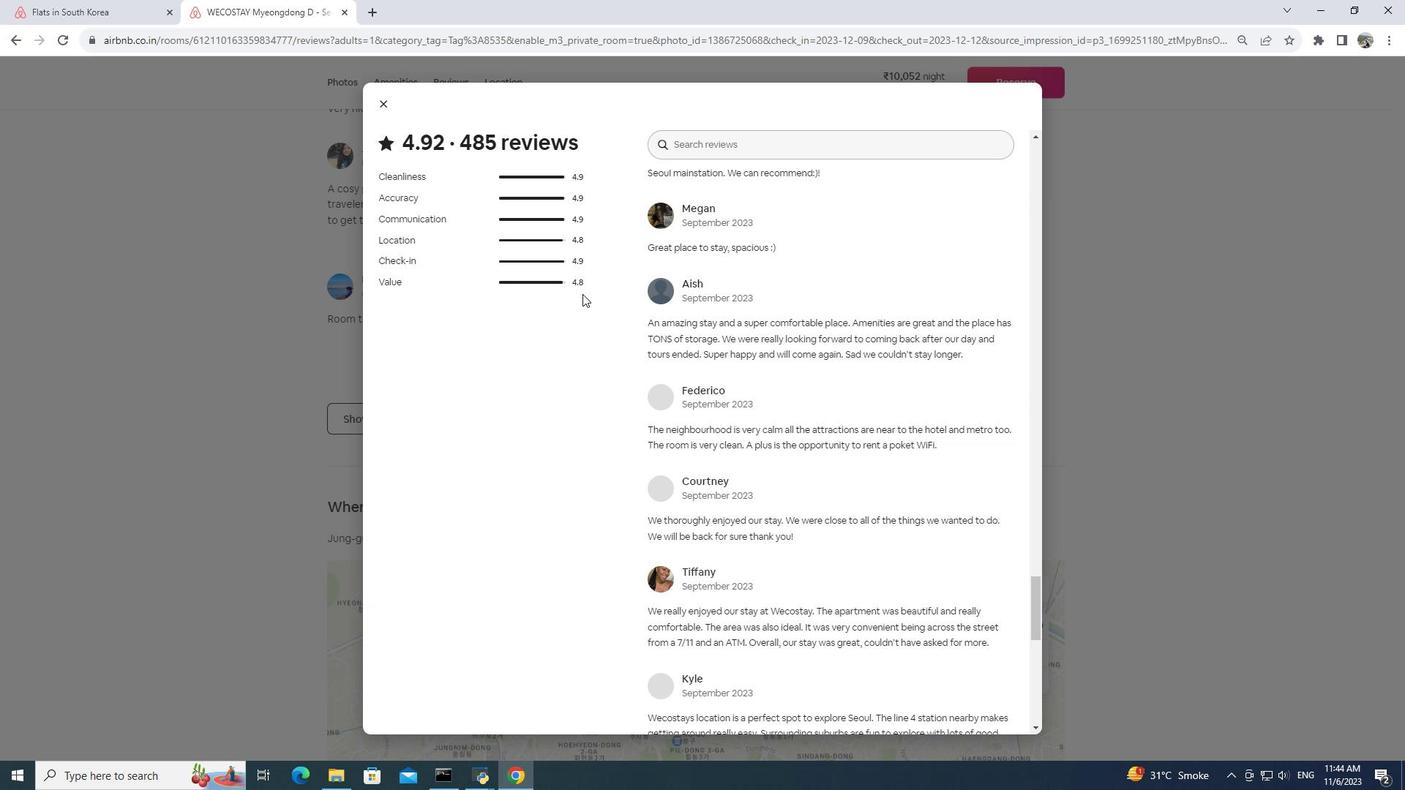 
Action: Mouse moved to (492, 290)
Screenshot: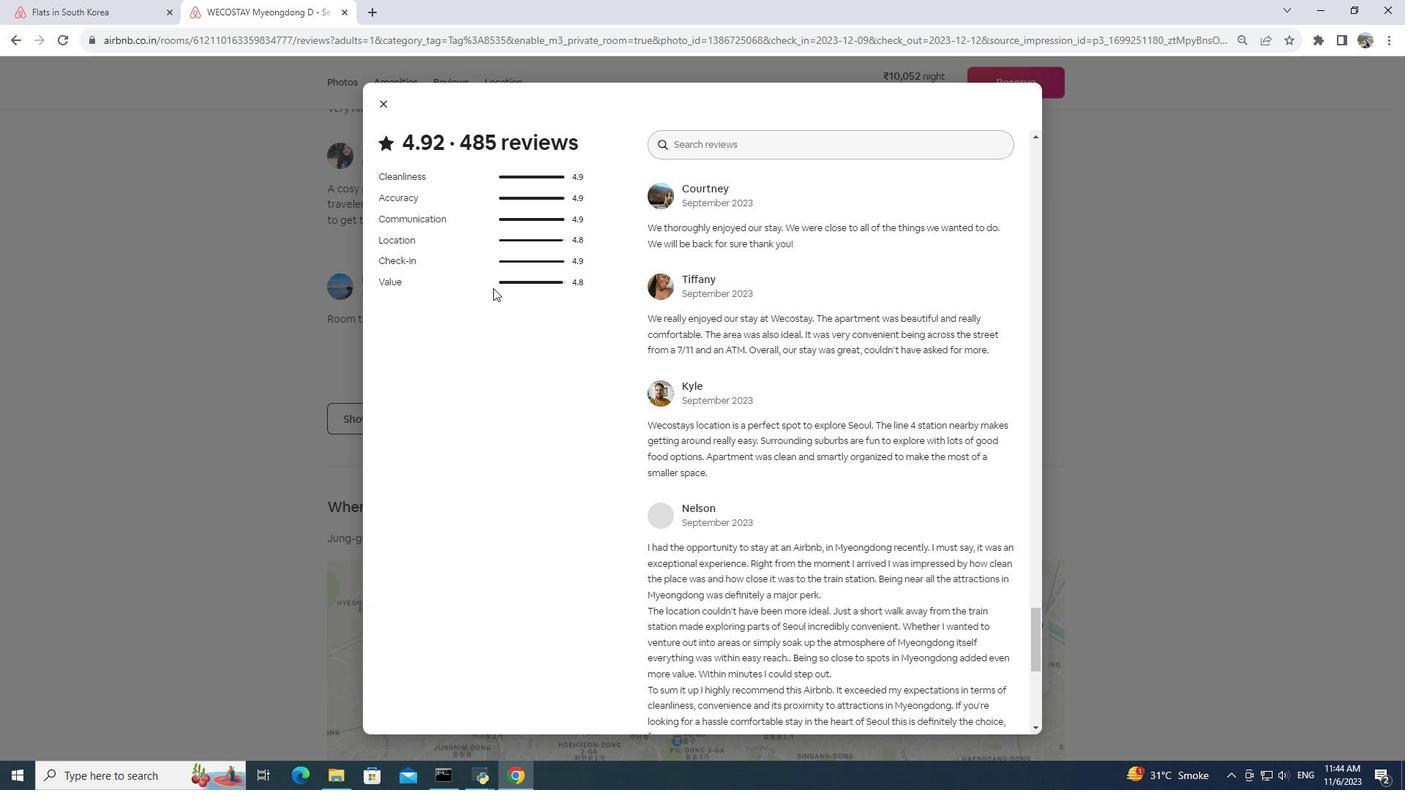
Action: Mouse scrolled (492, 289) with delta (0, 0)
Screenshot: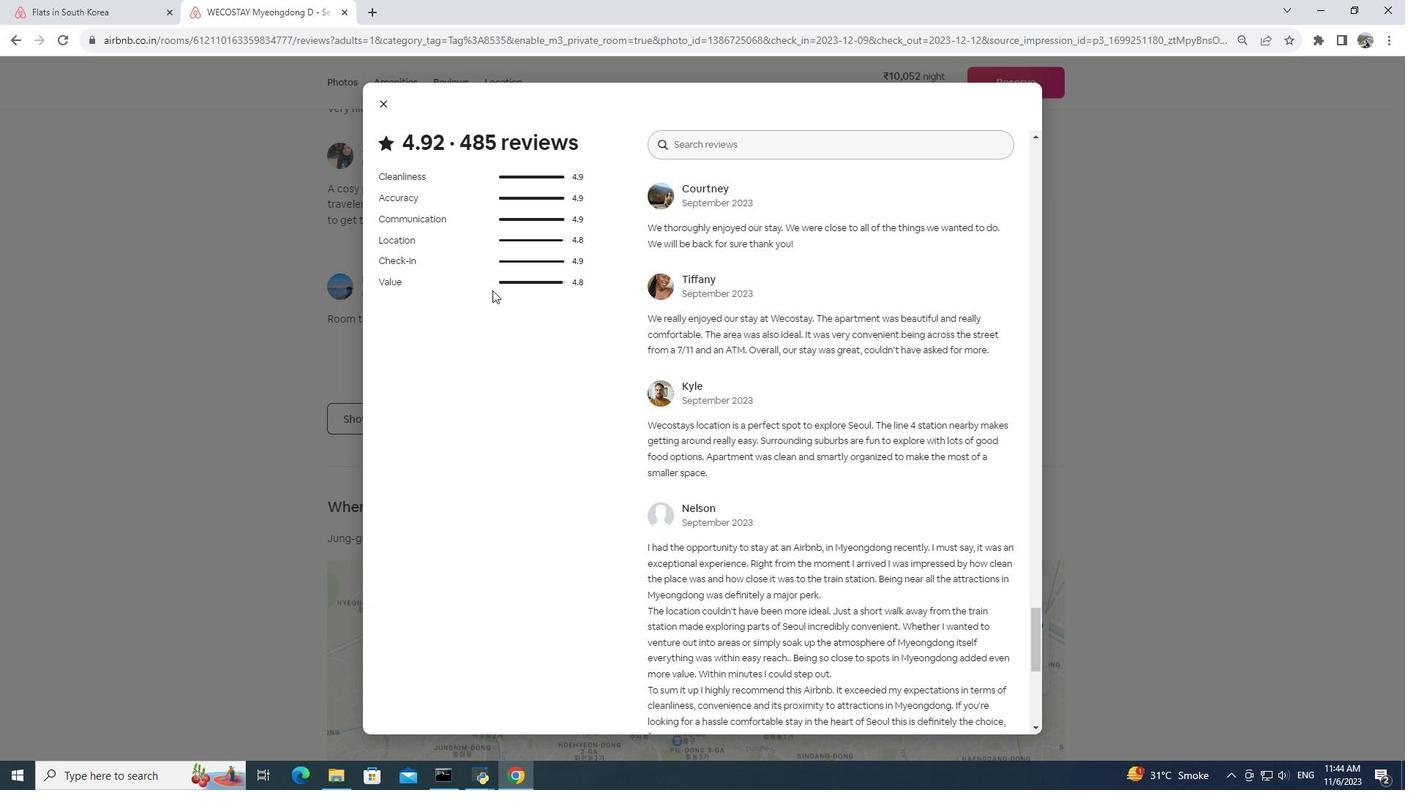 
Action: Mouse scrolled (492, 289) with delta (0, 0)
Screenshot: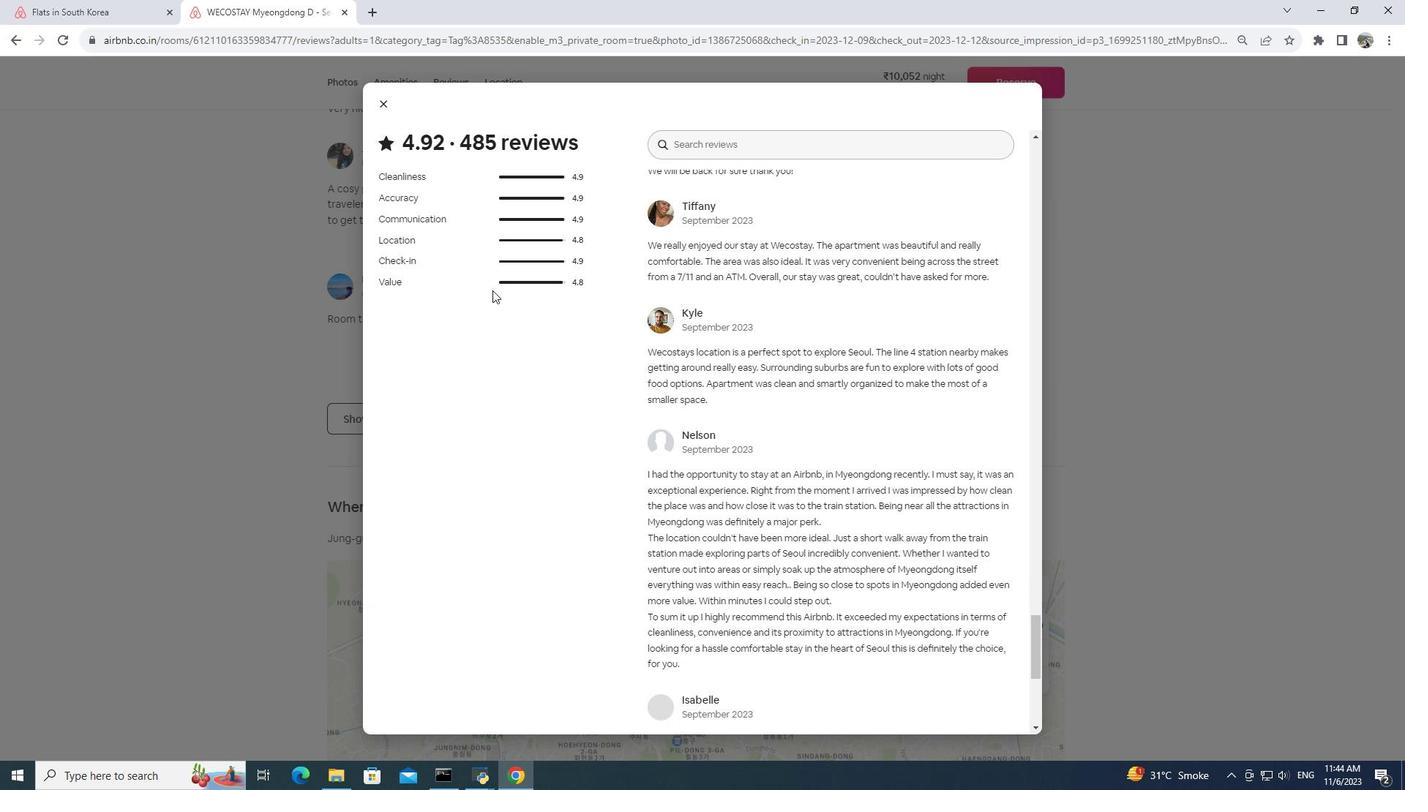 
Action: Mouse scrolled (492, 289) with delta (0, 0)
Screenshot: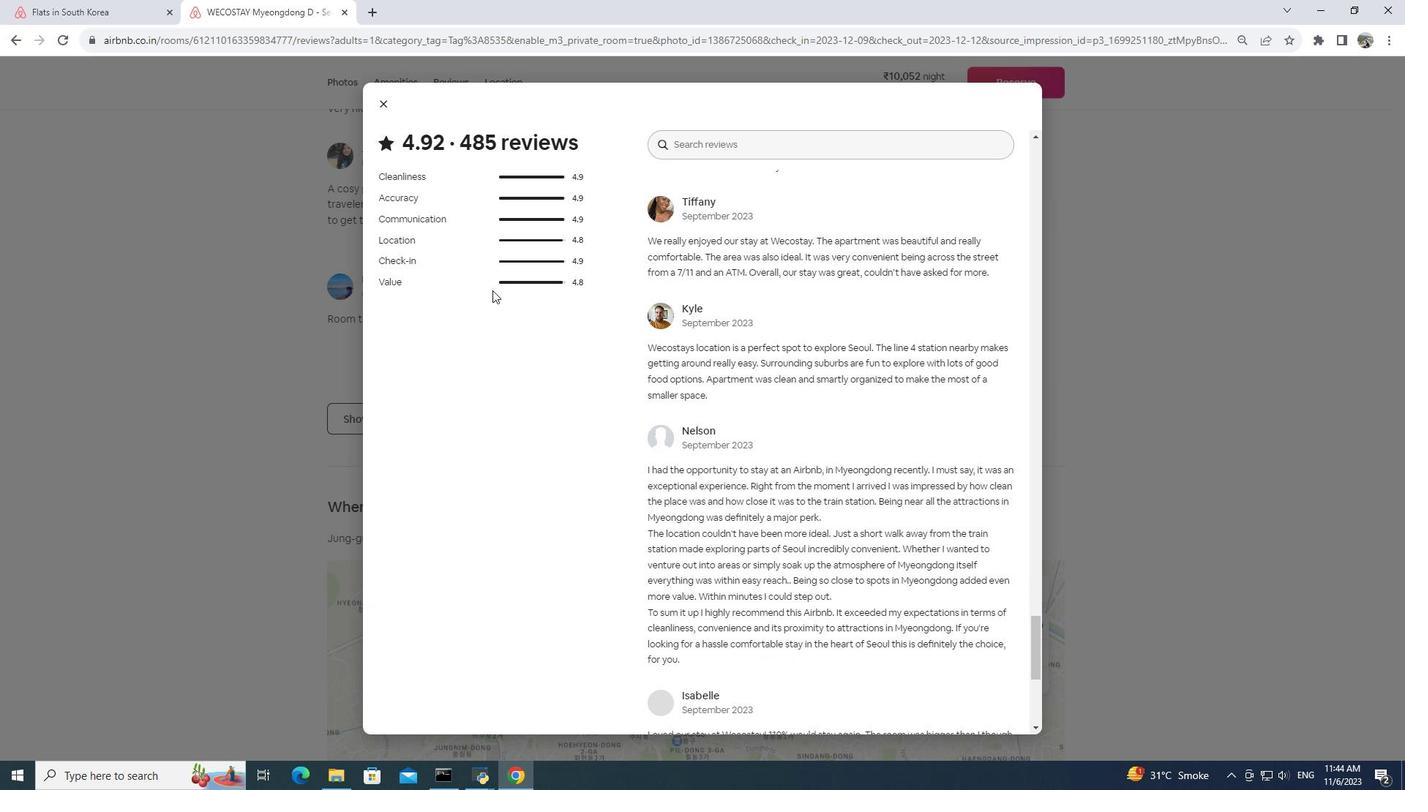 
Action: Mouse scrolled (492, 289) with delta (0, 0)
Screenshot: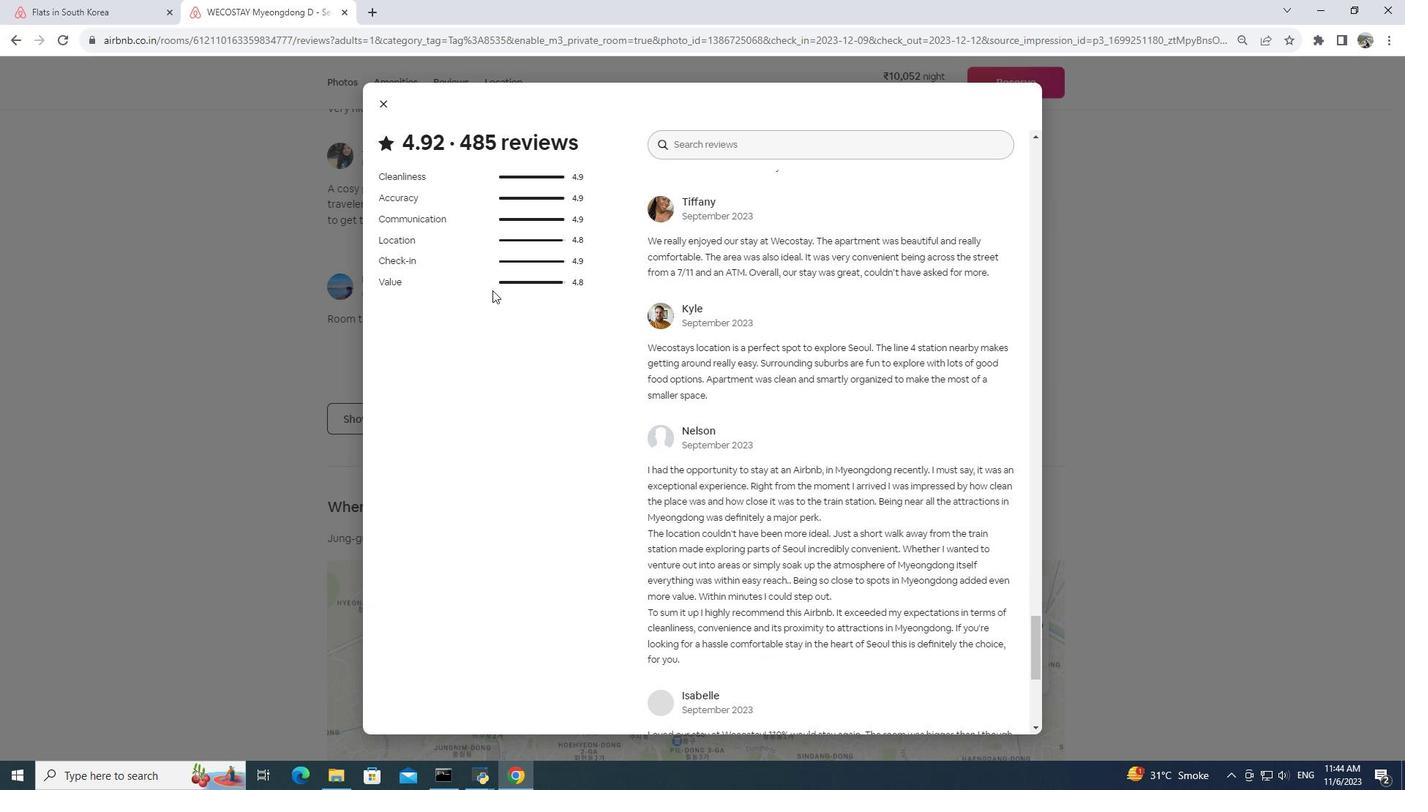 
Action: Mouse scrolled (492, 289) with delta (0, 0)
Screenshot: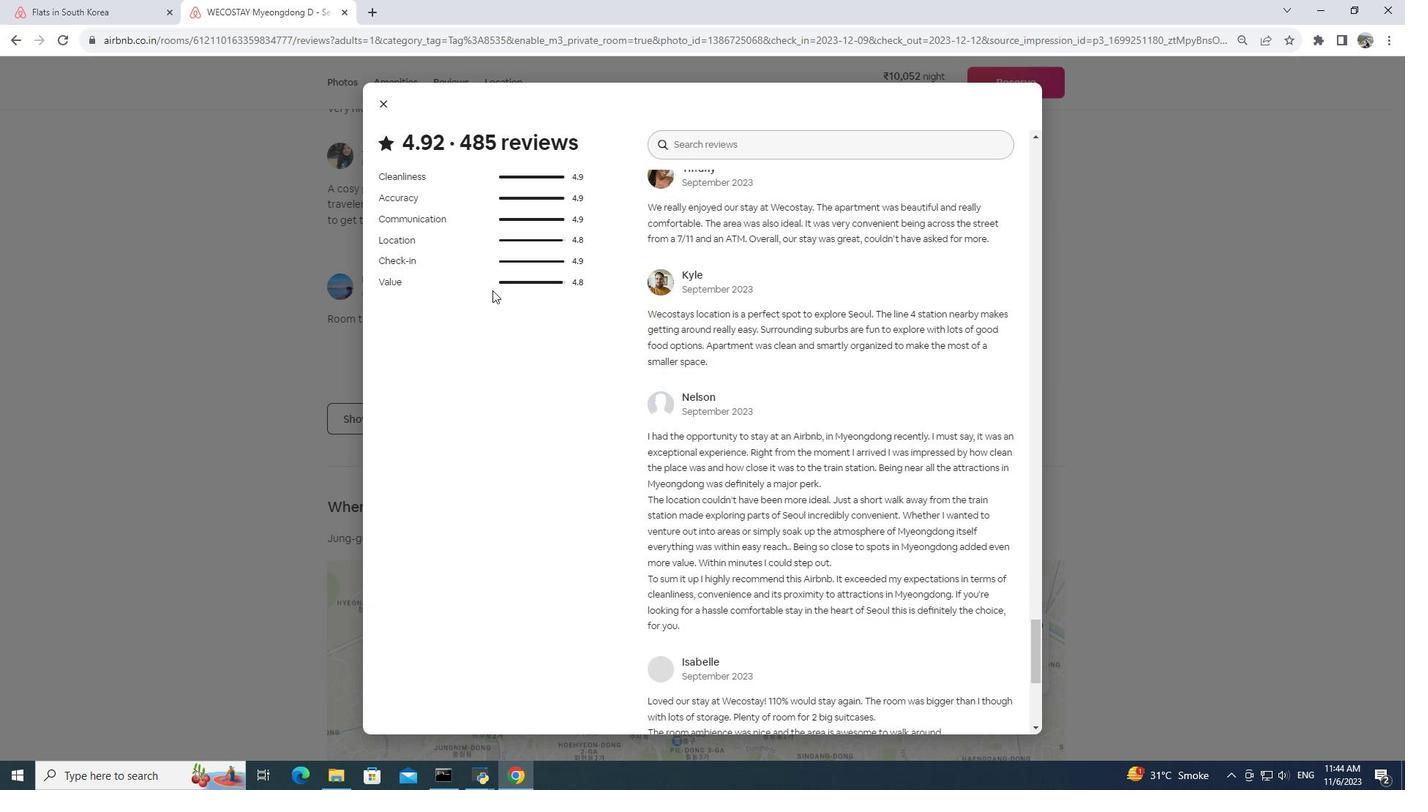 
Action: Mouse moved to (504, 312)
Screenshot: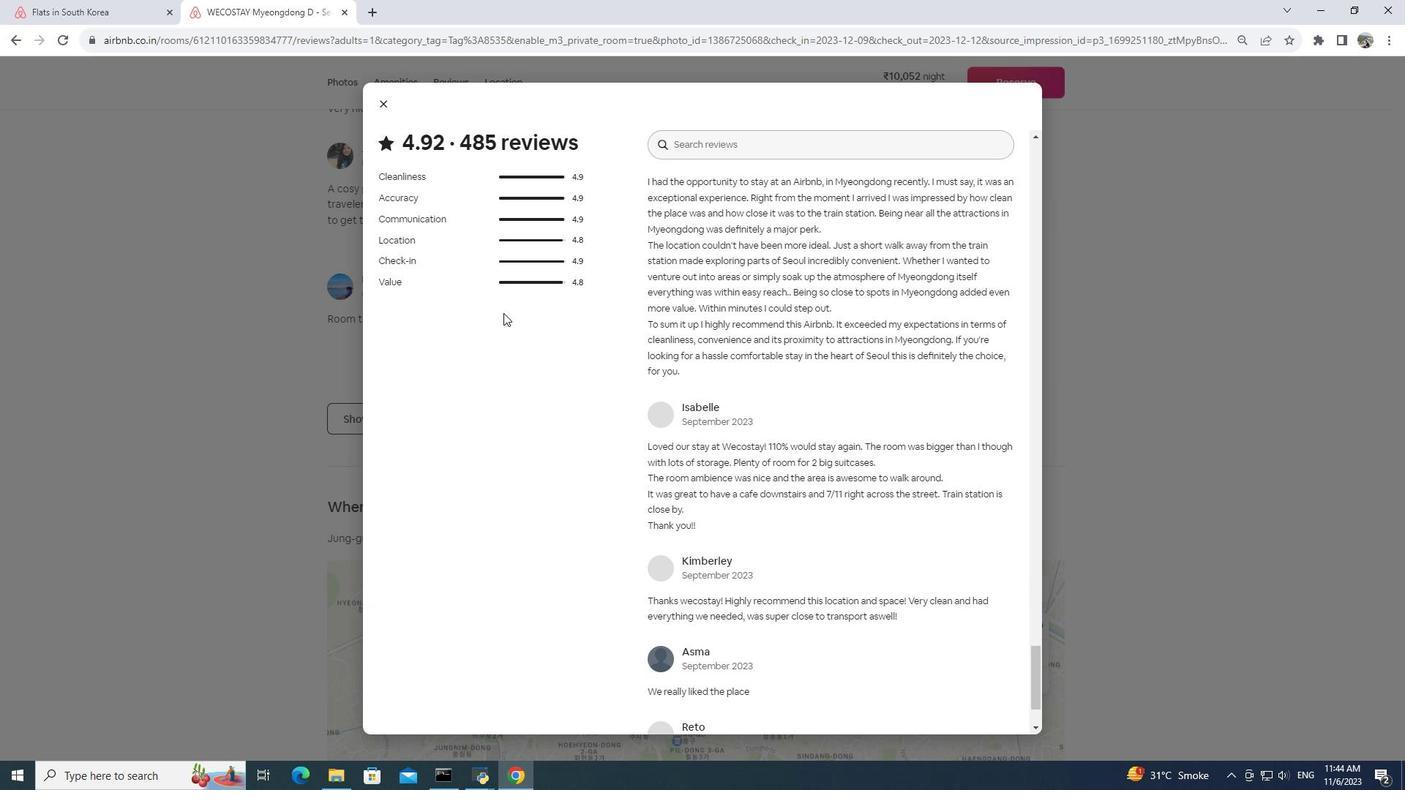 
Action: Mouse scrolled (504, 311) with delta (0, 0)
